 Task: Research Airbnb options in Giannitsá, Greece from 6th December, 2023 to 10th December, 2023 for 1 adult.1  bedroom having 1 bed and 1 bathroom. Property type can be hotel. Amenities needed are: washing machine. Look for 3 properties as per requirement.
Action: Mouse moved to (355, 247)
Screenshot: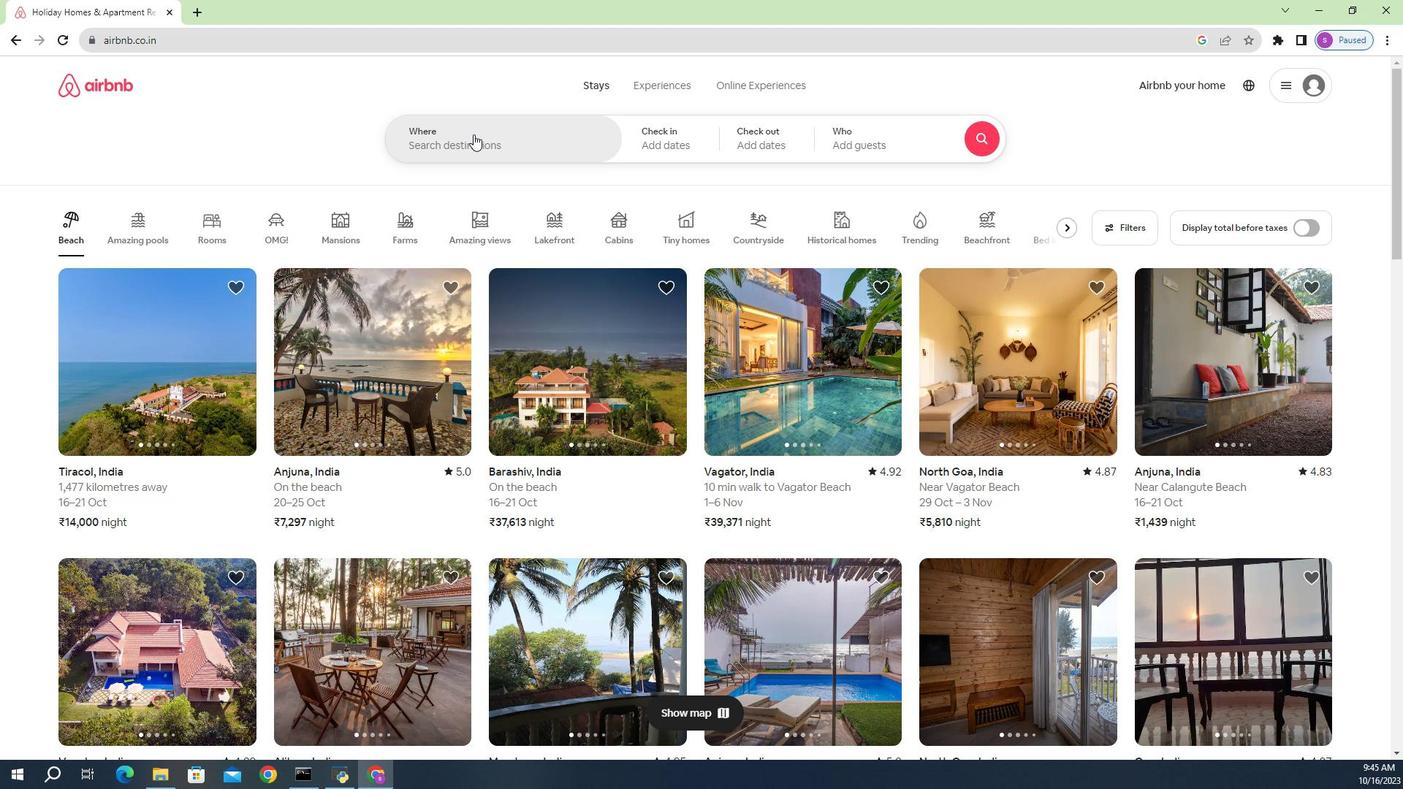 
Action: Mouse pressed left at (355, 247)
Screenshot: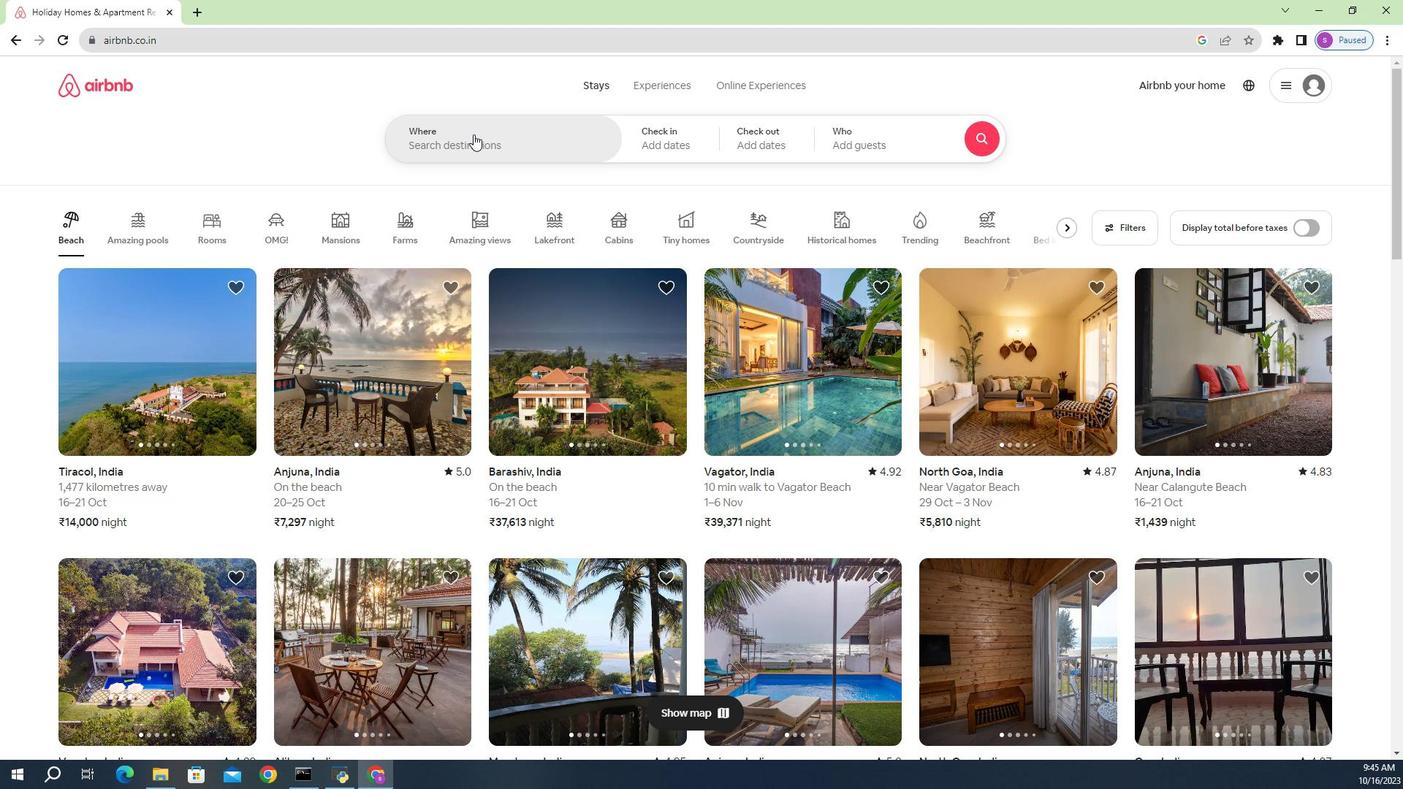 
Action: Mouse moved to (347, 255)
Screenshot: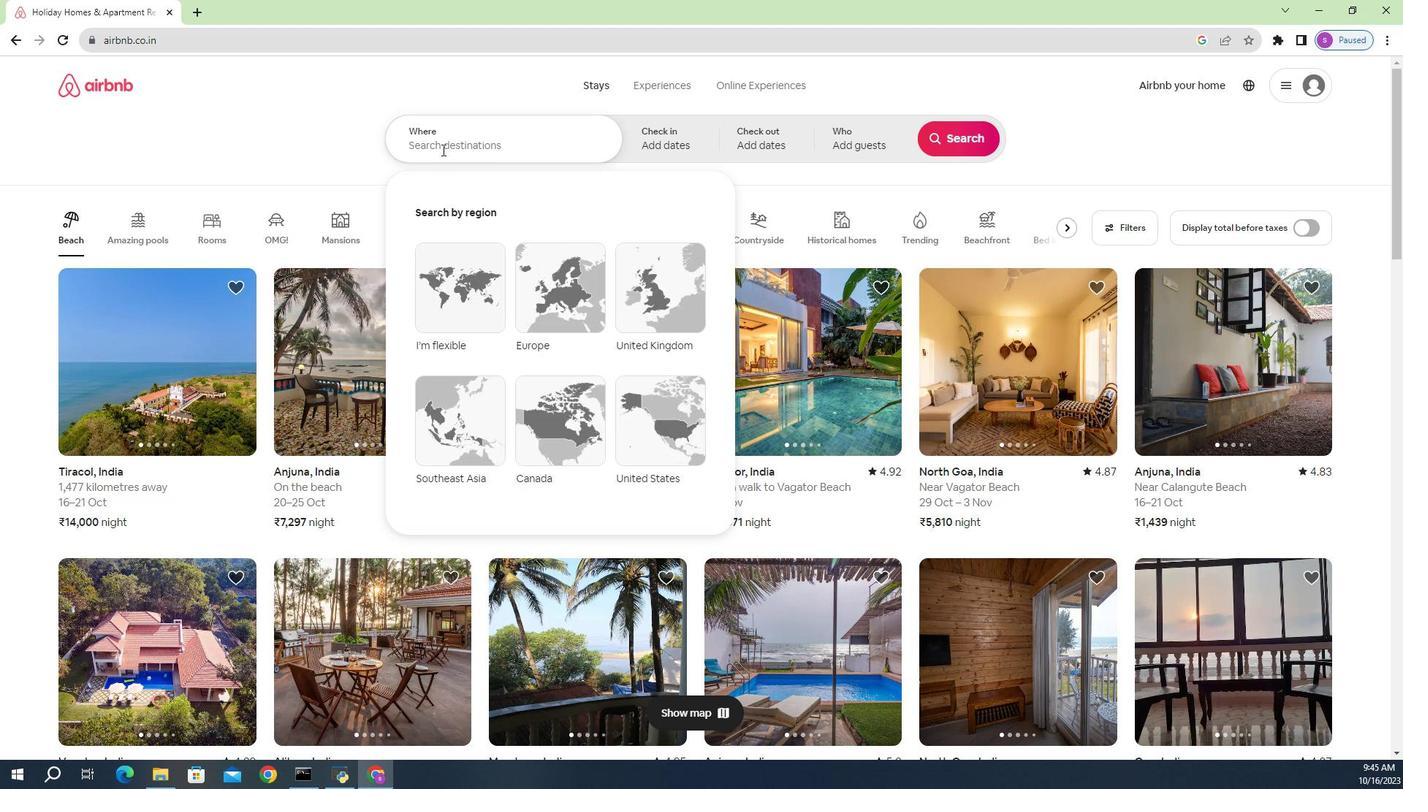 
Action: Mouse pressed left at (347, 255)
Screenshot: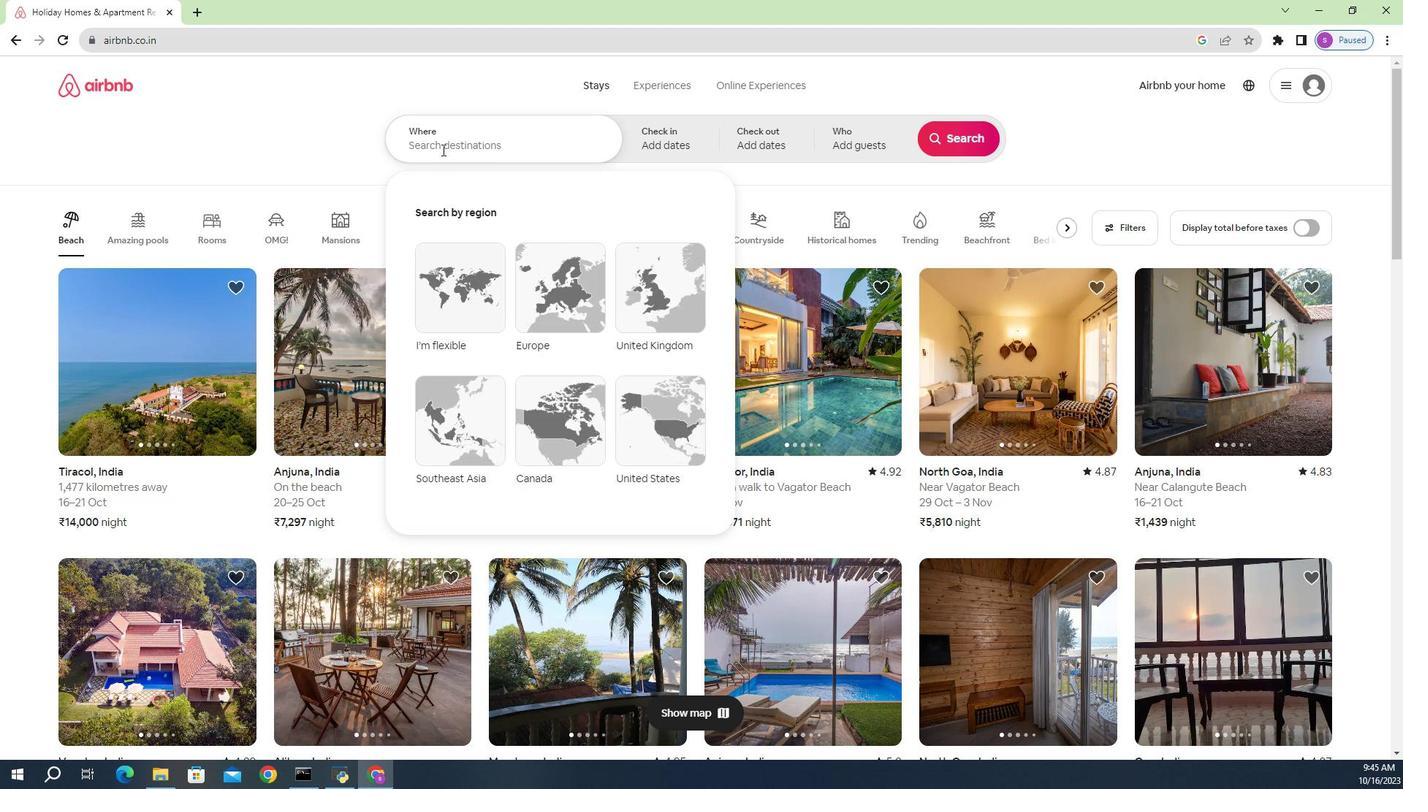 
Action: Key pressed <Key.shift>Giannitsa,<Key.space><Key.shift><Key.shift><Key.shift>Greece<Key.enter>
Screenshot: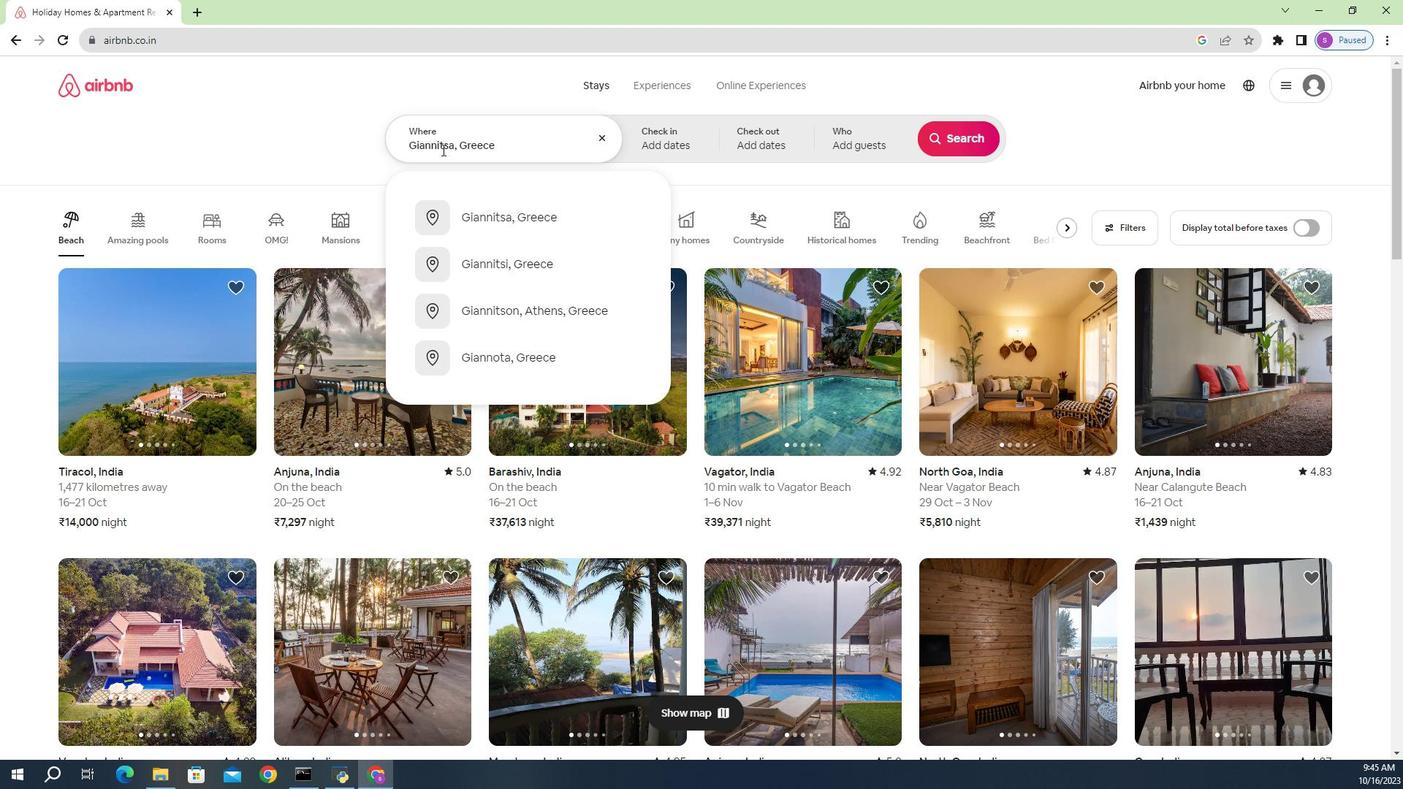 
Action: Mouse moved to (478, 307)
Screenshot: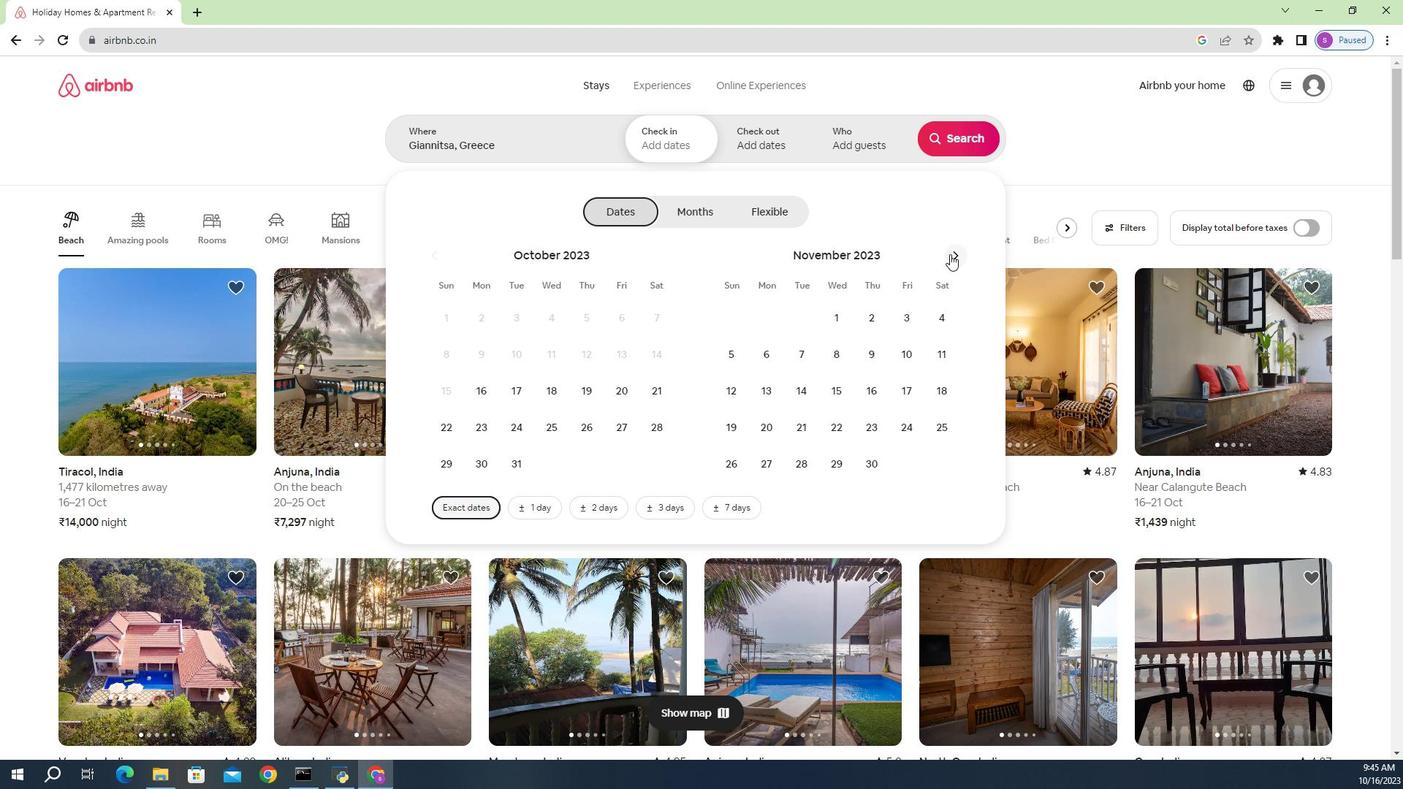 
Action: Mouse pressed left at (478, 307)
Screenshot: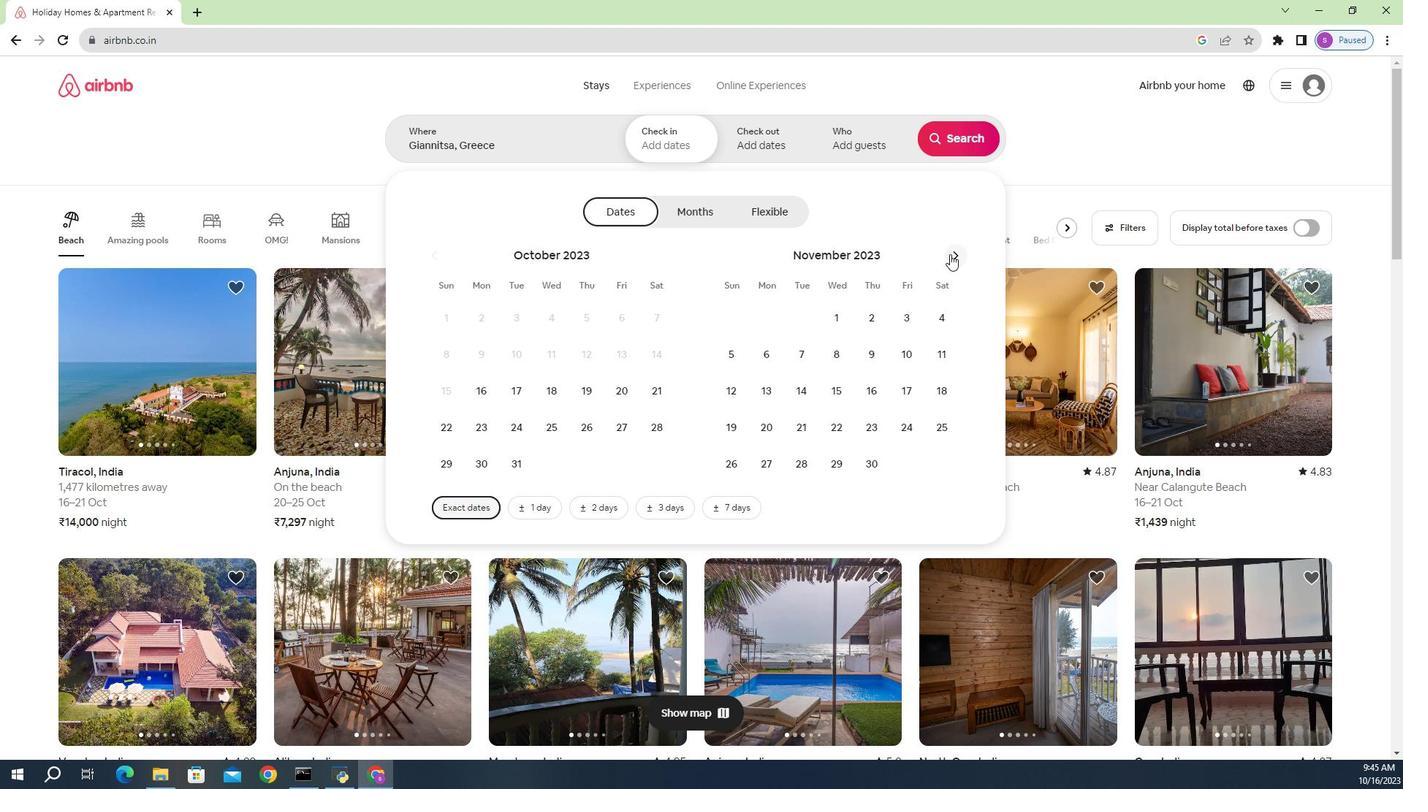 
Action: Mouse moved to (447, 356)
Screenshot: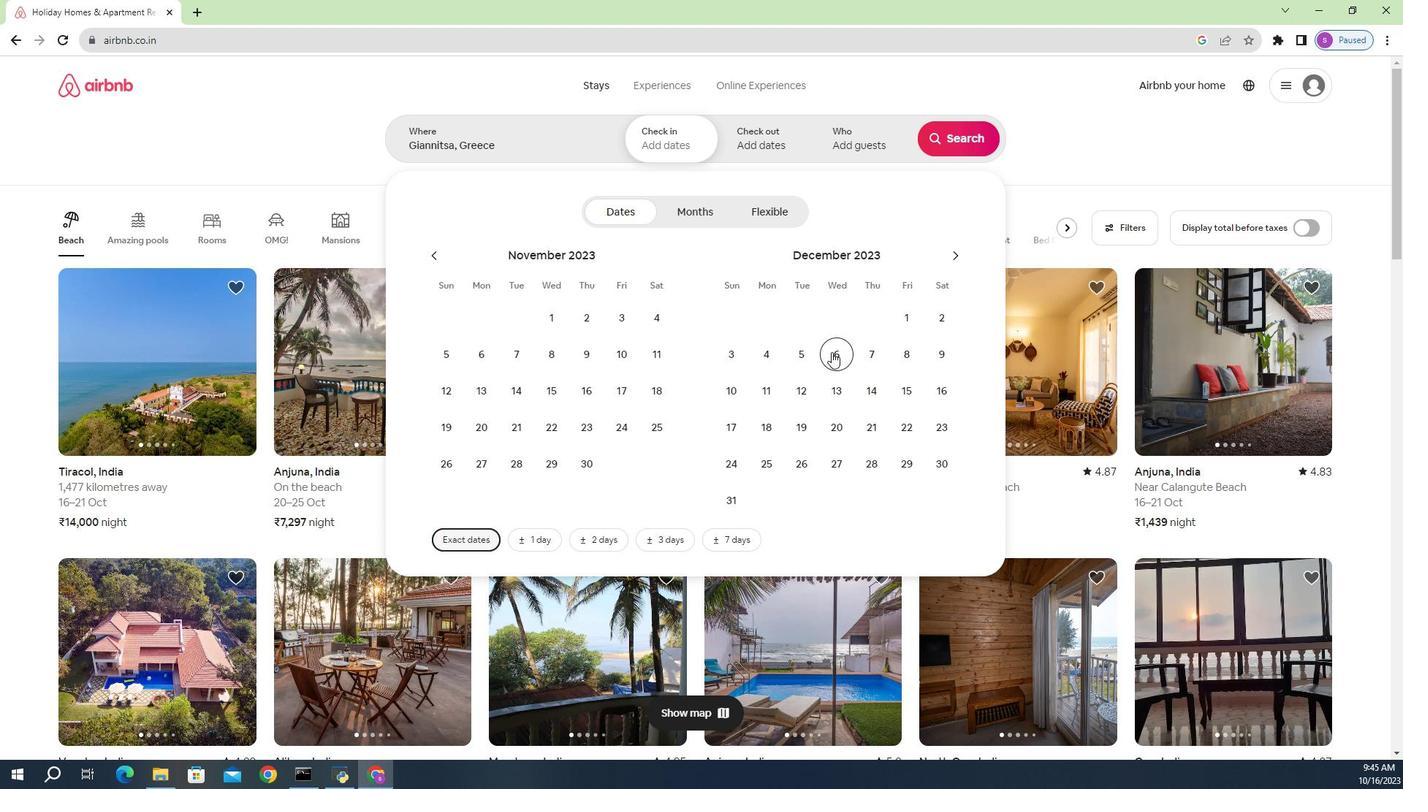 
Action: Mouse pressed left at (447, 356)
Screenshot: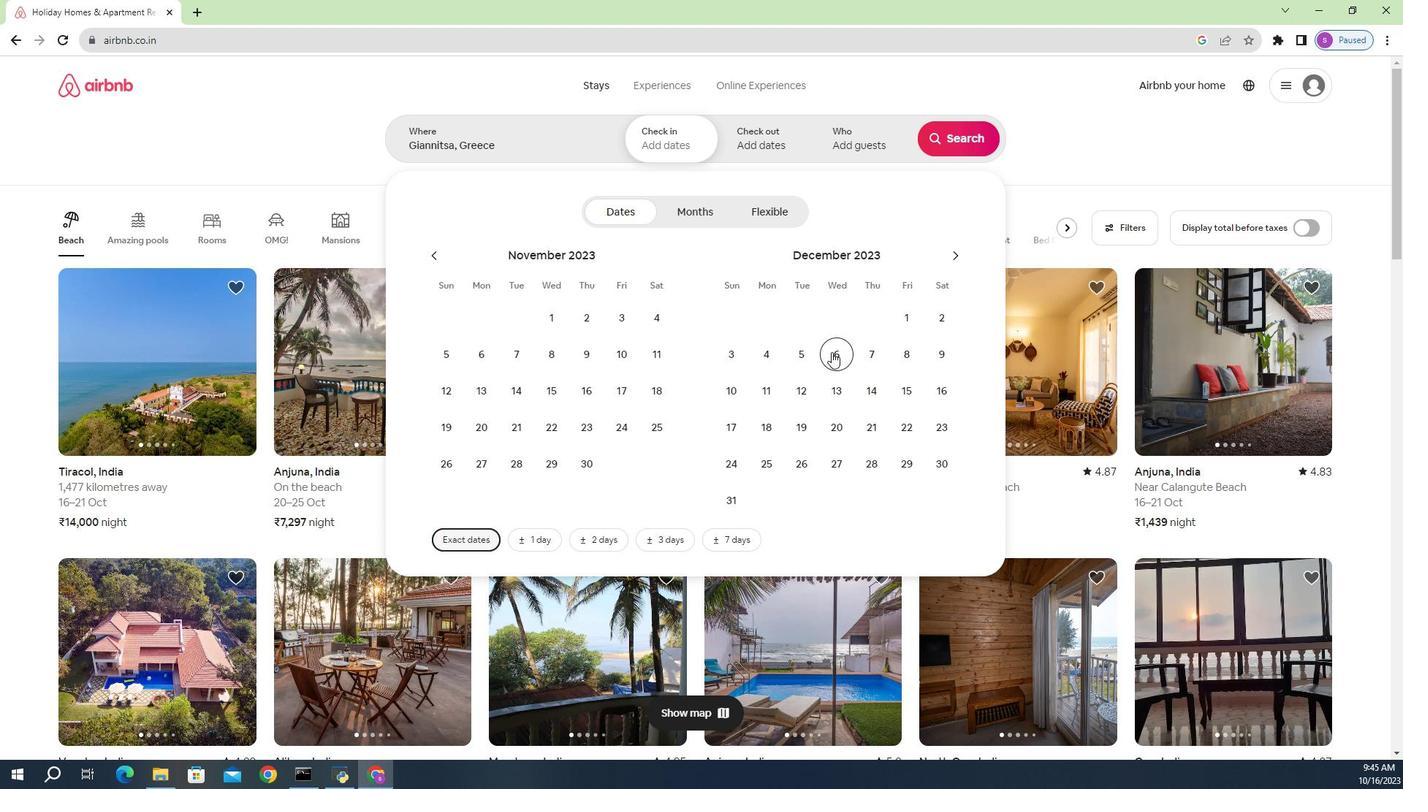 
Action: Mouse moved to (418, 377)
Screenshot: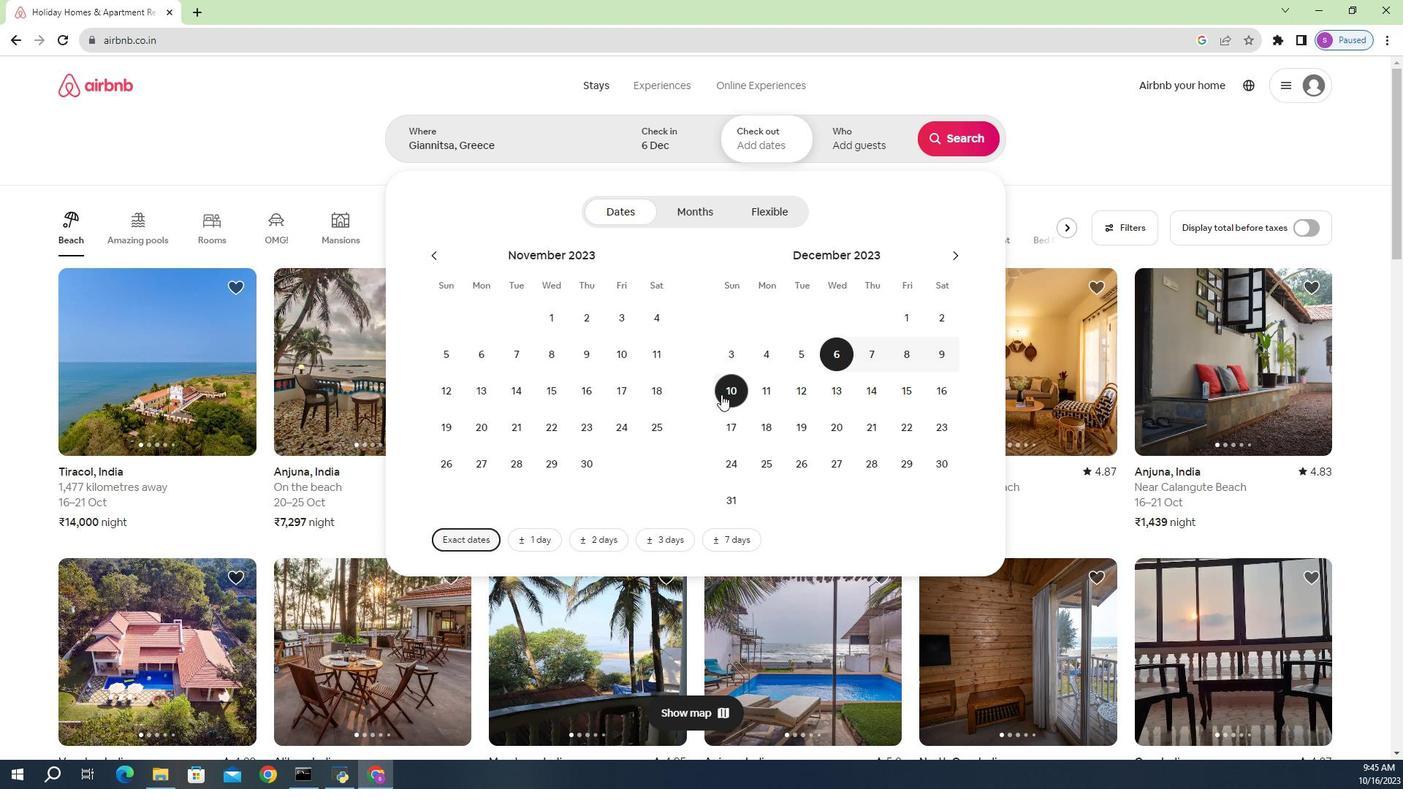 
Action: Mouse pressed left at (418, 377)
Screenshot: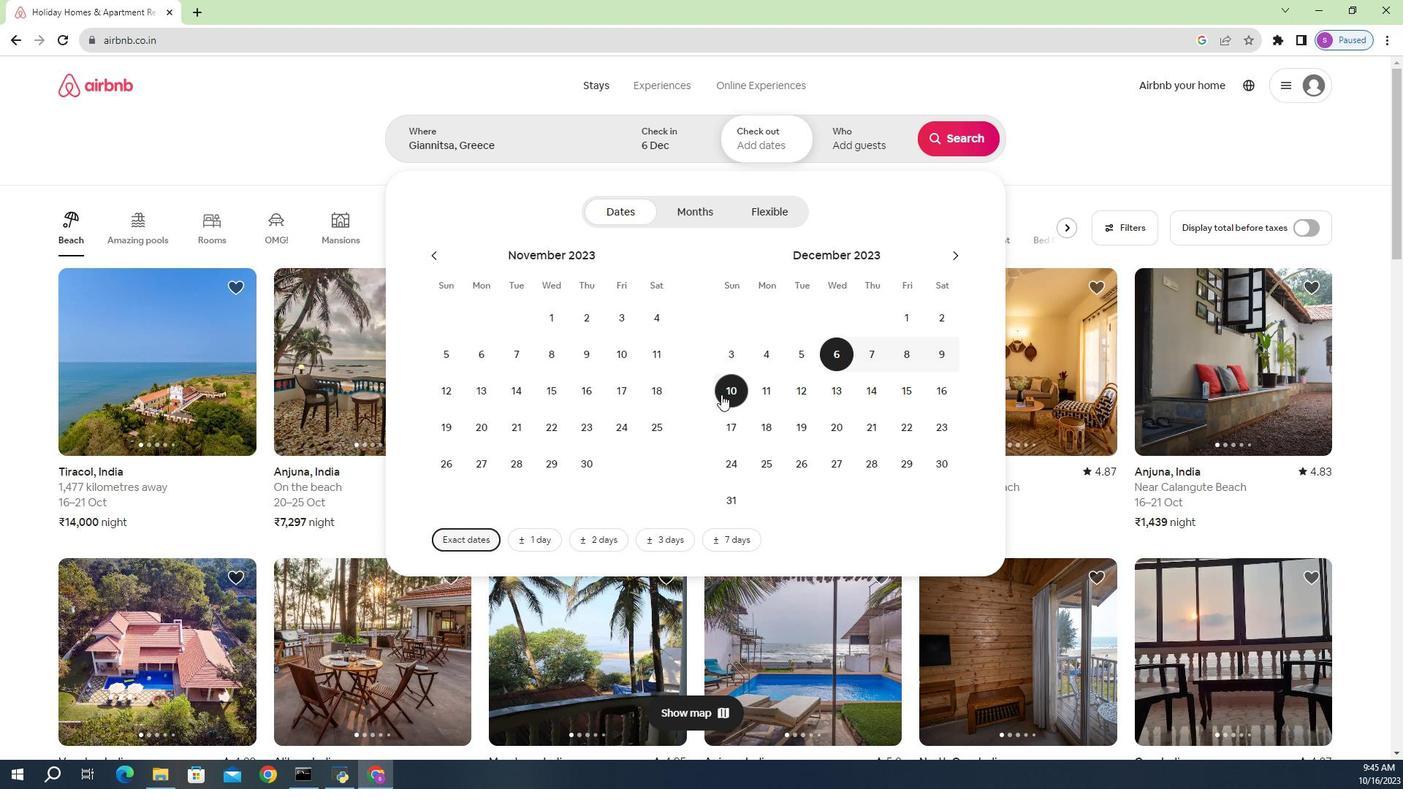 
Action: Mouse moved to (449, 255)
Screenshot: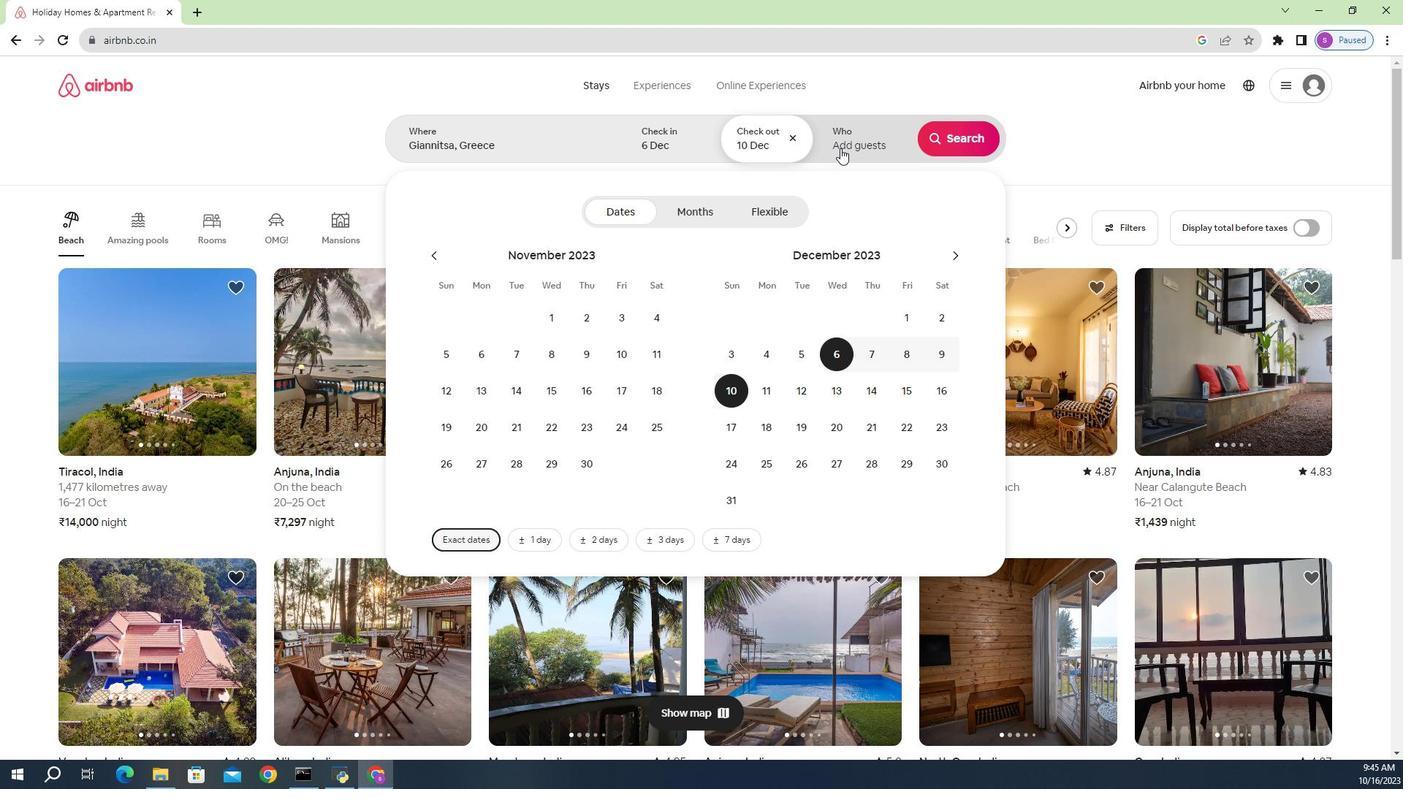 
Action: Mouse pressed left at (449, 255)
Screenshot: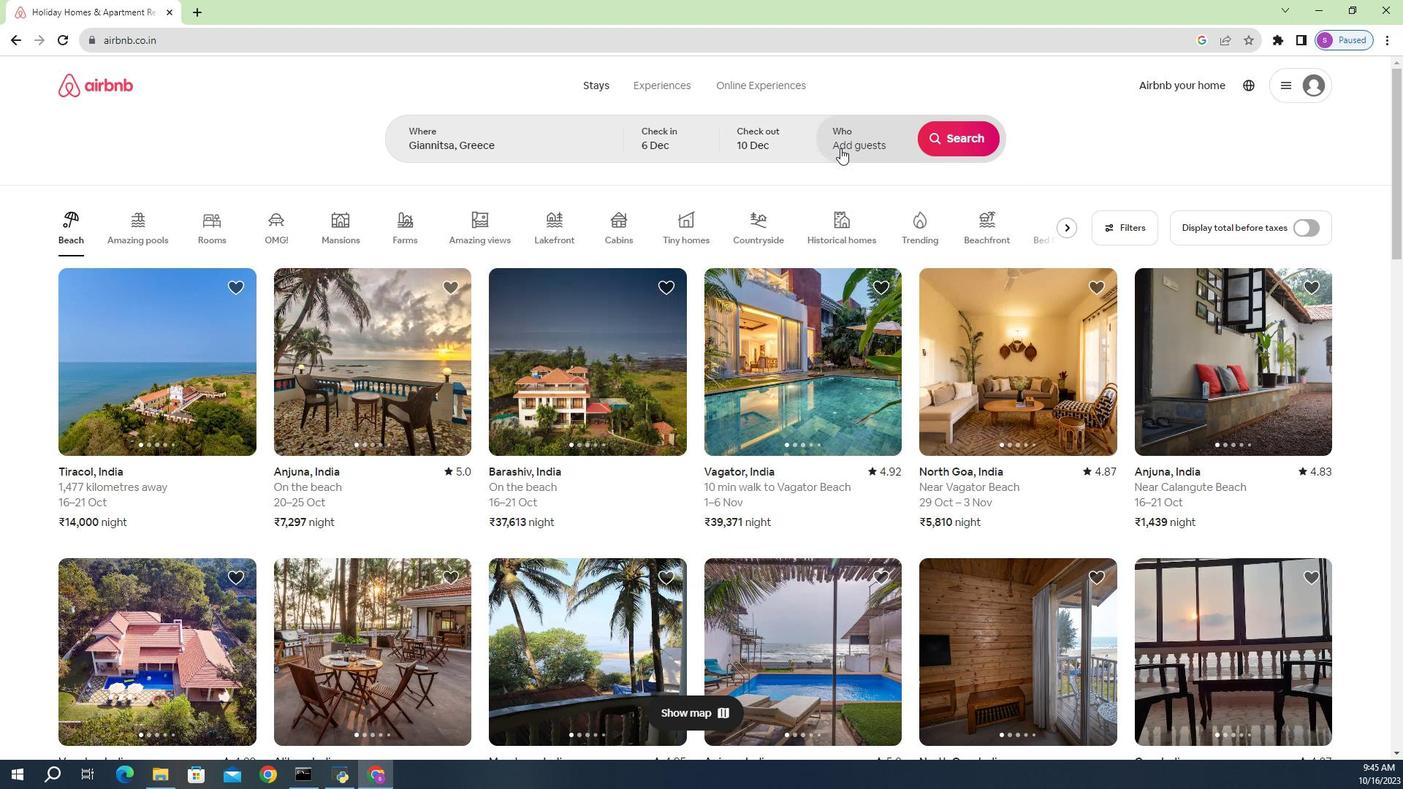
Action: Mouse moved to (481, 284)
Screenshot: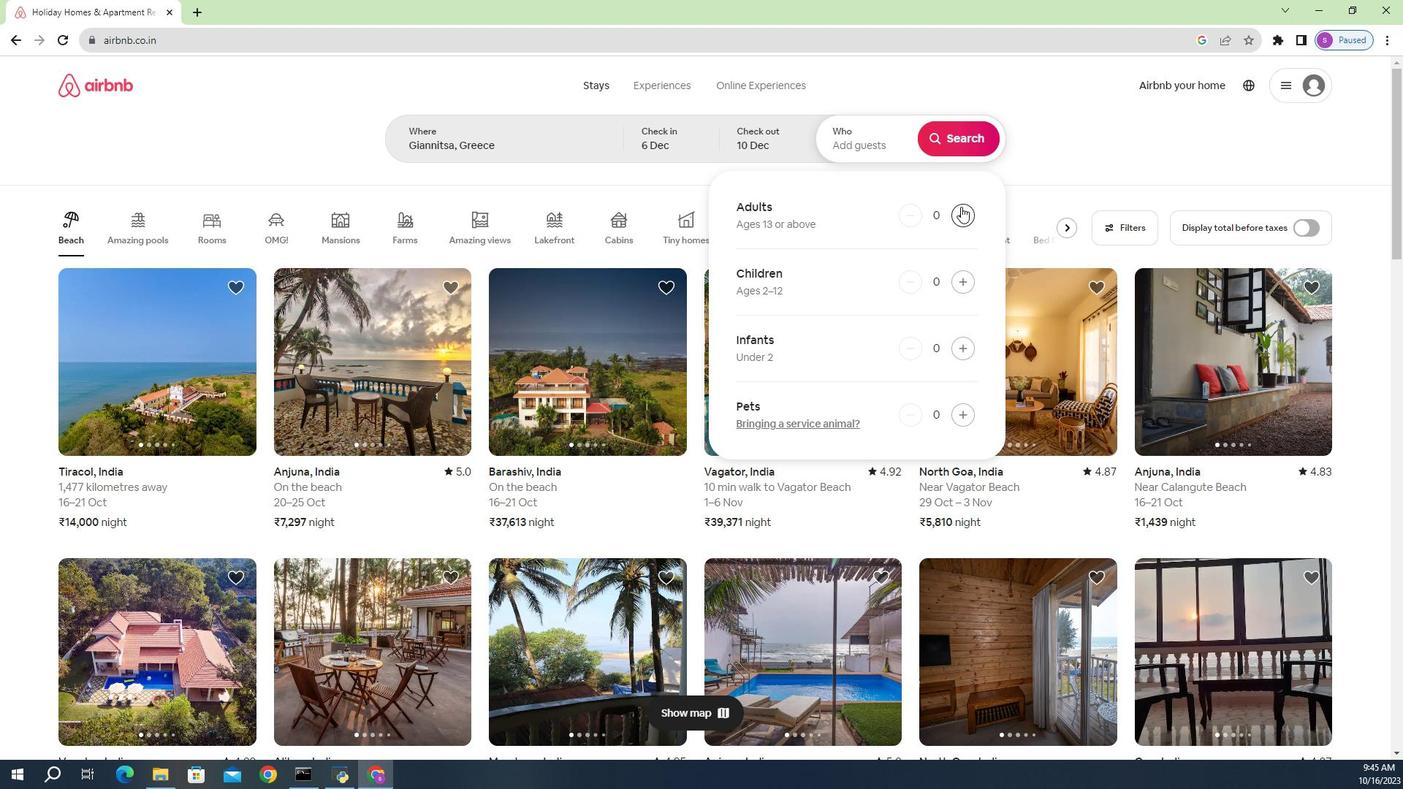
Action: Mouse pressed left at (481, 284)
Screenshot: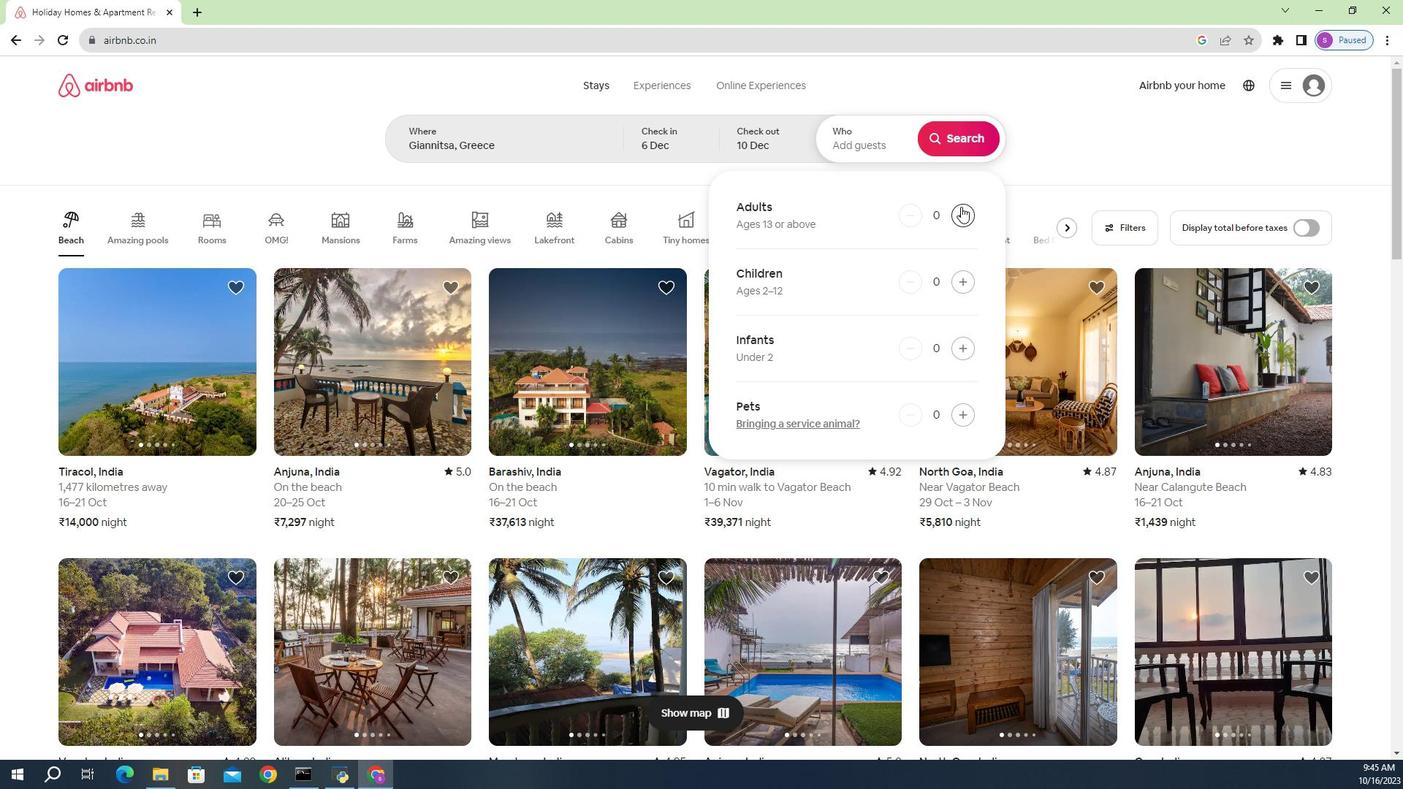 
Action: Mouse moved to (478, 244)
Screenshot: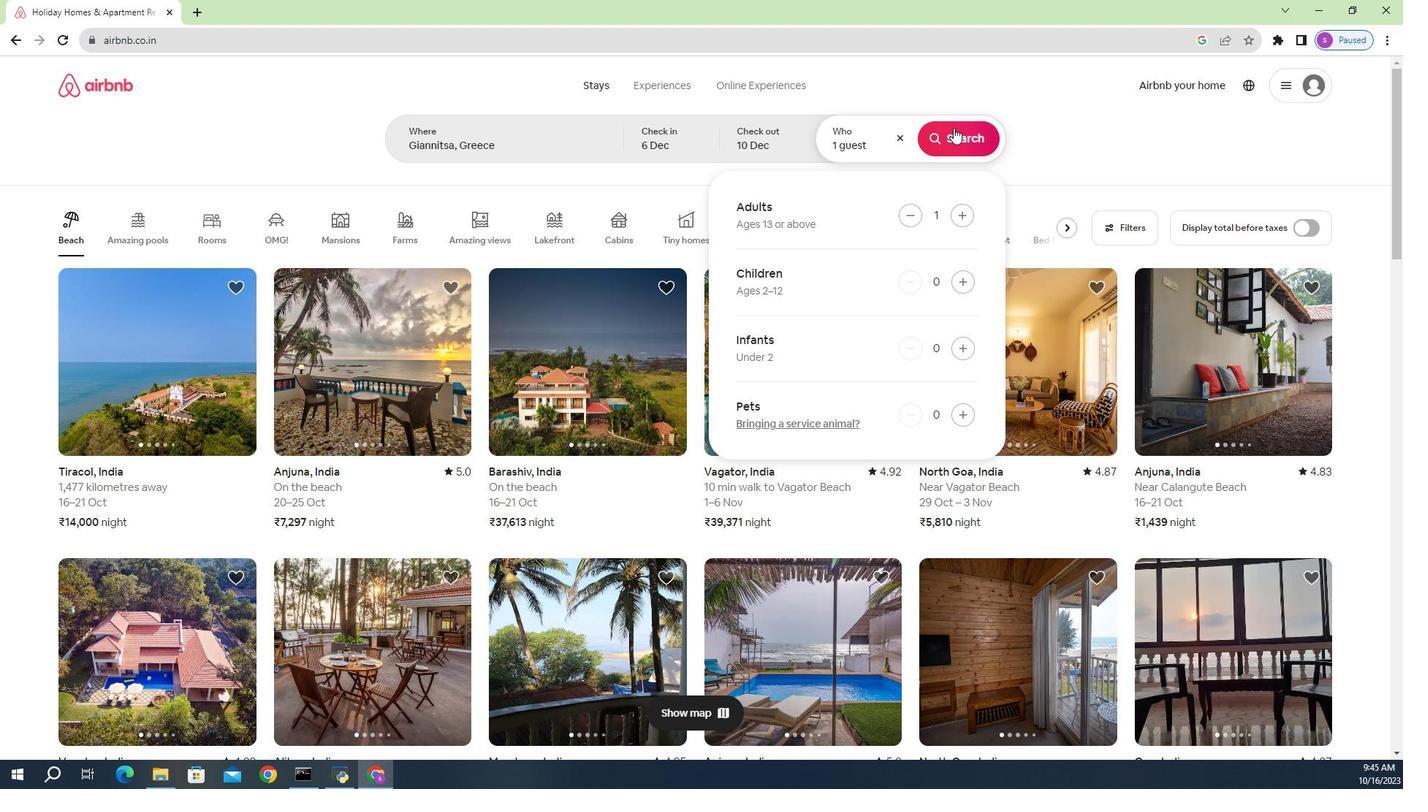 
Action: Mouse pressed left at (478, 244)
Screenshot: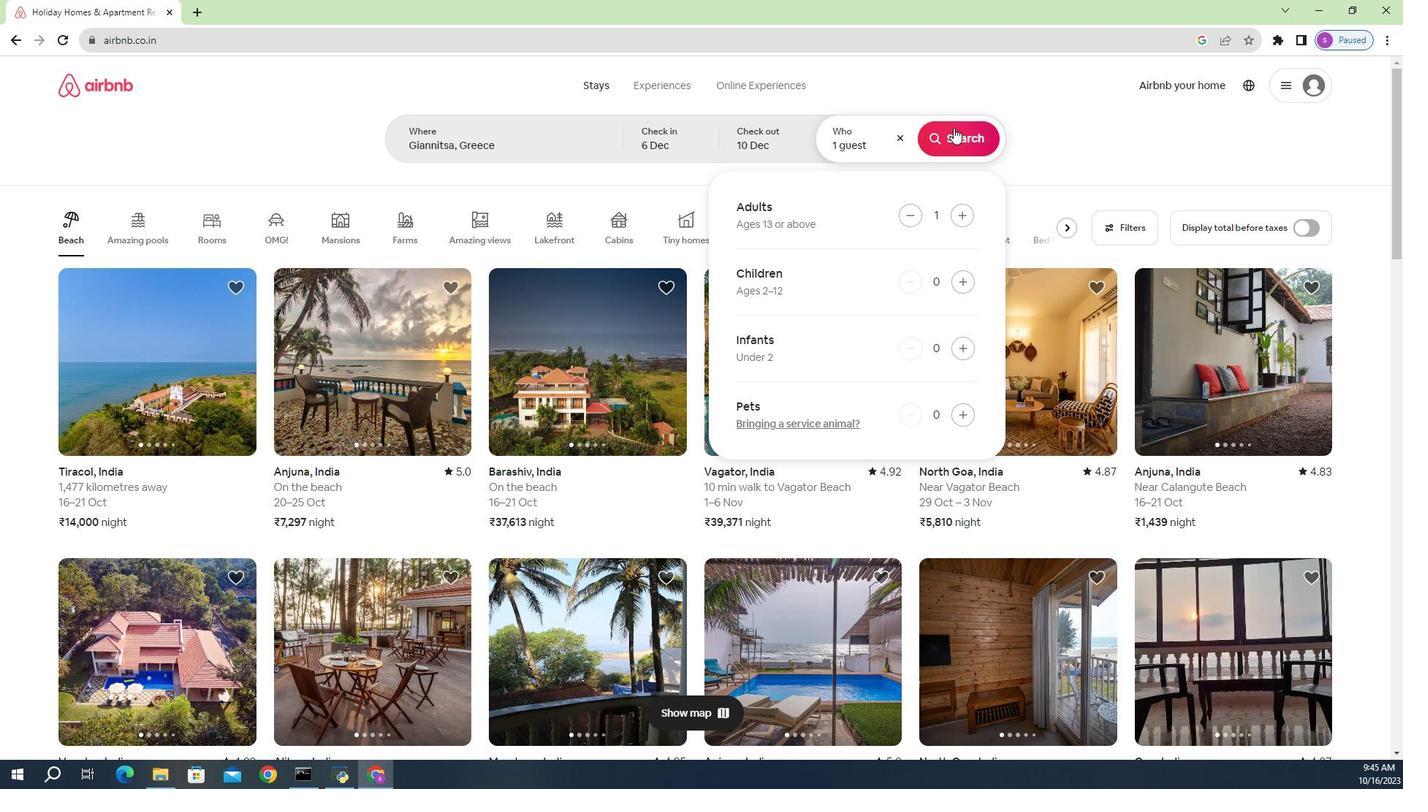 
Action: Mouse moved to (532, 253)
Screenshot: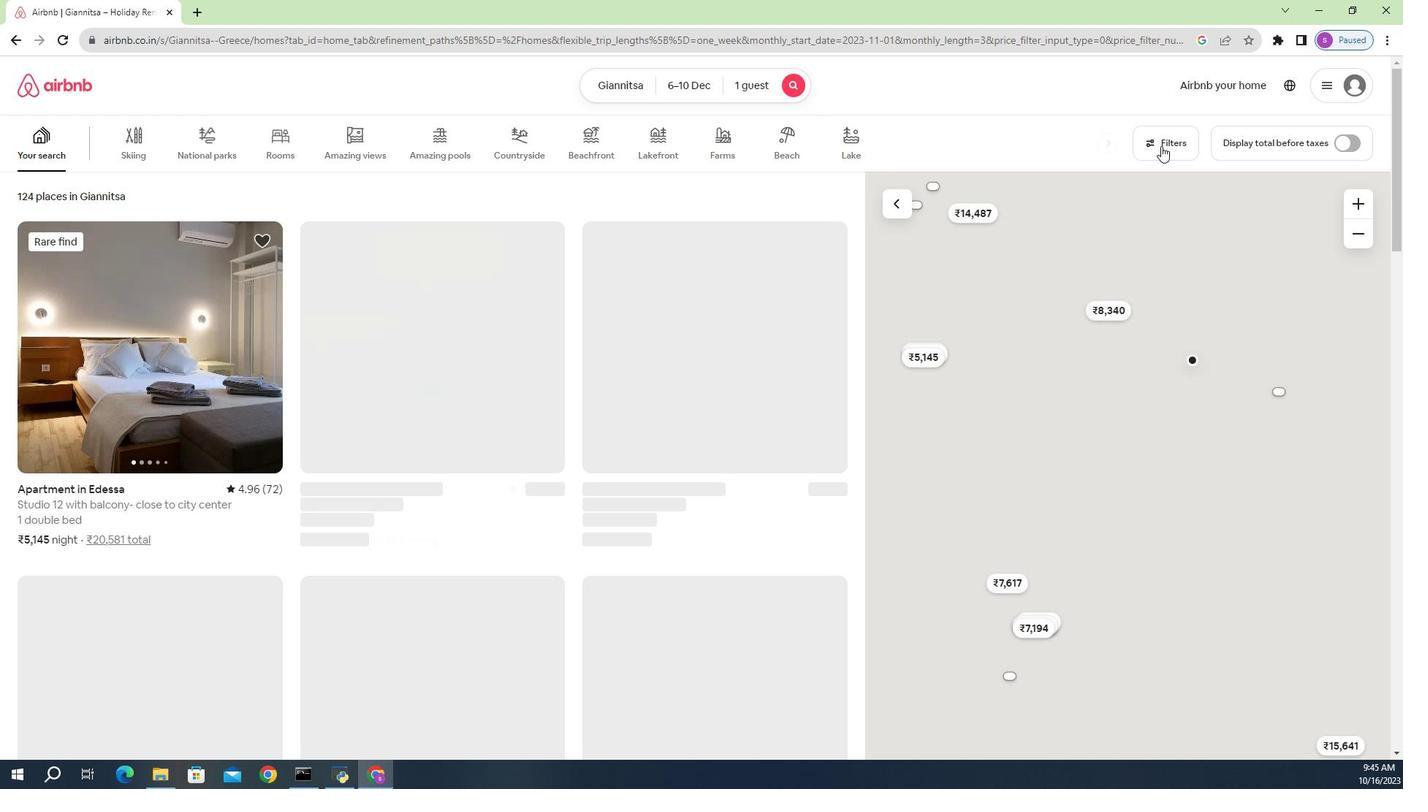 
Action: Mouse pressed left at (532, 253)
Screenshot: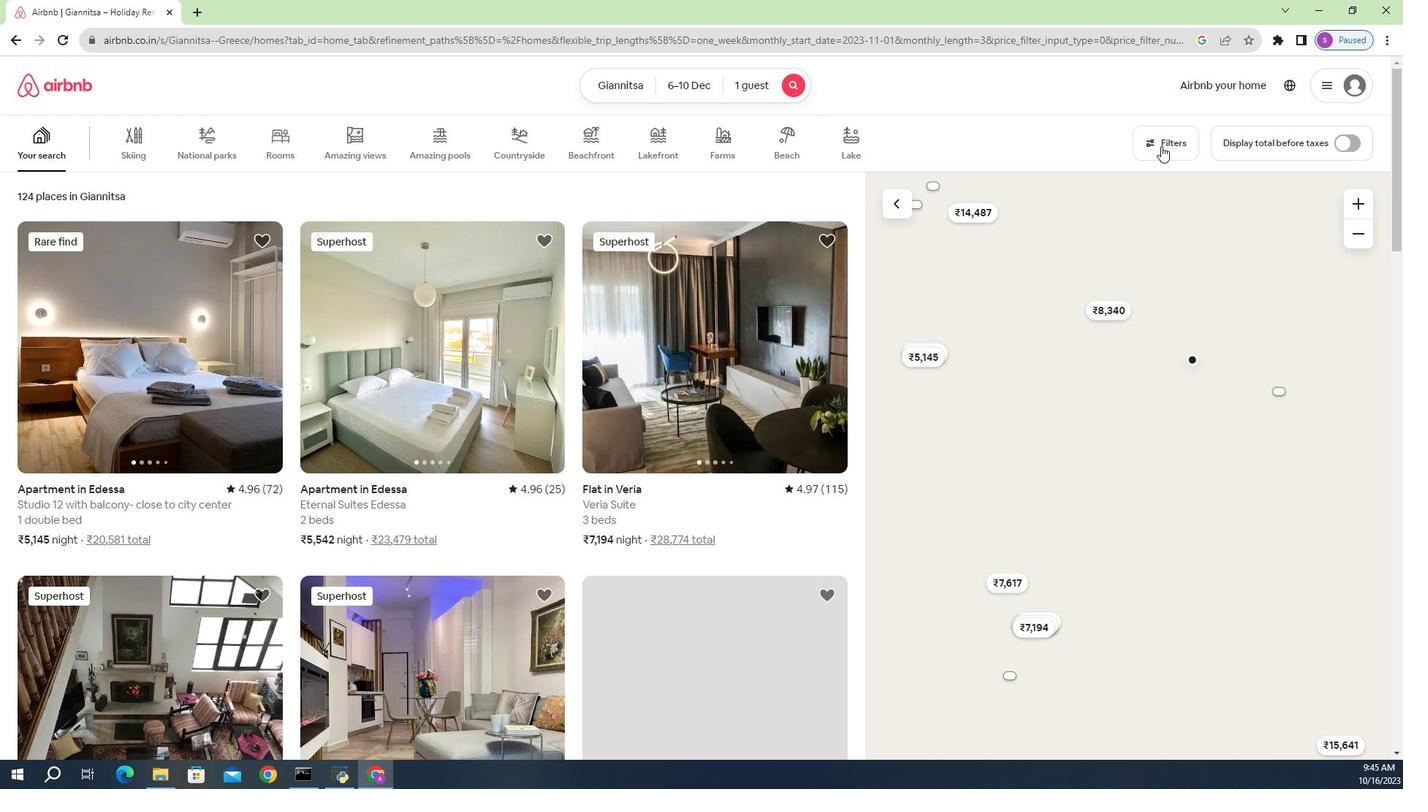 
Action: Mouse moved to (381, 401)
Screenshot: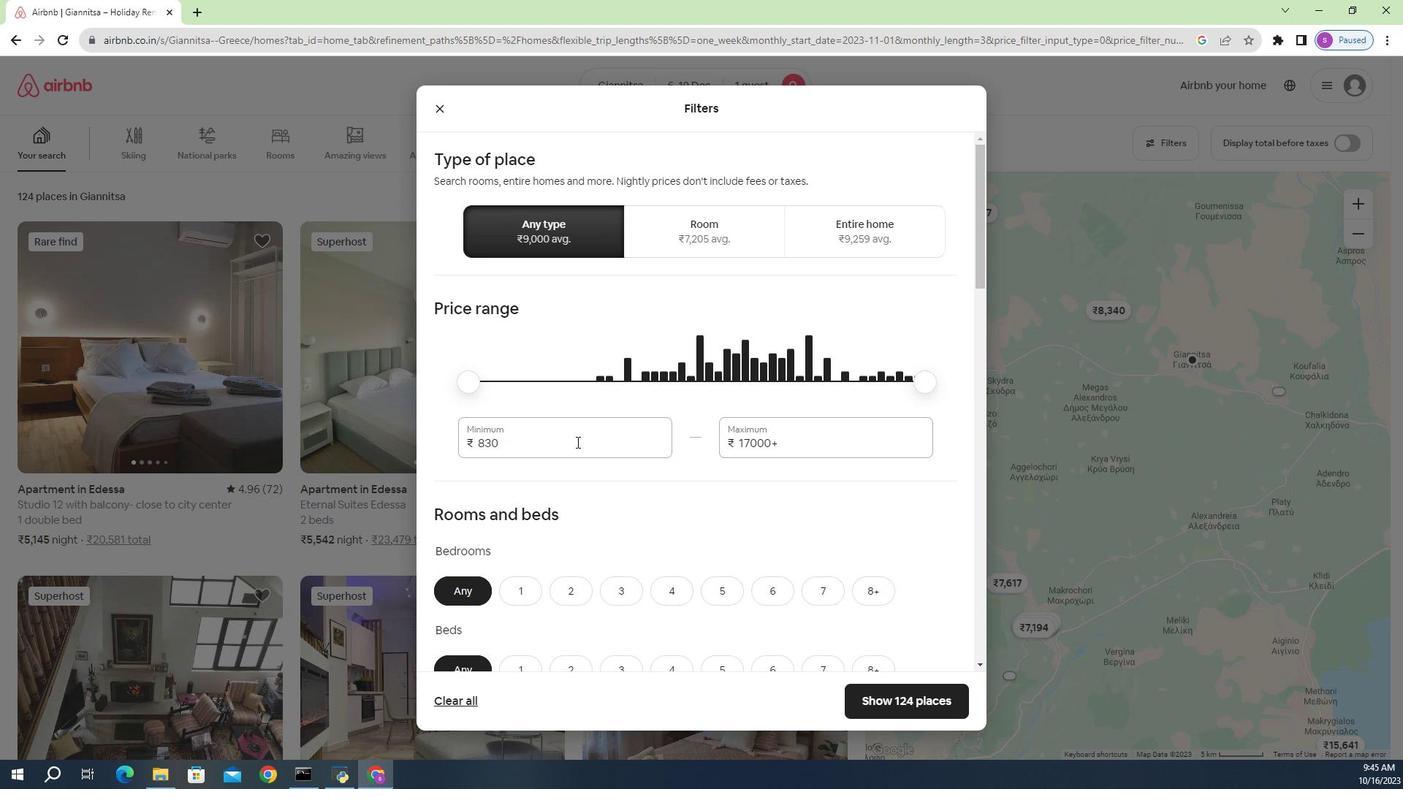 
Action: Mouse scrolled (381, 400) with delta (0, 0)
Screenshot: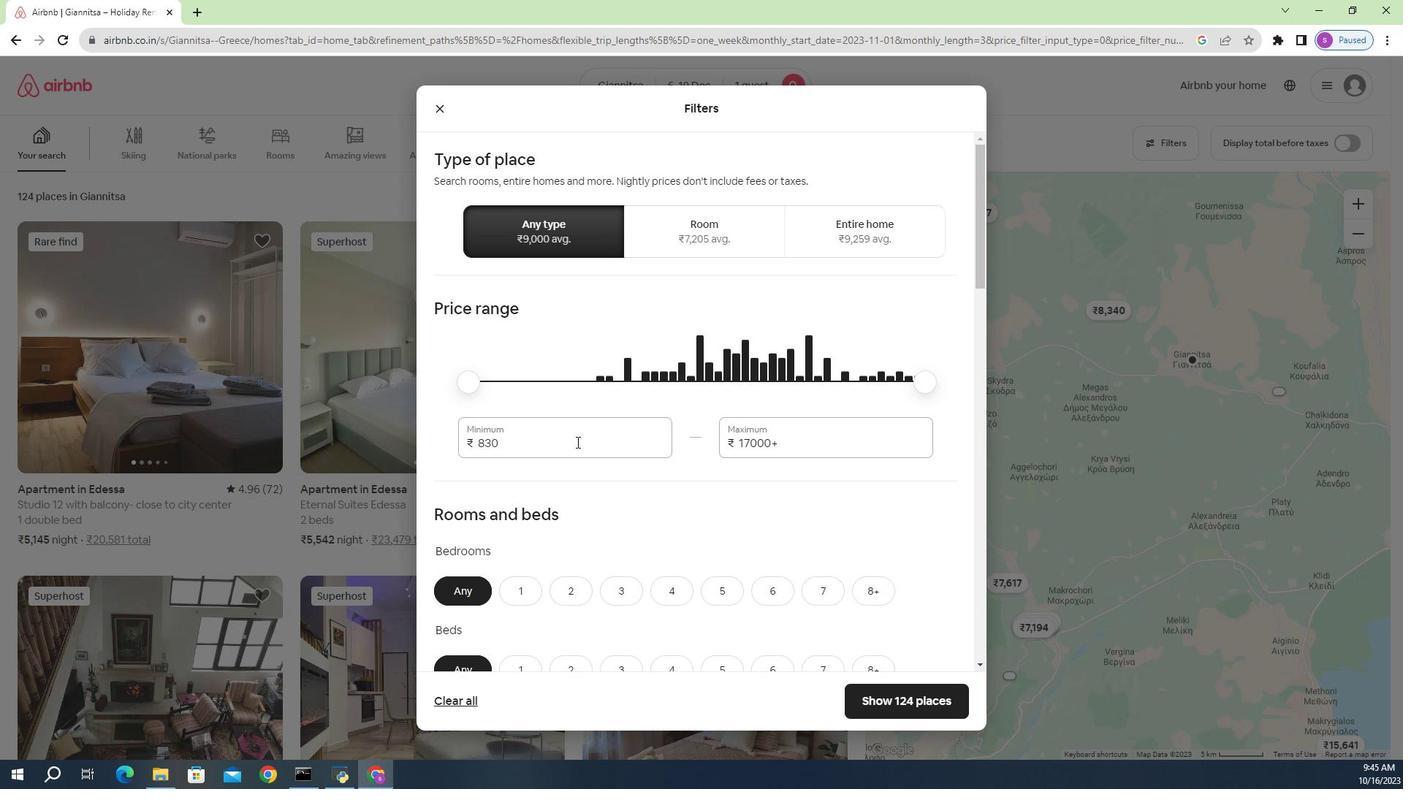 
Action: Mouse scrolled (381, 400) with delta (0, 0)
Screenshot: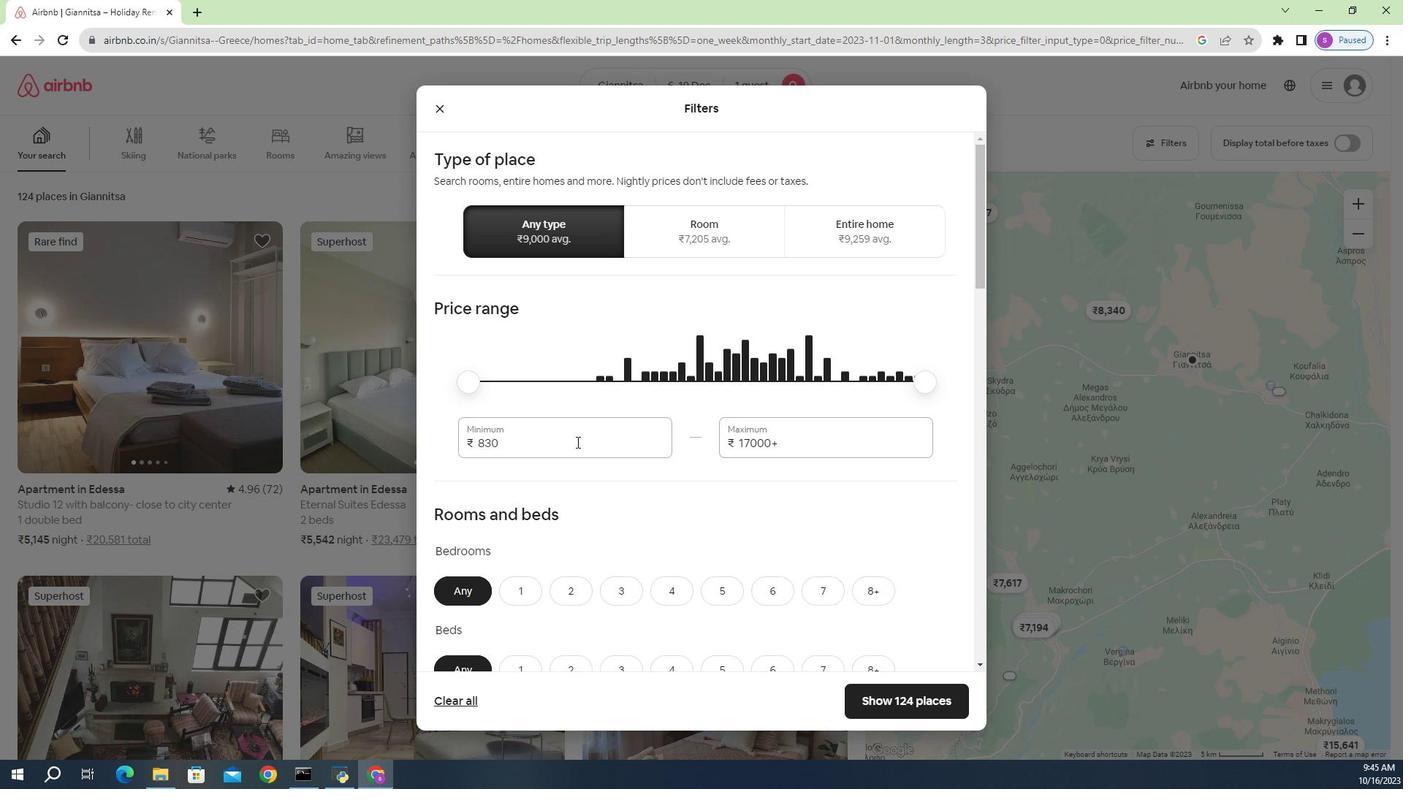 
Action: Mouse moved to (366, 407)
Screenshot: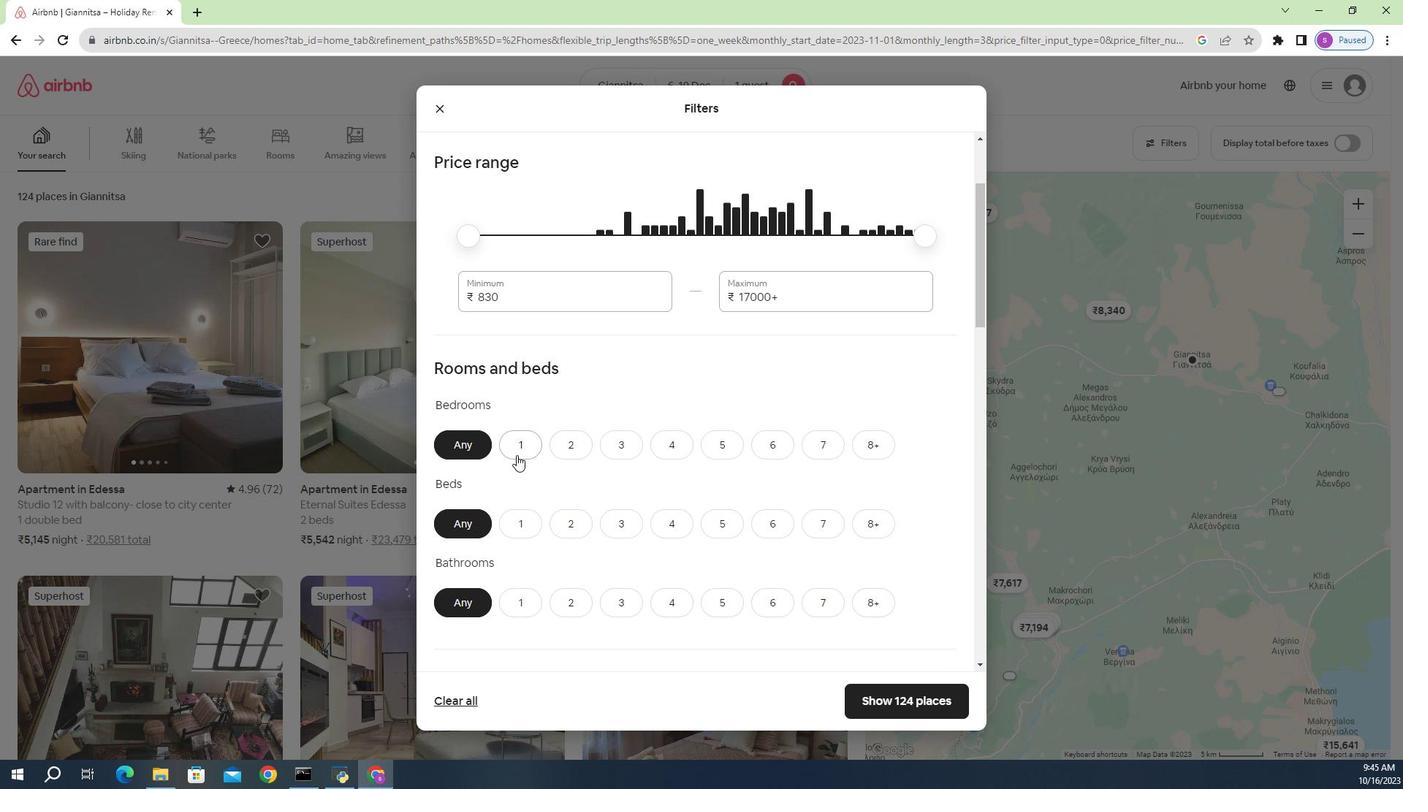 
Action: Mouse pressed left at (366, 407)
Screenshot: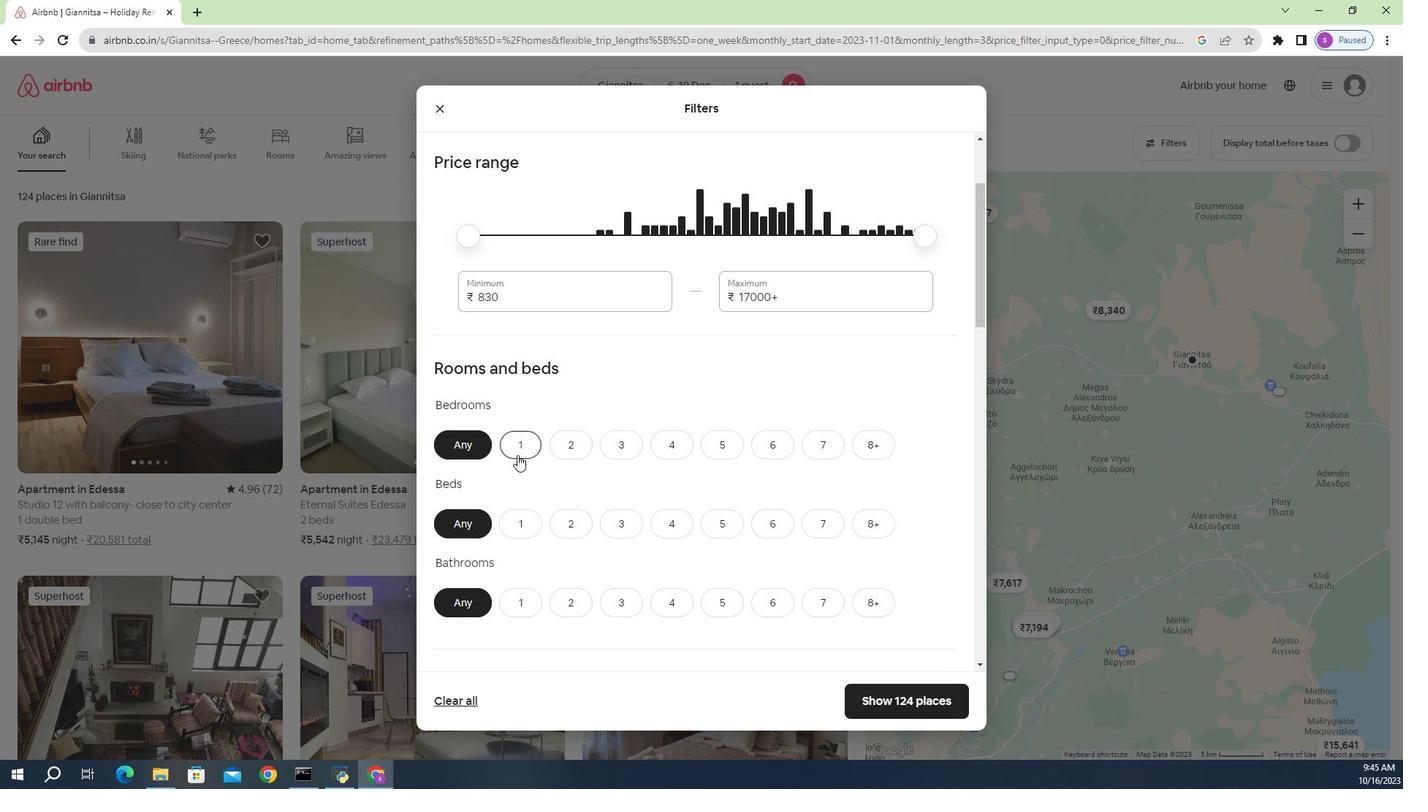 
Action: Mouse moved to (376, 370)
Screenshot: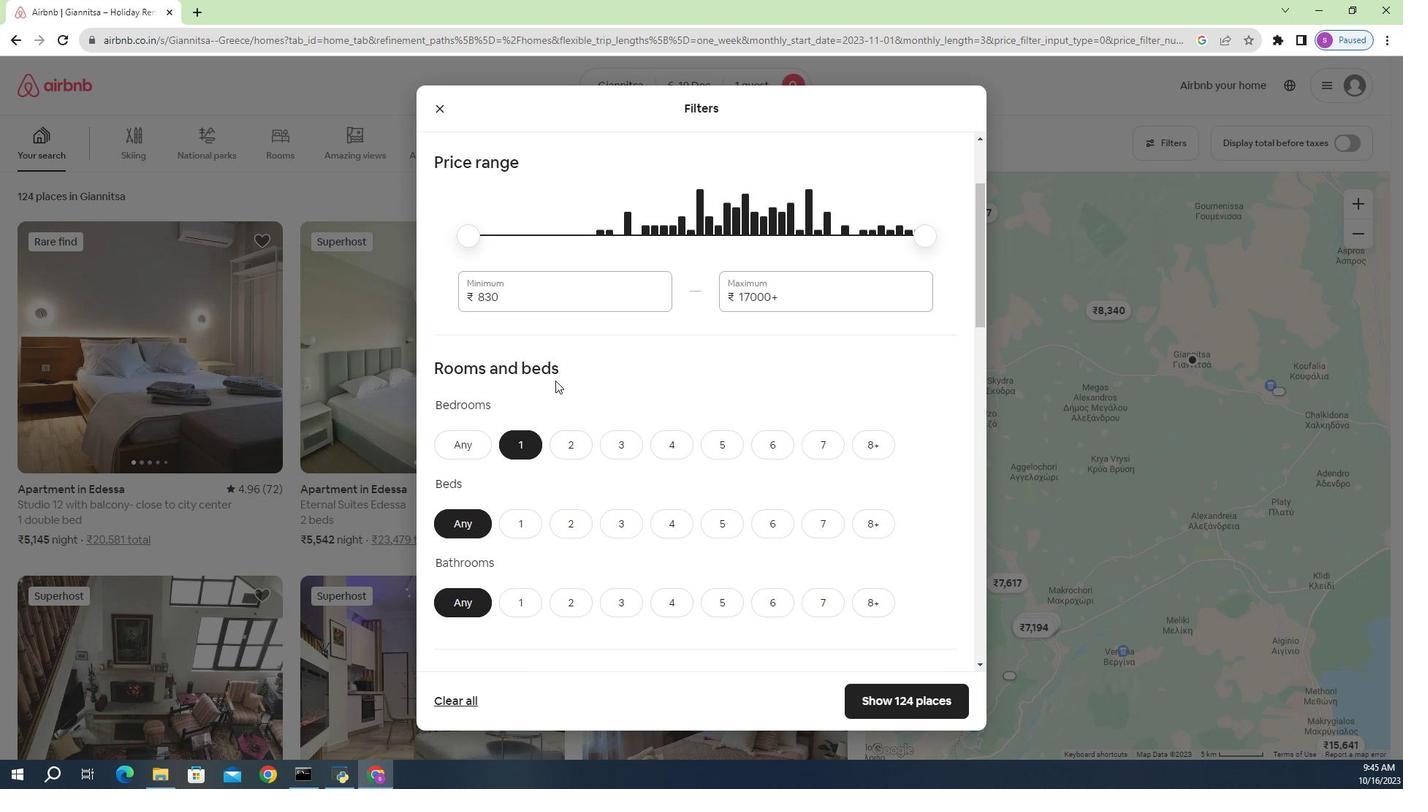 
Action: Mouse scrolled (376, 369) with delta (0, 0)
Screenshot: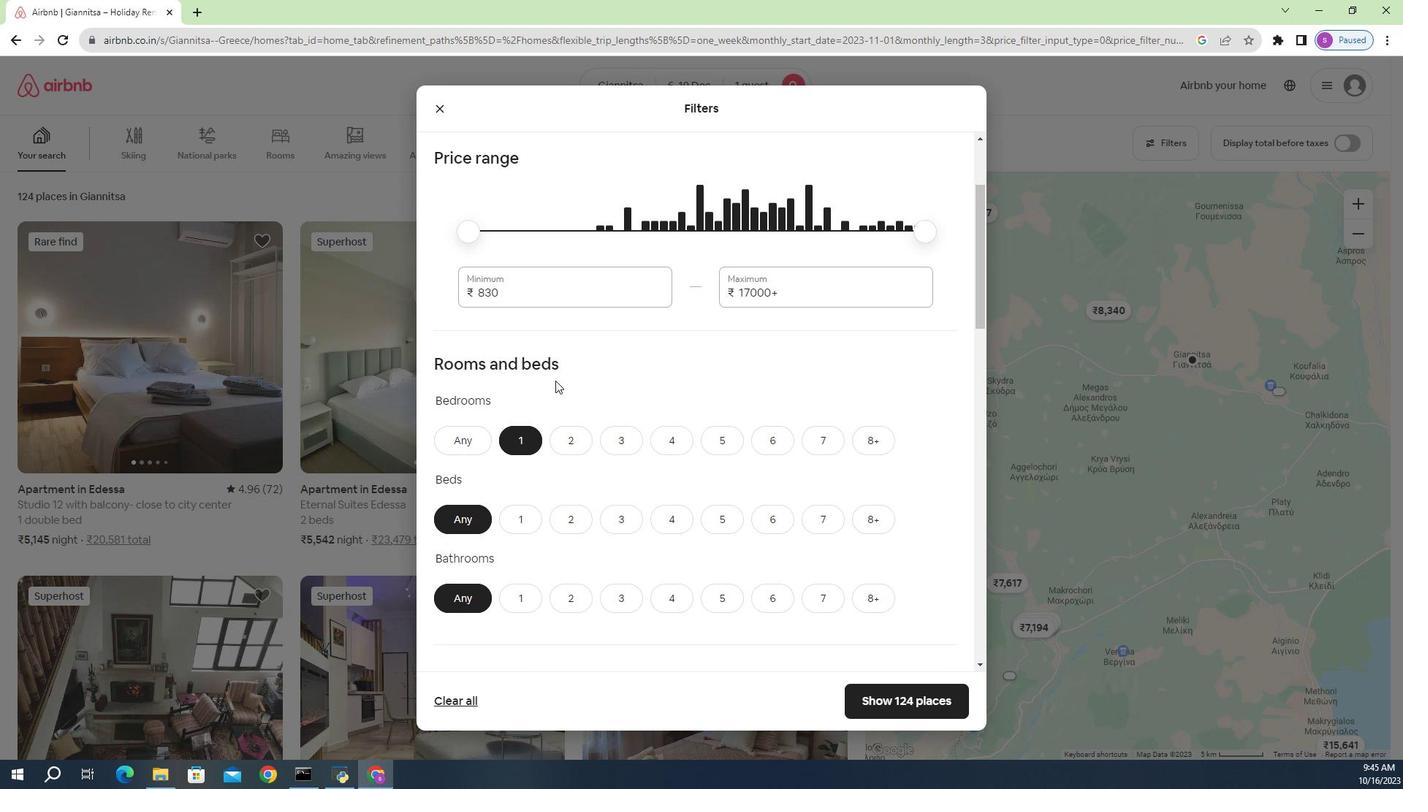 
Action: Mouse moved to (366, 405)
Screenshot: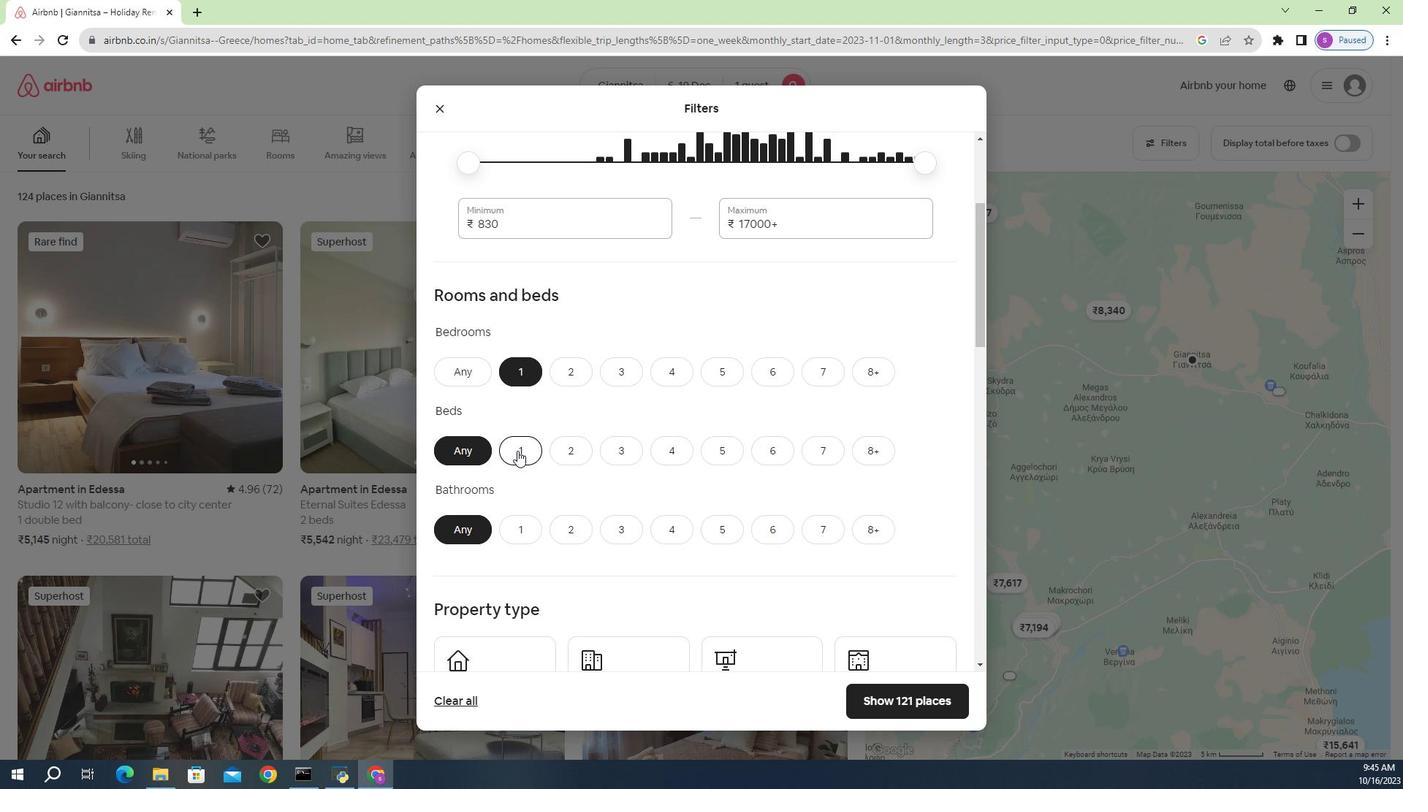 
Action: Mouse pressed left at (366, 405)
Screenshot: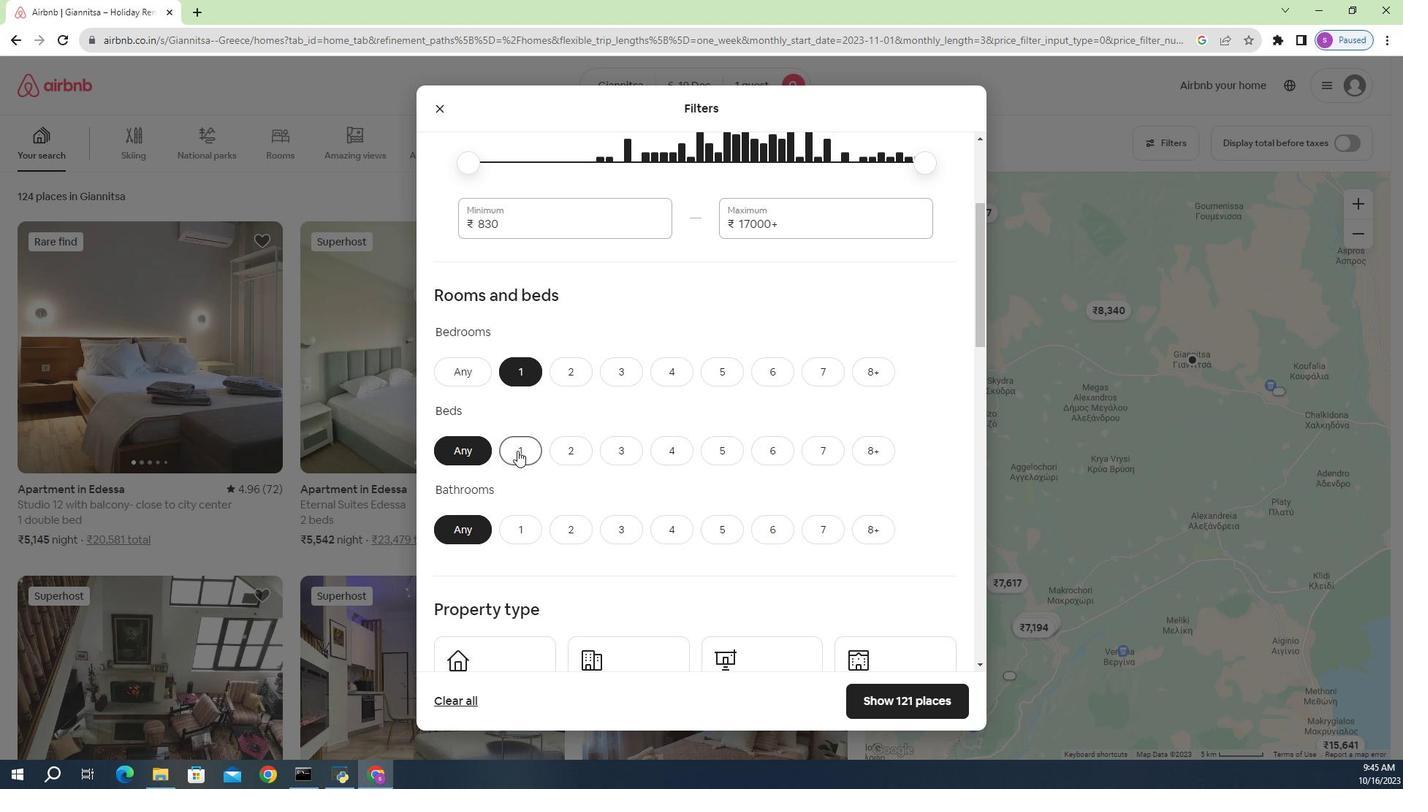 
Action: Mouse moved to (374, 382)
Screenshot: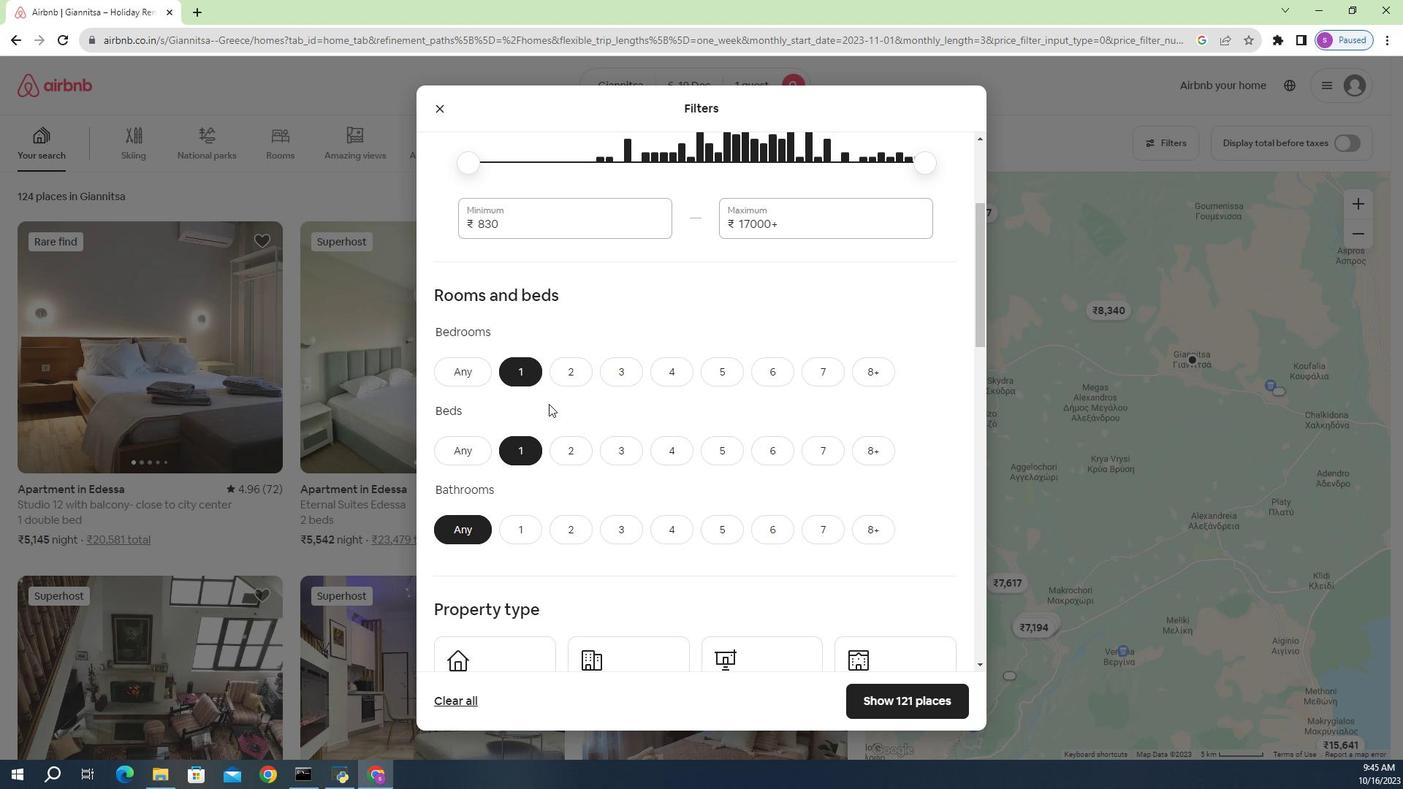 
Action: Mouse scrolled (374, 381) with delta (0, 0)
Screenshot: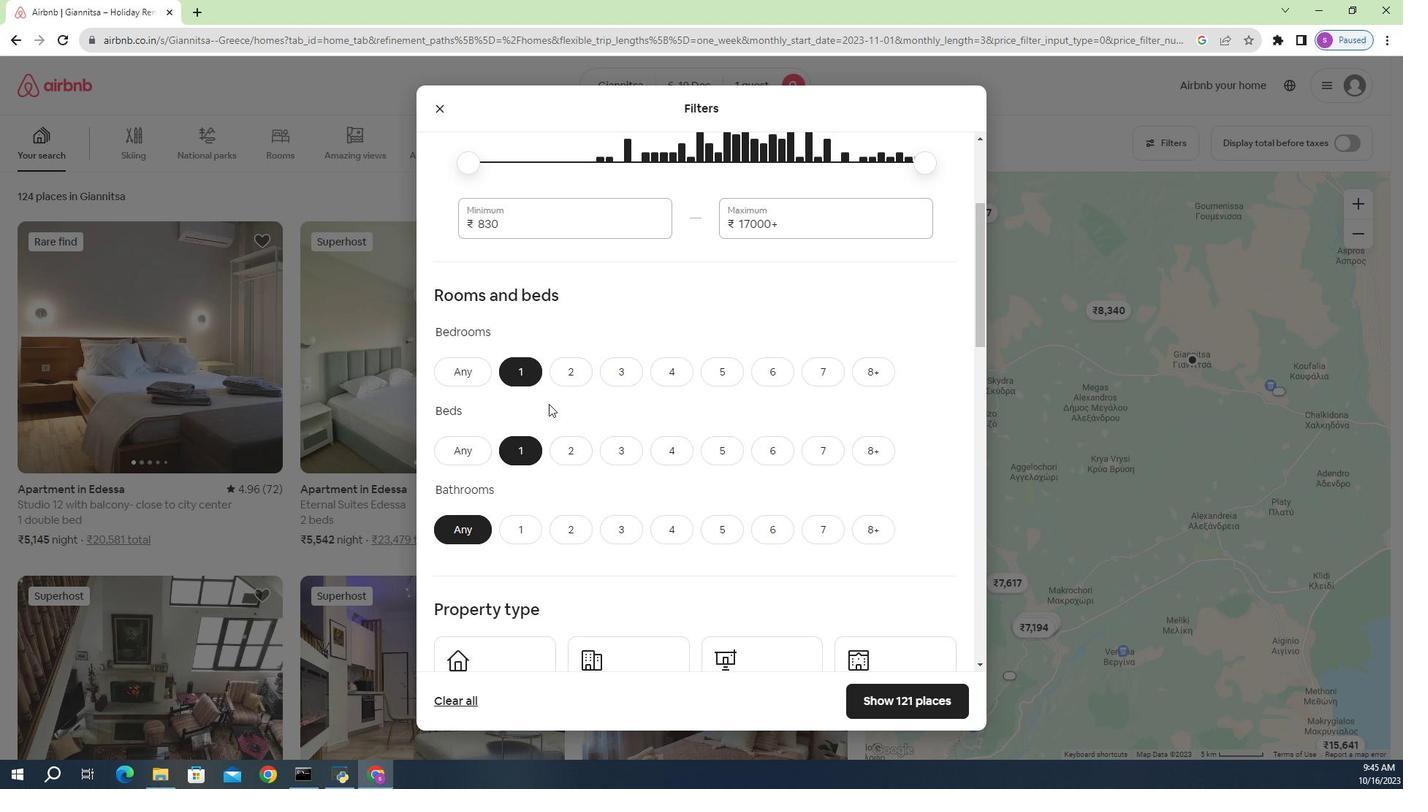 
Action: Mouse moved to (366, 409)
Screenshot: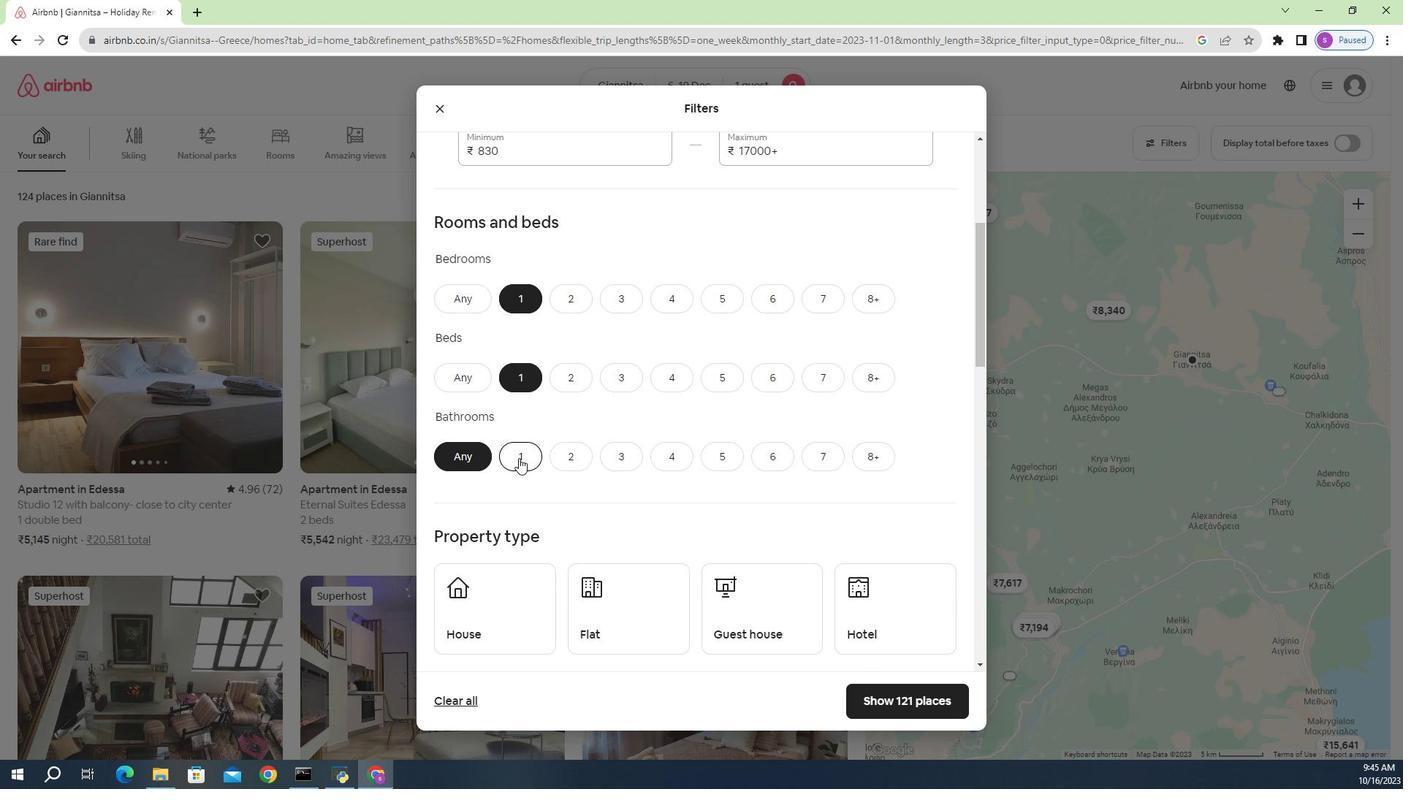 
Action: Mouse pressed left at (366, 409)
Screenshot: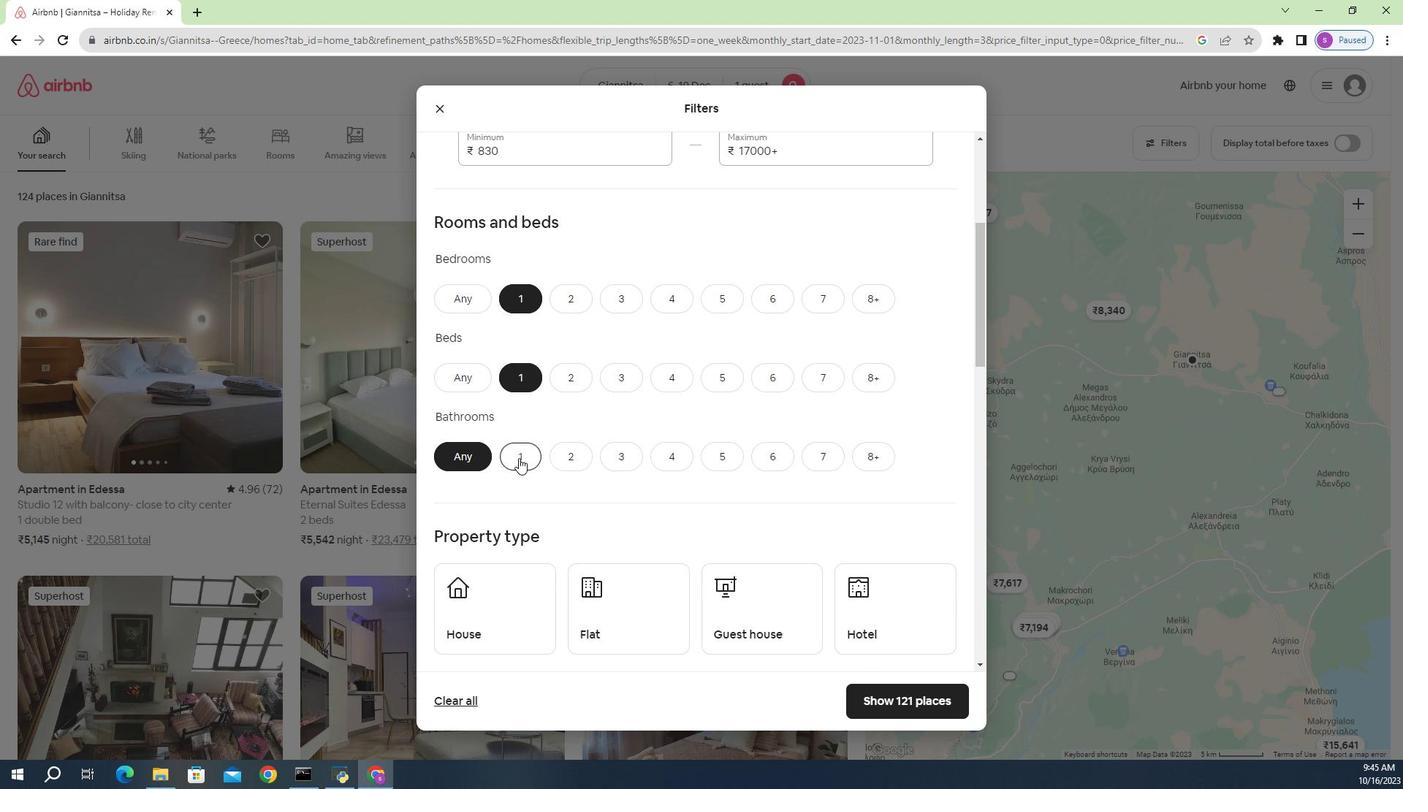 
Action: Mouse moved to (377, 392)
Screenshot: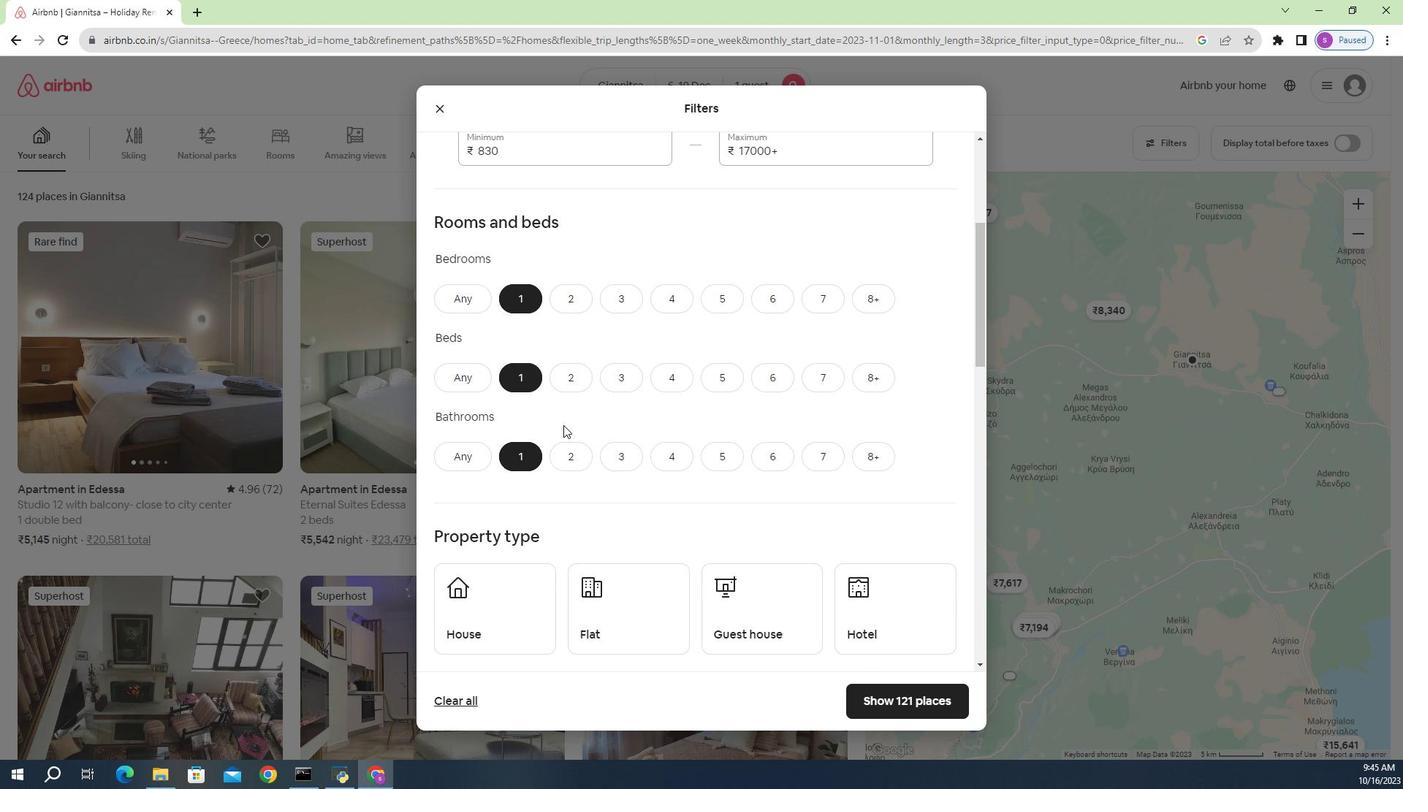 
Action: Mouse scrolled (377, 392) with delta (0, 0)
Screenshot: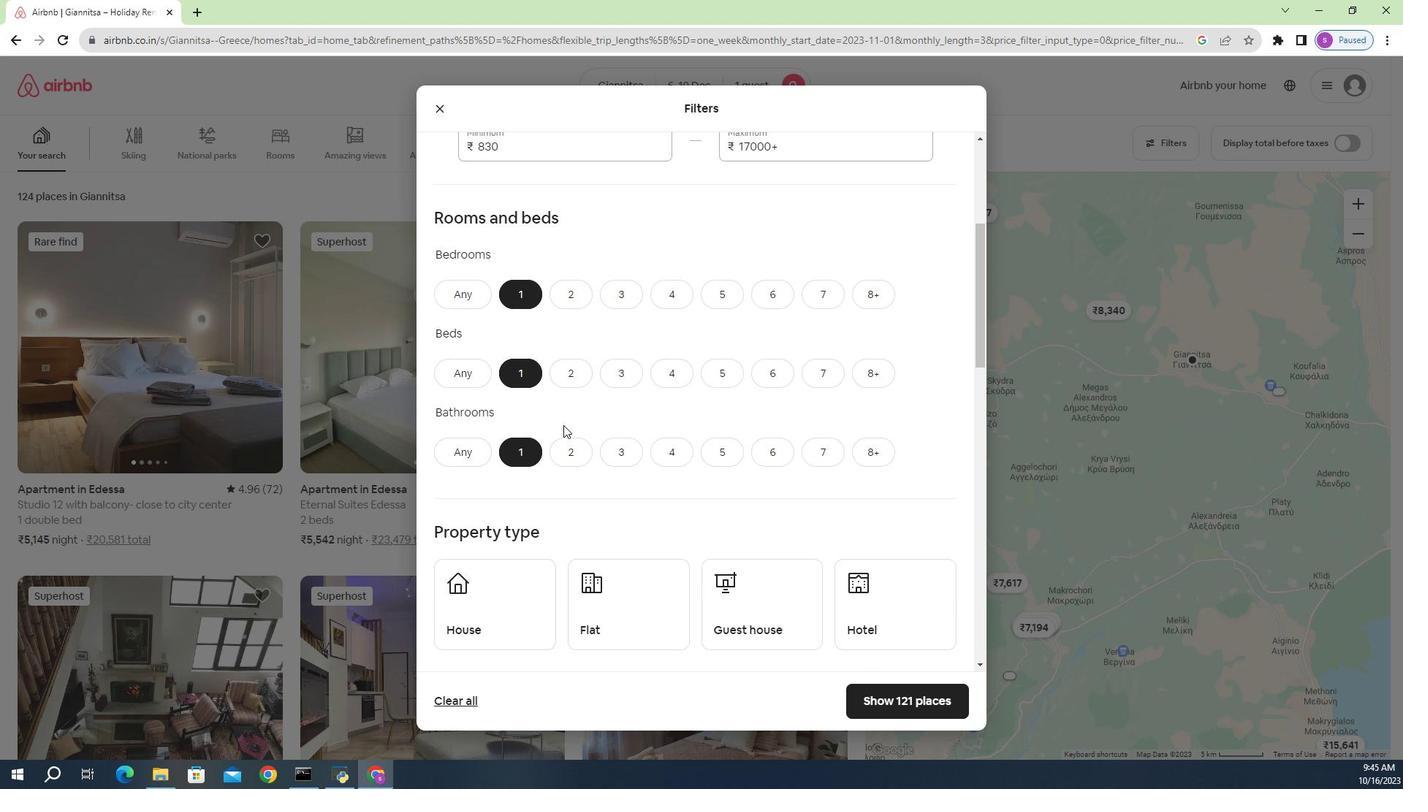 
Action: Mouse scrolled (377, 392) with delta (0, 0)
Screenshot: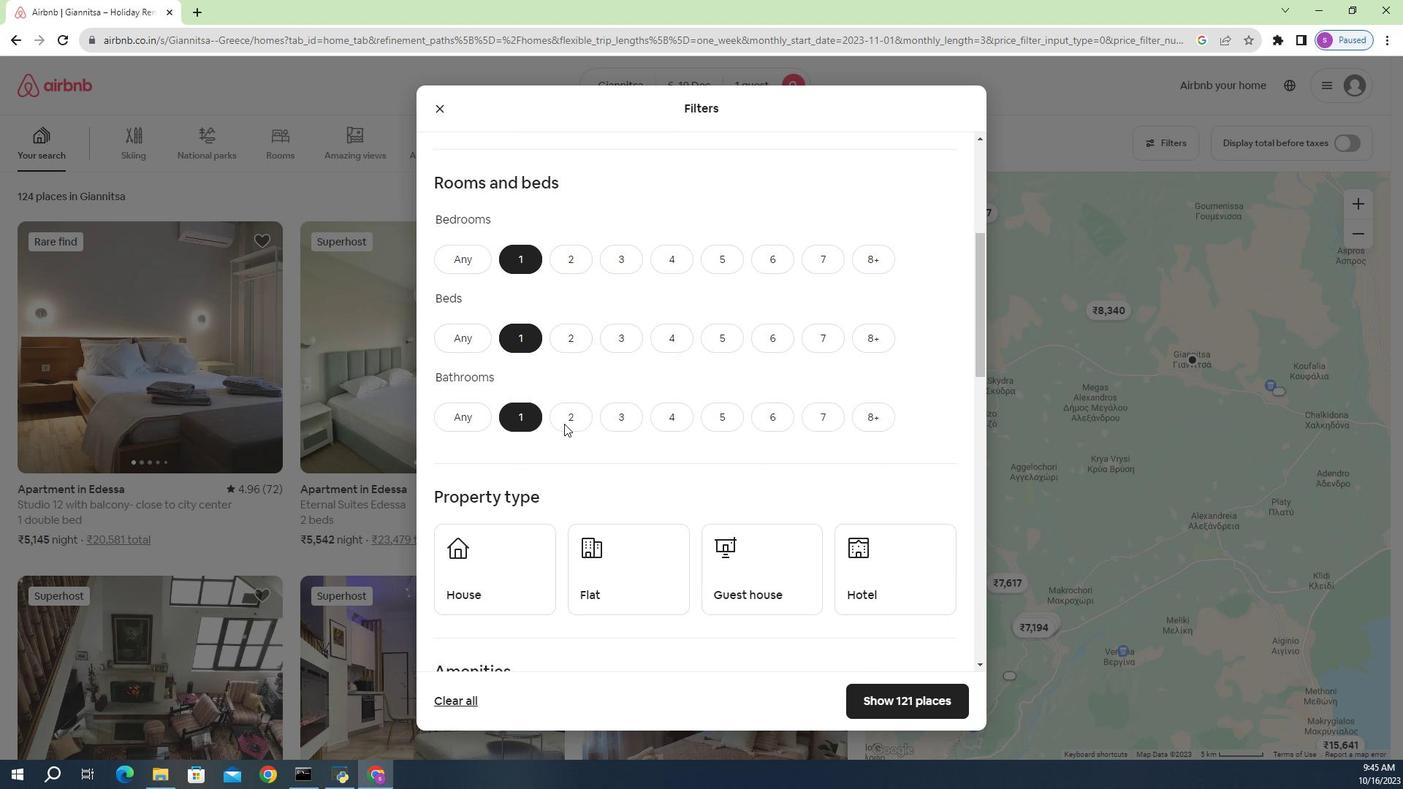 
Action: Mouse moved to (453, 417)
Screenshot: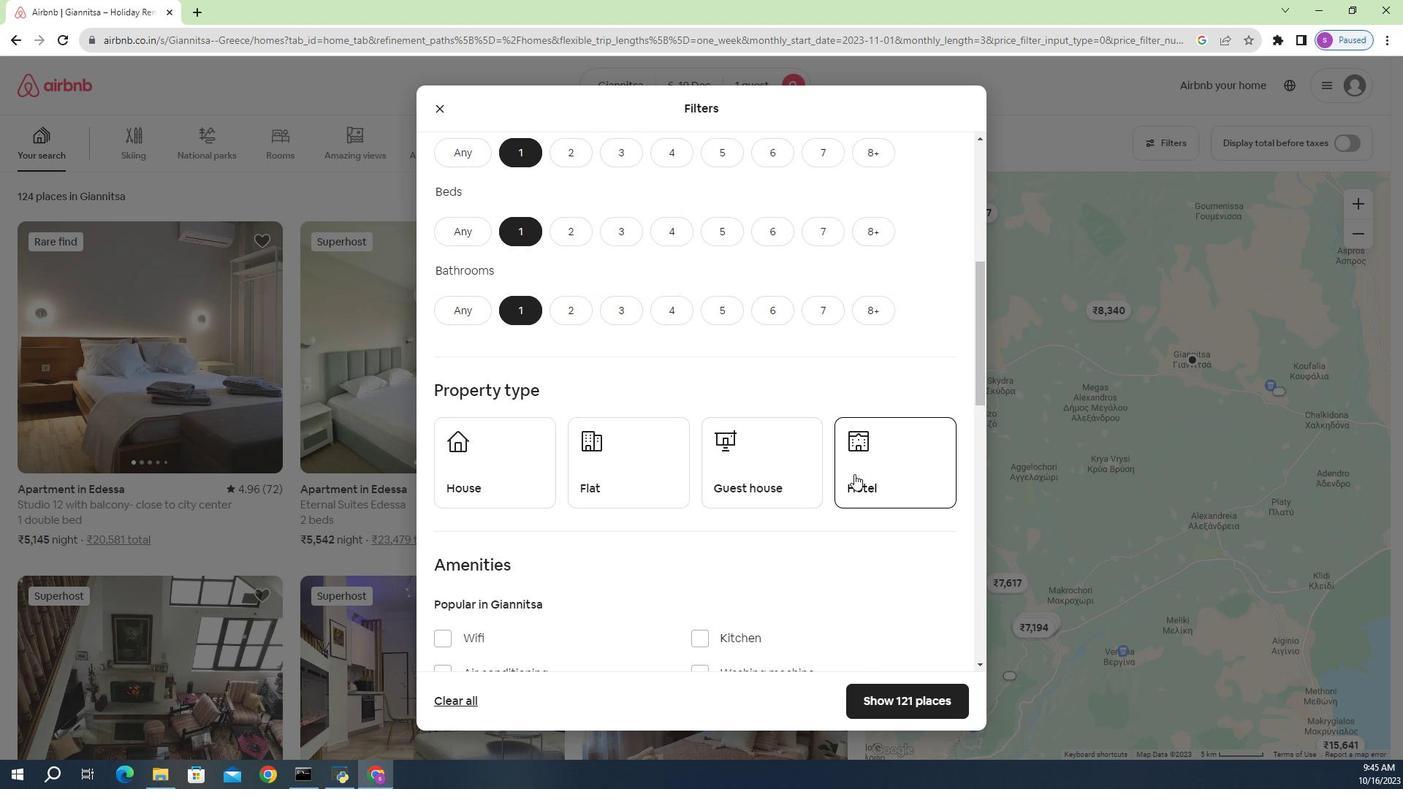 
Action: Mouse pressed left at (453, 417)
Screenshot: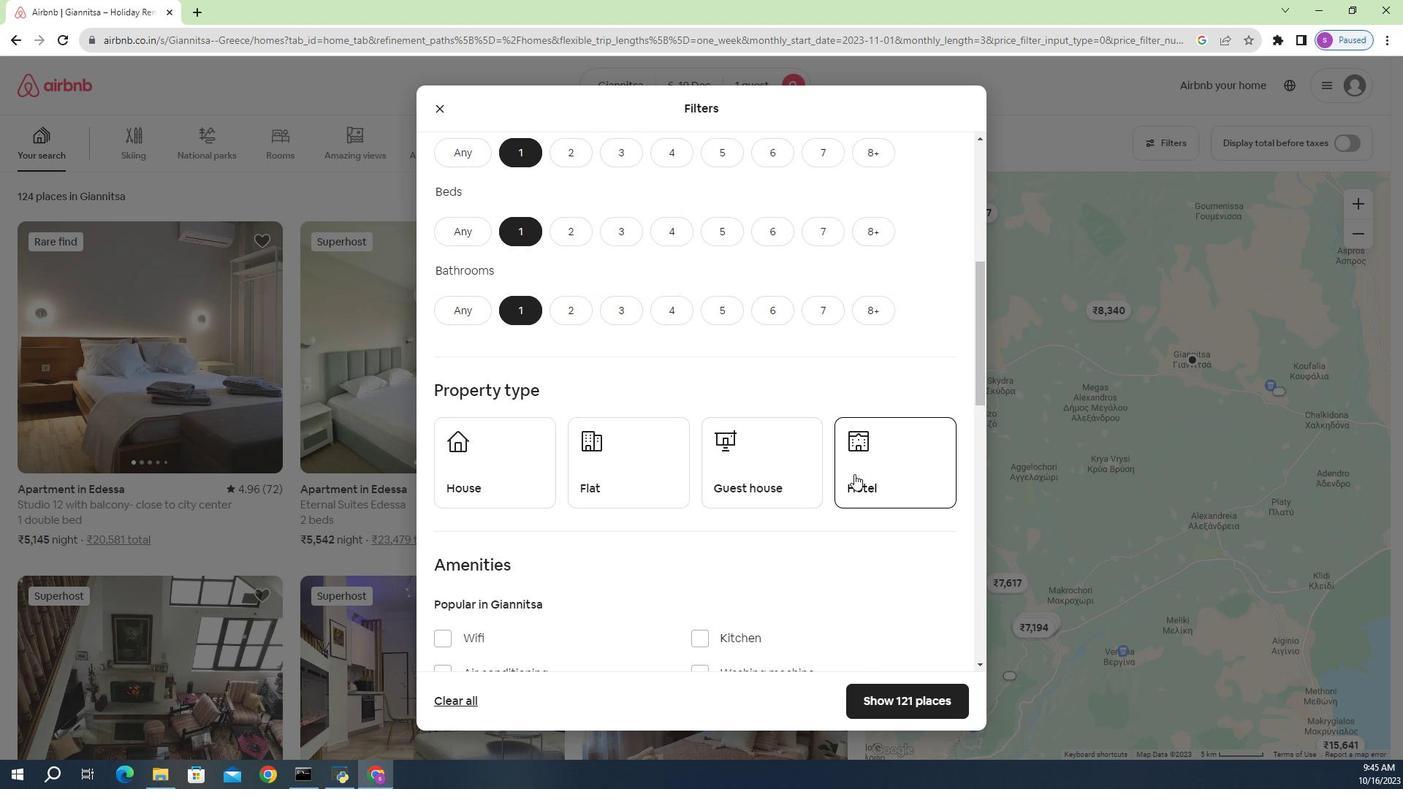
Action: Mouse moved to (387, 421)
Screenshot: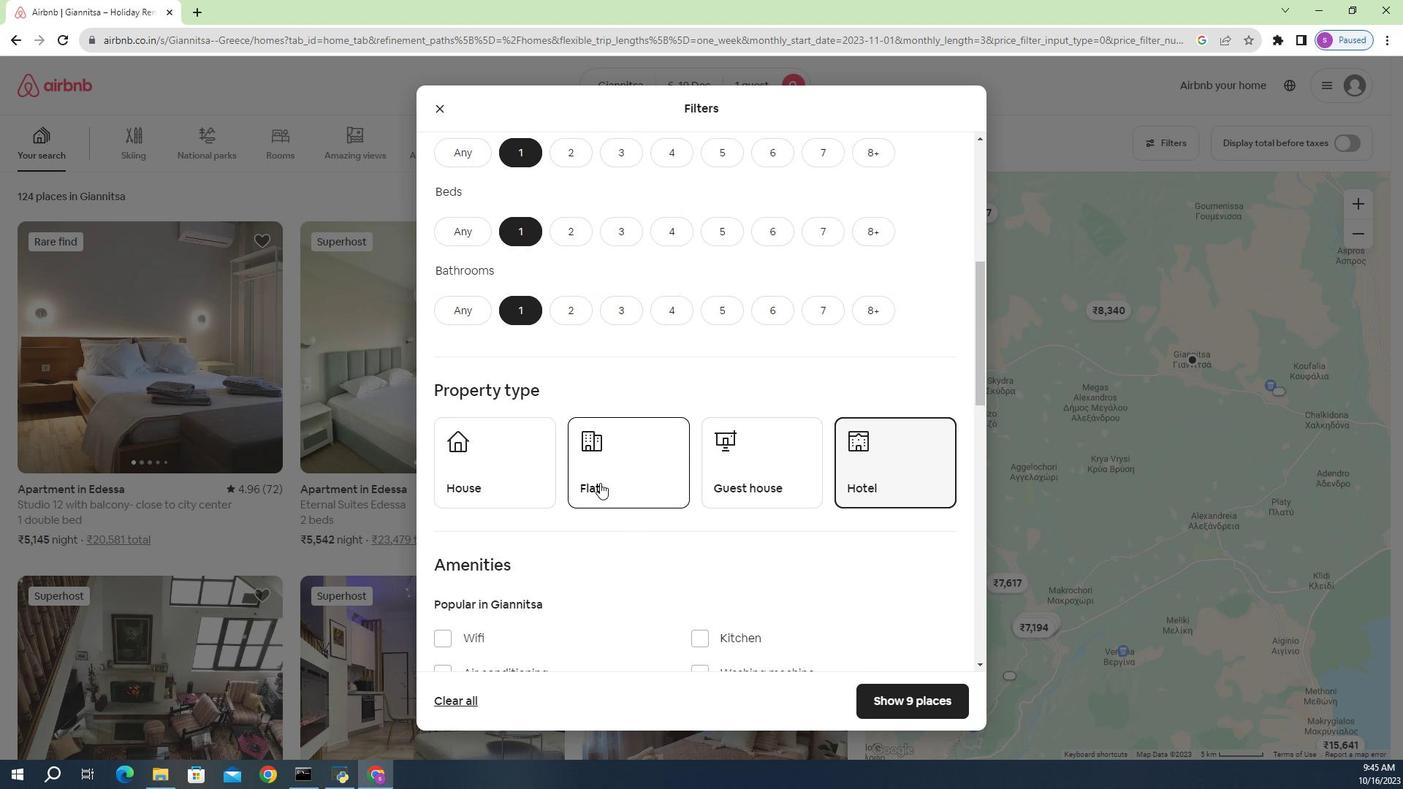 
Action: Mouse scrolled (387, 421) with delta (0, 0)
Screenshot: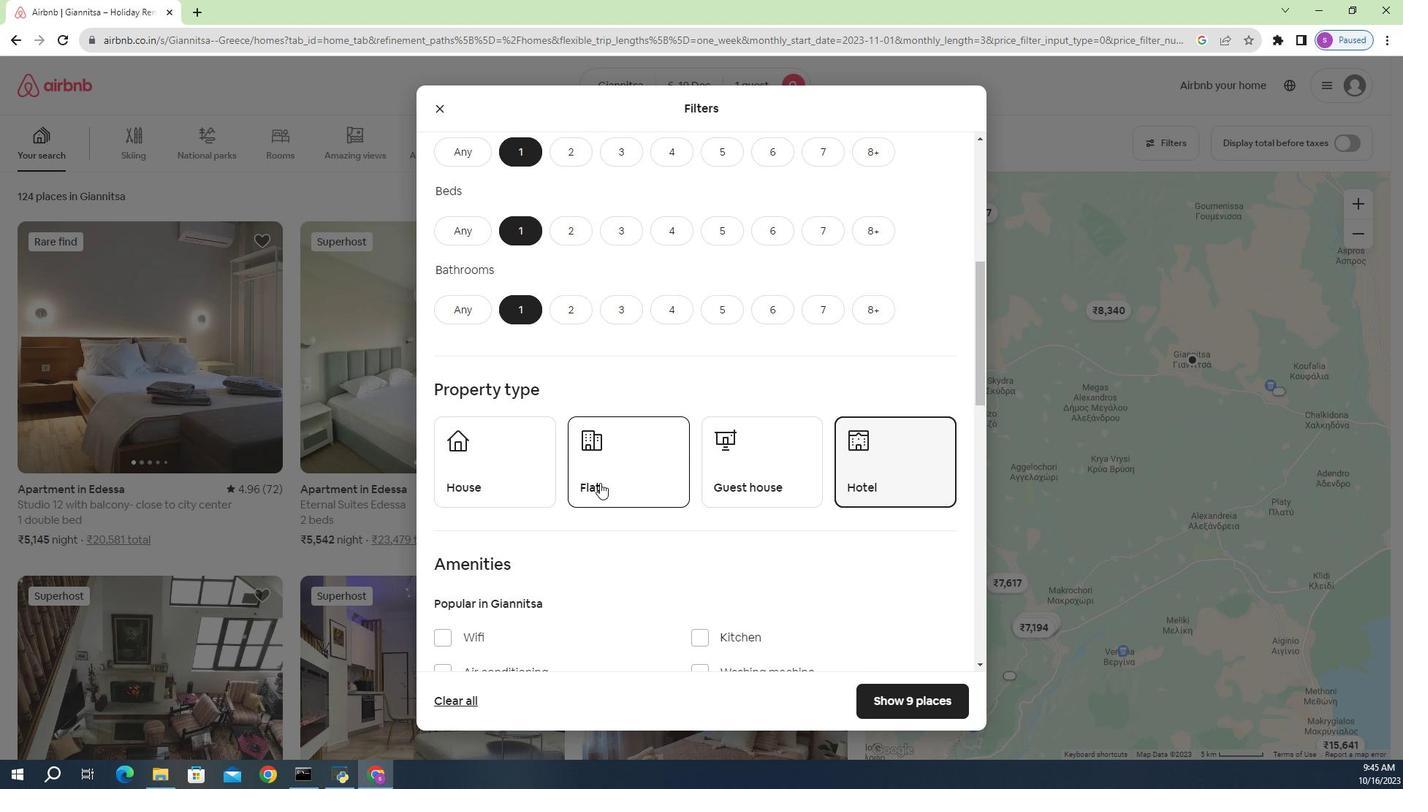 
Action: Mouse moved to (387, 420)
Screenshot: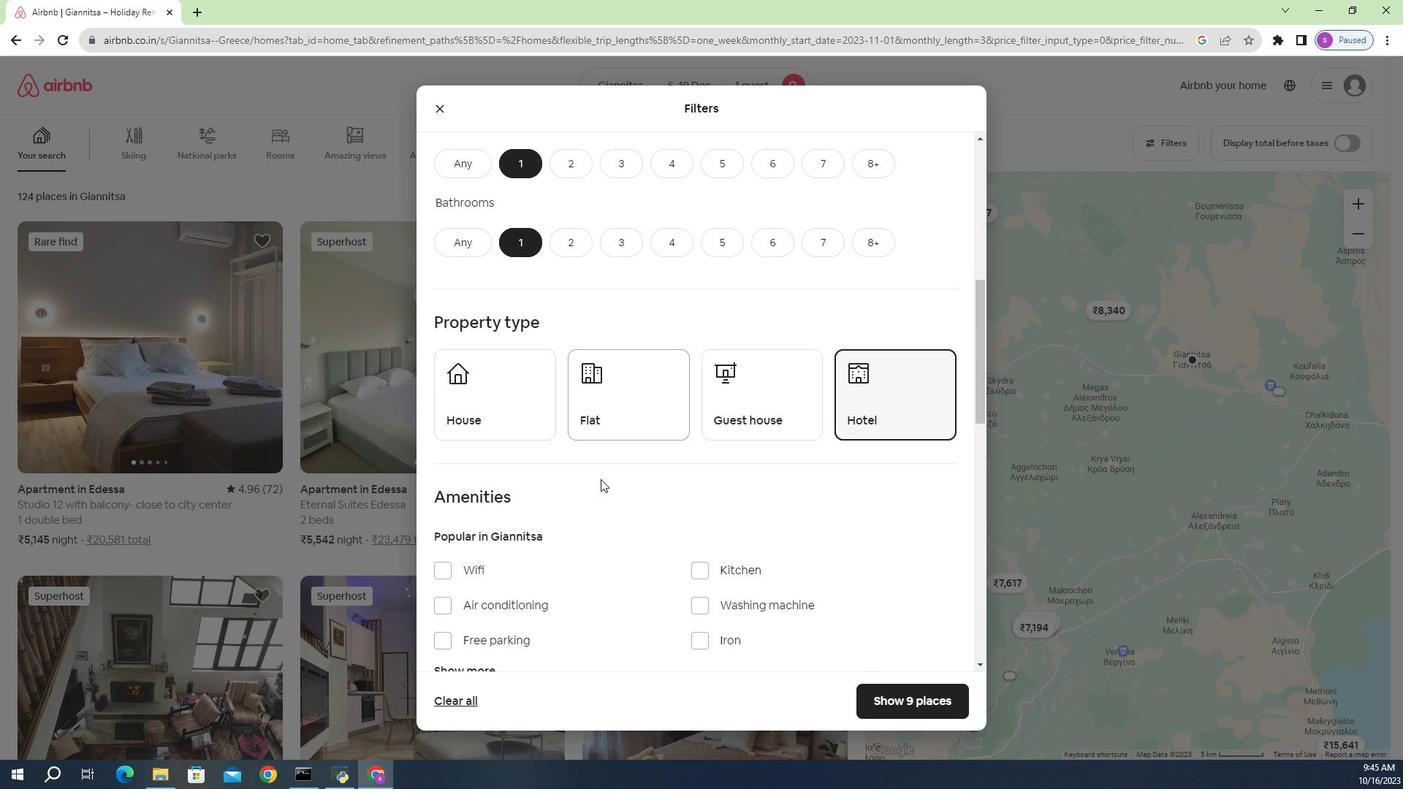 
Action: Mouse scrolled (387, 420) with delta (0, 0)
Screenshot: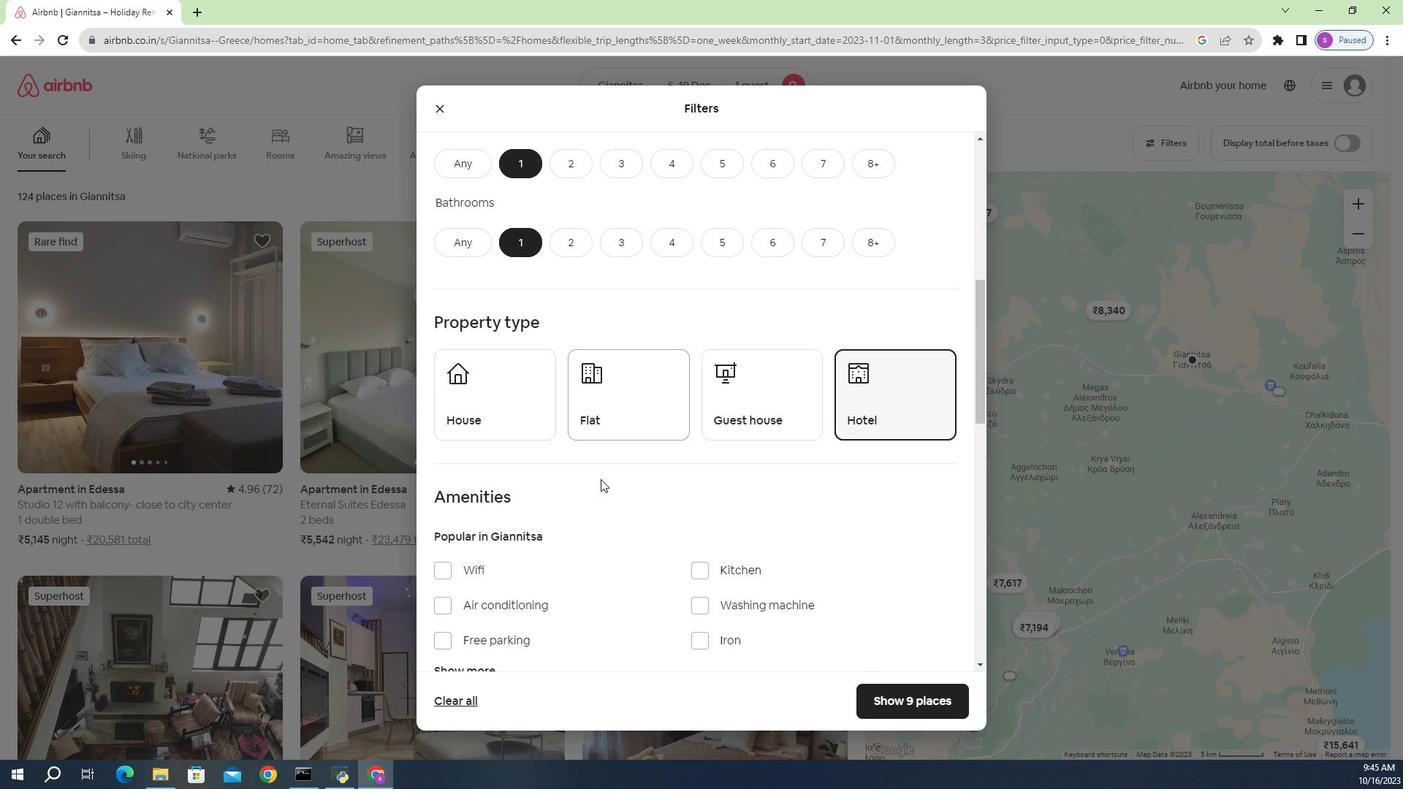
Action: Mouse moved to (413, 444)
Screenshot: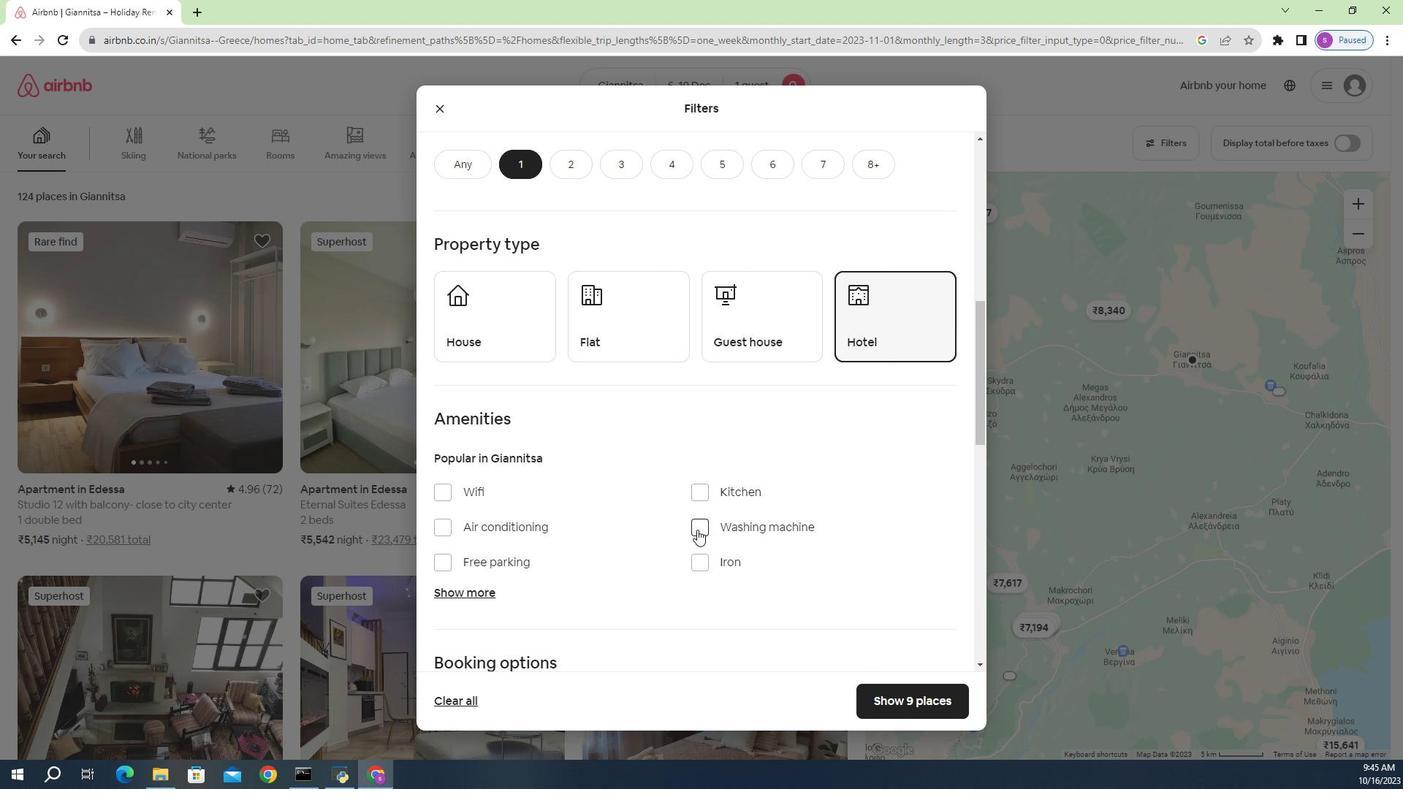
Action: Mouse pressed left at (413, 444)
Screenshot: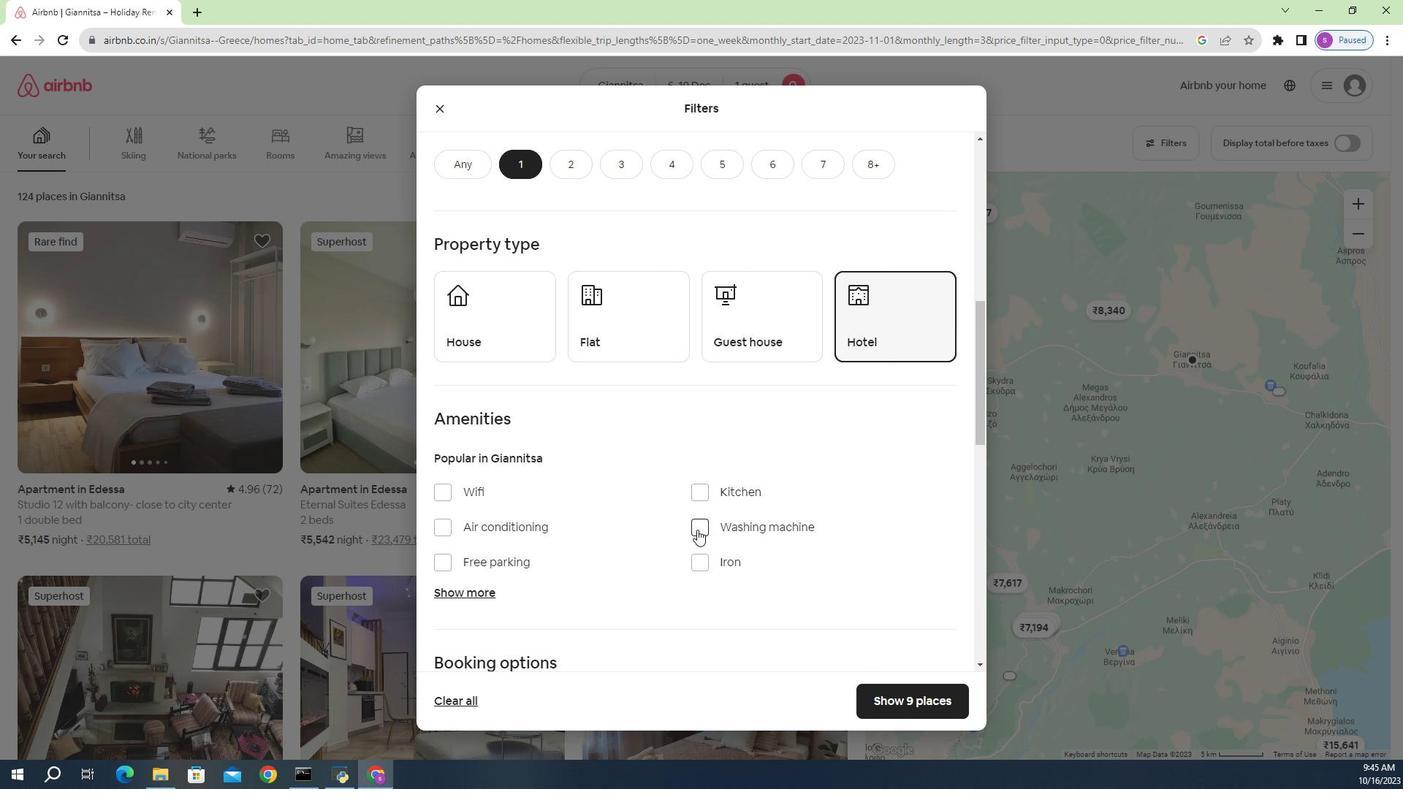
Action: Mouse moved to (391, 410)
Screenshot: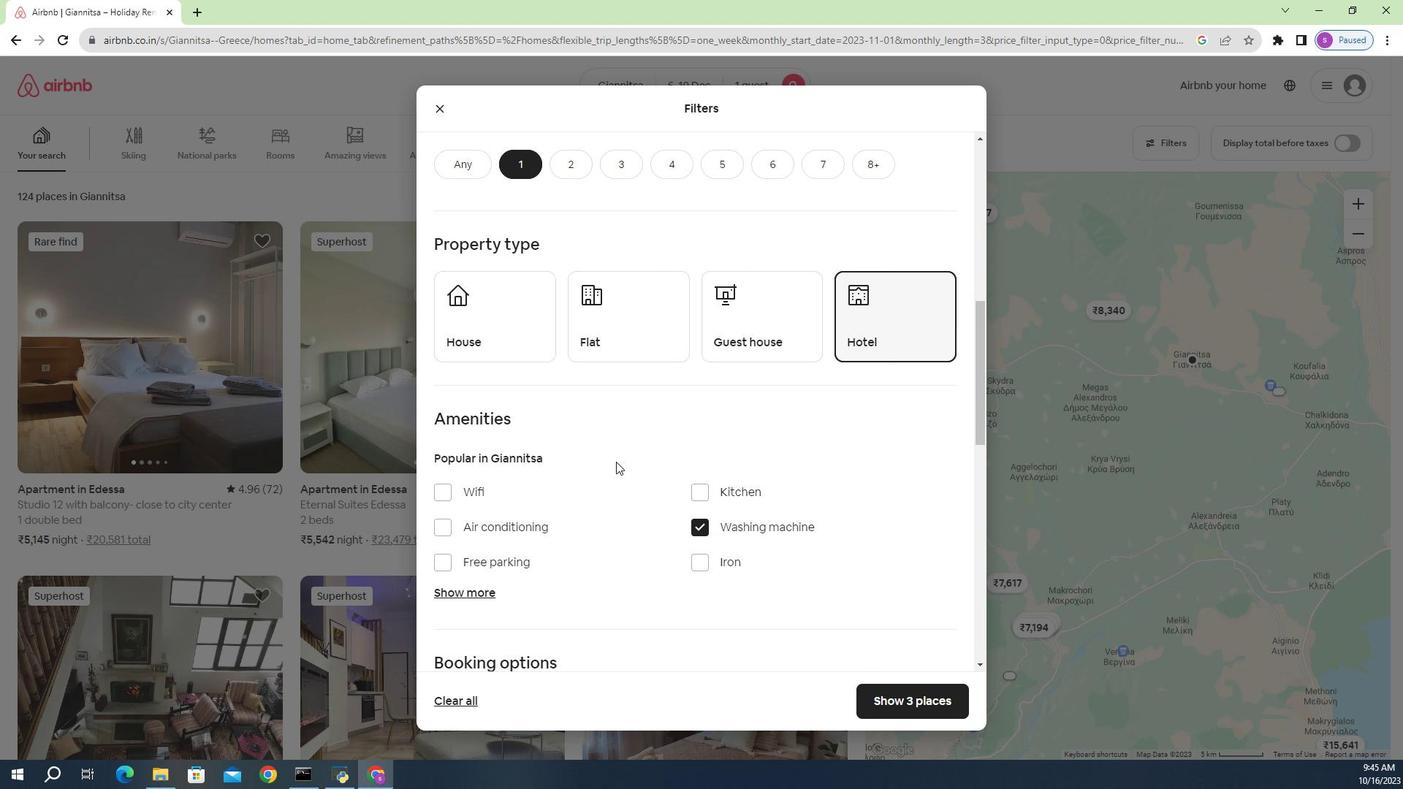 
Action: Mouse scrolled (391, 410) with delta (0, 0)
Screenshot: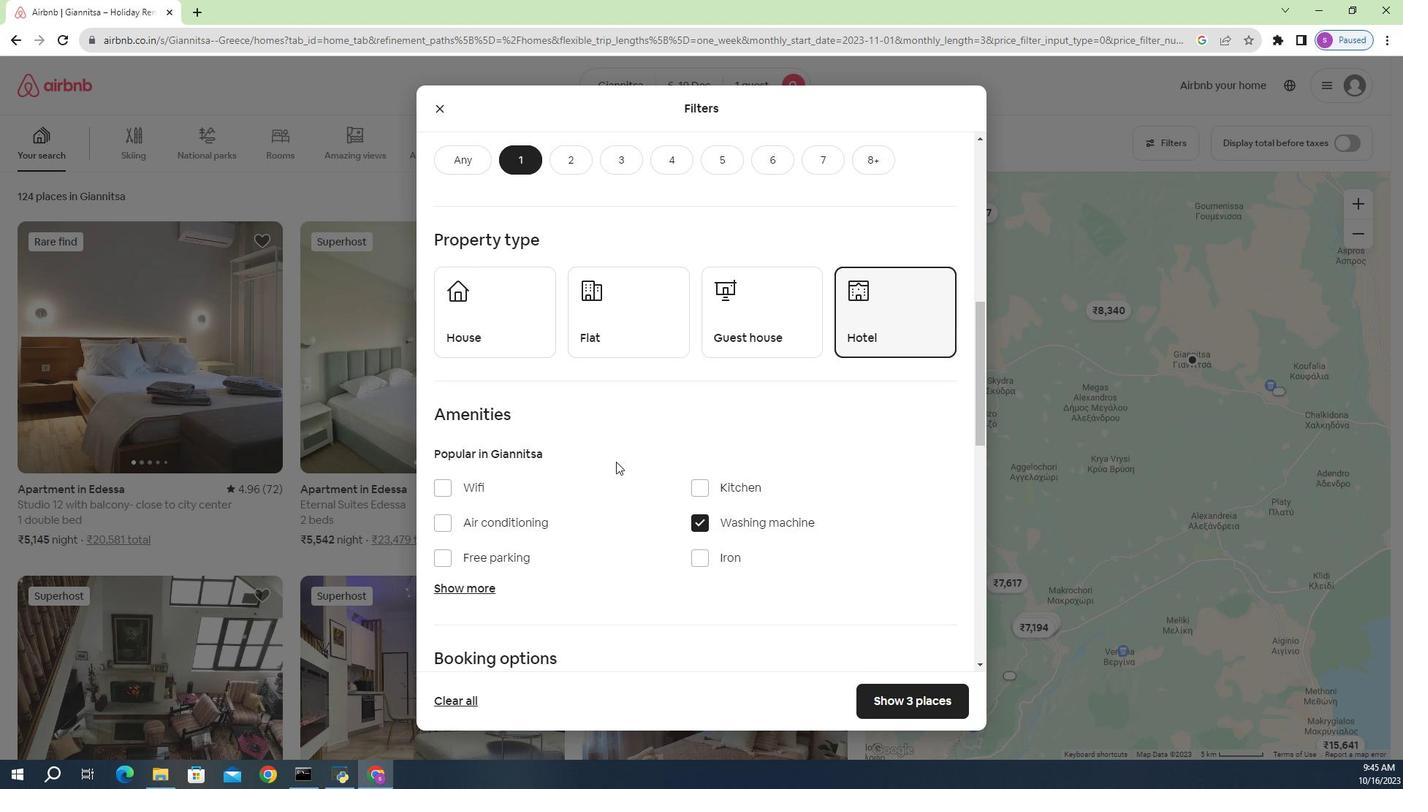 
Action: Mouse scrolled (391, 410) with delta (0, 0)
Screenshot: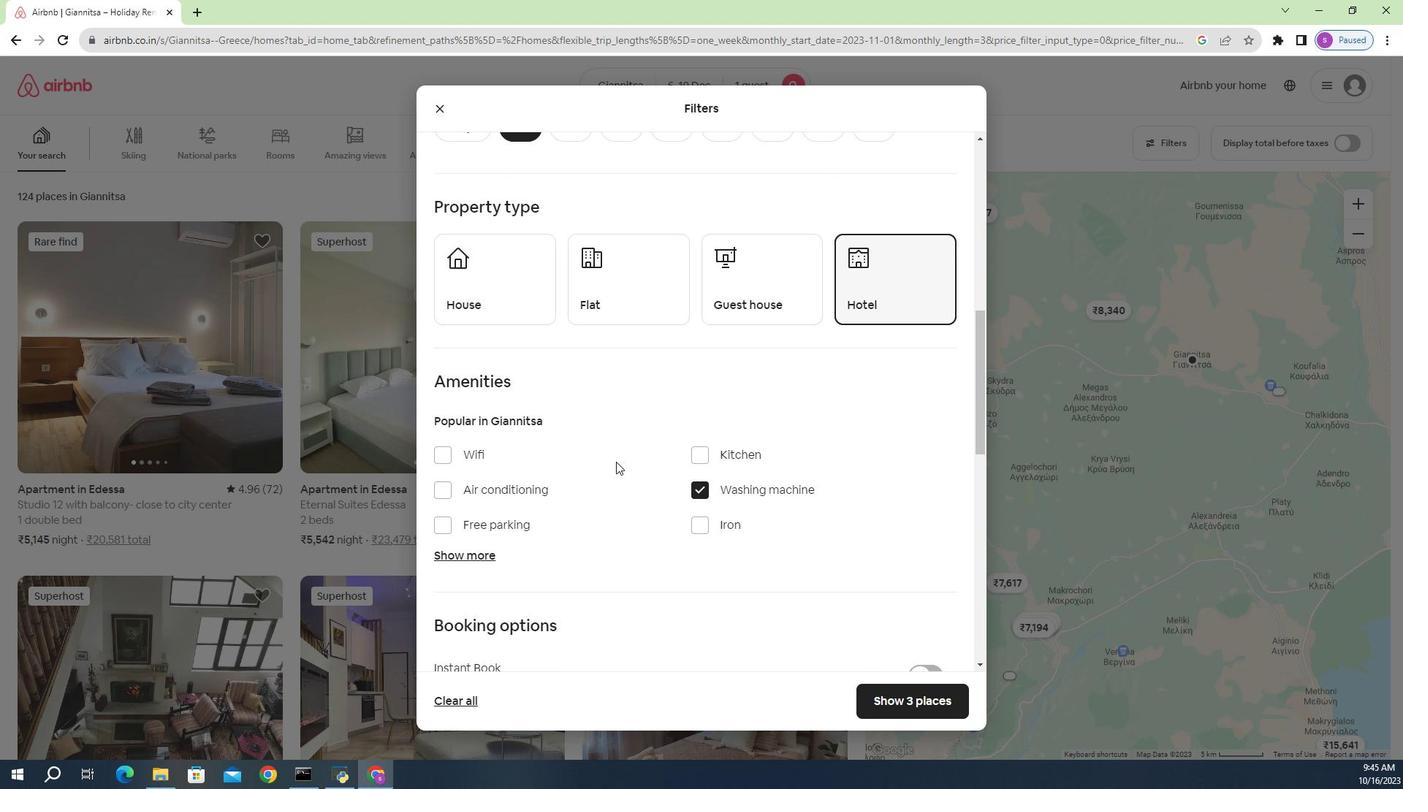
Action: Mouse moved to (395, 406)
Screenshot: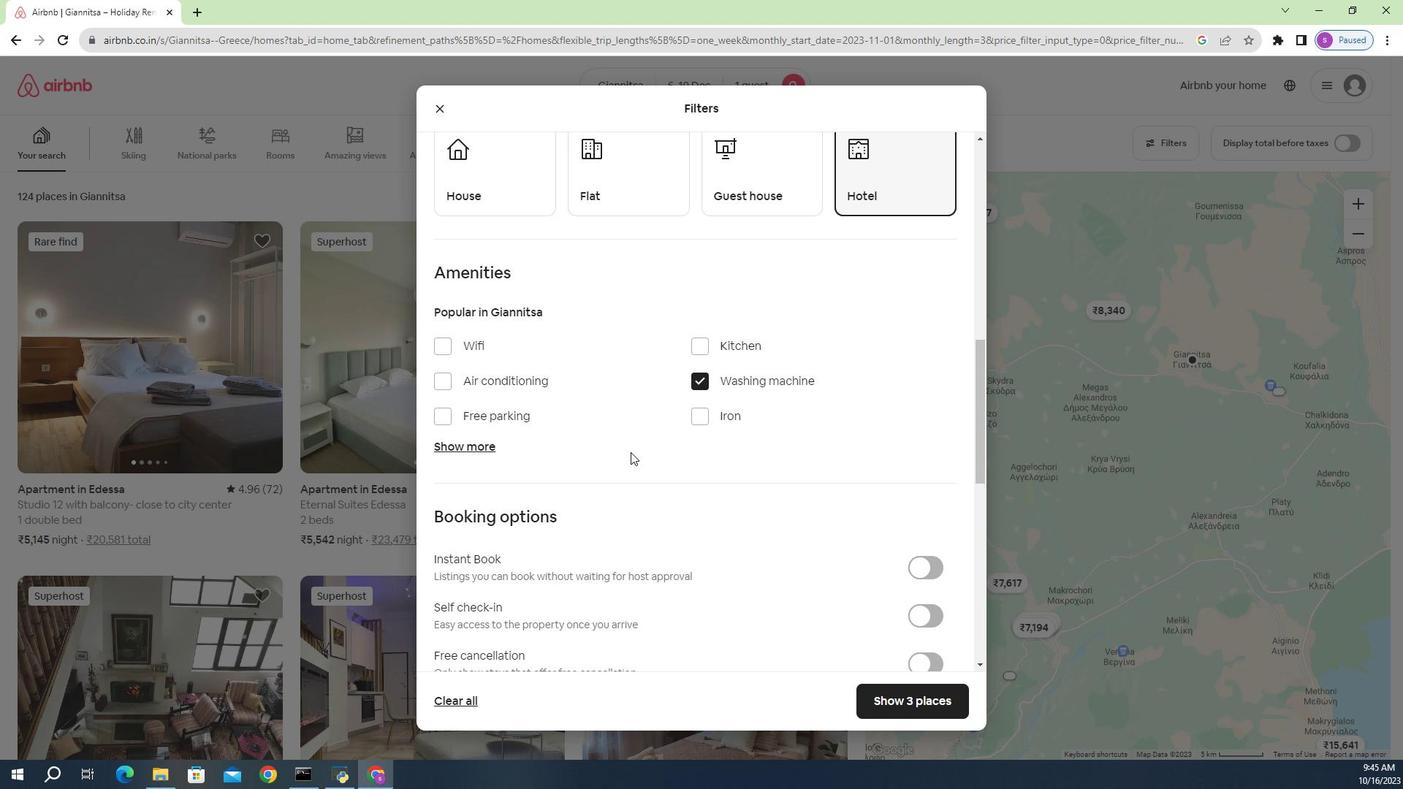 
Action: Mouse scrolled (395, 405) with delta (0, 0)
Screenshot: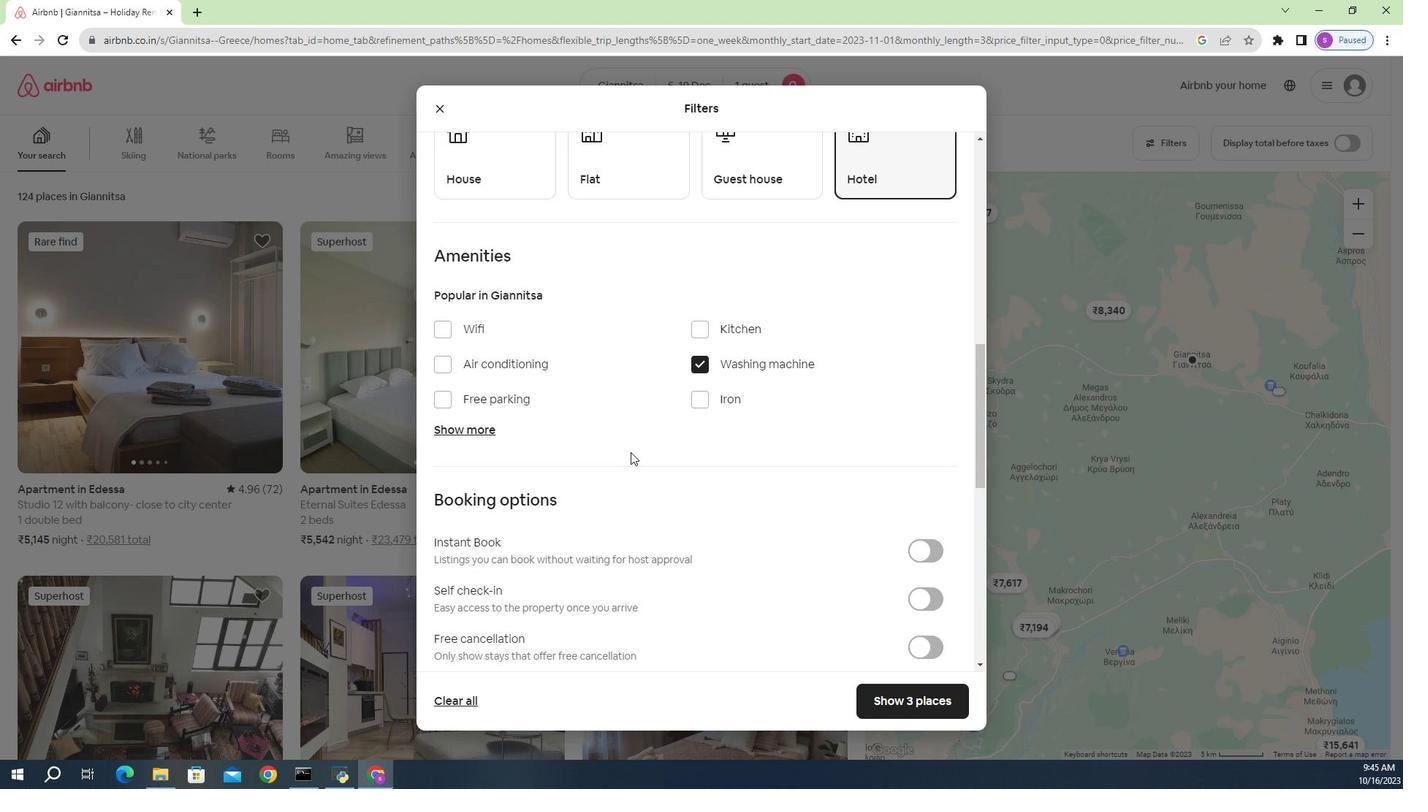
Action: Mouse moved to (474, 528)
Screenshot: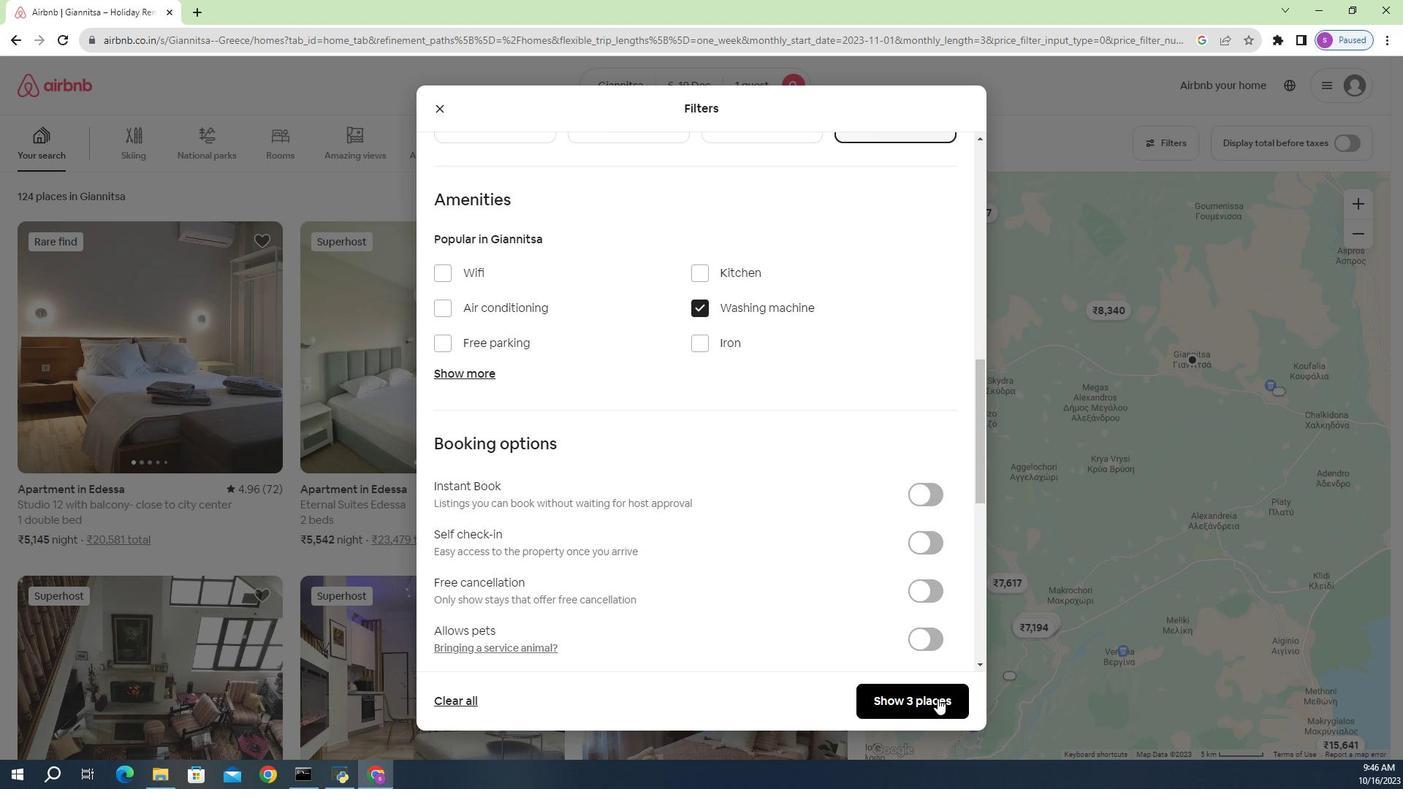 
Action: Mouse pressed left at (474, 528)
Screenshot: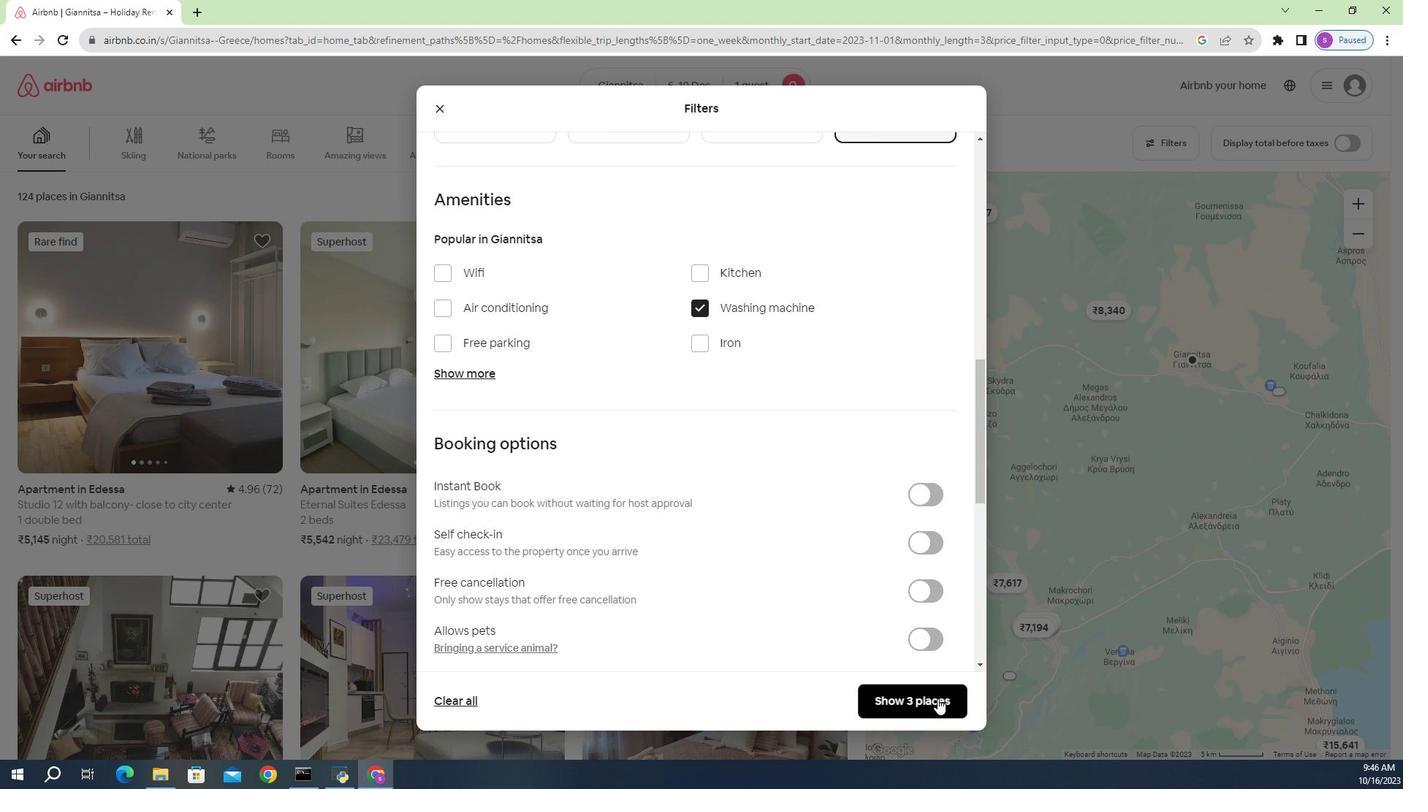 
Action: Mouse moved to (280, 365)
Screenshot: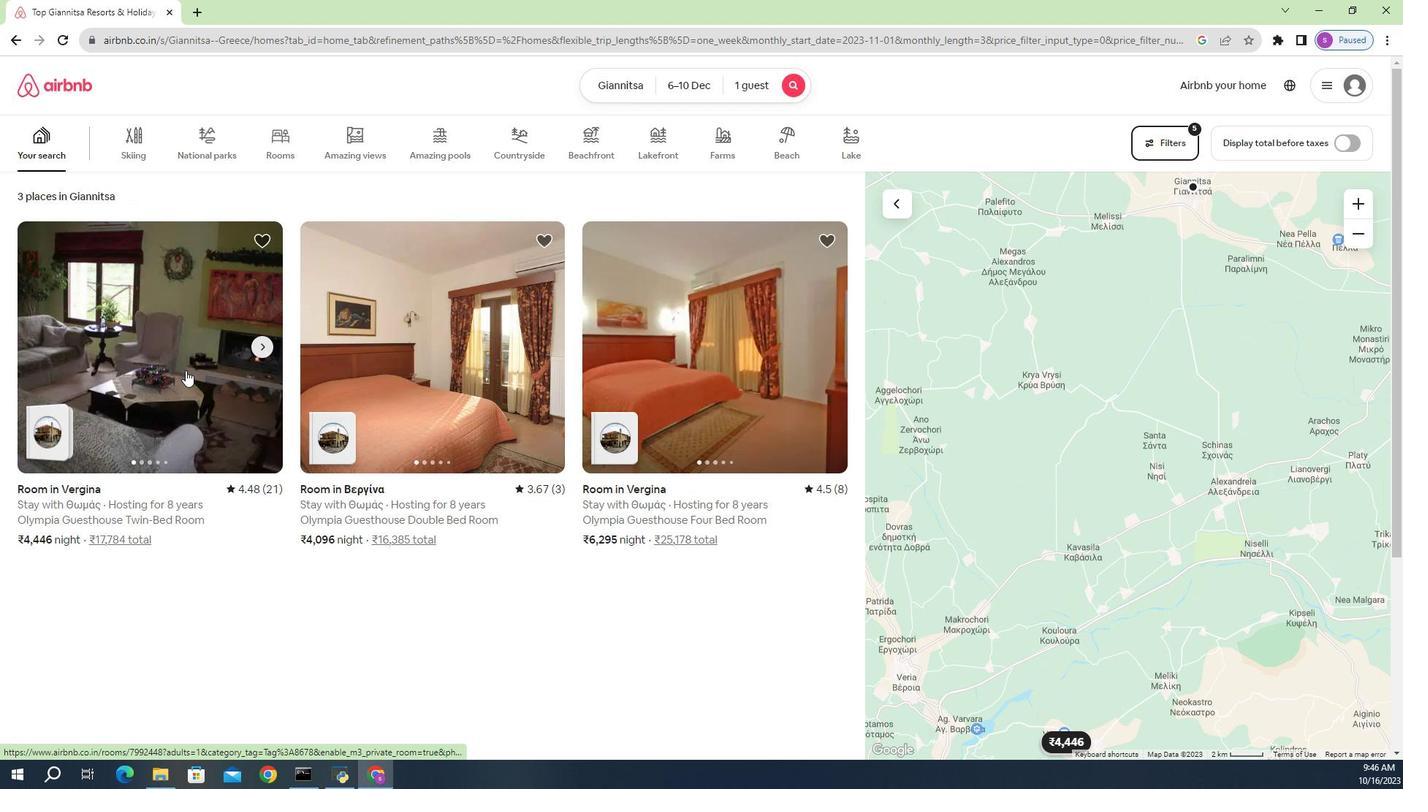 
Action: Mouse pressed left at (280, 365)
Screenshot: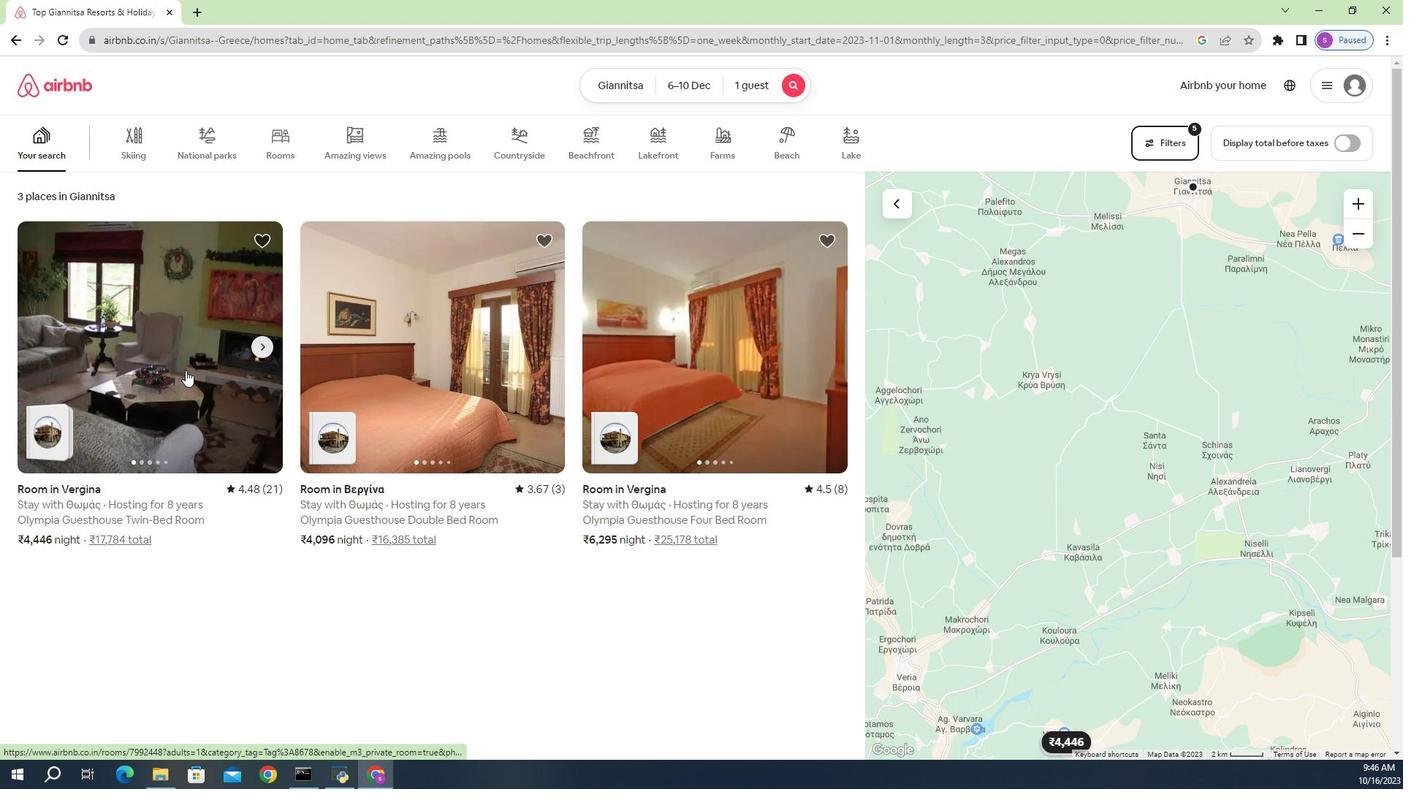 
Action: Mouse moved to (494, 436)
Screenshot: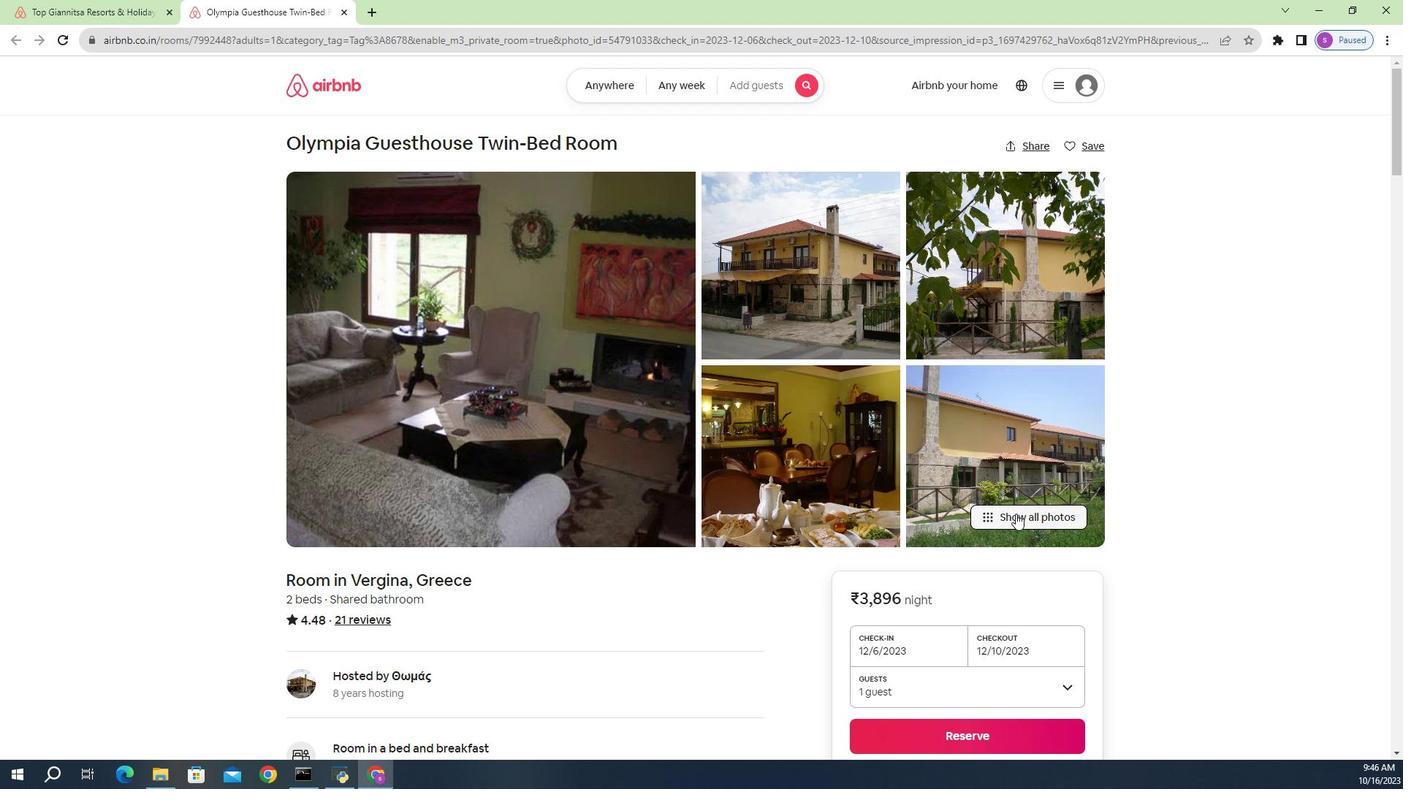
Action: Mouse pressed left at (494, 436)
Screenshot: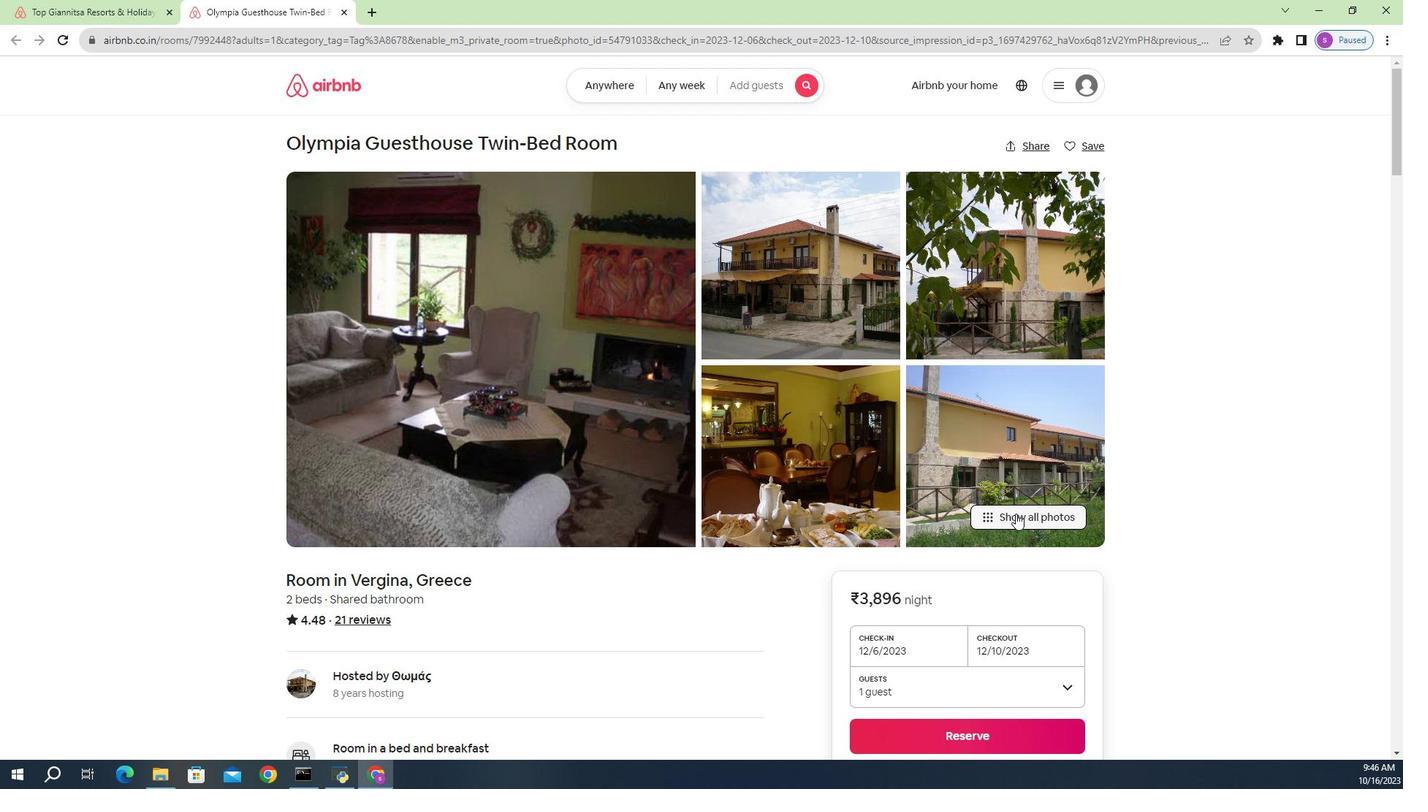 
Action: Mouse moved to (410, 352)
Screenshot: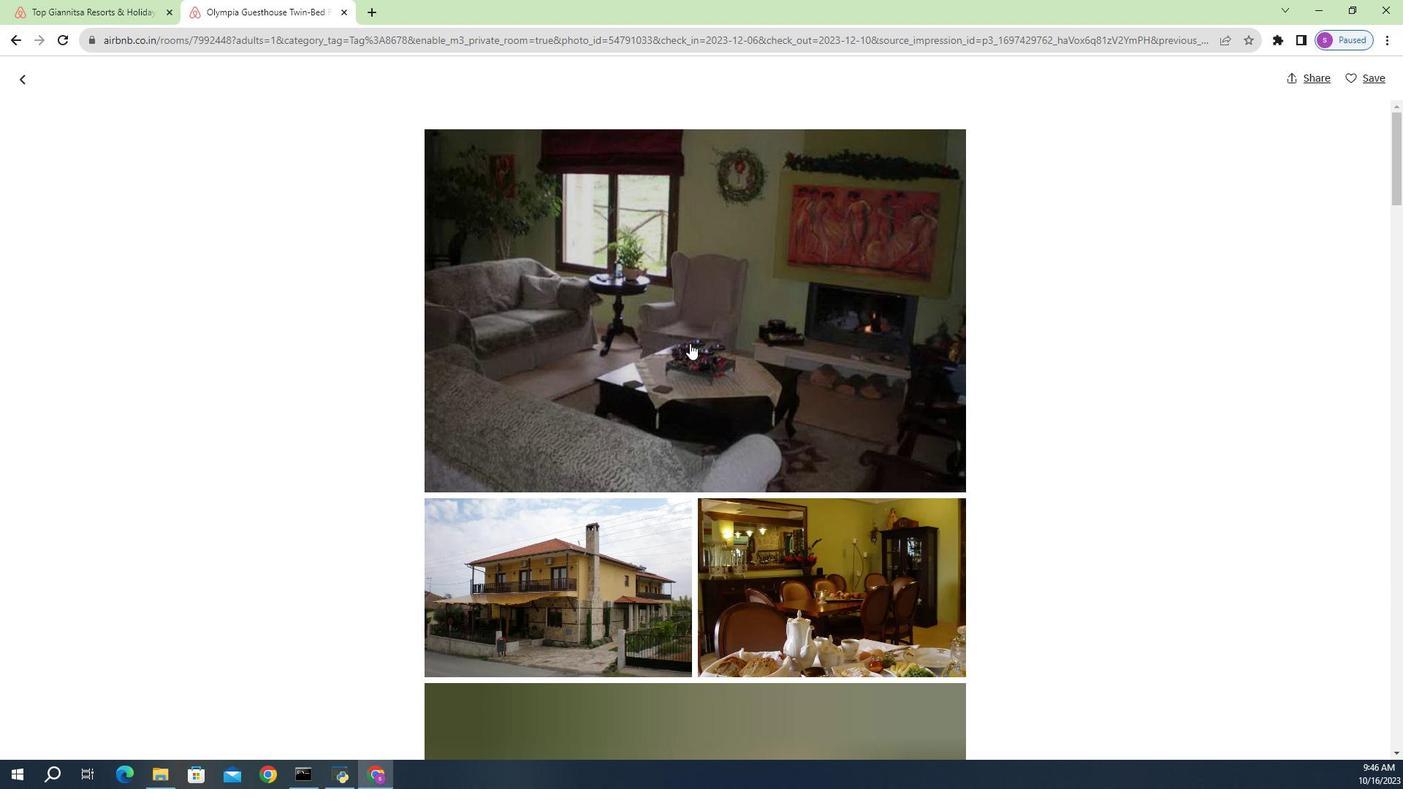 
Action: Mouse scrolled (410, 351) with delta (0, 0)
Screenshot: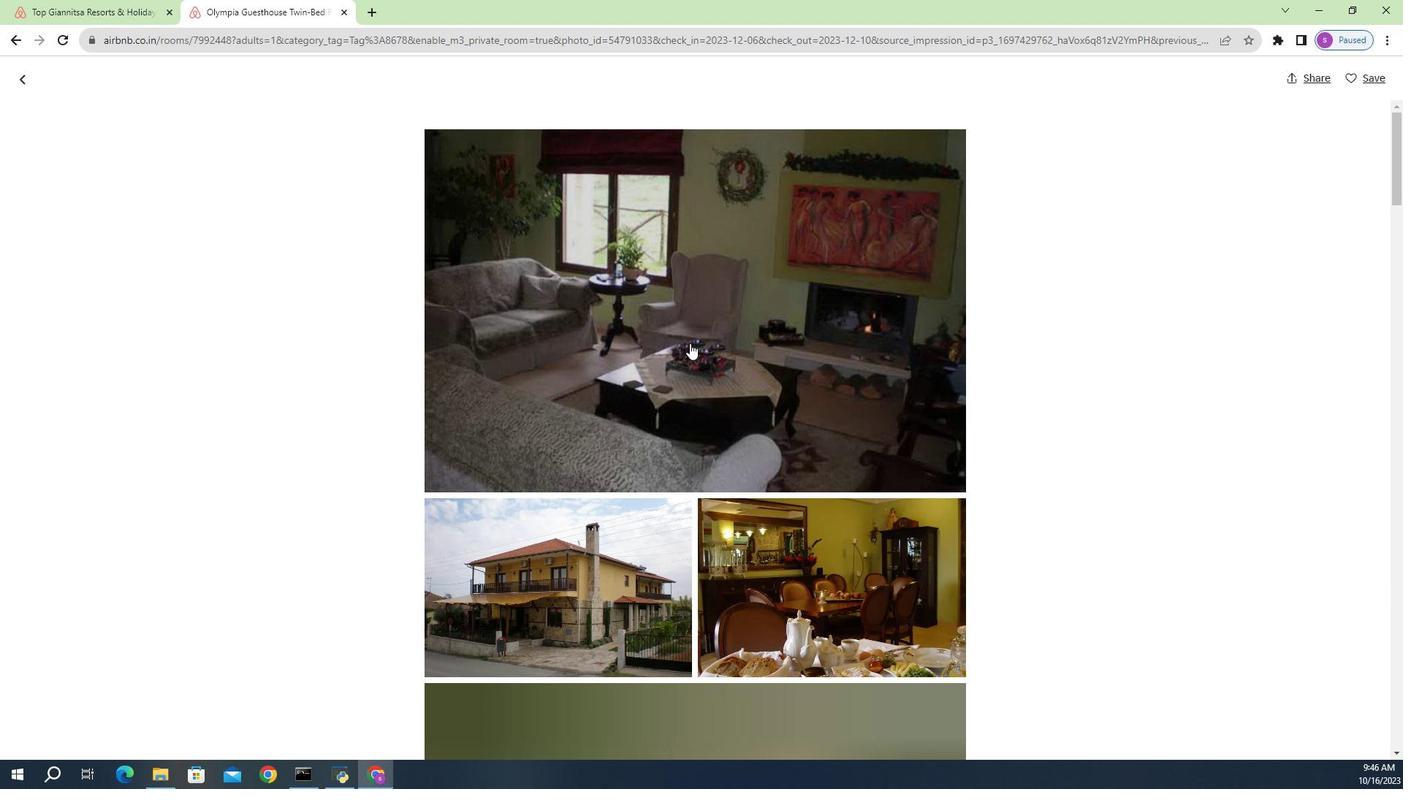 
Action: Mouse scrolled (410, 351) with delta (0, 0)
Screenshot: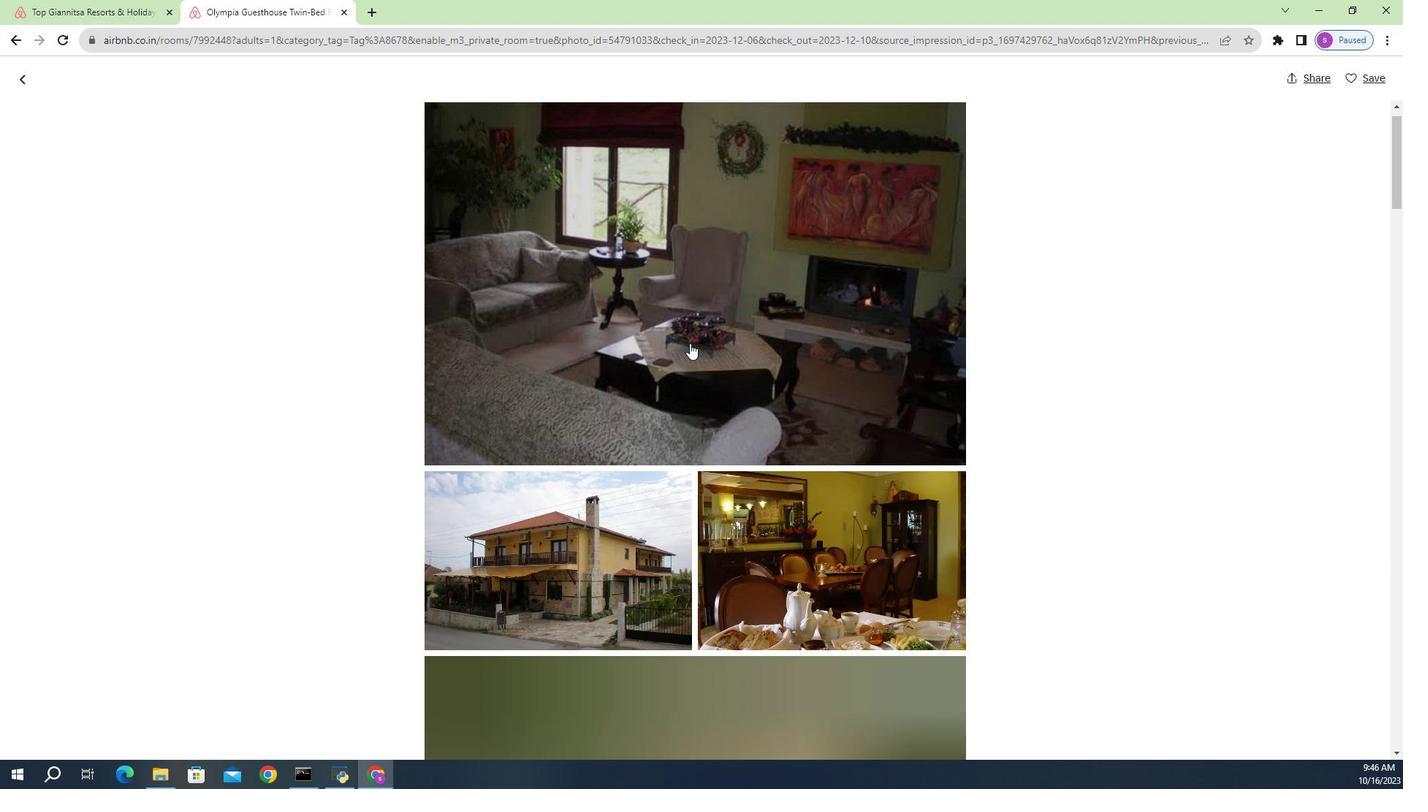 
Action: Mouse scrolled (410, 351) with delta (0, 0)
Screenshot: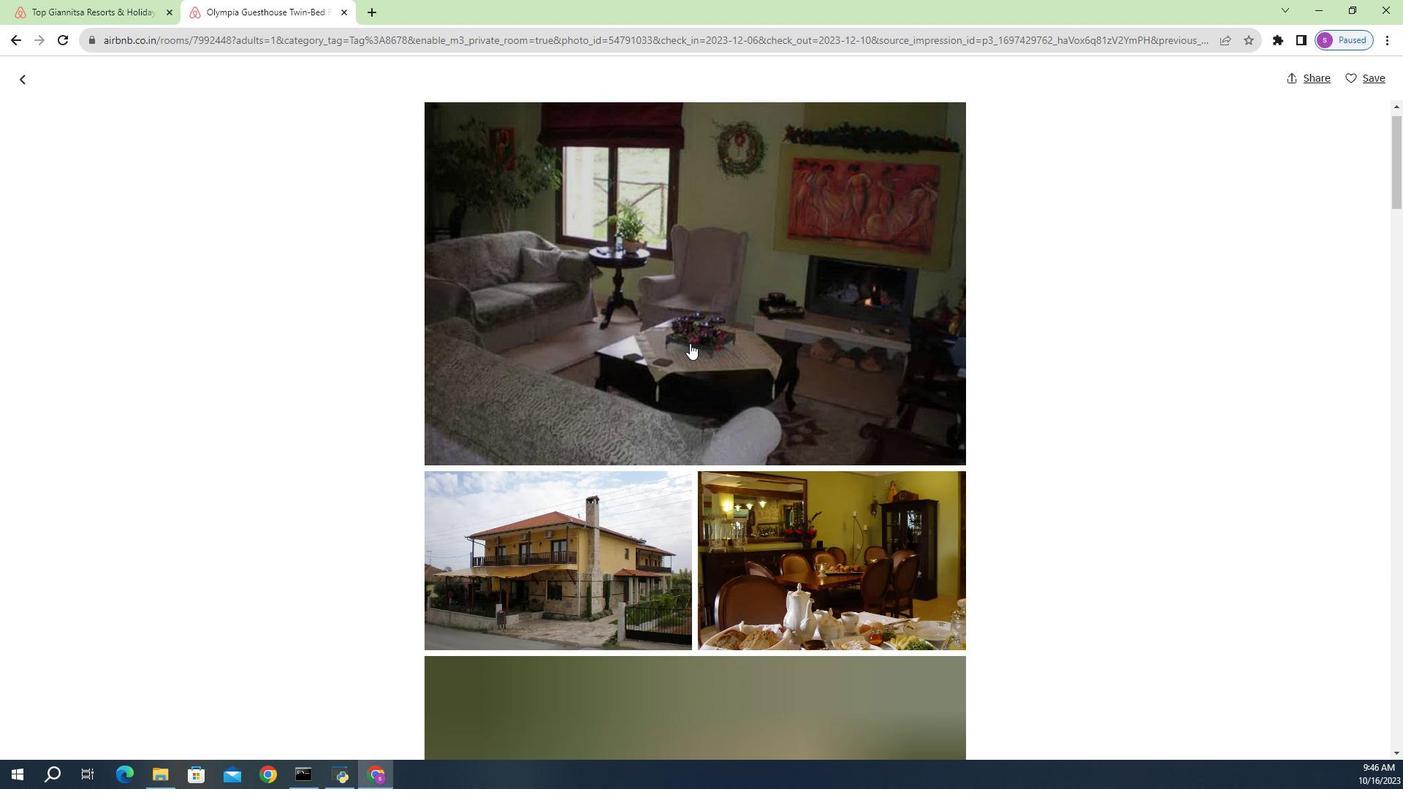 
Action: Mouse scrolled (410, 351) with delta (0, 0)
Screenshot: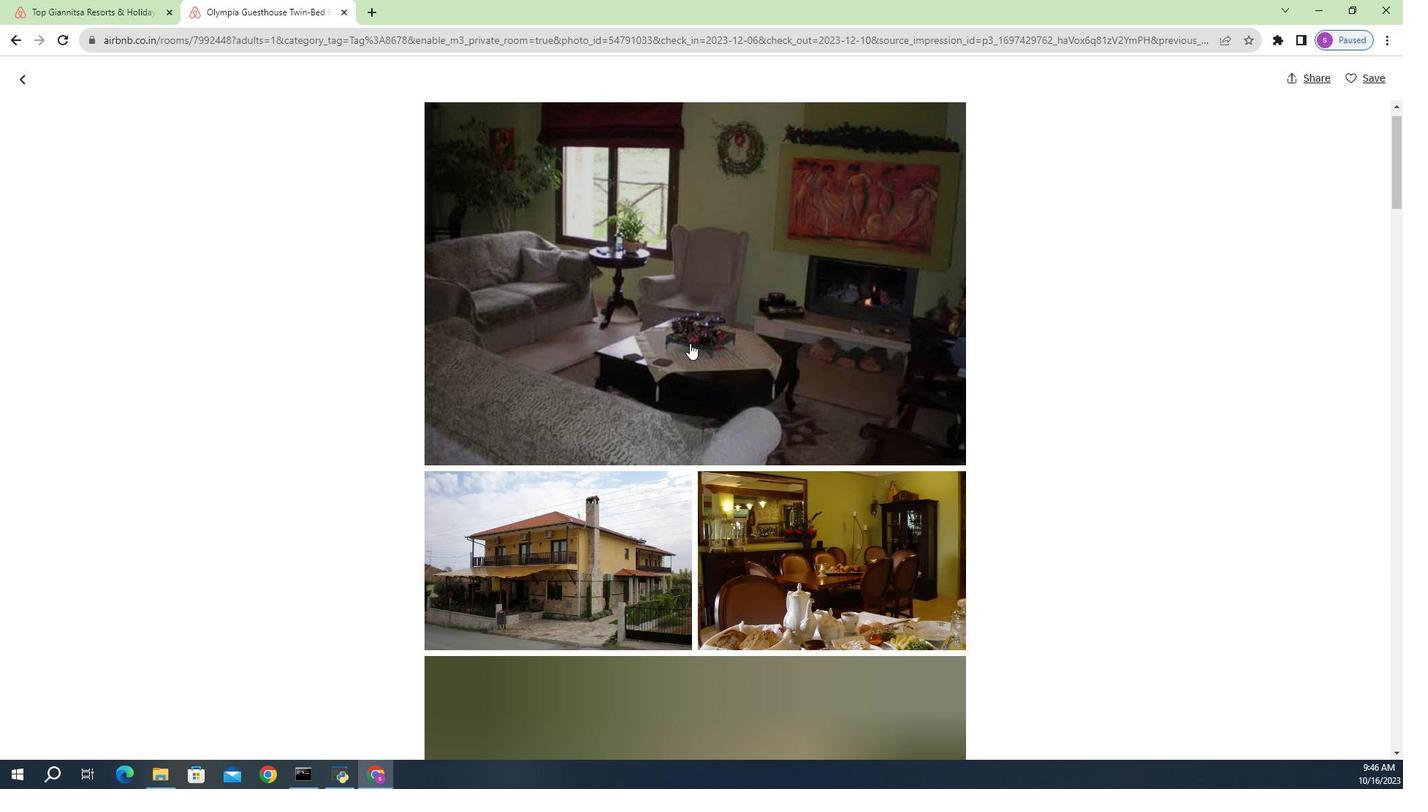 
Action: Mouse moved to (411, 366)
Screenshot: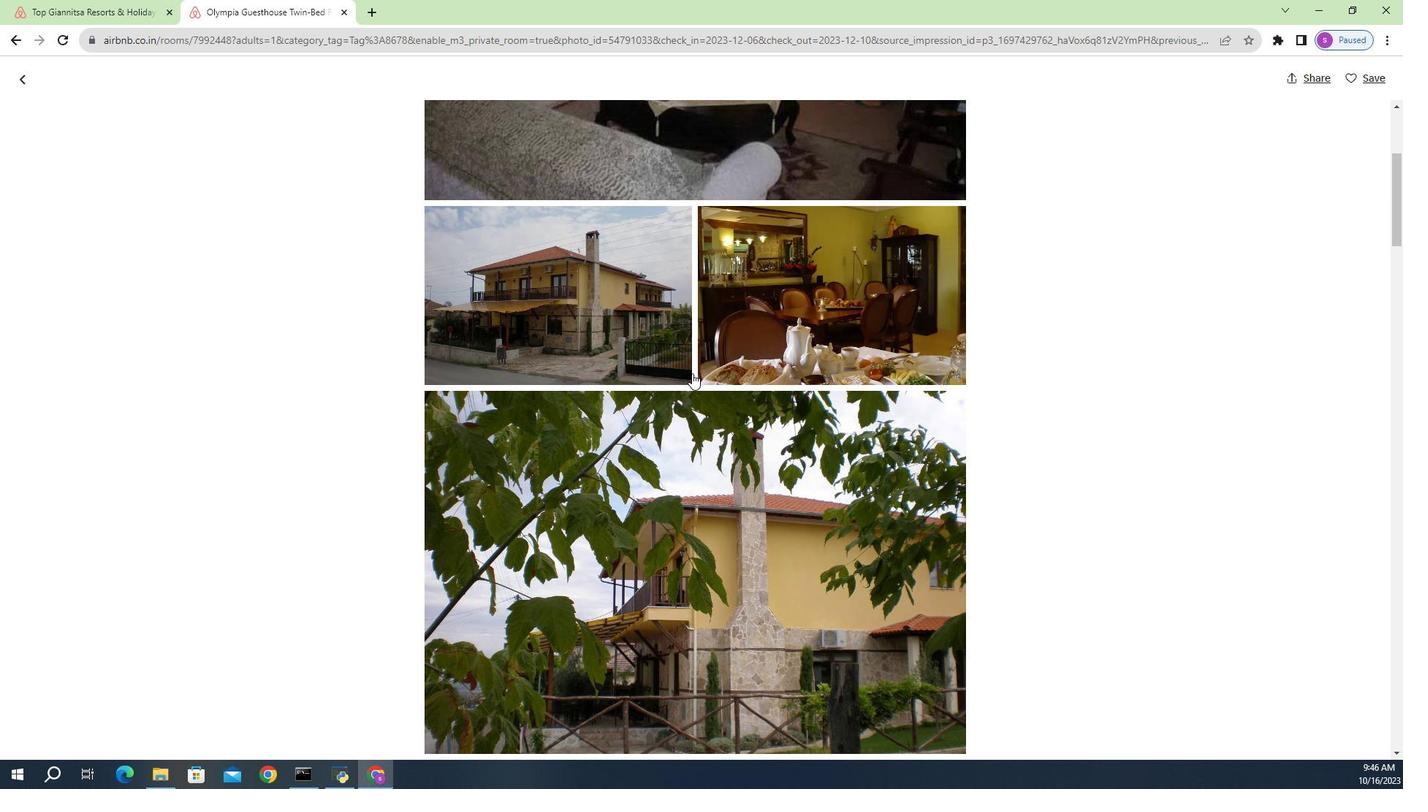 
Action: Mouse scrolled (411, 366) with delta (0, 0)
Screenshot: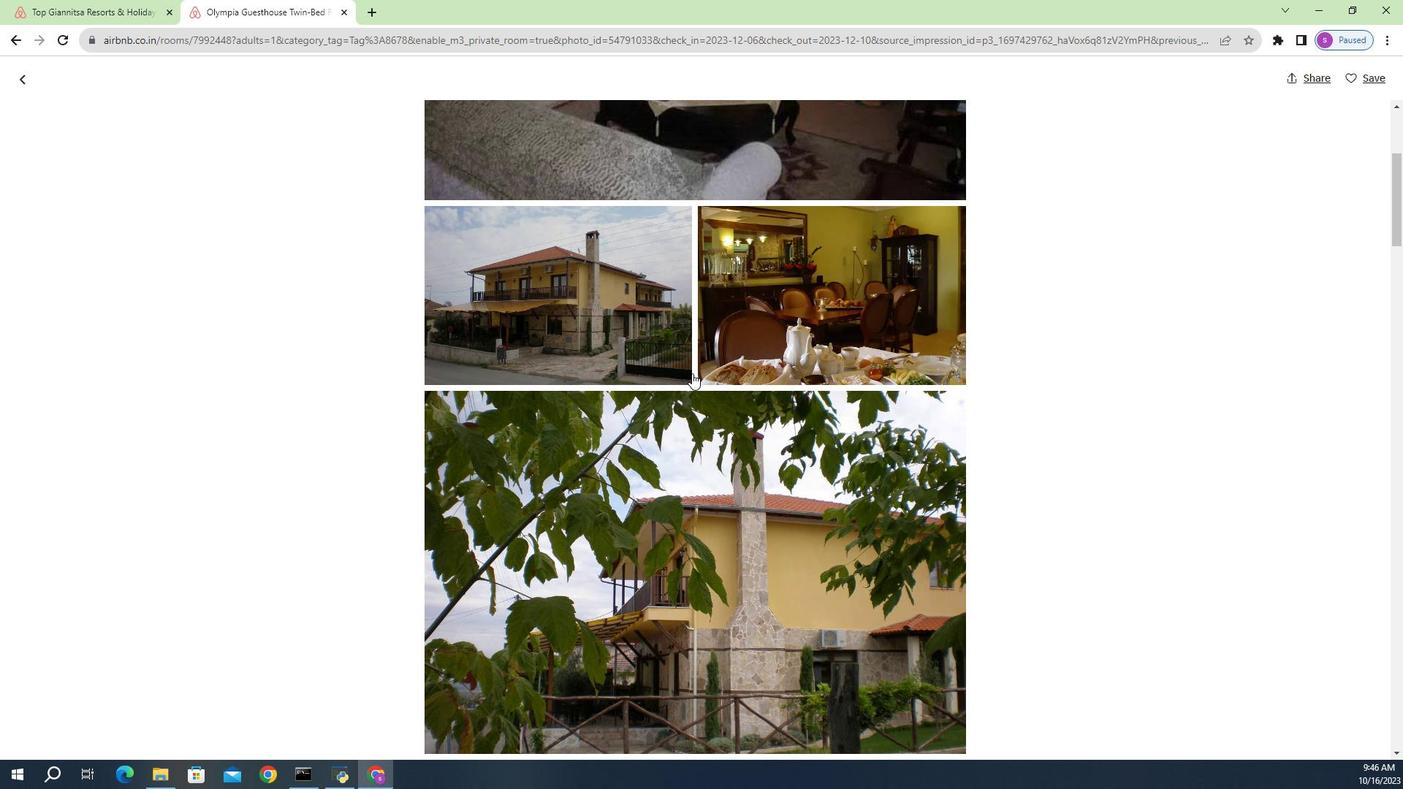 
Action: Mouse scrolled (411, 366) with delta (0, 0)
Screenshot: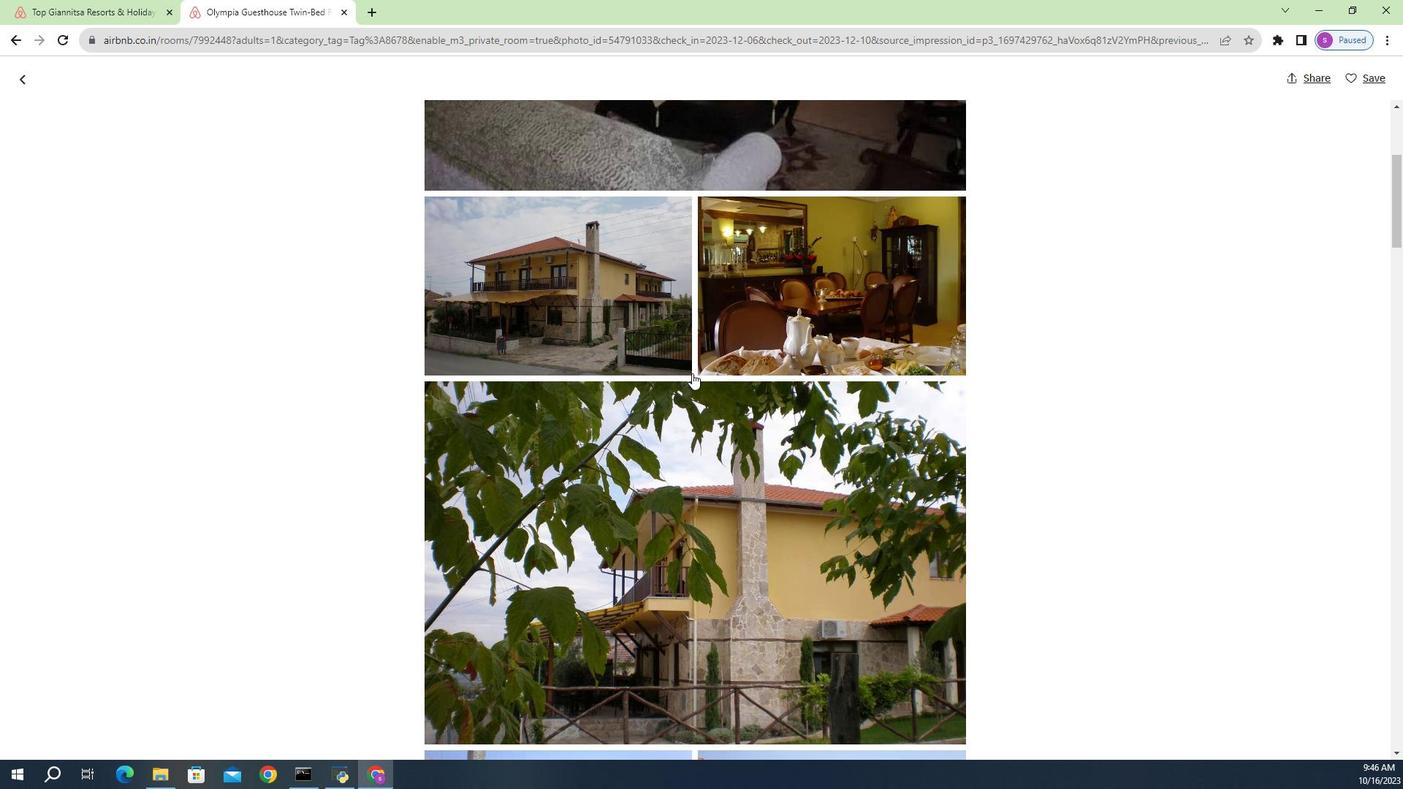 
Action: Mouse scrolled (411, 366) with delta (0, 0)
Screenshot: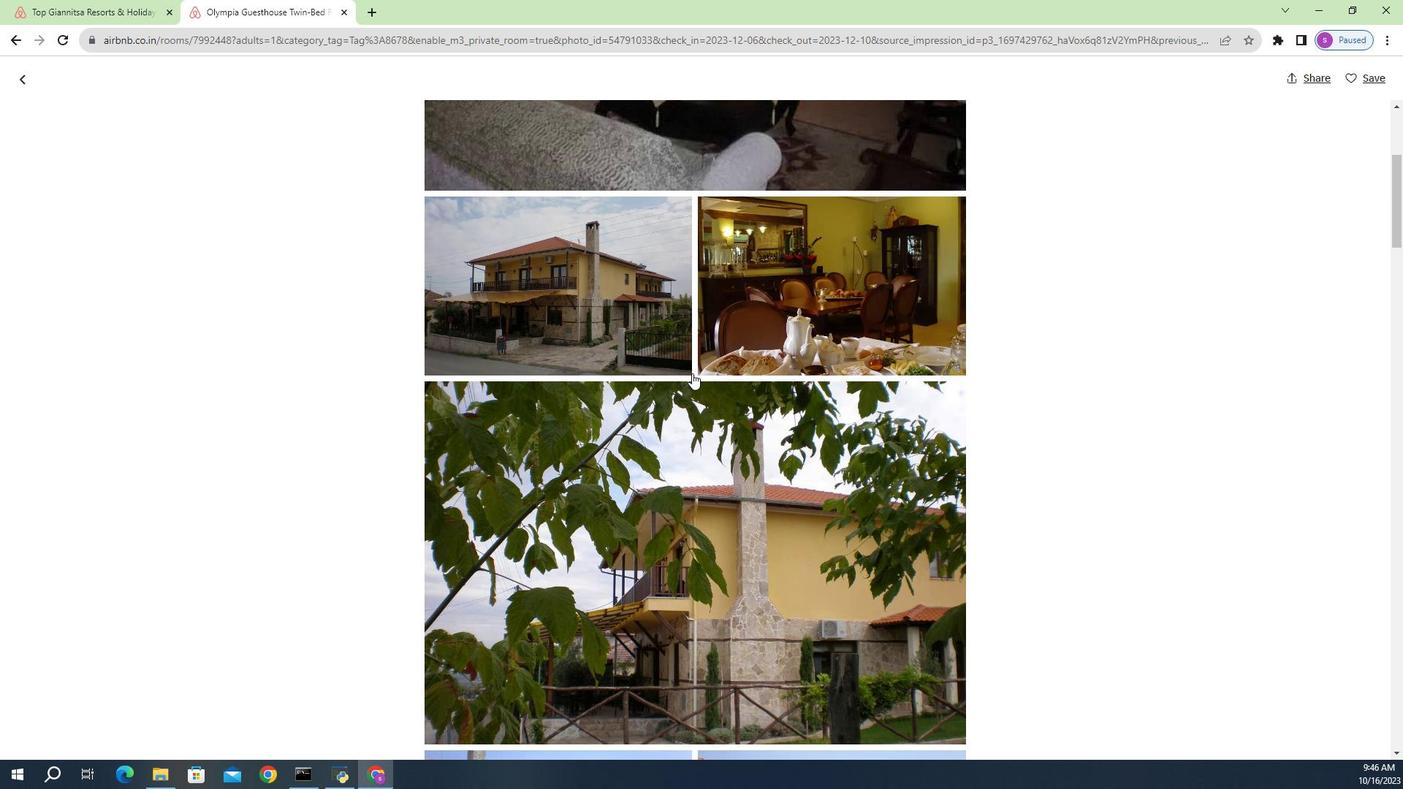 
Action: Mouse scrolled (411, 366) with delta (0, 0)
Screenshot: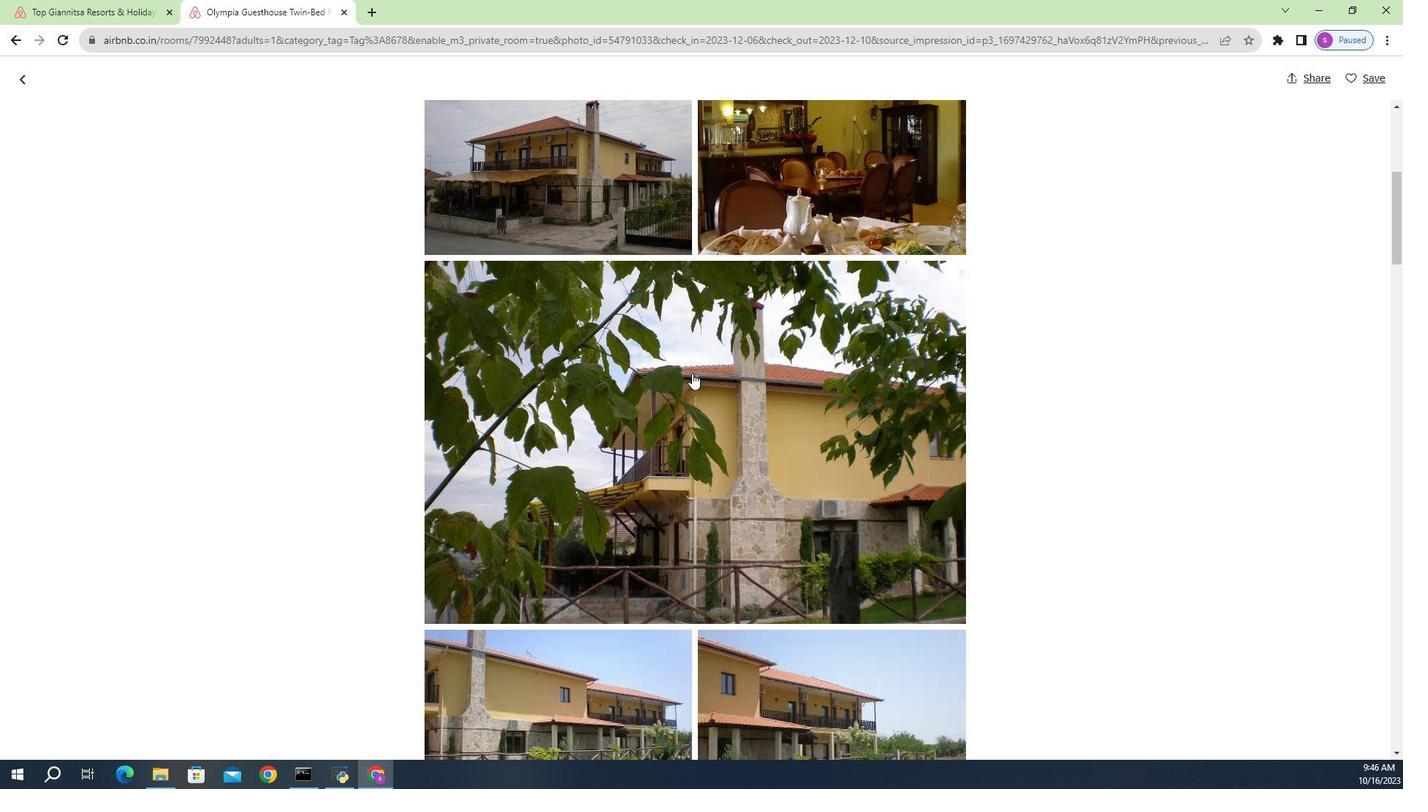 
Action: Mouse moved to (412, 368)
Screenshot: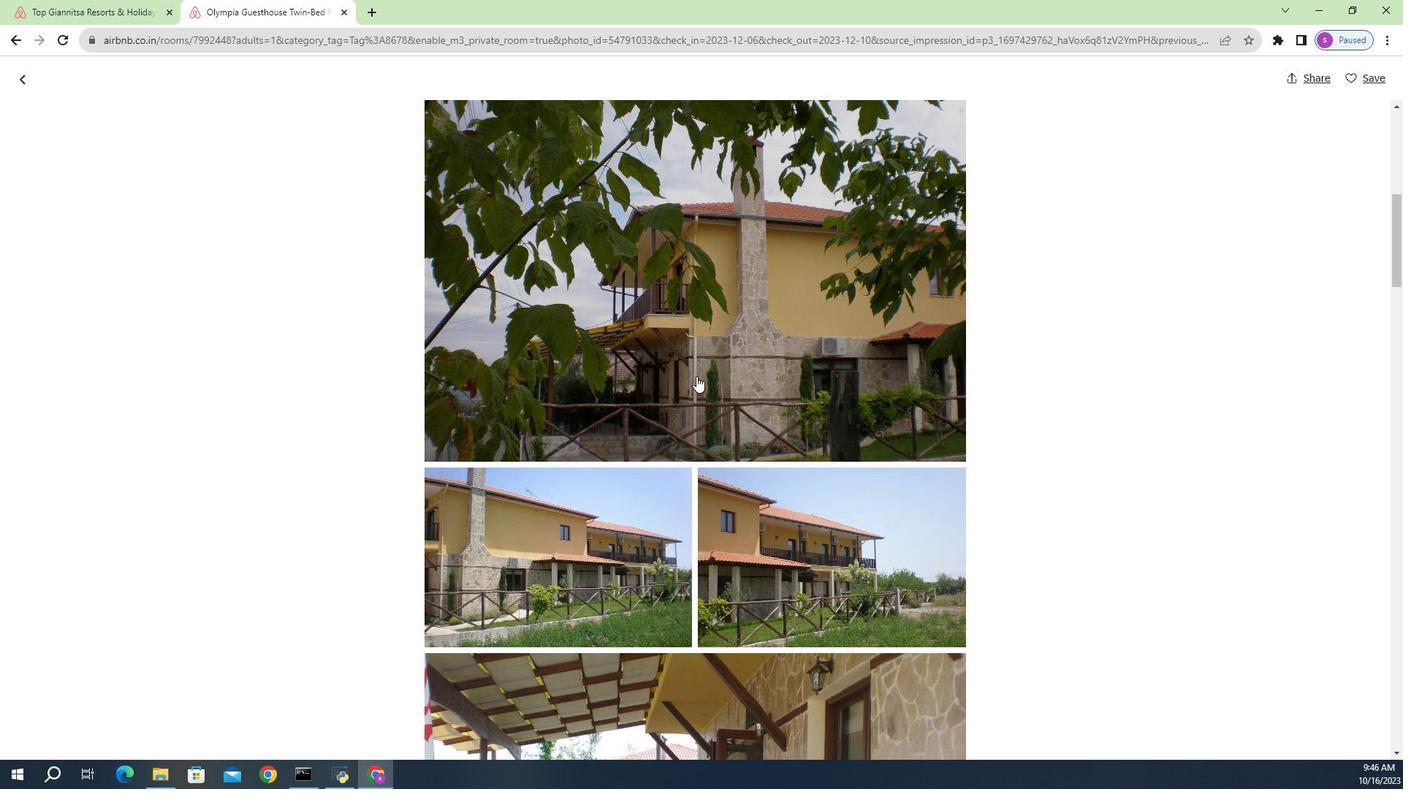 
Action: Mouse scrolled (412, 367) with delta (0, 0)
Screenshot: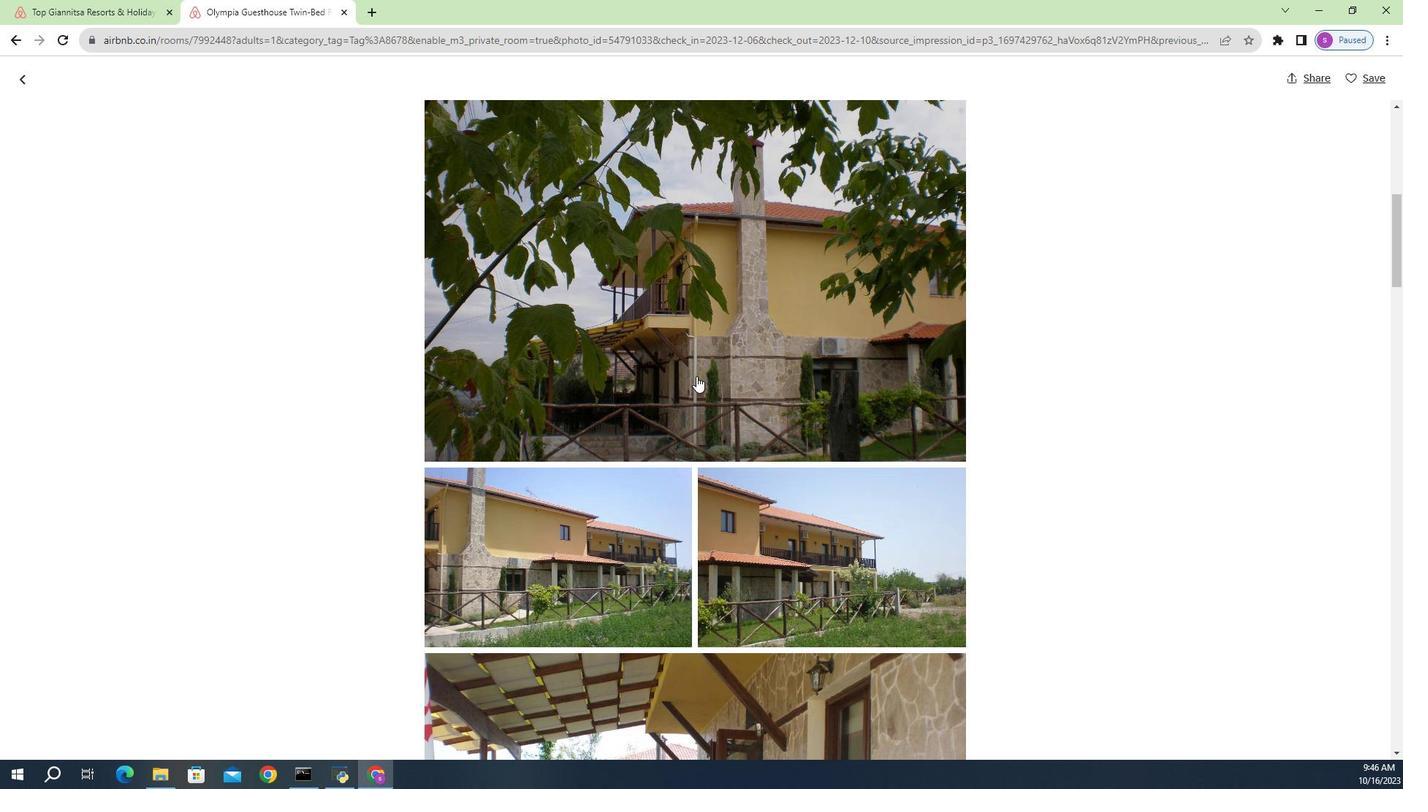 
Action: Mouse scrolled (412, 367) with delta (0, 0)
Screenshot: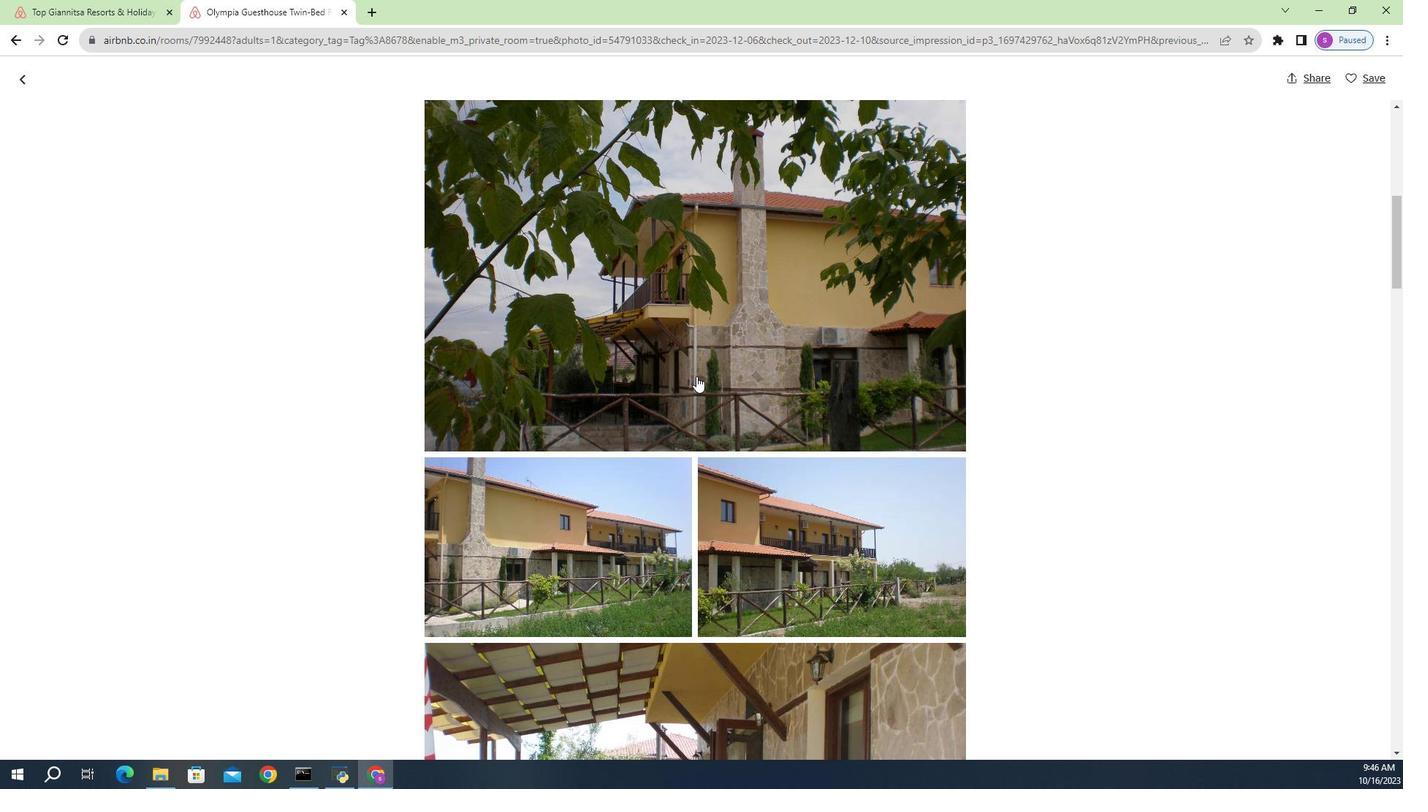 
Action: Mouse moved to (412, 367)
Screenshot: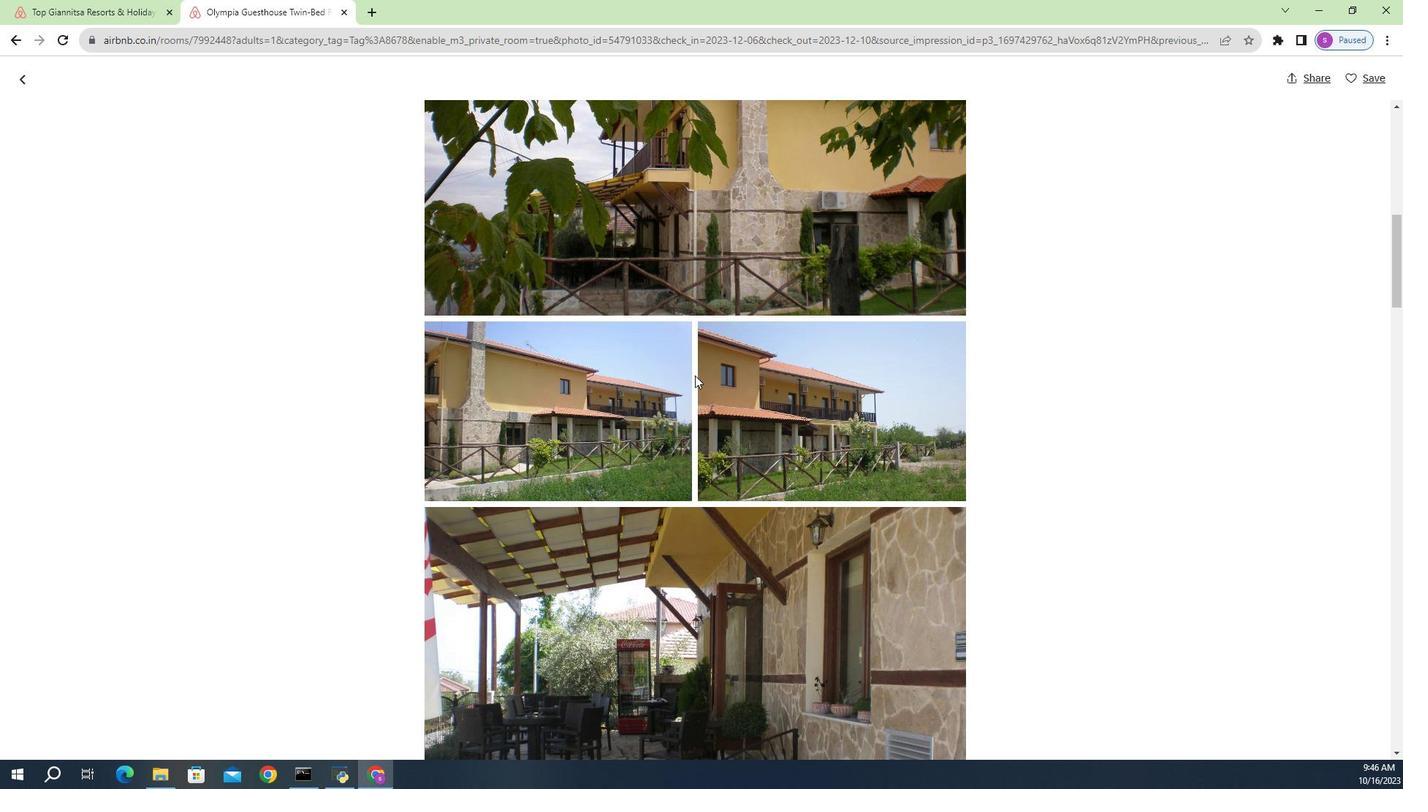 
Action: Mouse scrolled (412, 367) with delta (0, 0)
Screenshot: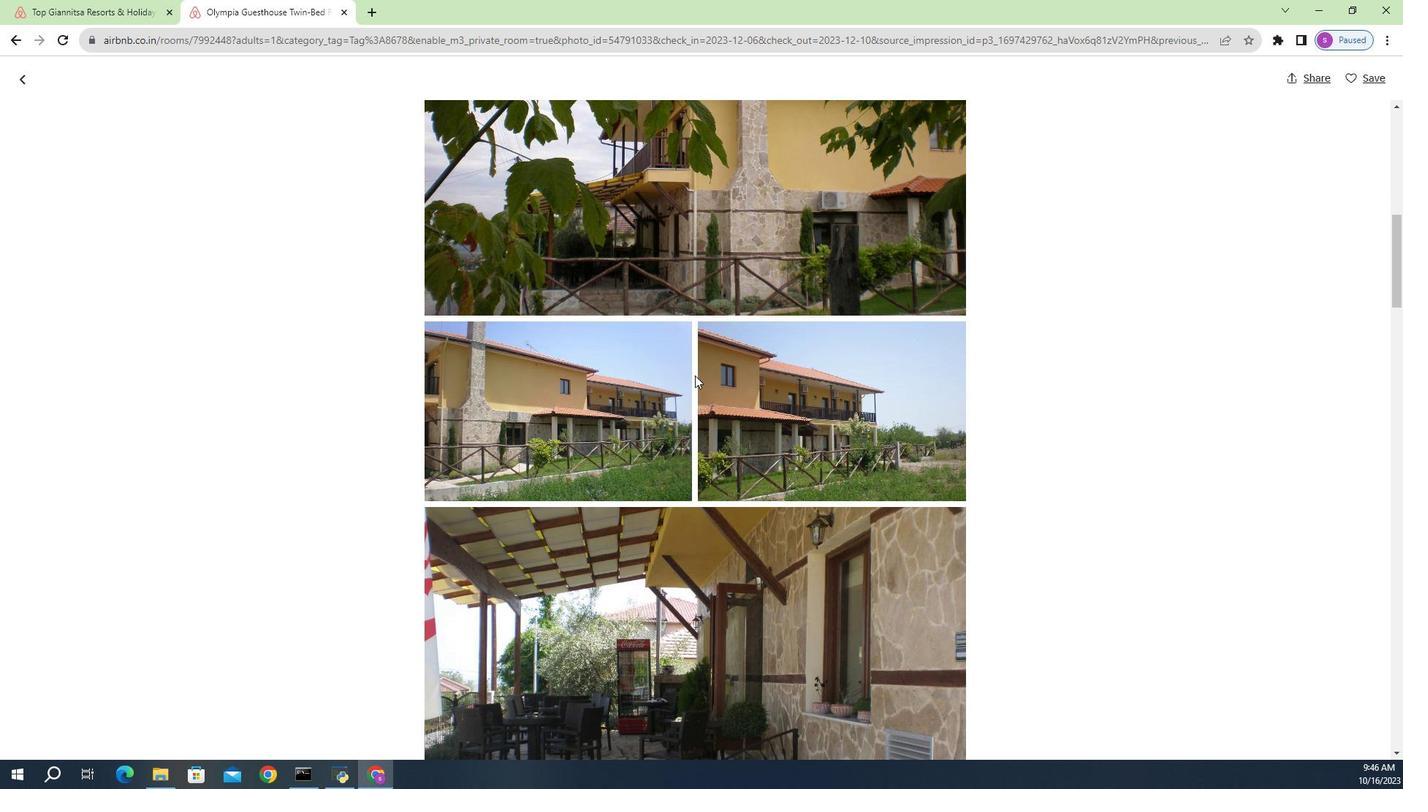 
Action: Mouse scrolled (412, 367) with delta (0, 0)
Screenshot: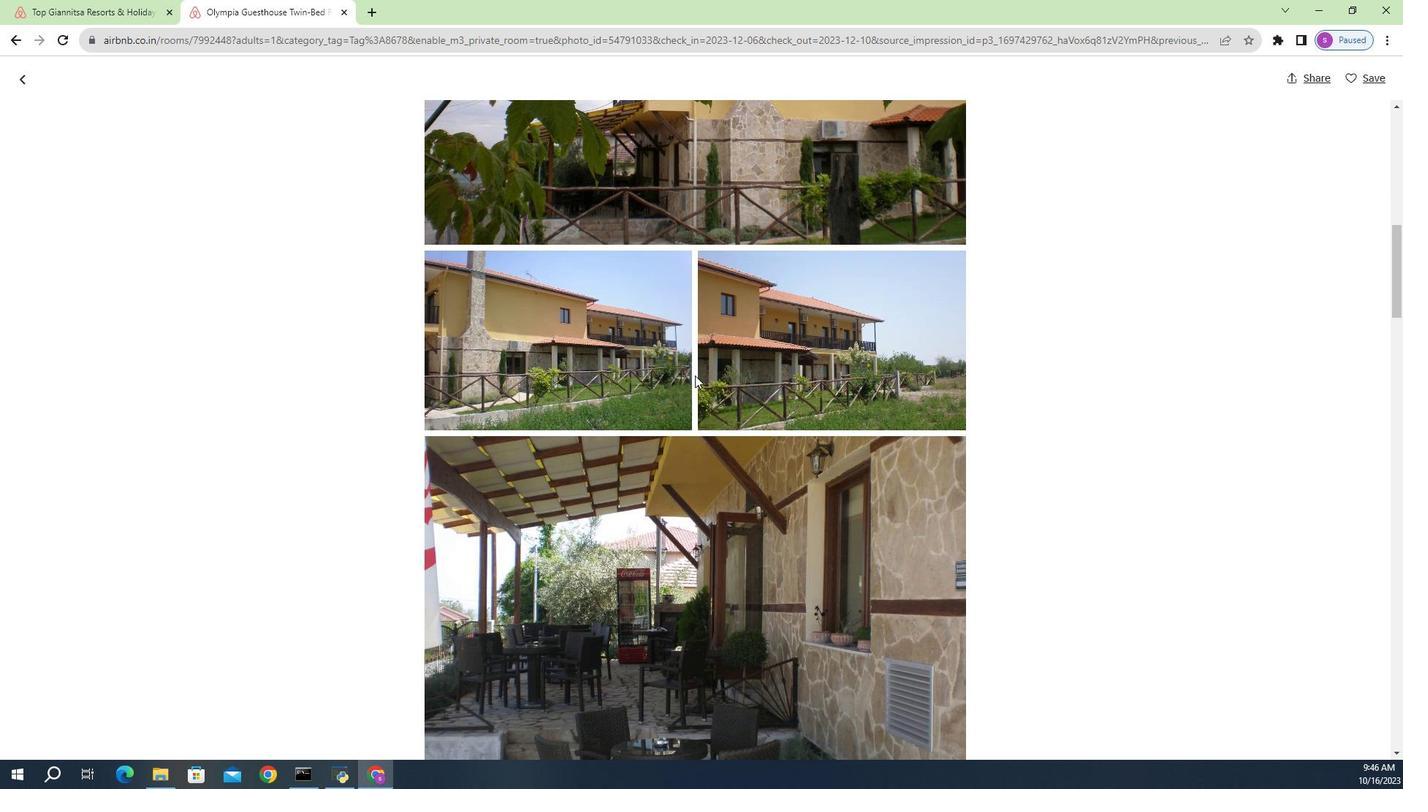 
Action: Mouse scrolled (412, 367) with delta (0, 0)
Screenshot: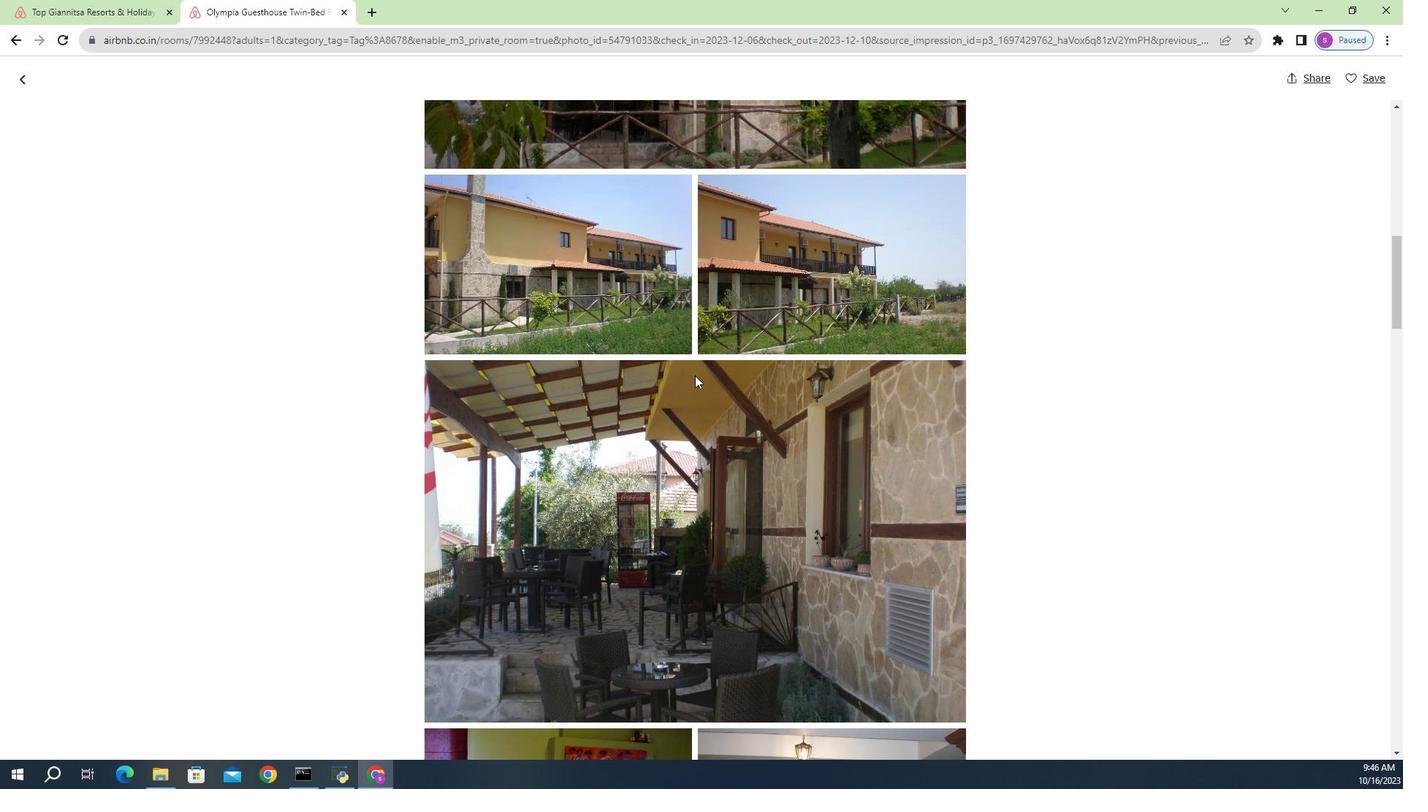 
Action: Mouse moved to (409, 367)
Screenshot: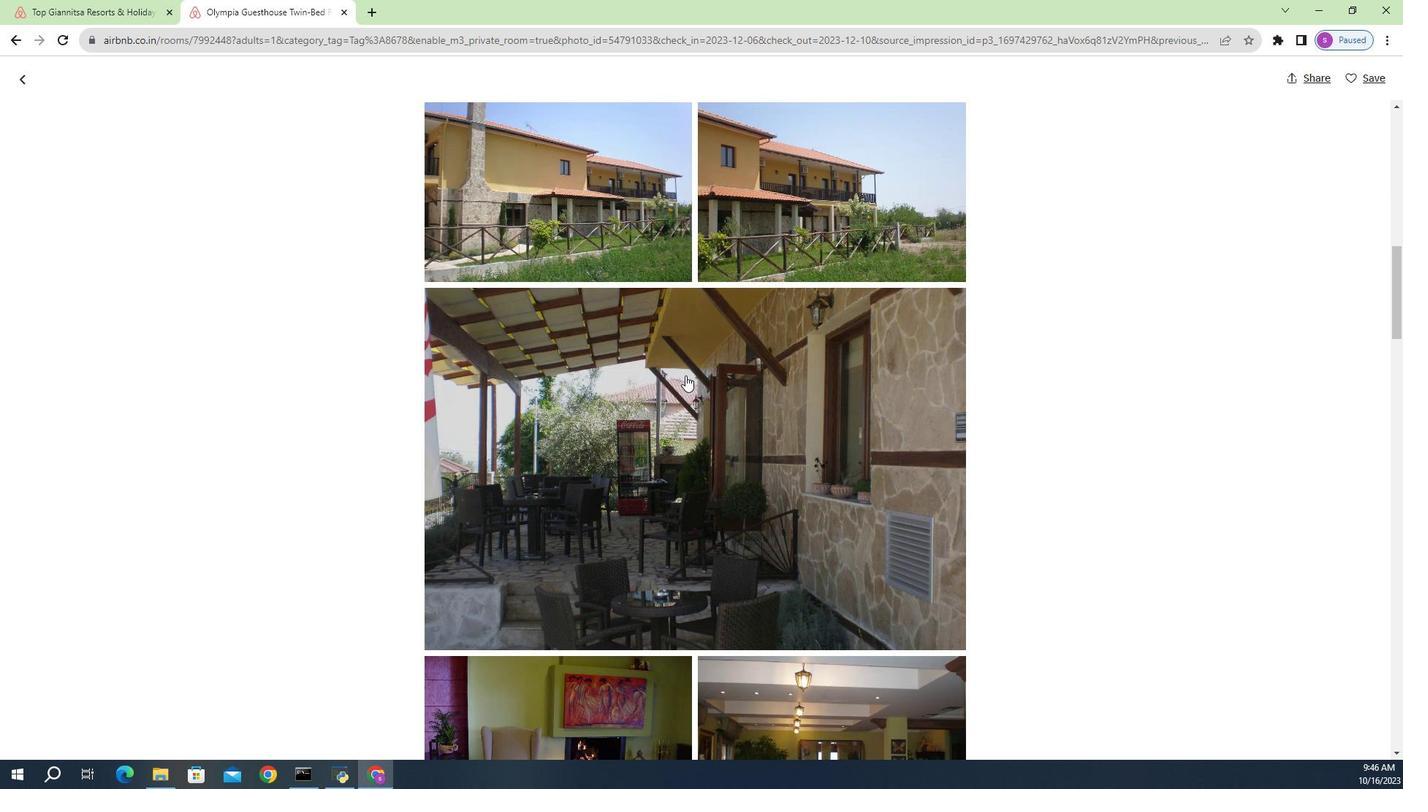 
Action: Mouse scrolled (409, 367) with delta (0, 0)
Screenshot: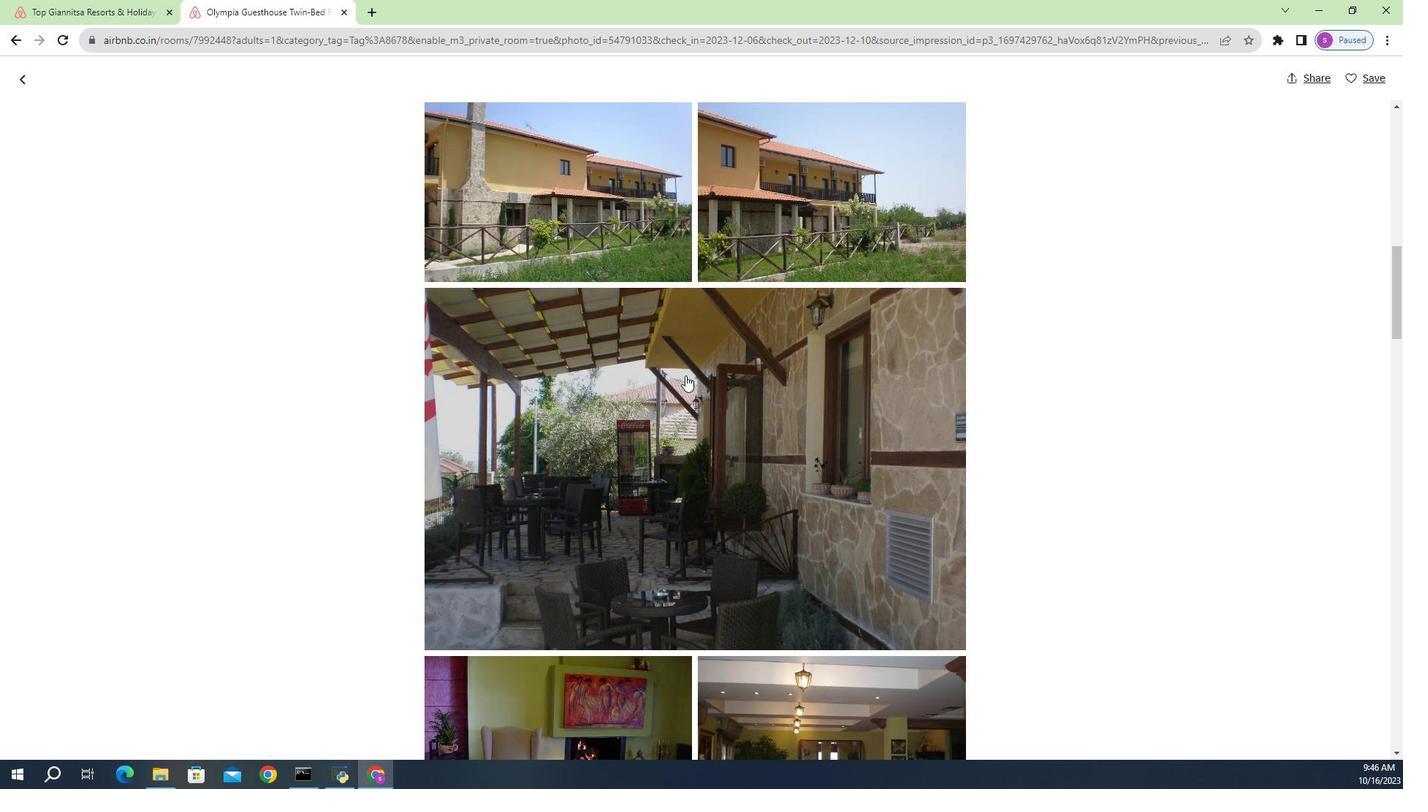 
Action: Mouse scrolled (409, 367) with delta (0, 0)
Screenshot: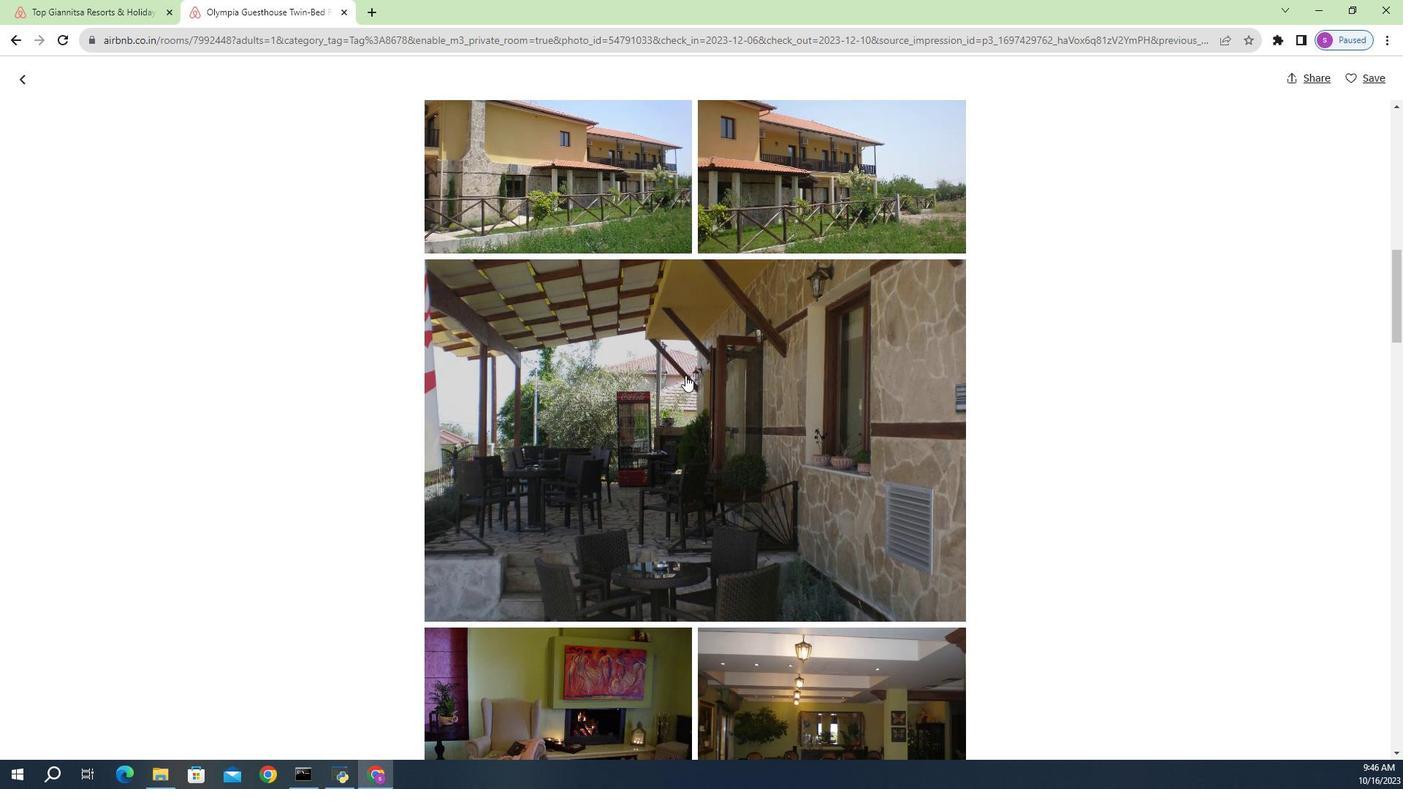 
Action: Mouse scrolled (409, 367) with delta (0, 0)
Screenshot: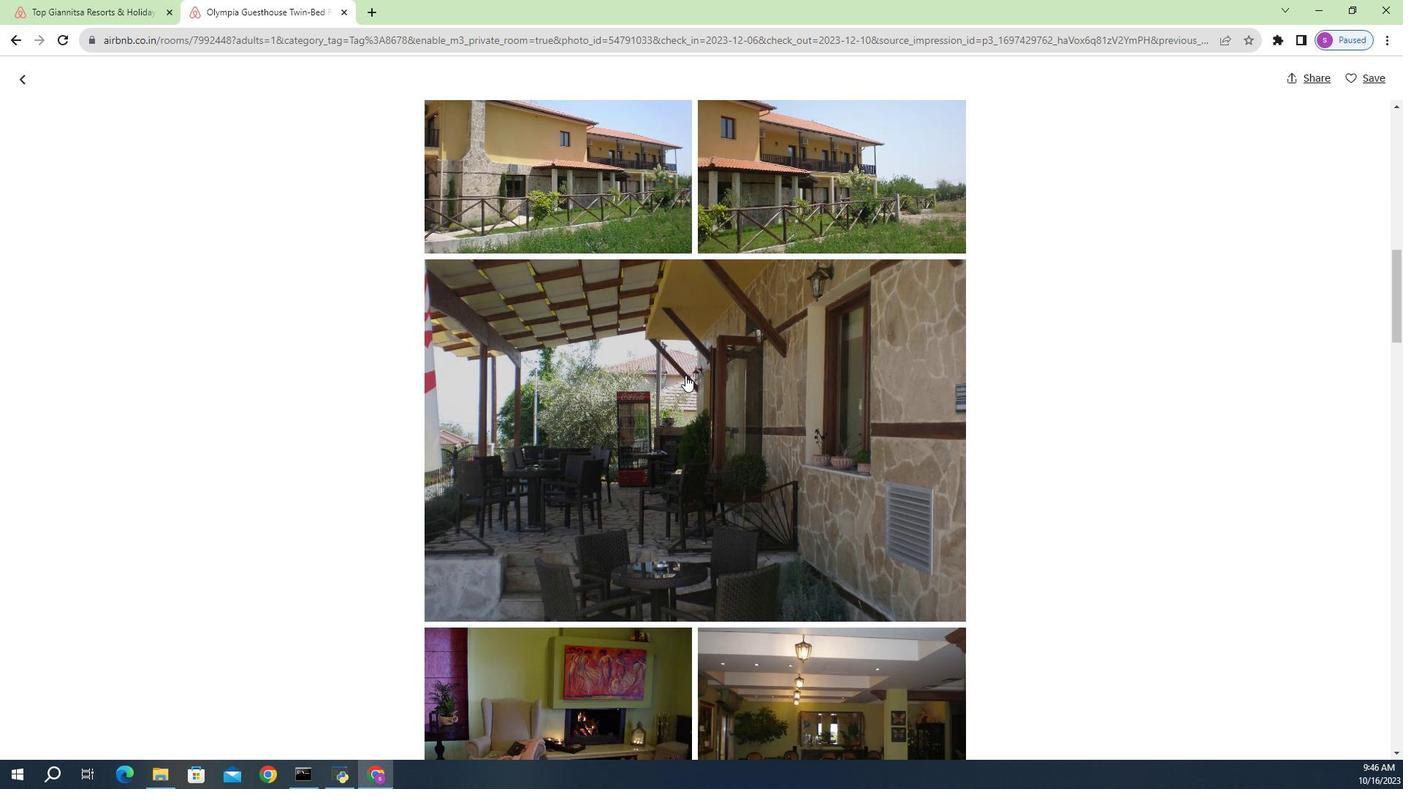
Action: Mouse scrolled (409, 367) with delta (0, 0)
Screenshot: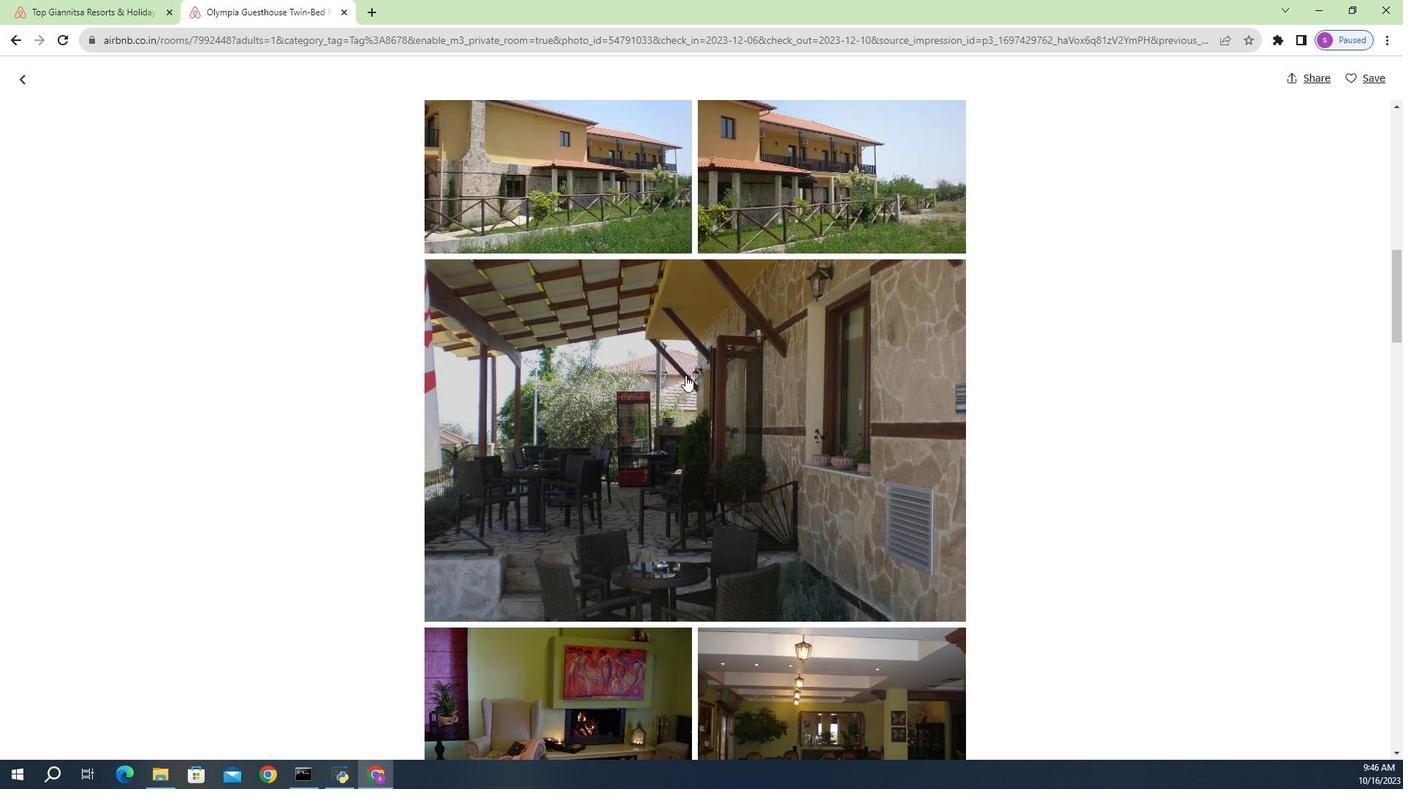 
Action: Mouse scrolled (409, 367) with delta (0, 0)
Screenshot: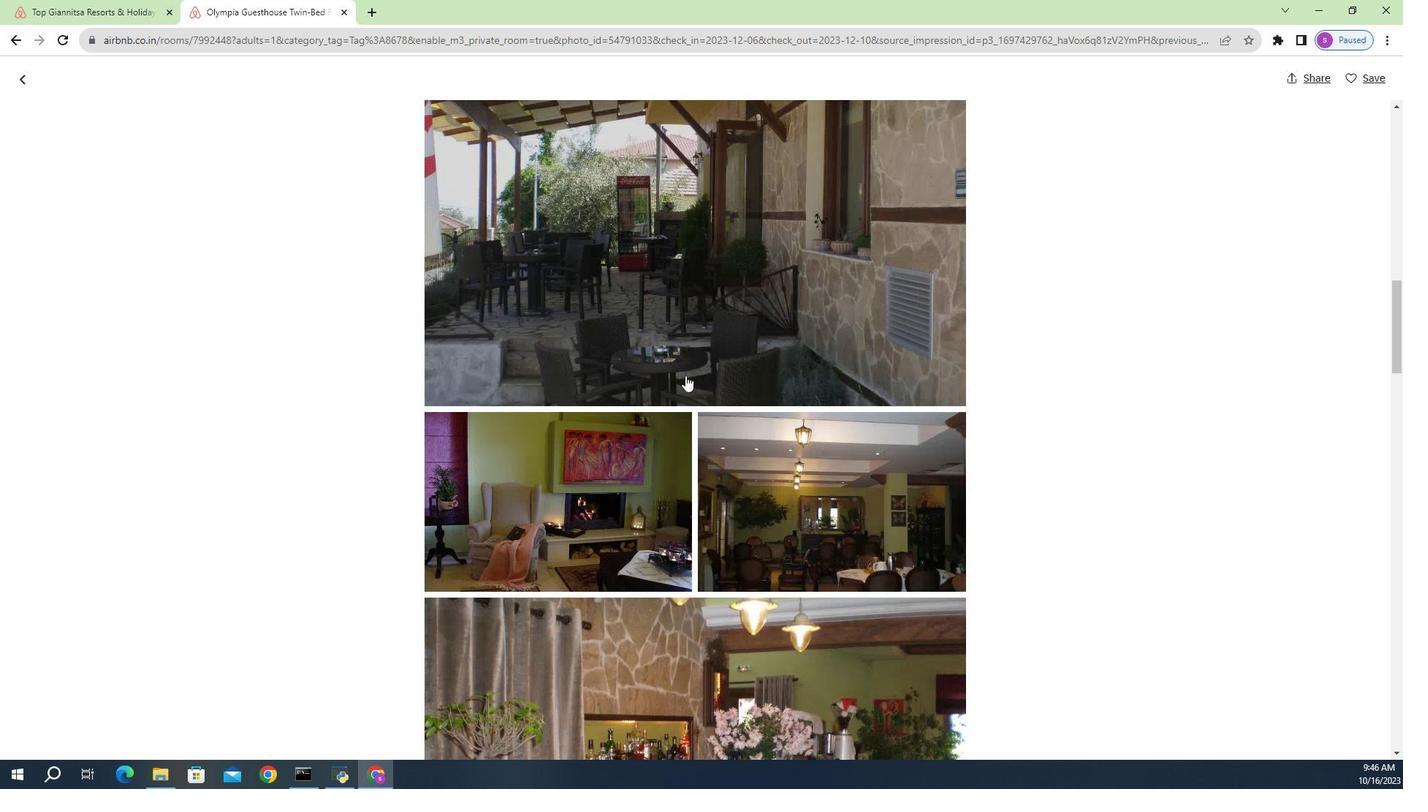 
Action: Mouse moved to (410, 367)
Screenshot: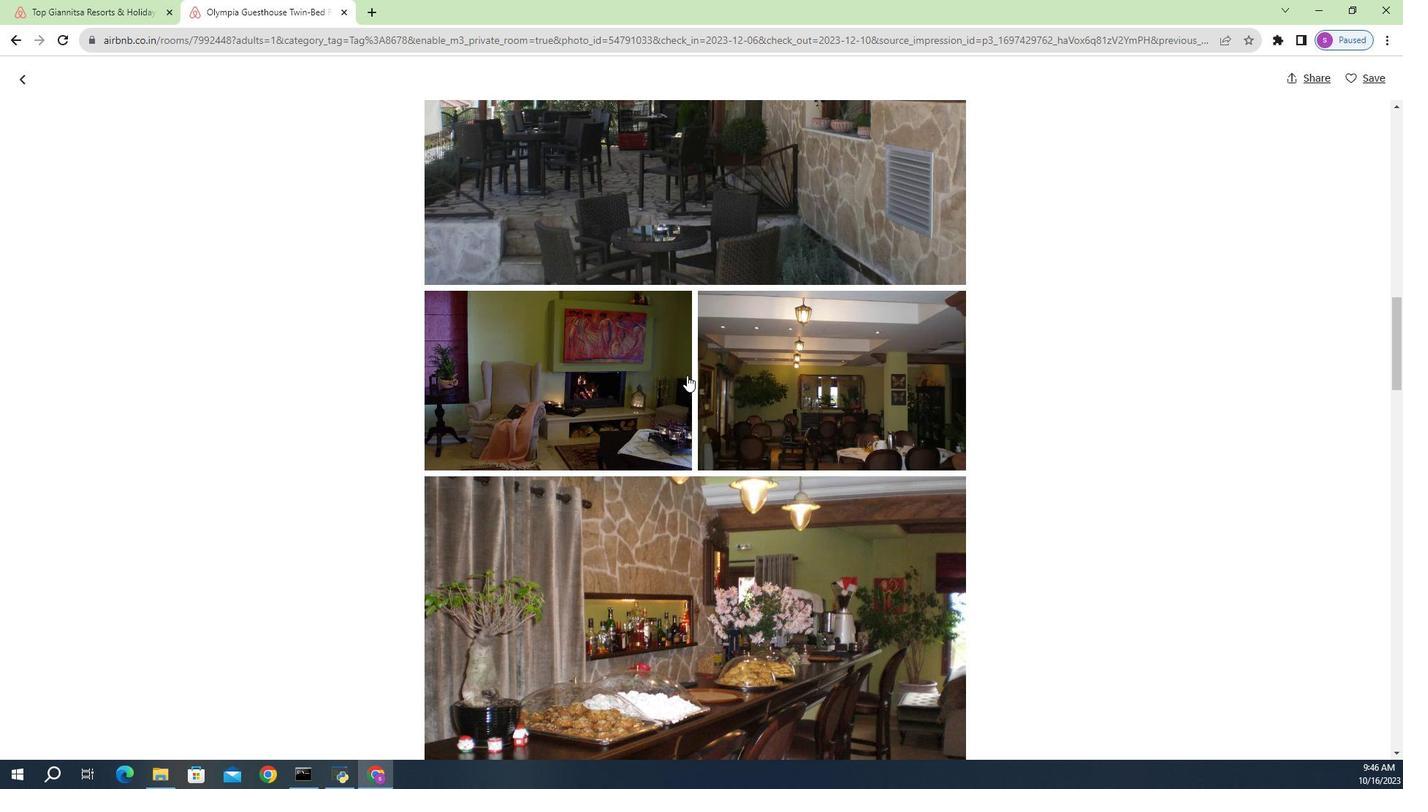 
Action: Mouse scrolled (410, 367) with delta (0, 0)
Screenshot: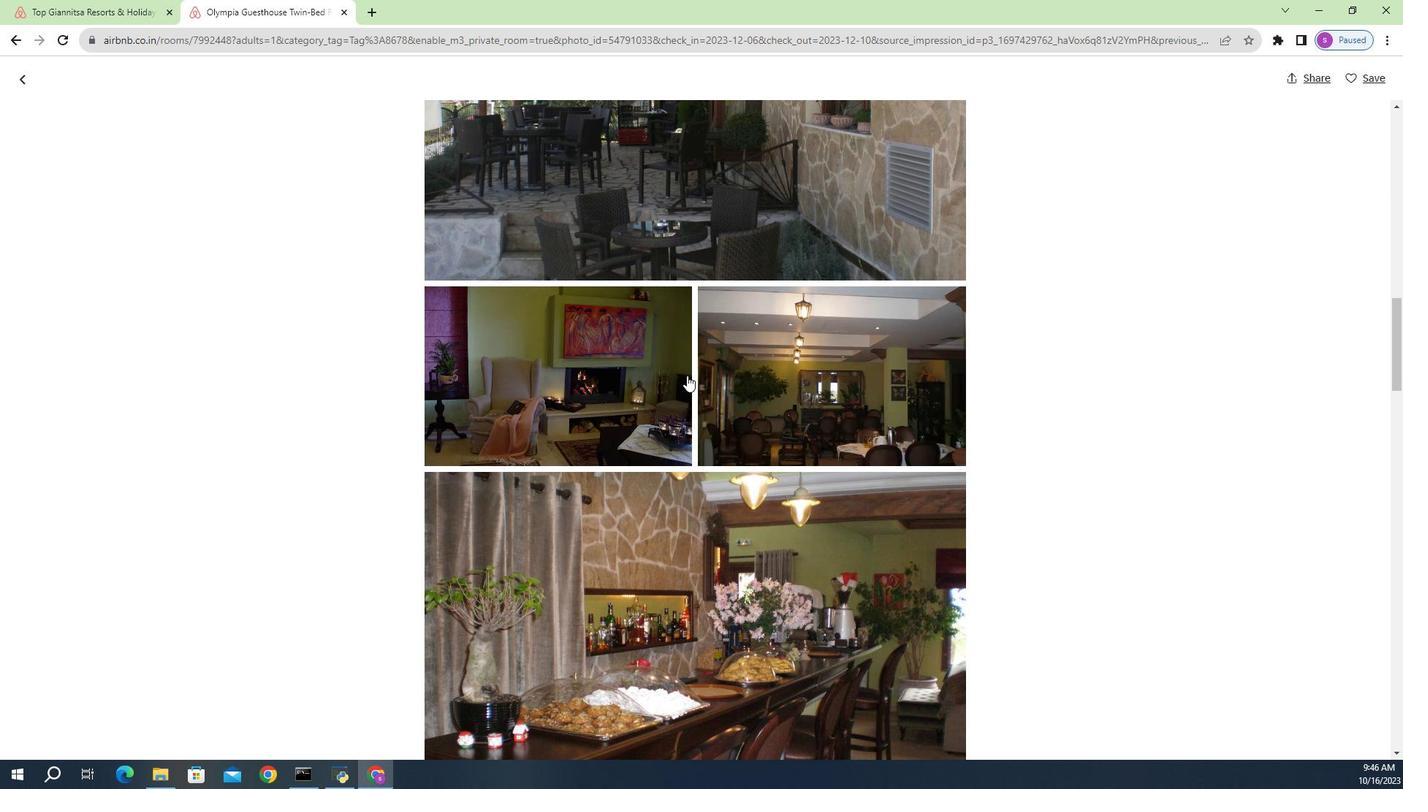 
Action: Mouse scrolled (410, 367) with delta (0, 0)
Screenshot: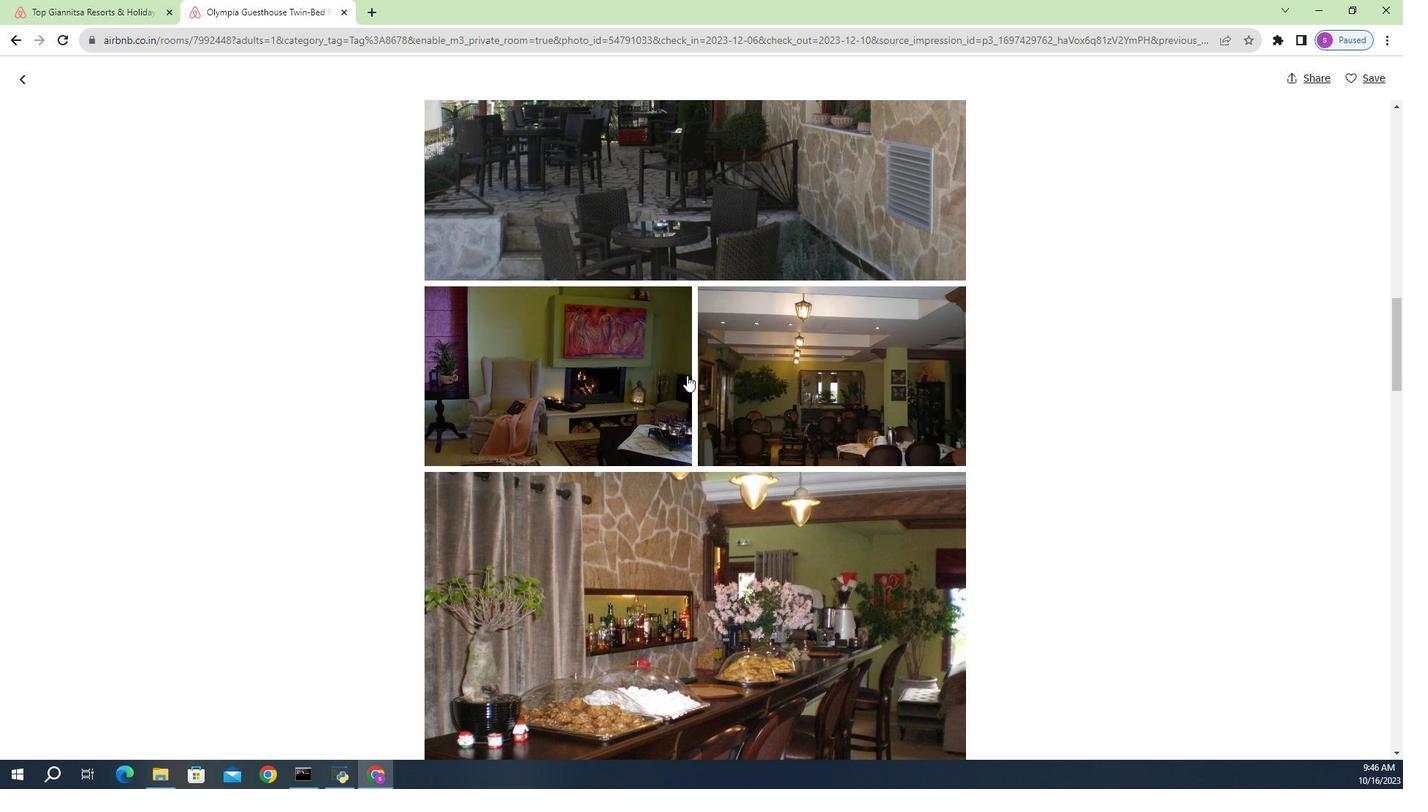 
Action: Mouse scrolled (410, 367) with delta (0, 0)
Screenshot: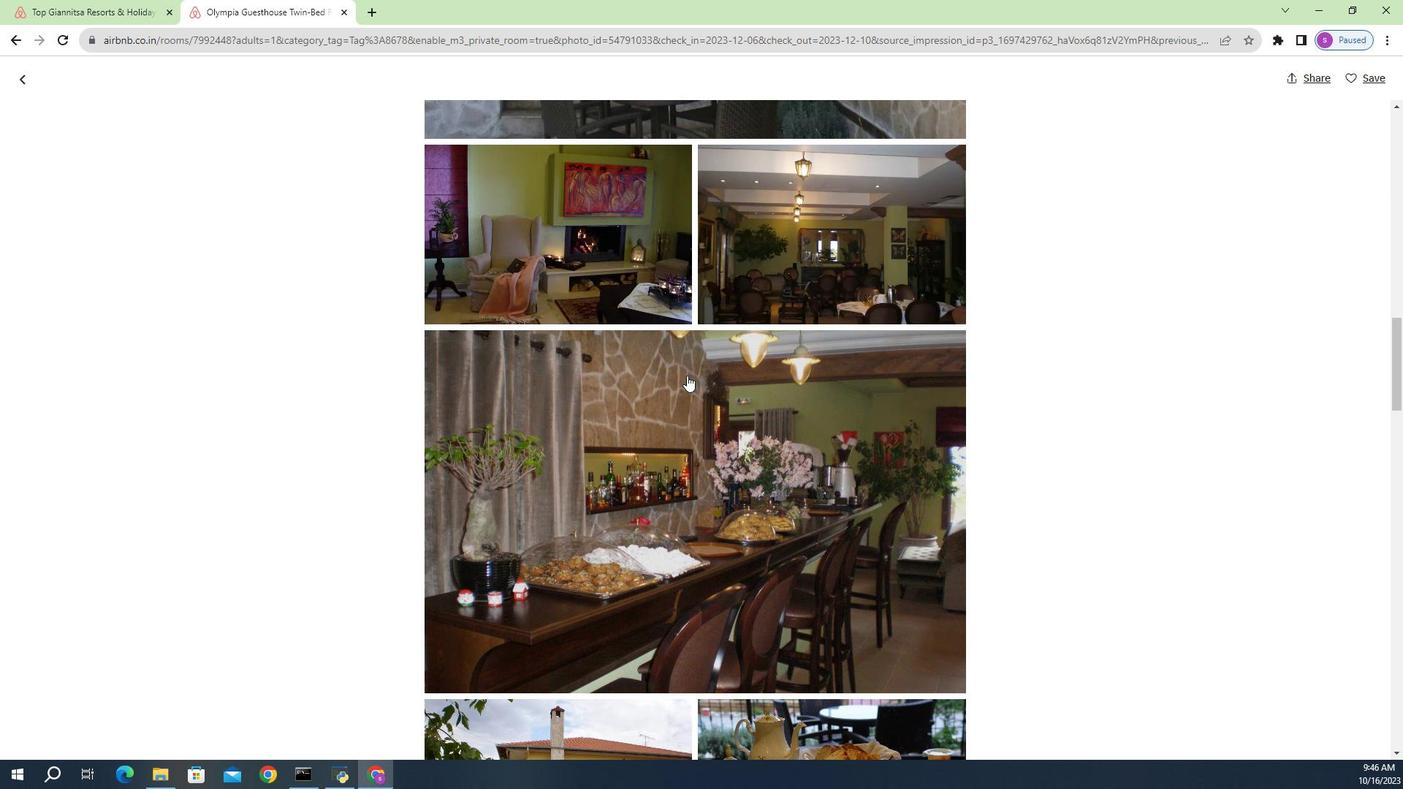 
Action: Mouse scrolled (410, 367) with delta (0, 0)
Screenshot: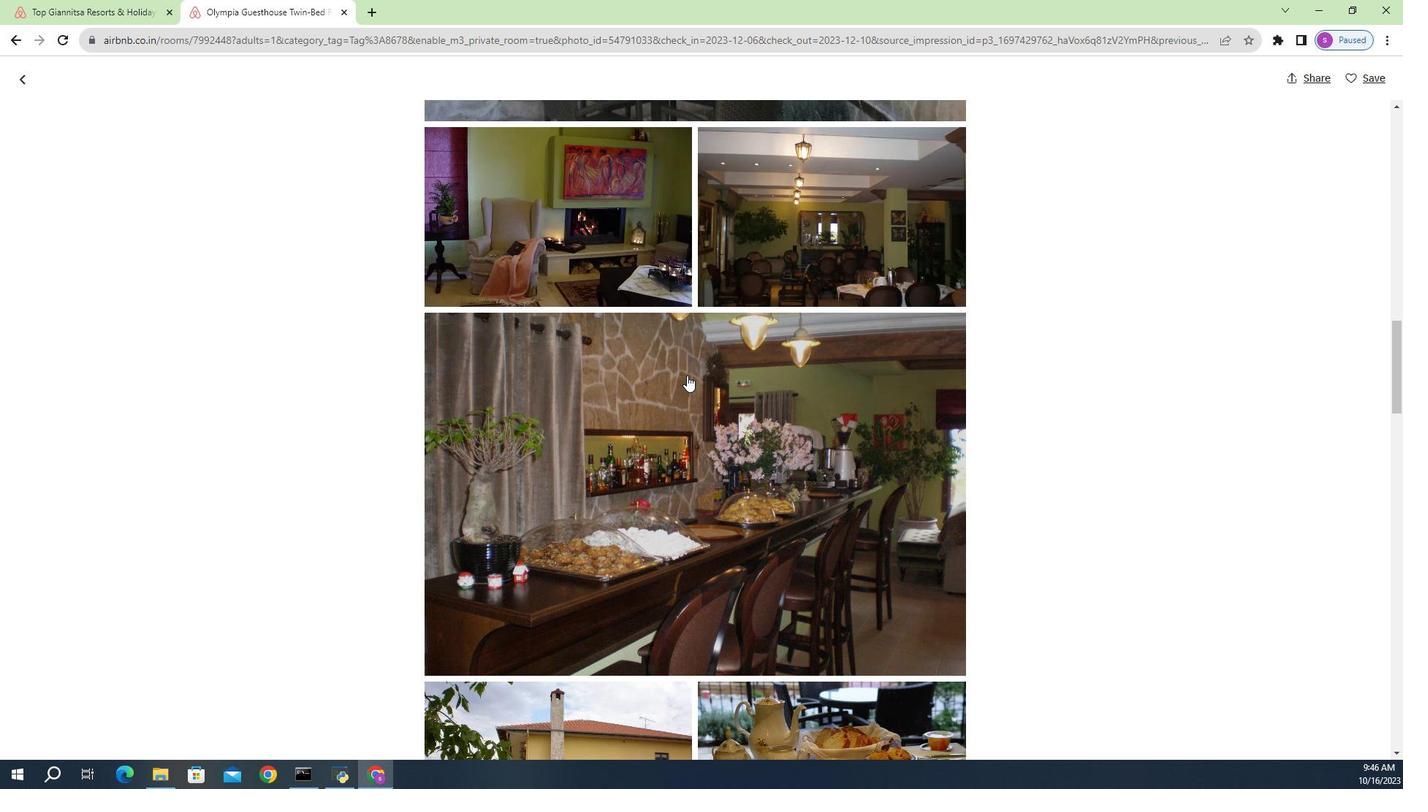 
Action: Mouse scrolled (410, 367) with delta (0, 0)
Screenshot: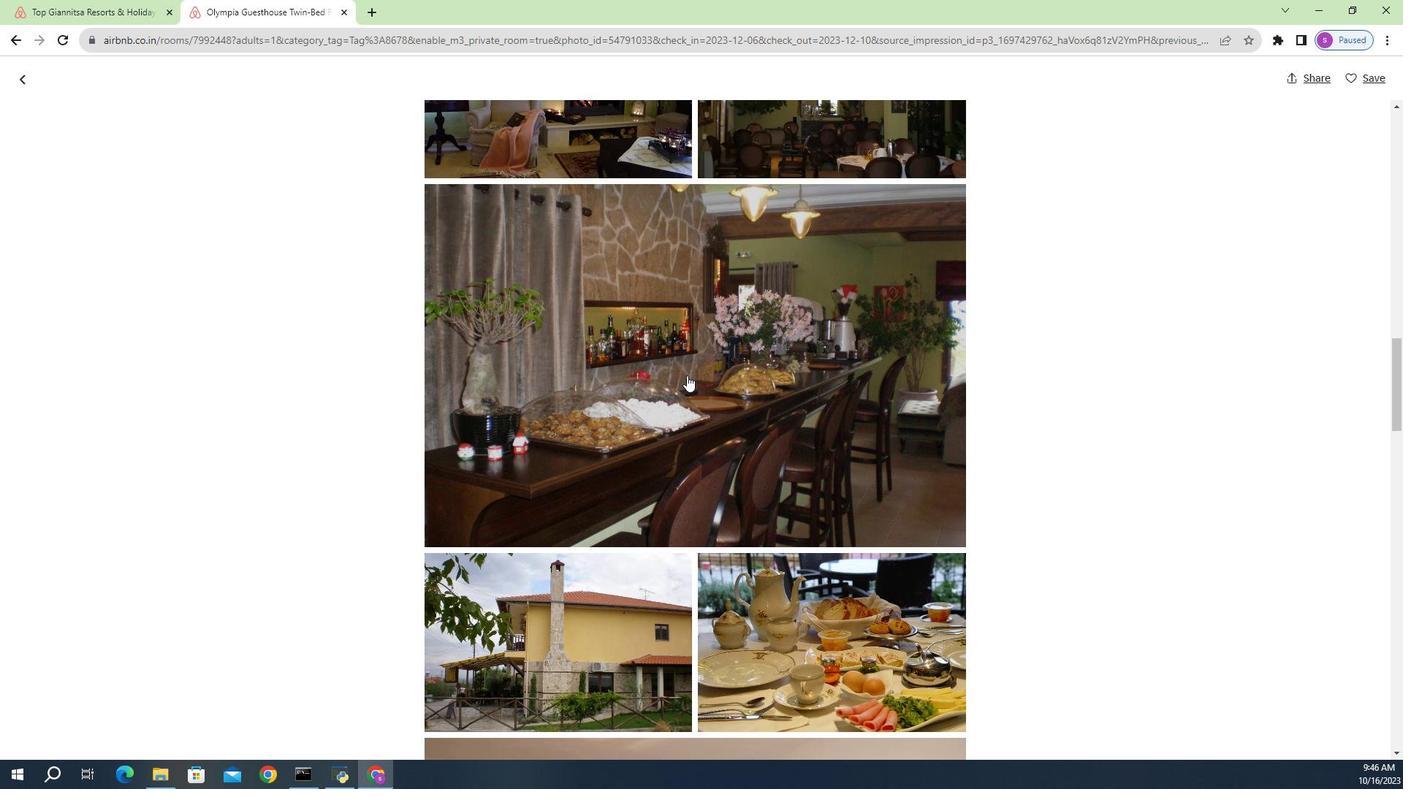 
Action: Mouse scrolled (410, 367) with delta (0, 0)
Screenshot: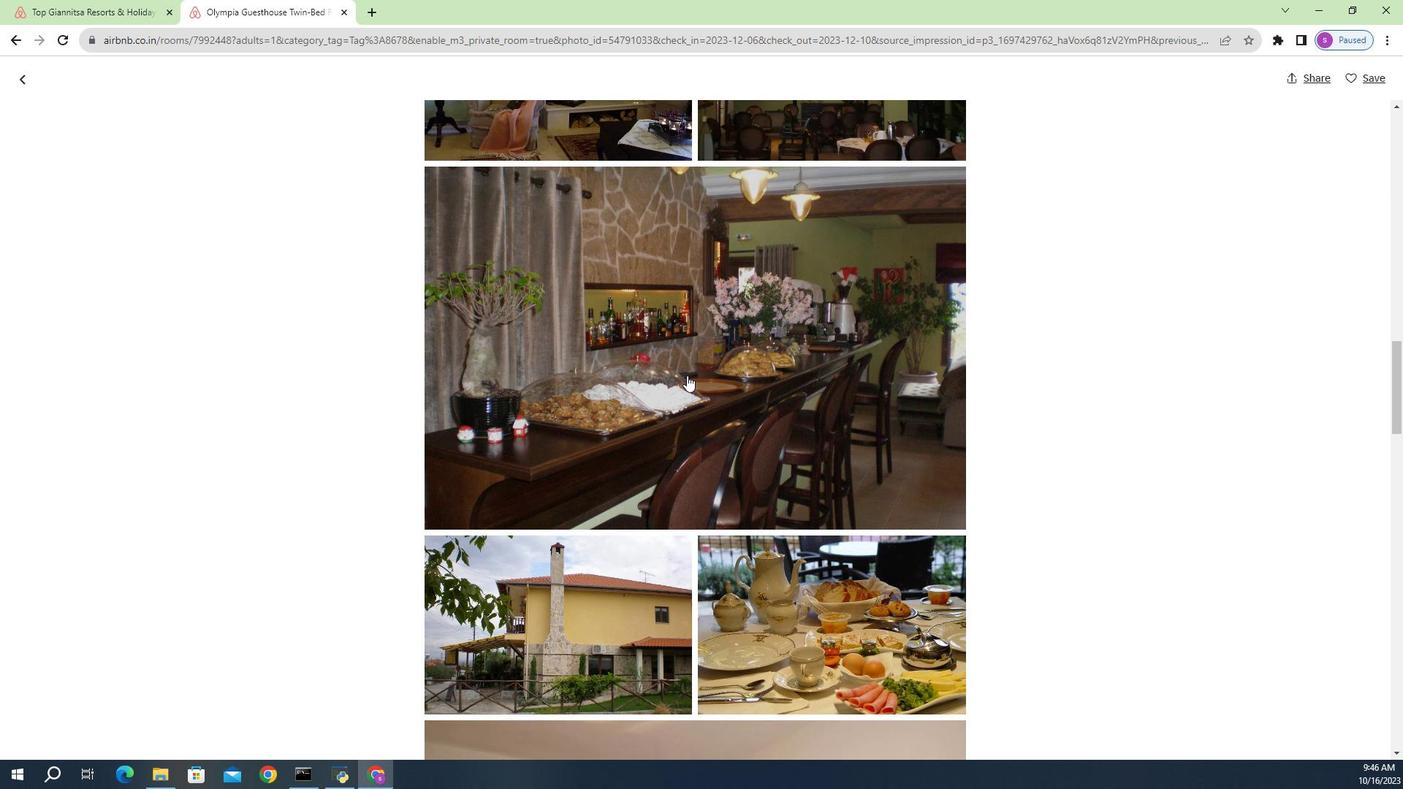 
Action: Mouse scrolled (410, 367) with delta (0, 0)
Screenshot: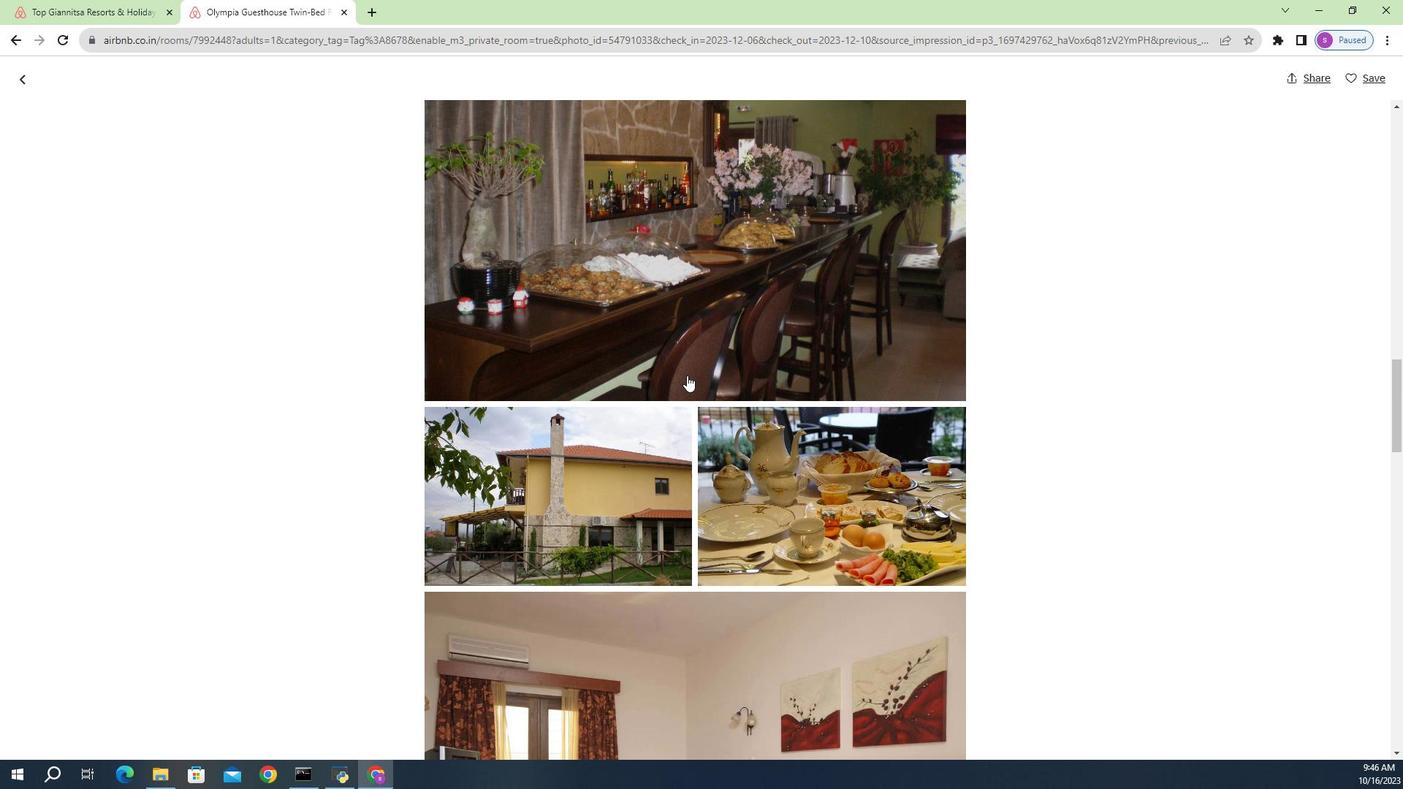 
Action: Mouse scrolled (410, 367) with delta (0, 0)
Screenshot: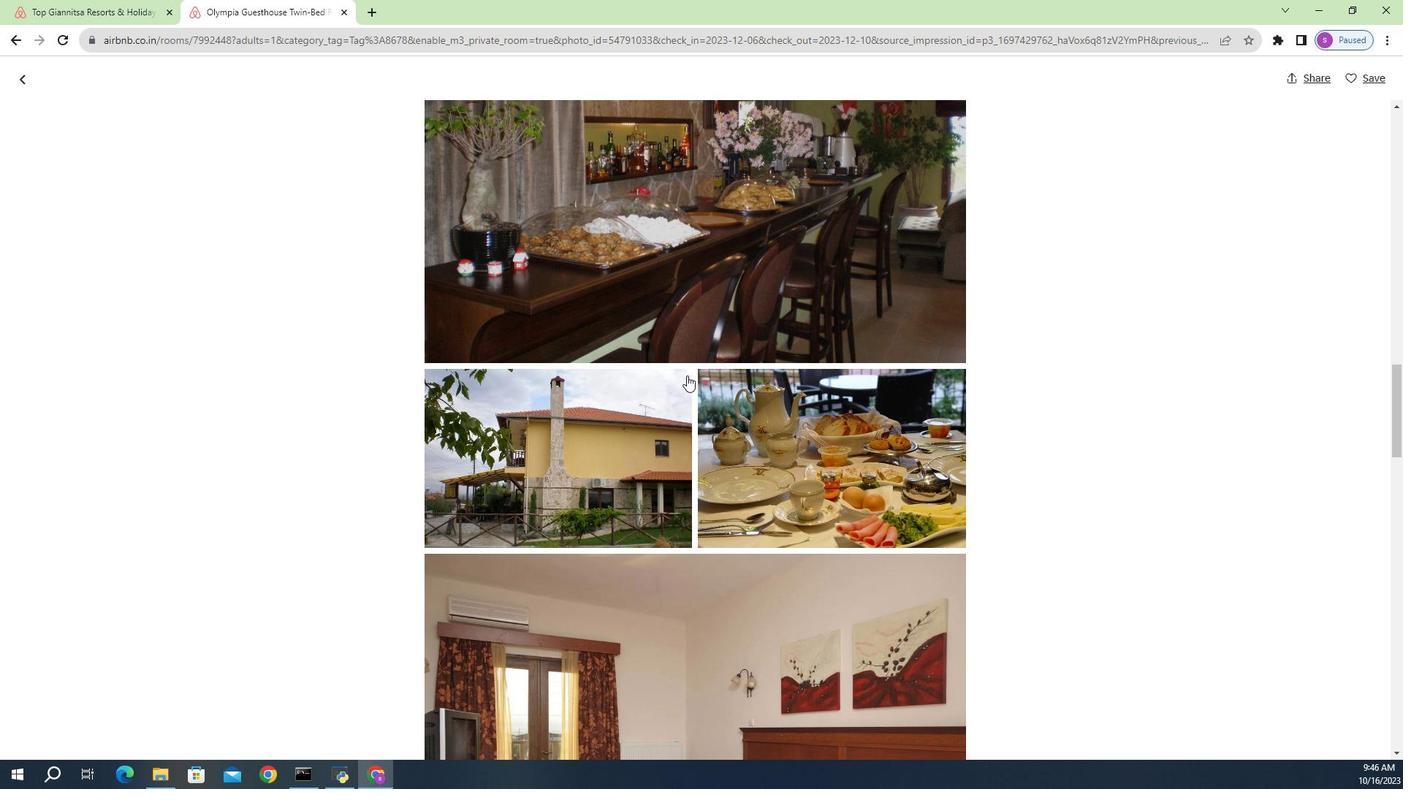 
Action: Mouse scrolled (410, 367) with delta (0, 0)
Screenshot: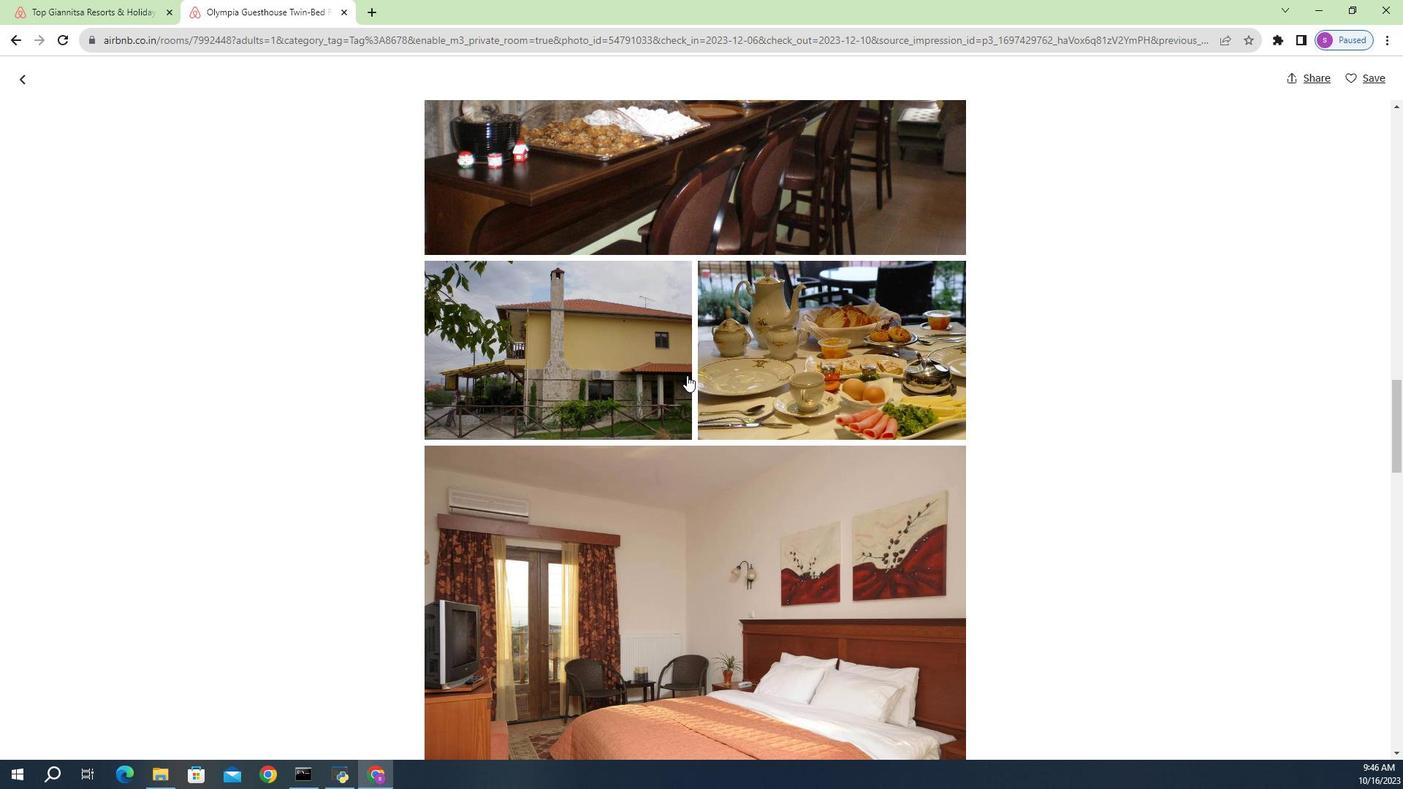 
Action: Mouse scrolled (410, 367) with delta (0, 0)
Screenshot: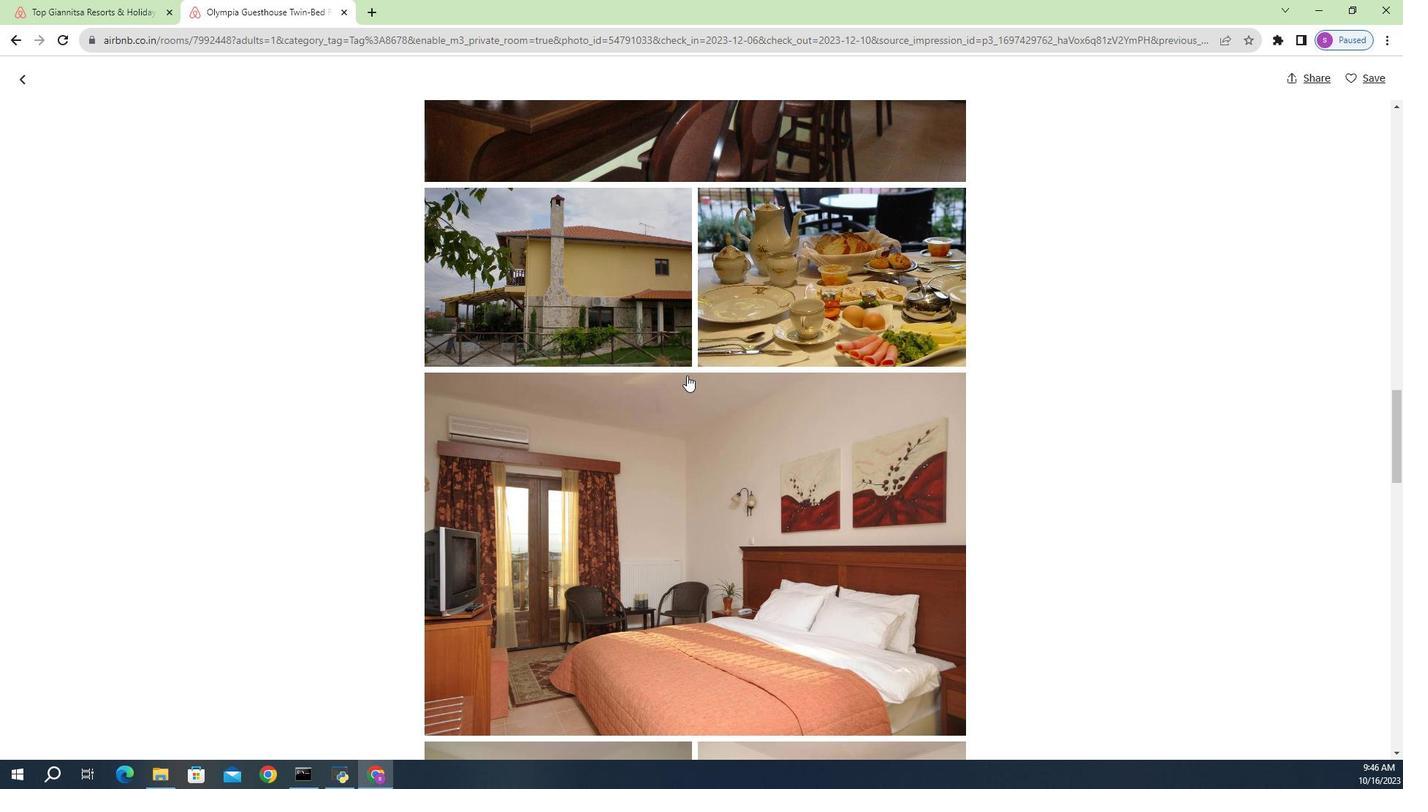 
Action: Mouse scrolled (410, 367) with delta (0, 0)
Screenshot: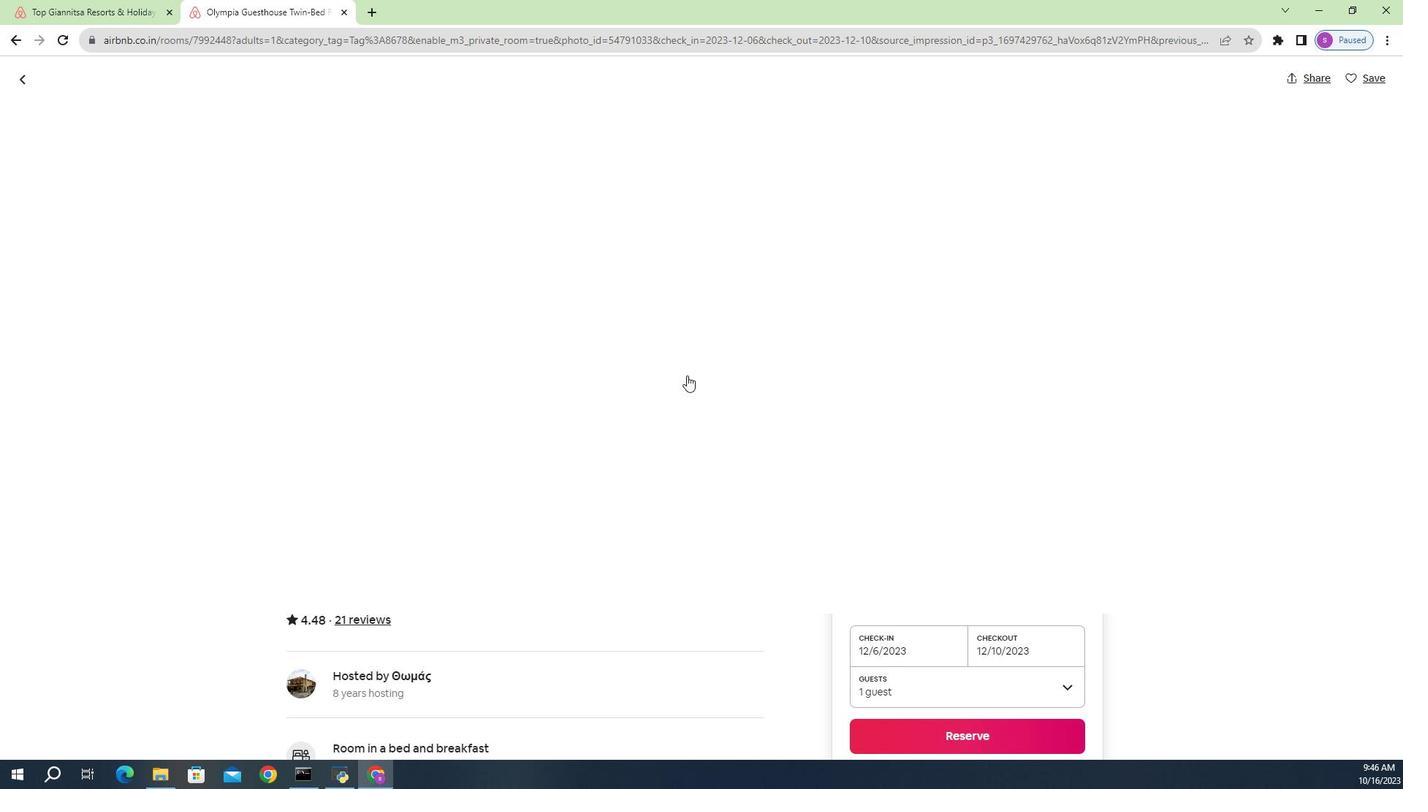 
Action: Mouse scrolled (410, 367) with delta (0, 0)
Screenshot: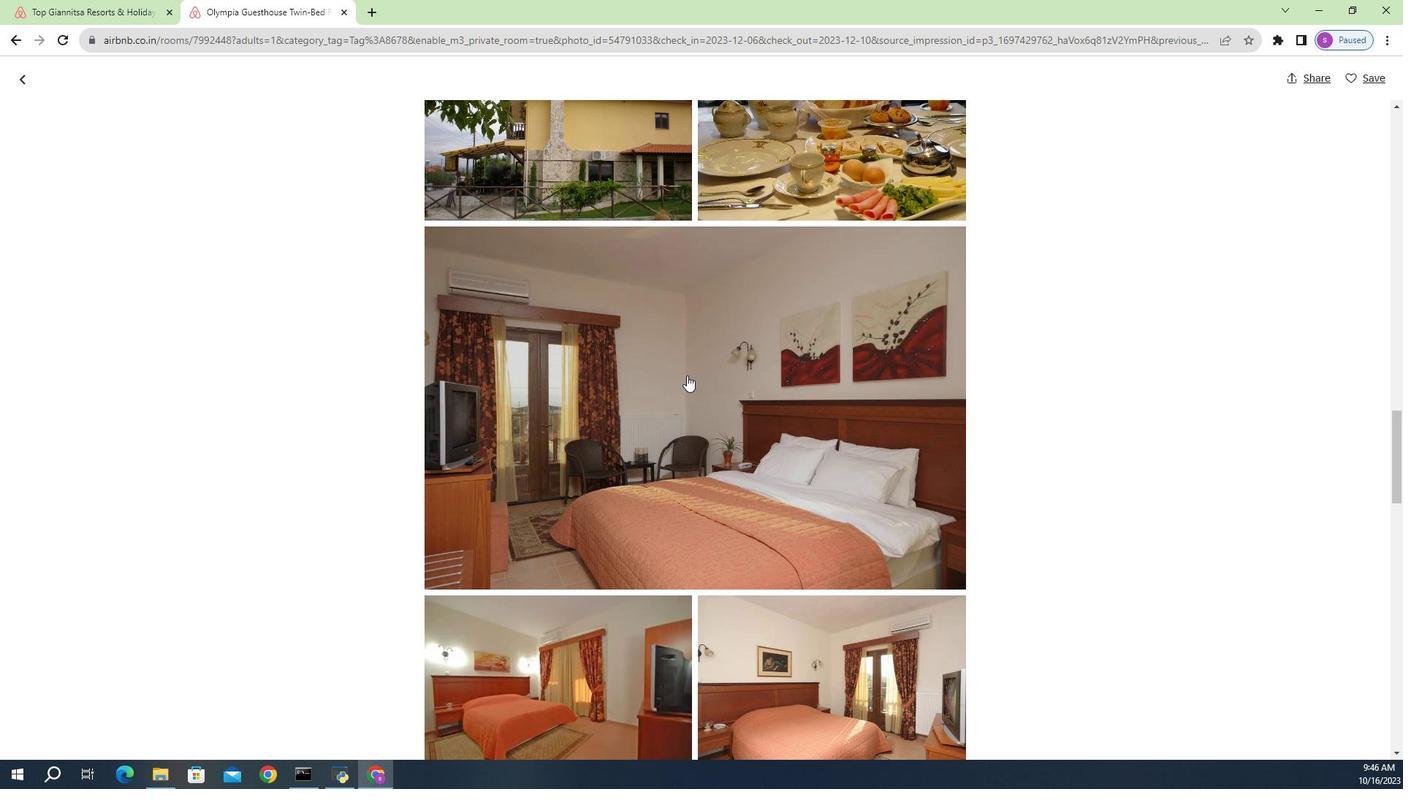 
Action: Mouse scrolled (410, 367) with delta (0, 0)
Screenshot: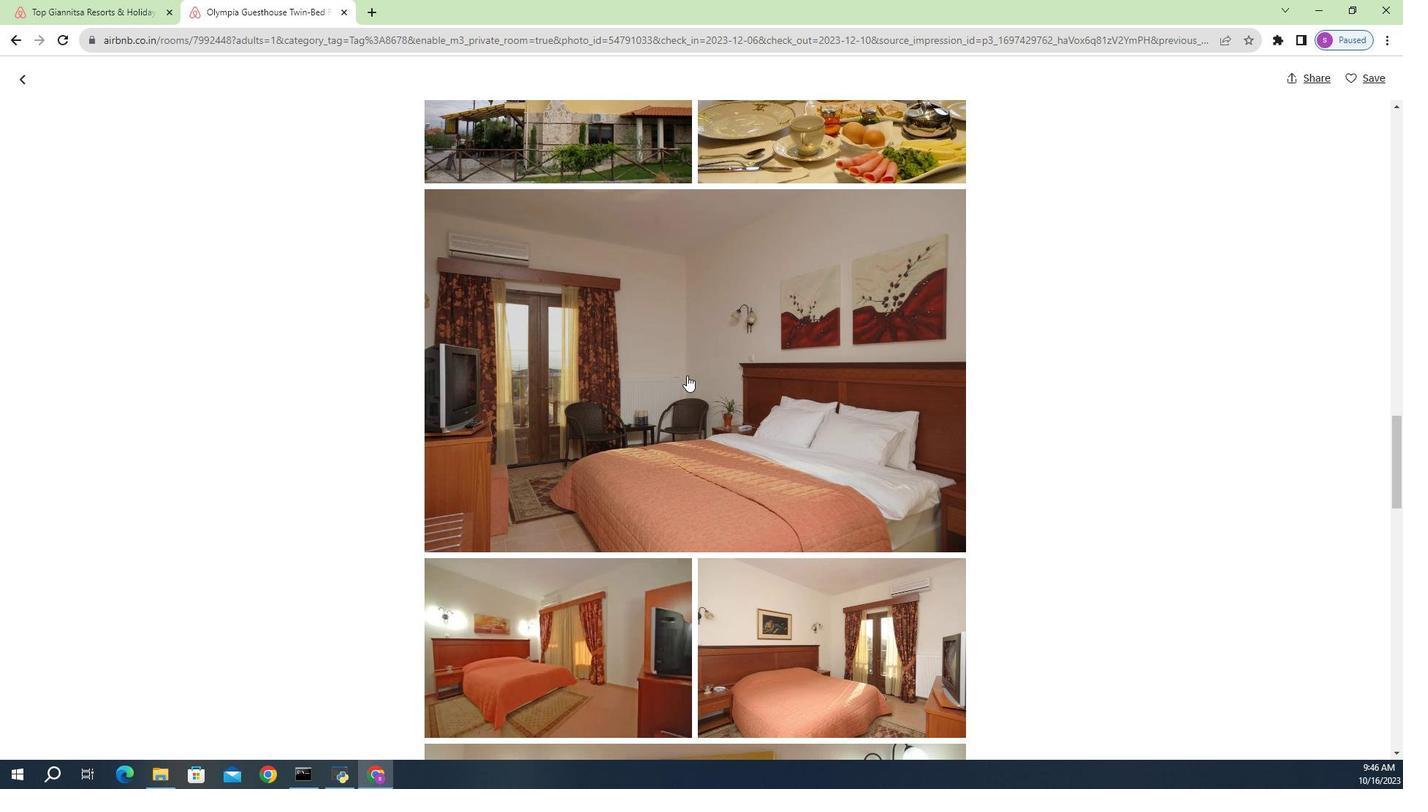 
Action: Mouse scrolled (410, 367) with delta (0, 0)
Screenshot: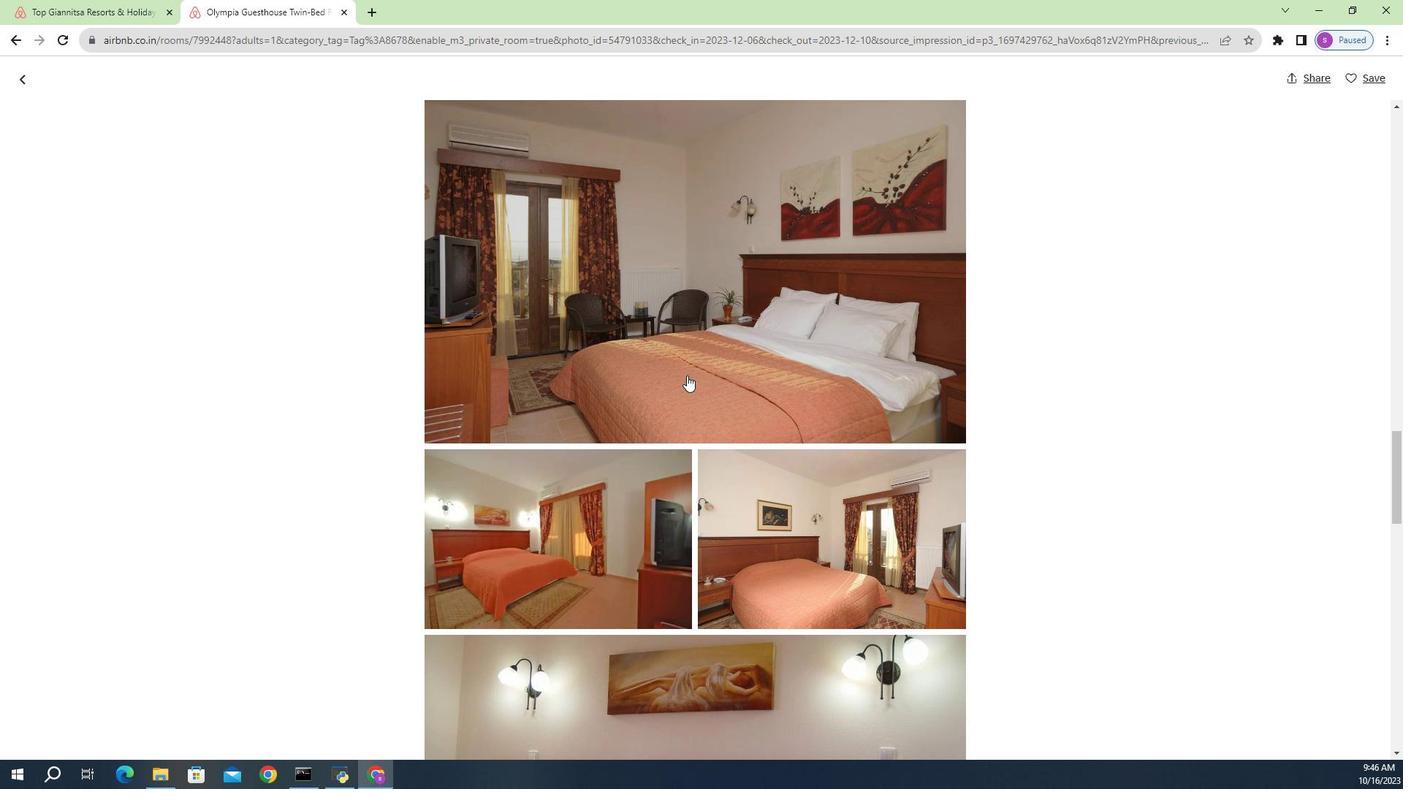 
Action: Mouse scrolled (410, 367) with delta (0, 0)
Screenshot: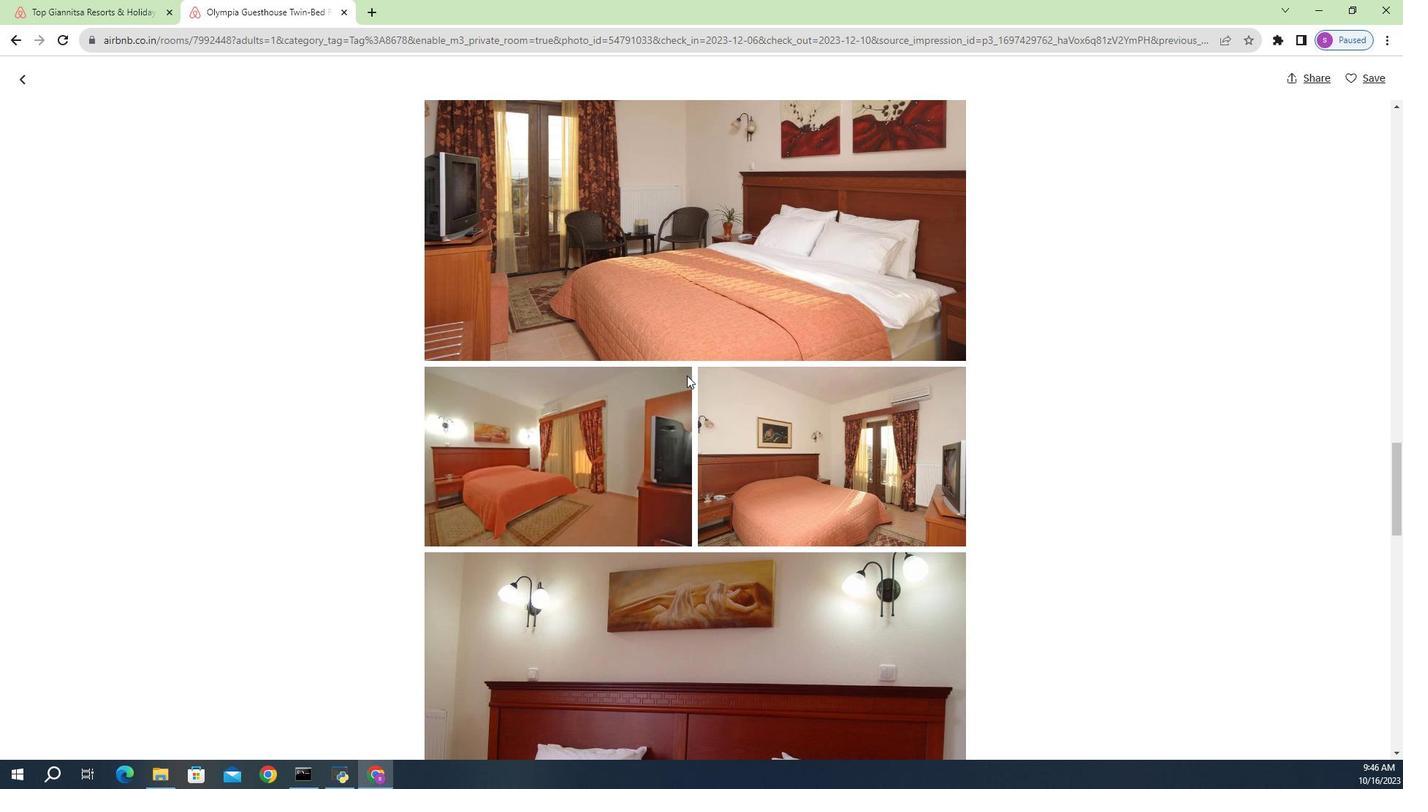 
Action: Mouse scrolled (410, 367) with delta (0, 0)
Screenshot: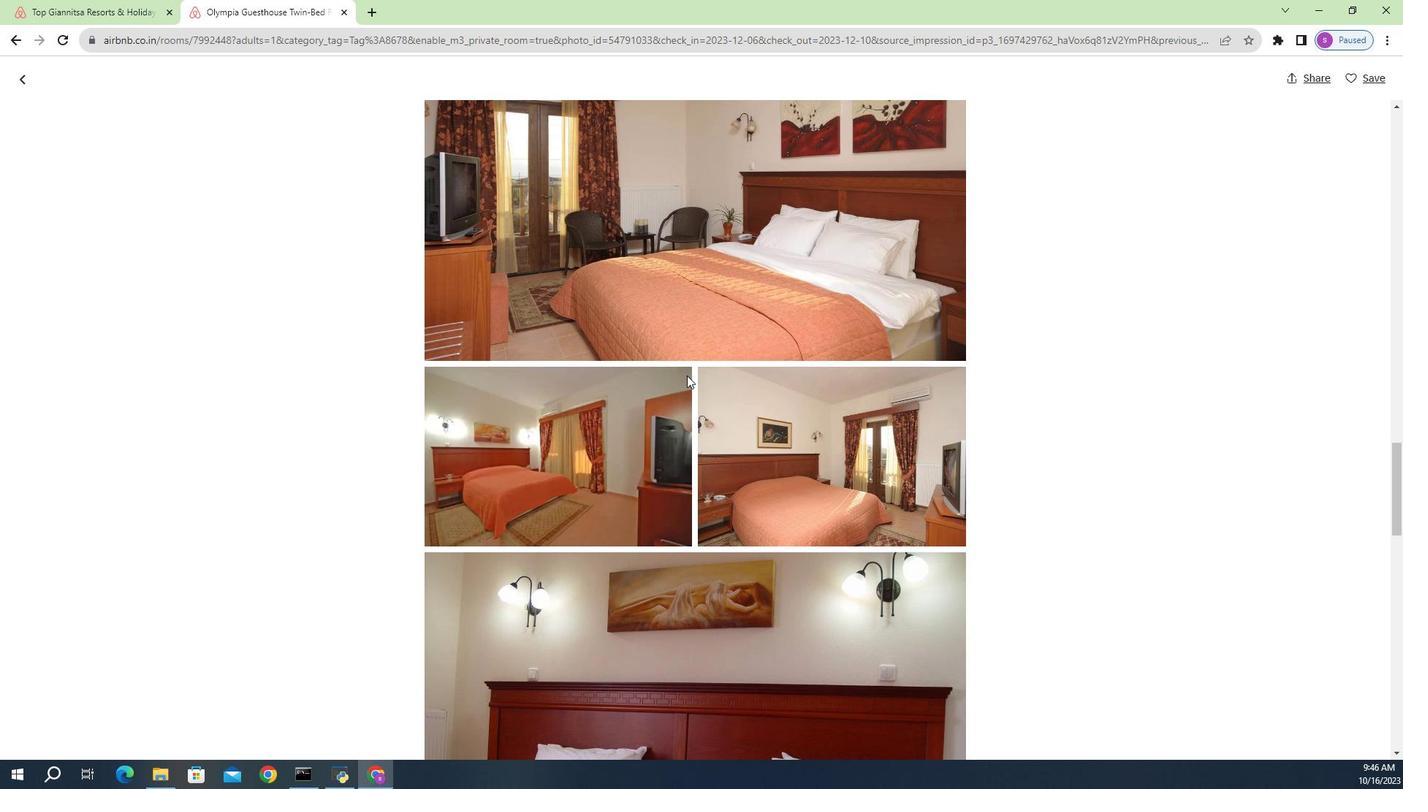 
Action: Mouse moved to (408, 374)
Screenshot: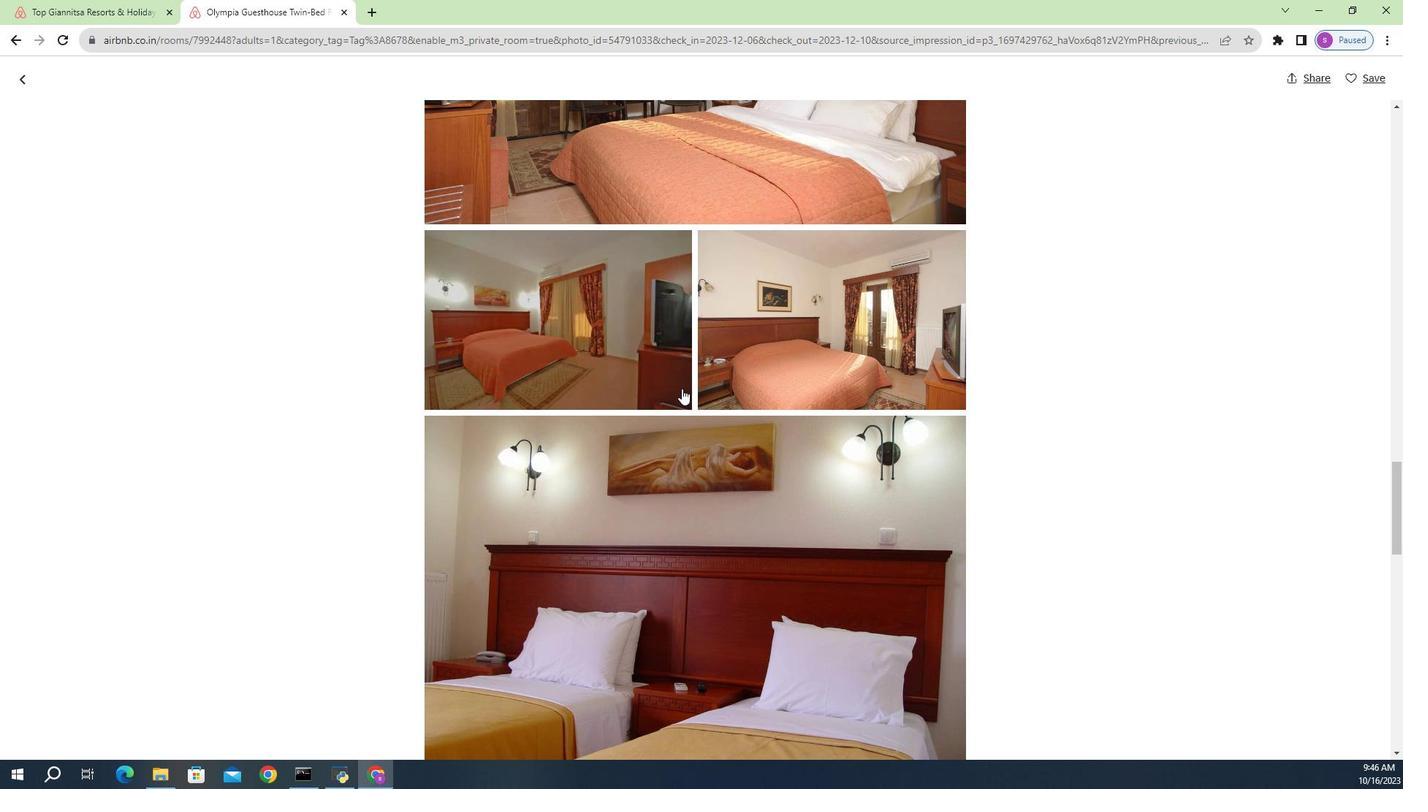 
Action: Mouse scrolled (408, 373) with delta (0, 0)
Screenshot: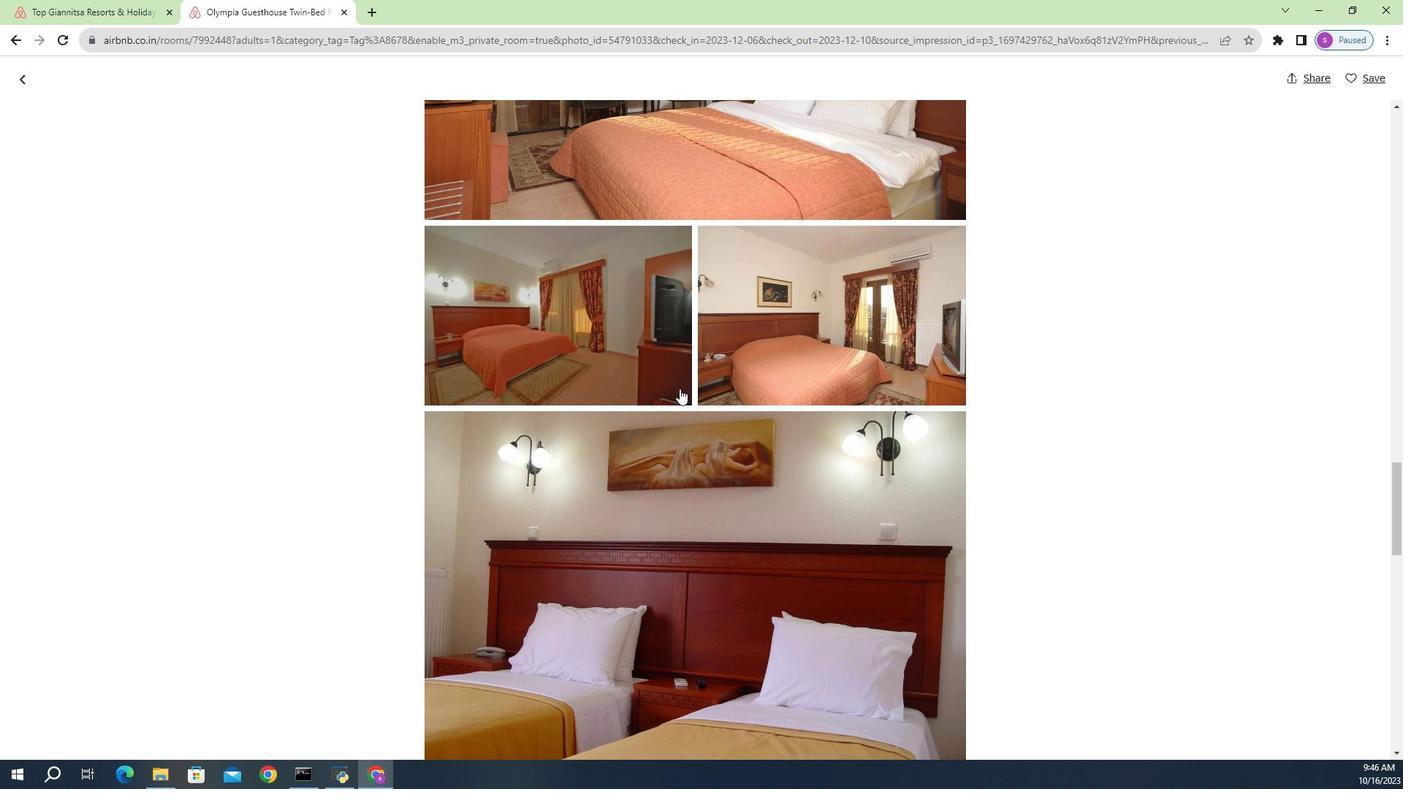 
Action: Mouse moved to (408, 374)
Screenshot: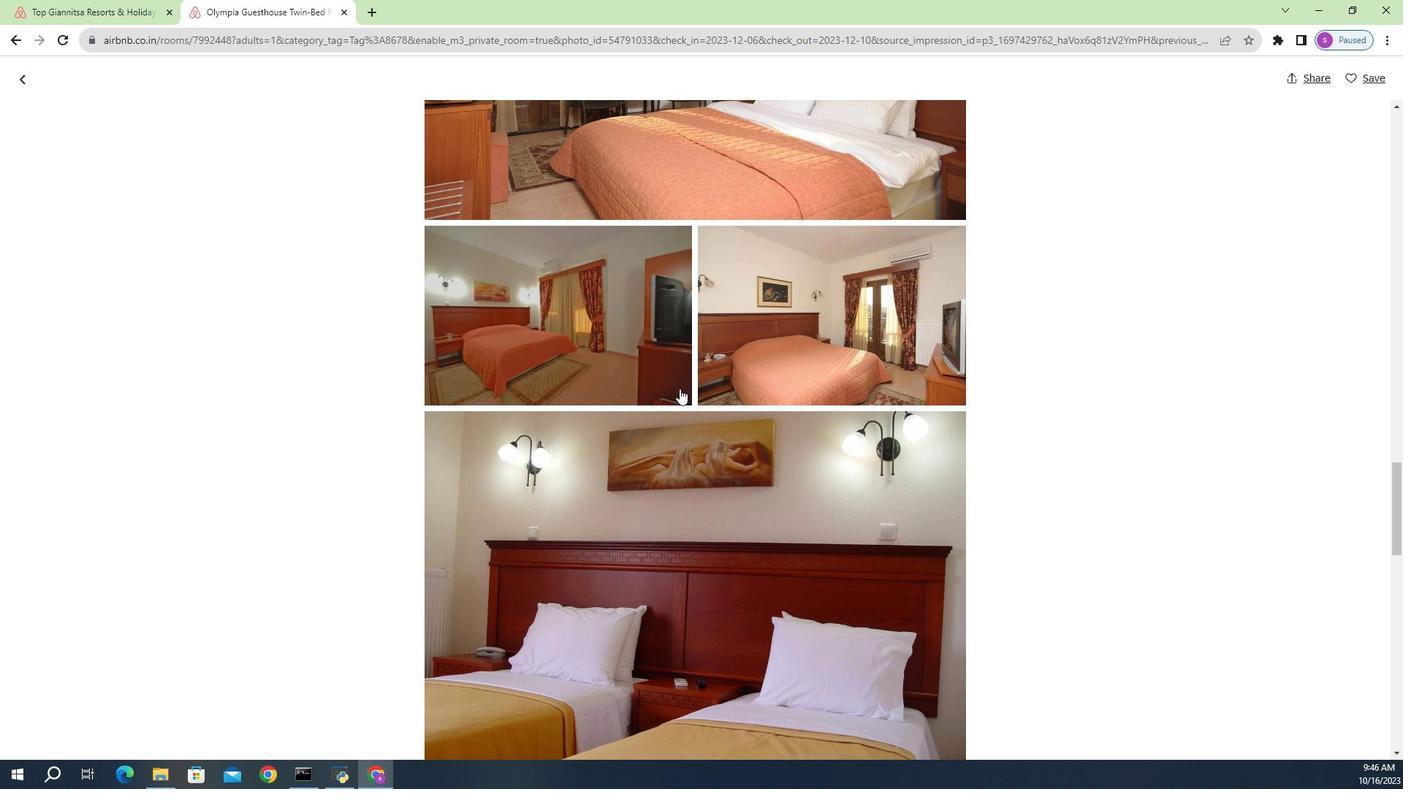 
Action: Mouse scrolled (408, 374) with delta (0, 0)
Screenshot: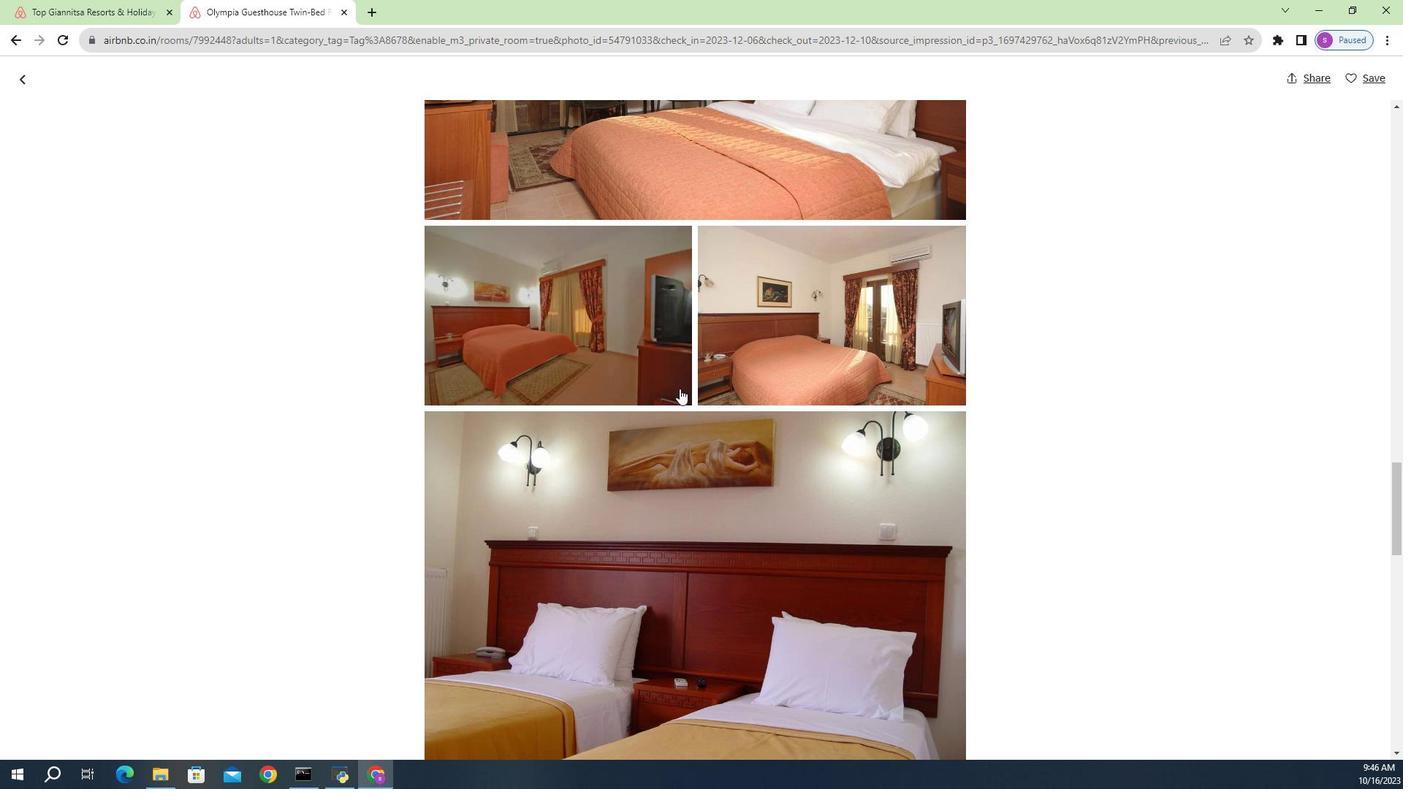 
Action: Mouse moved to (407, 374)
Screenshot: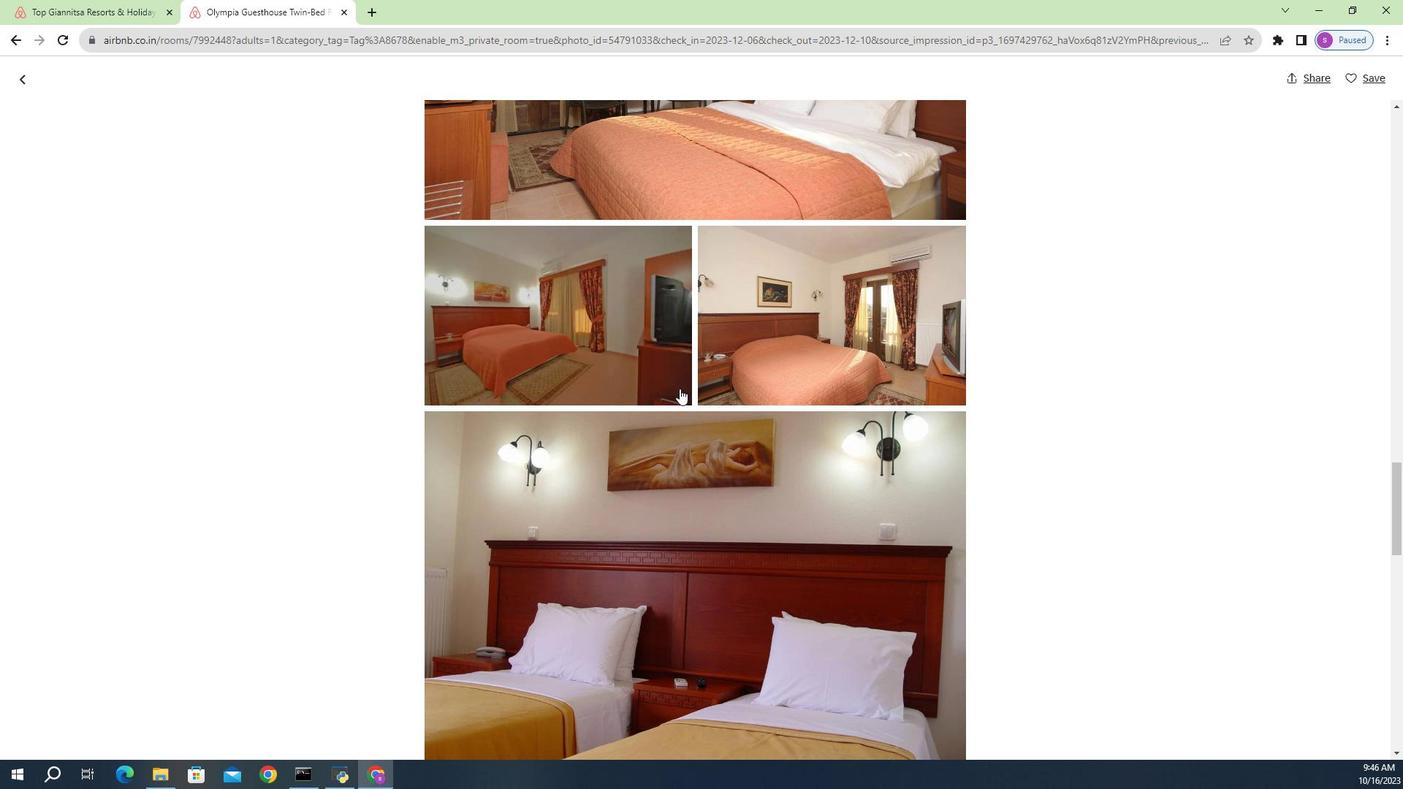
Action: Mouse scrolled (407, 374) with delta (0, 0)
Screenshot: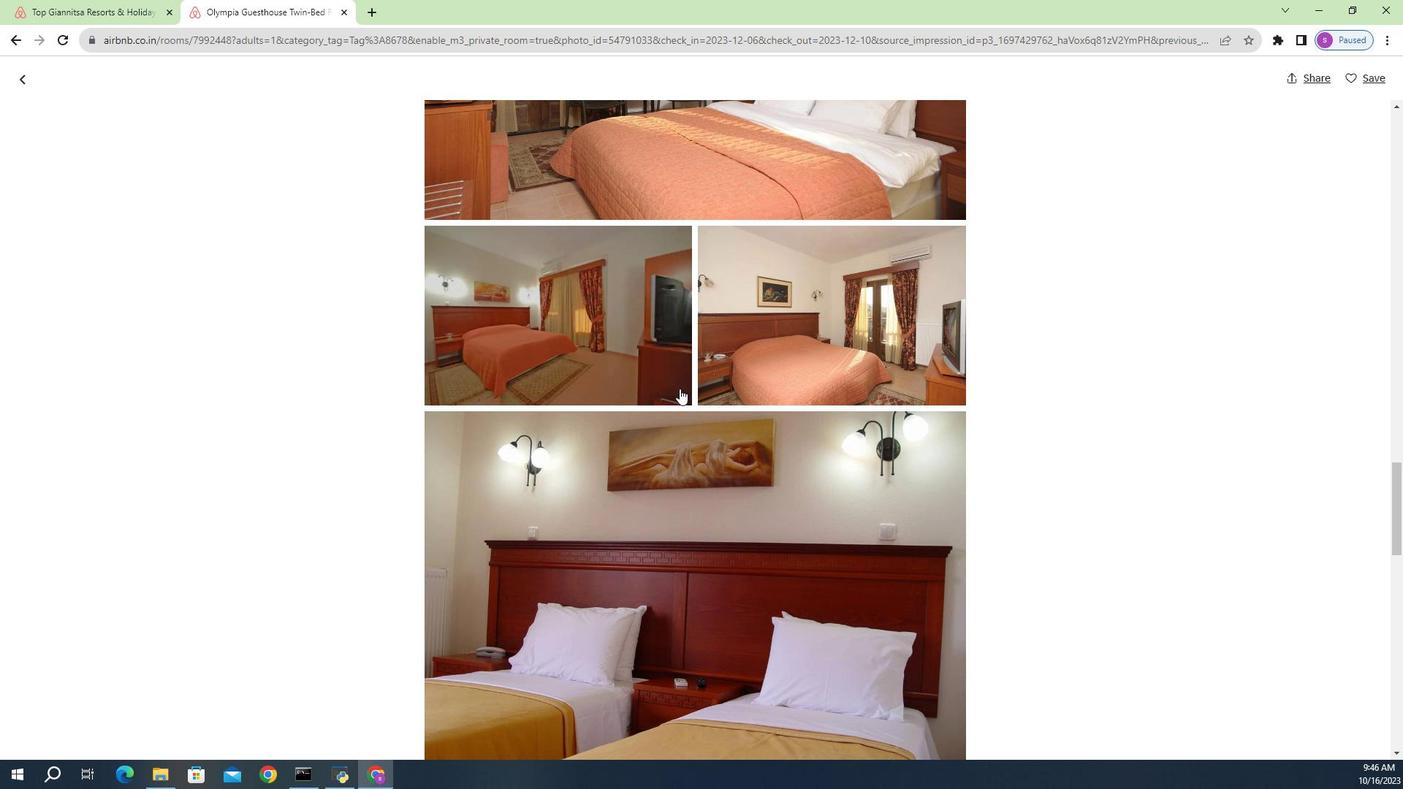 
Action: Mouse moved to (403, 376)
Screenshot: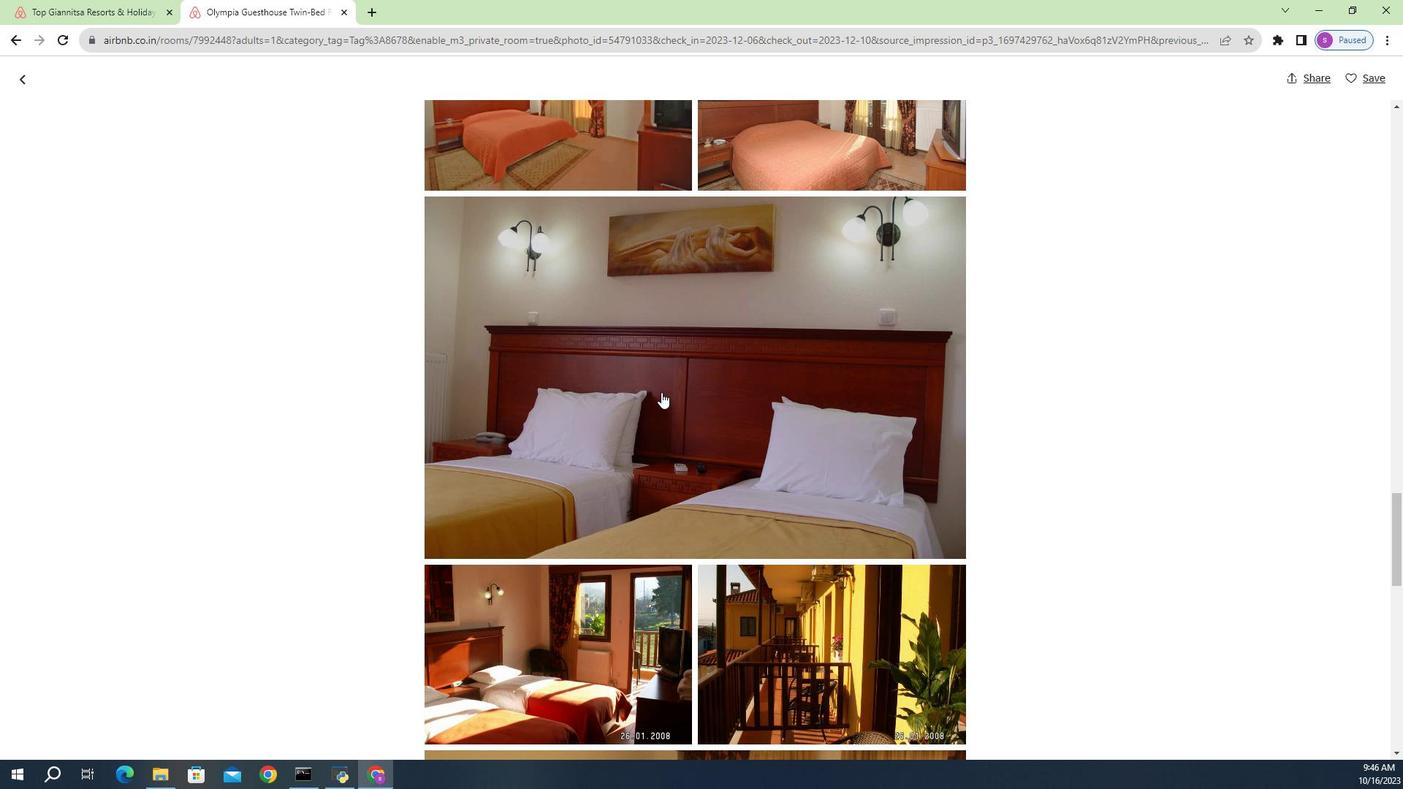 
Action: Mouse scrolled (403, 375) with delta (0, 0)
Screenshot: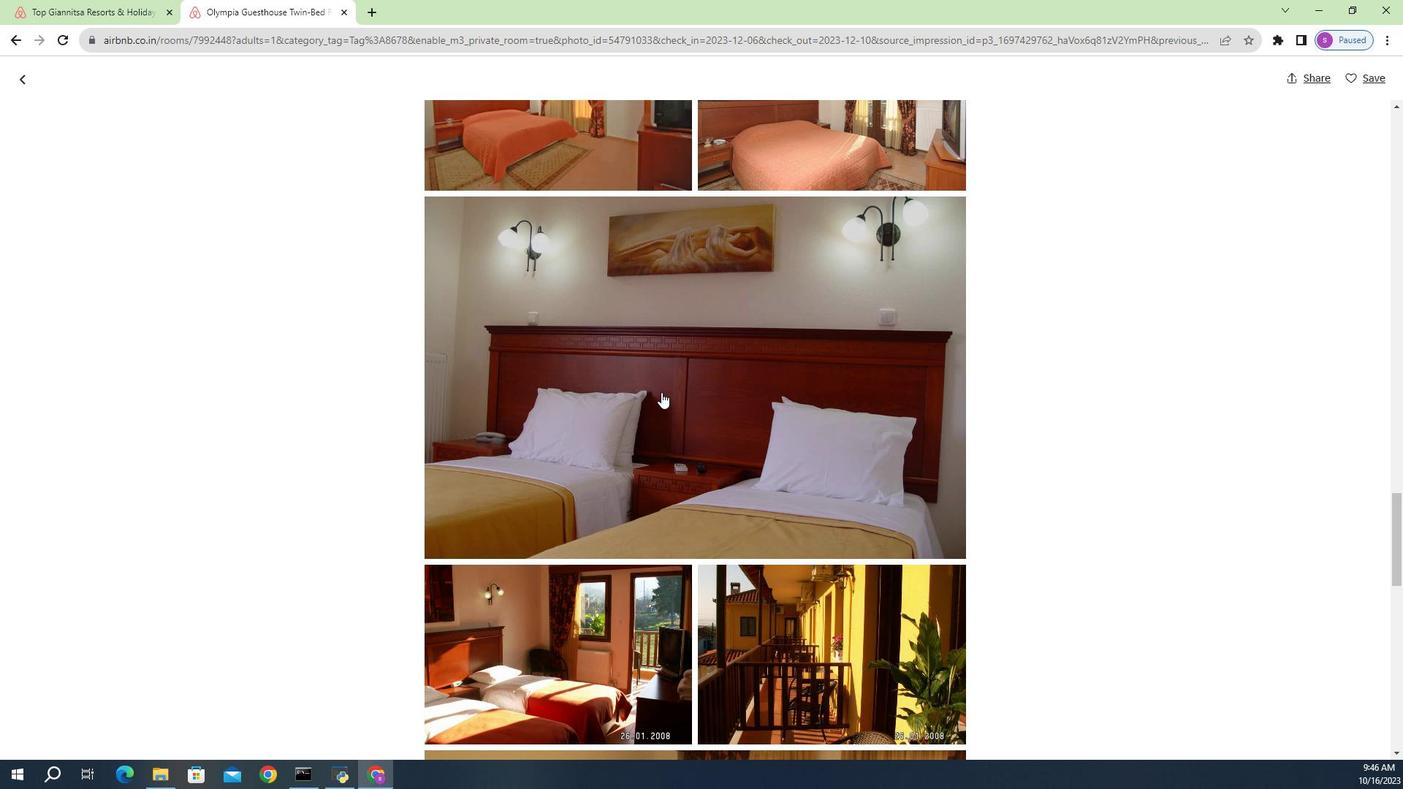 
Action: Mouse moved to (403, 376)
Screenshot: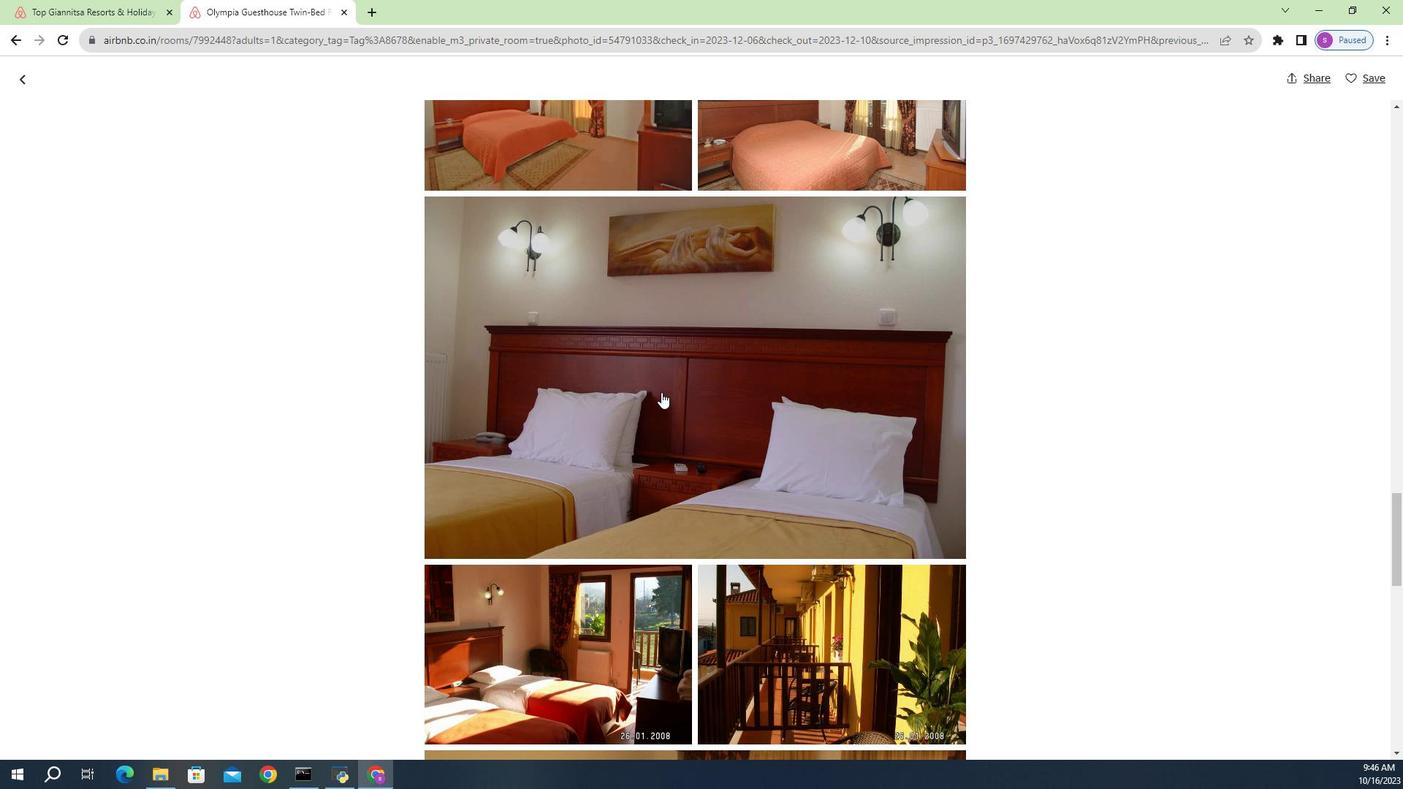 
Action: Mouse scrolled (403, 375) with delta (0, 0)
Screenshot: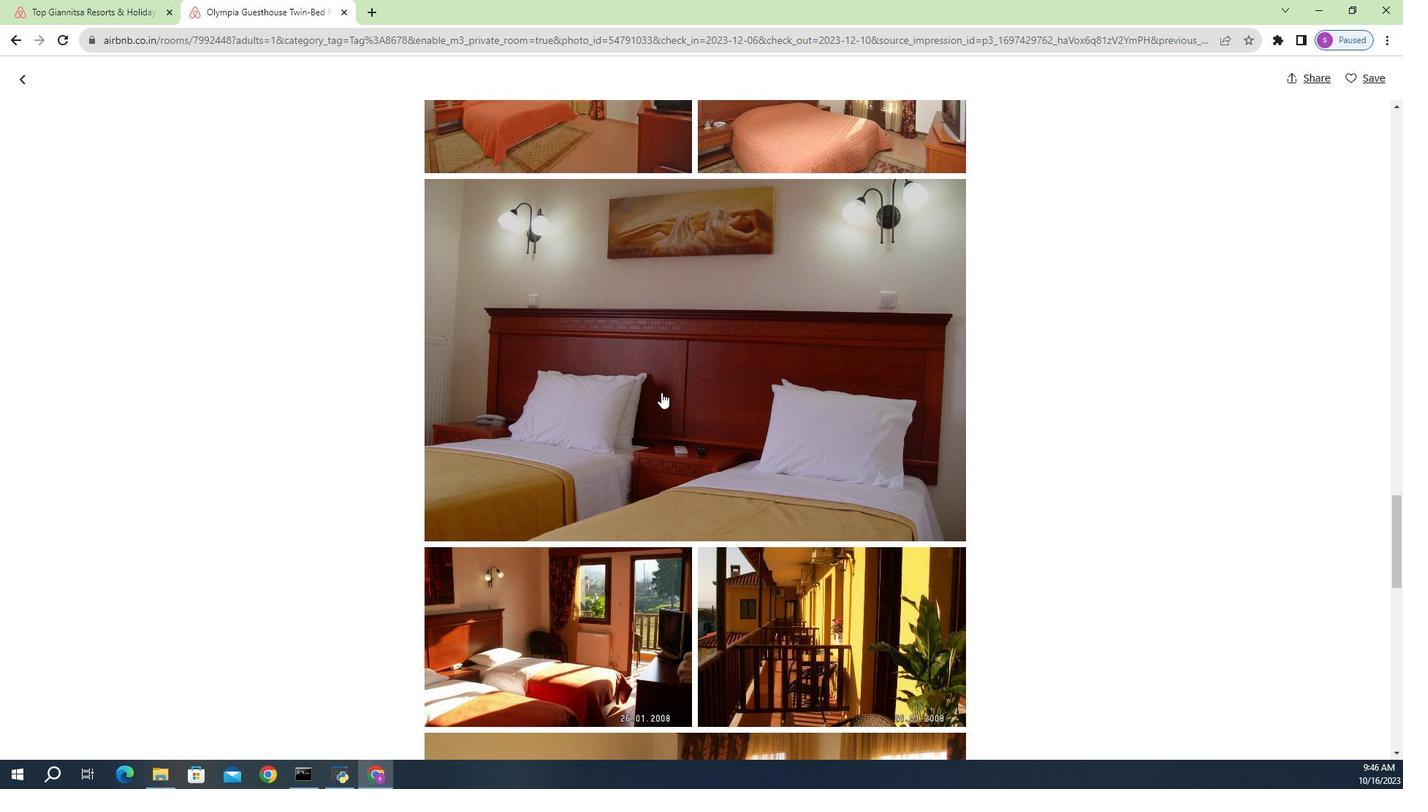 
Action: Mouse moved to (401, 375)
Screenshot: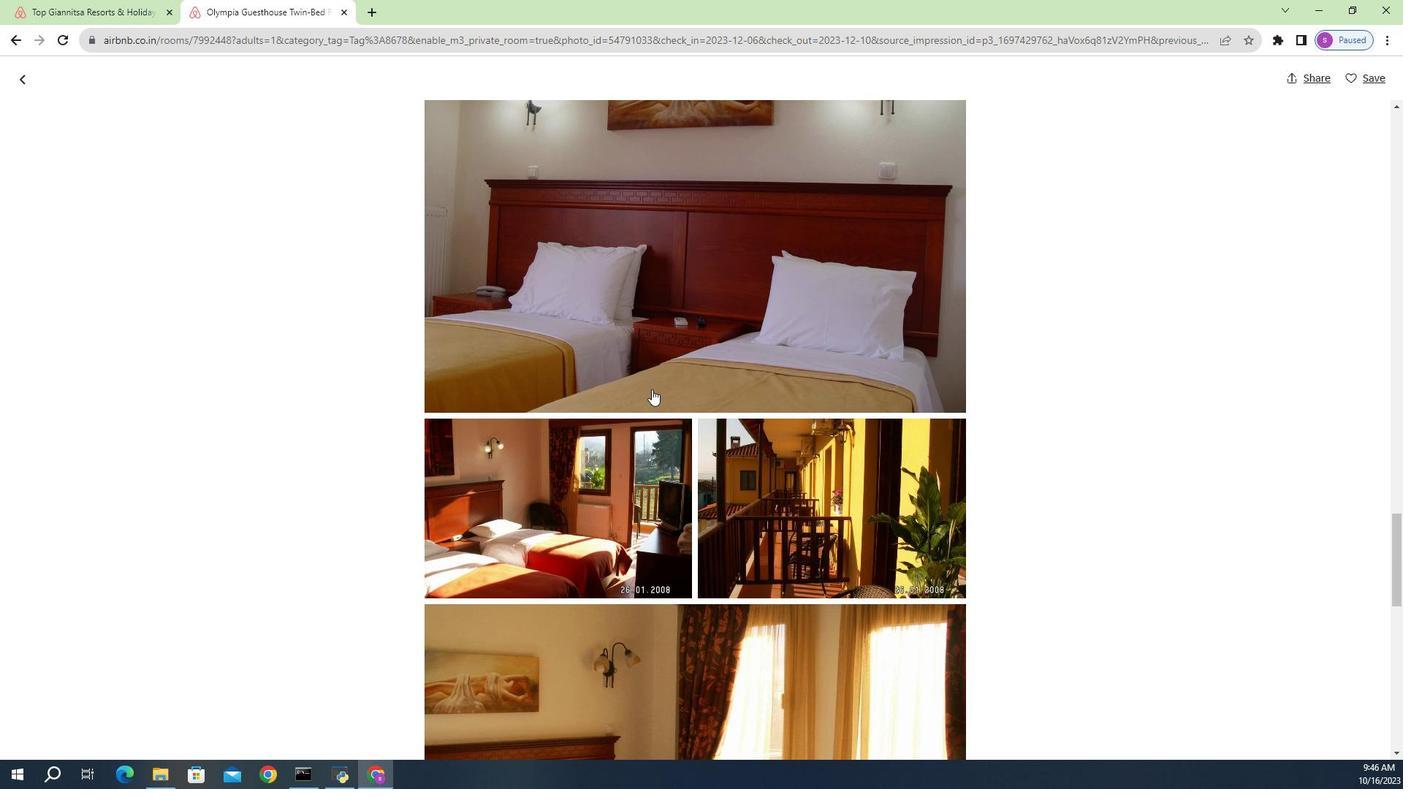 
Action: Mouse scrolled (401, 374) with delta (0, 0)
Screenshot: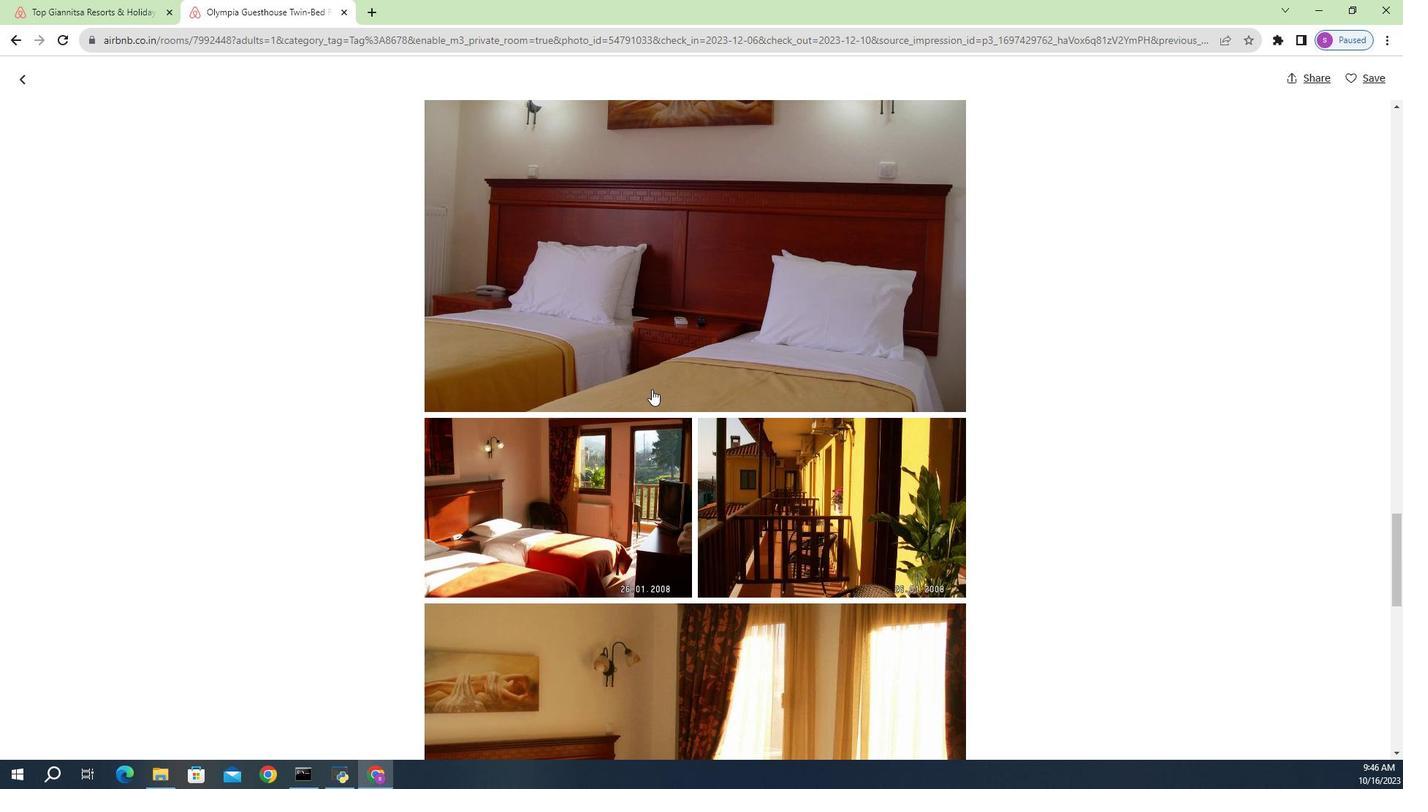 
Action: Mouse moved to (401, 375)
Screenshot: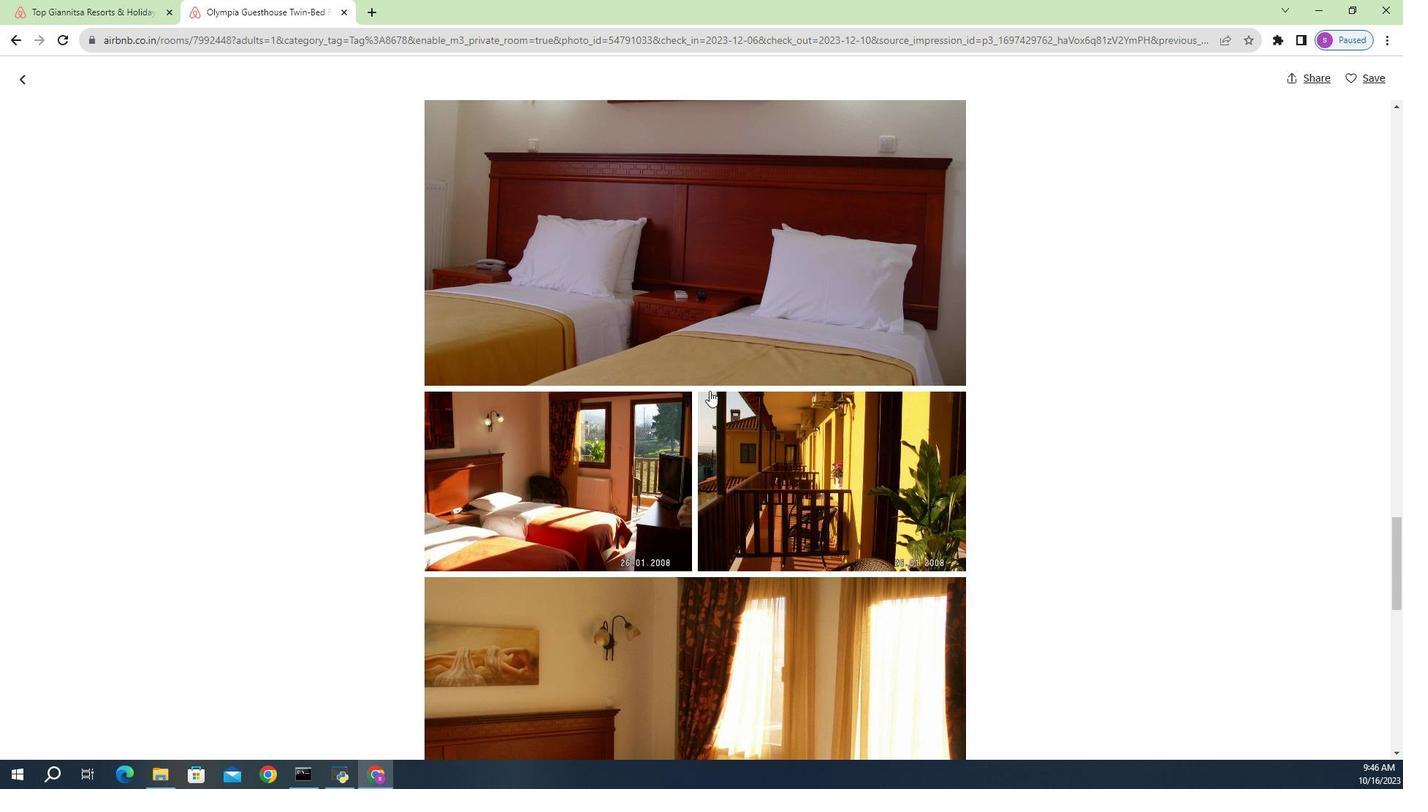 
Action: Mouse scrolled (401, 374) with delta (0, 0)
Screenshot: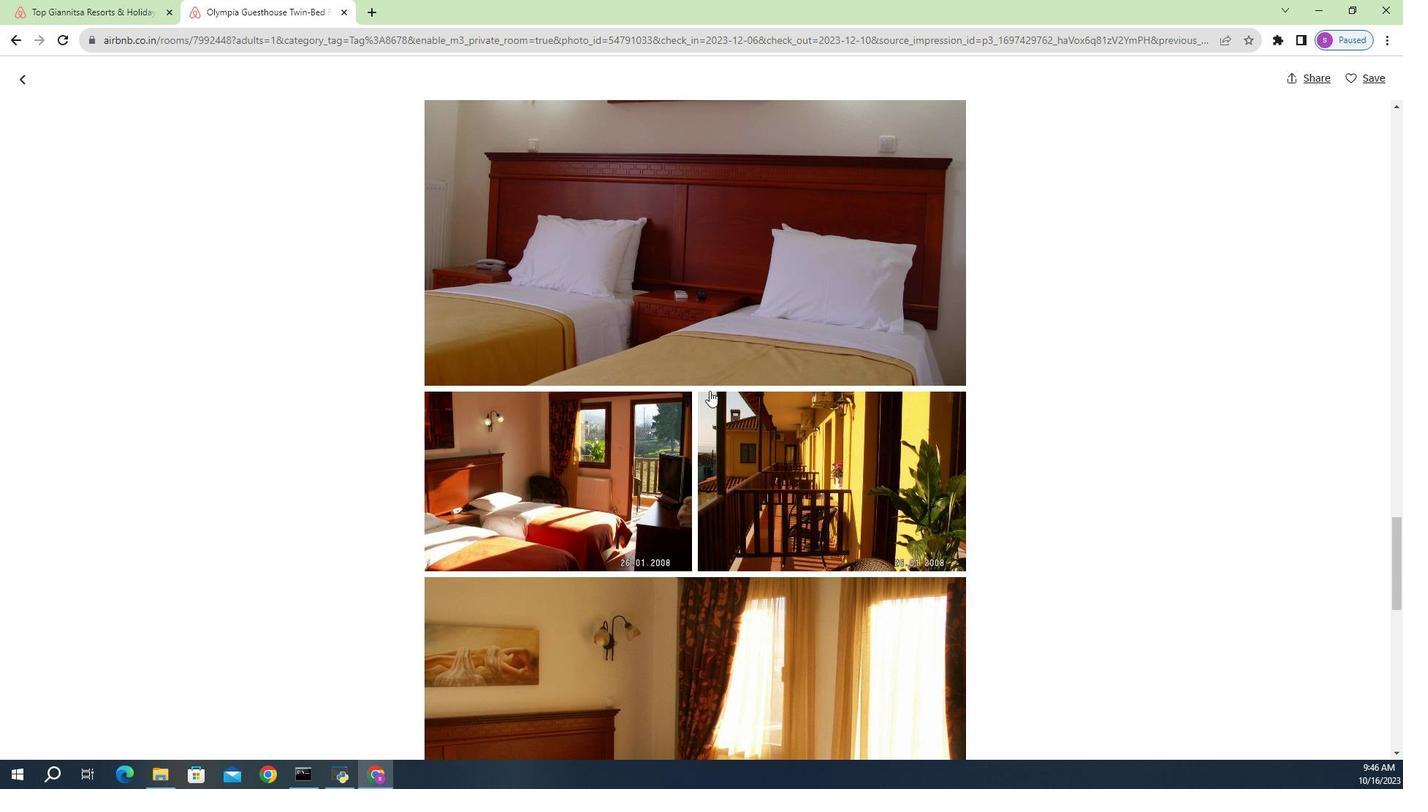
Action: Mouse moved to (402, 375)
Screenshot: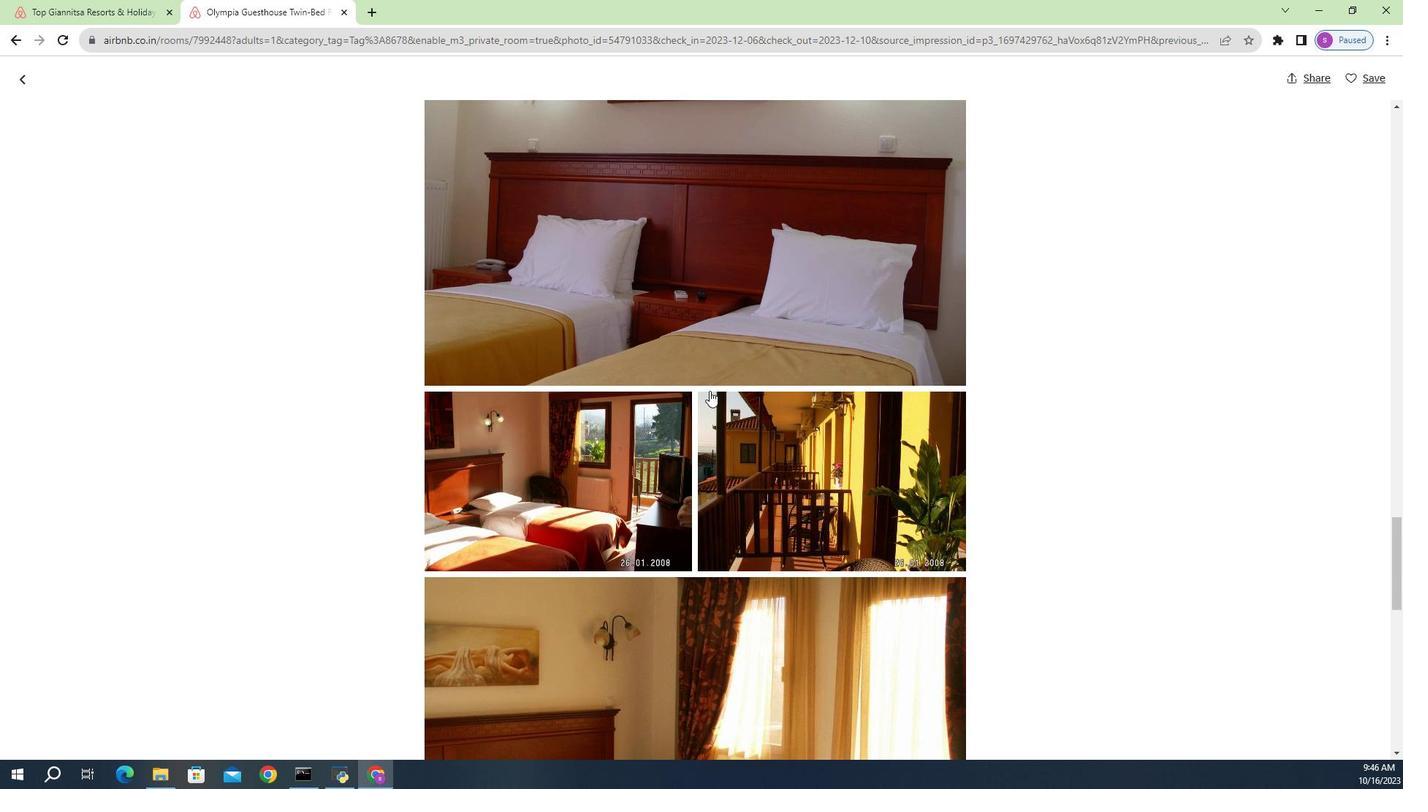 
Action: Mouse scrolled (402, 374) with delta (0, 0)
Screenshot: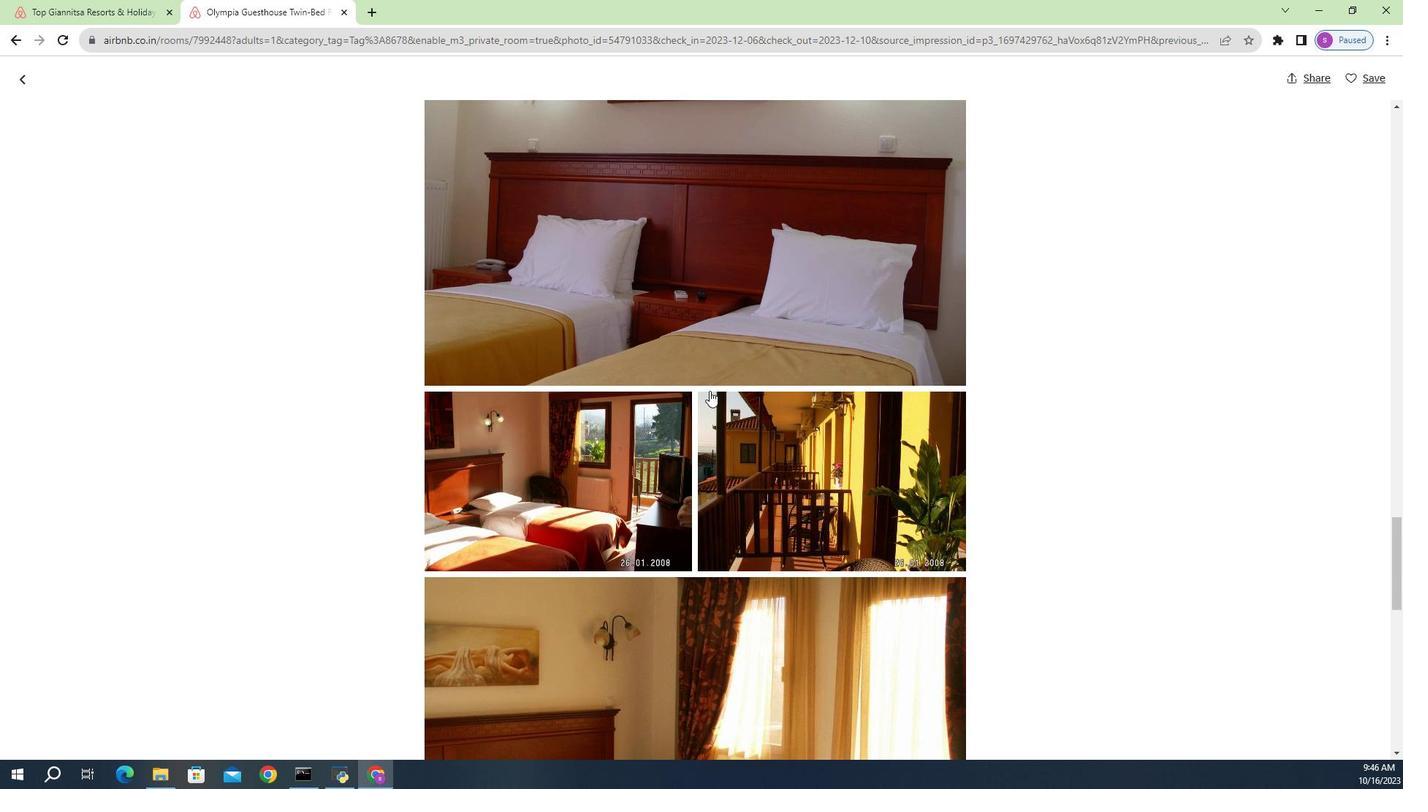 
Action: Mouse moved to (403, 373)
Screenshot: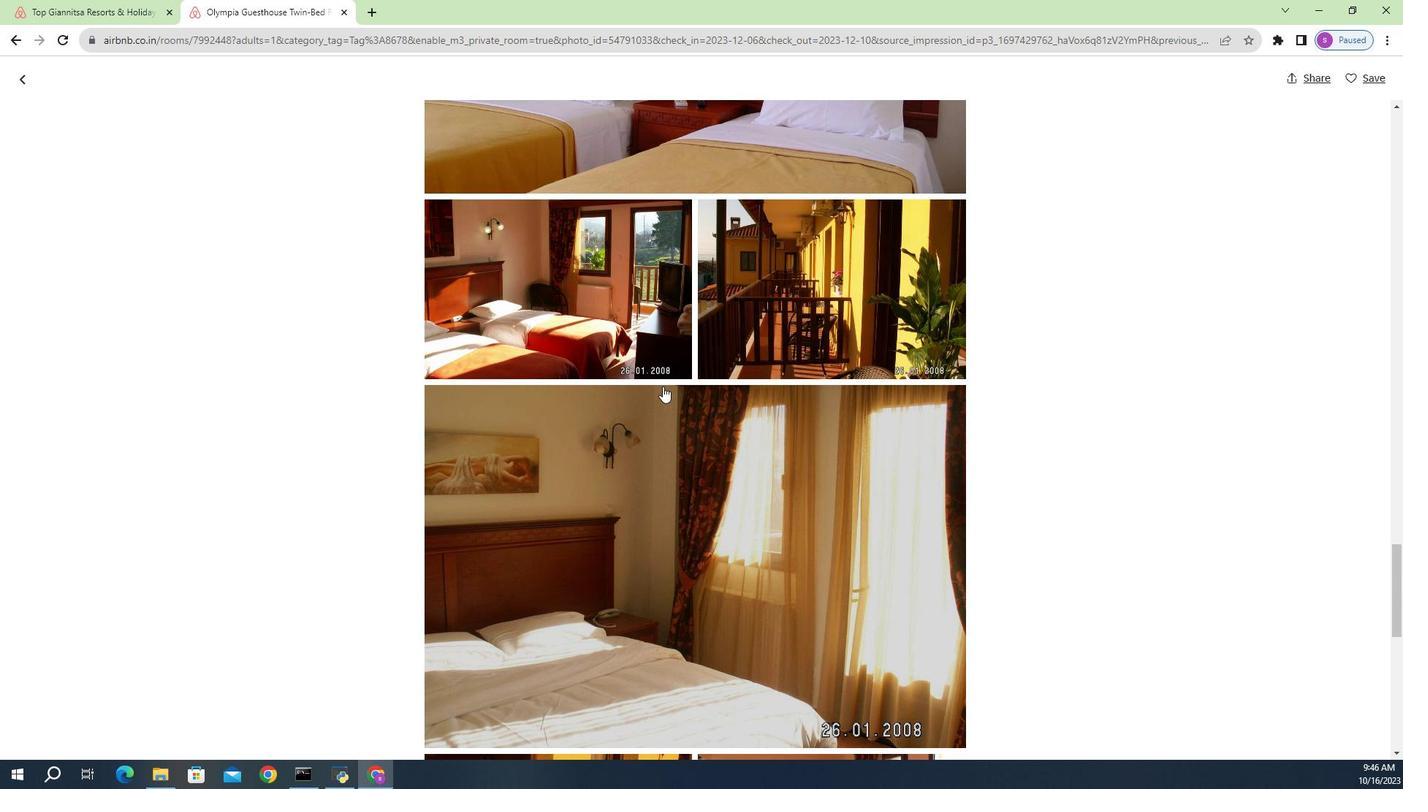 
Action: Mouse scrolled (403, 372) with delta (0, 0)
Screenshot: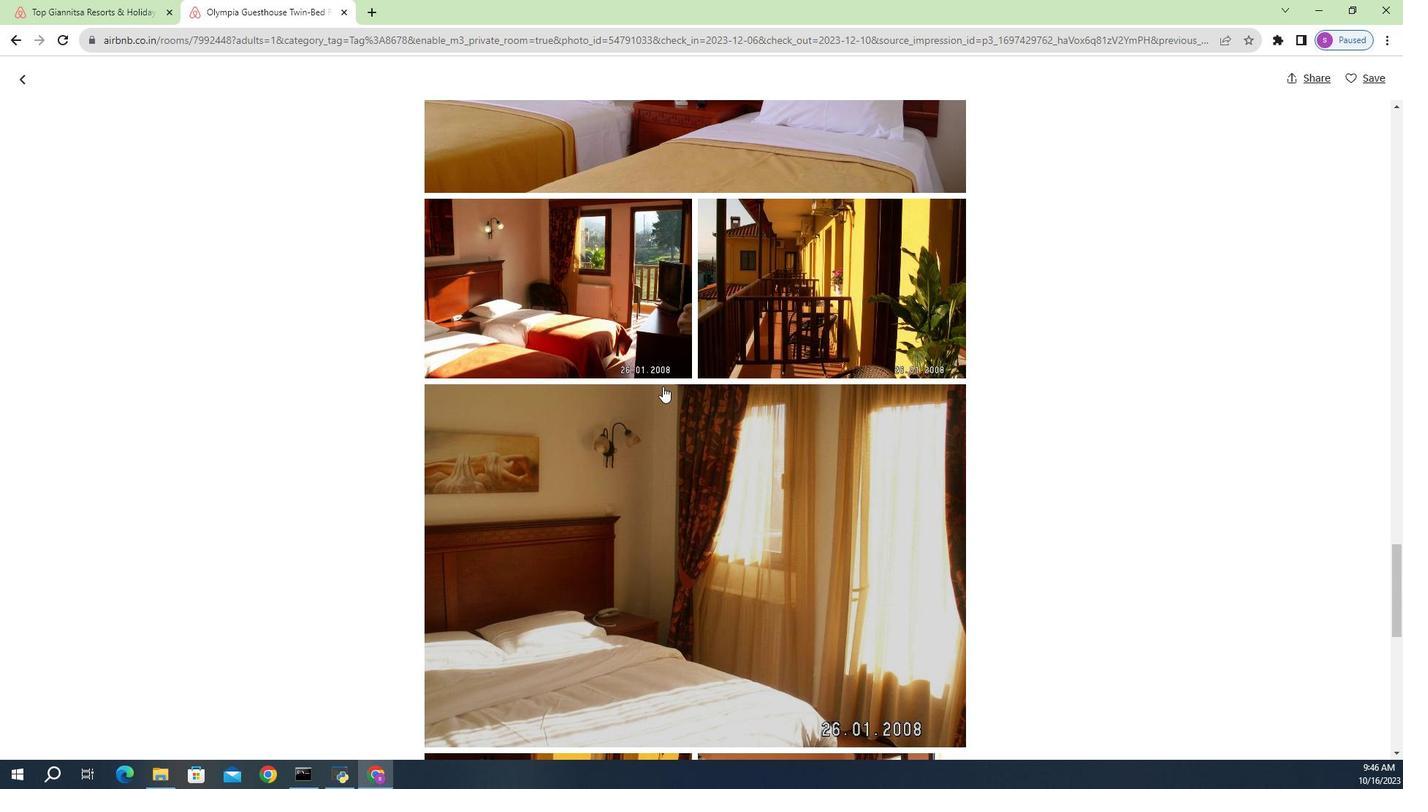 
Action: Mouse scrolled (403, 372) with delta (0, 0)
Screenshot: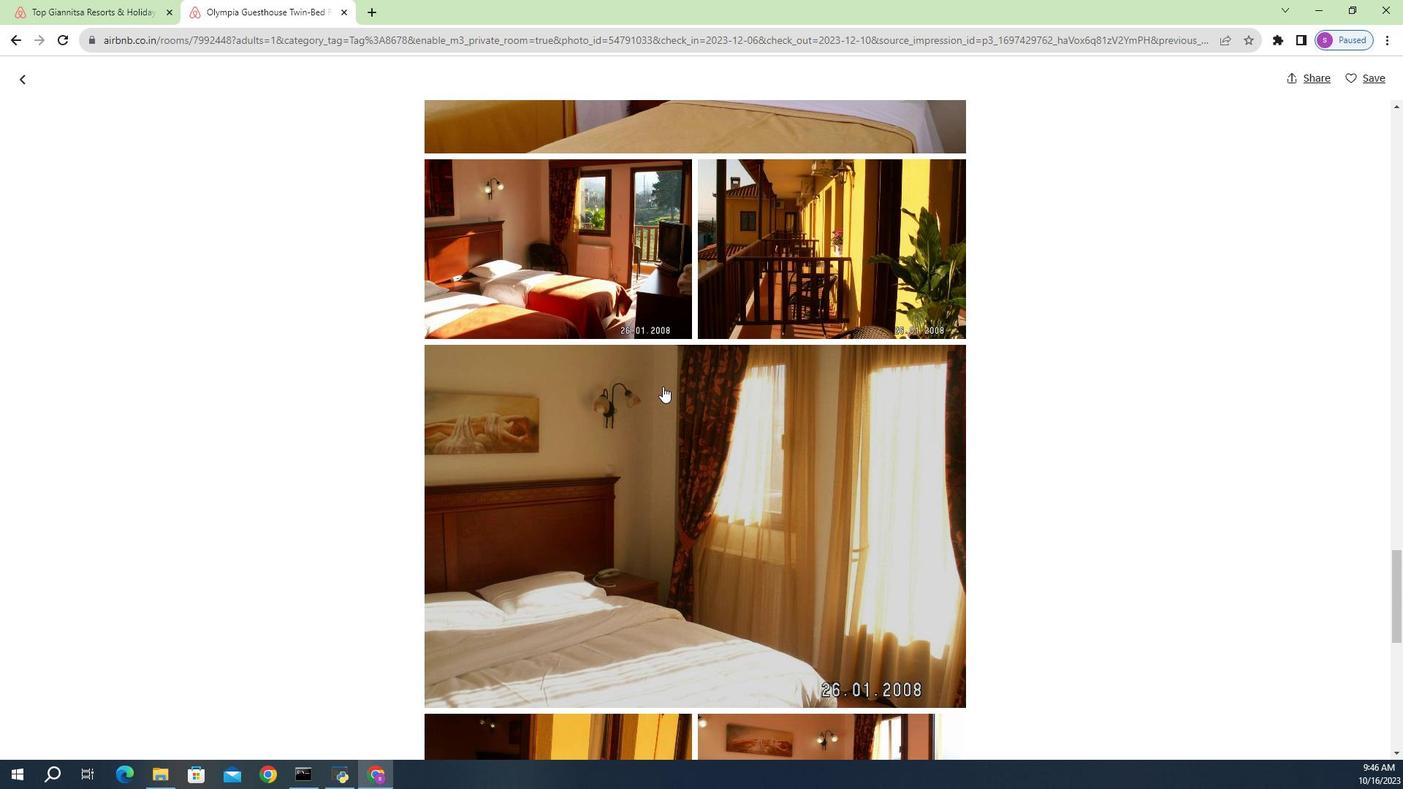 
Action: Mouse moved to (404, 373)
Screenshot: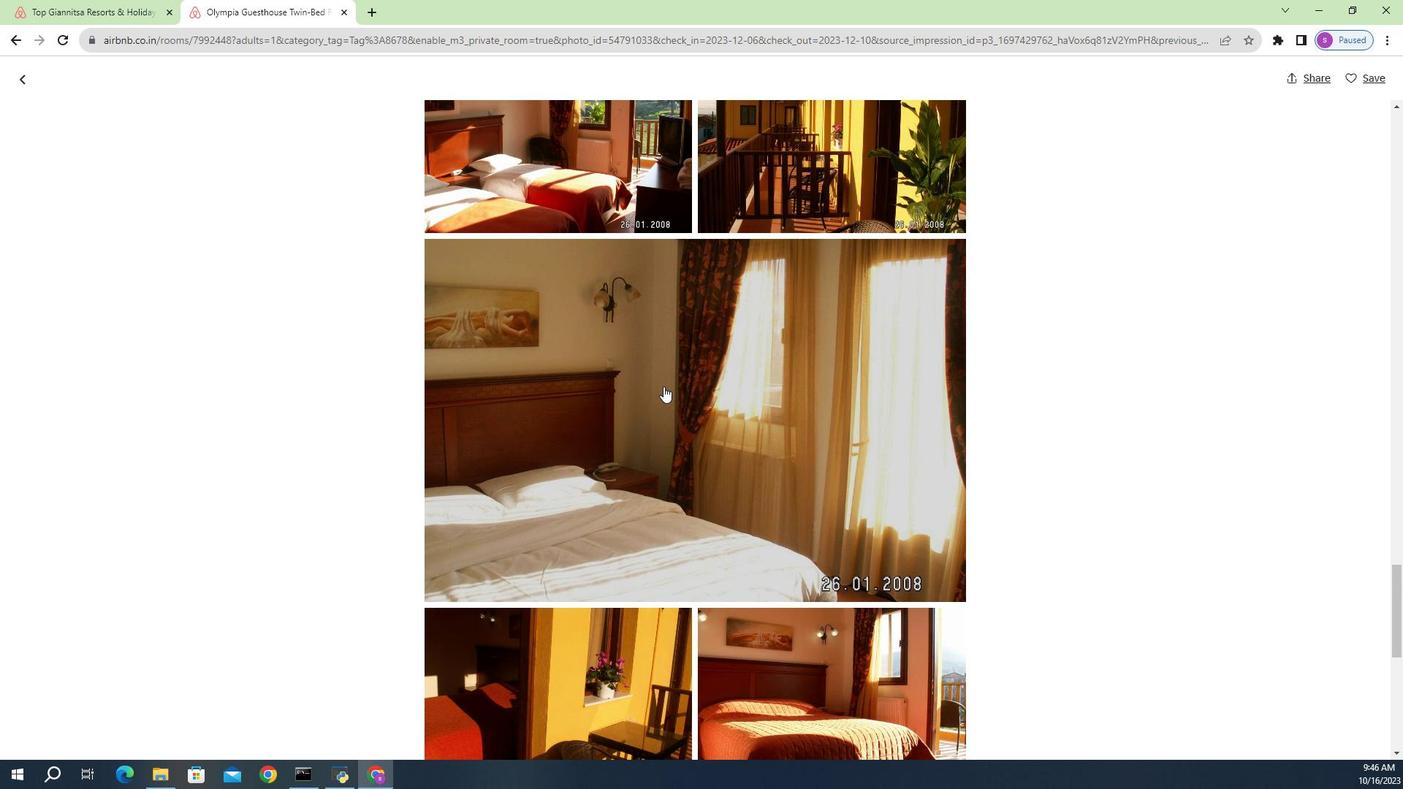 
Action: Mouse scrolled (404, 372) with delta (0, 0)
Screenshot: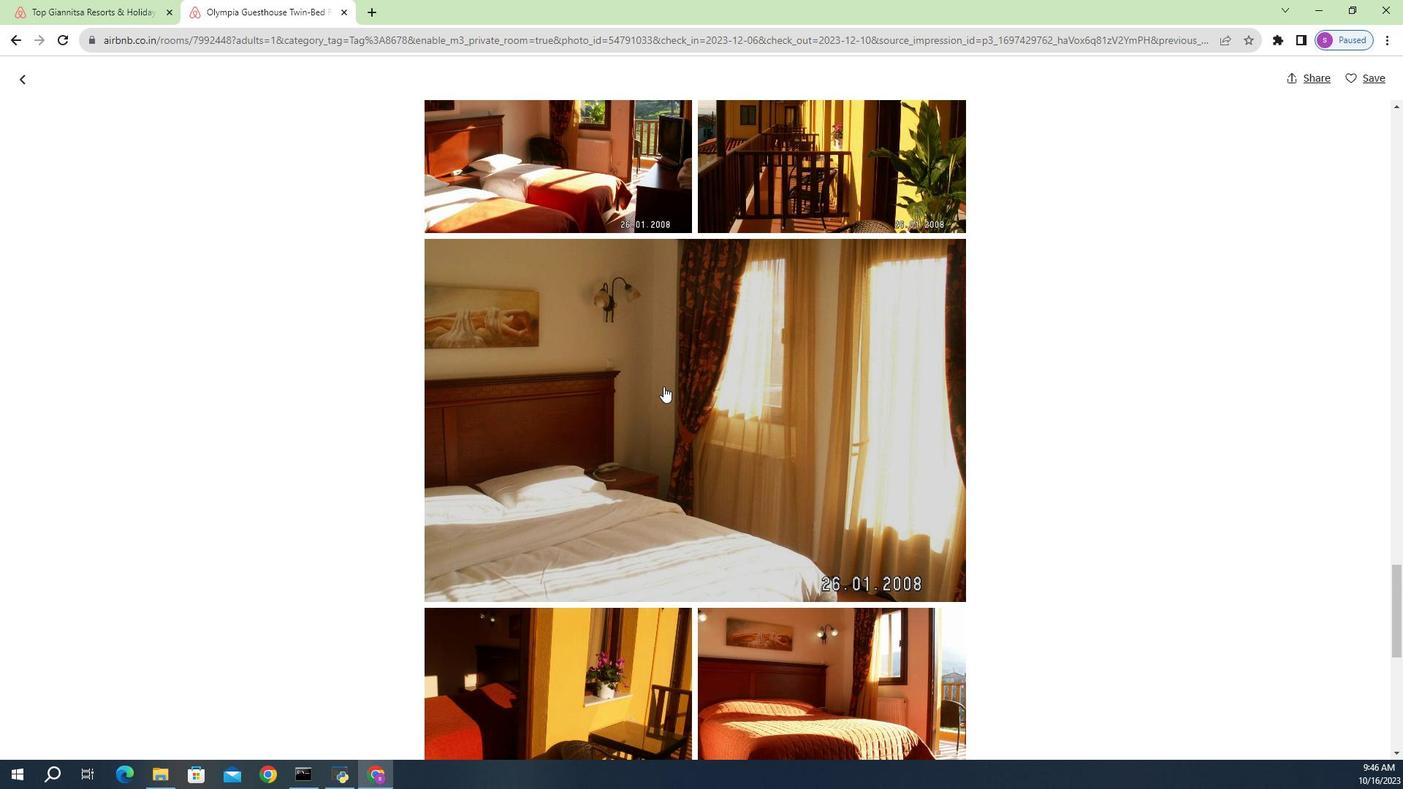 
Action: Mouse scrolled (404, 372) with delta (0, 0)
Screenshot: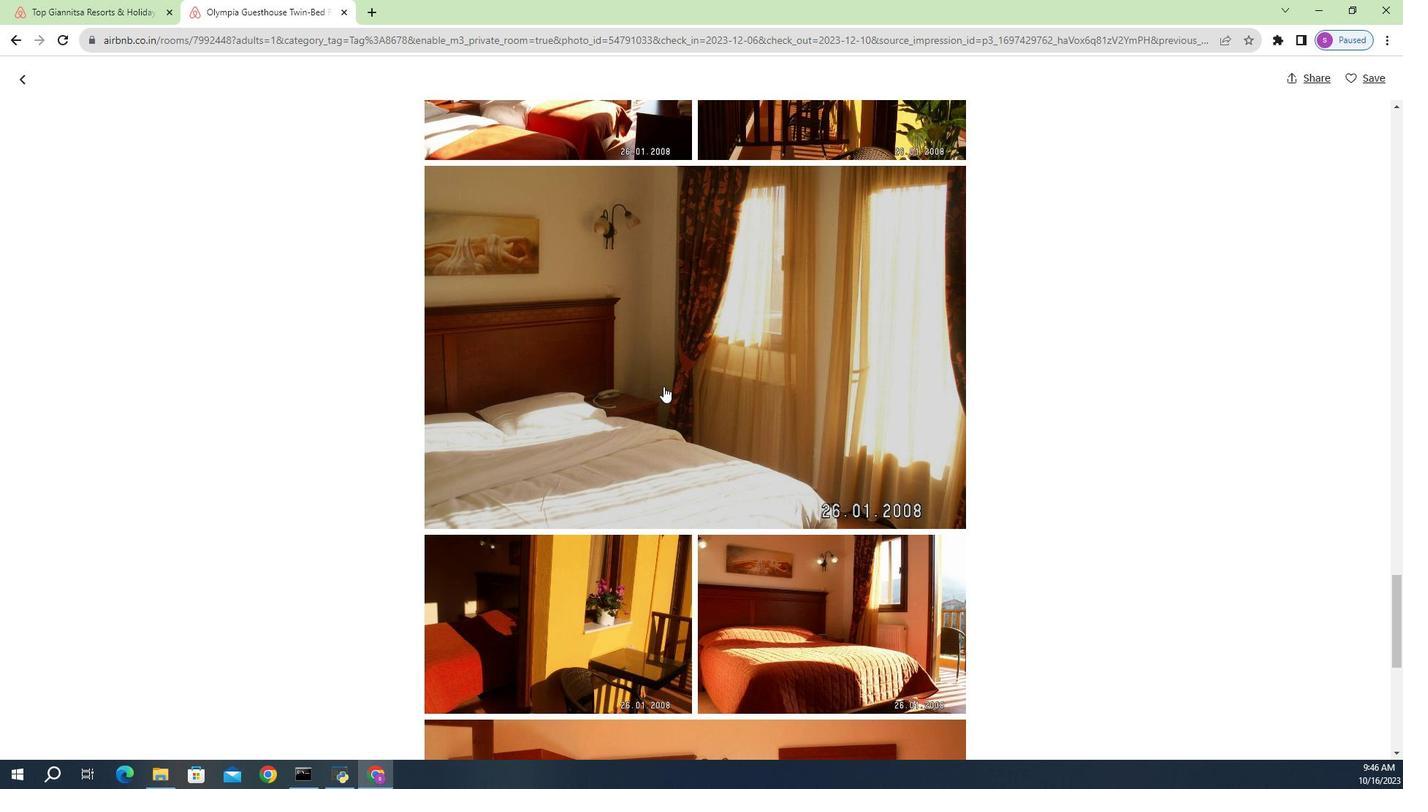 
Action: Mouse scrolled (404, 372) with delta (0, 0)
Screenshot: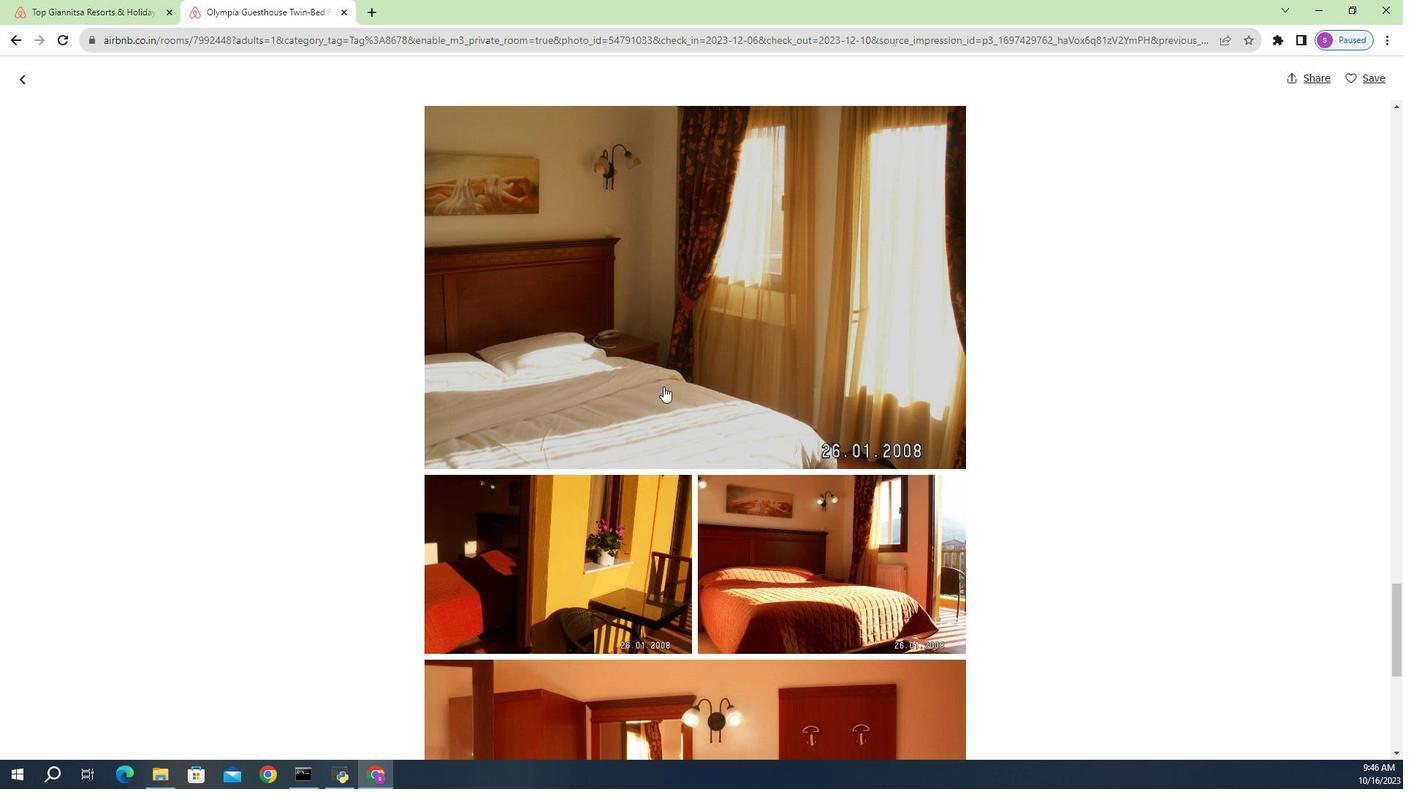 
Action: Mouse moved to (403, 374)
Screenshot: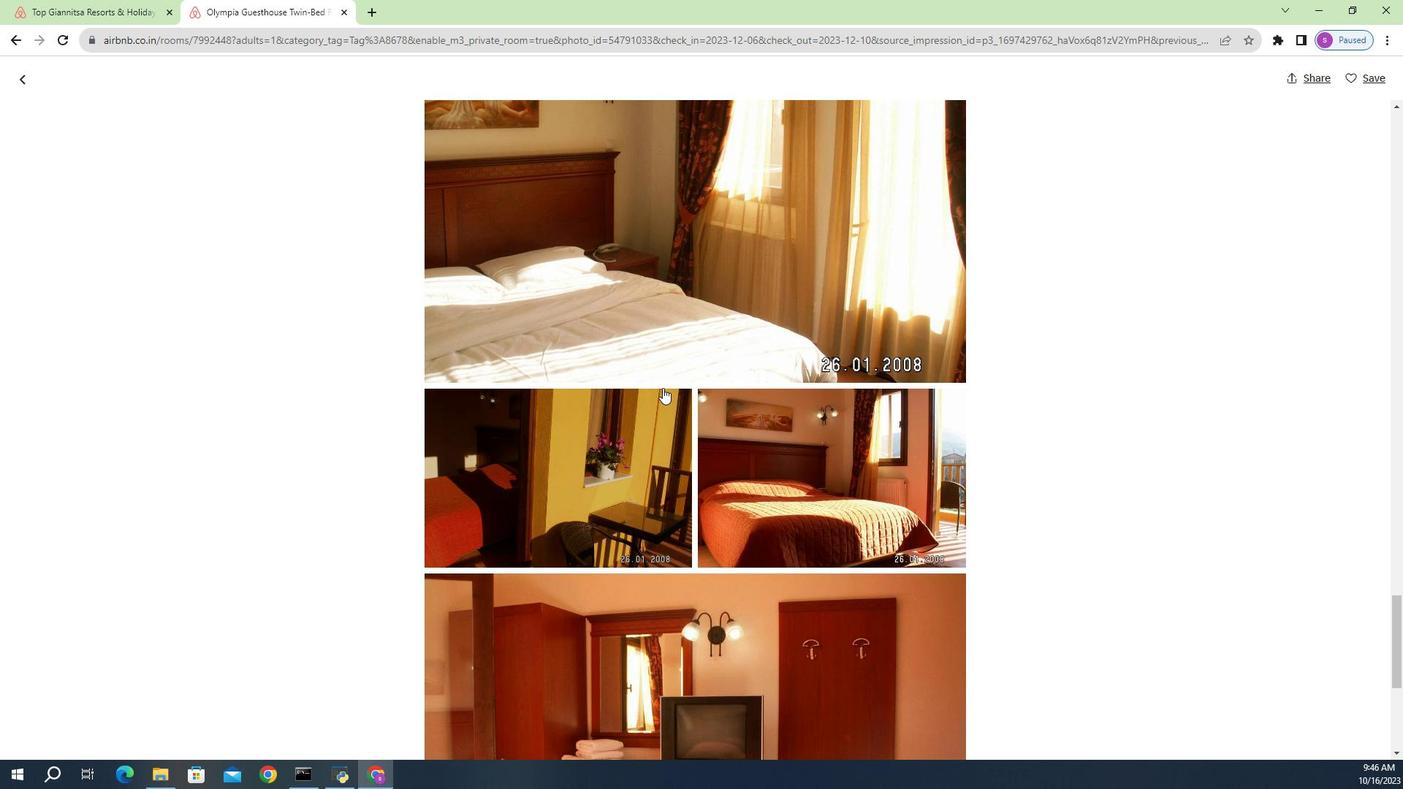 
Action: Mouse scrolled (403, 373) with delta (0, 0)
Screenshot: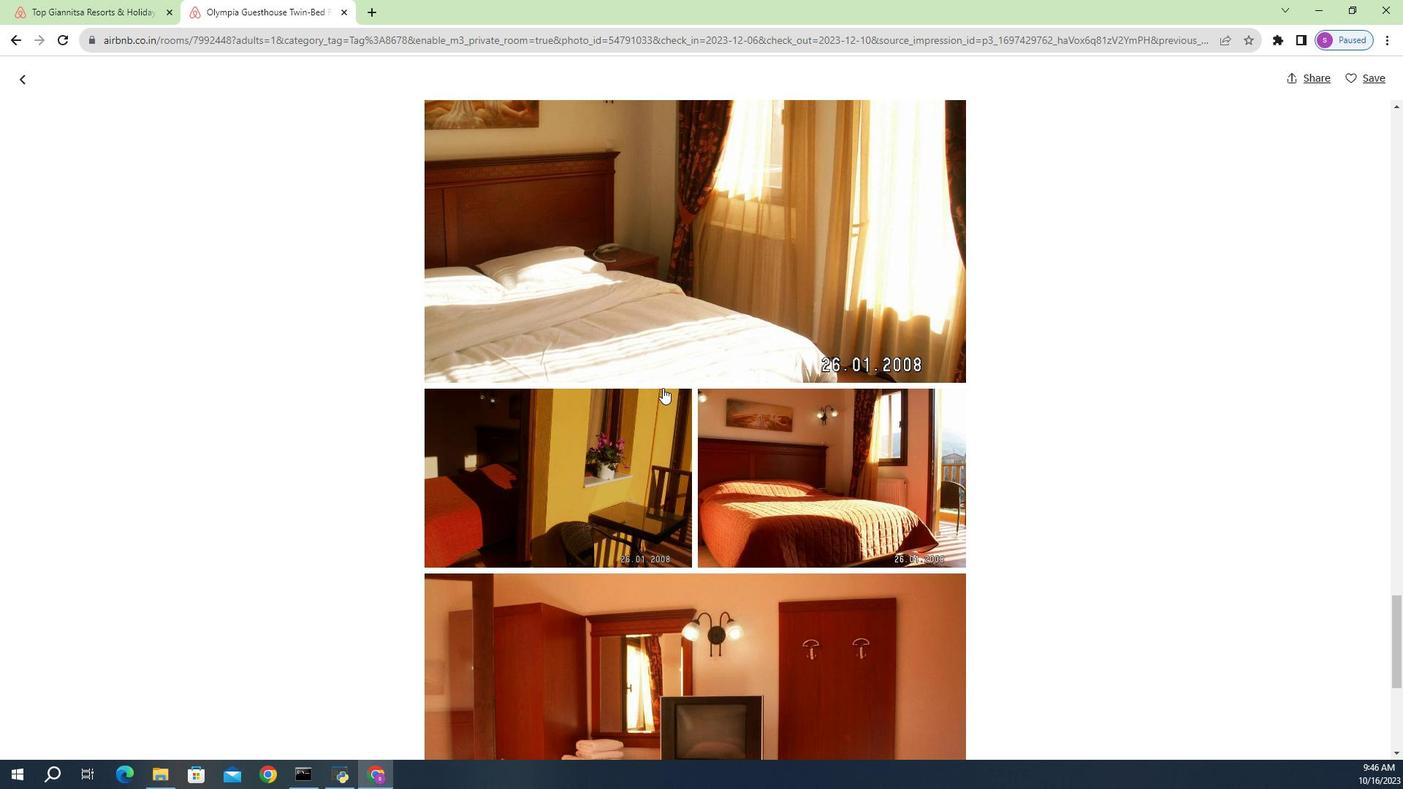 
Action: Mouse scrolled (403, 373) with delta (0, 0)
Screenshot: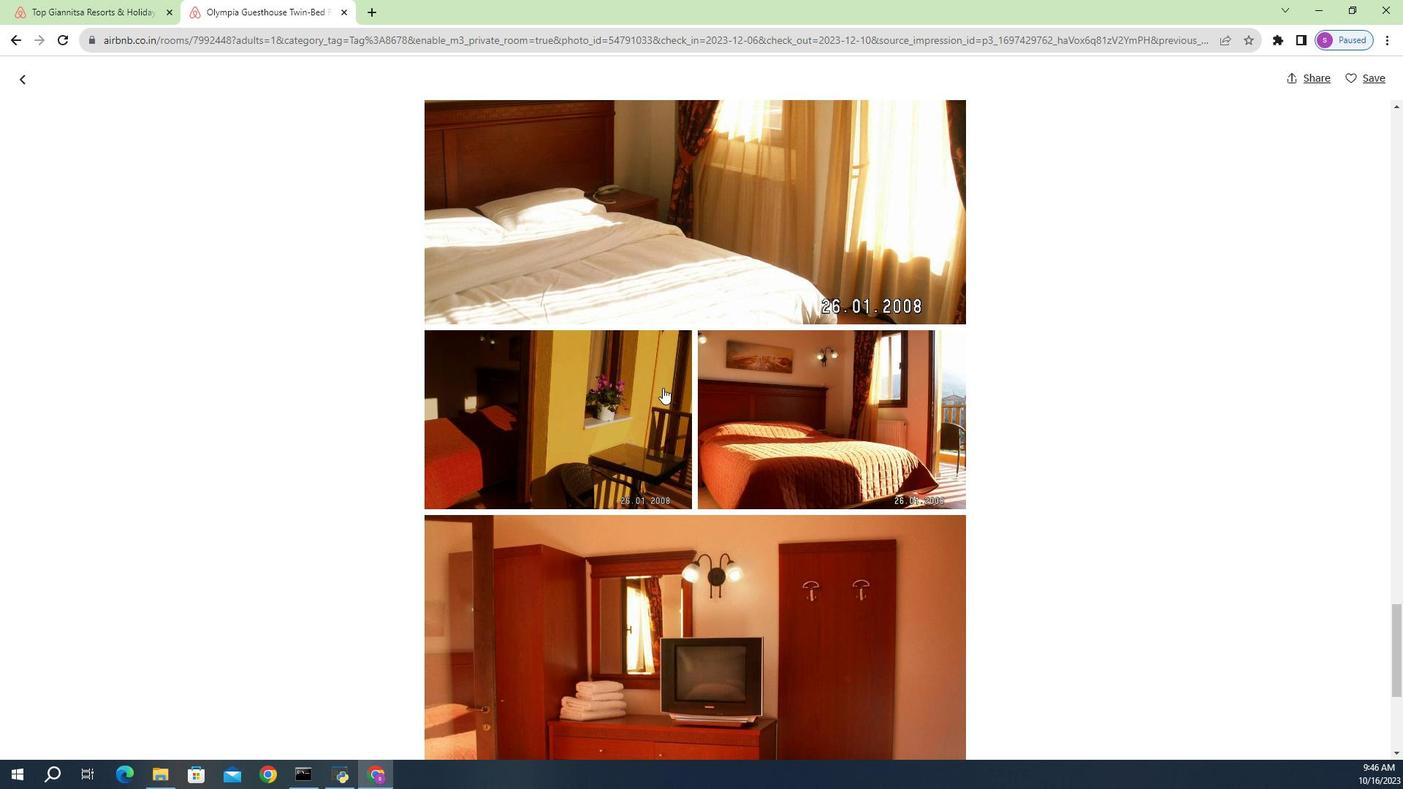 
Action: Mouse scrolled (403, 373) with delta (0, 0)
Screenshot: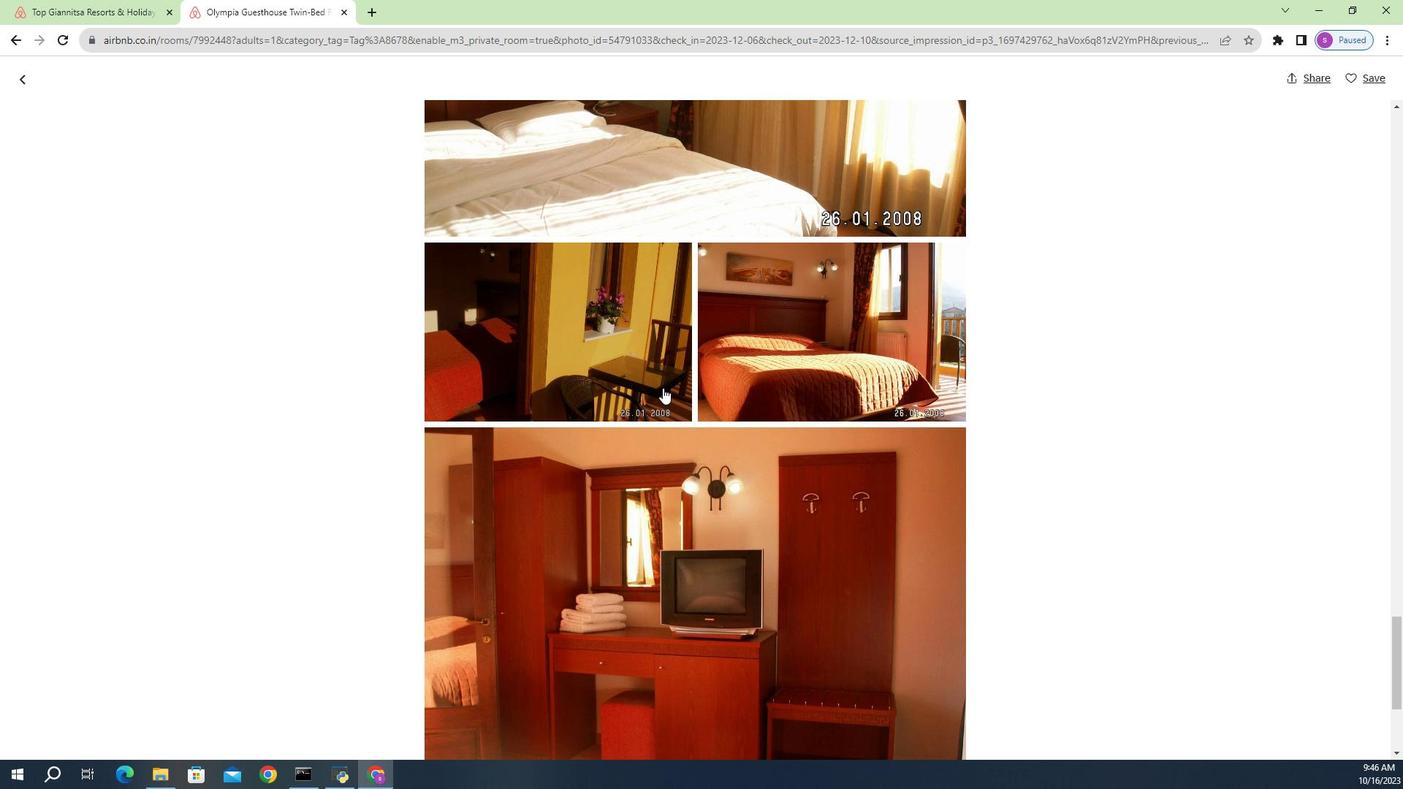 
Action: Mouse scrolled (403, 373) with delta (0, 0)
Screenshot: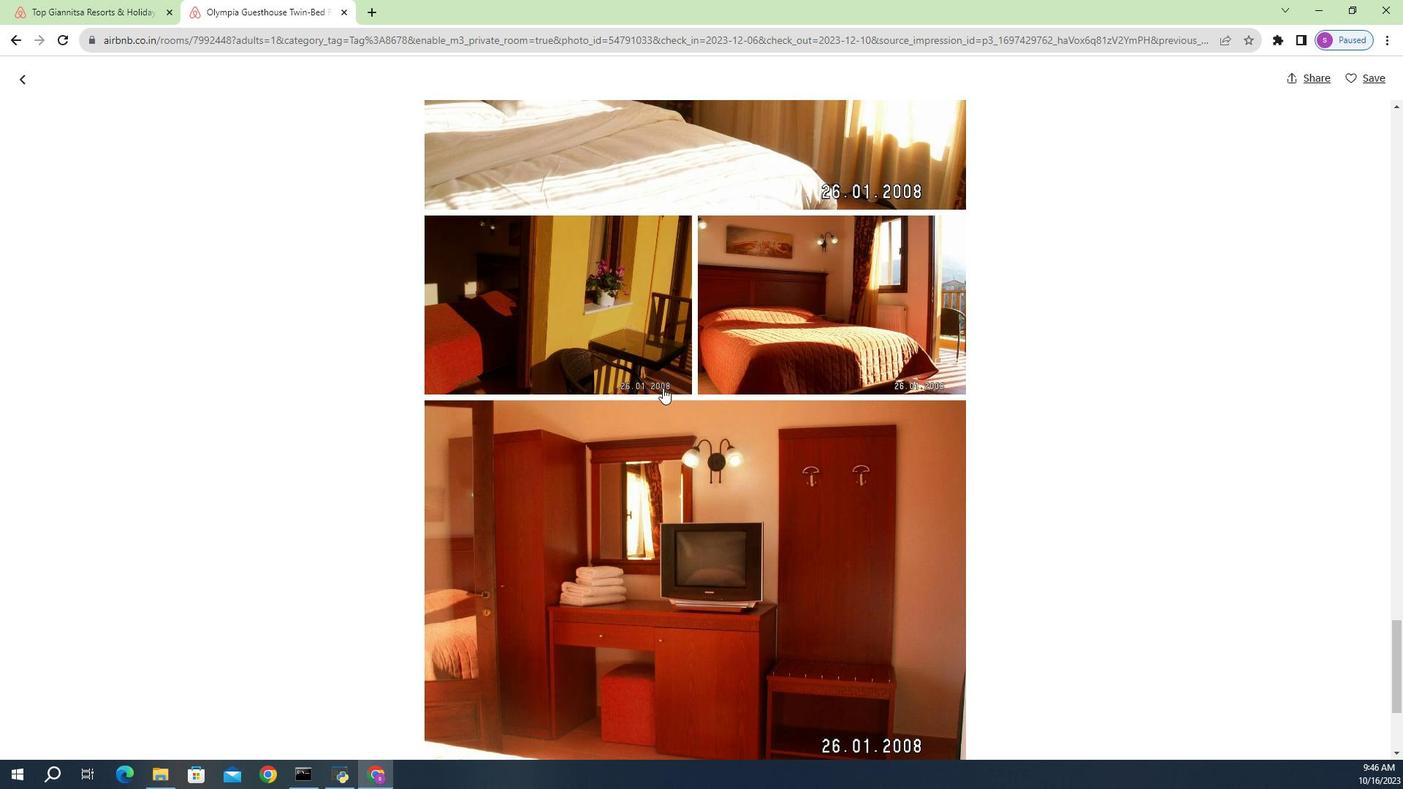 
Action: Mouse scrolled (403, 373) with delta (0, 0)
Screenshot: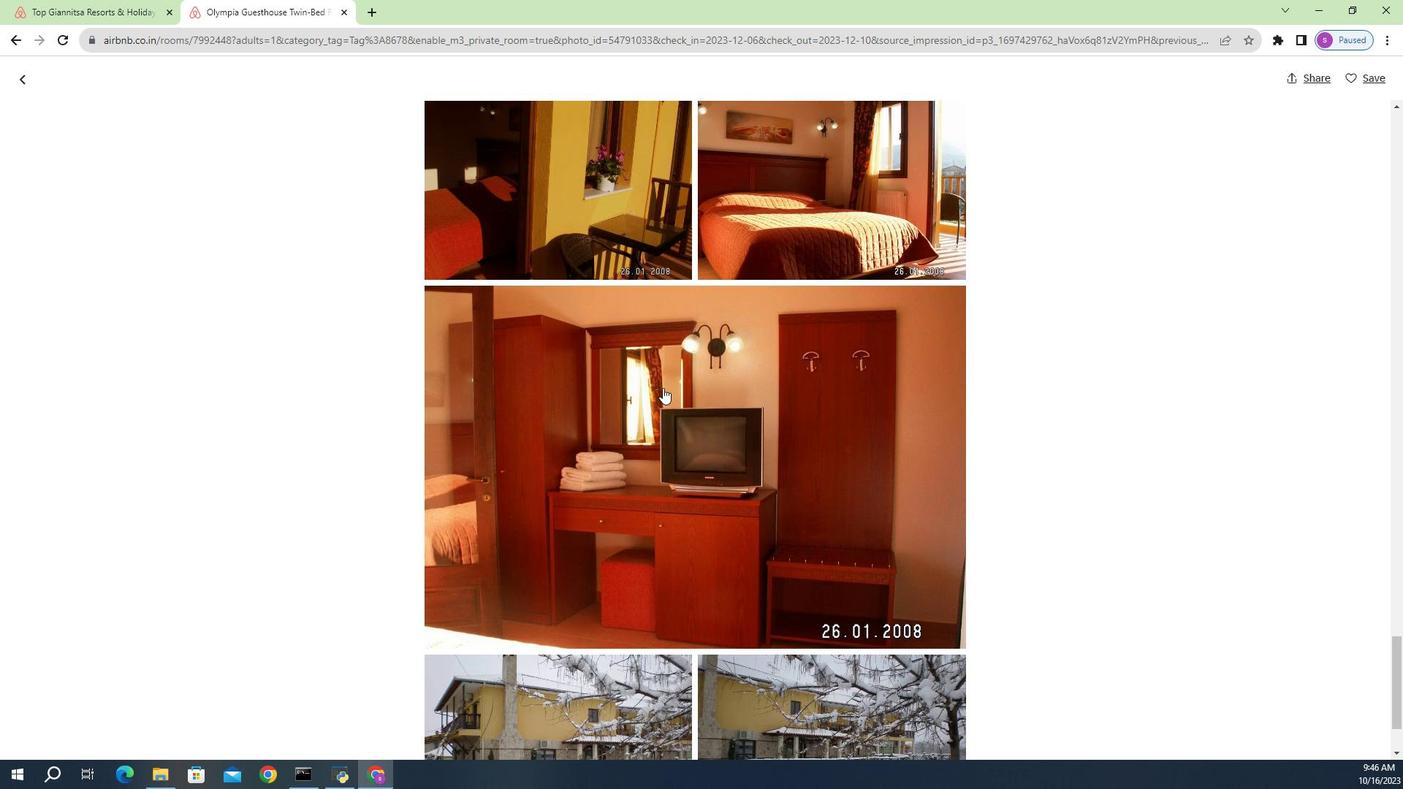 
Action: Mouse scrolled (403, 373) with delta (0, 0)
Screenshot: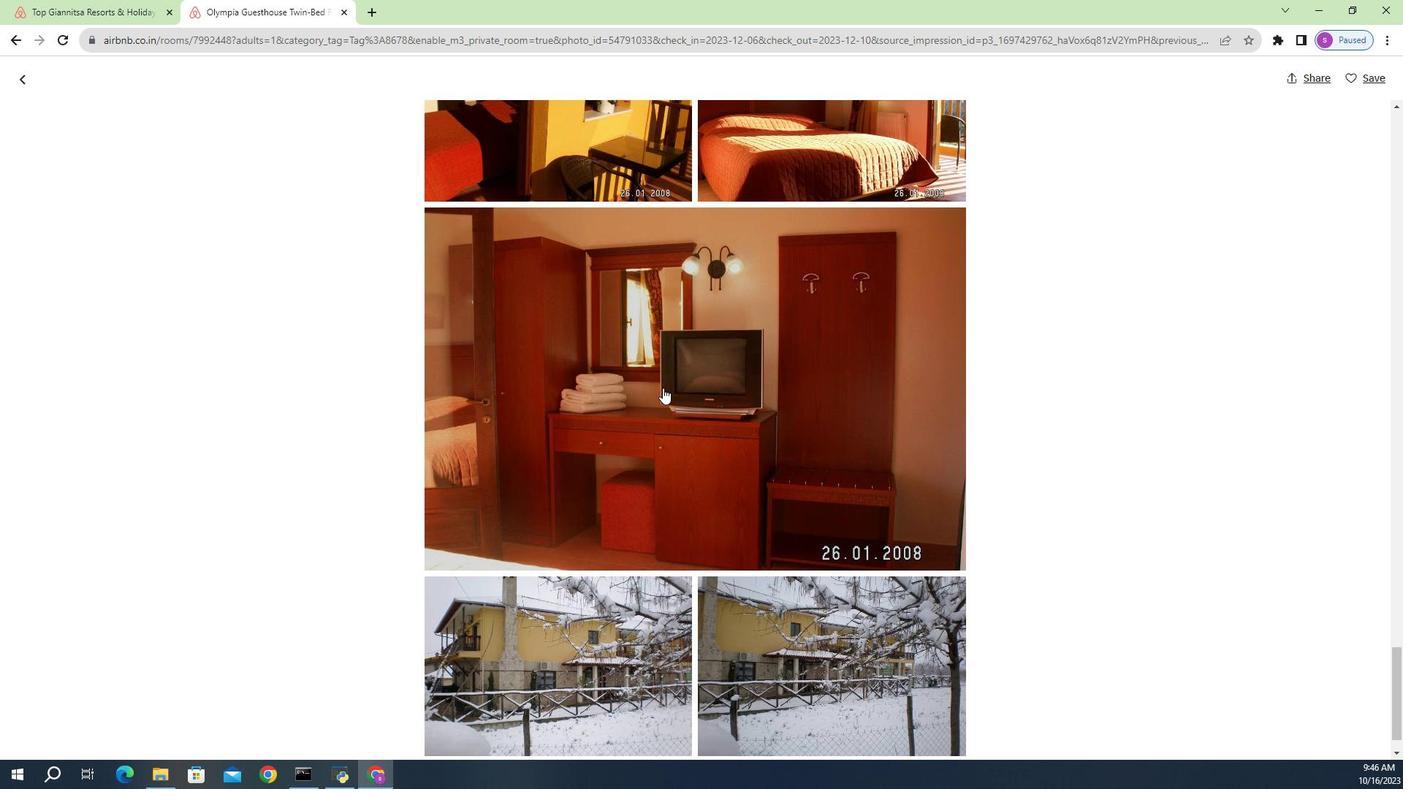 
Action: Mouse scrolled (403, 373) with delta (0, 0)
Screenshot: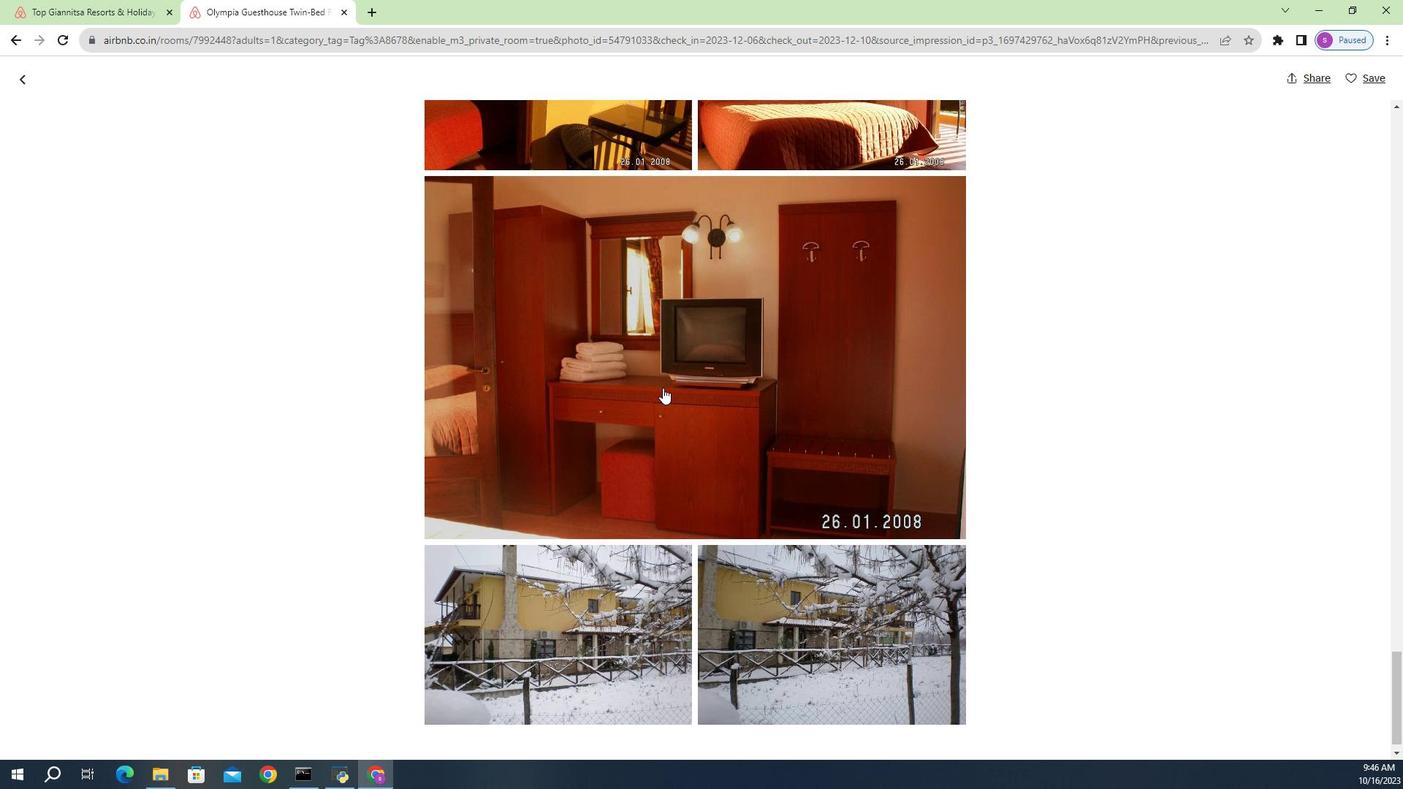 
Action: Mouse scrolled (403, 373) with delta (0, 0)
Screenshot: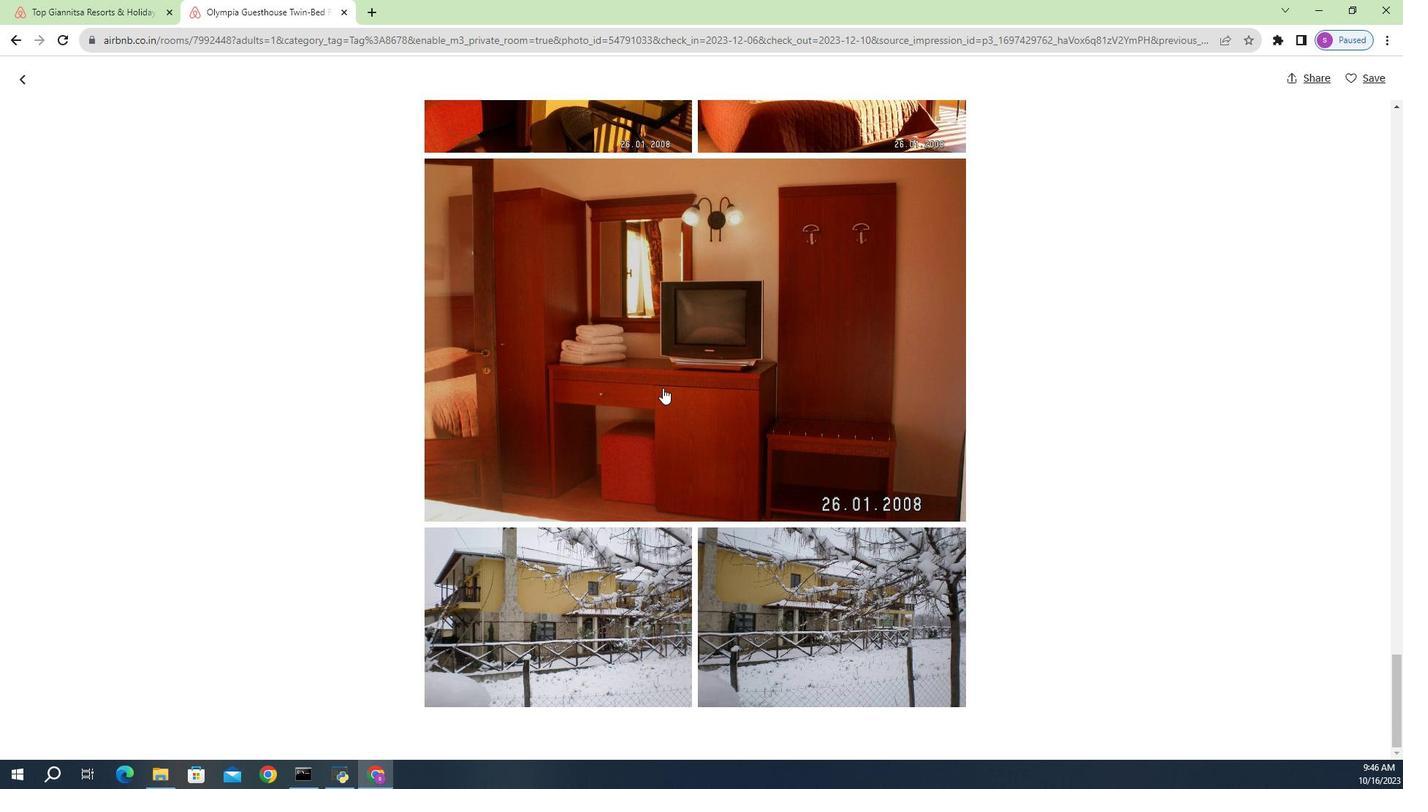 
Action: Mouse scrolled (403, 373) with delta (0, 0)
Screenshot: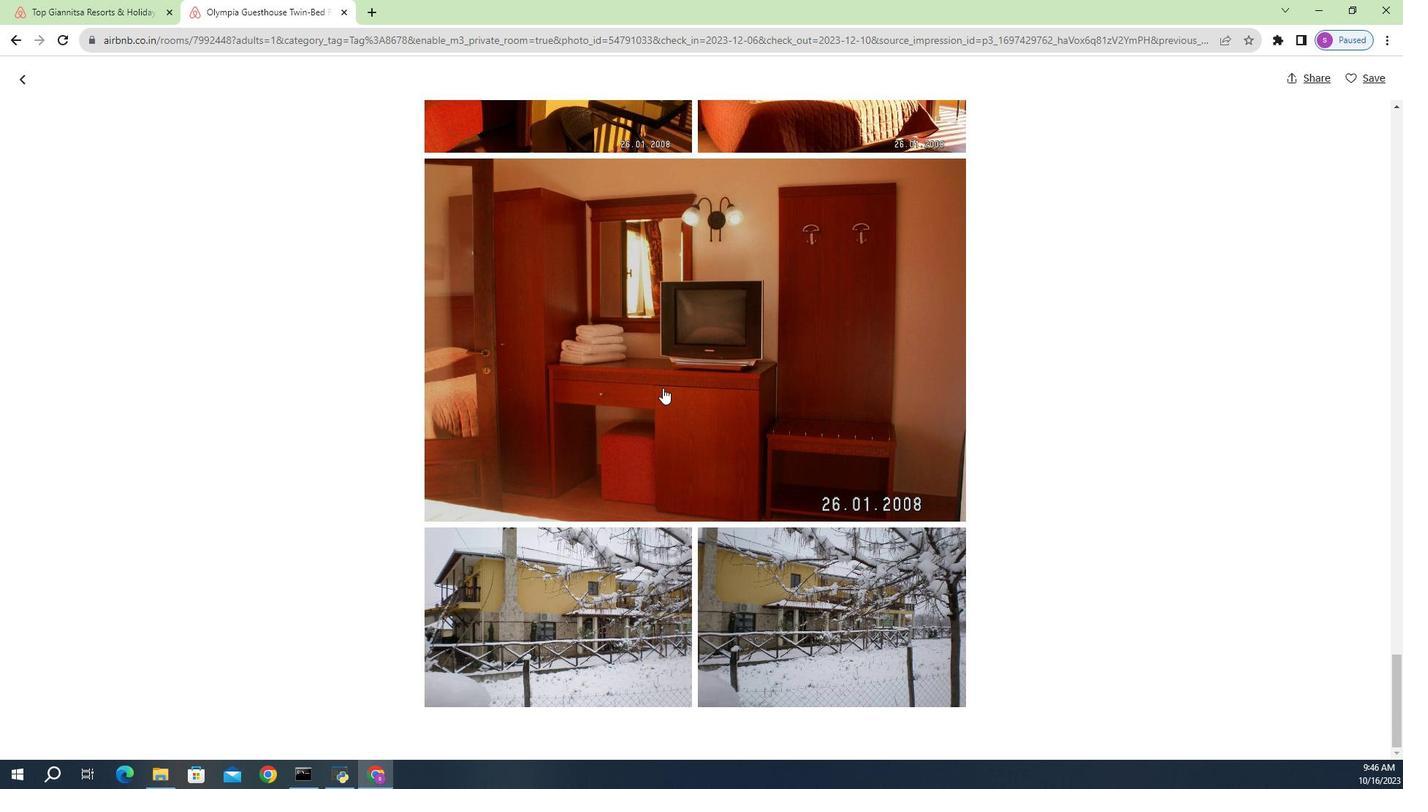 
Action: Mouse moved to (237, 220)
Screenshot: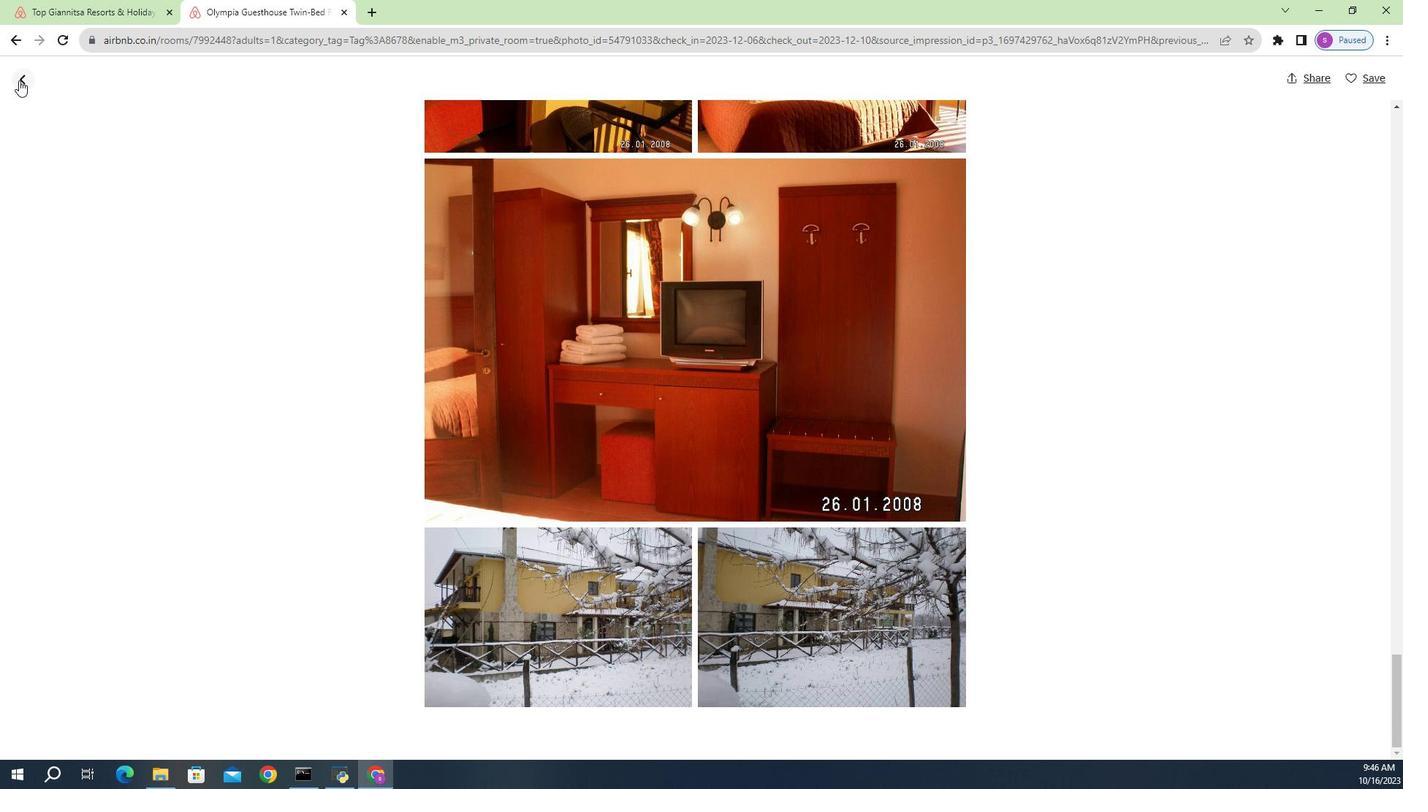 
Action: Mouse pressed left at (237, 220)
Screenshot: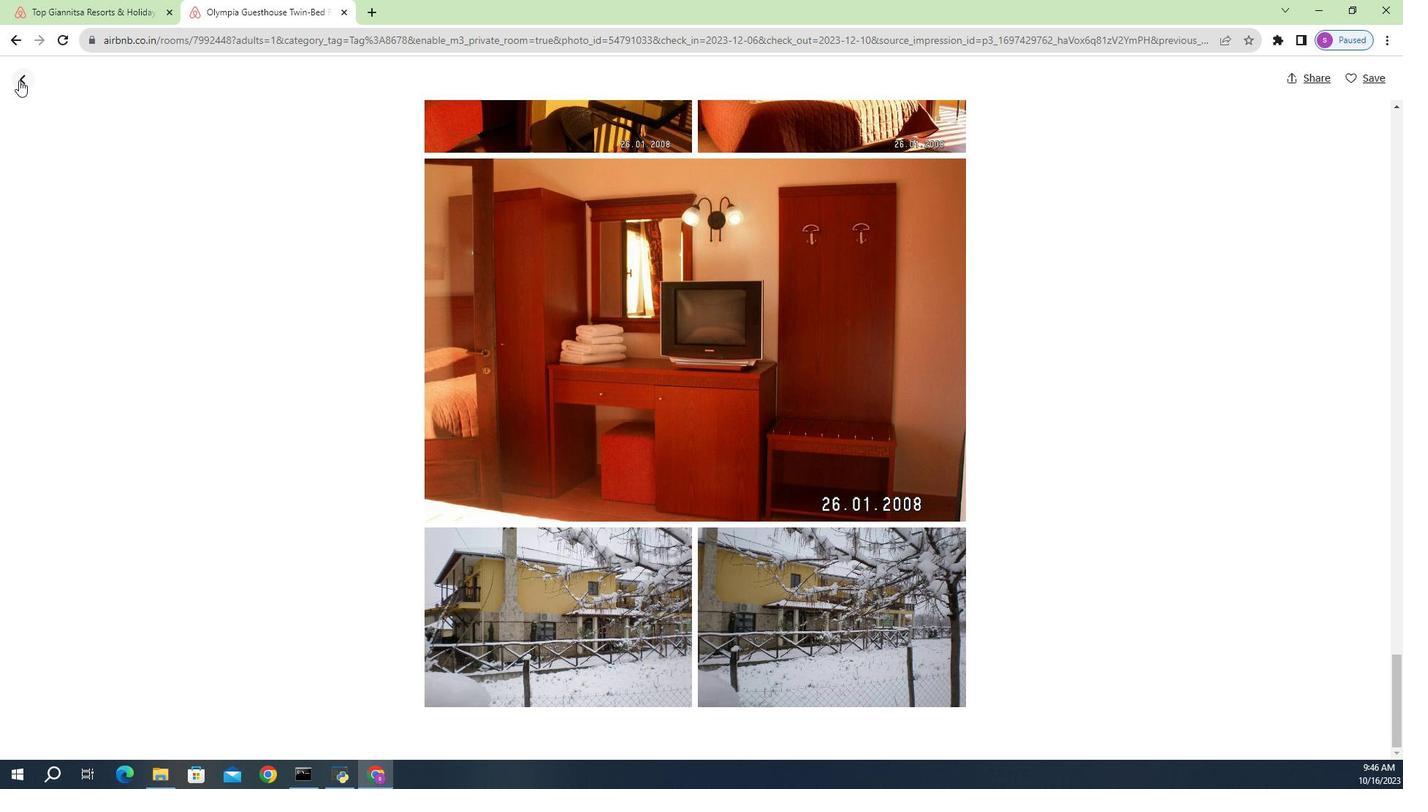 
Action: Mouse moved to (434, 372)
Screenshot: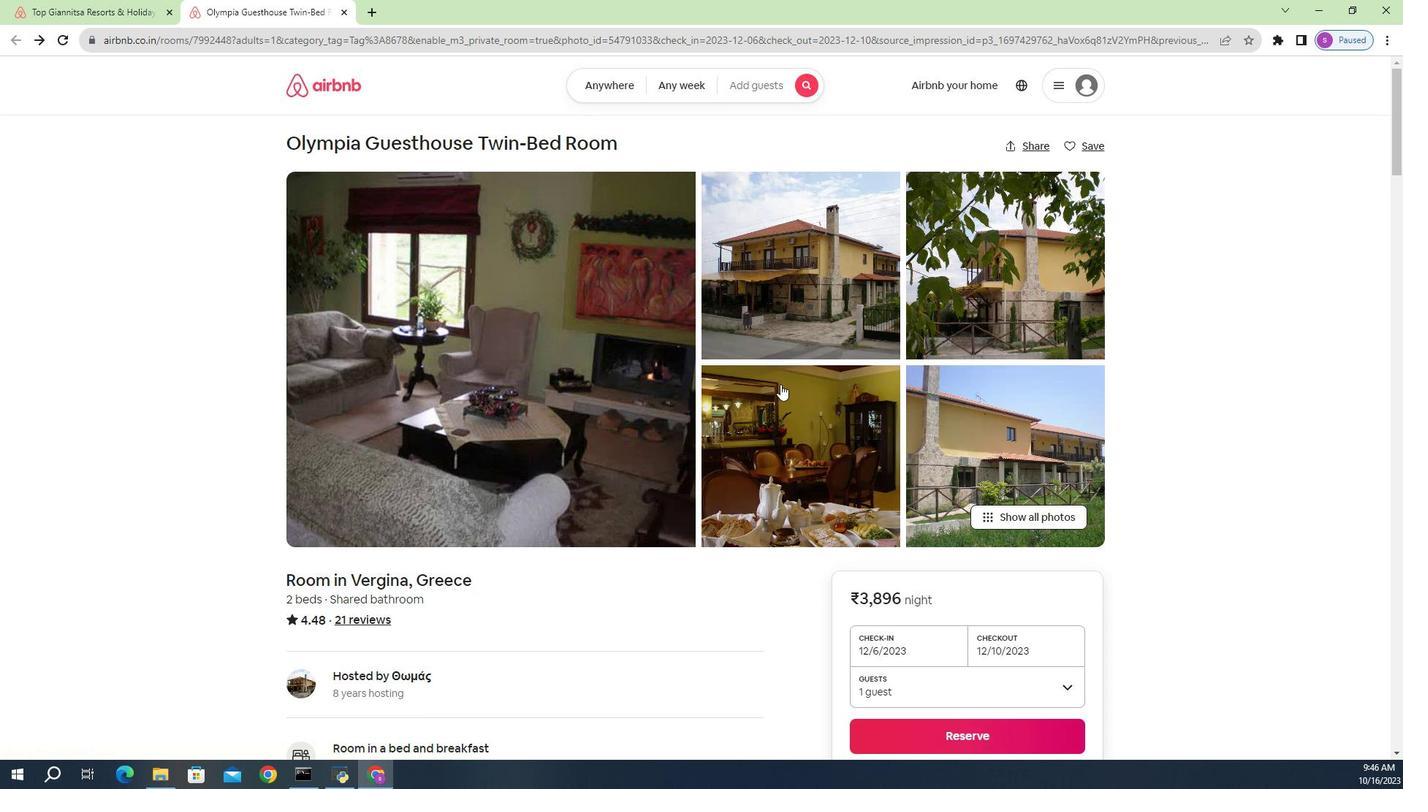 
Action: Mouse scrolled (434, 372) with delta (0, 0)
Screenshot: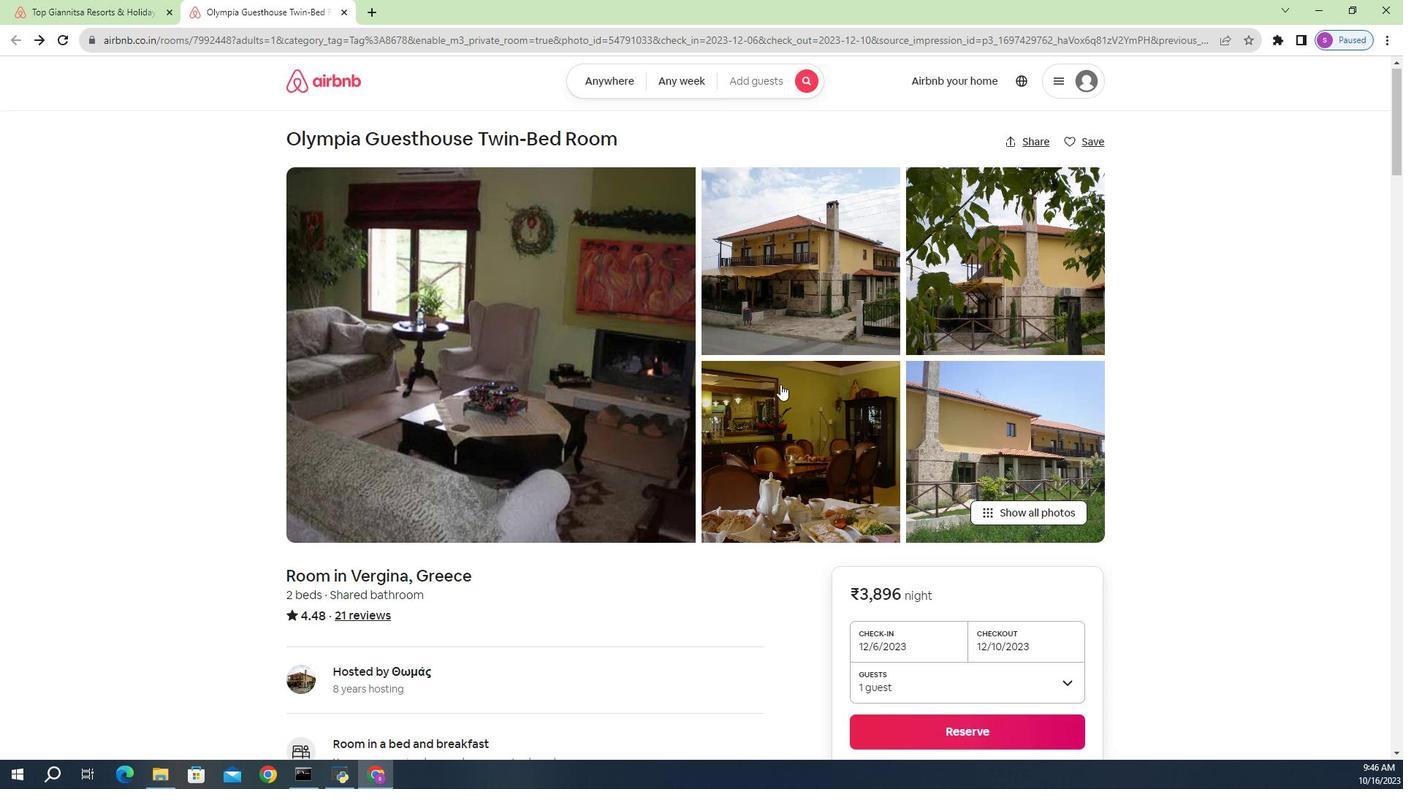 
Action: Mouse scrolled (434, 372) with delta (0, 0)
Screenshot: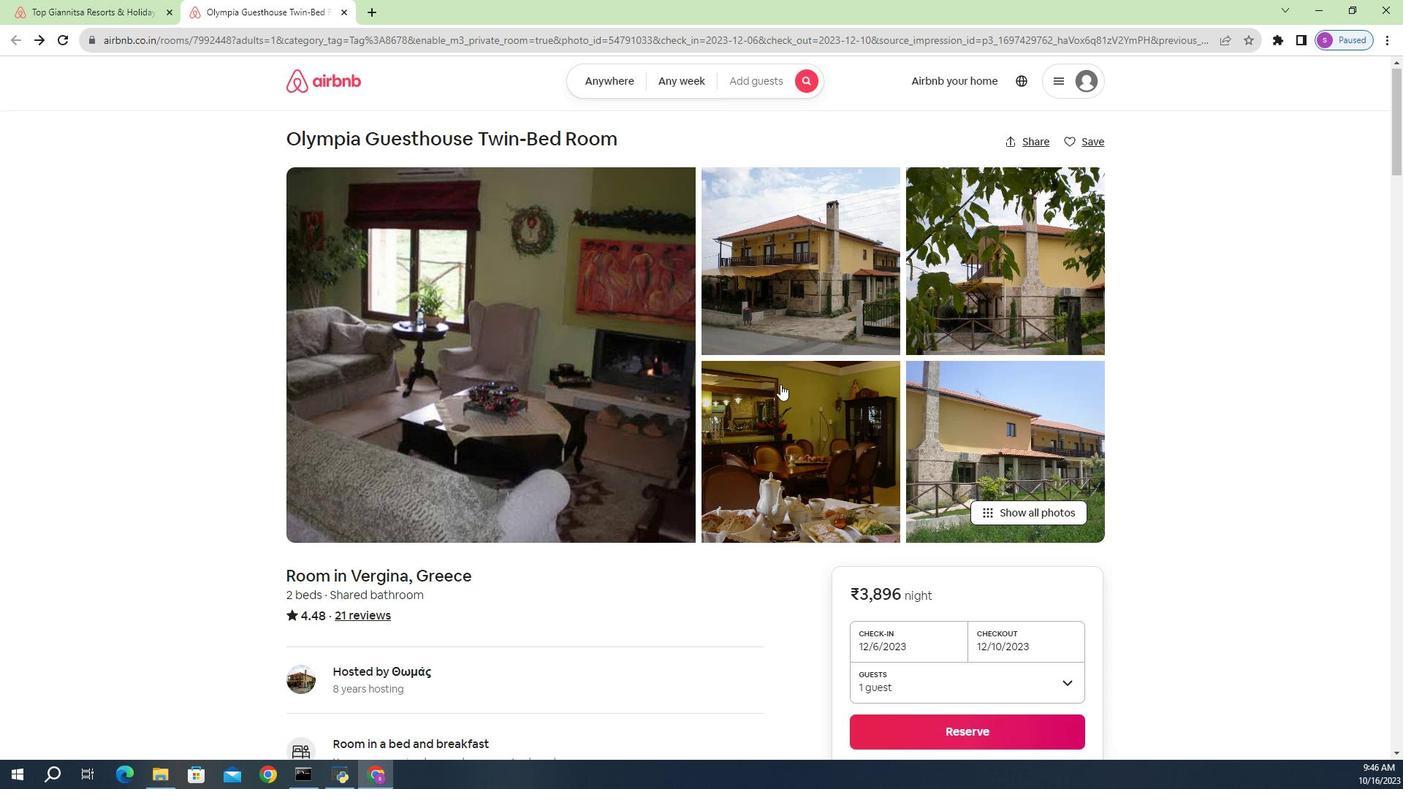 
Action: Mouse scrolled (434, 372) with delta (0, 0)
Screenshot: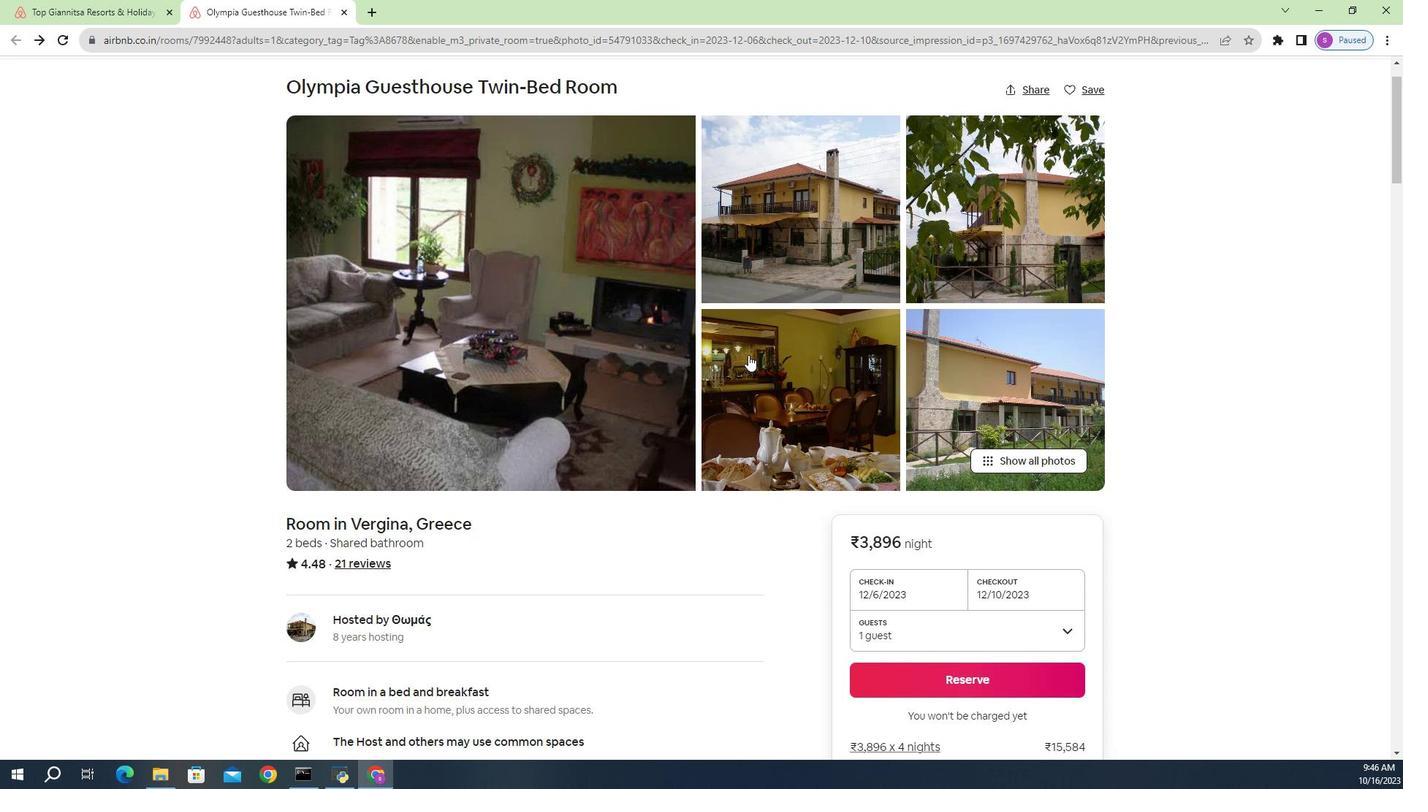 
Action: Mouse moved to (422, 356)
Screenshot: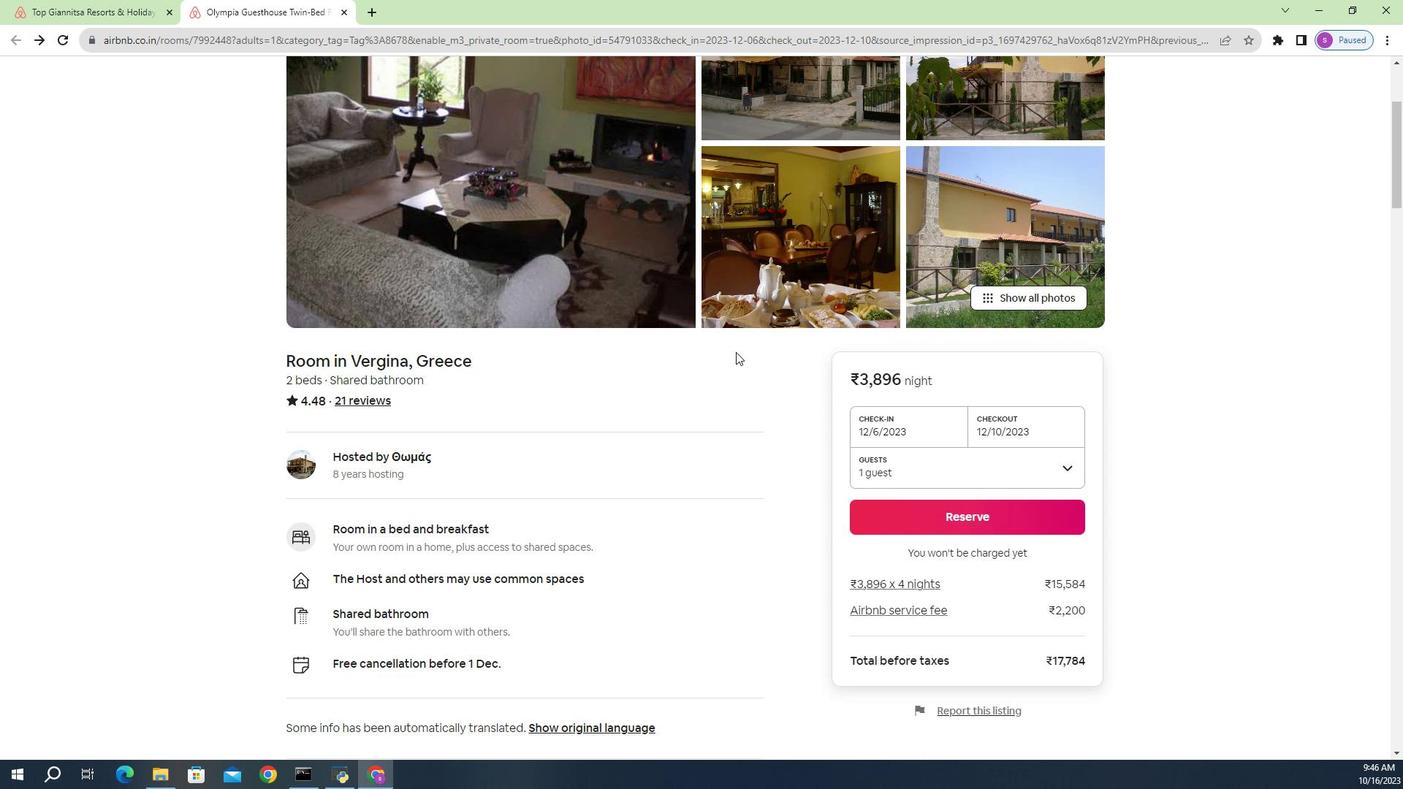 
Action: Mouse scrolled (422, 356) with delta (0, 0)
Screenshot: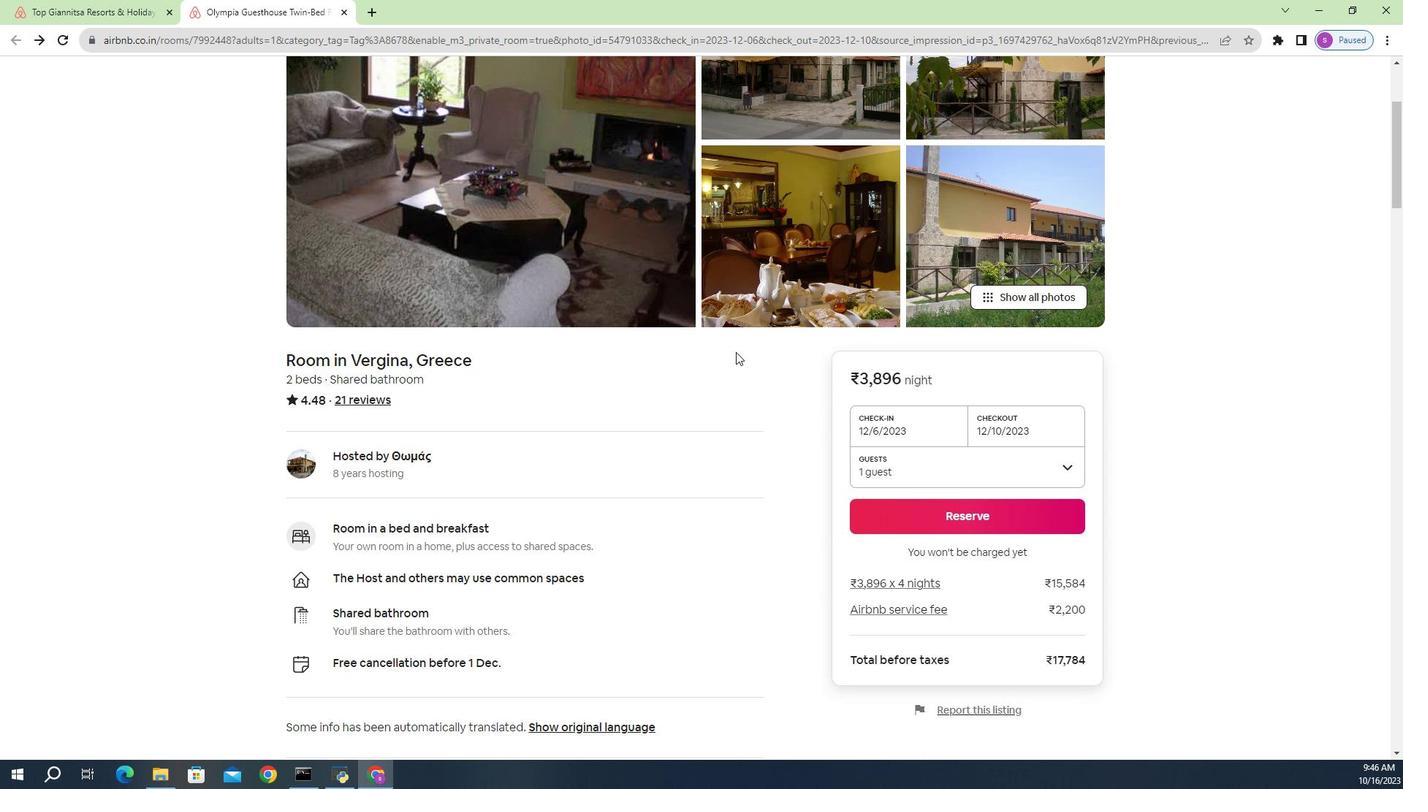 
Action: Mouse scrolled (422, 356) with delta (0, 0)
Screenshot: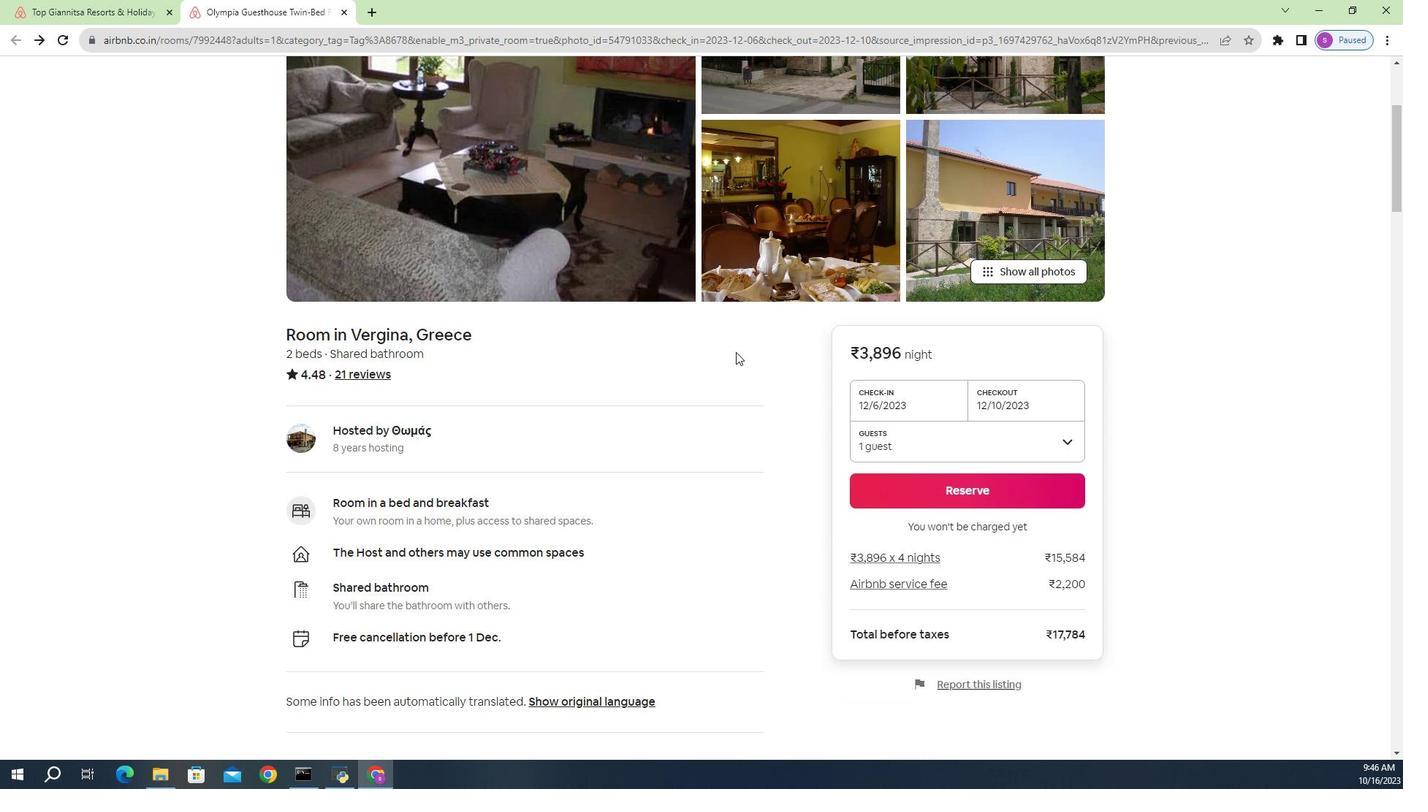 
Action: Mouse scrolled (422, 356) with delta (0, 0)
Screenshot: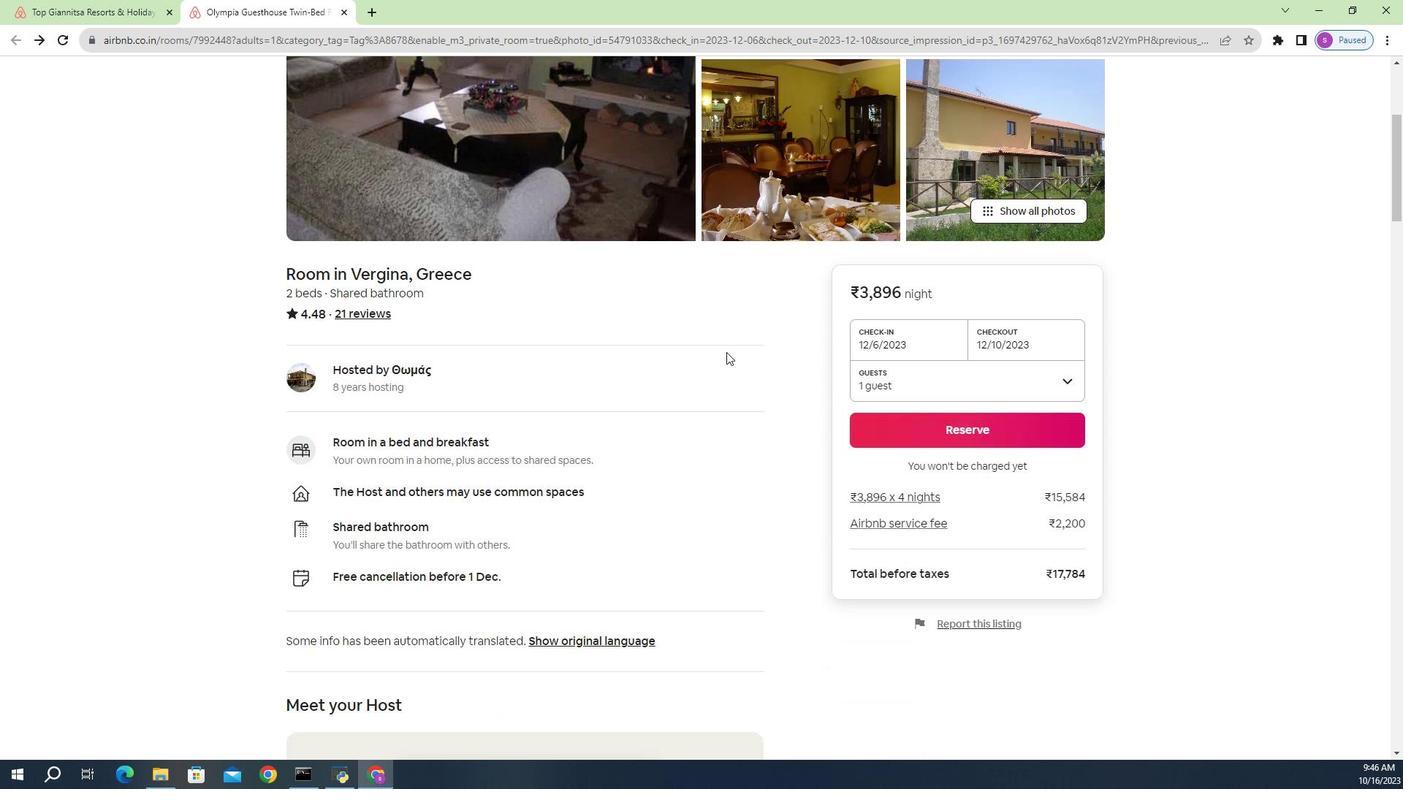 
Action: Mouse moved to (419, 356)
Screenshot: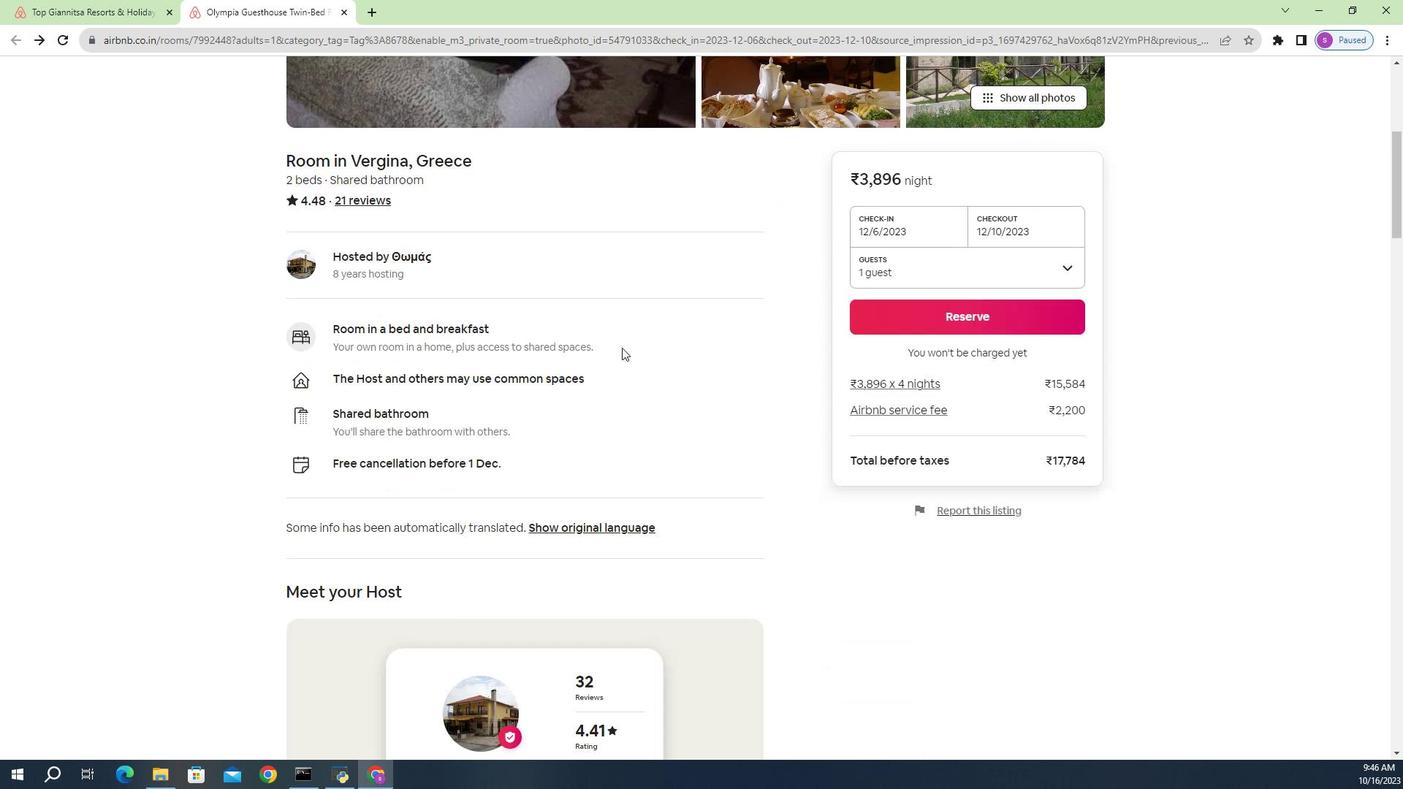 
Action: Mouse scrolled (419, 356) with delta (0, 0)
Screenshot: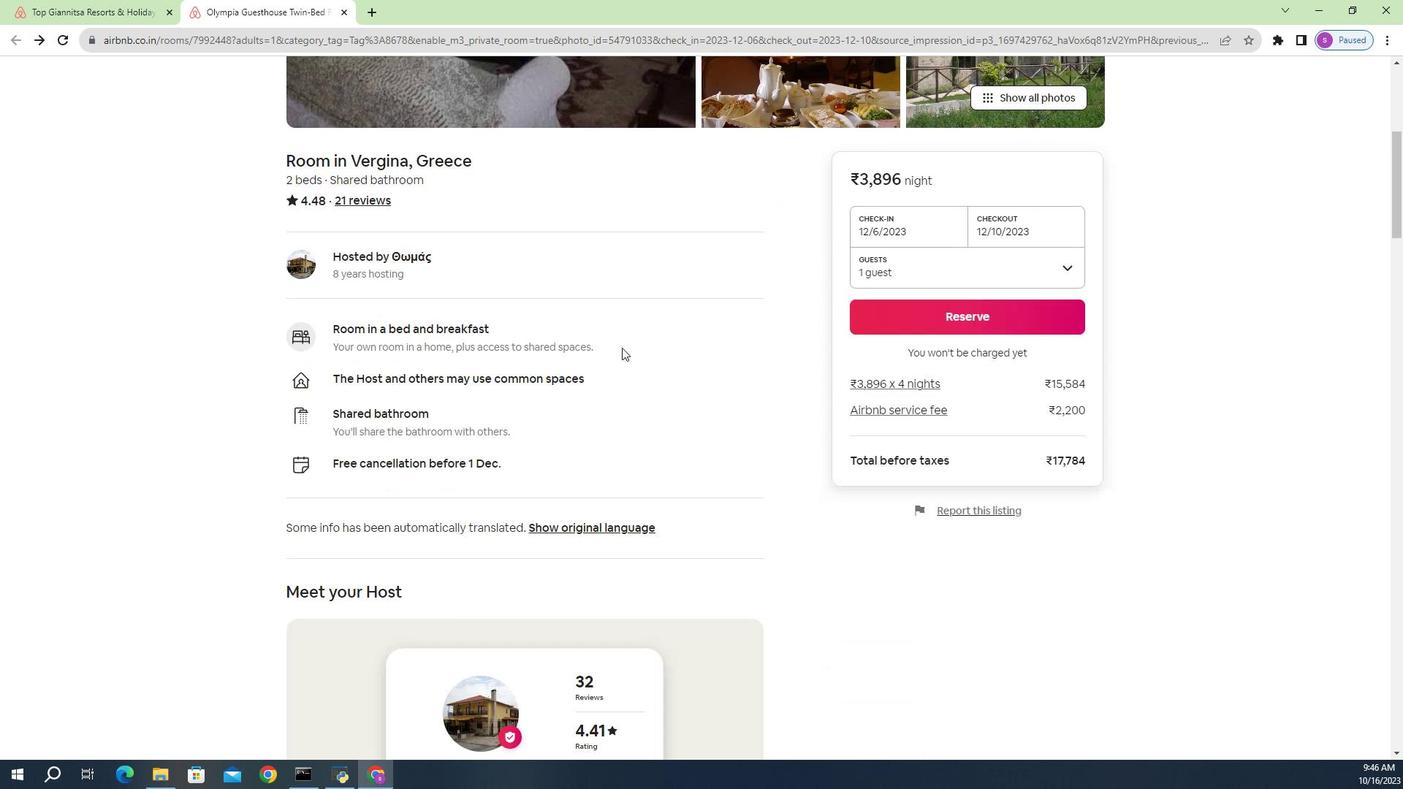 
Action: Mouse moved to (376, 350)
Screenshot: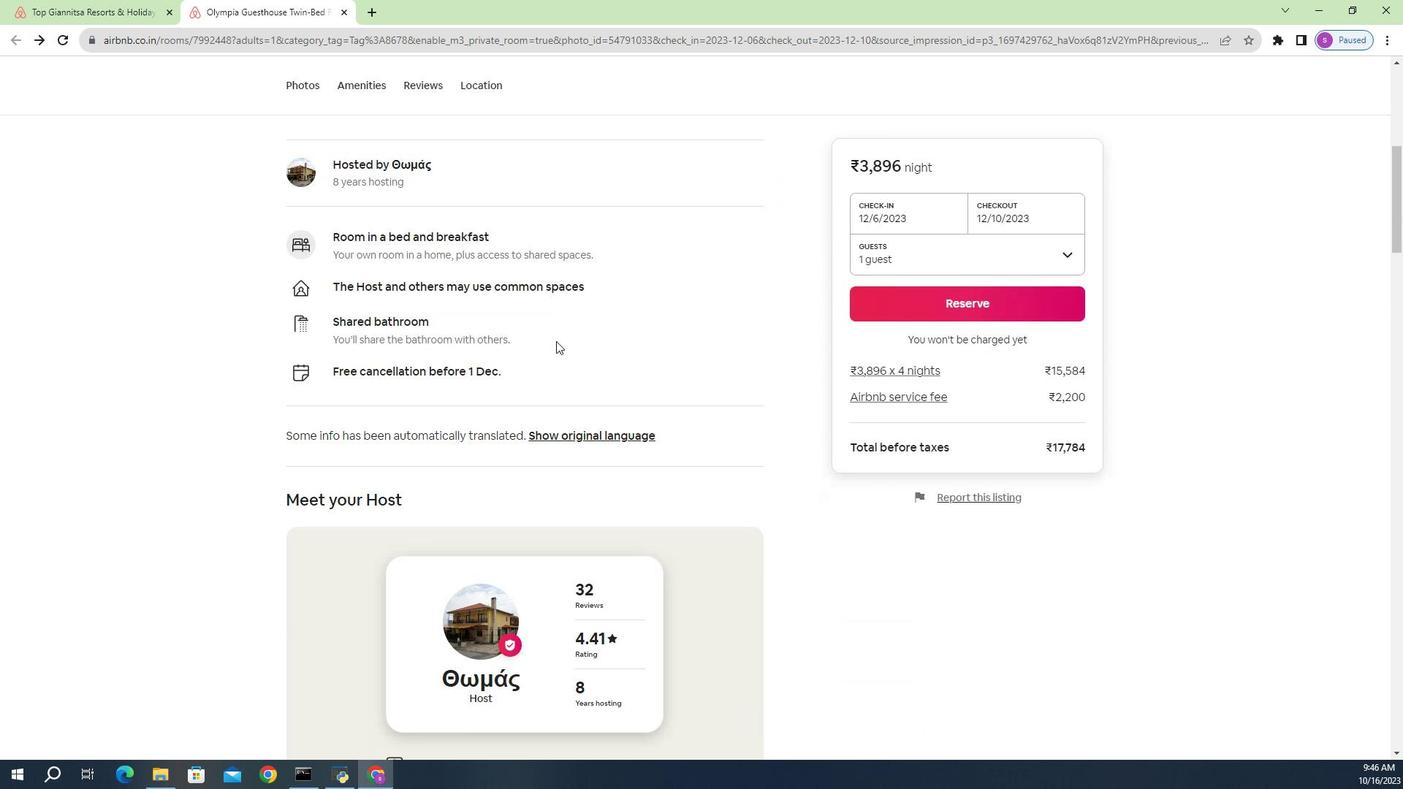 
Action: Mouse scrolled (376, 350) with delta (0, 0)
Screenshot: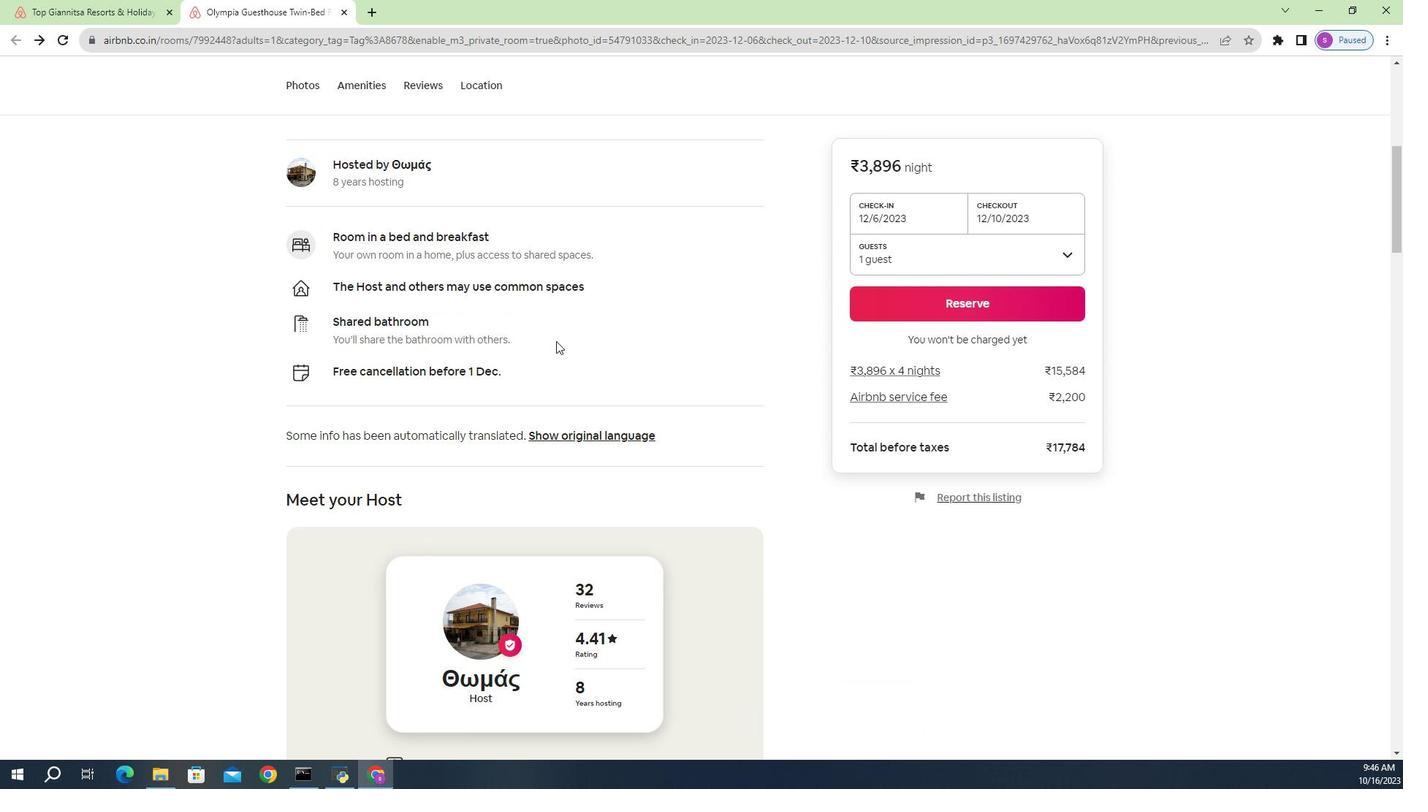 
Action: Mouse scrolled (376, 350) with delta (0, 0)
Screenshot: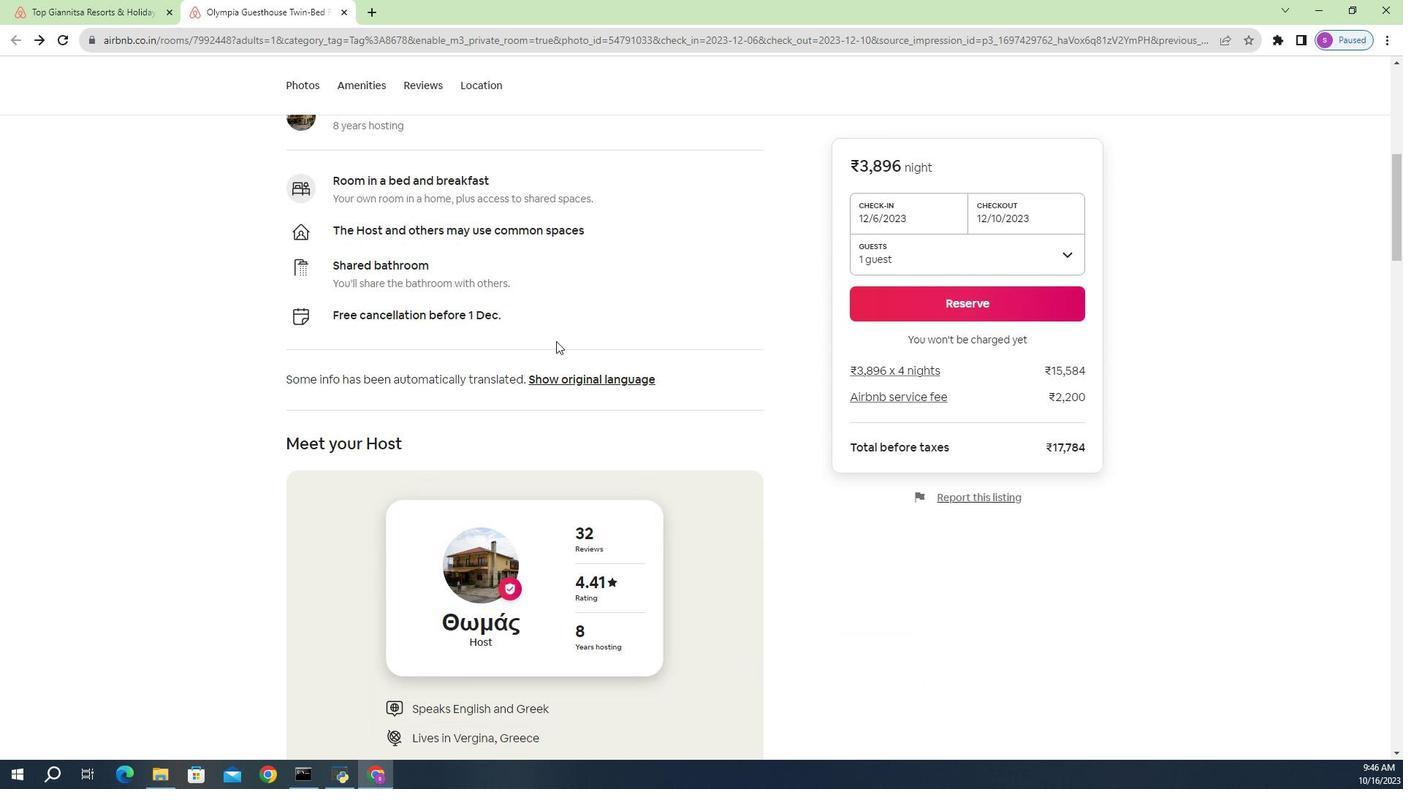 
Action: Mouse scrolled (376, 350) with delta (0, 0)
Screenshot: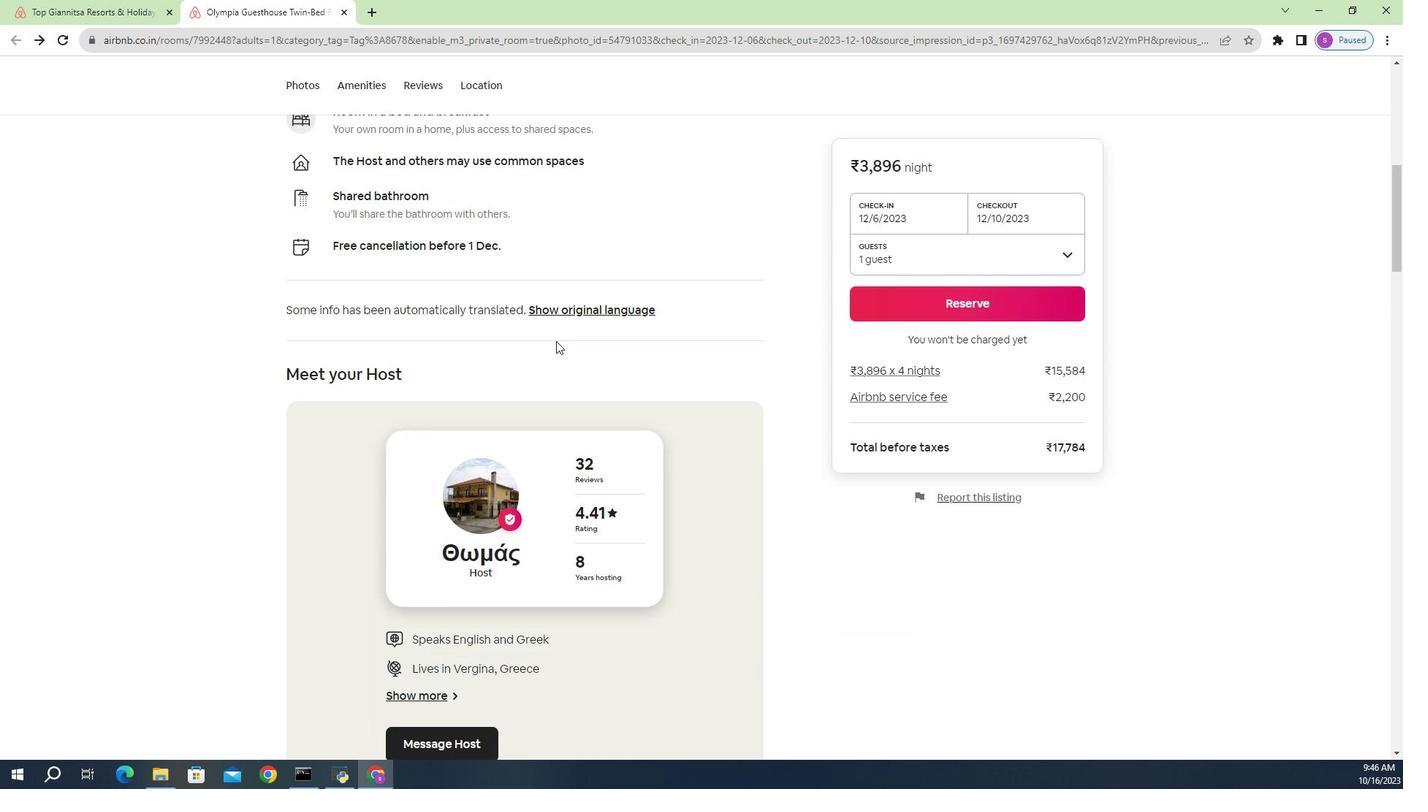 
Action: Mouse scrolled (376, 350) with delta (0, 0)
Screenshot: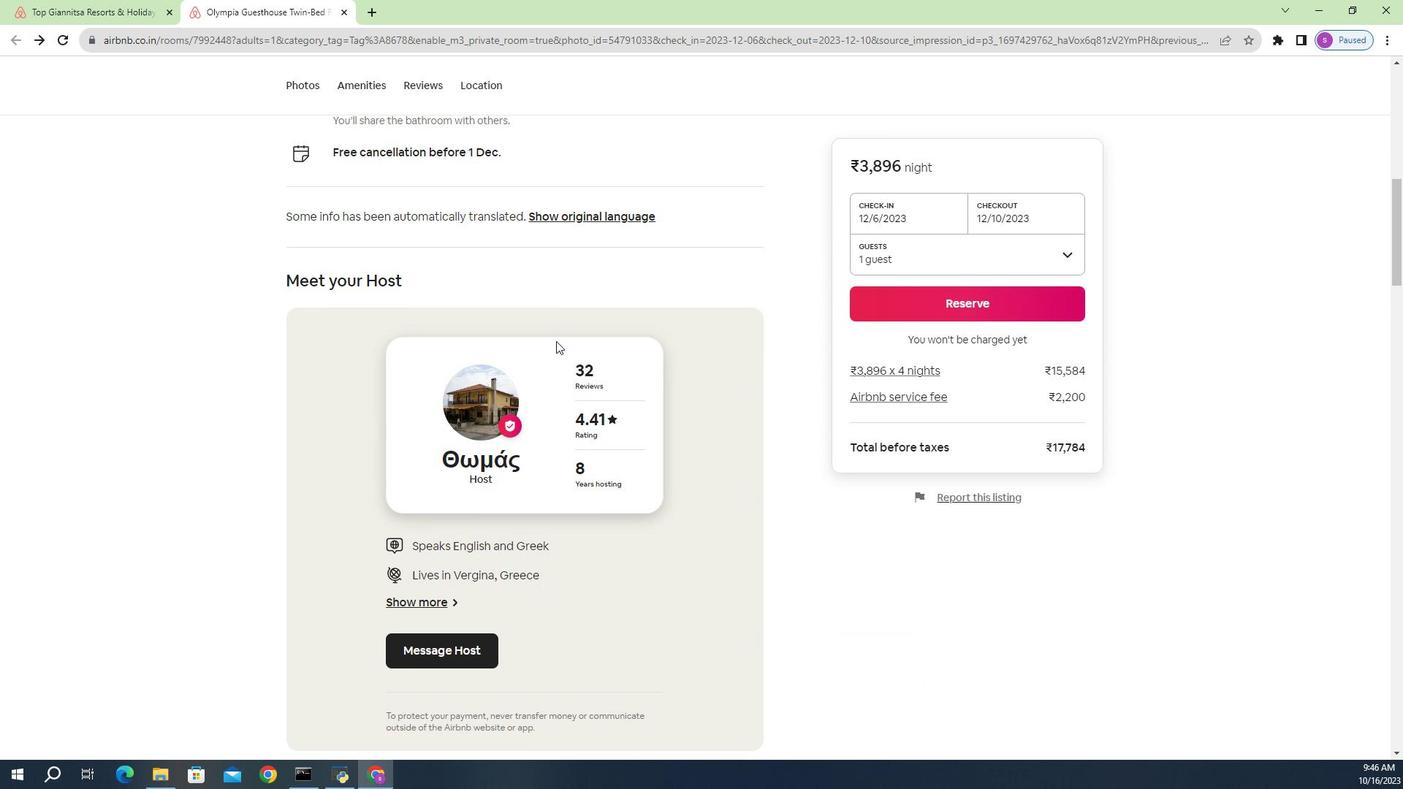 
Action: Mouse scrolled (376, 350) with delta (0, 0)
Screenshot: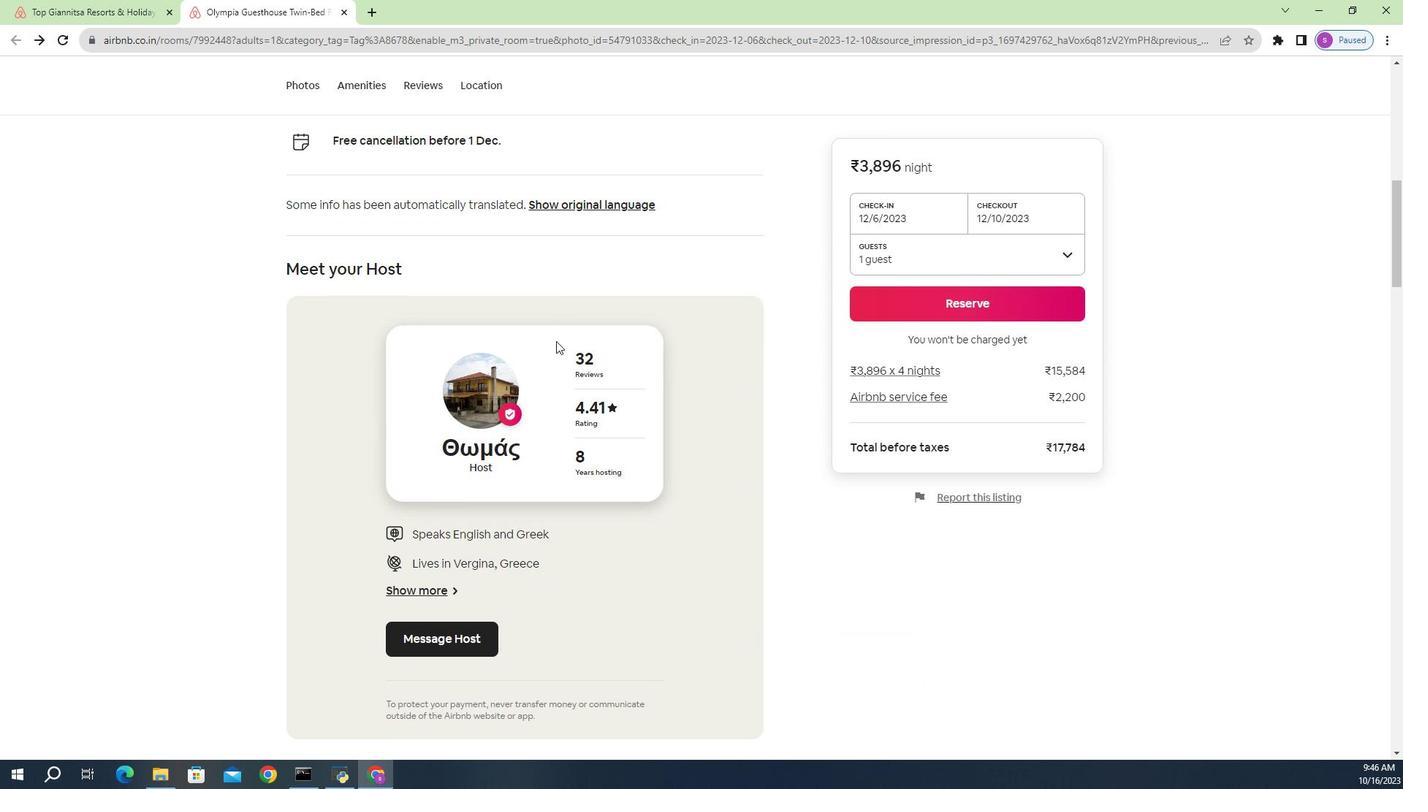 
Action: Mouse scrolled (376, 350) with delta (0, 0)
Screenshot: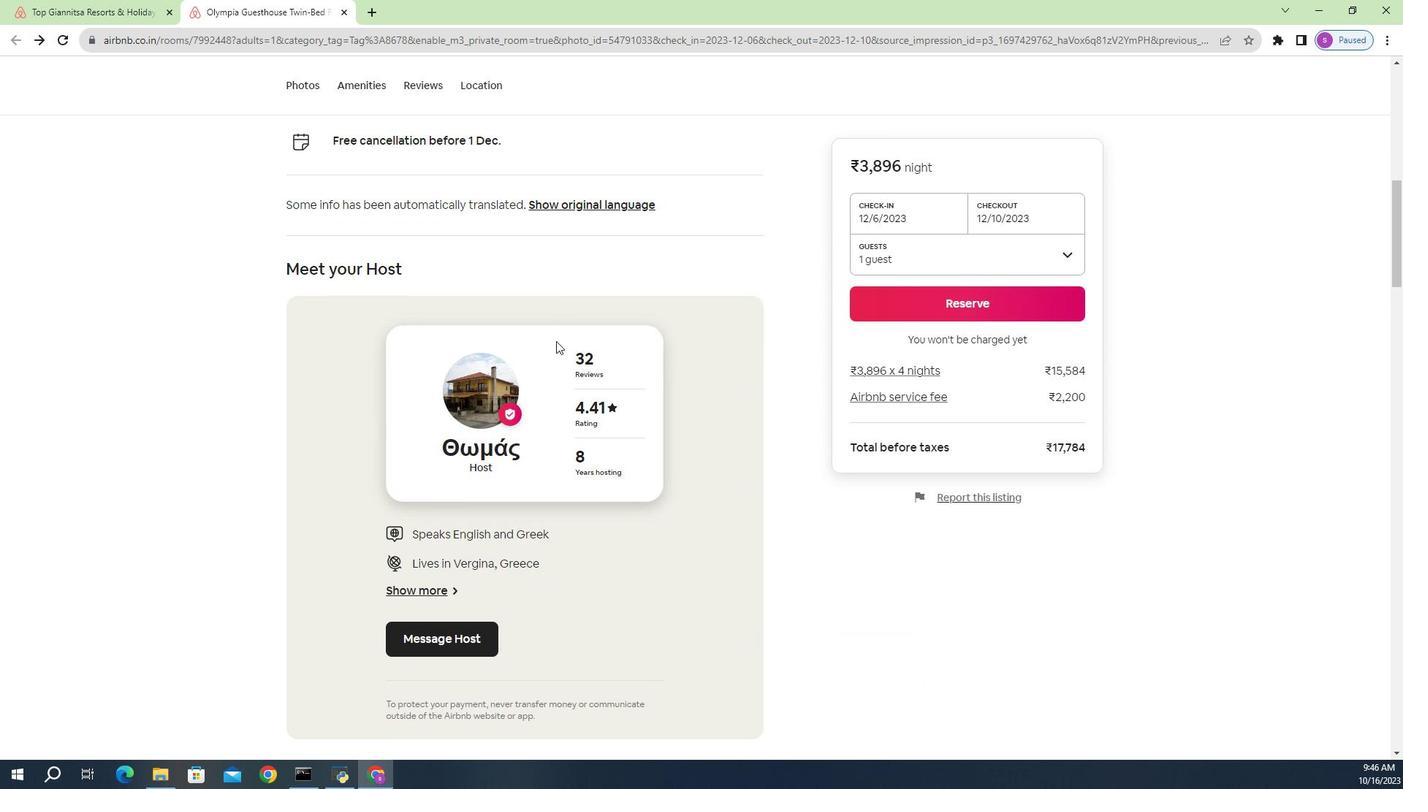 
Action: Mouse scrolled (376, 350) with delta (0, 0)
Screenshot: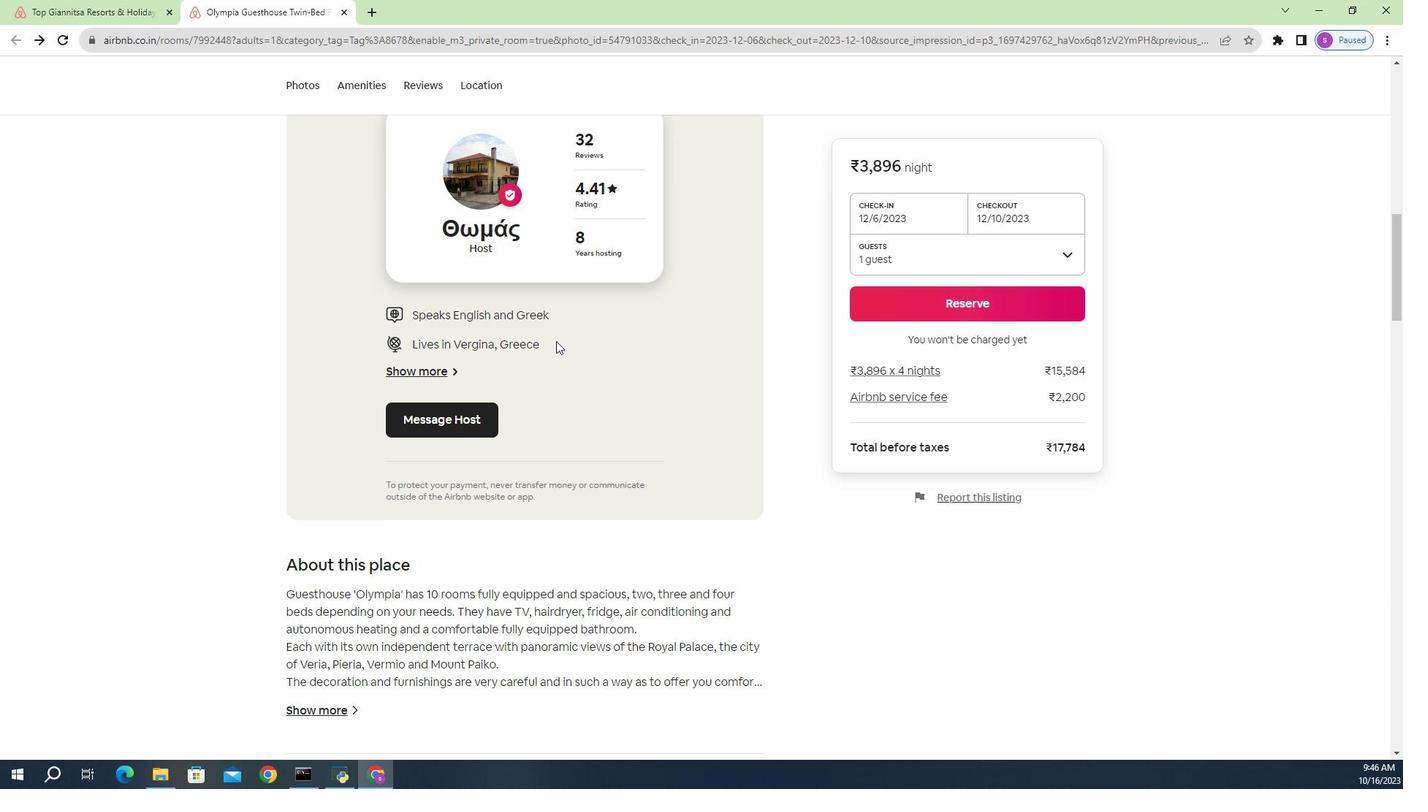 
Action: Mouse scrolled (376, 350) with delta (0, 0)
Screenshot: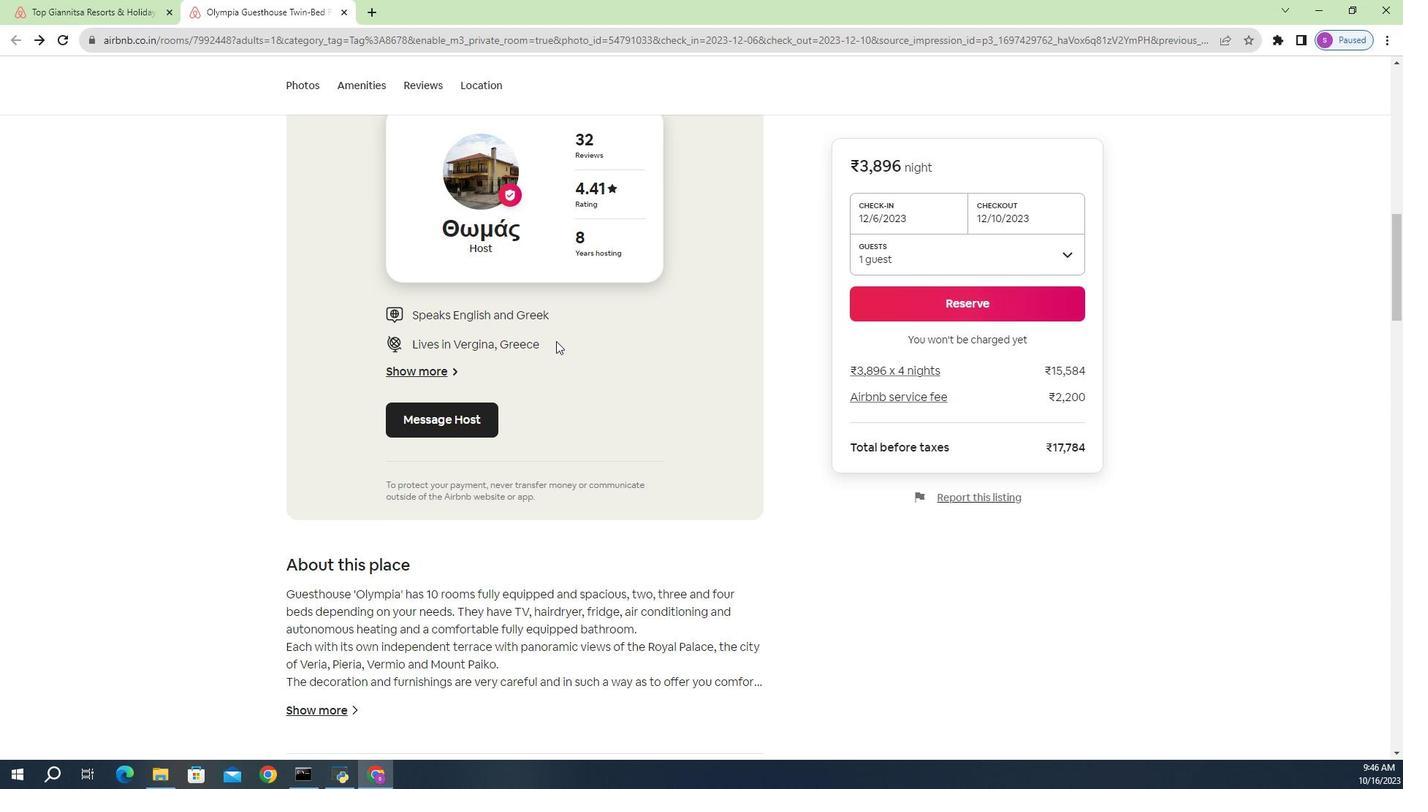 
Action: Mouse scrolled (376, 350) with delta (0, 0)
Screenshot: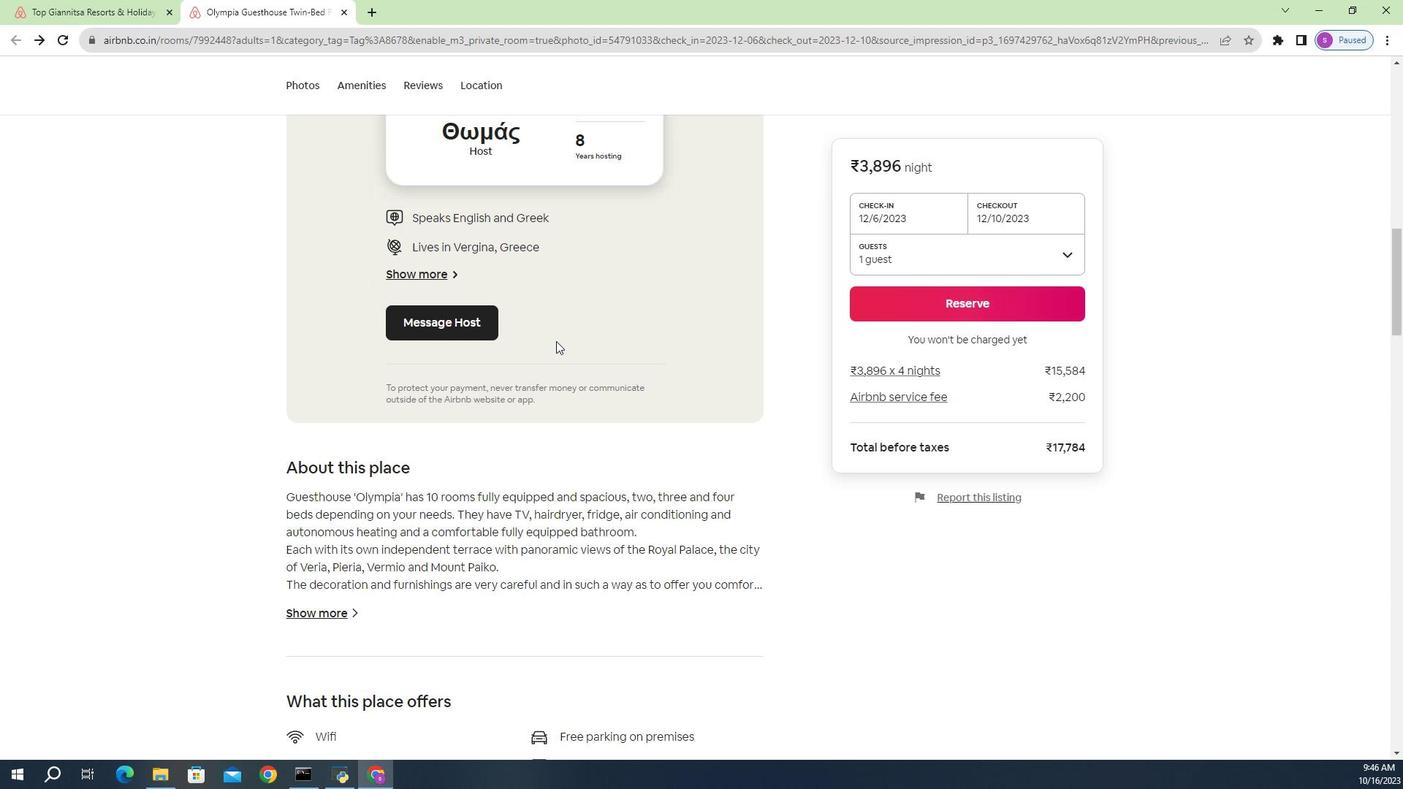 
Action: Mouse scrolled (376, 350) with delta (0, 0)
Screenshot: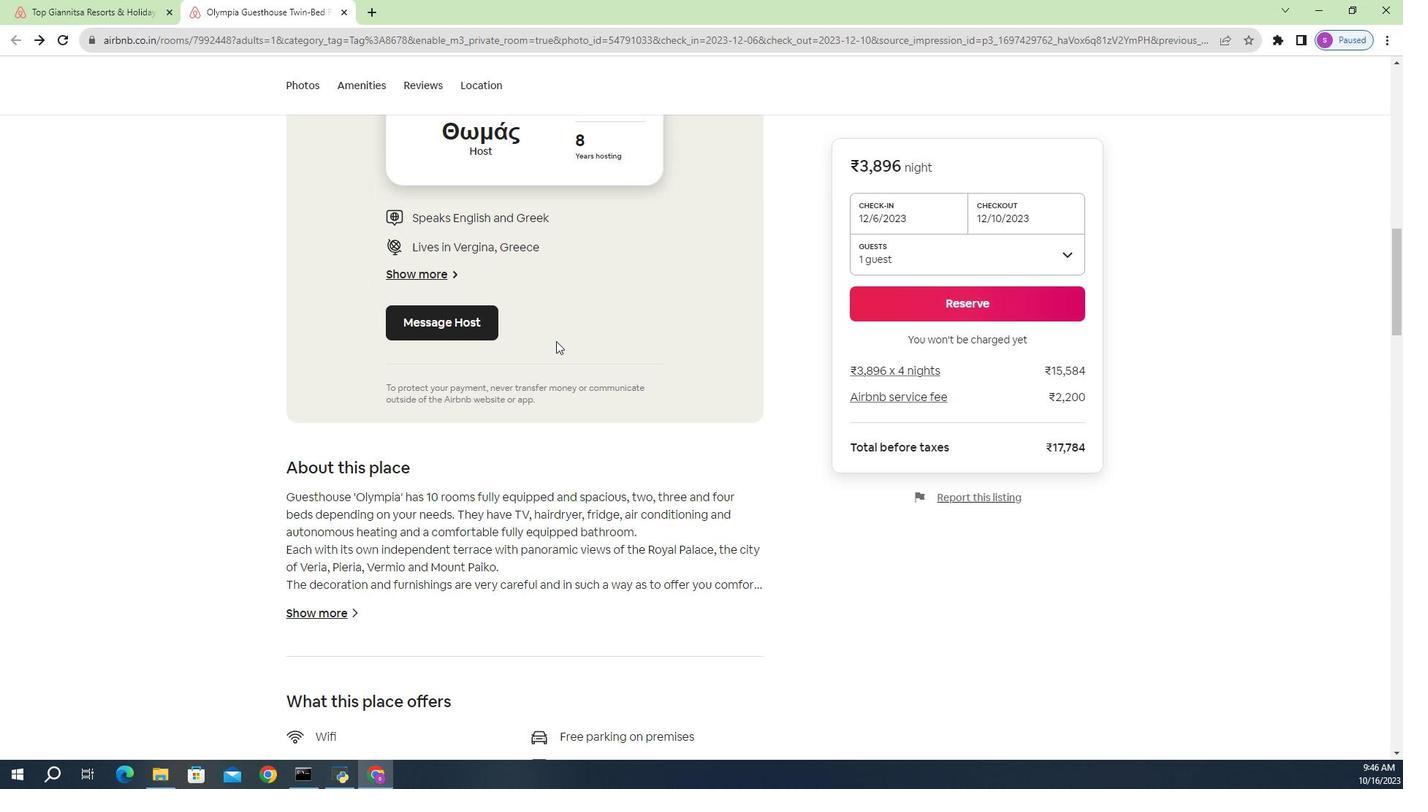 
Action: Mouse moved to (315, 395)
Screenshot: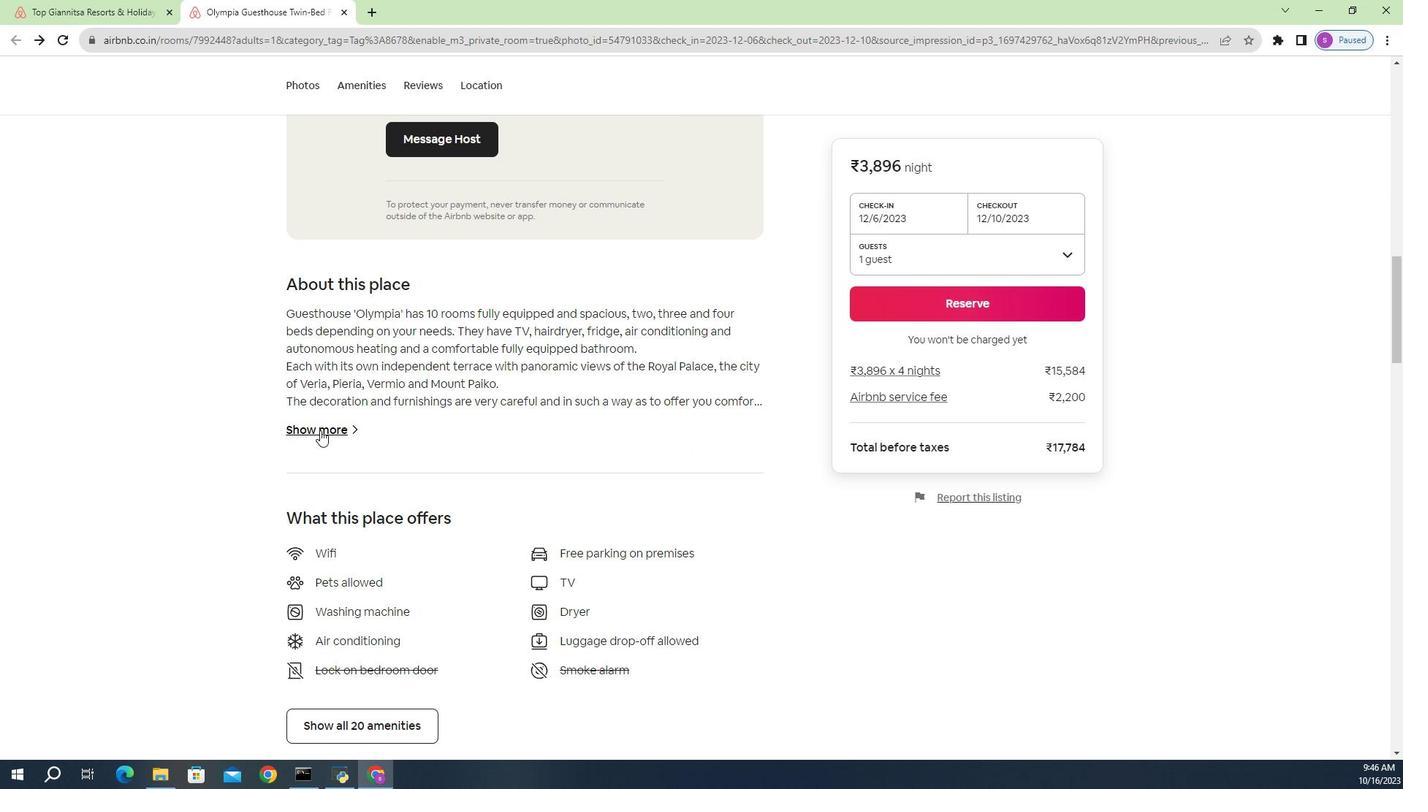 
Action: Mouse pressed left at (315, 395)
Screenshot: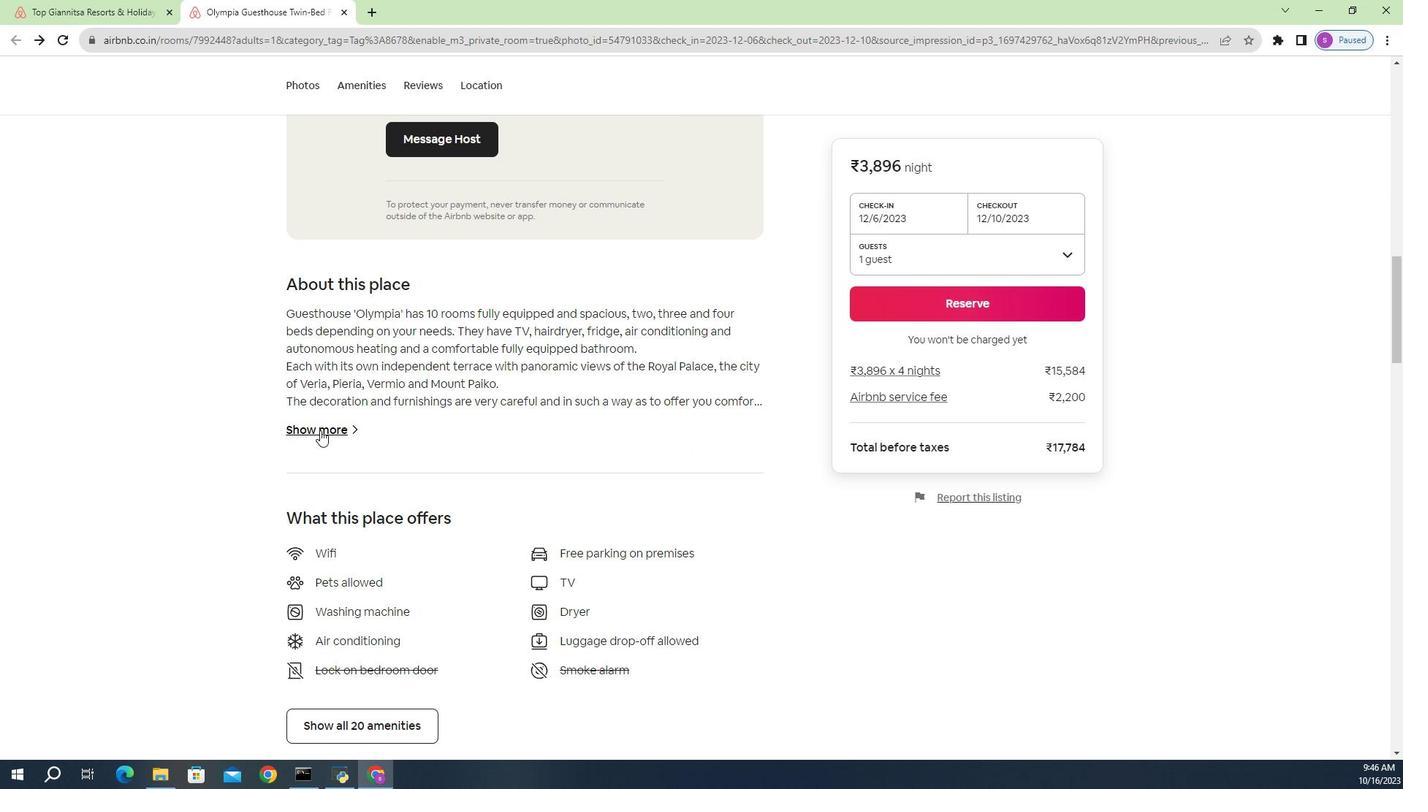 
Action: Mouse moved to (345, 317)
Screenshot: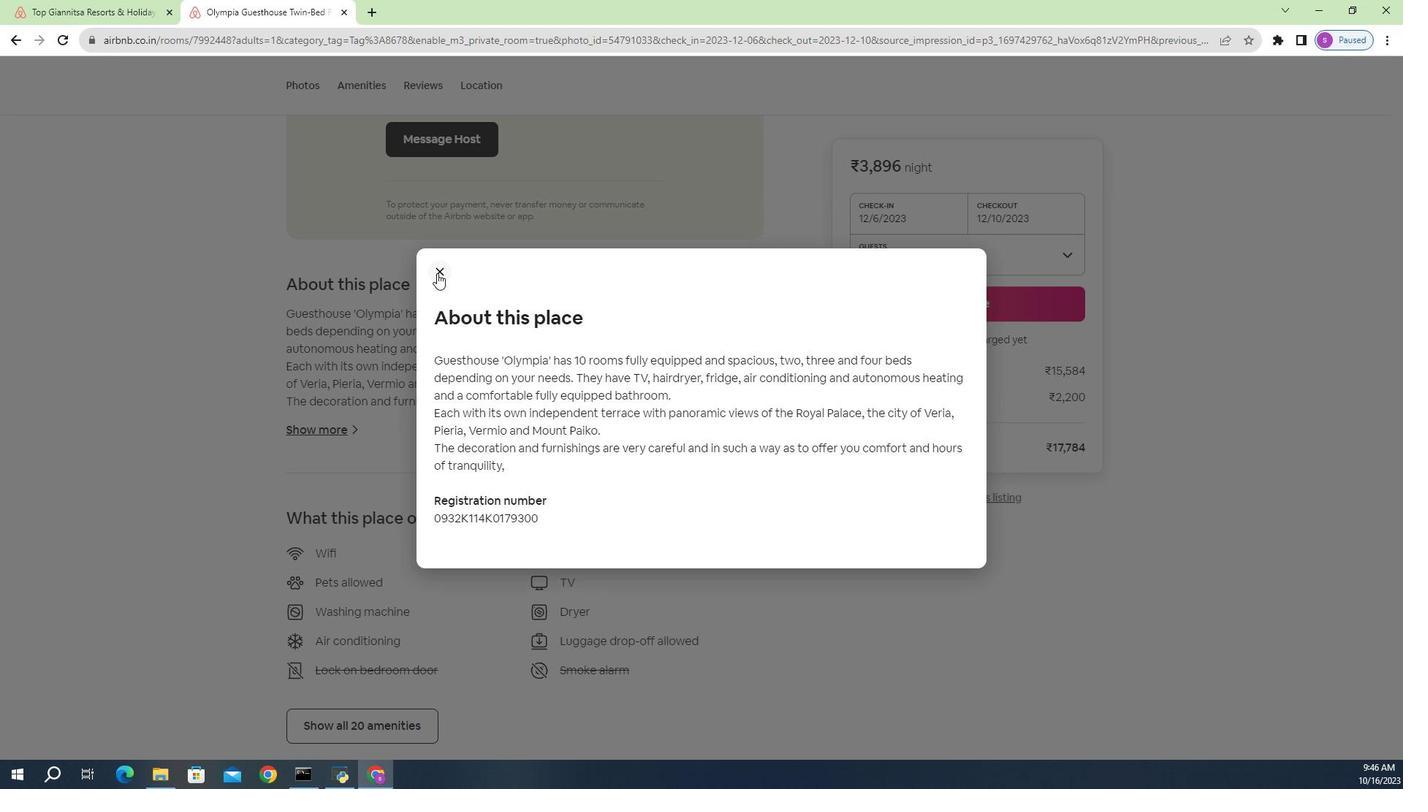 
Action: Mouse pressed left at (345, 317)
Screenshot: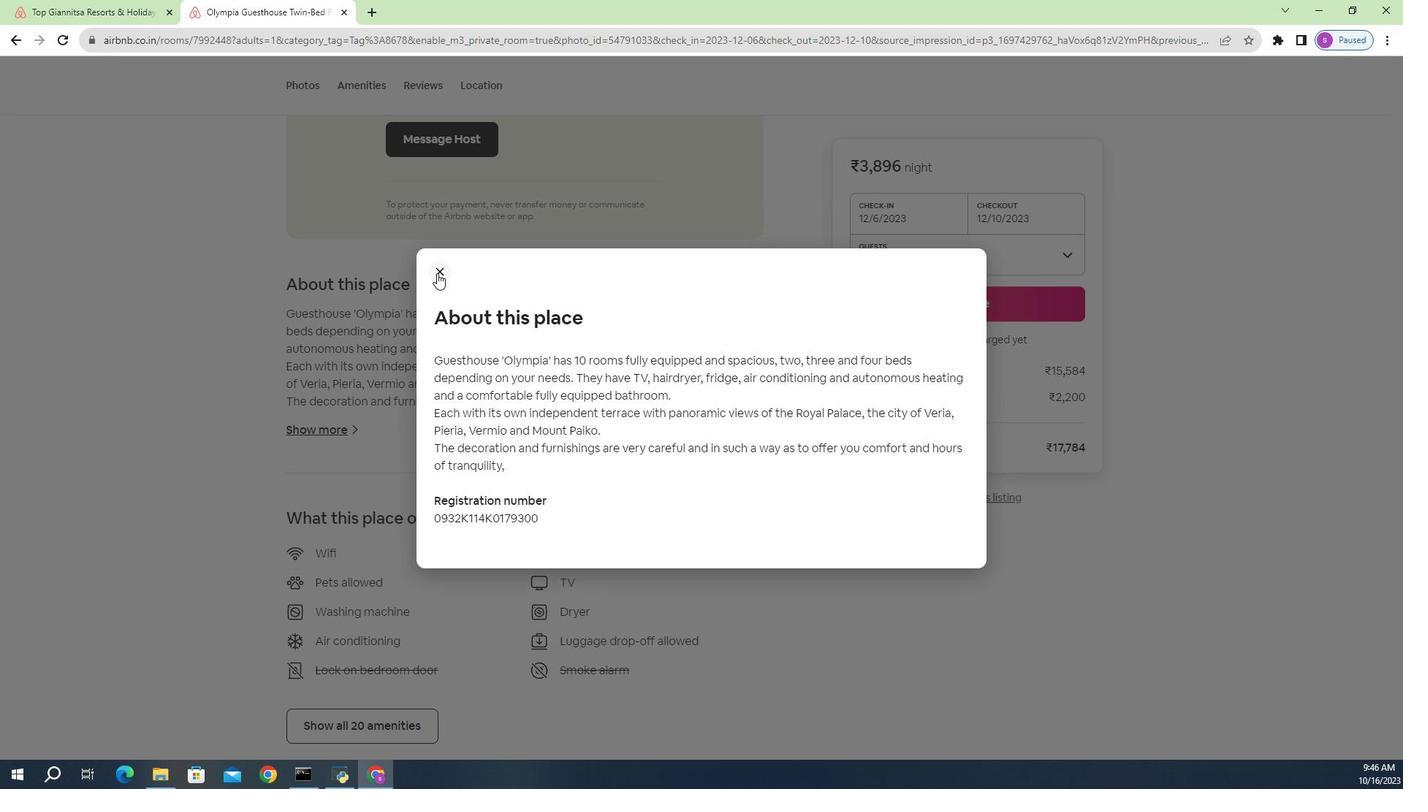 
Action: Mouse moved to (350, 396)
Screenshot: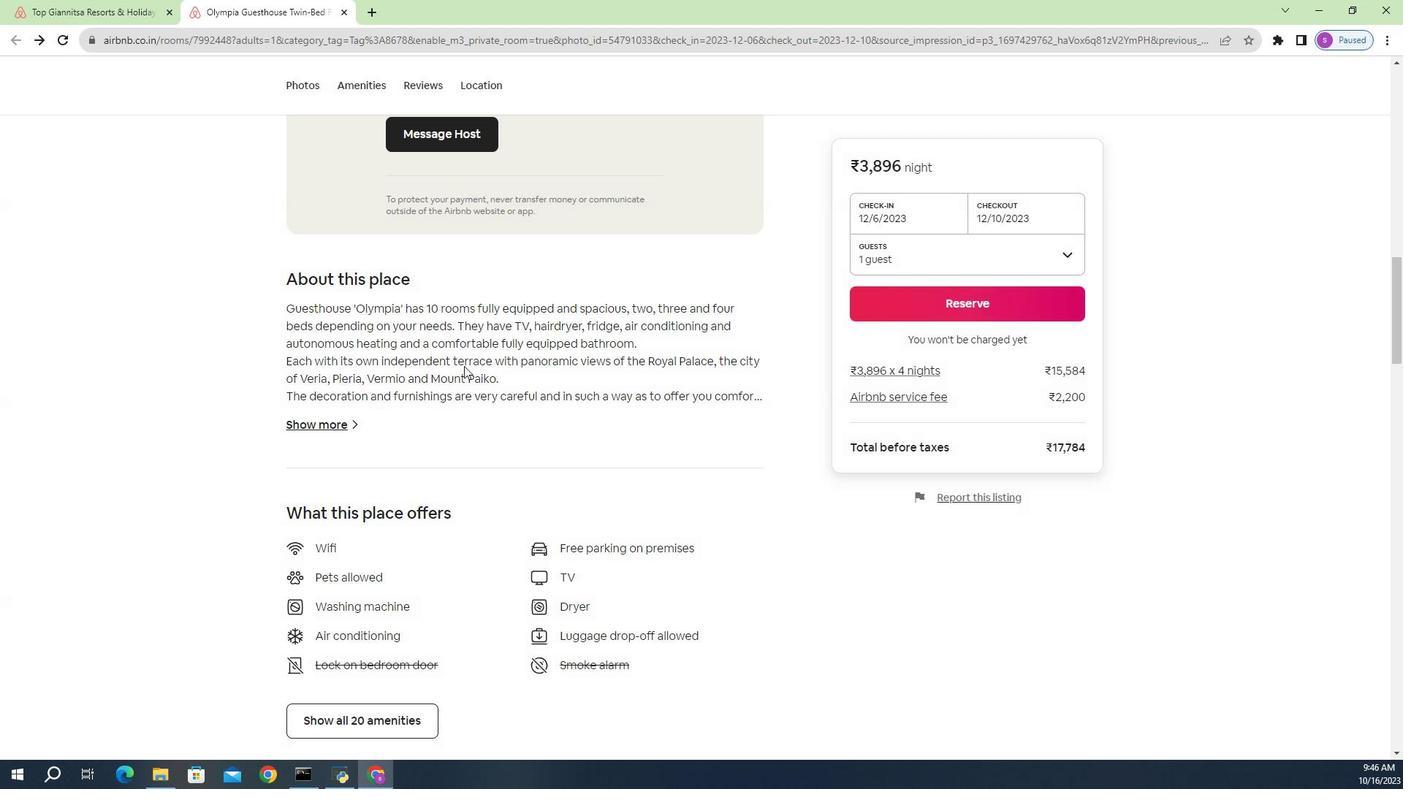 
Action: Mouse scrolled (350, 396) with delta (0, 0)
Screenshot: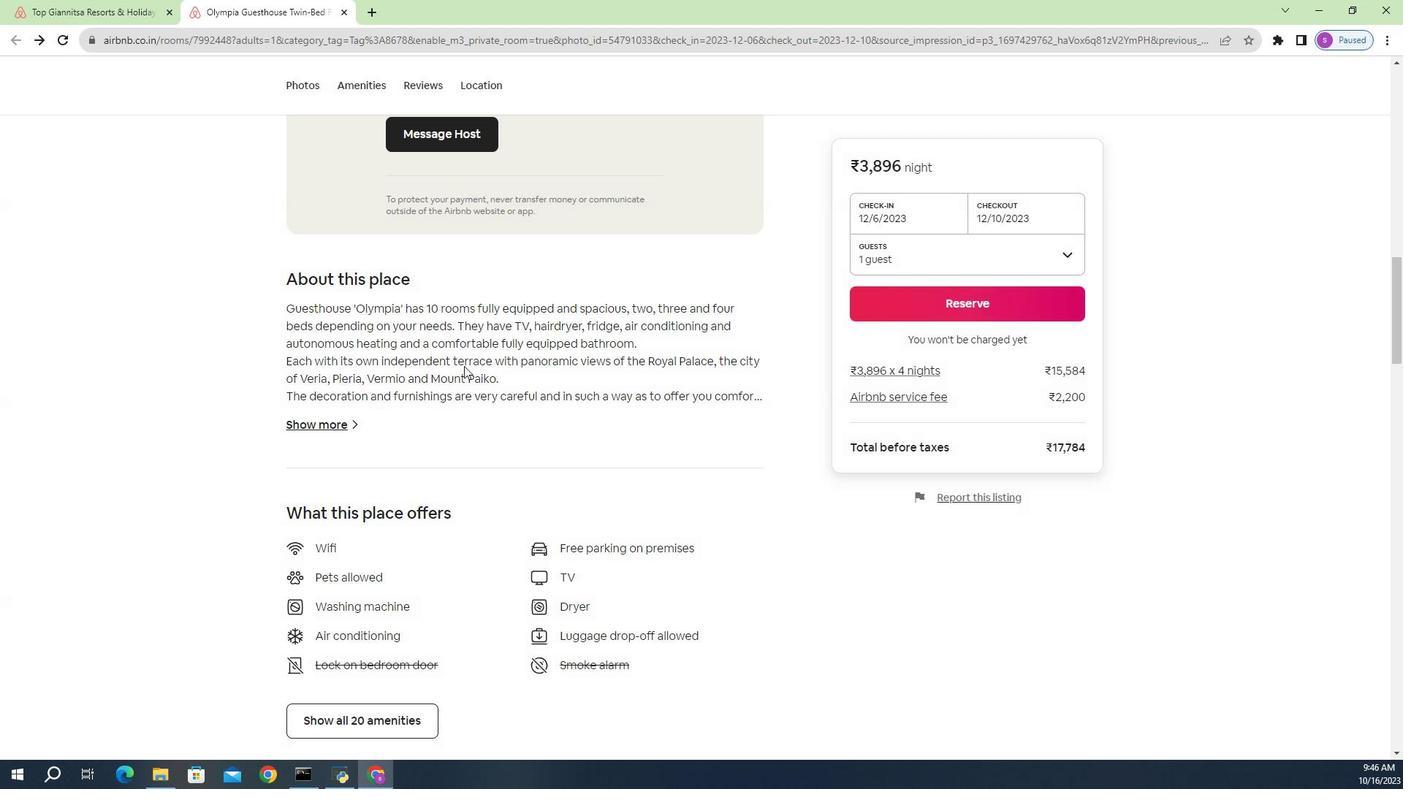 
Action: Mouse moved to (351, 386)
Screenshot: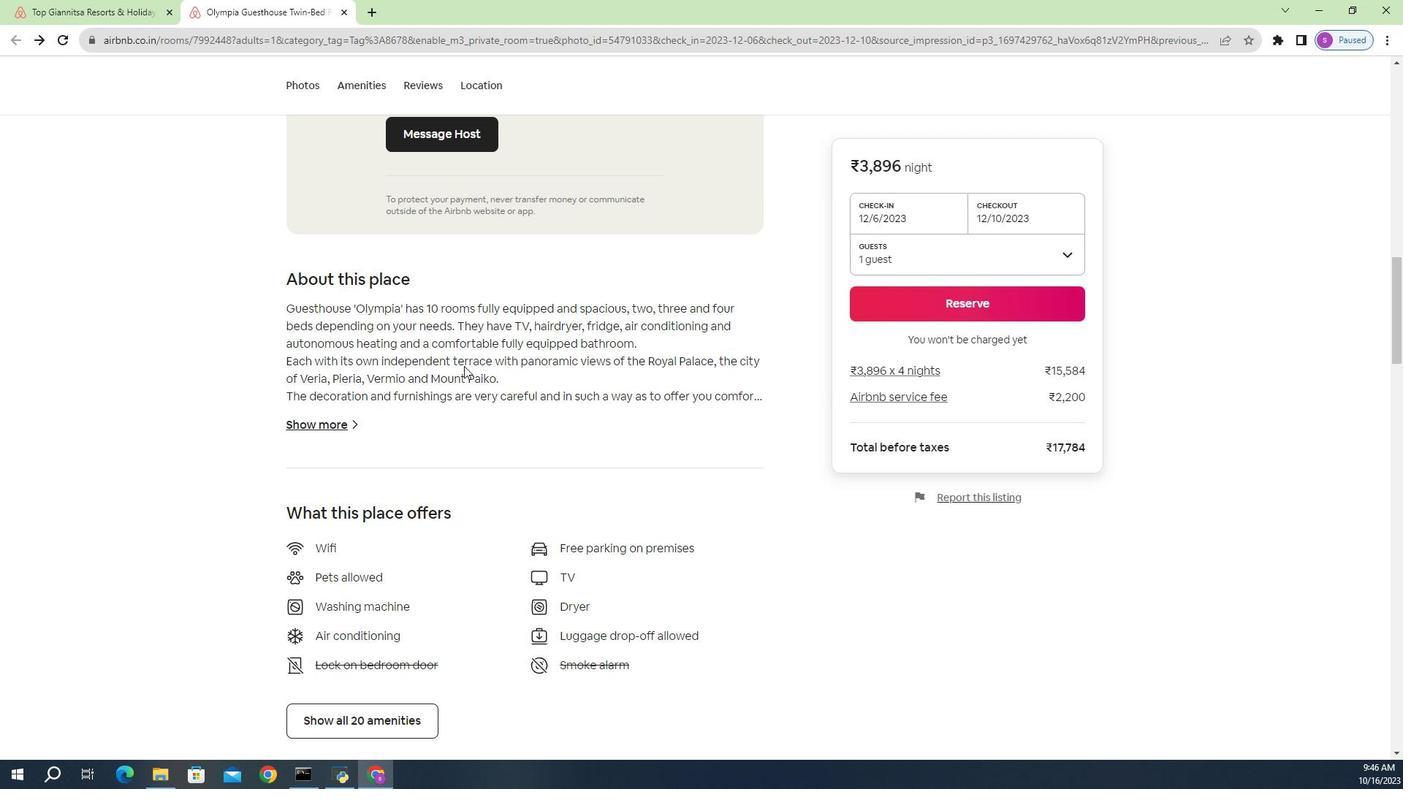 
Action: Mouse scrolled (351, 386) with delta (0, 0)
Screenshot: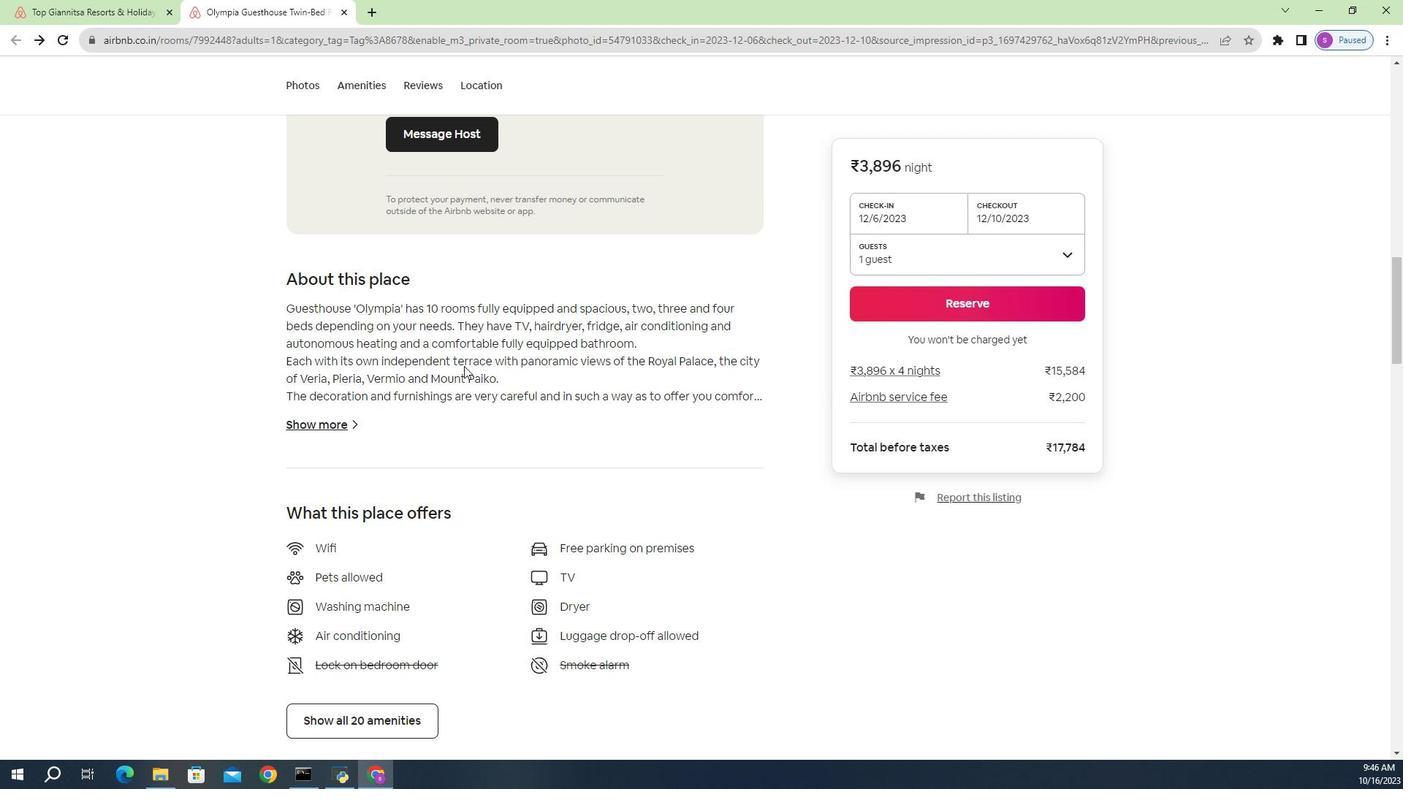 
Action: Mouse moved to (352, 374)
Screenshot: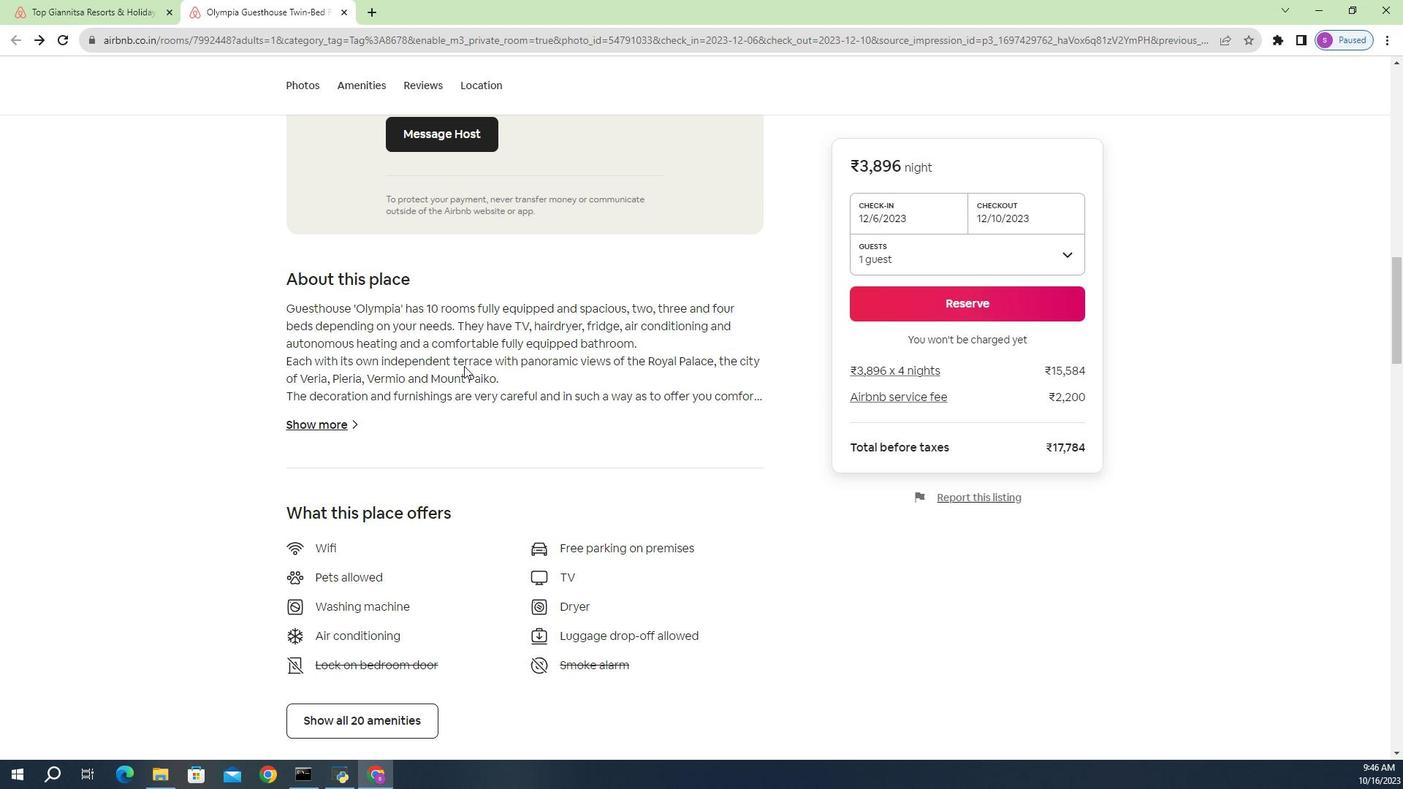 
Action: Mouse scrolled (352, 373) with delta (0, 0)
Screenshot: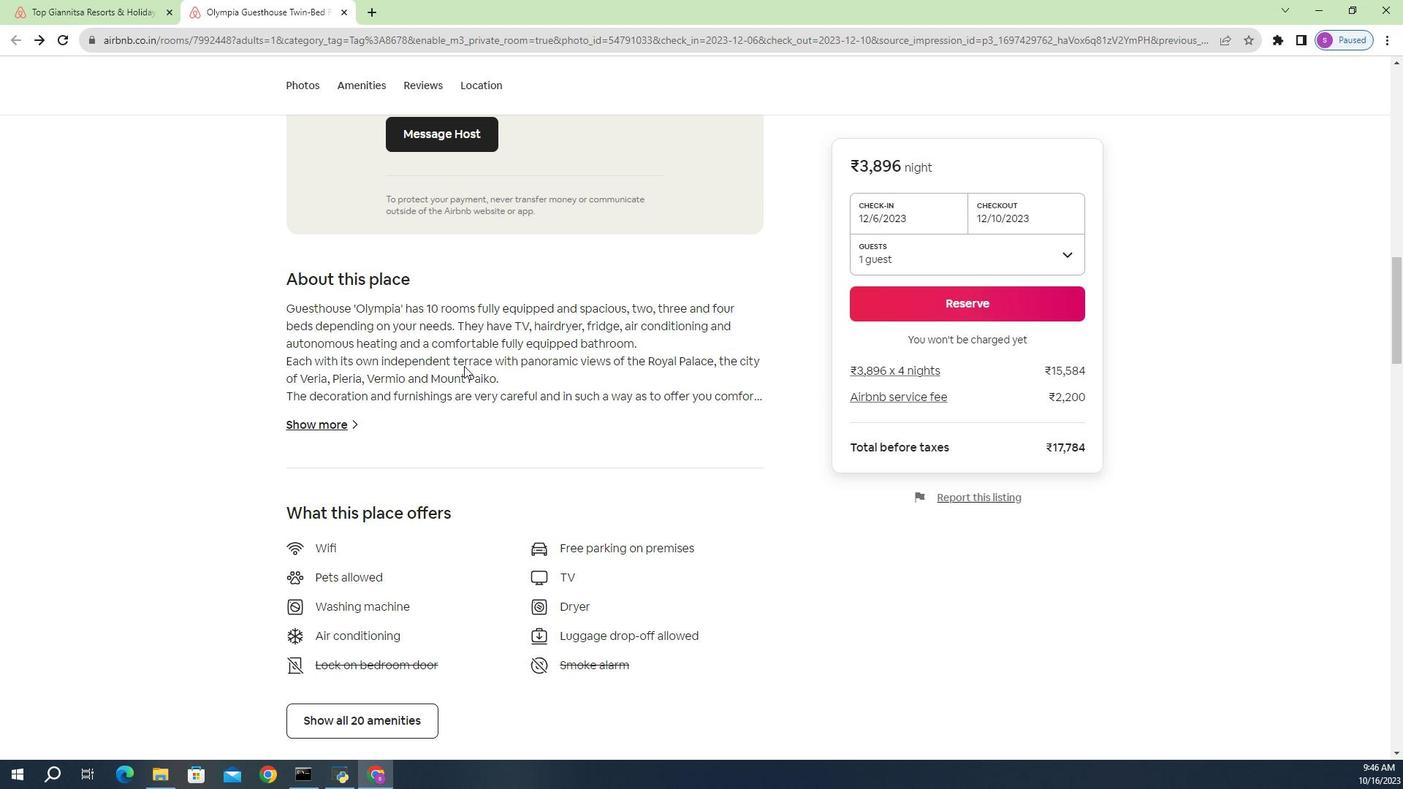 
Action: Mouse moved to (352, 363)
Screenshot: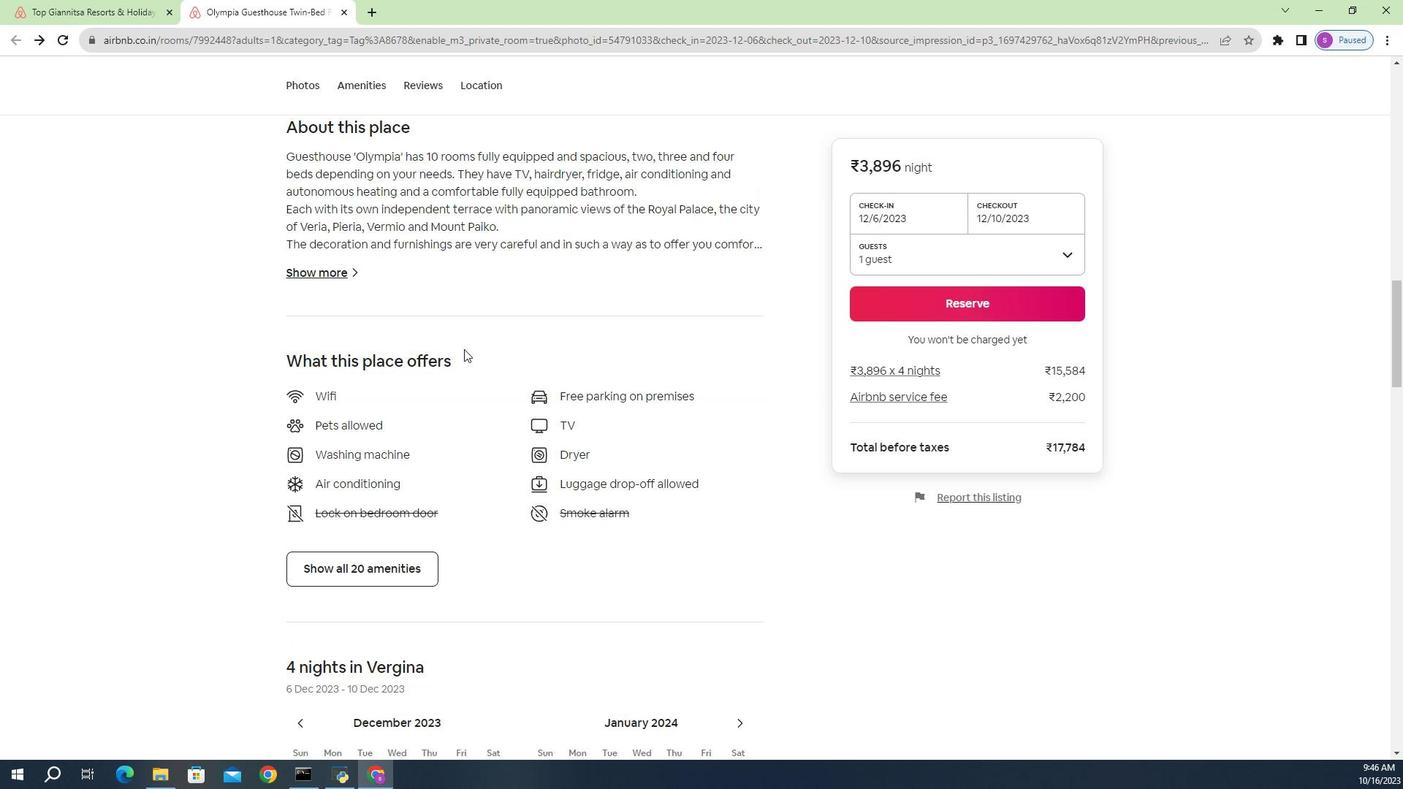 
Action: Mouse scrolled (352, 362) with delta (0, 0)
Screenshot: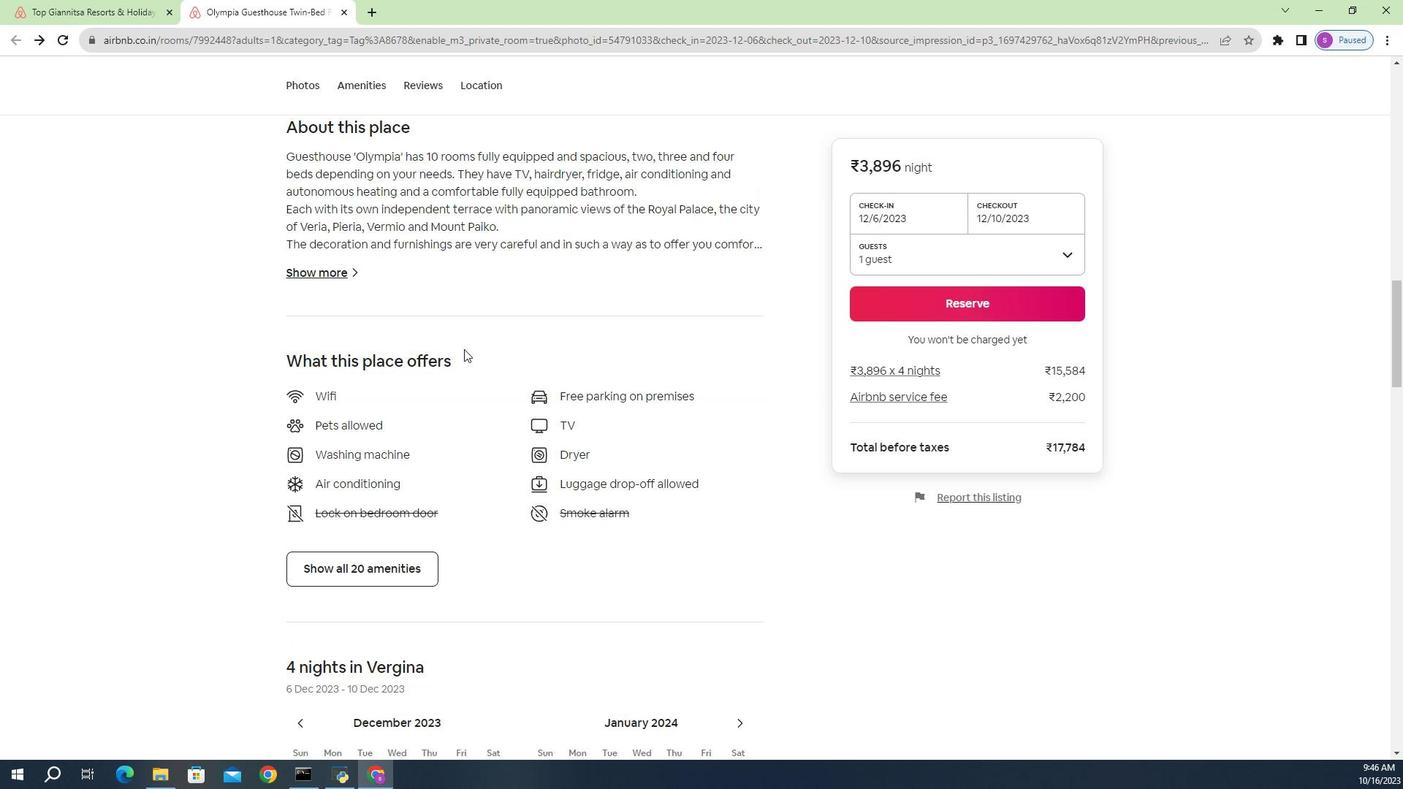 
Action: Mouse moved to (352, 357)
Screenshot: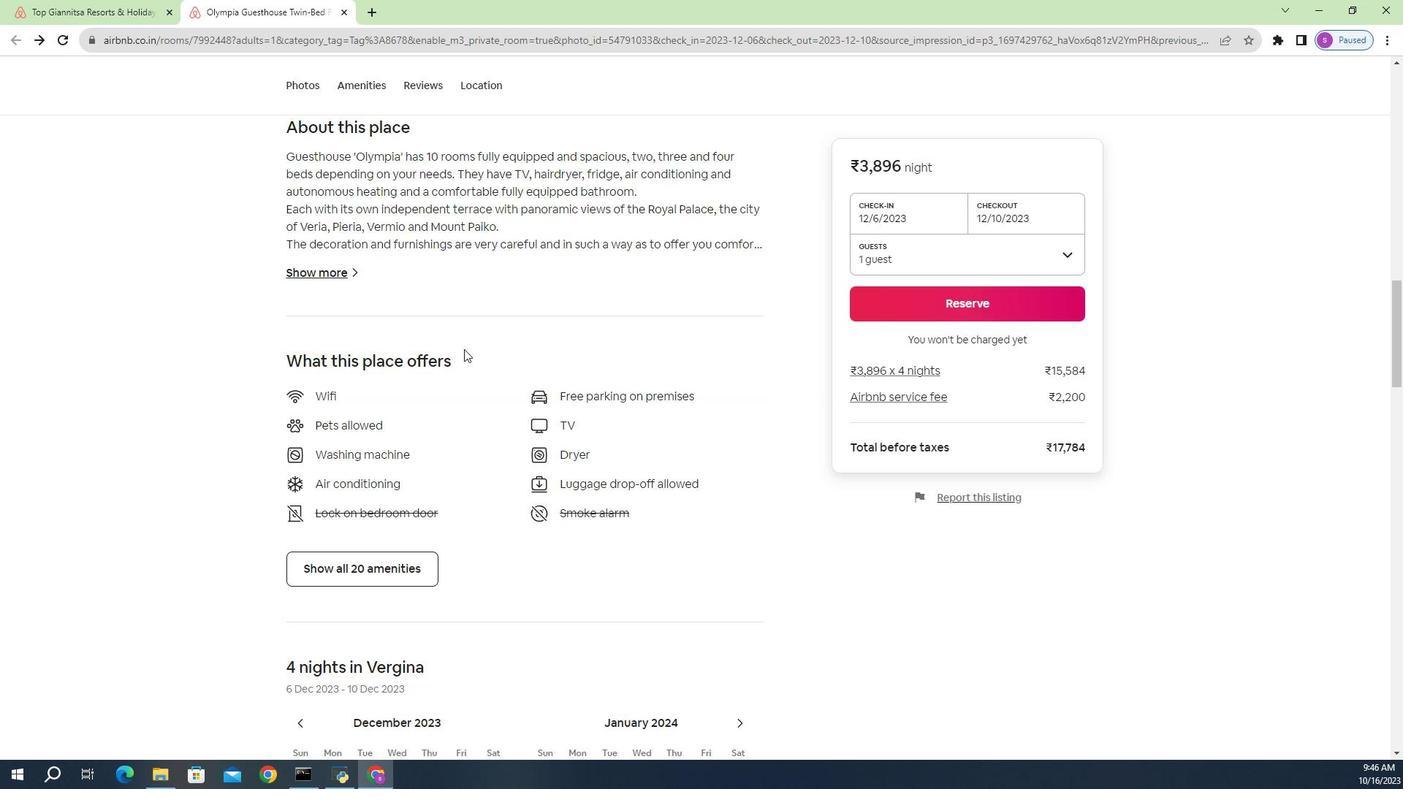 
Action: Mouse scrolled (352, 357) with delta (0, 0)
Screenshot: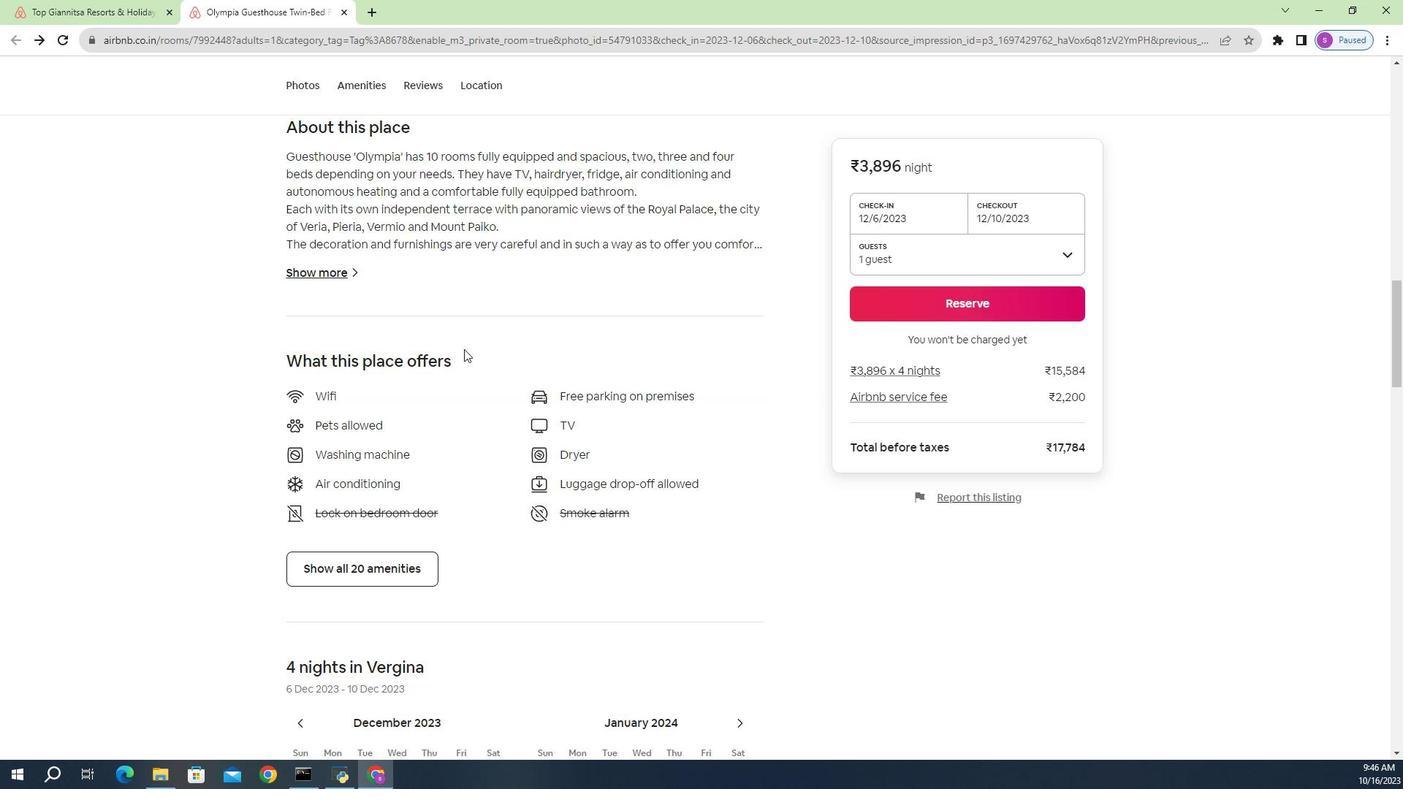 
Action: Mouse moved to (330, 359)
Screenshot: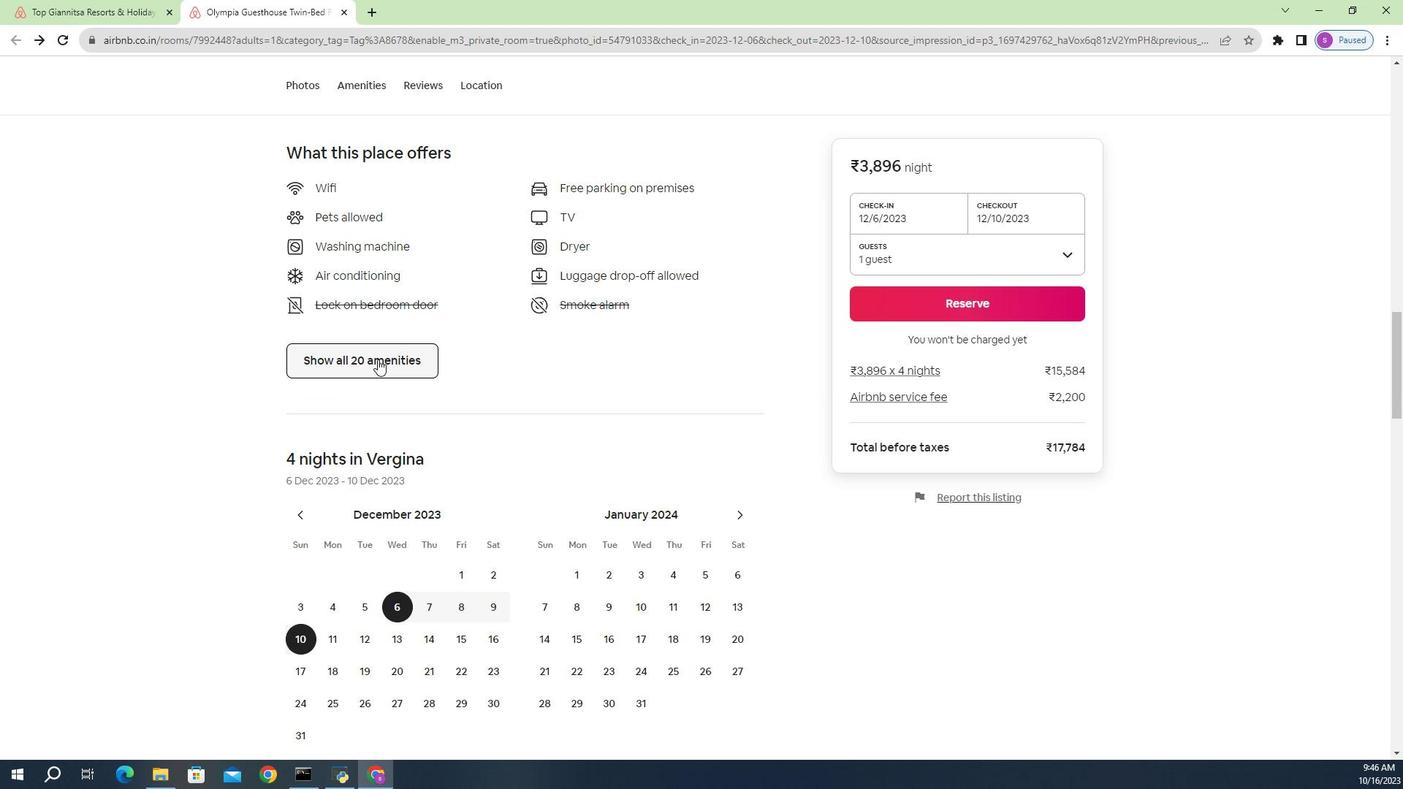 
Action: Mouse pressed left at (330, 359)
Screenshot: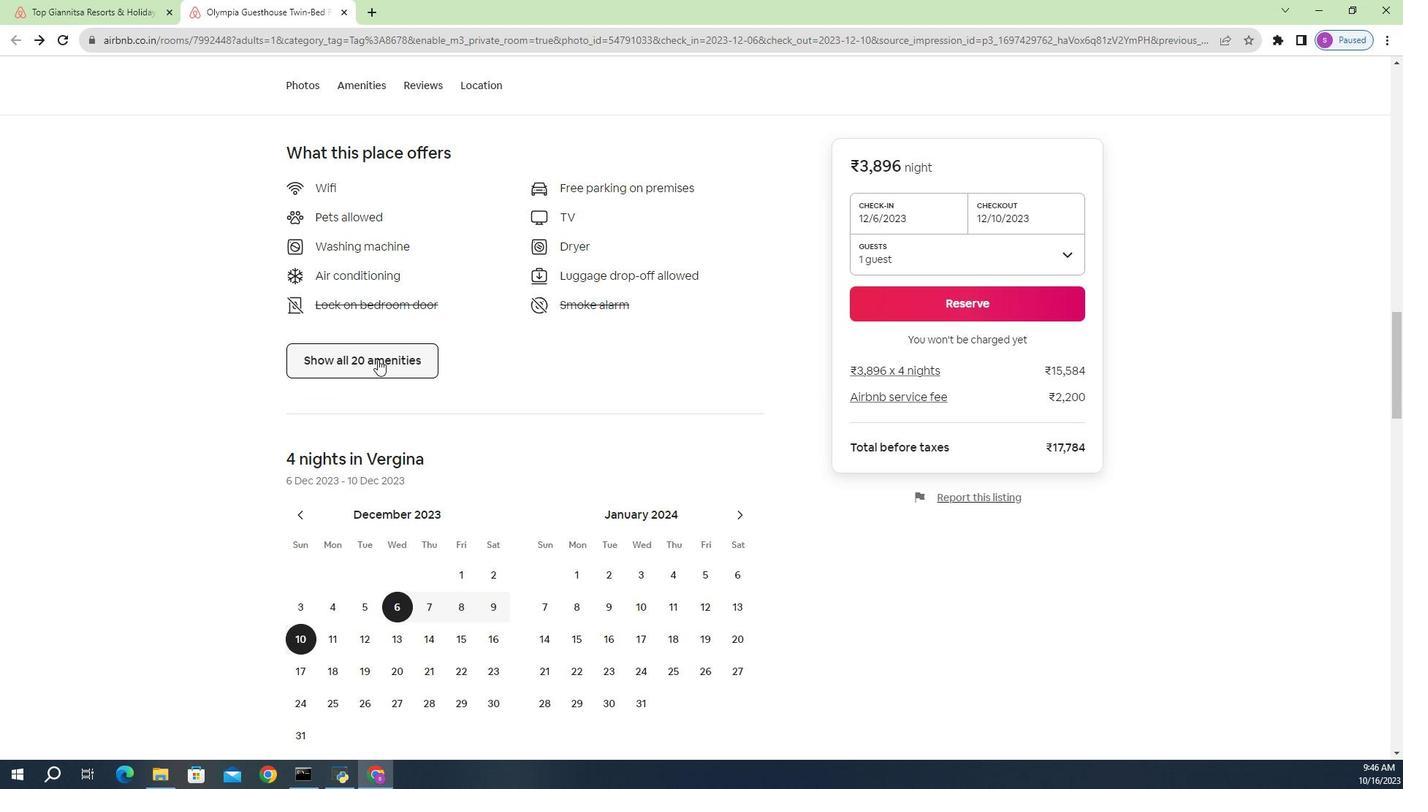 
Action: Mouse moved to (434, 345)
Screenshot: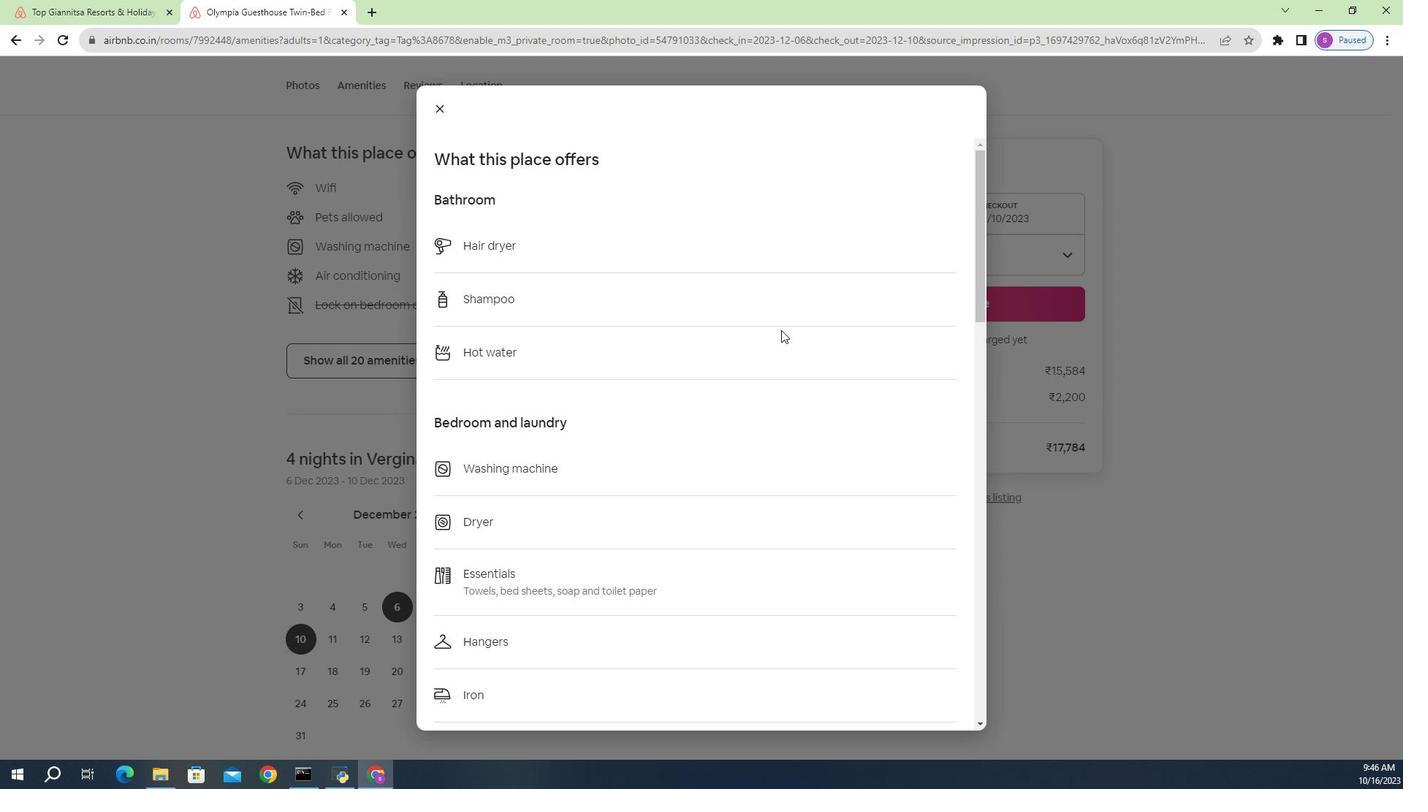 
Action: Mouse scrolled (434, 345) with delta (0, 0)
Screenshot: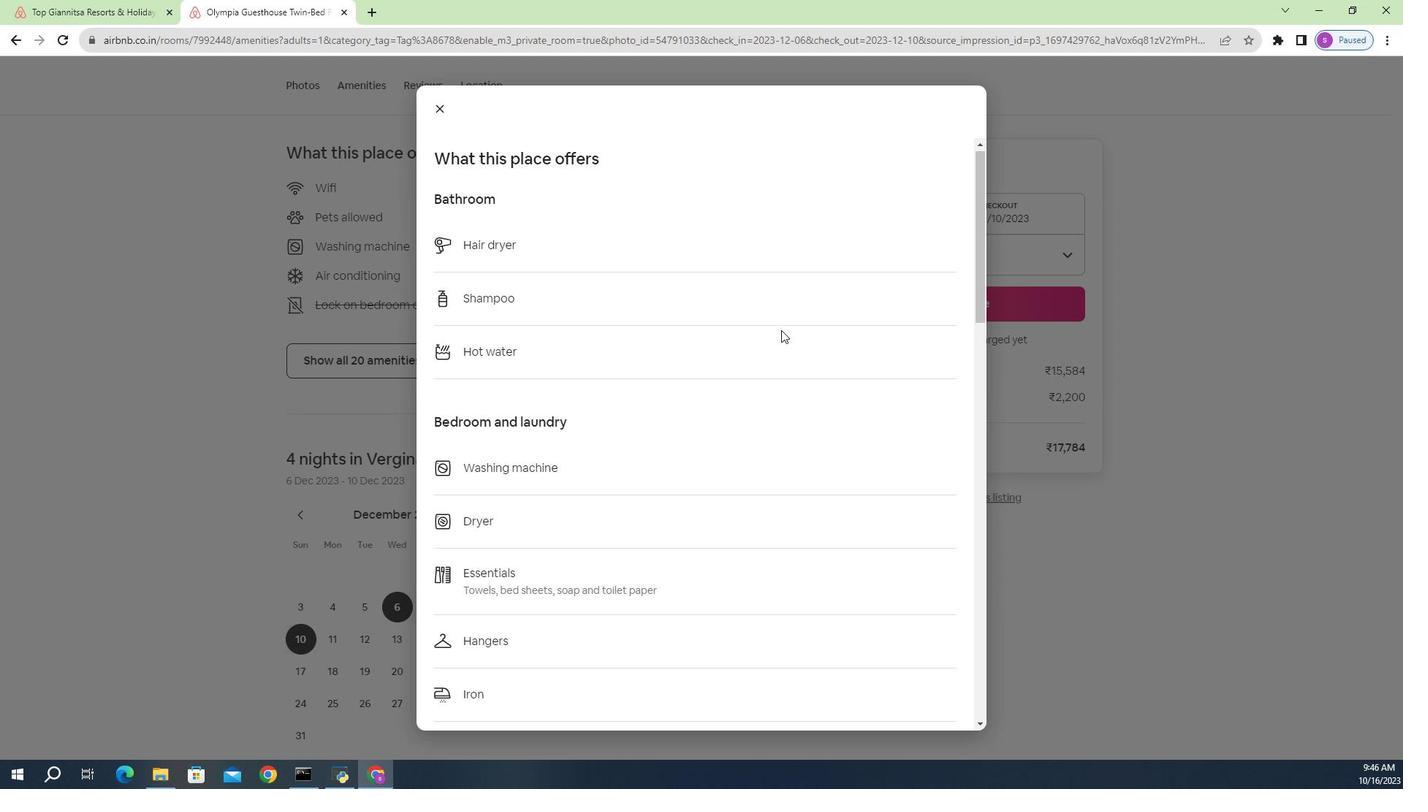 
Action: Mouse scrolled (434, 345) with delta (0, 0)
Screenshot: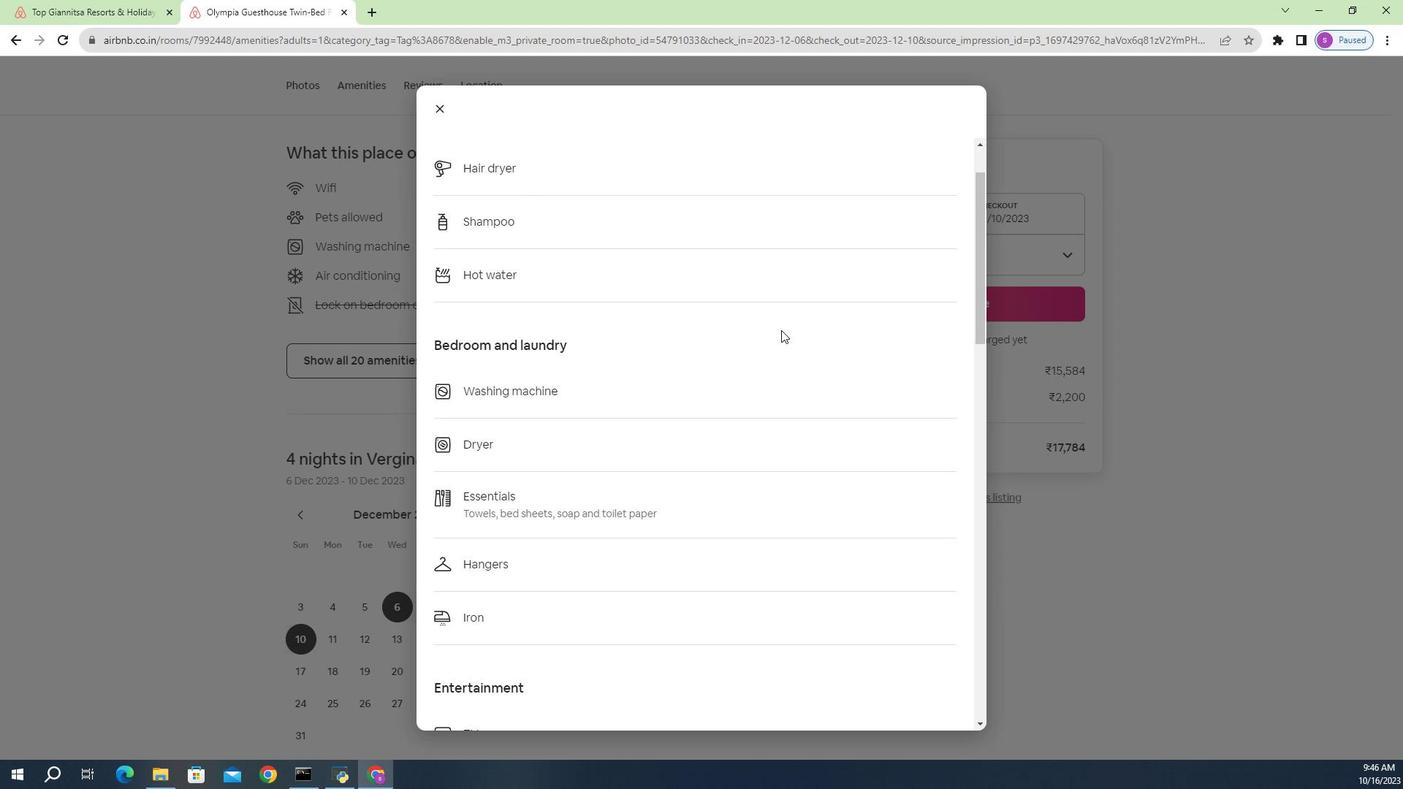 
Action: Mouse scrolled (434, 345) with delta (0, 0)
Screenshot: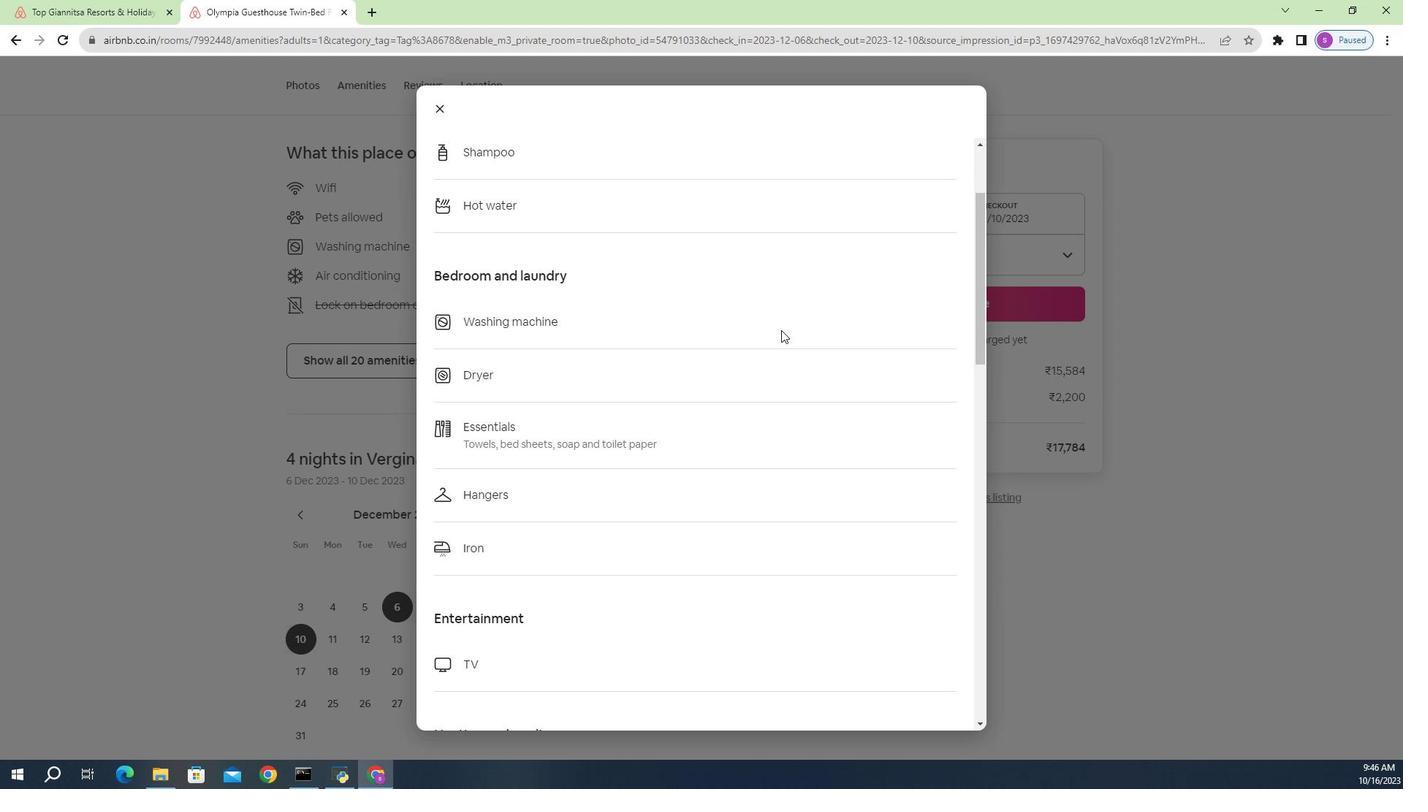 
Action: Mouse scrolled (434, 345) with delta (0, 0)
Screenshot: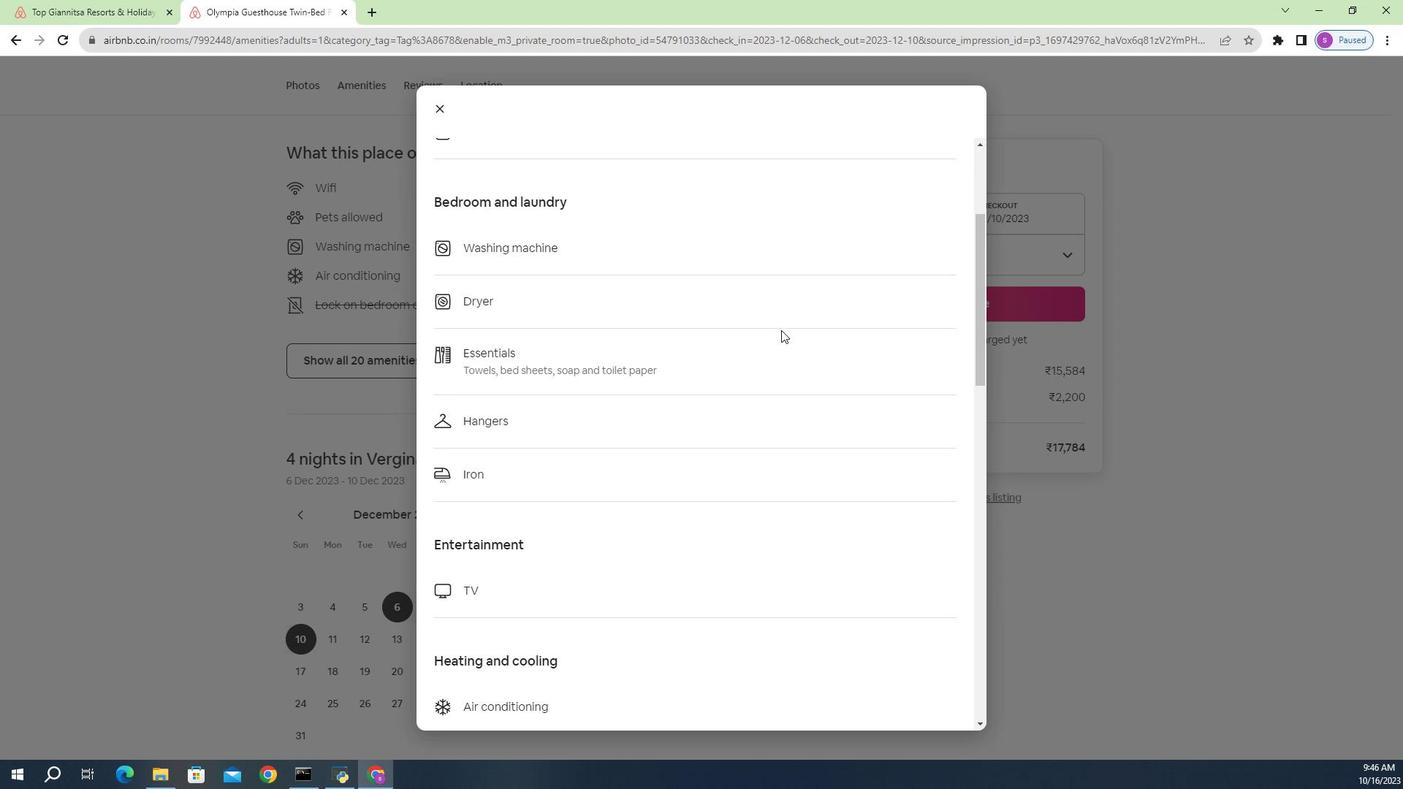 
Action: Mouse scrolled (434, 345) with delta (0, 0)
Screenshot: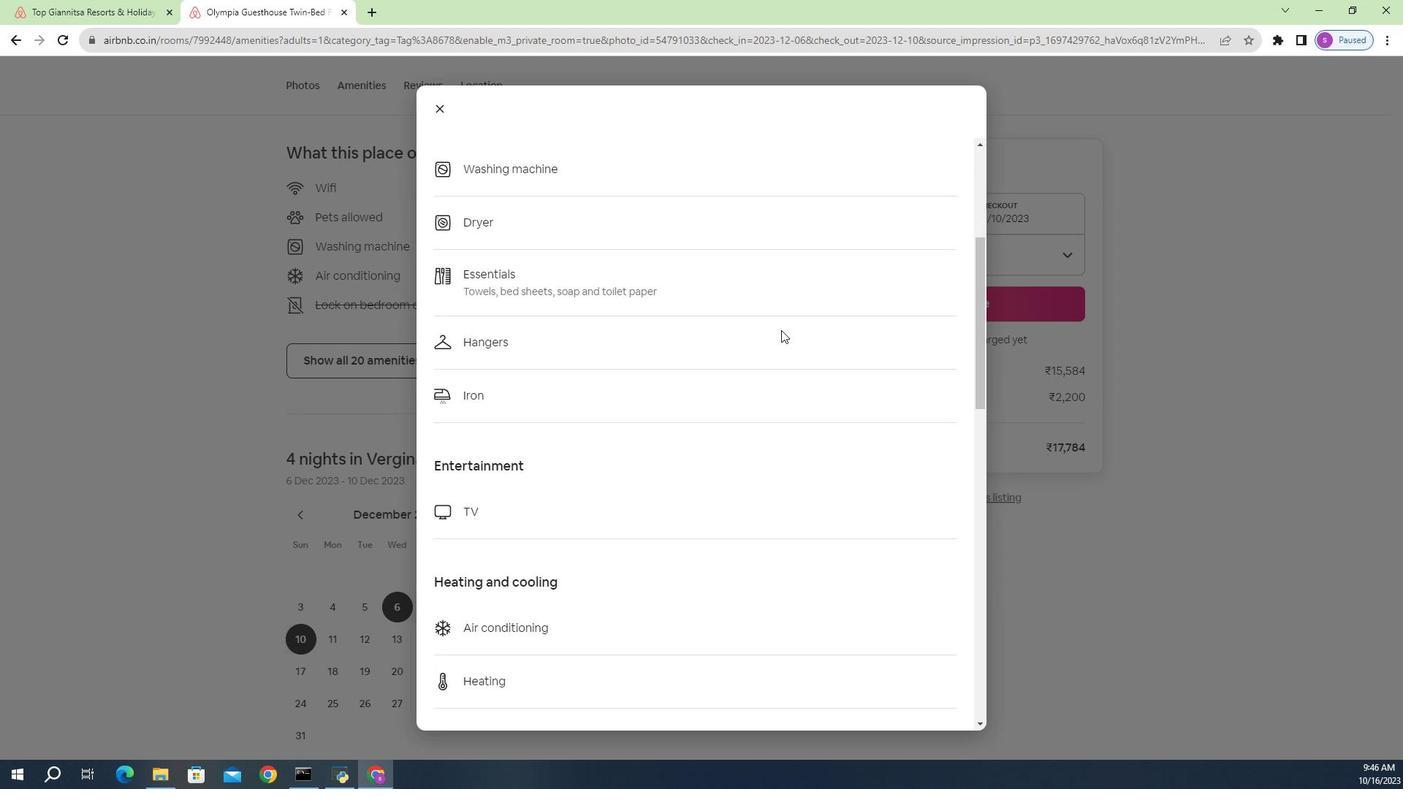 
Action: Mouse scrolled (434, 345) with delta (0, 0)
Screenshot: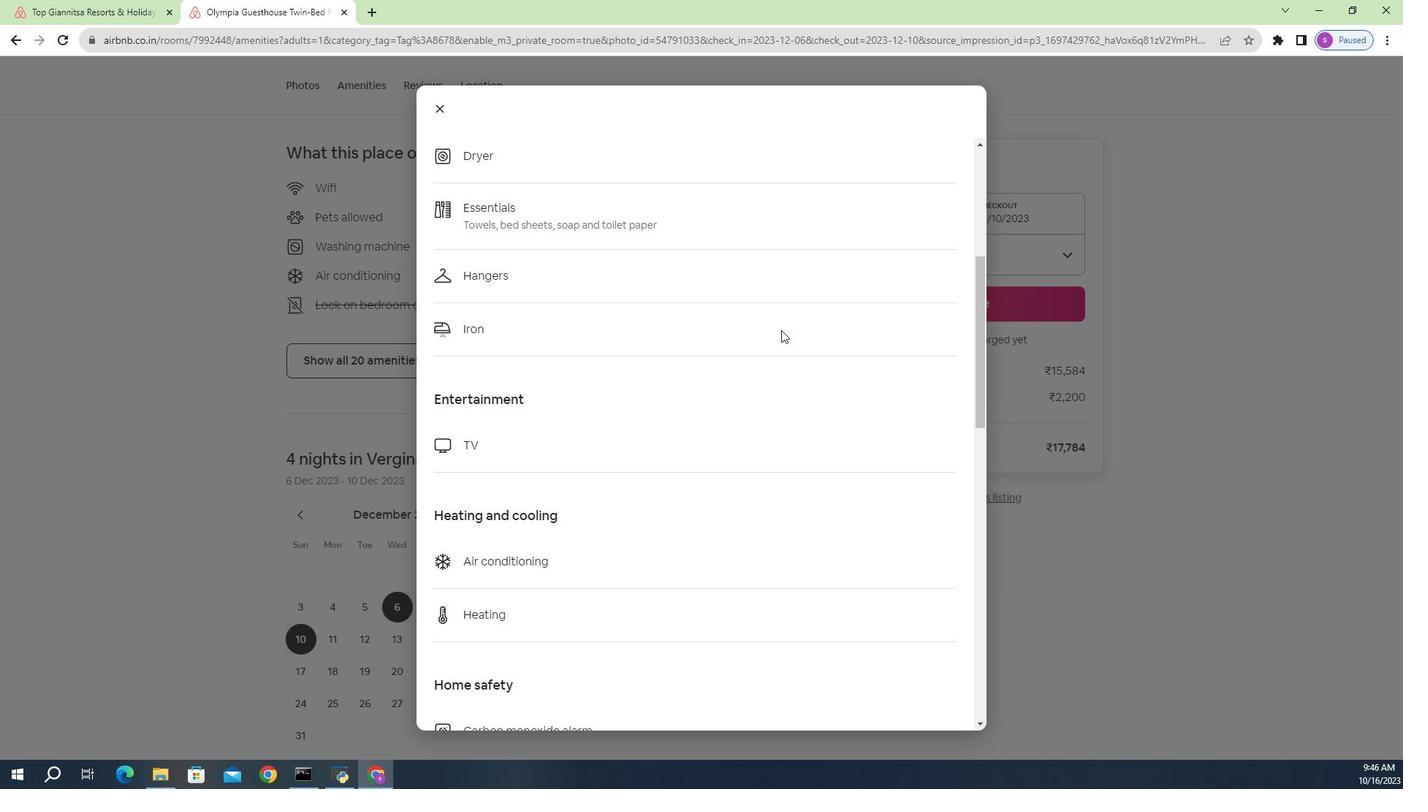
Action: Mouse scrolled (434, 345) with delta (0, 0)
Screenshot: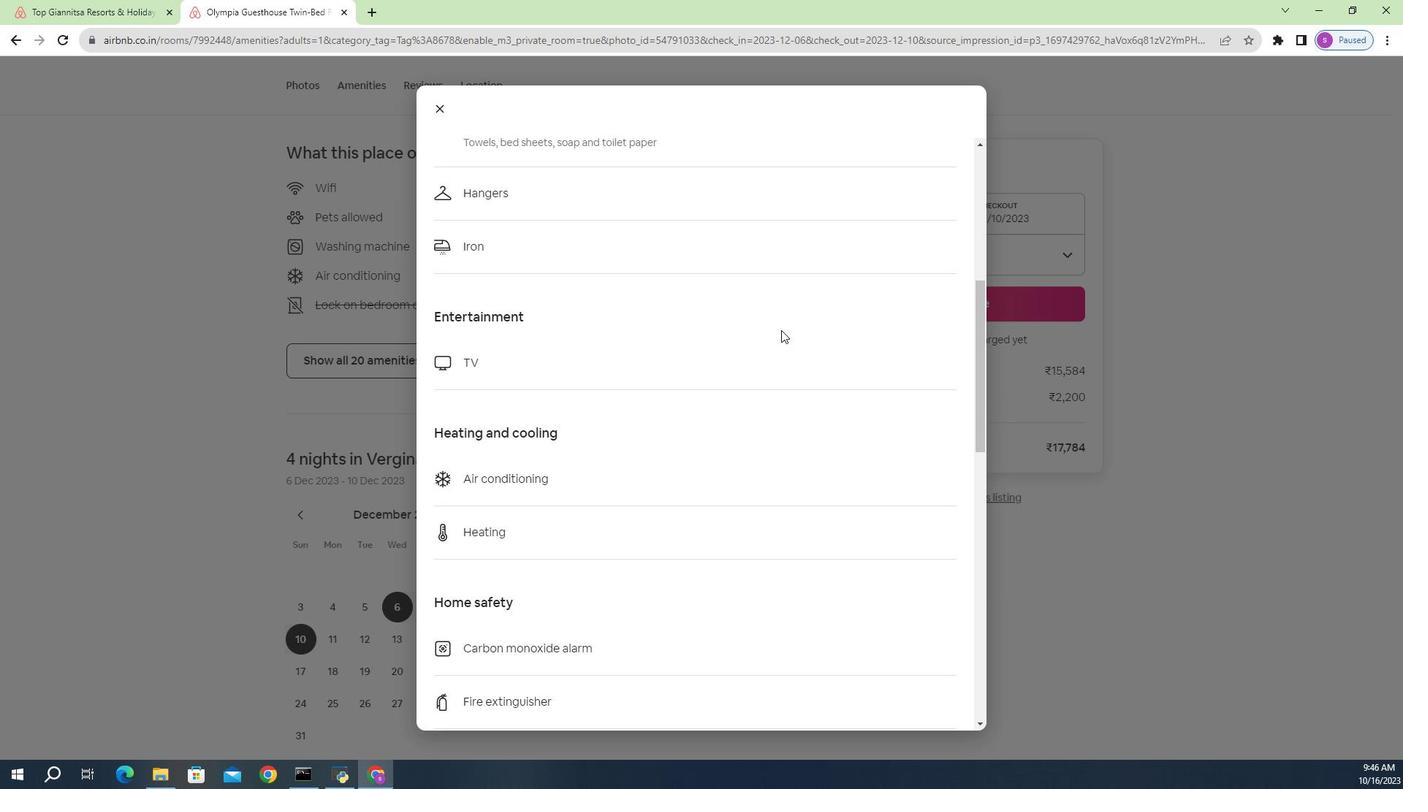 
Action: Mouse scrolled (434, 345) with delta (0, 0)
Screenshot: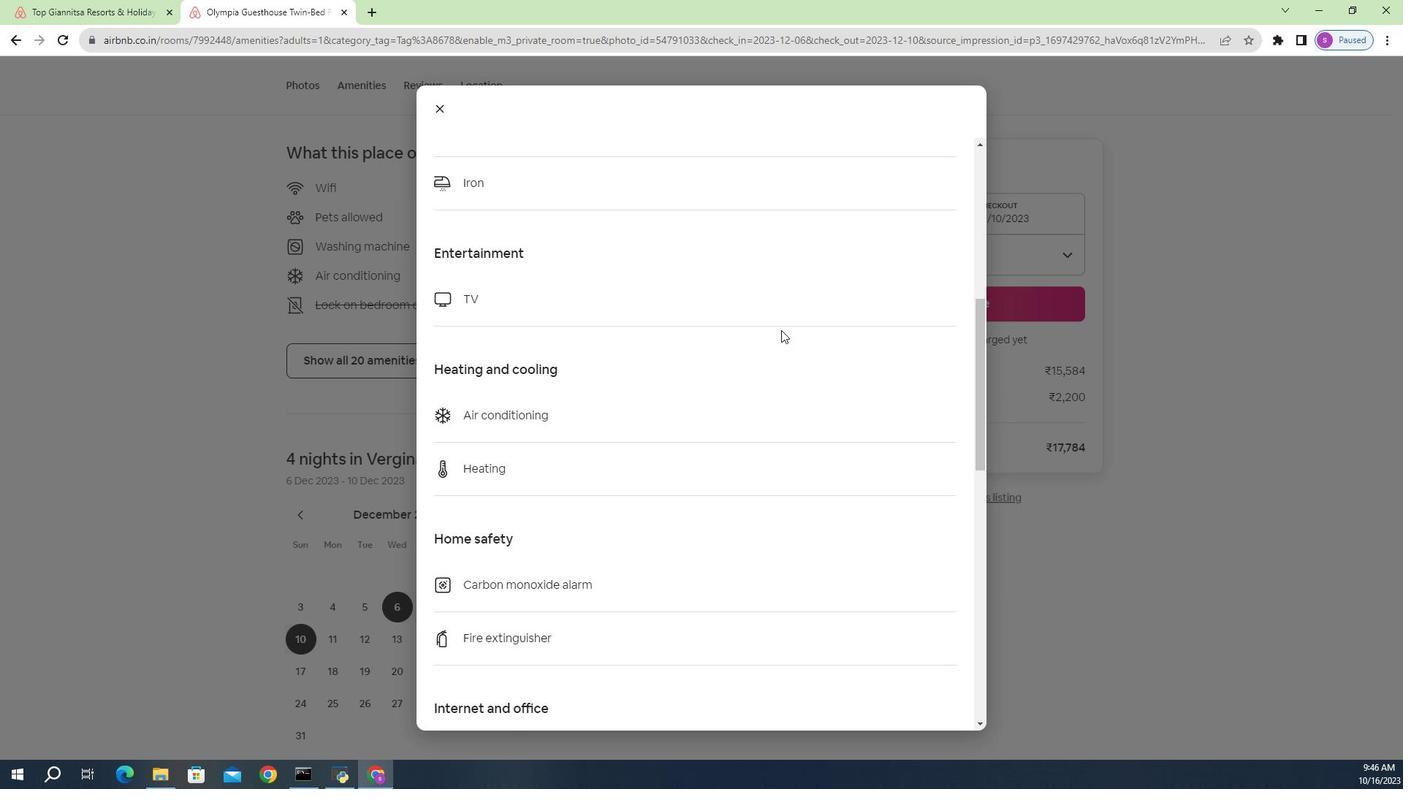
Action: Mouse scrolled (434, 345) with delta (0, 0)
Screenshot: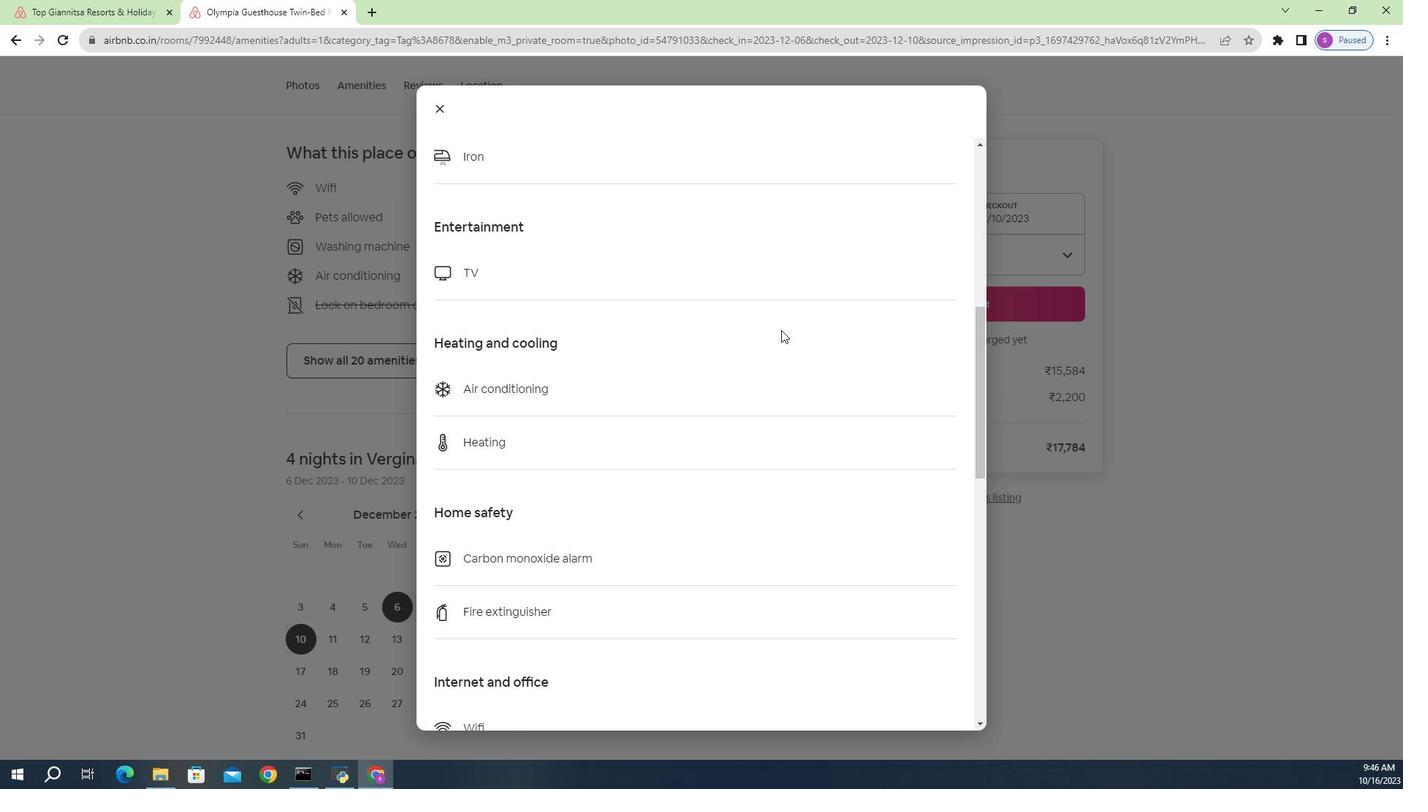 
Action: Mouse scrolled (434, 345) with delta (0, 0)
Screenshot: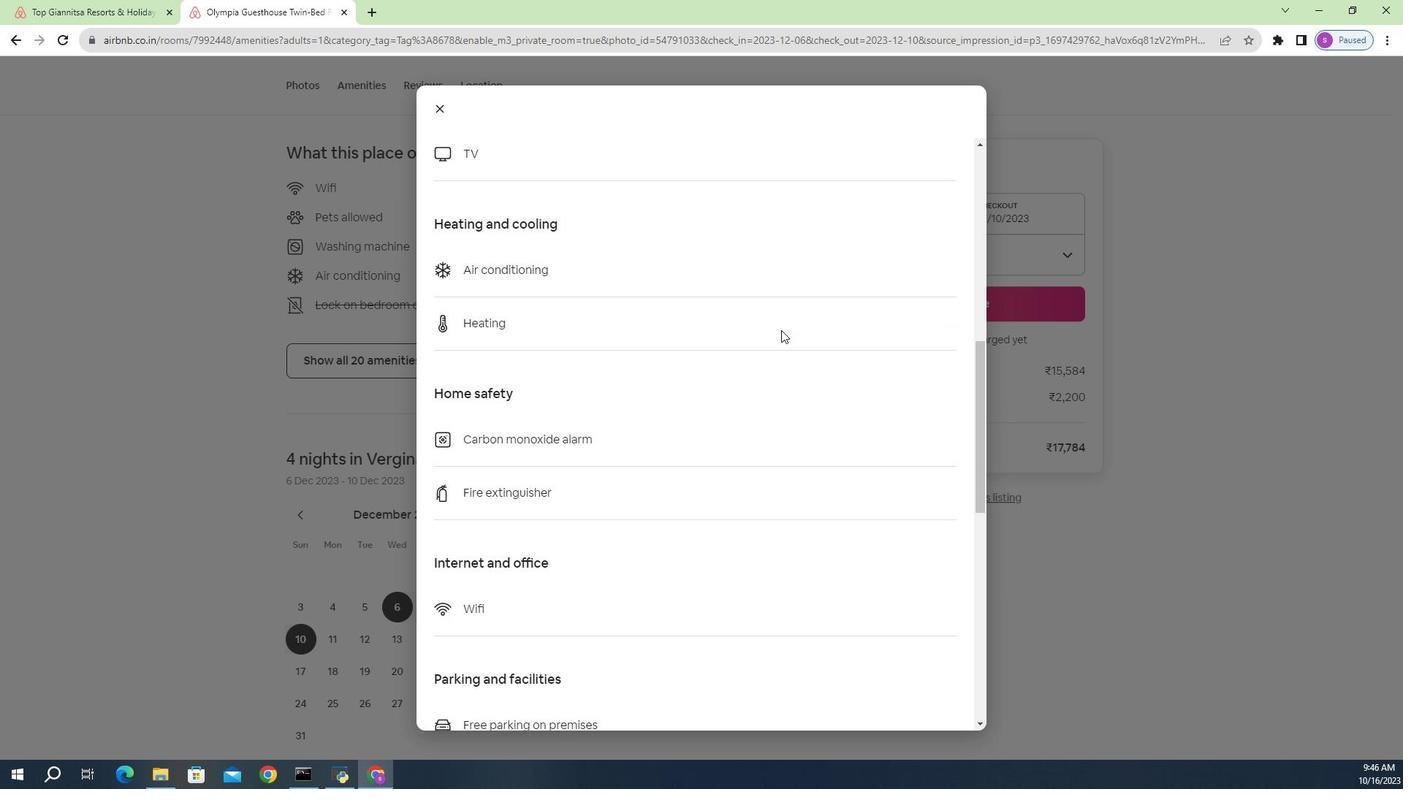 
Action: Mouse scrolled (434, 345) with delta (0, 0)
Screenshot: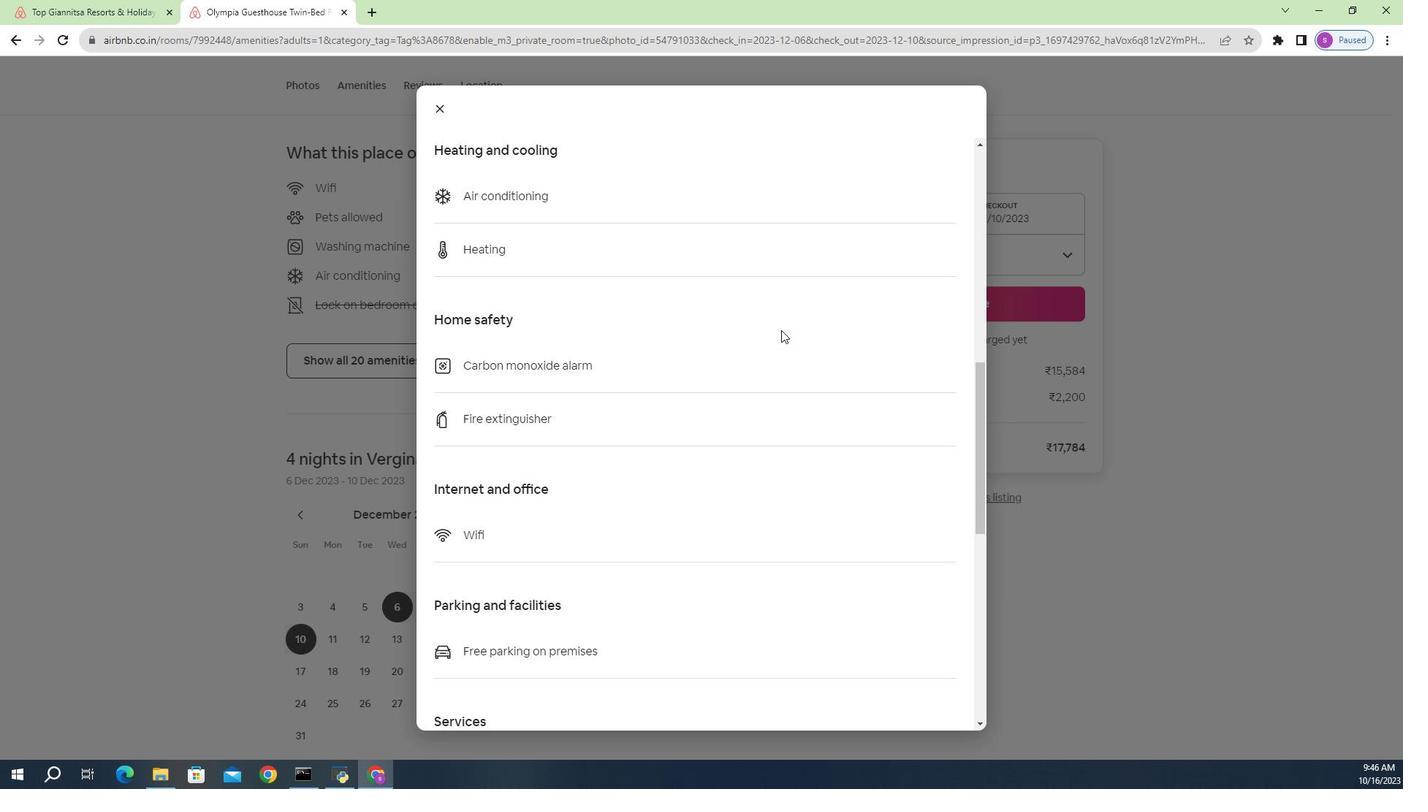
Action: Mouse scrolled (434, 345) with delta (0, 0)
Screenshot: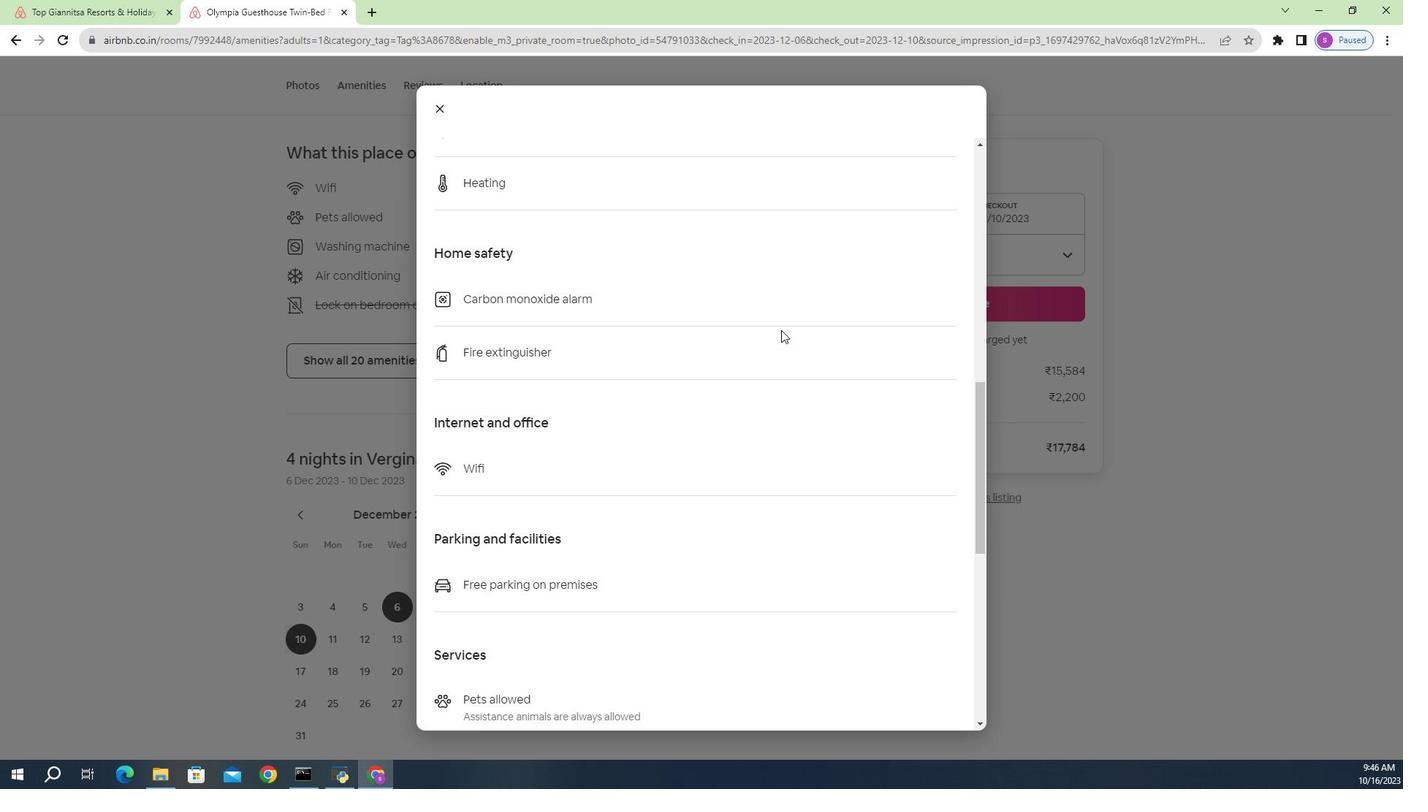 
Action: Mouse scrolled (434, 345) with delta (0, 0)
Screenshot: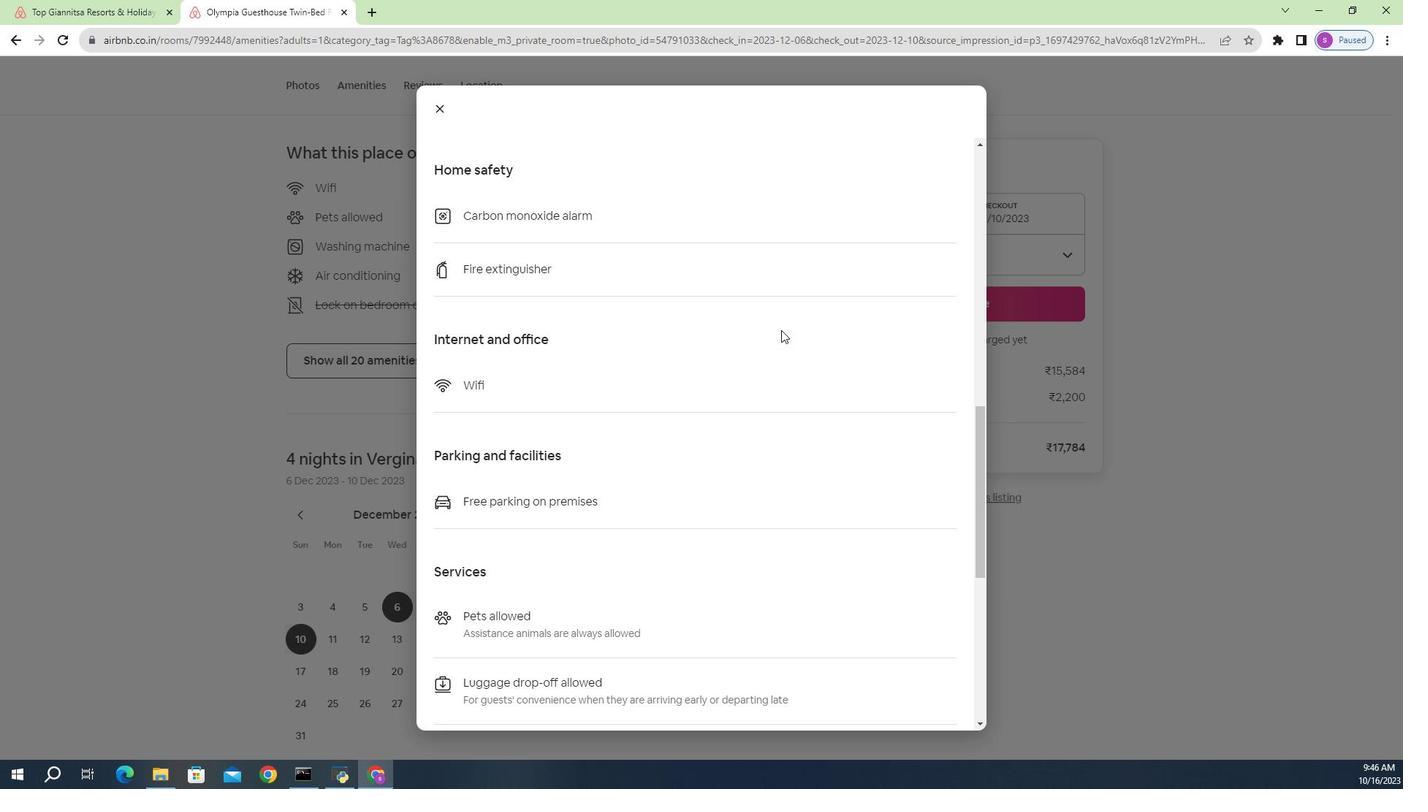
Action: Mouse scrolled (434, 345) with delta (0, 0)
Screenshot: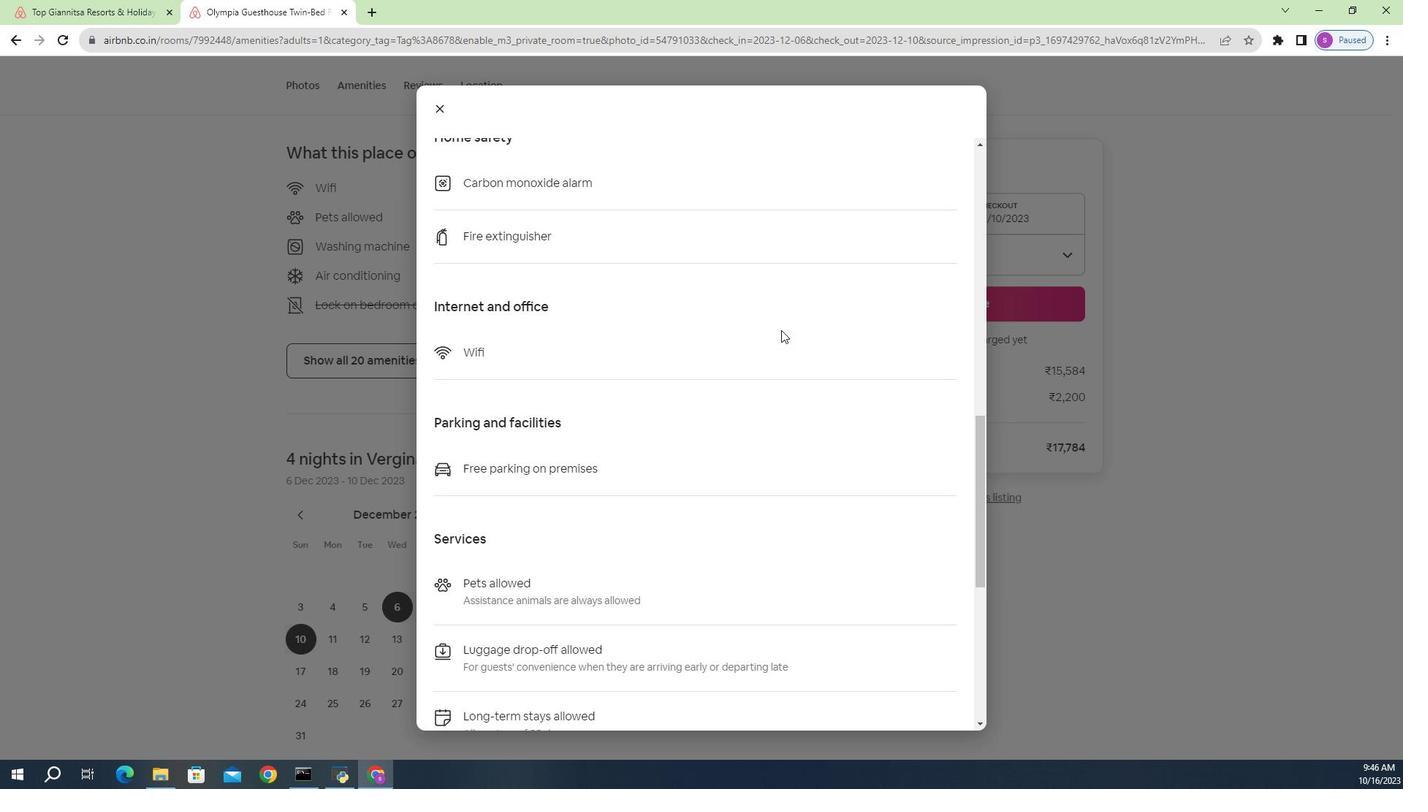 
Action: Mouse scrolled (434, 345) with delta (0, 0)
Screenshot: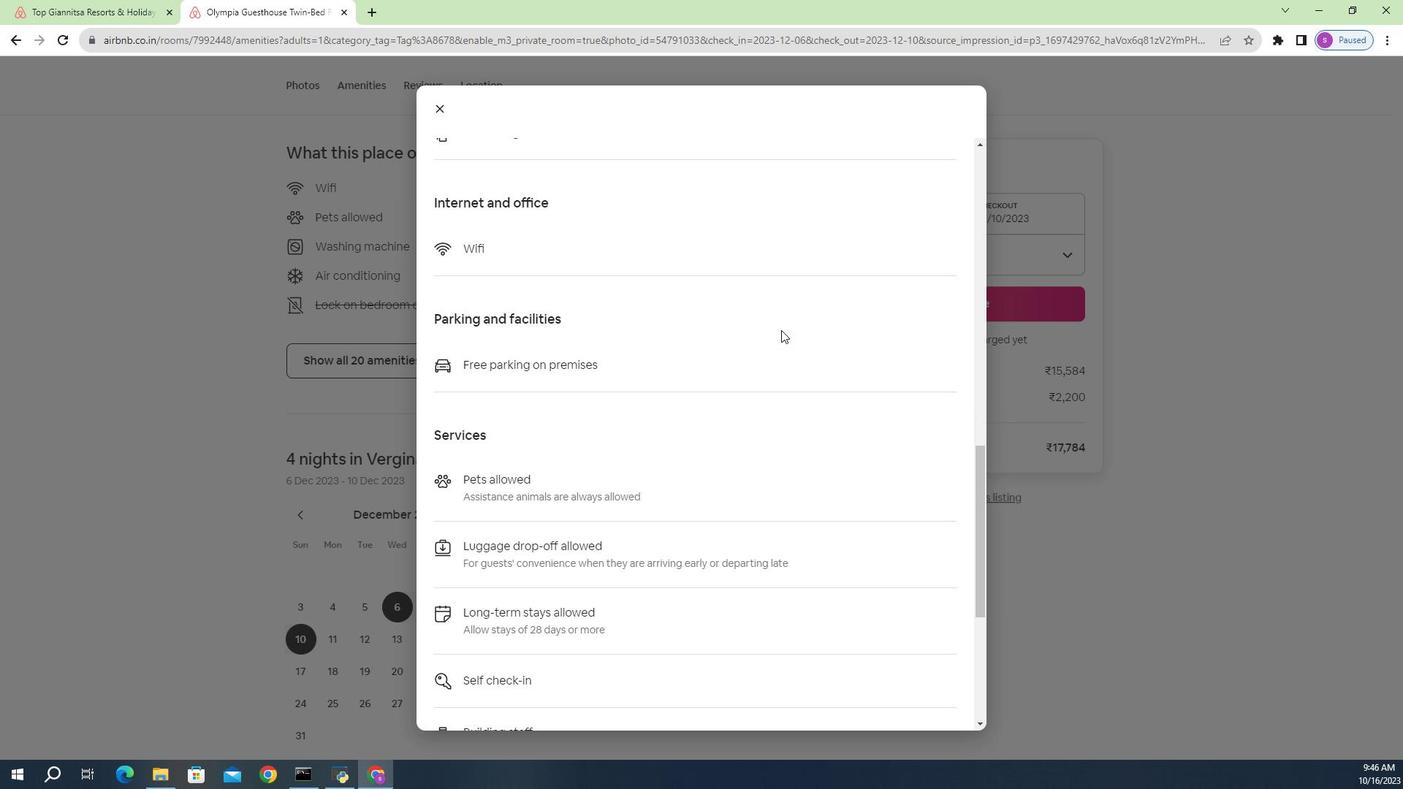 
Action: Mouse scrolled (434, 345) with delta (0, 0)
Screenshot: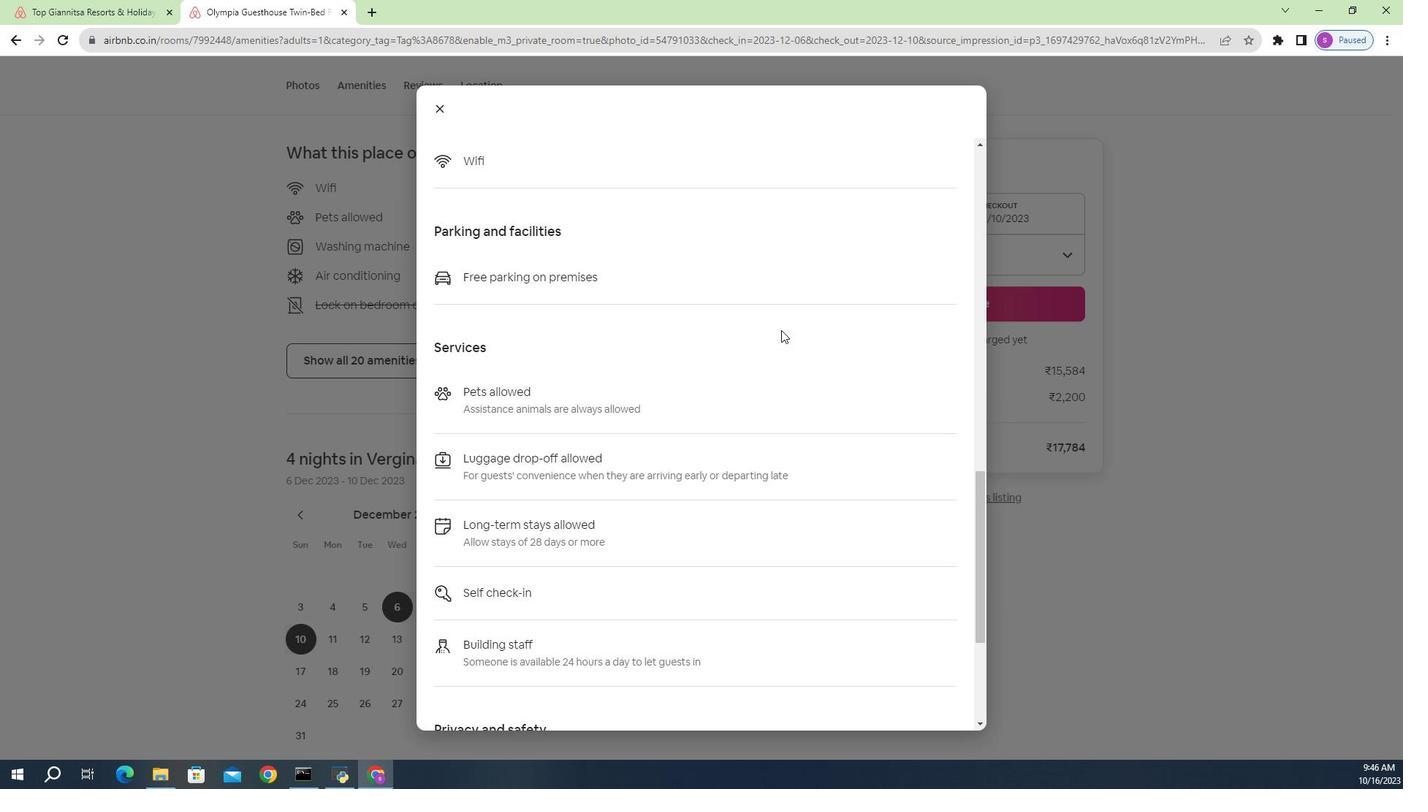 
Action: Mouse scrolled (434, 345) with delta (0, 0)
Screenshot: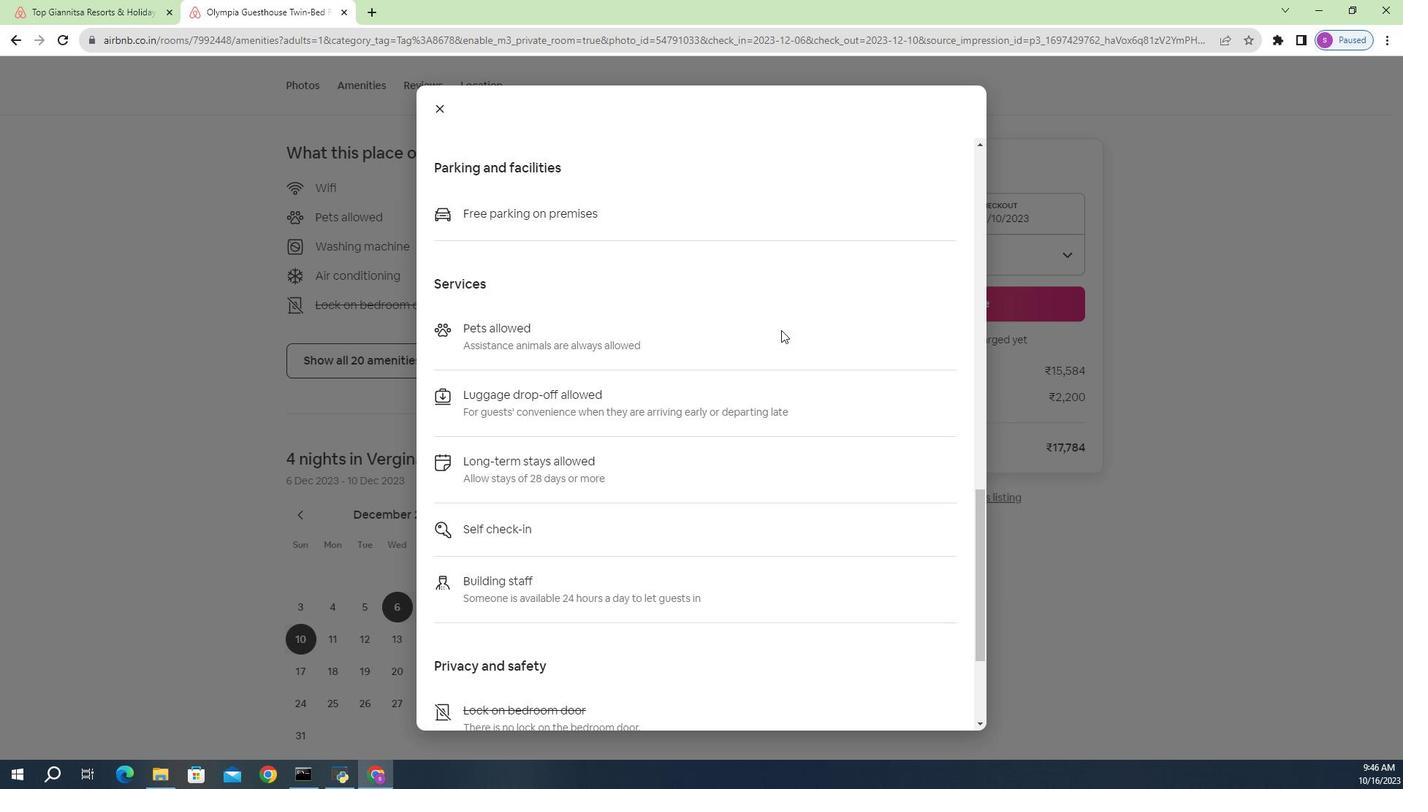 
Action: Mouse scrolled (434, 345) with delta (0, 0)
Screenshot: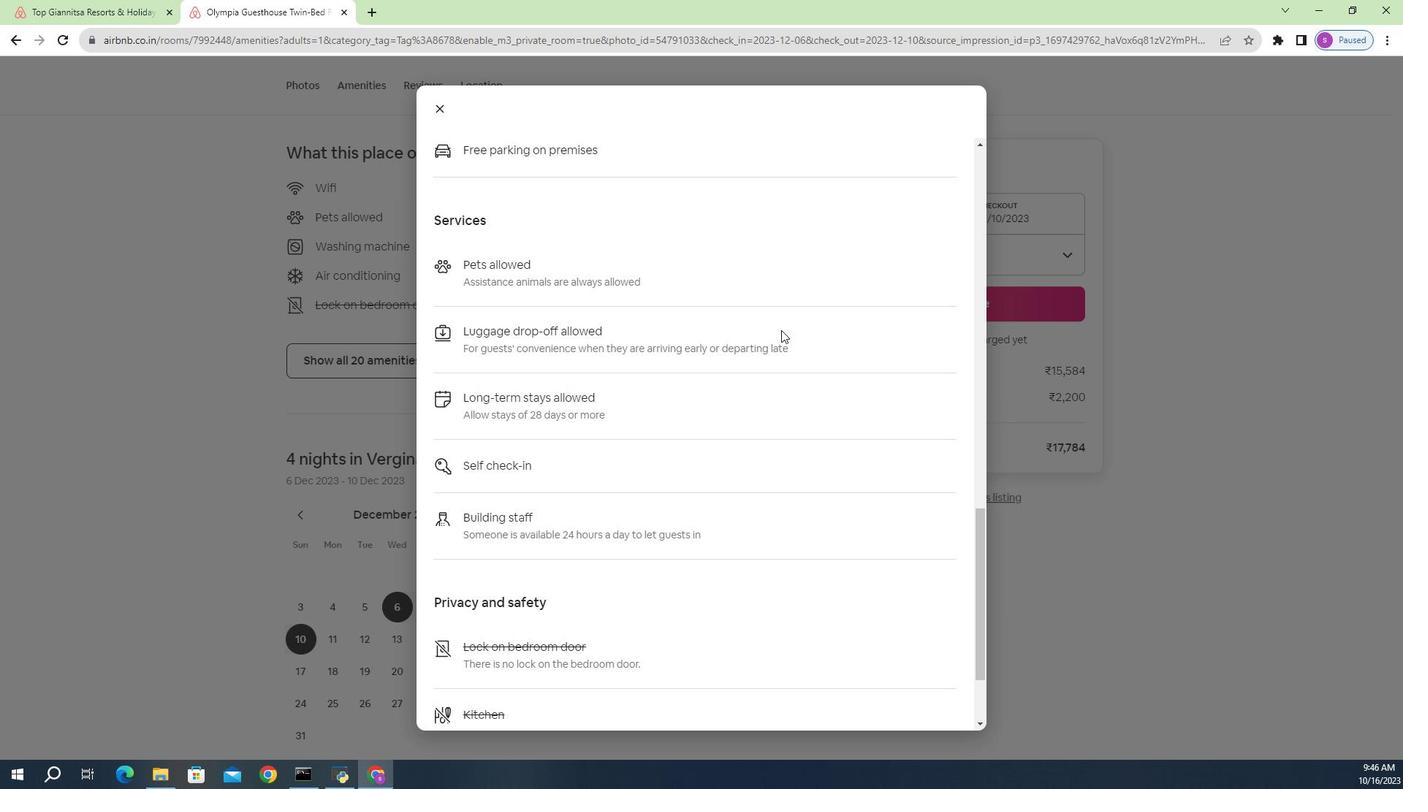 
Action: Mouse scrolled (434, 345) with delta (0, 0)
Screenshot: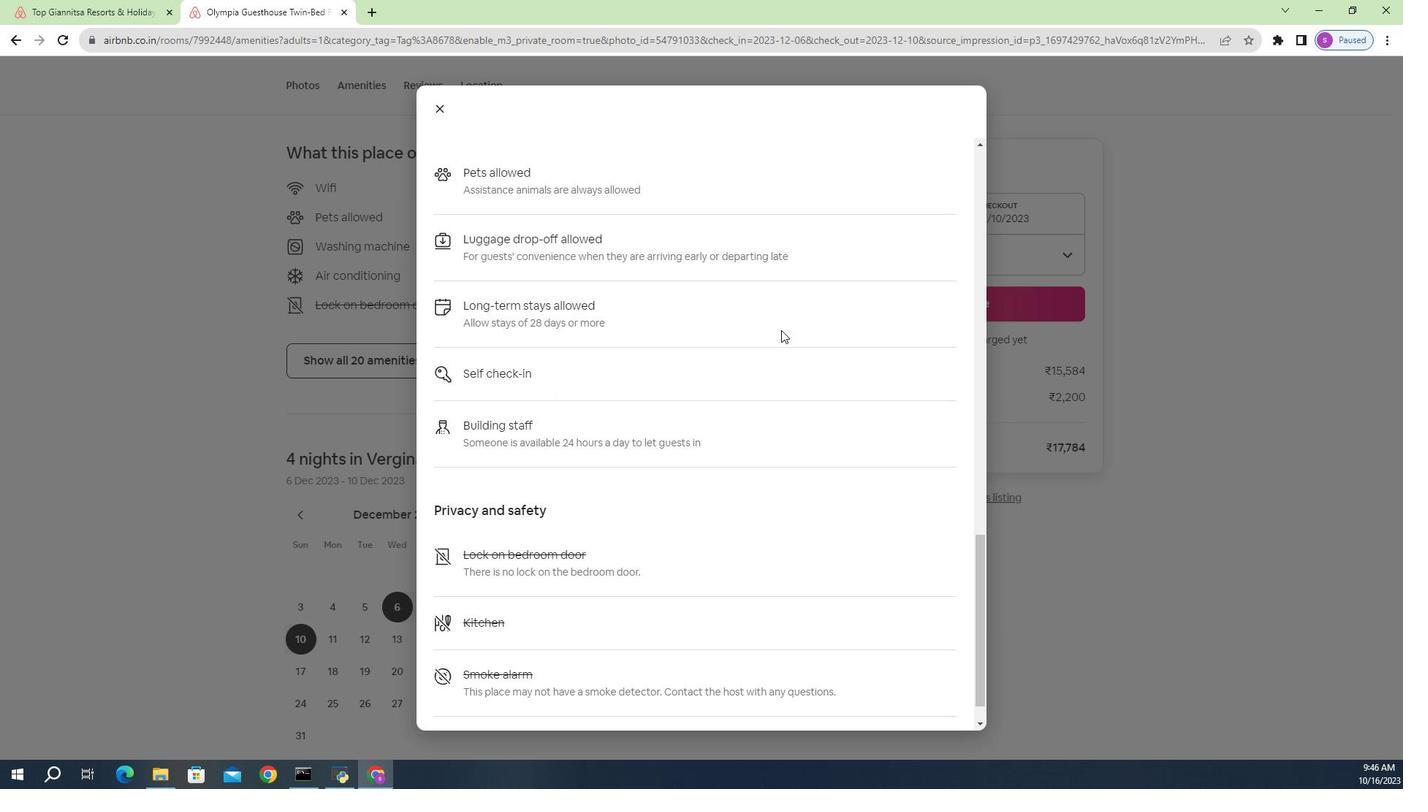 
Action: Mouse scrolled (434, 345) with delta (0, 0)
Screenshot: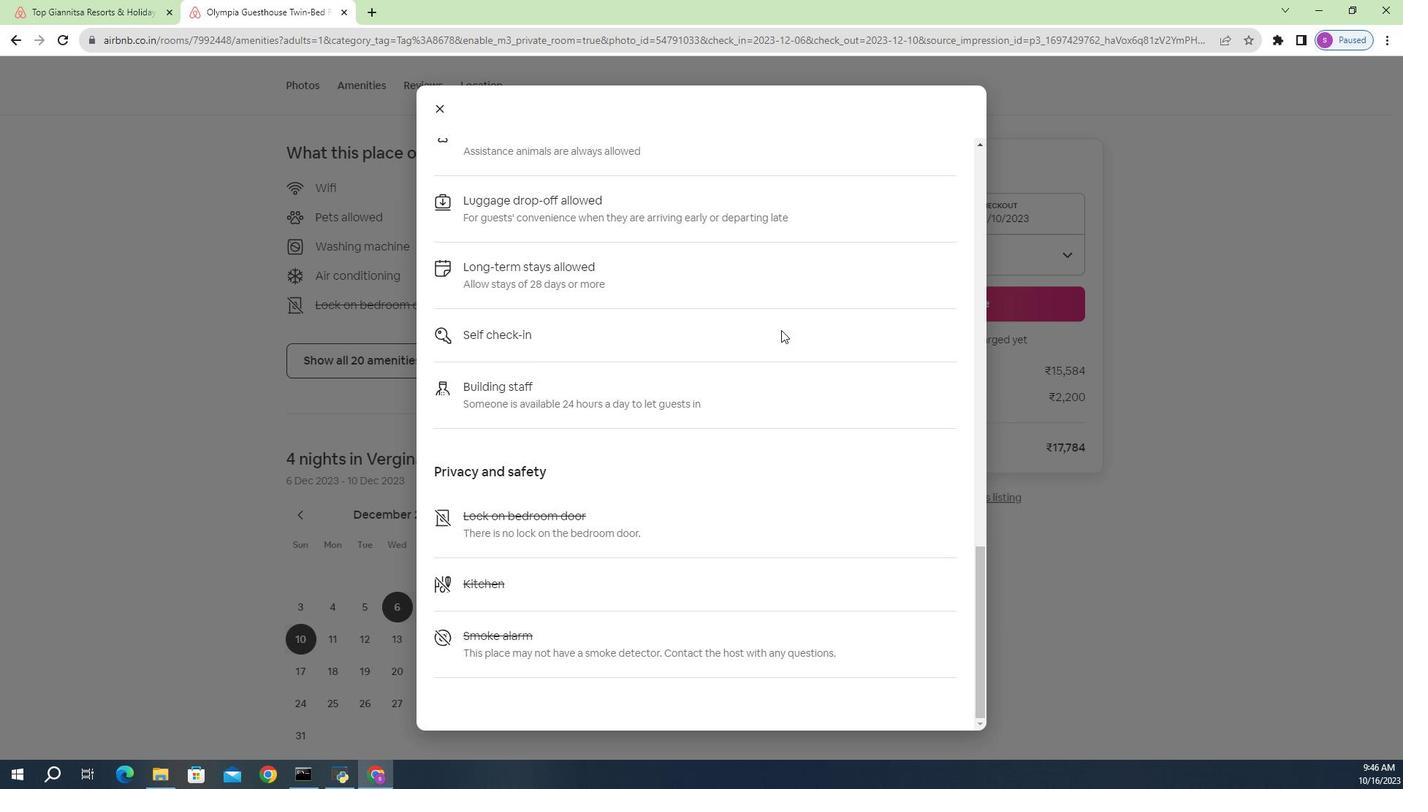 
Action: Mouse scrolled (434, 345) with delta (0, 0)
Screenshot: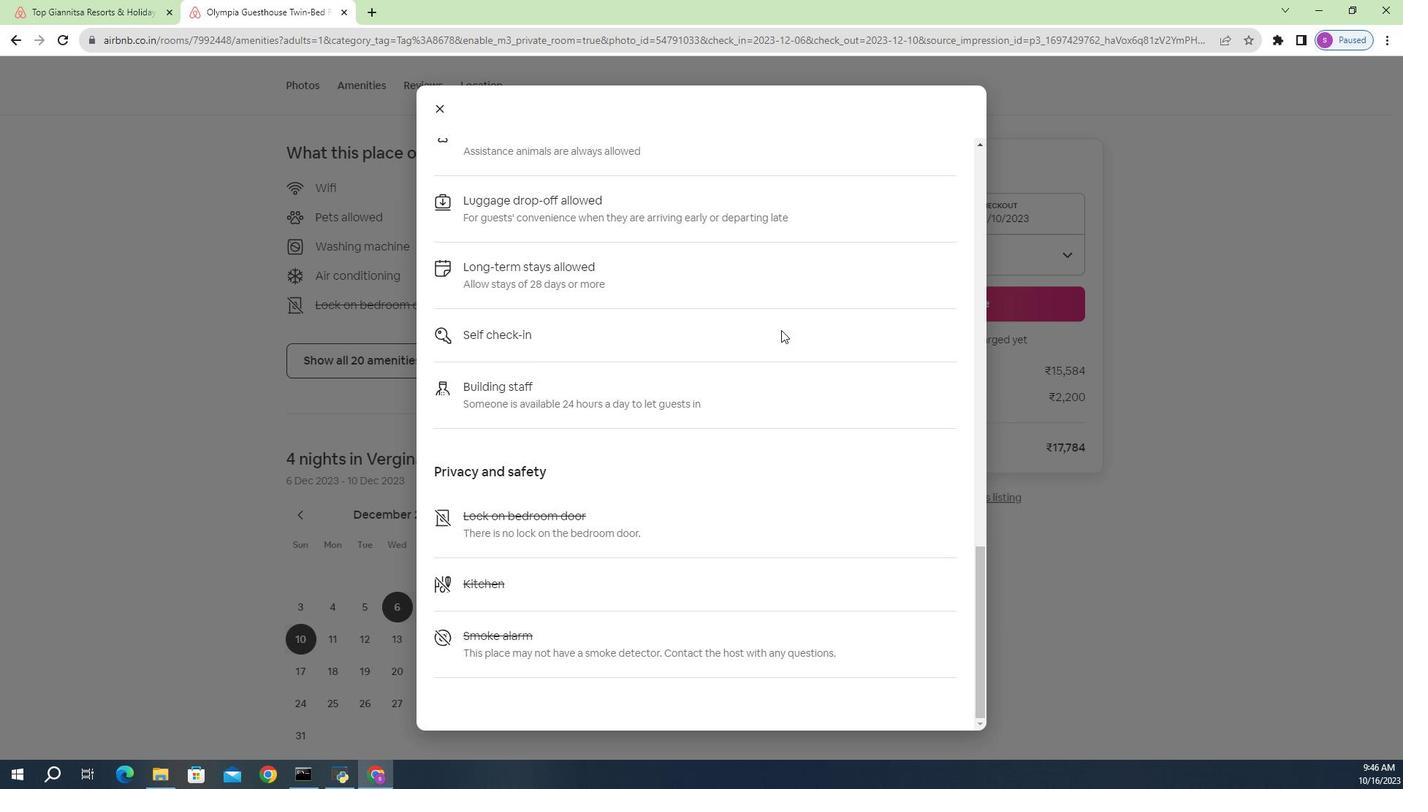 
Action: Mouse scrolled (434, 345) with delta (0, 0)
Screenshot: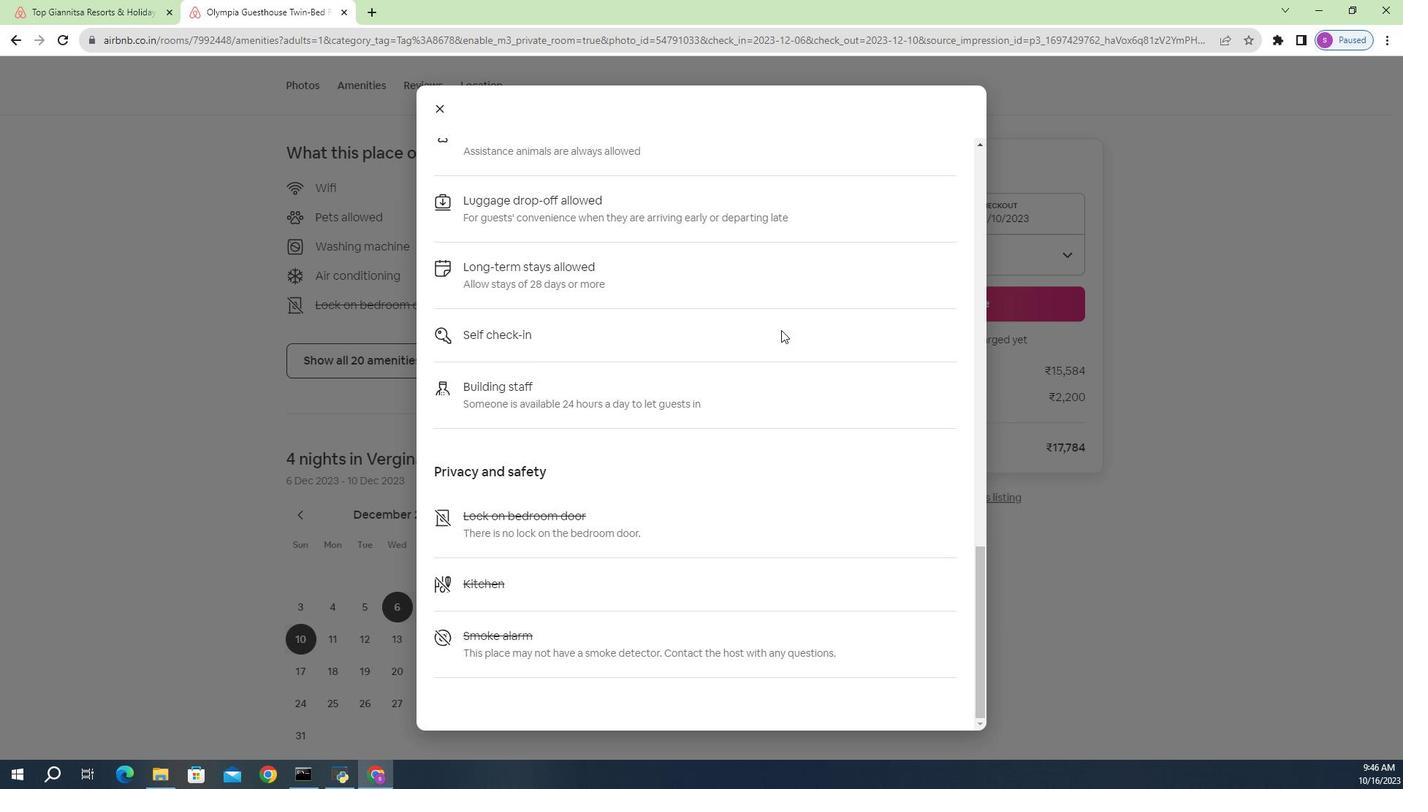 
Action: Mouse moved to (346, 235)
Screenshot: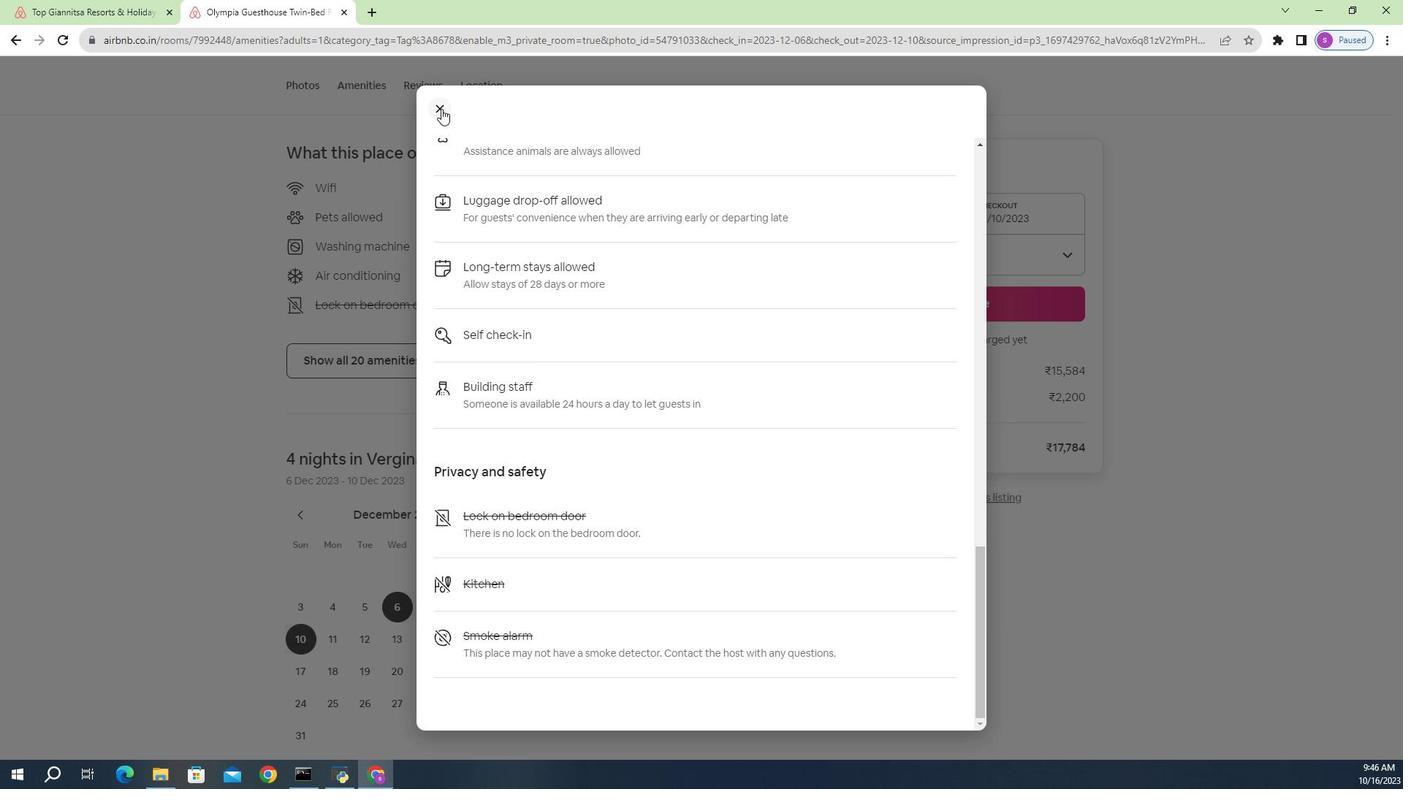 
Action: Mouse pressed left at (346, 235)
Screenshot: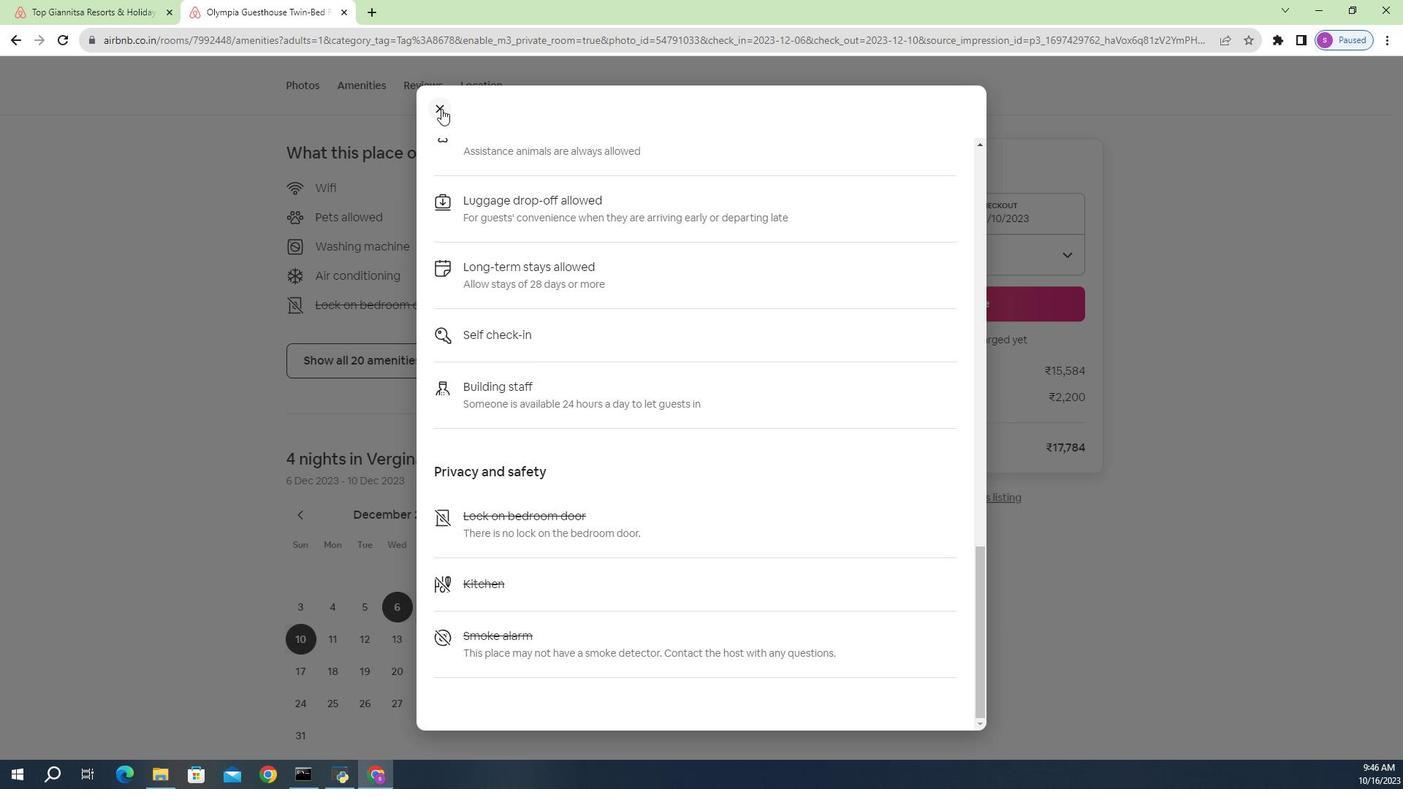 
Action: Mouse moved to (384, 350)
Screenshot: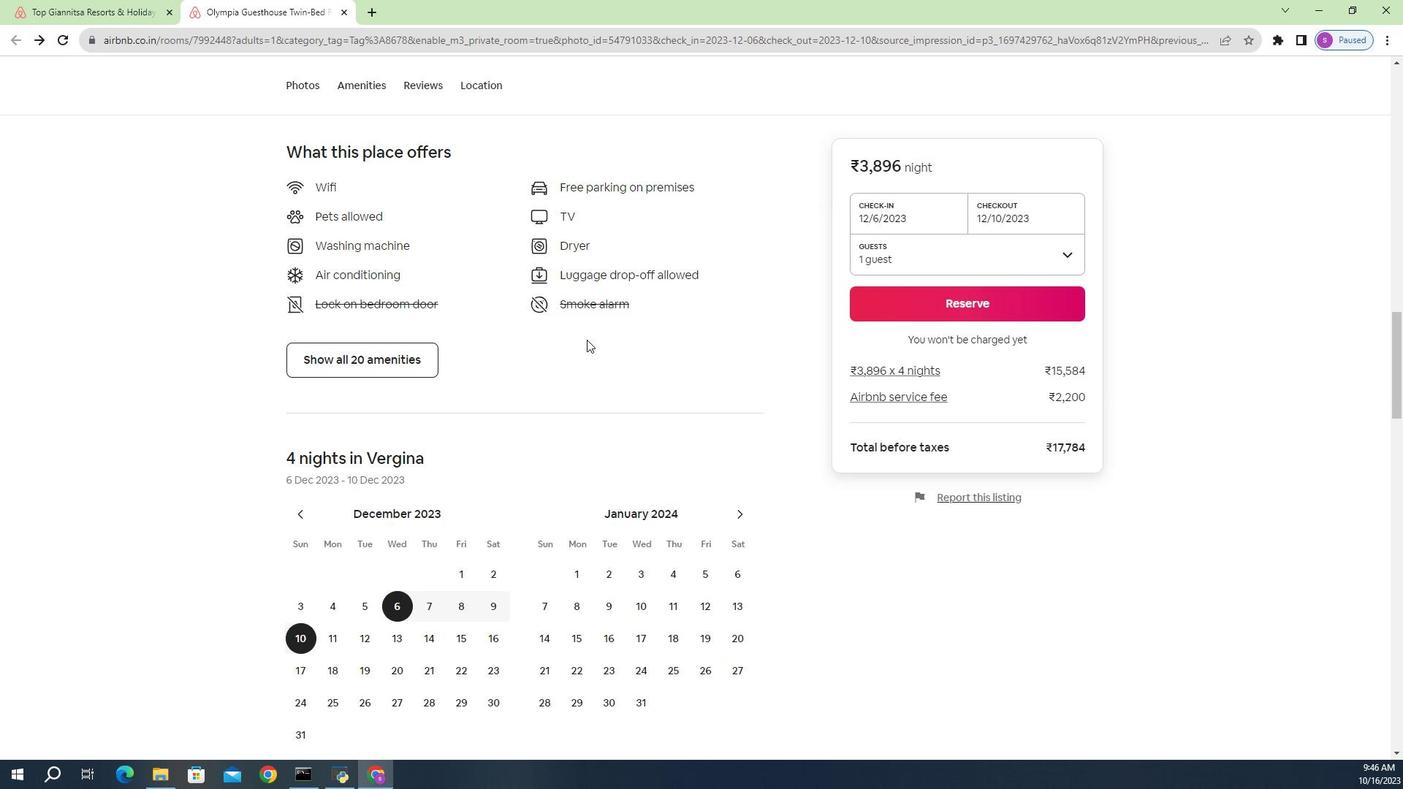 
Action: Mouse scrolled (384, 350) with delta (0, 0)
Screenshot: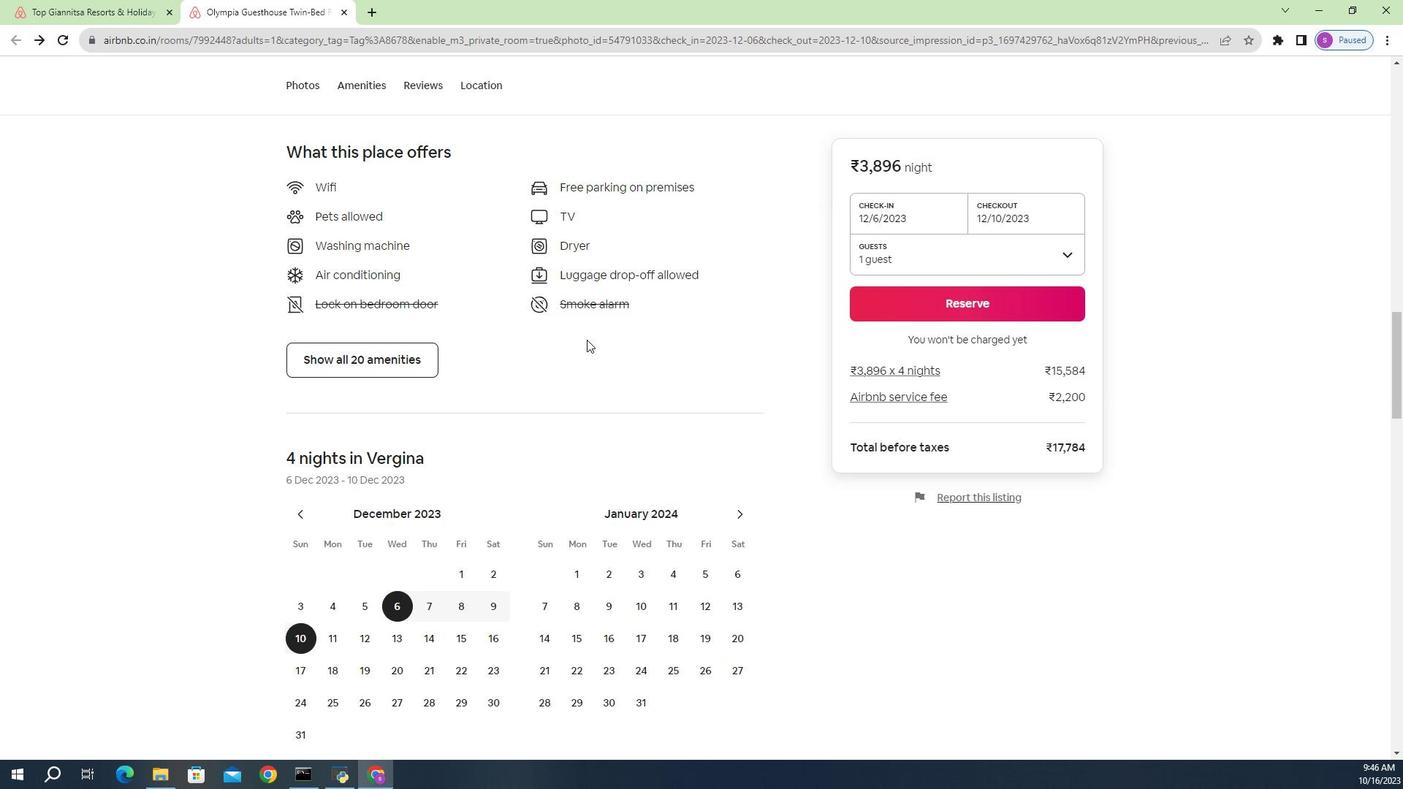 
Action: Mouse moved to (384, 350)
Screenshot: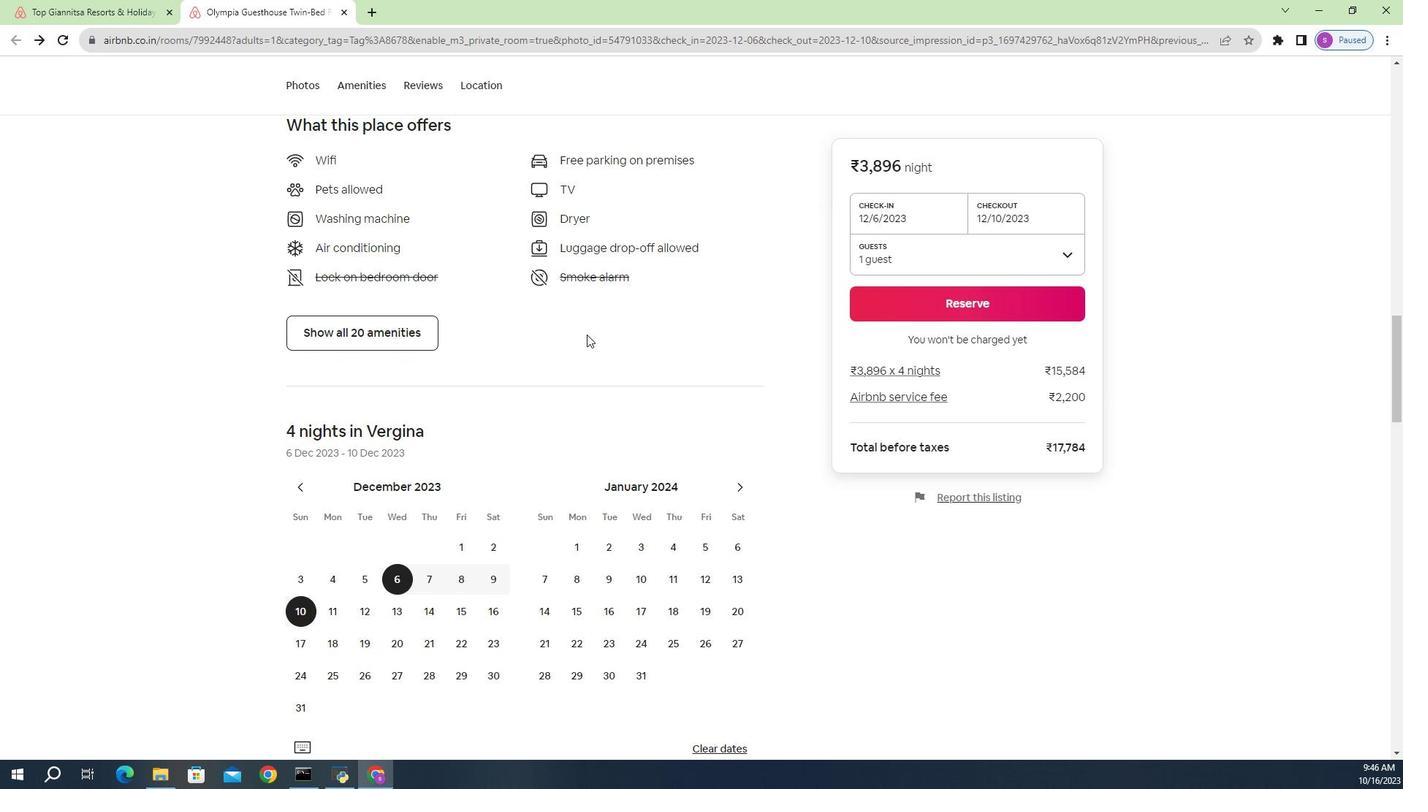 
Action: Mouse scrolled (384, 350) with delta (0, 0)
Screenshot: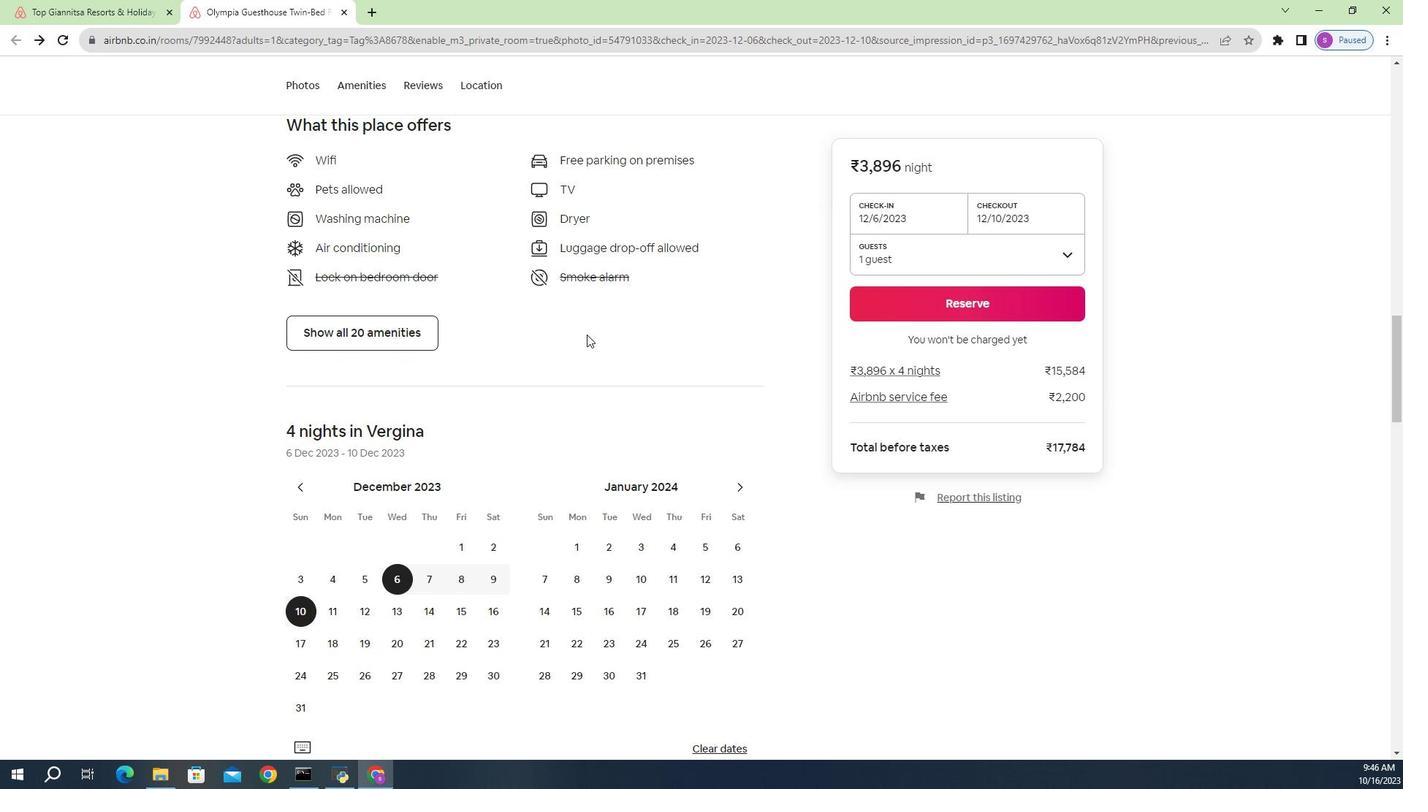 
Action: Mouse moved to (384, 347)
Screenshot: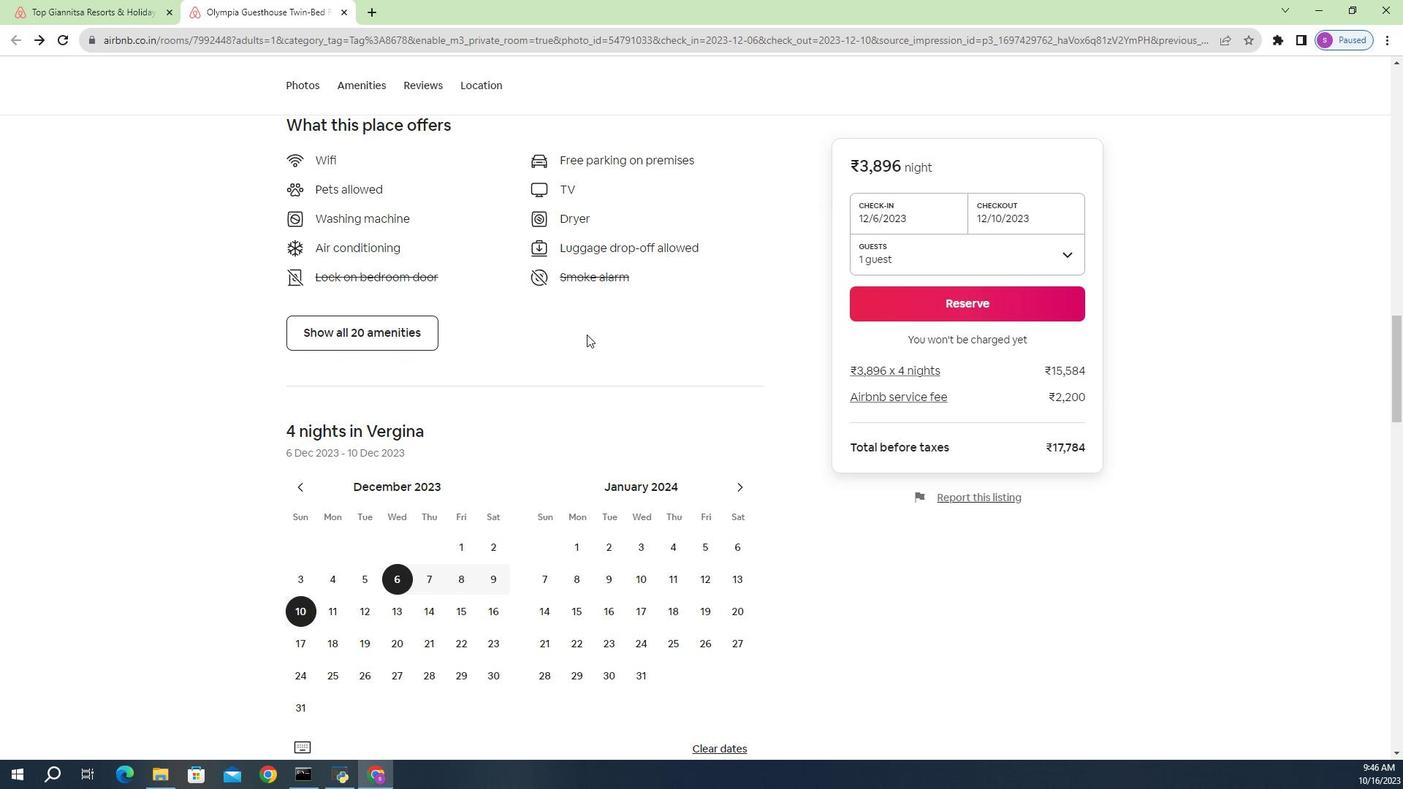 
Action: Mouse scrolled (384, 347) with delta (0, 0)
Screenshot: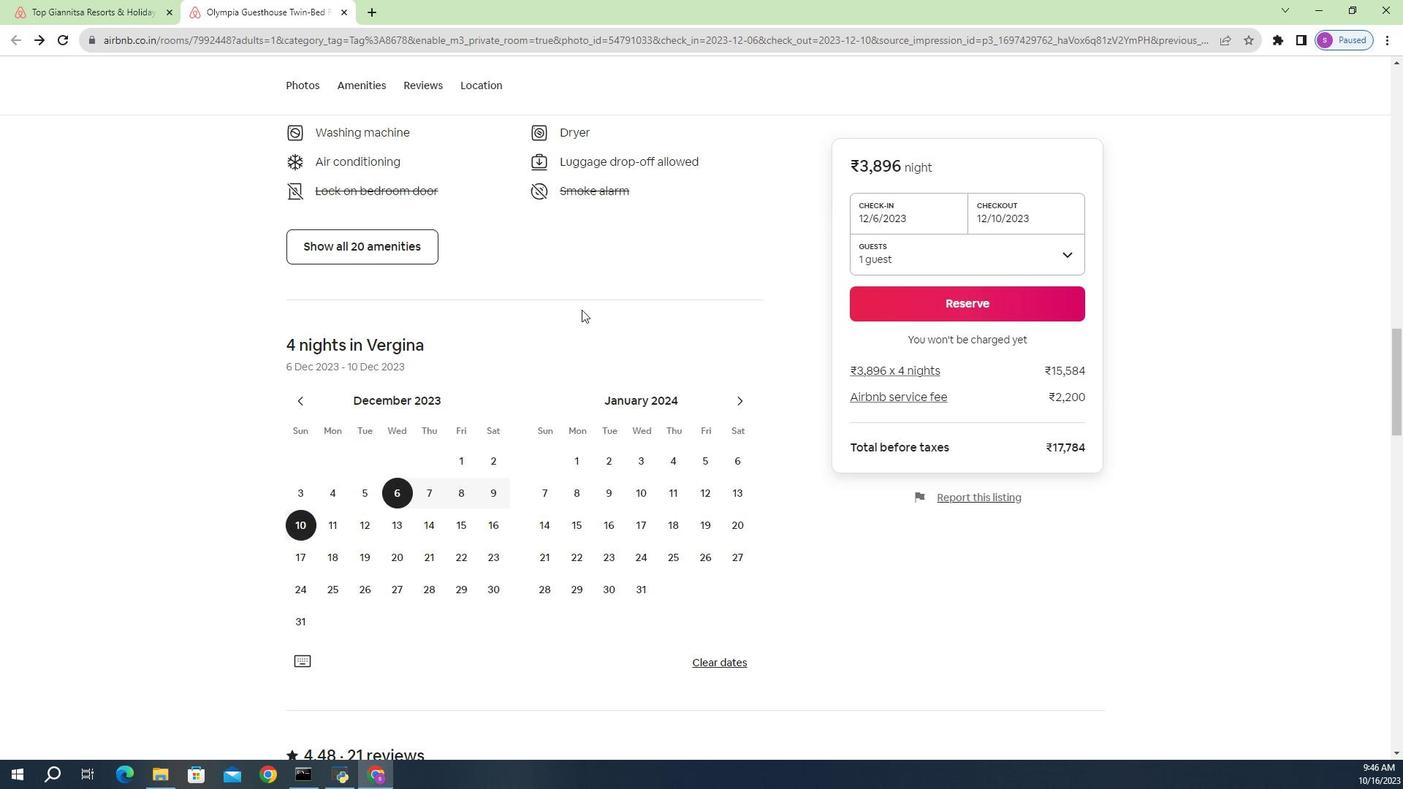 
Action: Mouse moved to (383, 339)
Screenshot: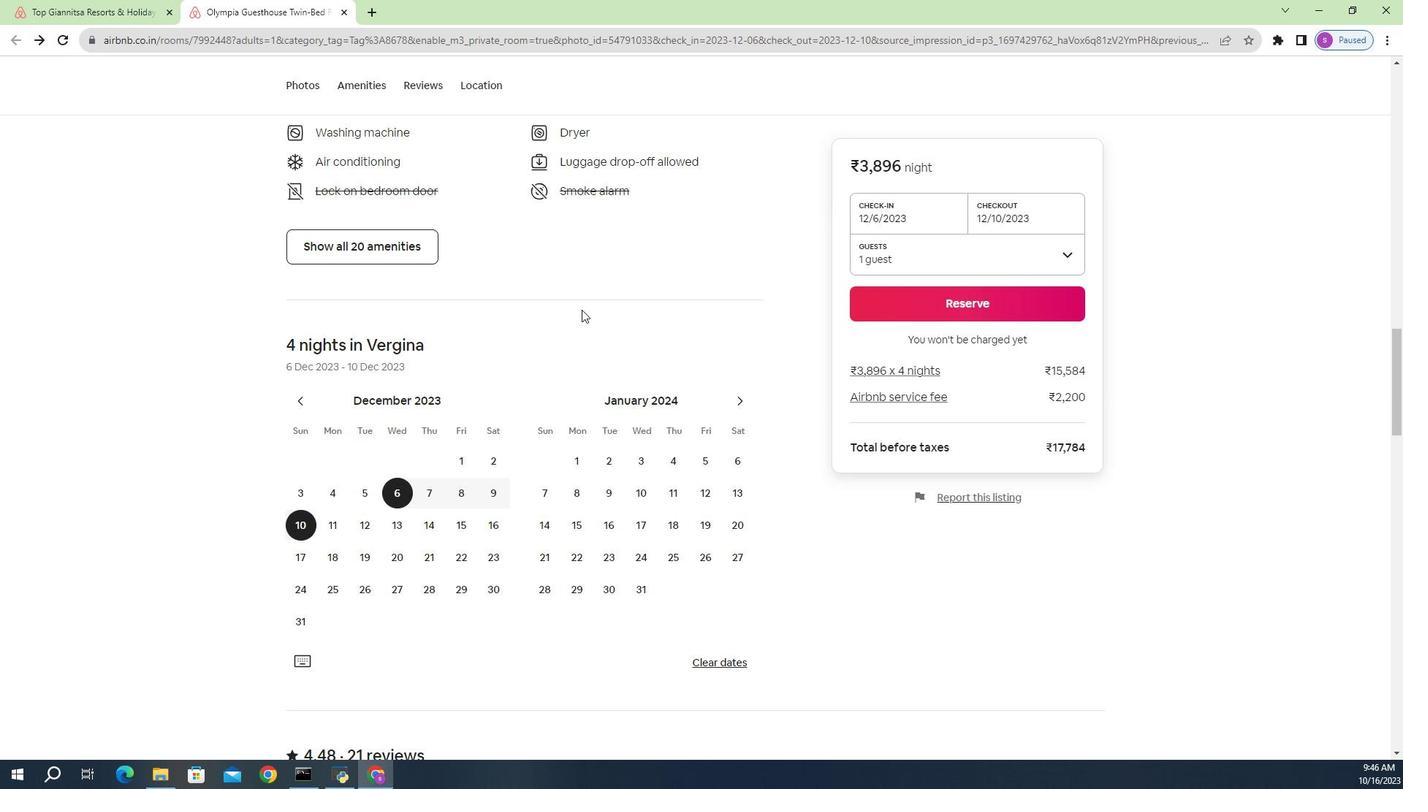 
Action: Mouse scrolled (383, 339) with delta (0, 0)
Screenshot: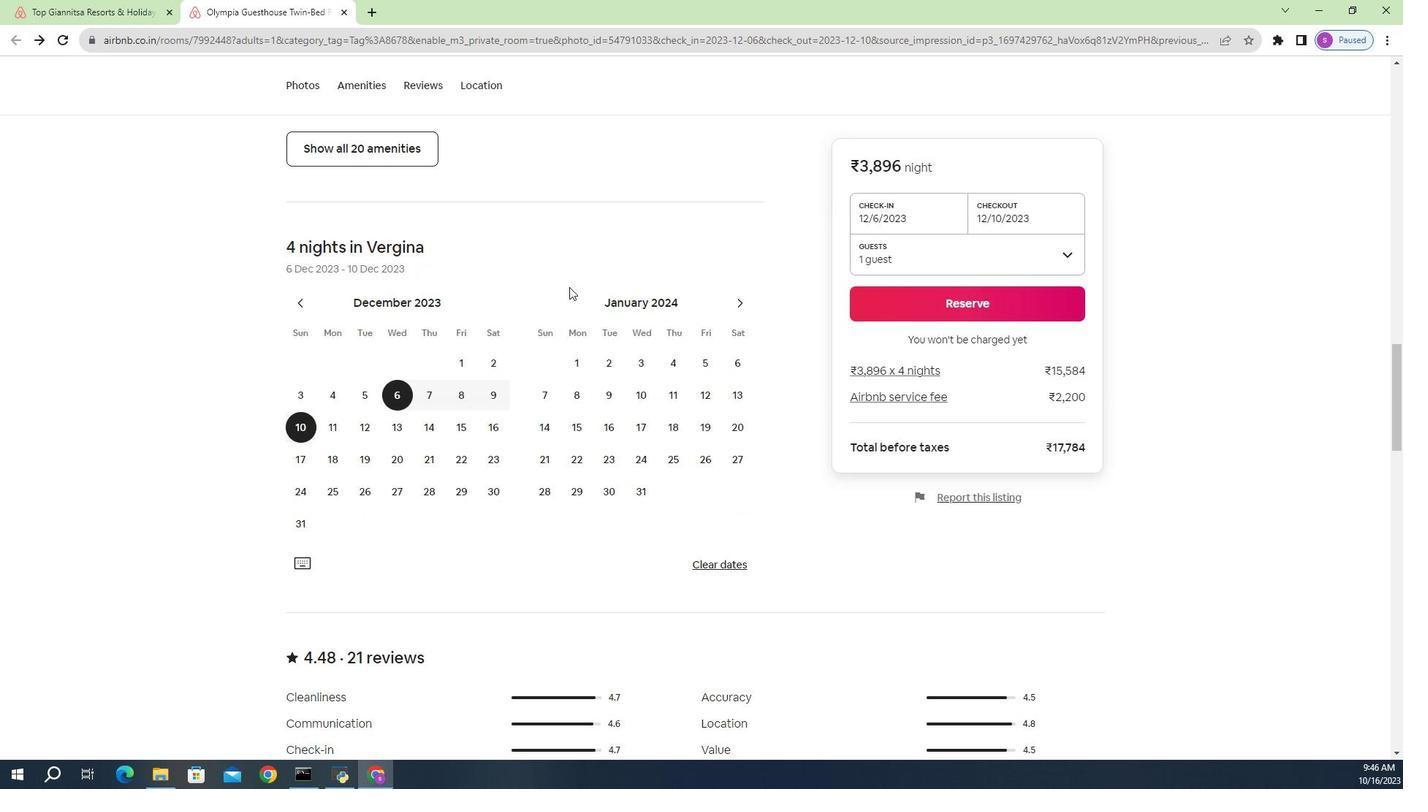 
Action: Mouse moved to (380, 326)
Screenshot: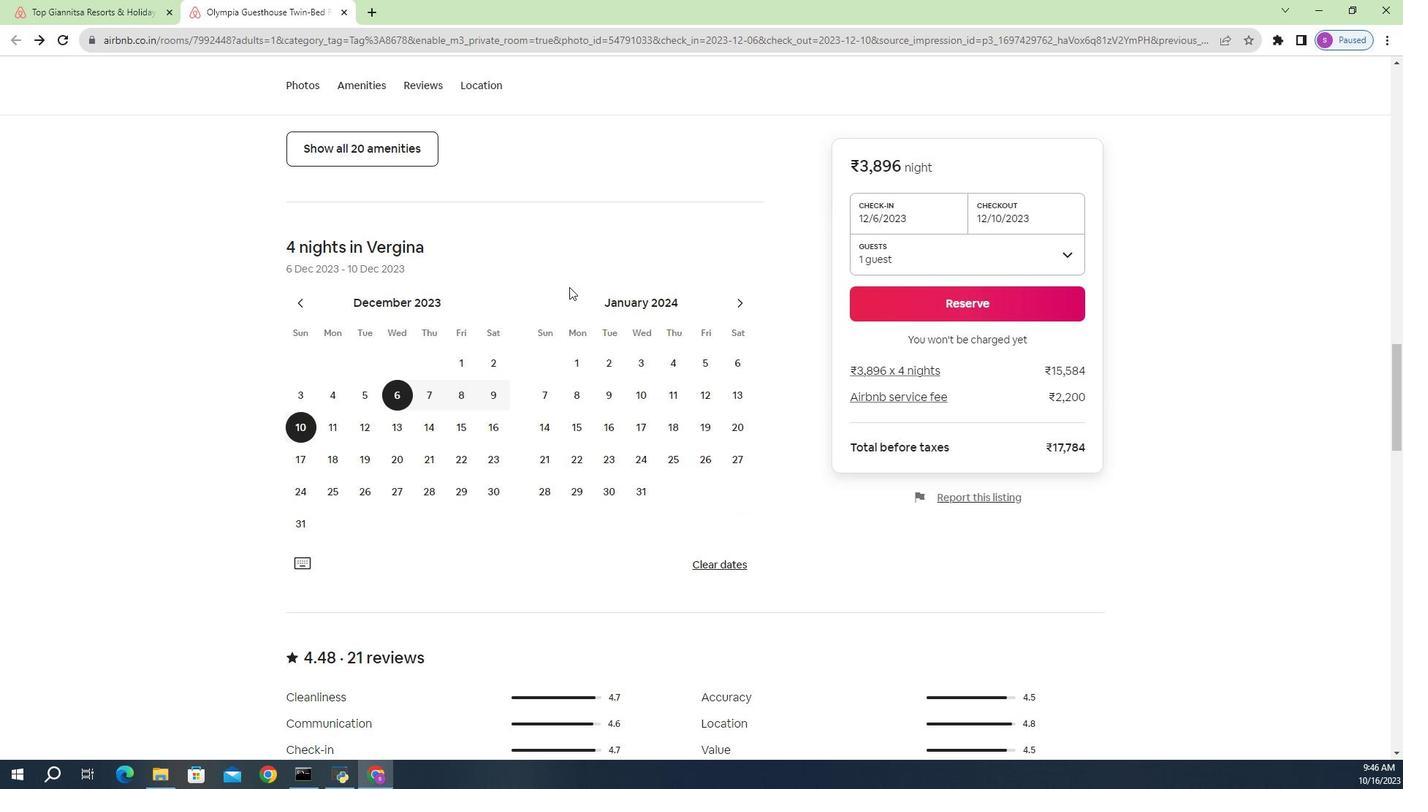 
Action: Mouse scrolled (380, 326) with delta (0, 0)
Screenshot: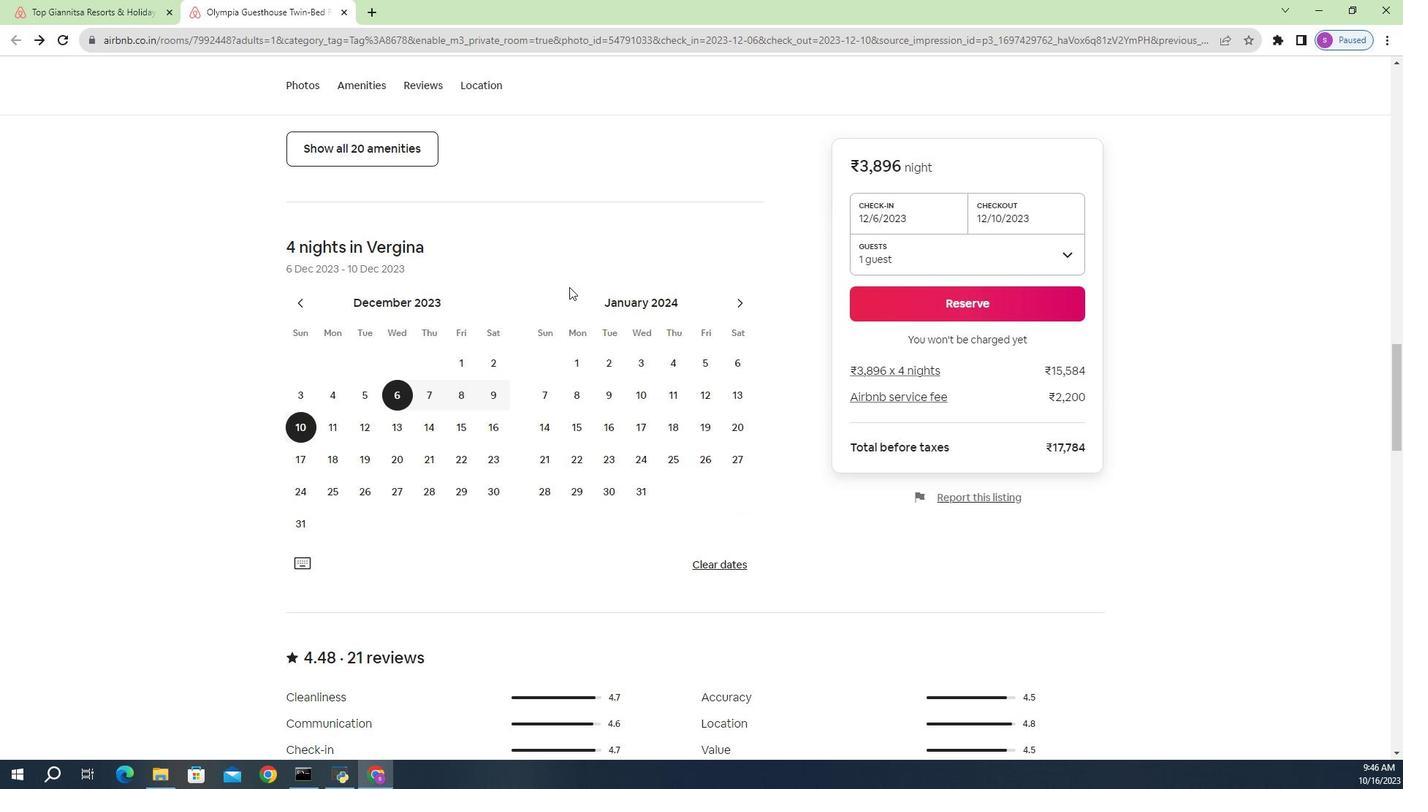 
Action: Mouse moved to (375, 314)
Screenshot: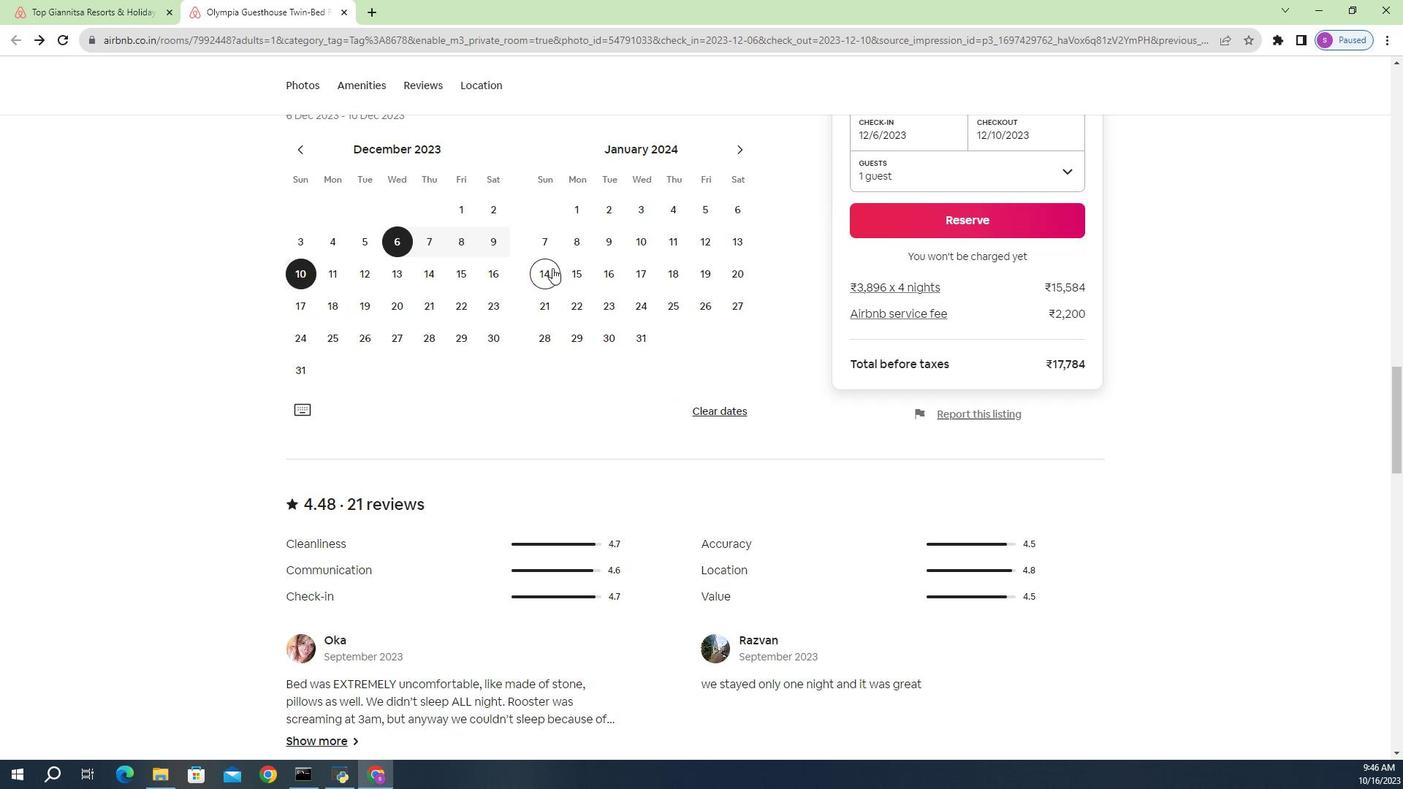 
Action: Mouse scrolled (375, 314) with delta (0, 0)
Screenshot: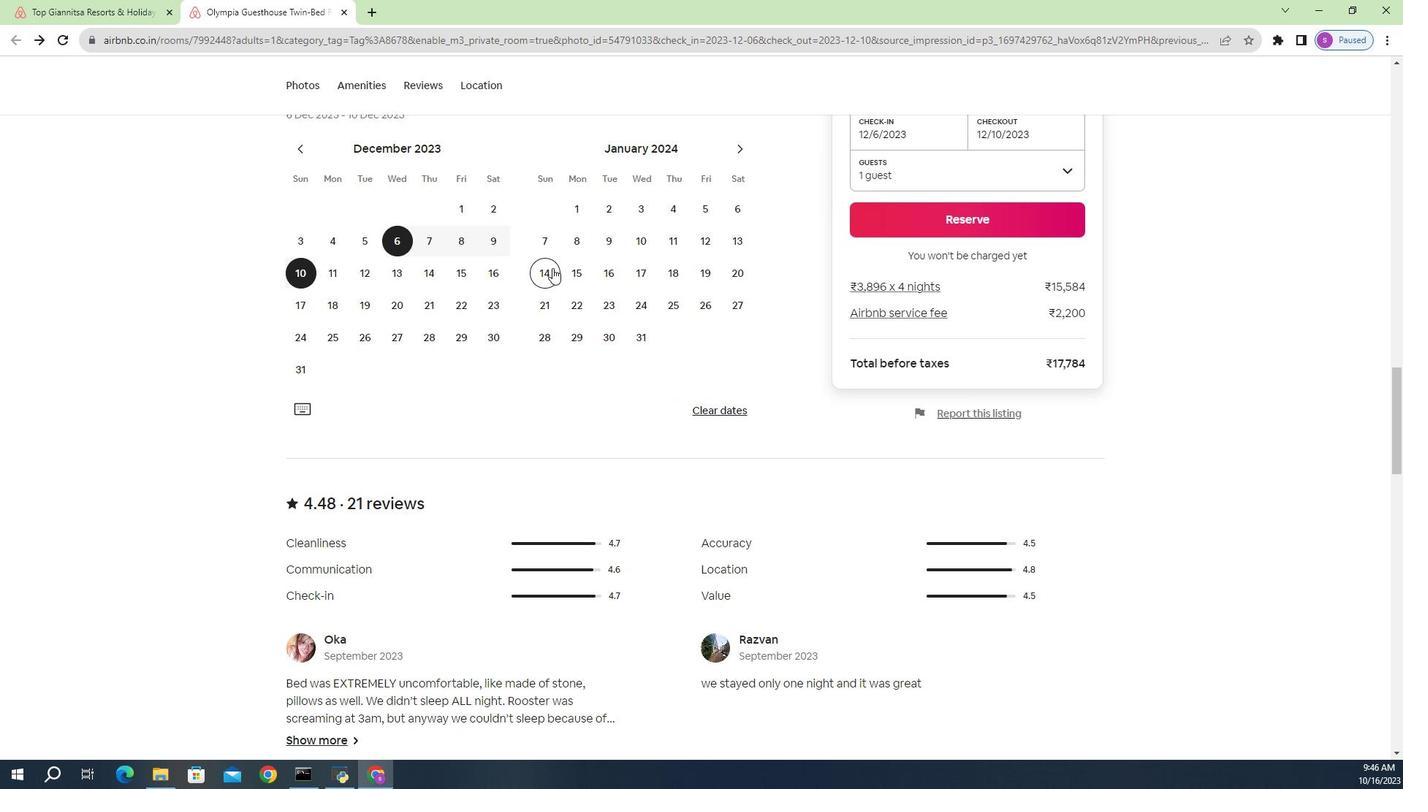 
Action: Mouse scrolled (375, 314) with delta (0, 0)
Screenshot: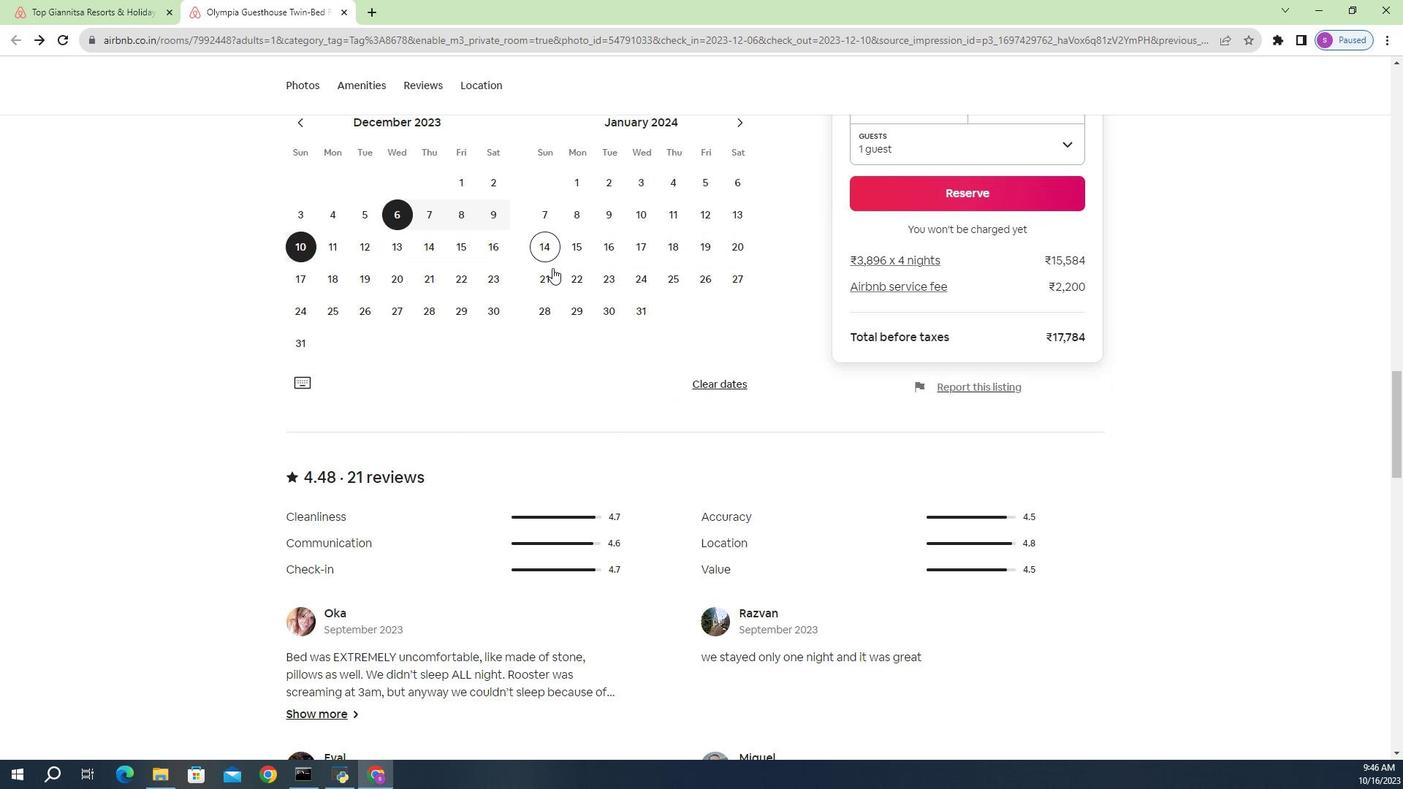 
Action: Mouse scrolled (375, 314) with delta (0, 0)
Screenshot: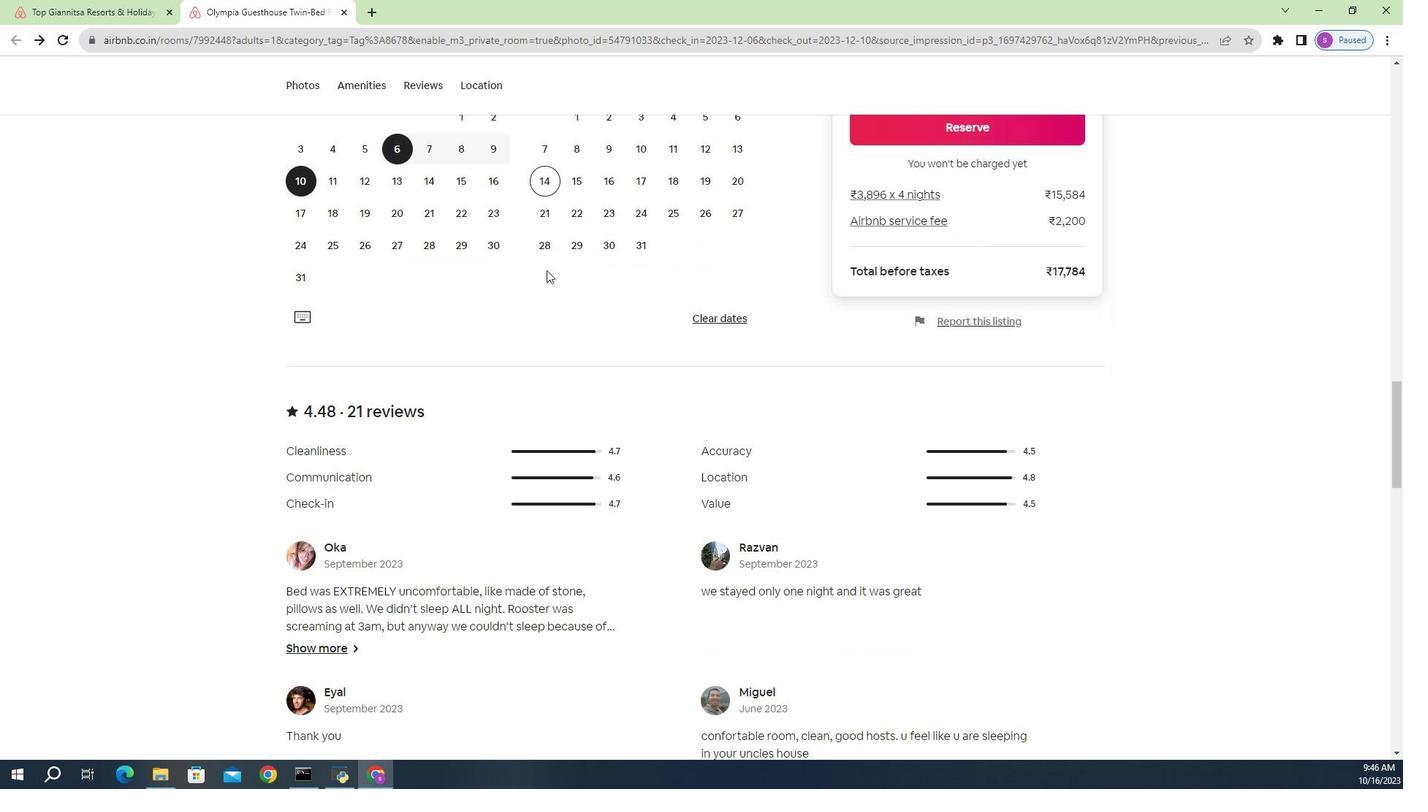 
Action: Mouse moved to (355, 339)
Screenshot: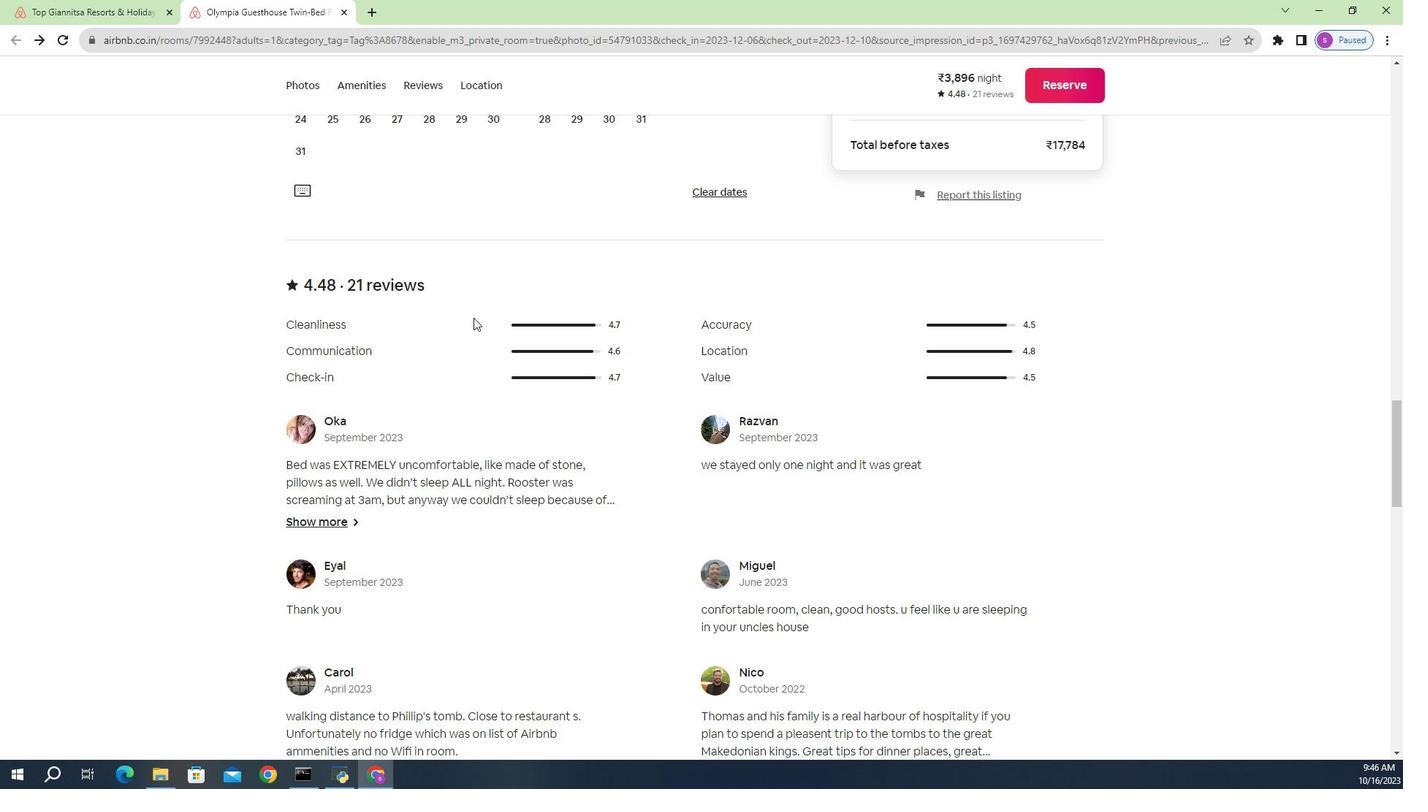 
Action: Mouse scrolled (355, 339) with delta (0, 0)
Screenshot: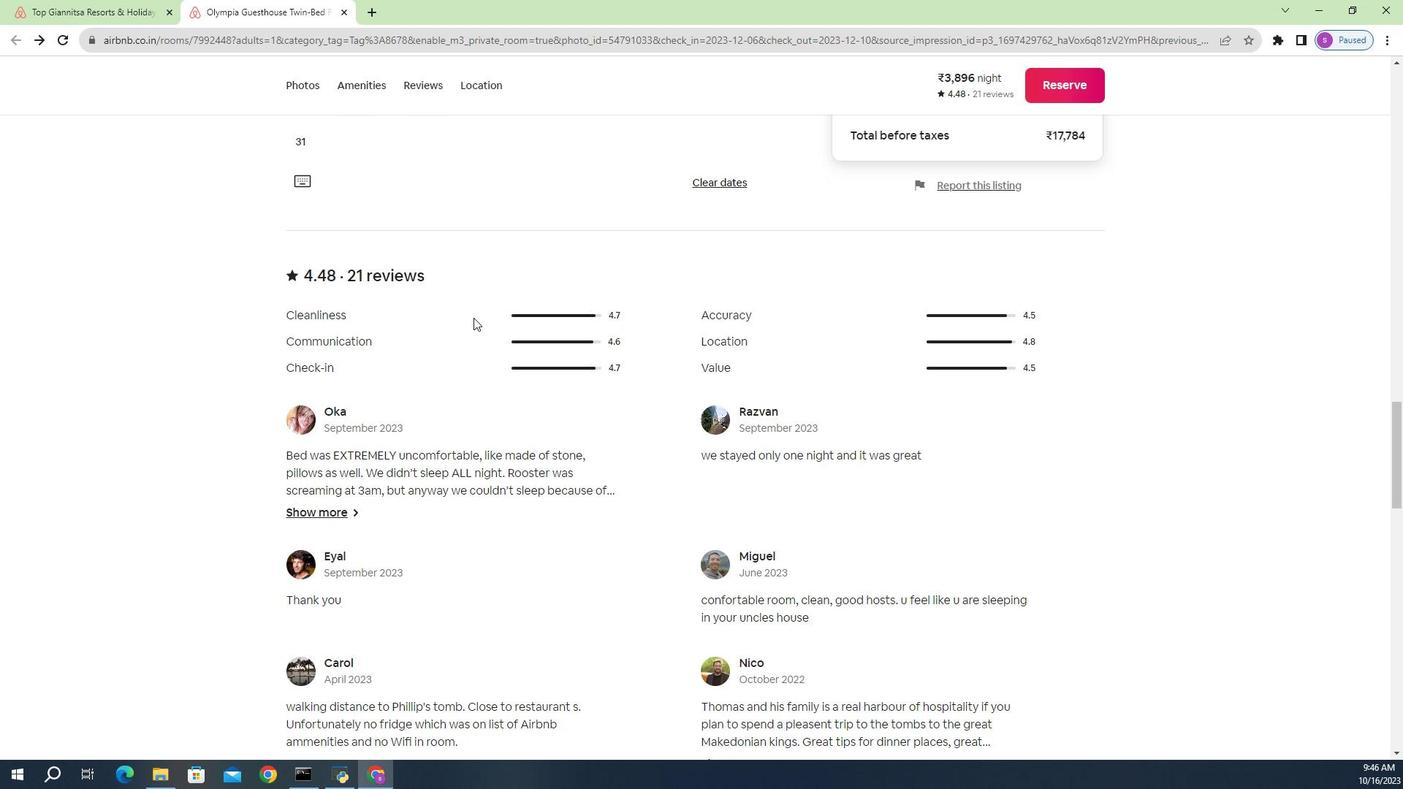 
Action: Mouse scrolled (355, 339) with delta (0, 0)
Screenshot: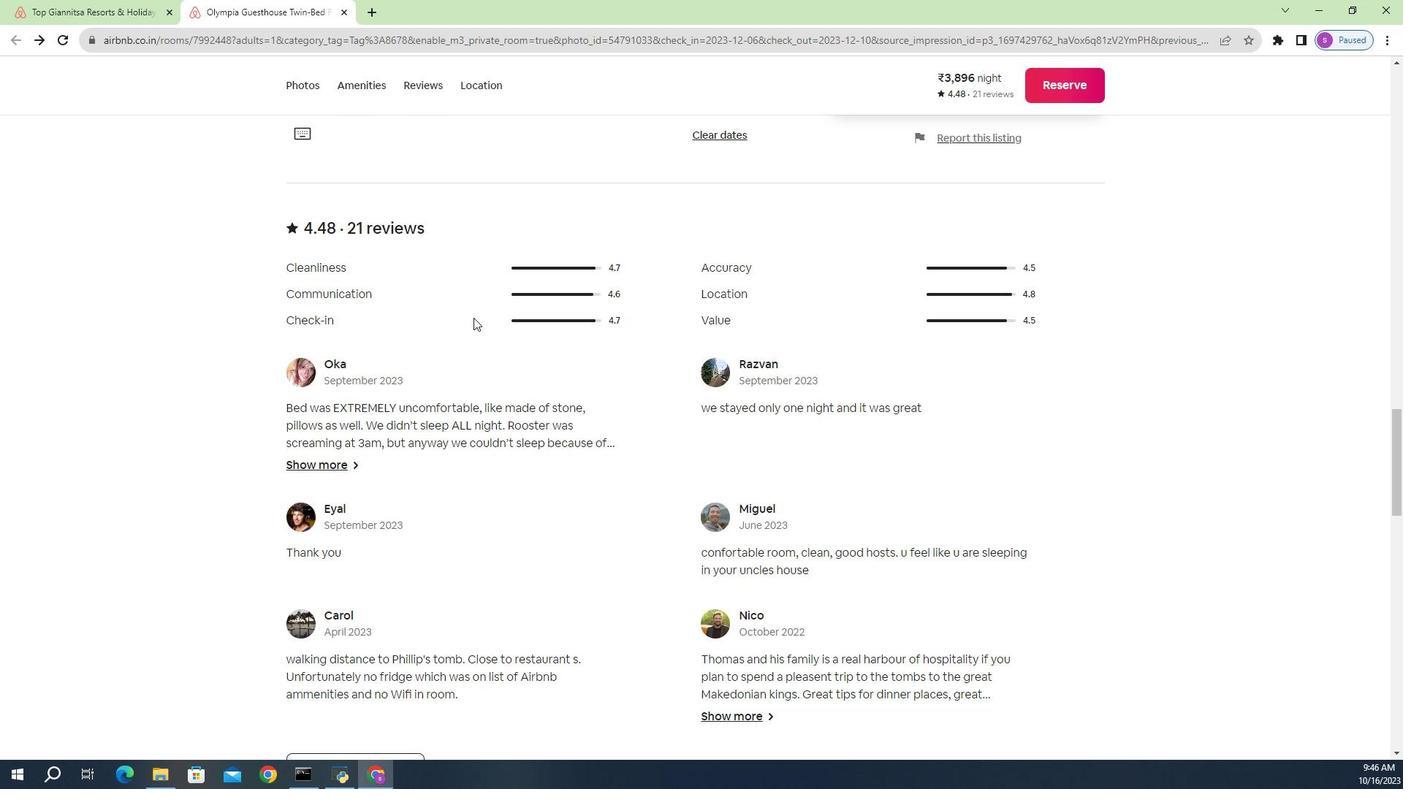 
Action: Mouse moved to (355, 337)
Screenshot: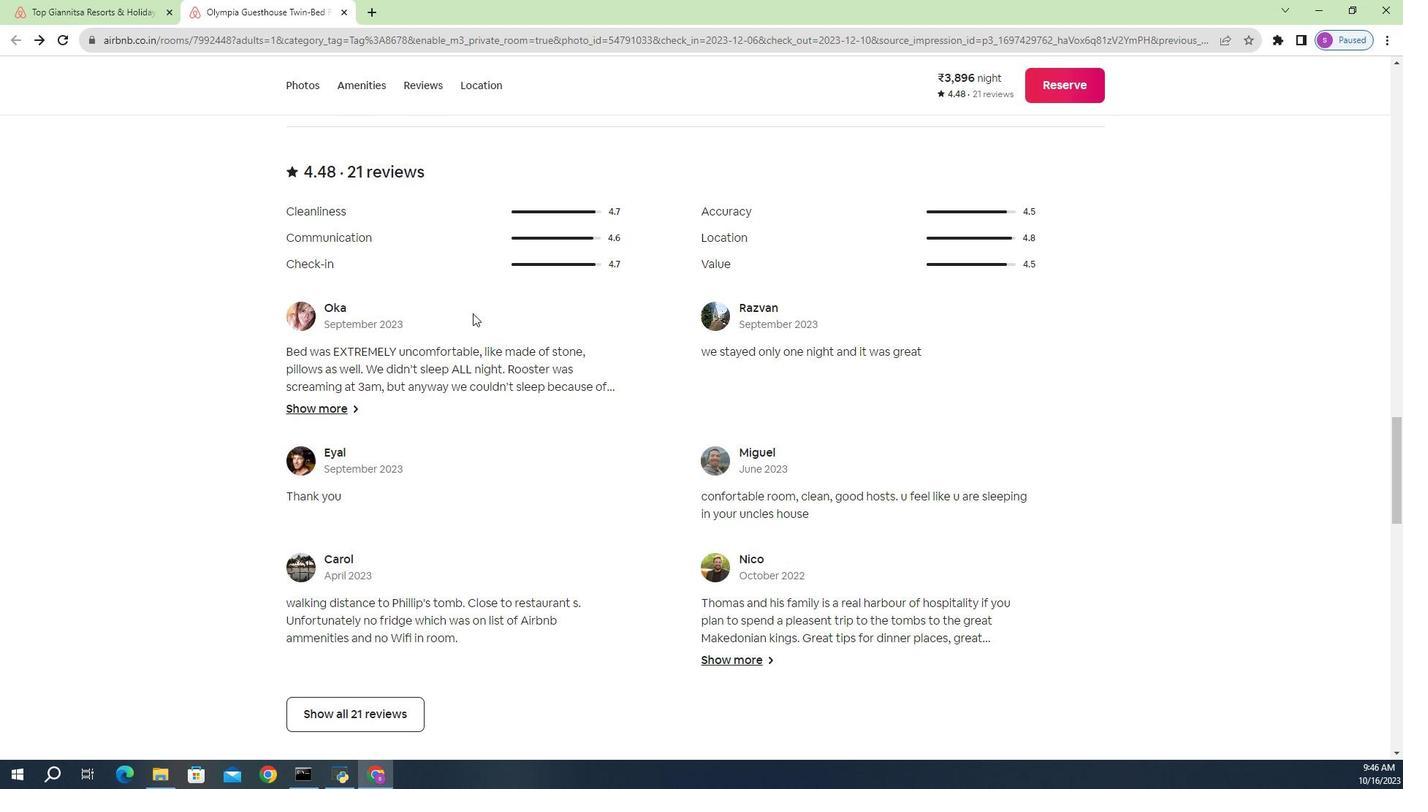 
Action: Mouse scrolled (355, 337) with delta (0, 0)
Screenshot: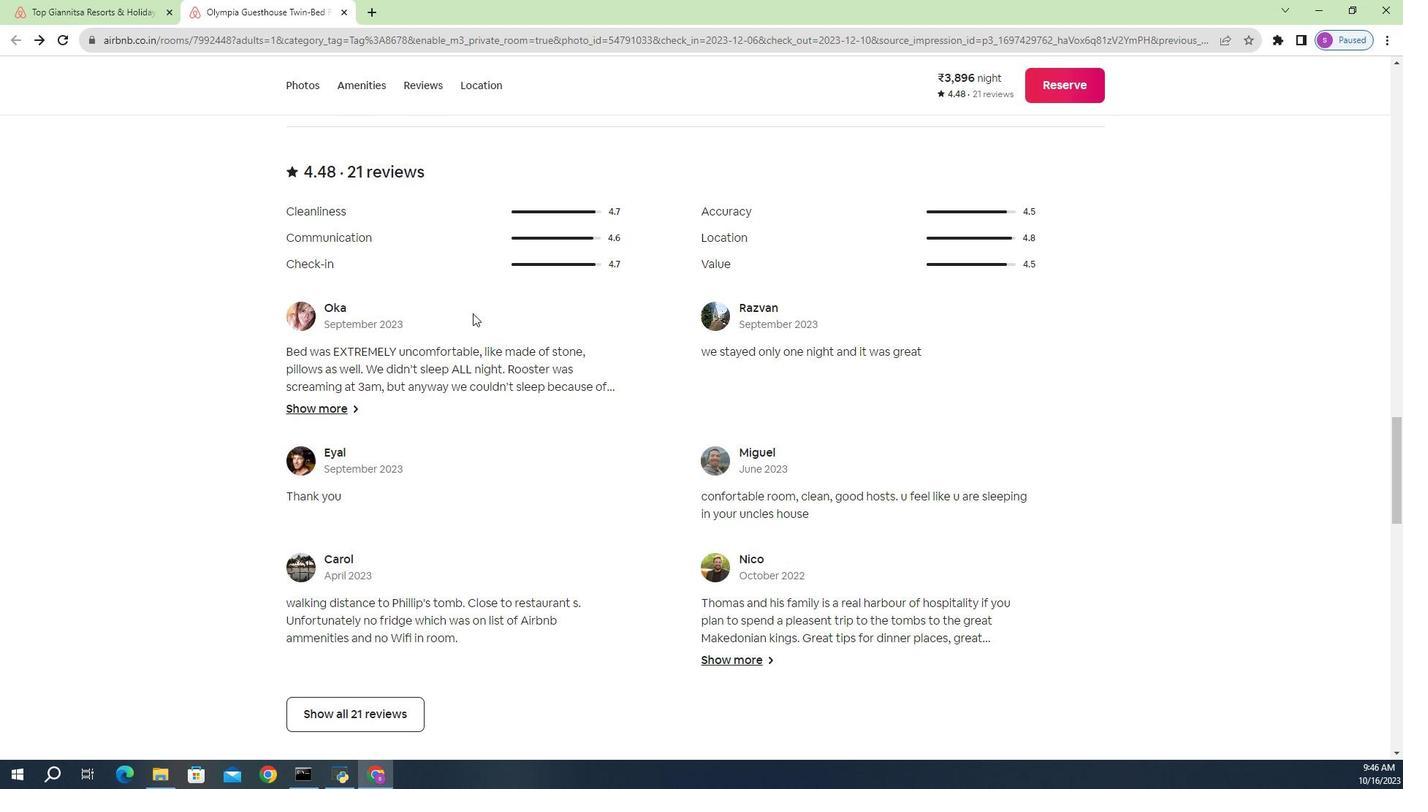 
Action: Mouse moved to (356, 372)
Screenshot: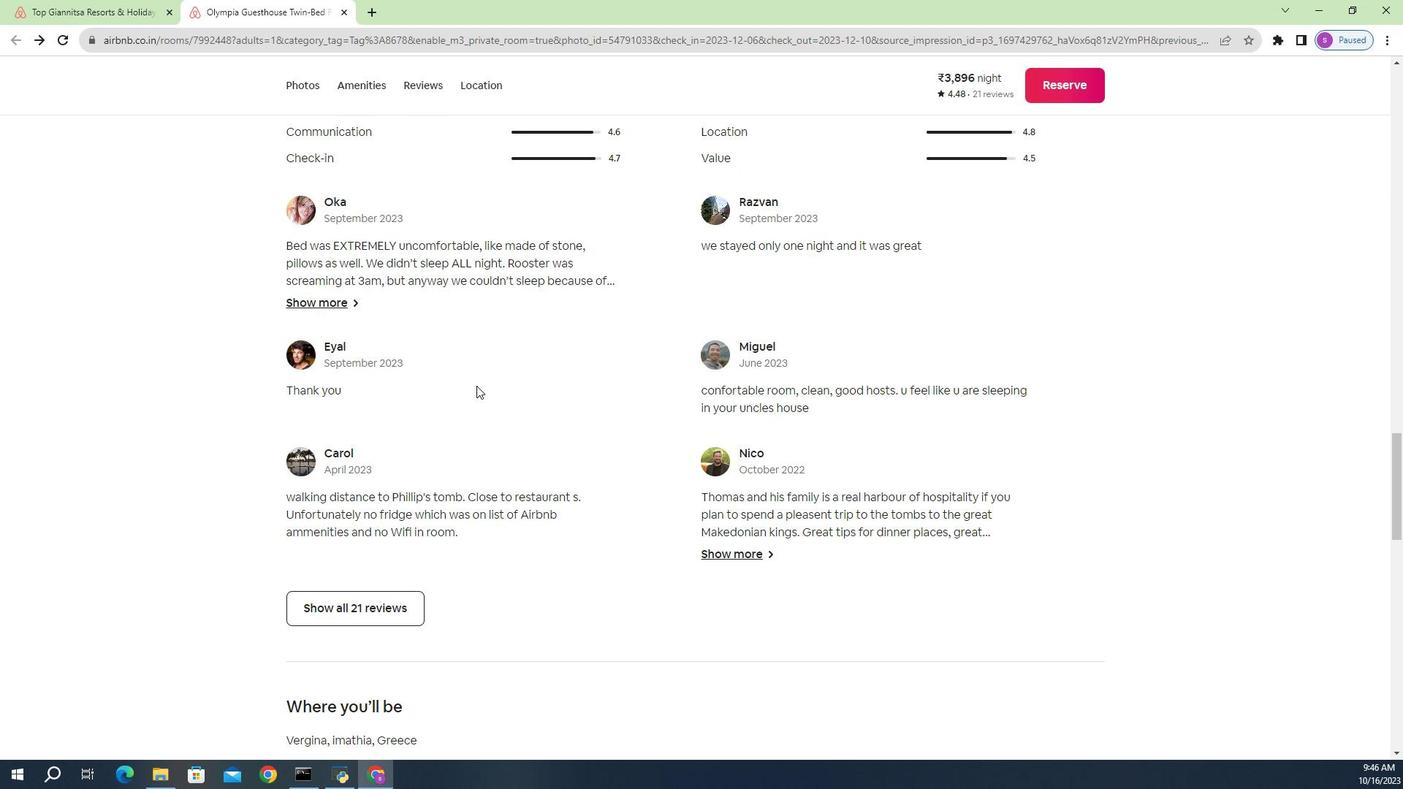 
Action: Mouse scrolled (356, 372) with delta (0, 0)
Screenshot: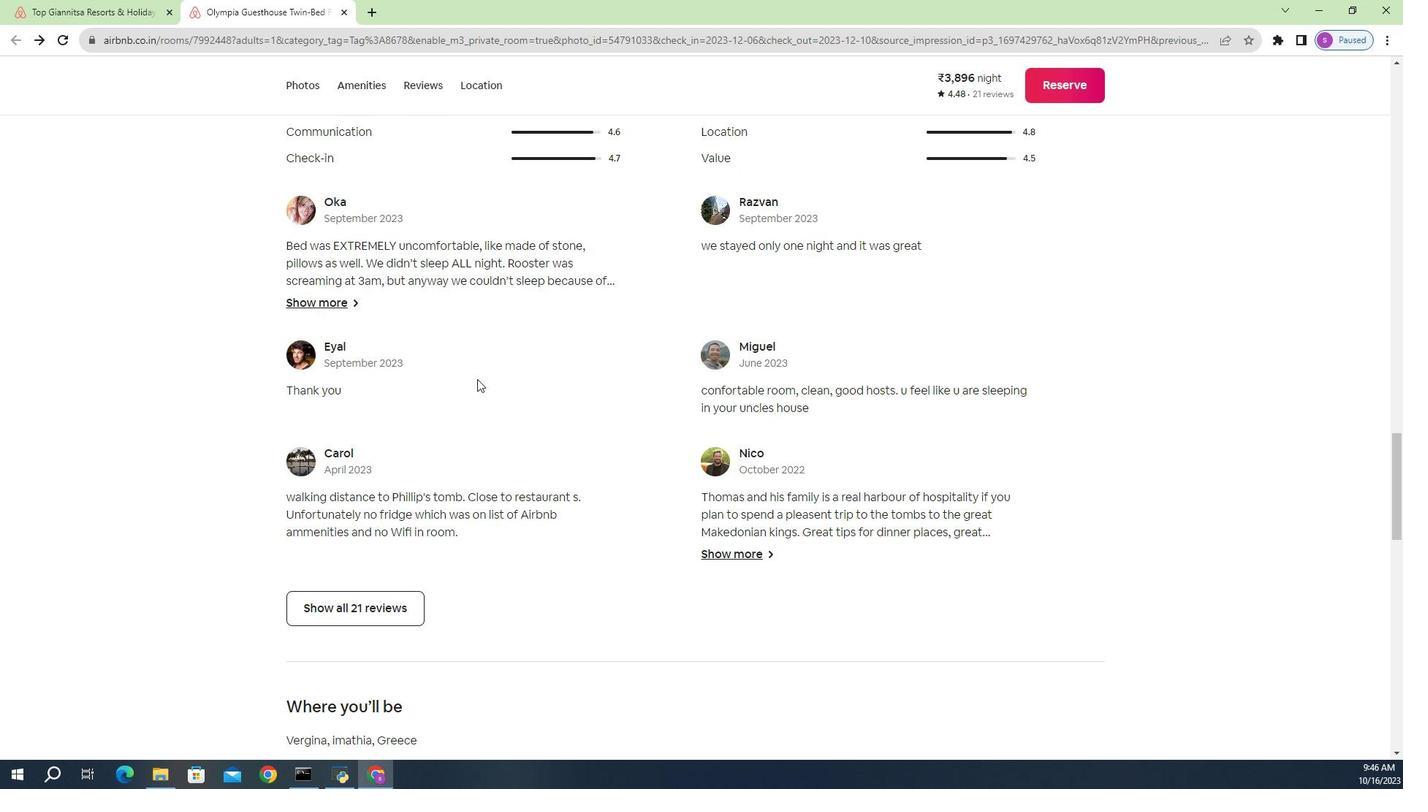 
Action: Mouse scrolled (356, 372) with delta (0, 0)
Screenshot: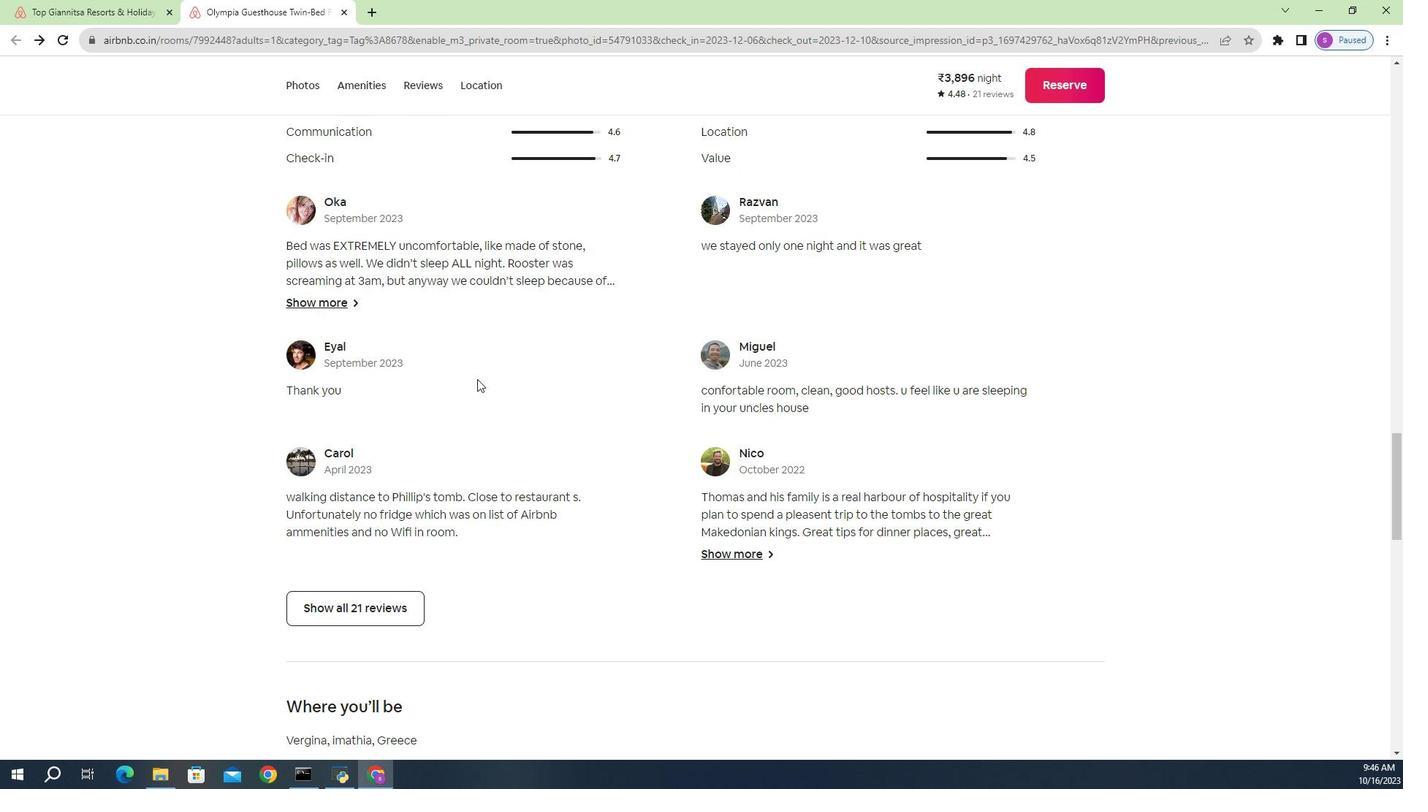 
Action: Mouse moved to (356, 368)
Screenshot: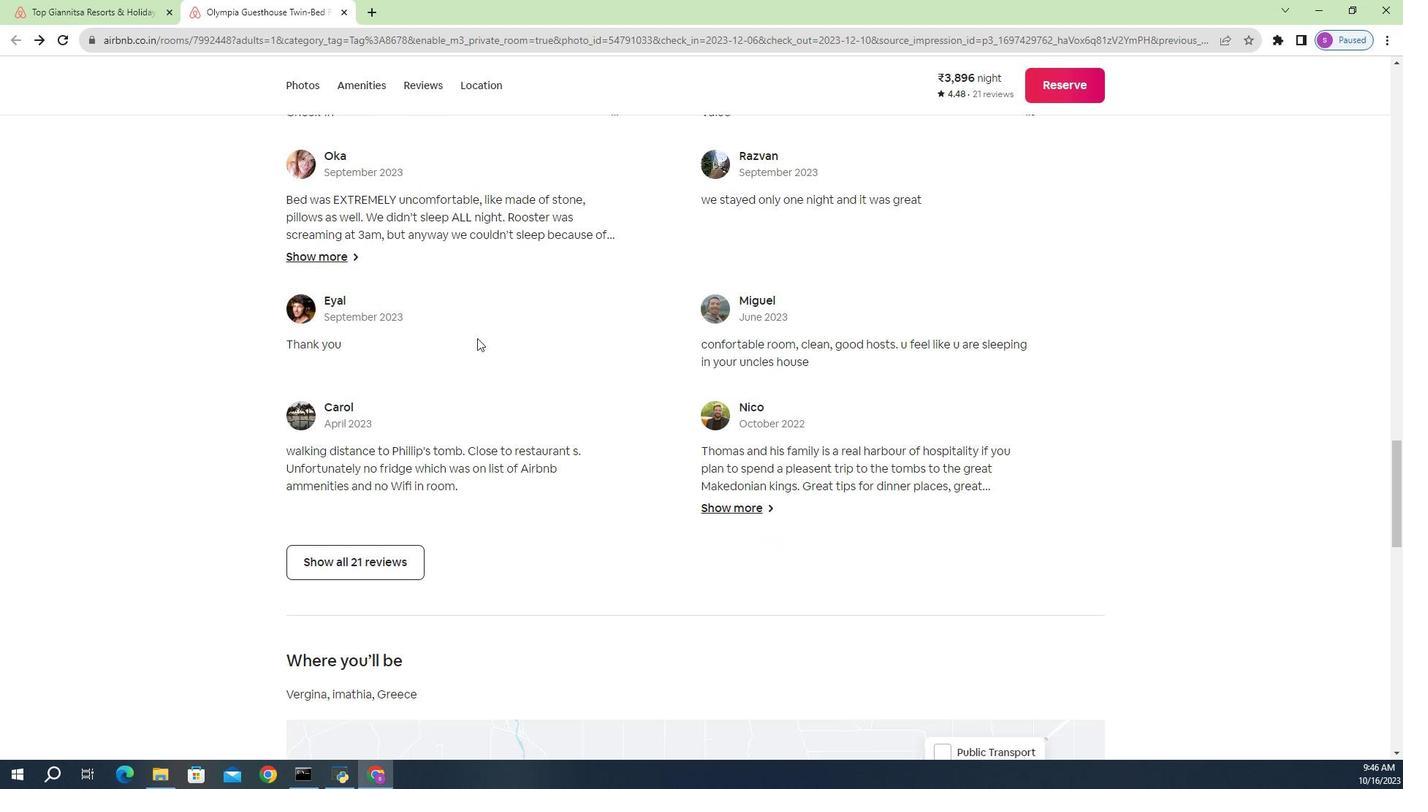 
Action: Mouse scrolled (356, 368) with delta (0, 0)
Screenshot: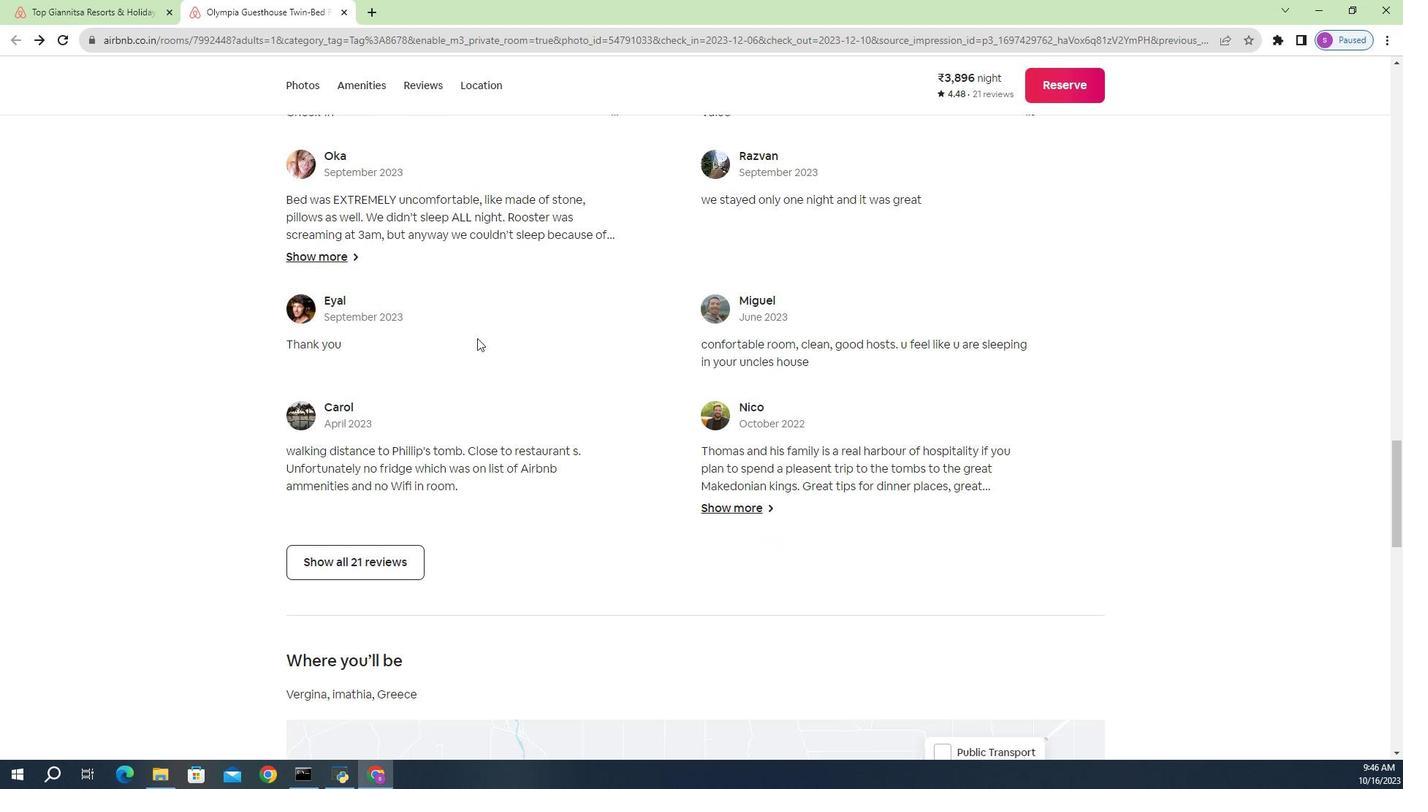 
Action: Mouse moved to (328, 375)
Screenshot: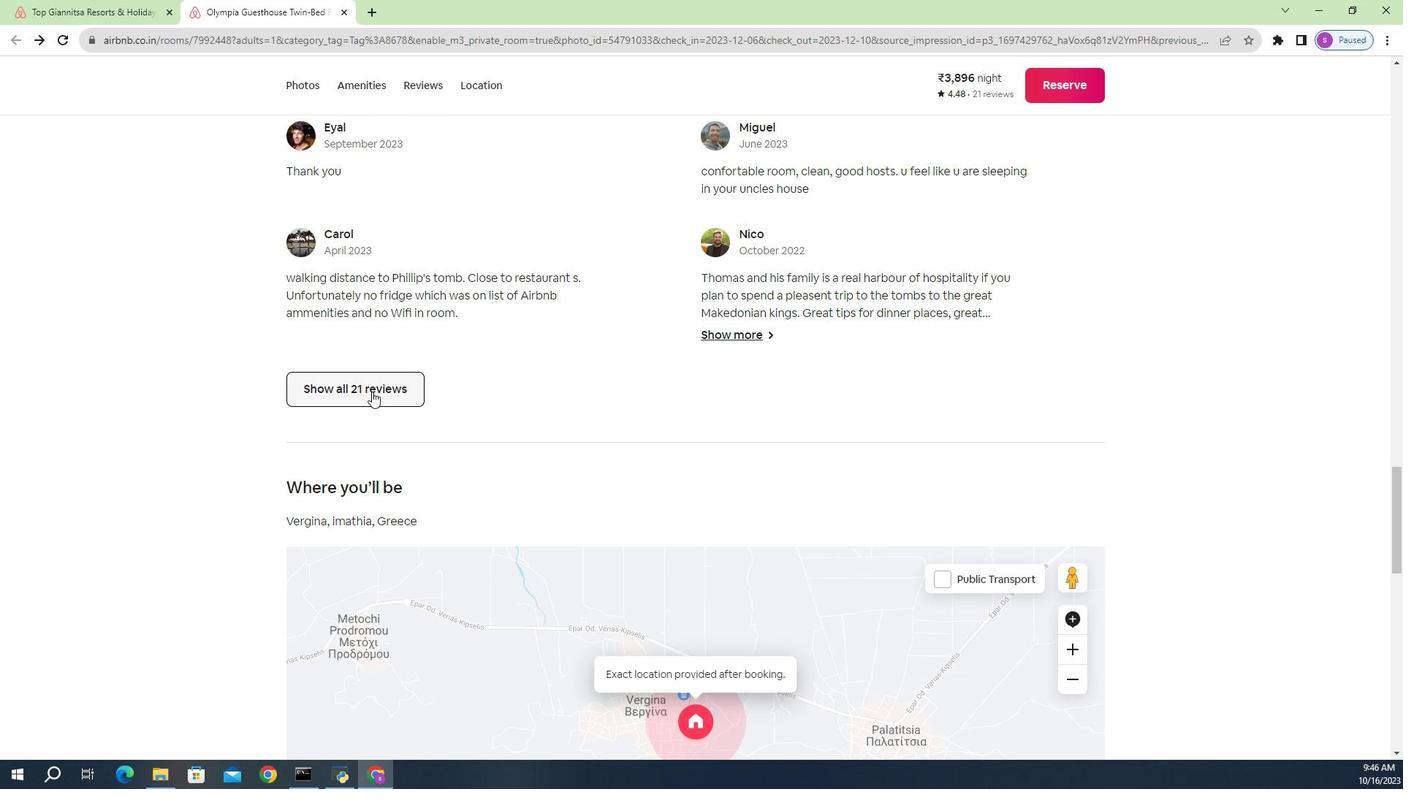 
Action: Mouse pressed left at (328, 375)
Screenshot: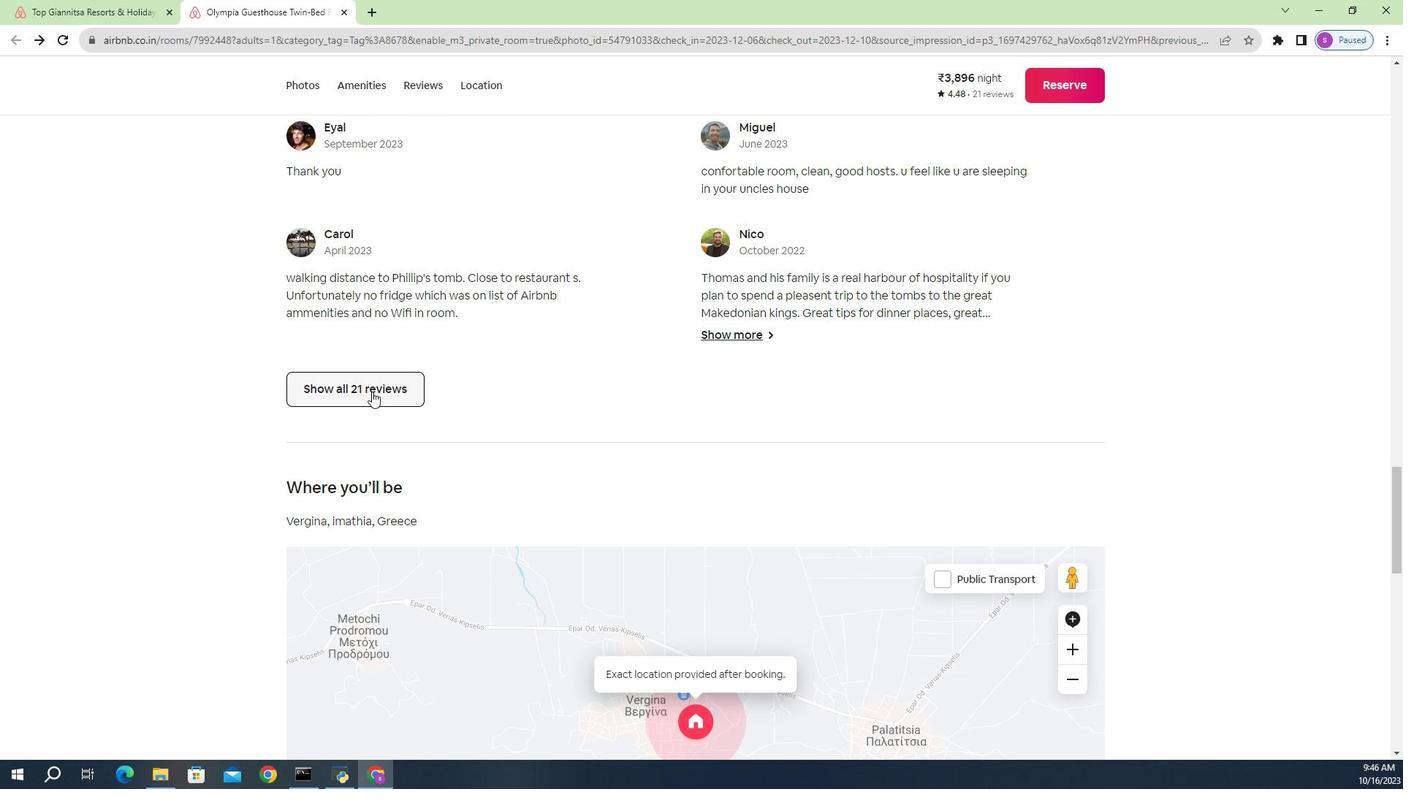 
Action: Mouse moved to (407, 380)
Screenshot: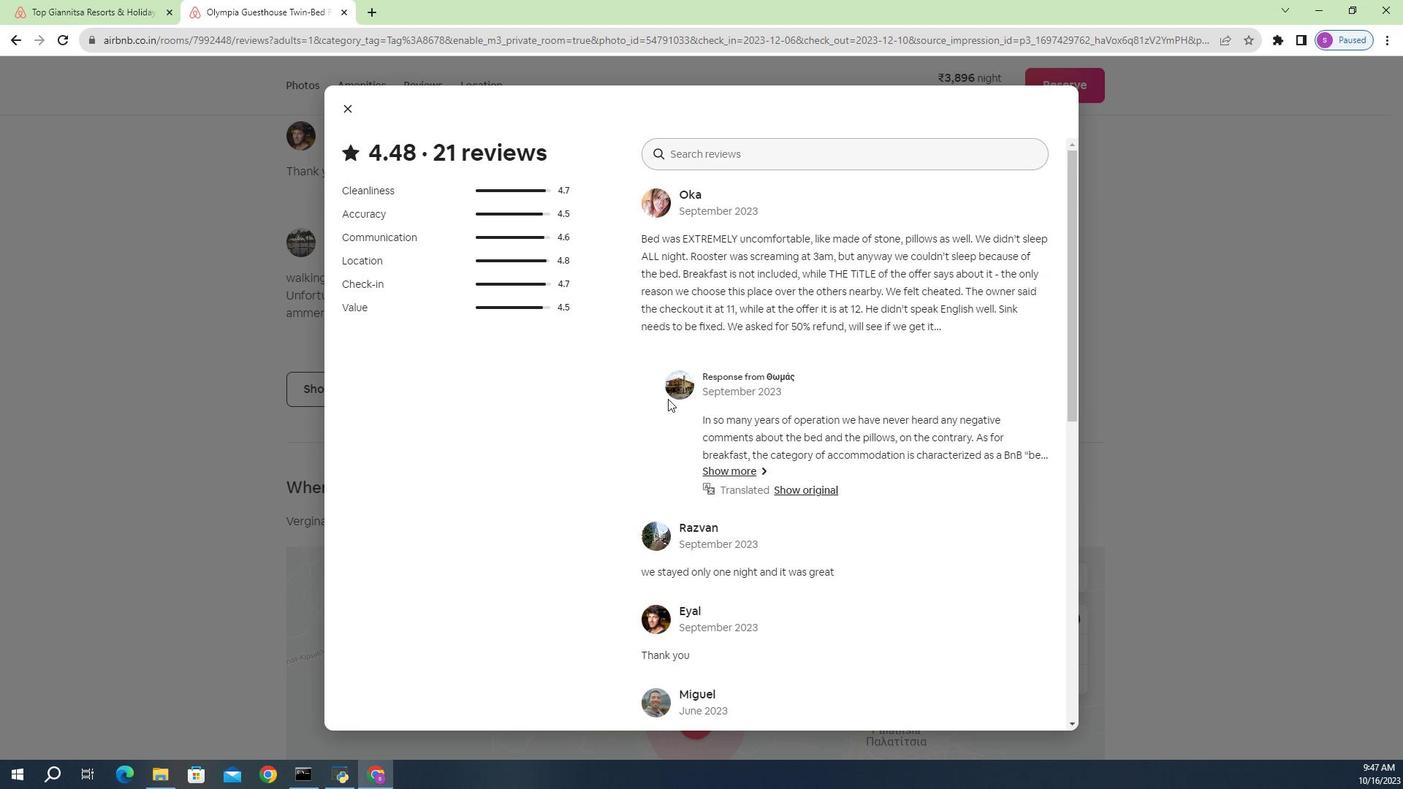 
Action: Mouse scrolled (407, 380) with delta (0, 0)
Screenshot: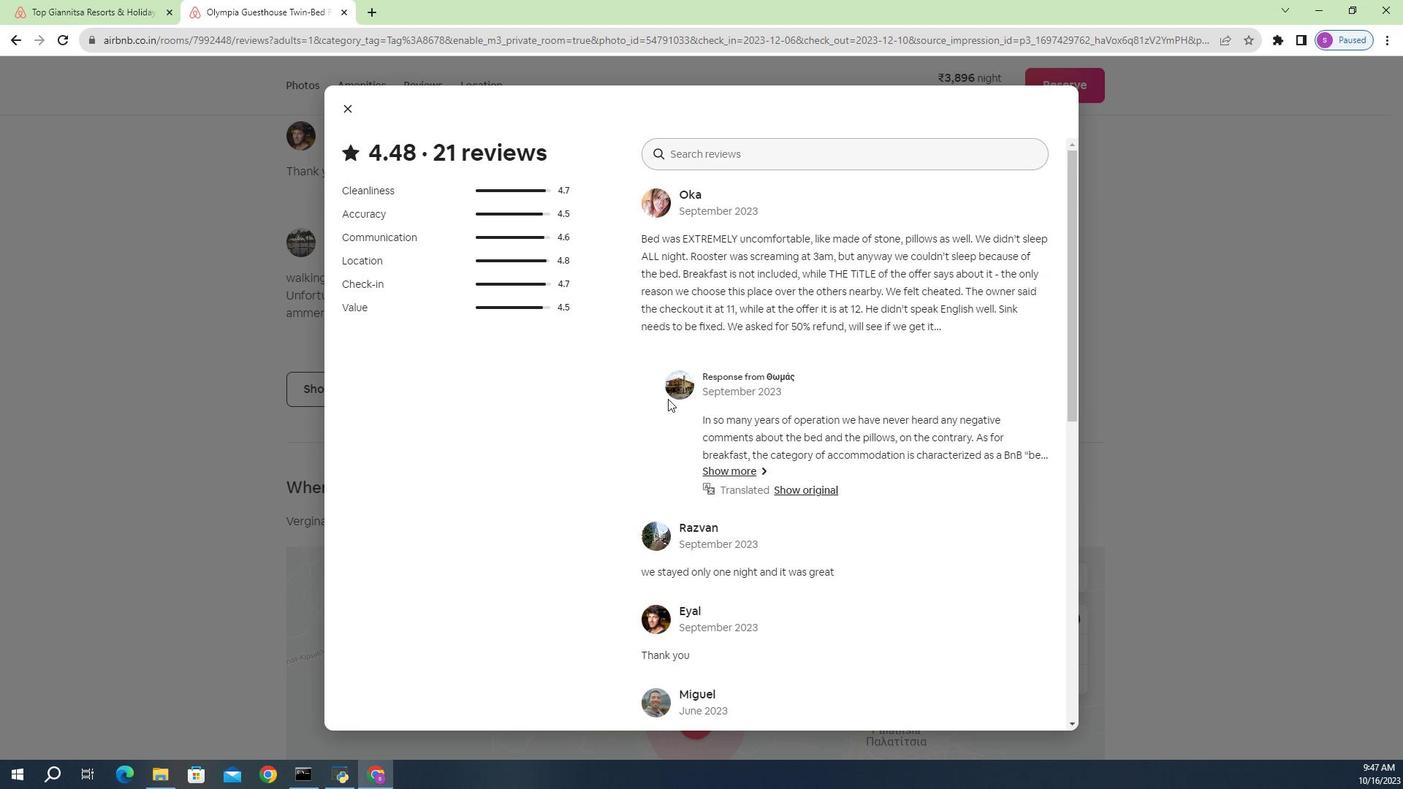 
Action: Mouse moved to (405, 379)
Screenshot: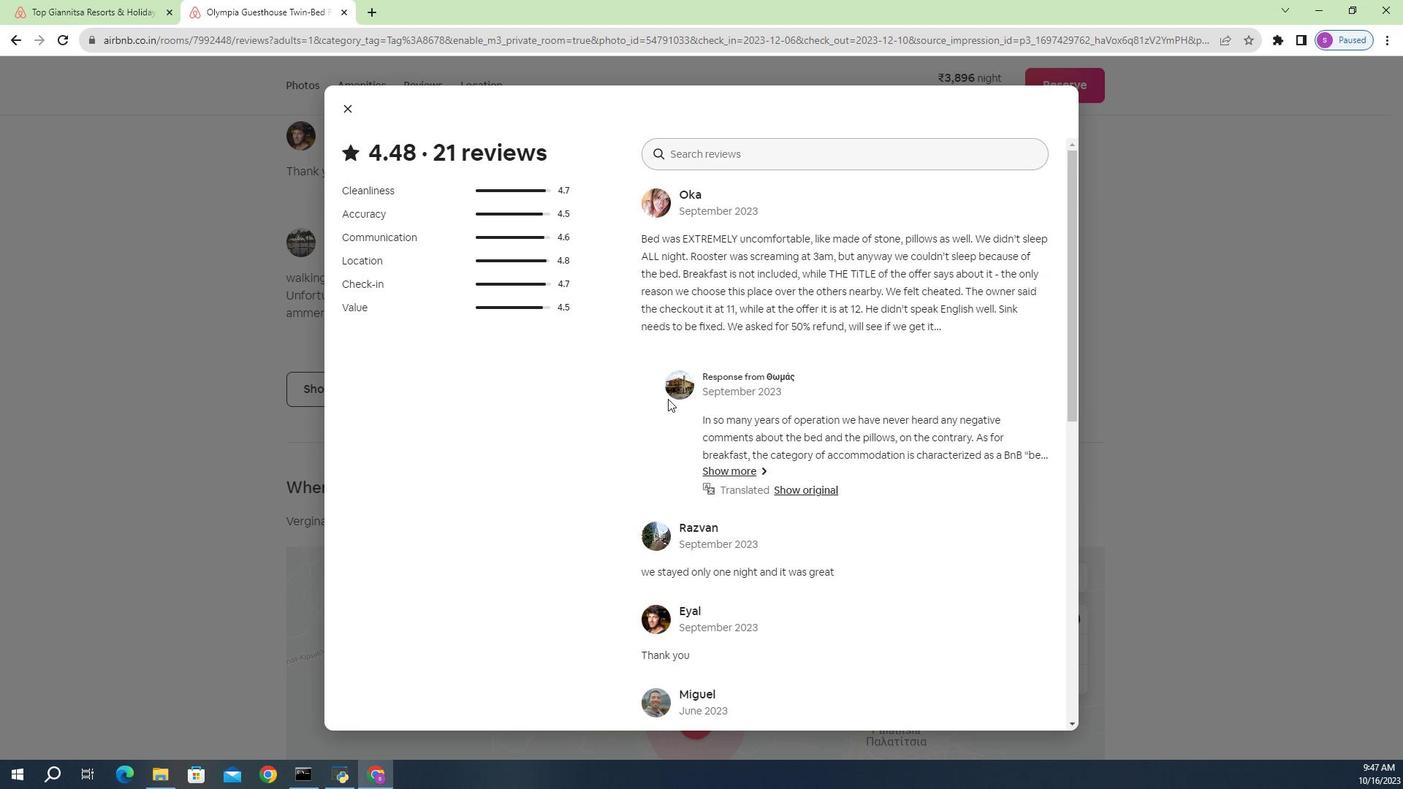 
Action: Mouse scrolled (405, 379) with delta (0, 0)
Screenshot: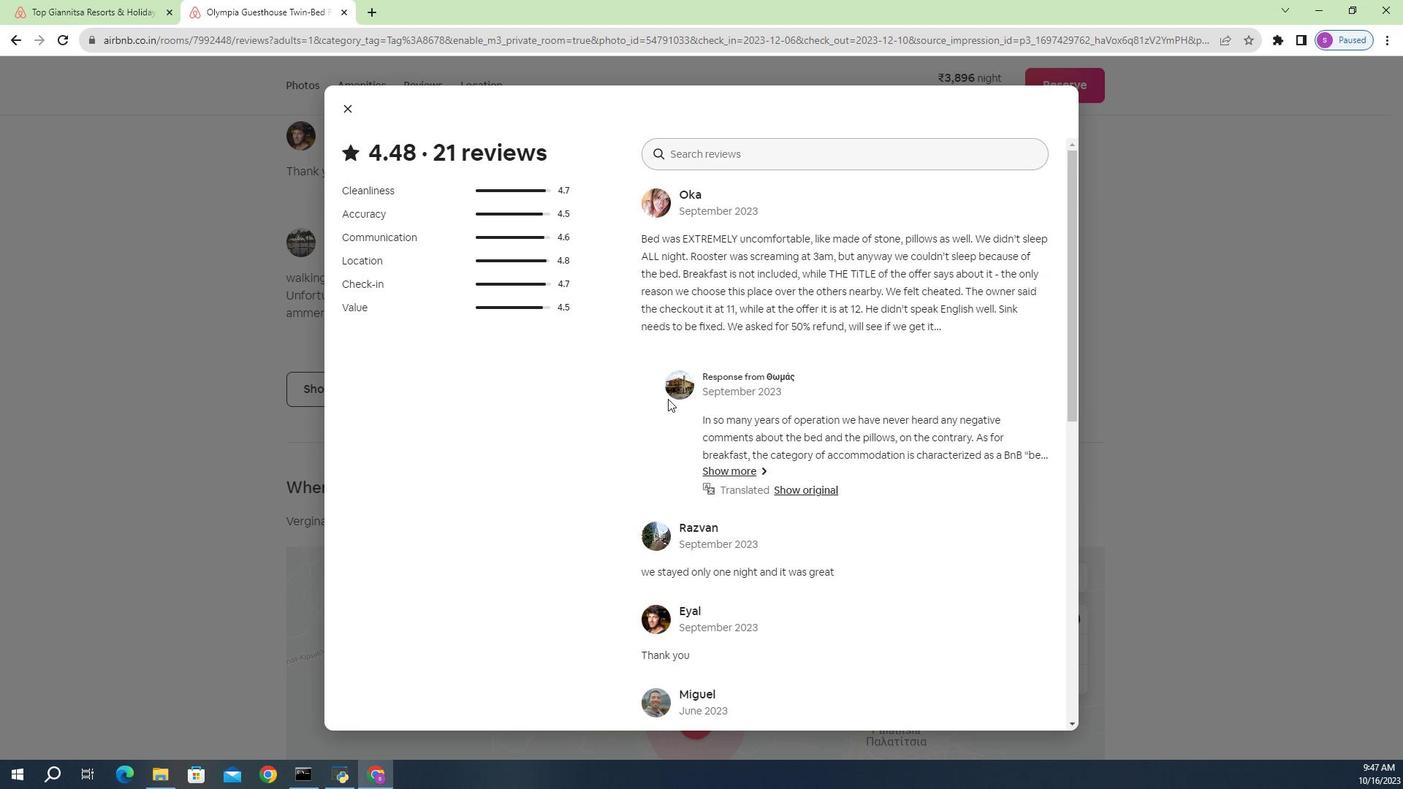 
Action: Mouse moved to (405, 379)
Screenshot: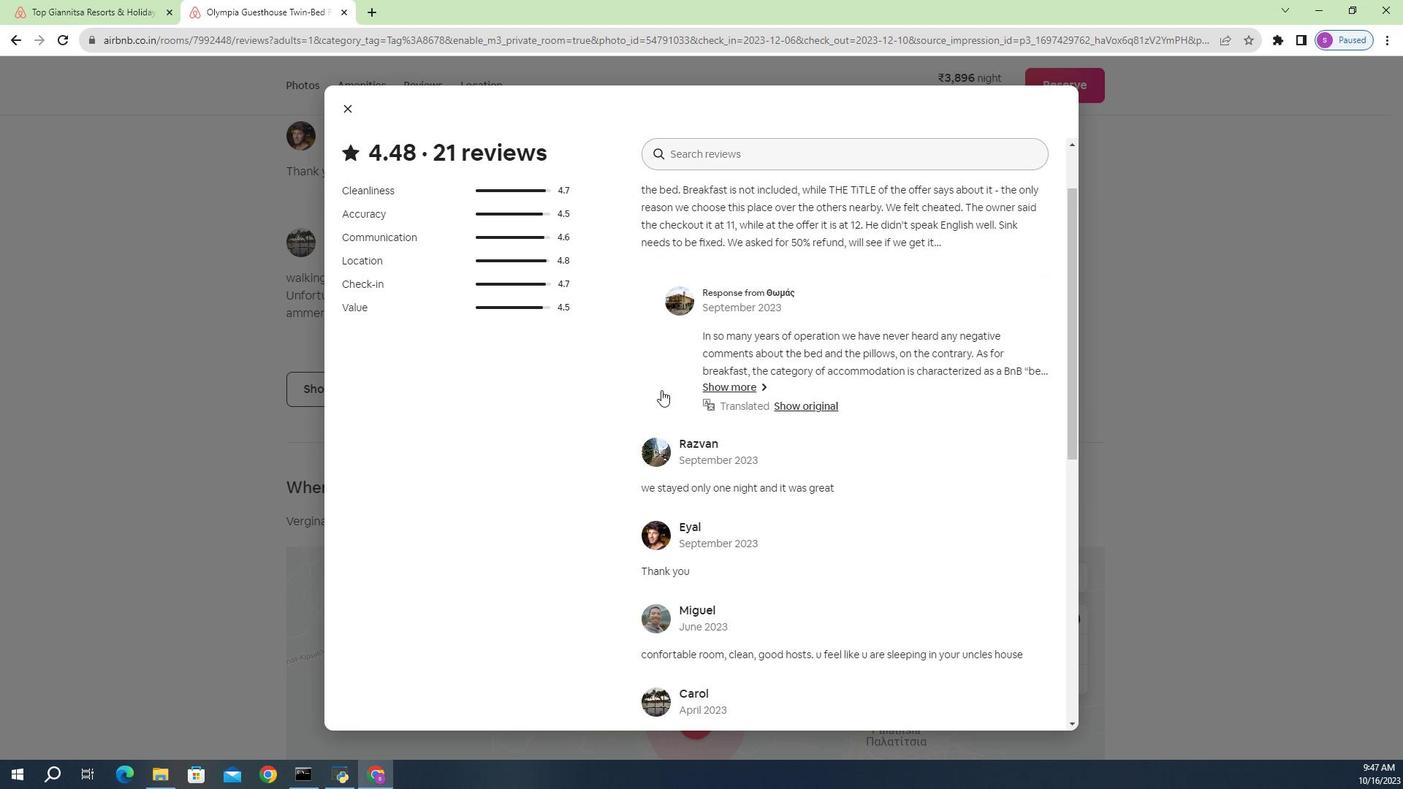 
Action: Mouse scrolled (405, 378) with delta (0, 0)
Screenshot: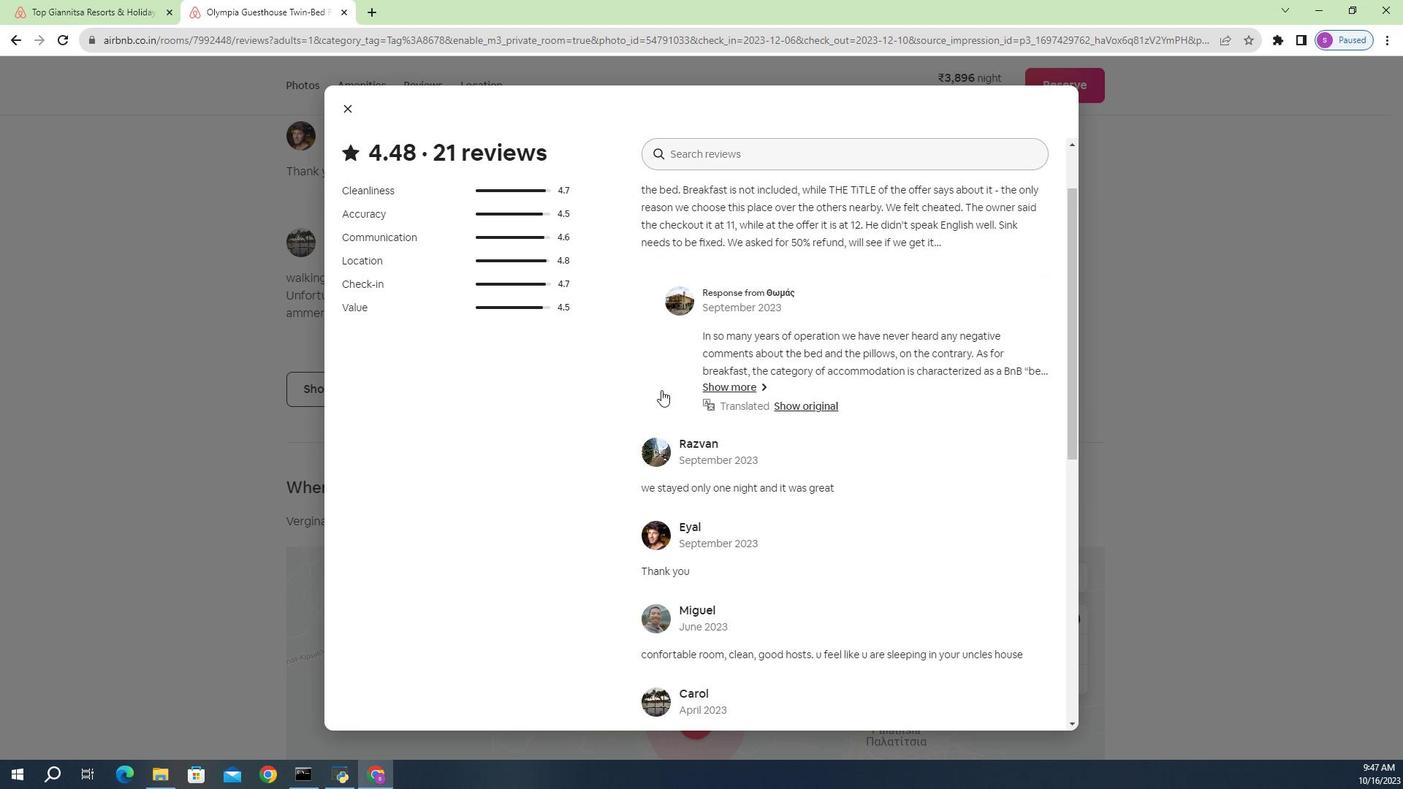 
Action: Mouse moved to (397, 373)
Screenshot: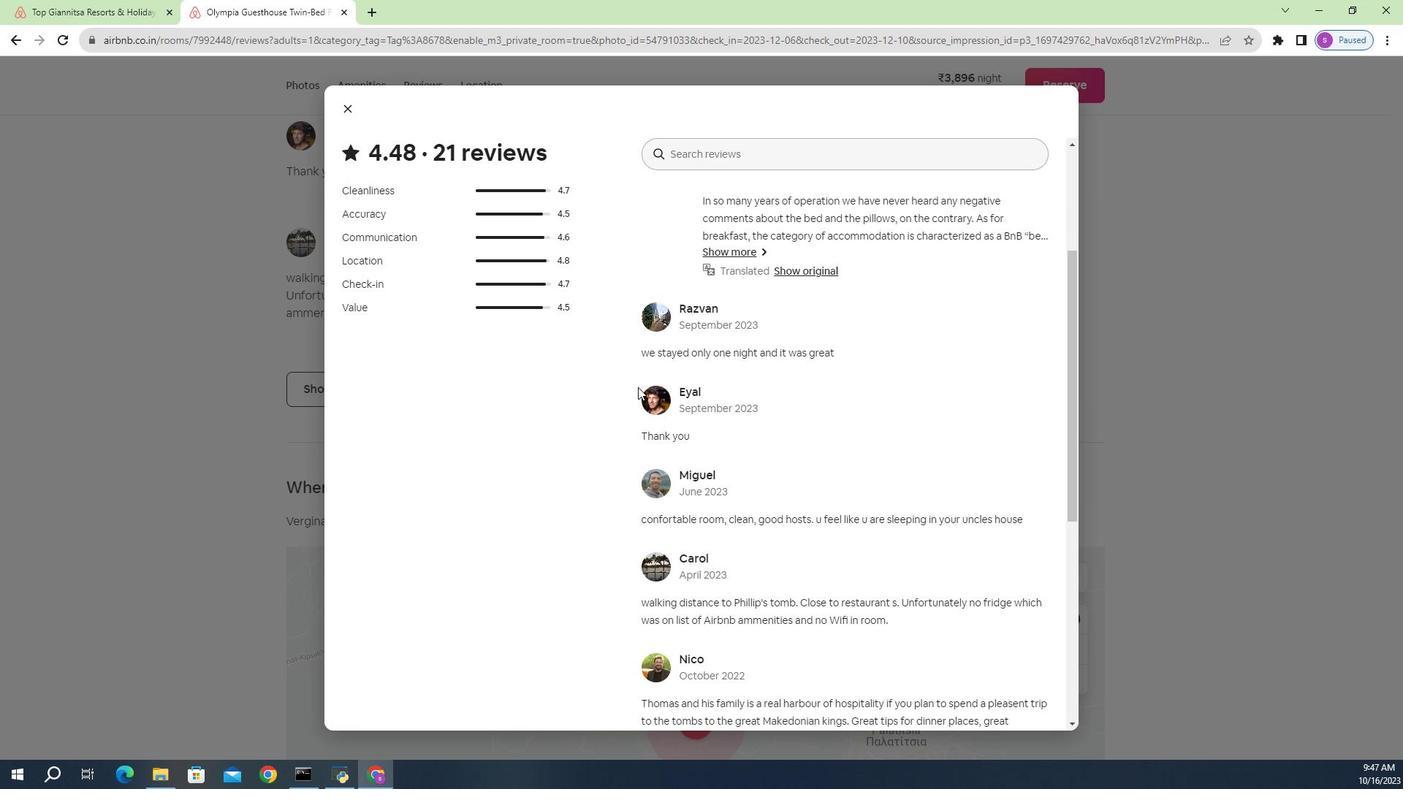 
Action: Mouse scrolled (397, 373) with delta (0, 0)
Screenshot: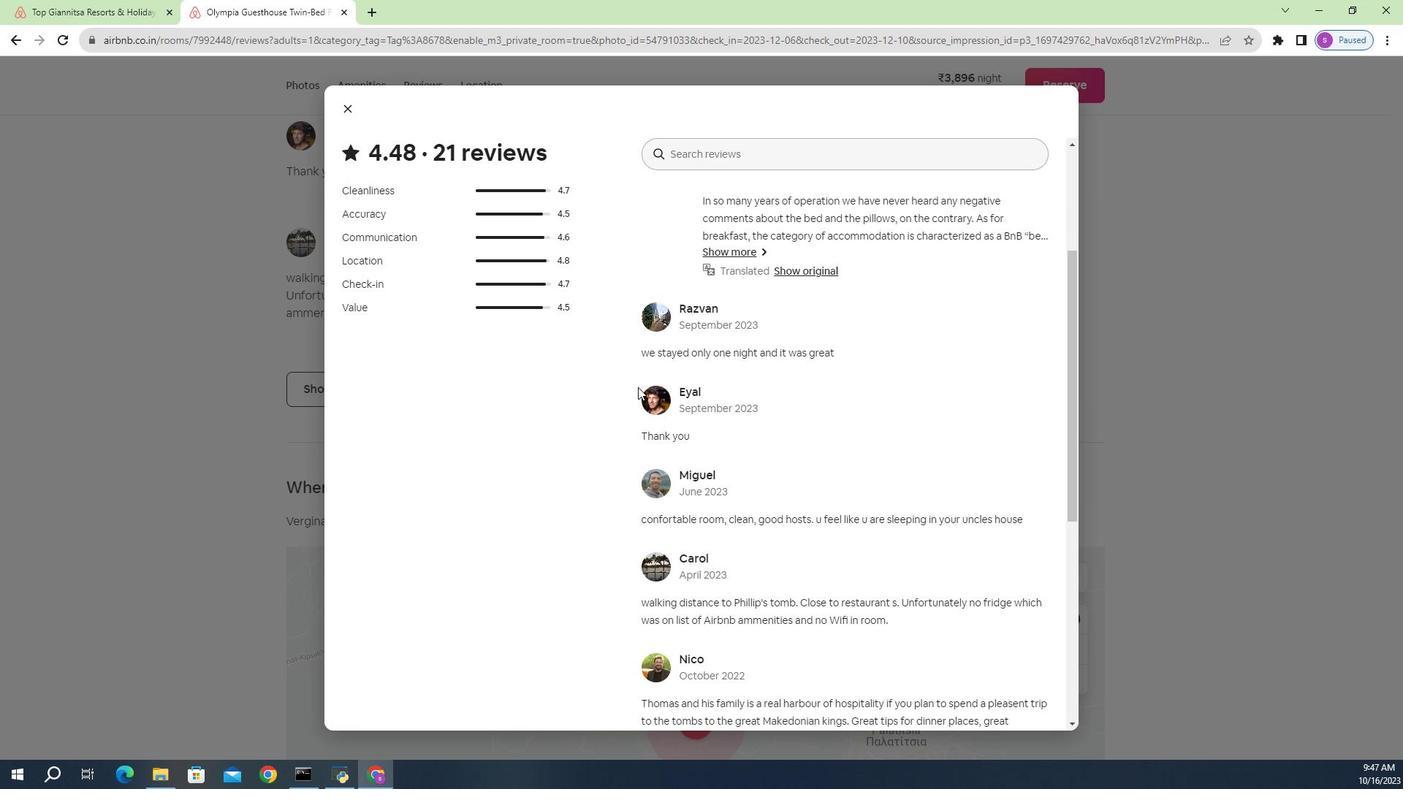 
Action: Mouse scrolled (397, 373) with delta (0, 0)
Screenshot: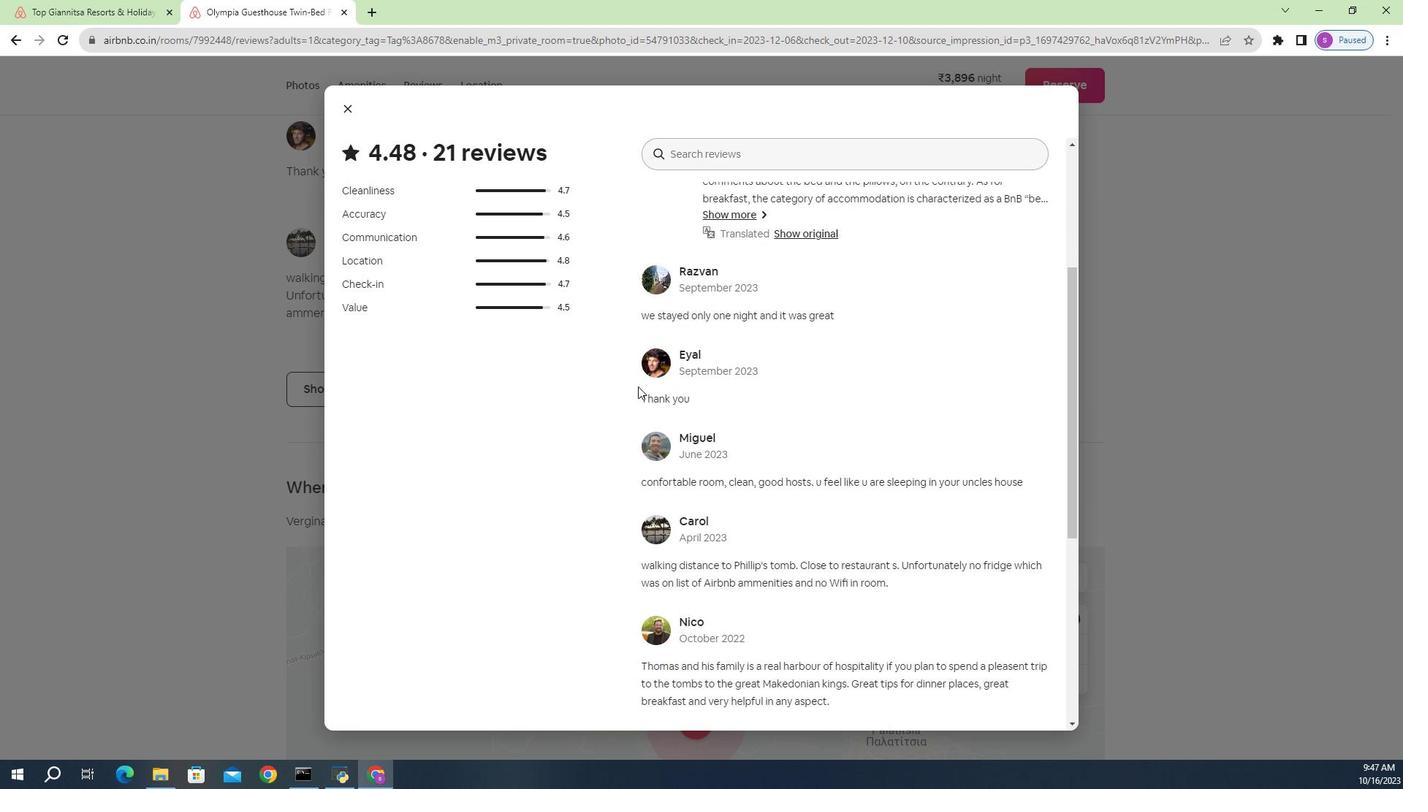 
Action: Mouse moved to (397, 372)
Screenshot: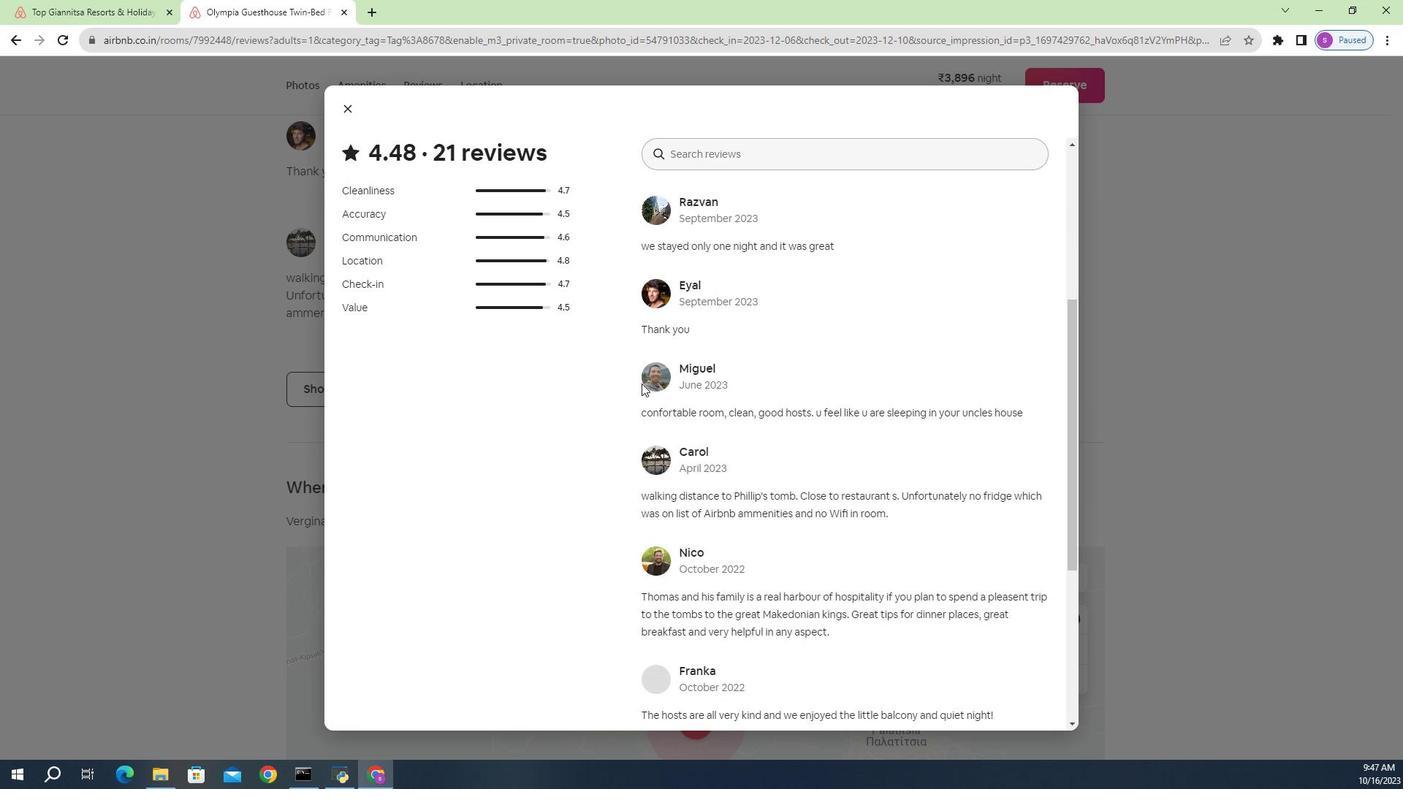 
Action: Mouse scrolled (397, 372) with delta (0, 0)
Screenshot: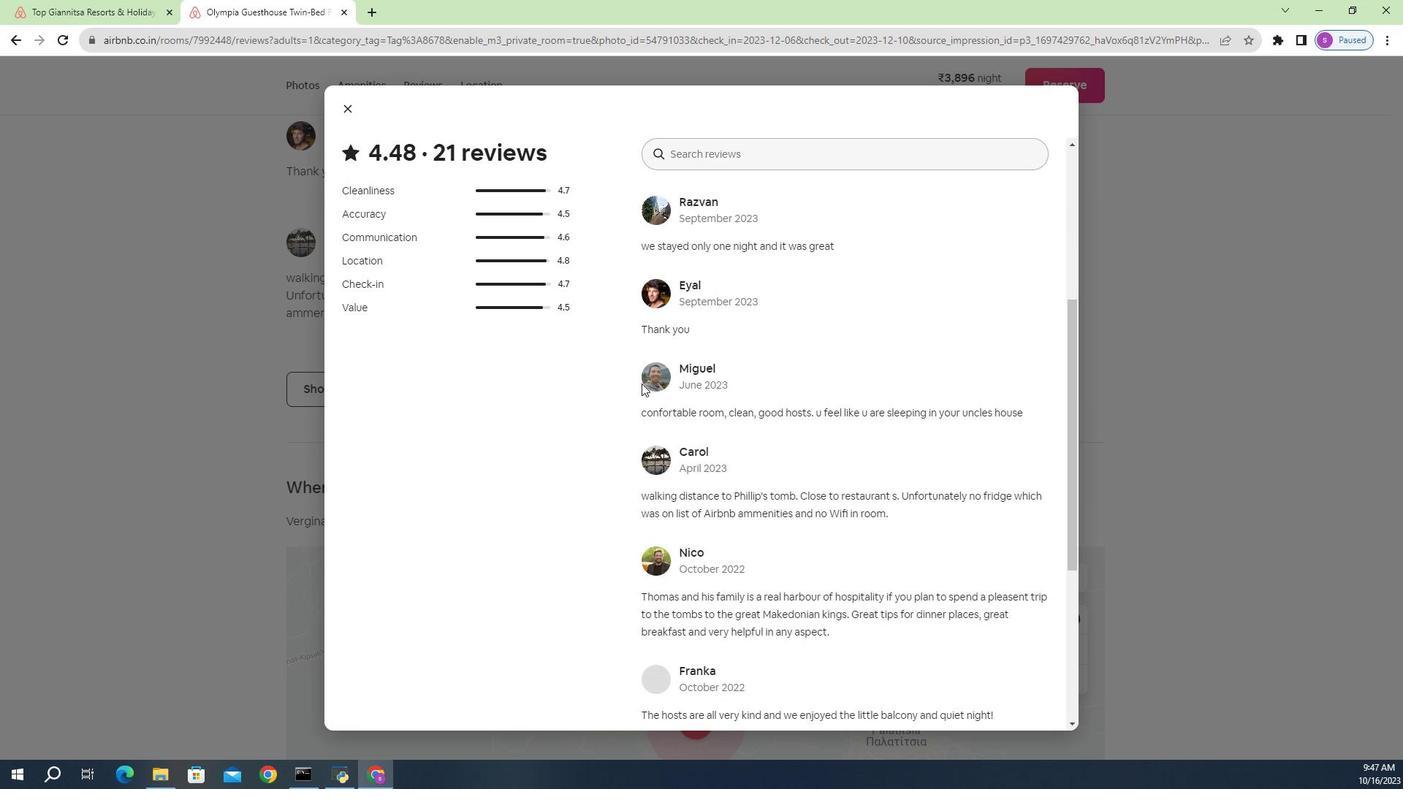 
Action: Mouse moved to (402, 375)
Screenshot: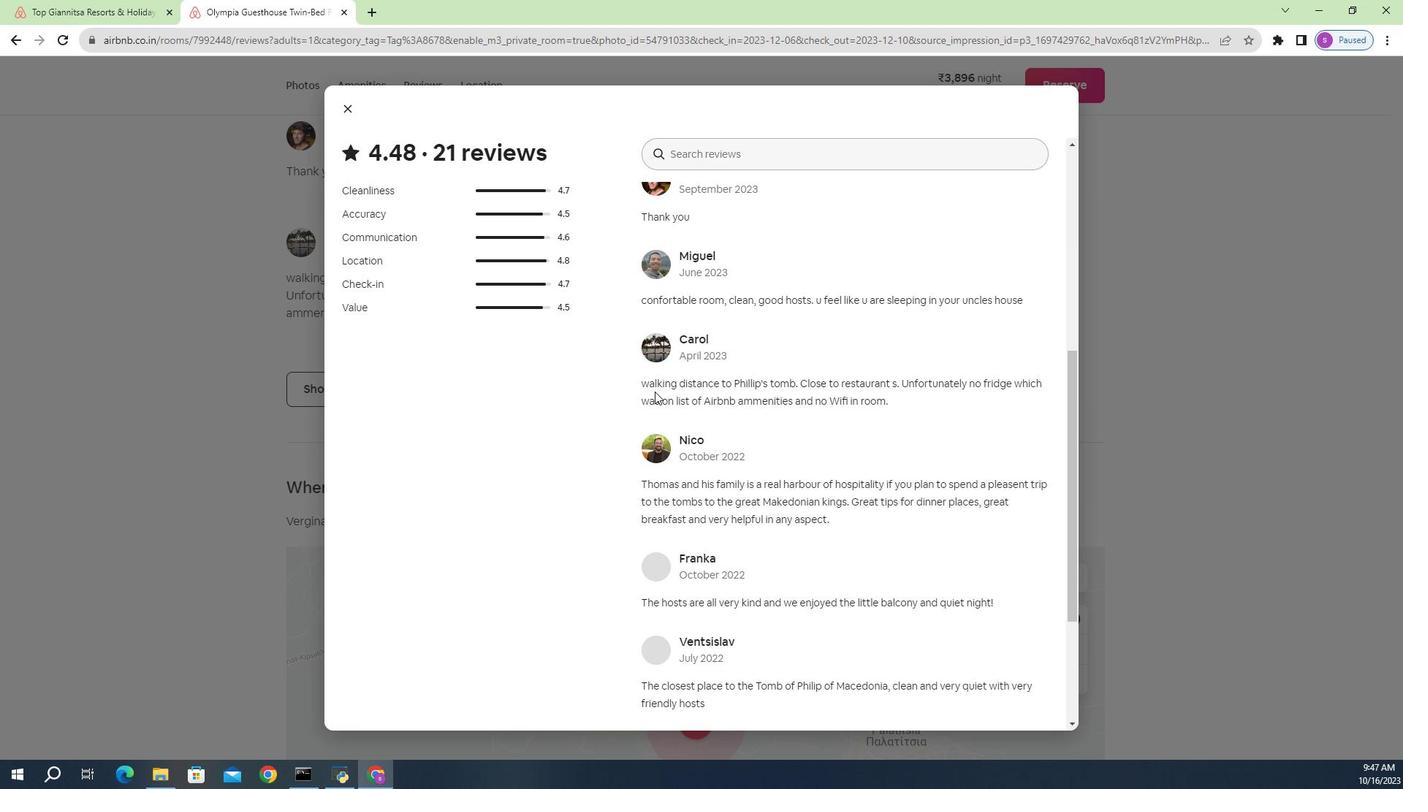 
Action: Mouse scrolled (402, 375) with delta (0, 0)
Screenshot: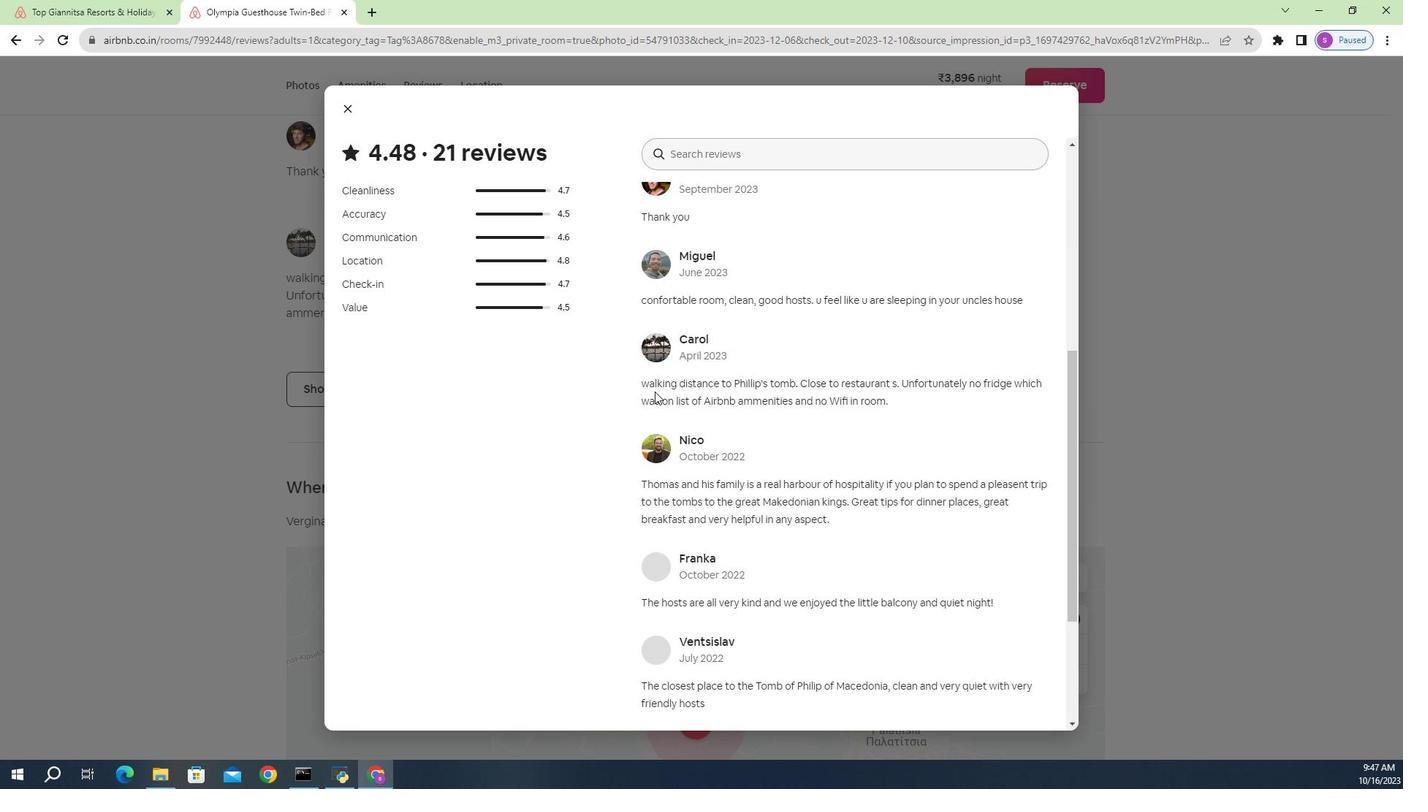 
Action: Mouse scrolled (402, 375) with delta (0, 0)
Screenshot: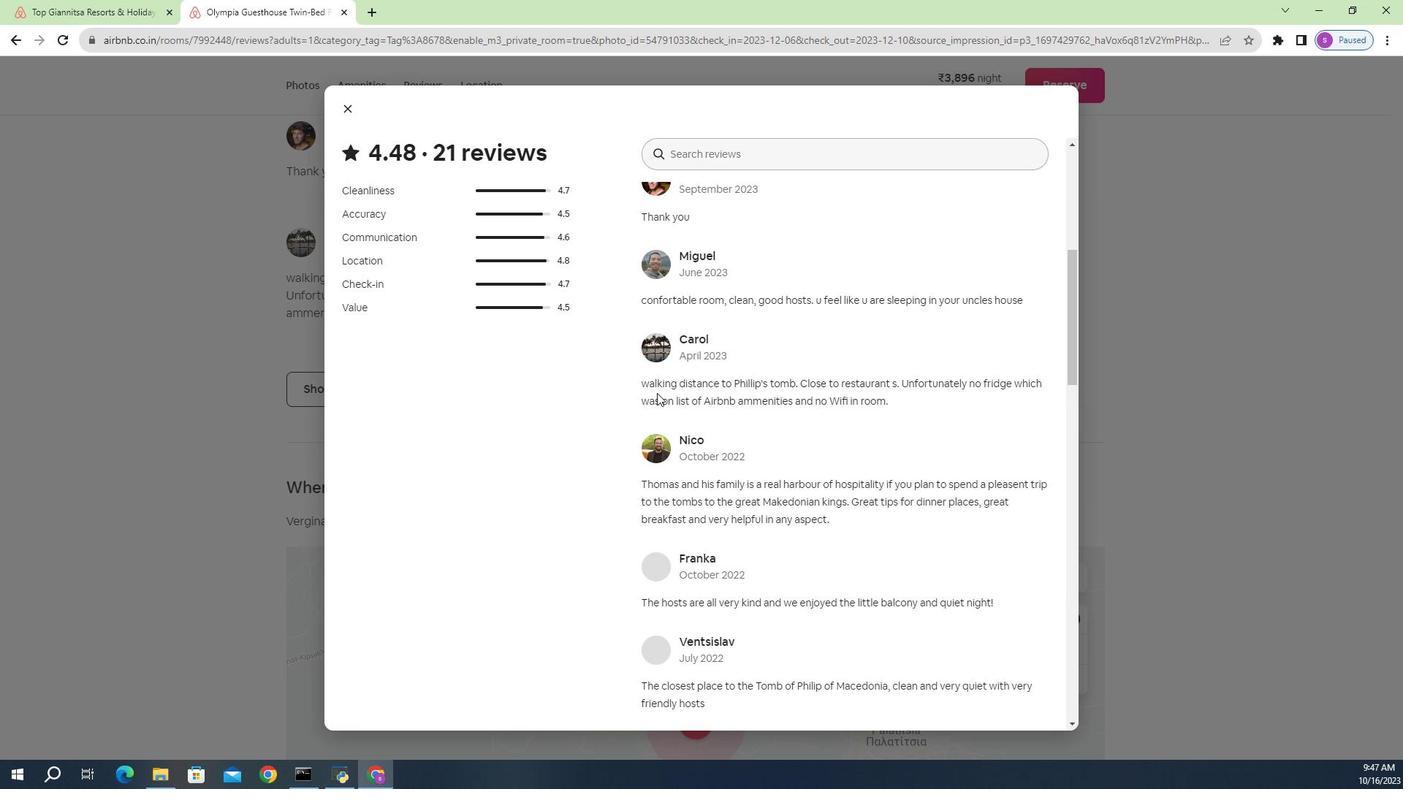 
Action: Mouse moved to (400, 407)
Screenshot: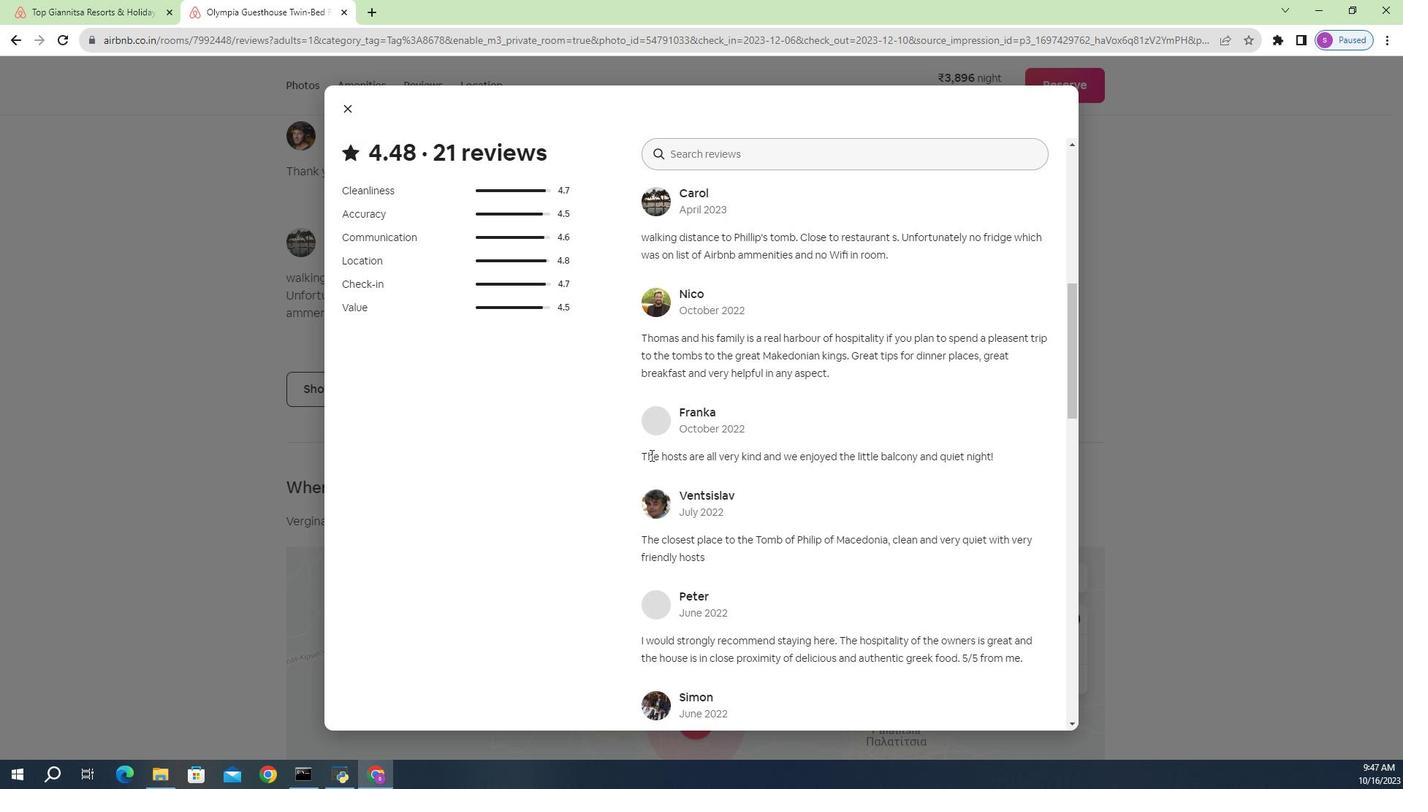 
Action: Mouse scrolled (400, 407) with delta (0, 0)
Screenshot: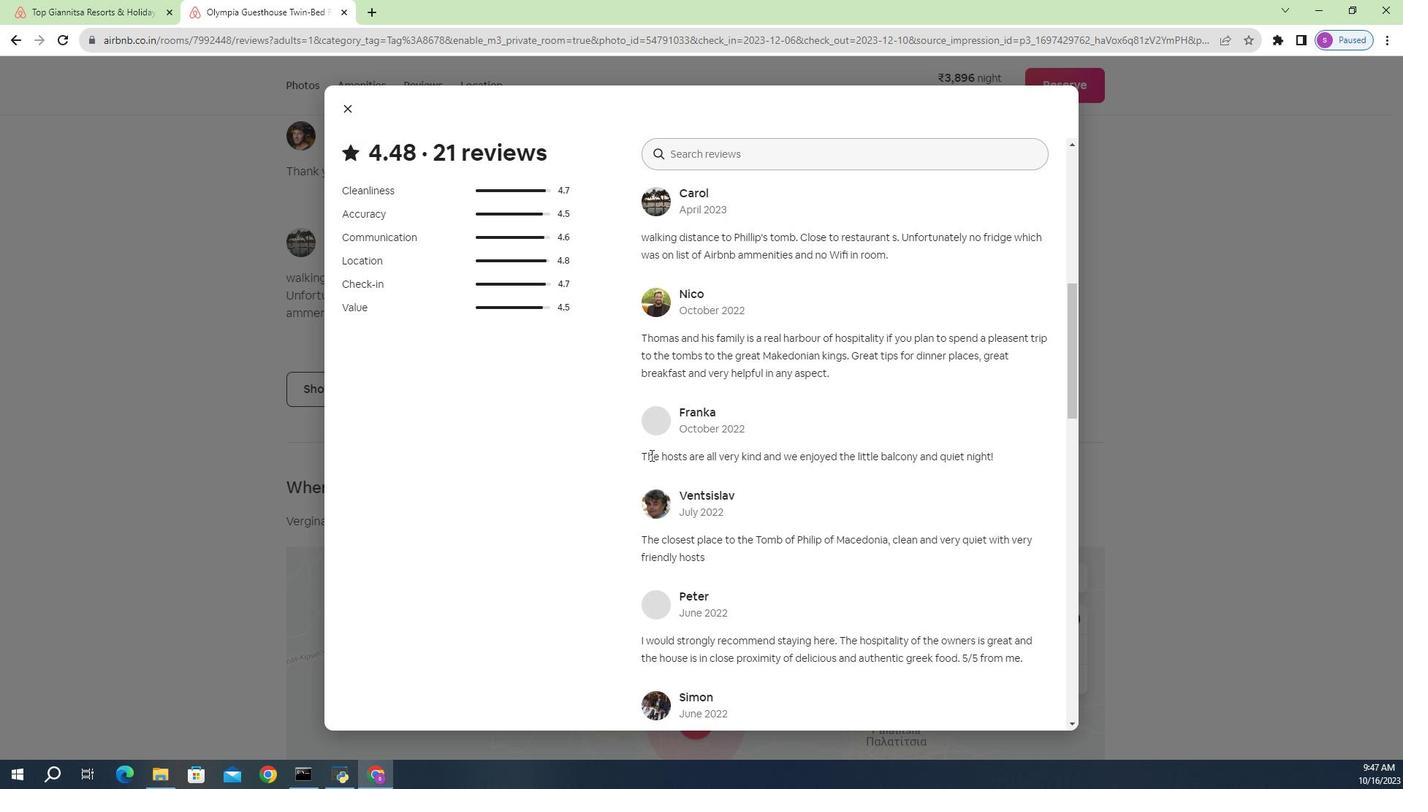 
Action: Mouse scrolled (400, 407) with delta (0, 0)
Screenshot: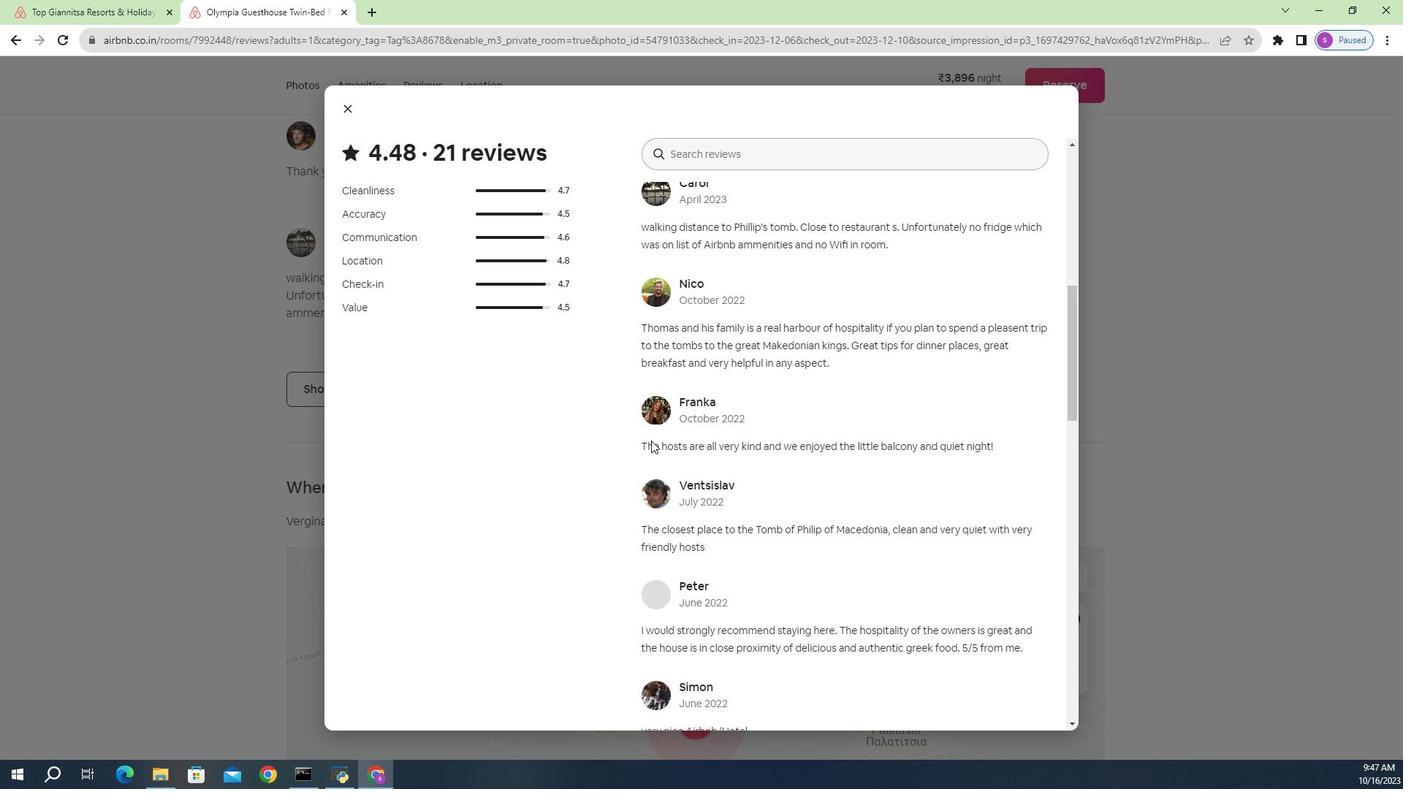 
Action: Mouse moved to (400, 402)
Screenshot: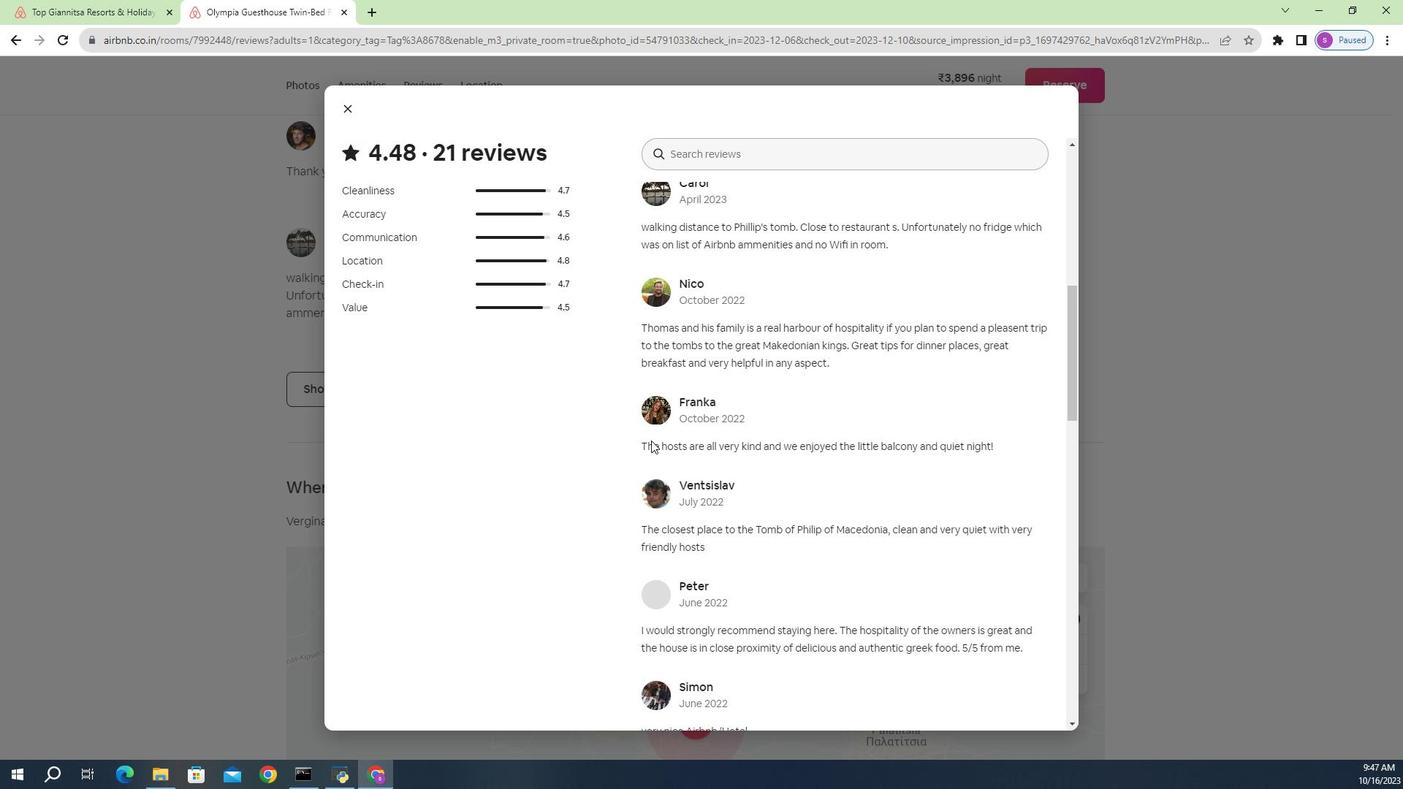
Action: Mouse scrolled (400, 401) with delta (0, 0)
Screenshot: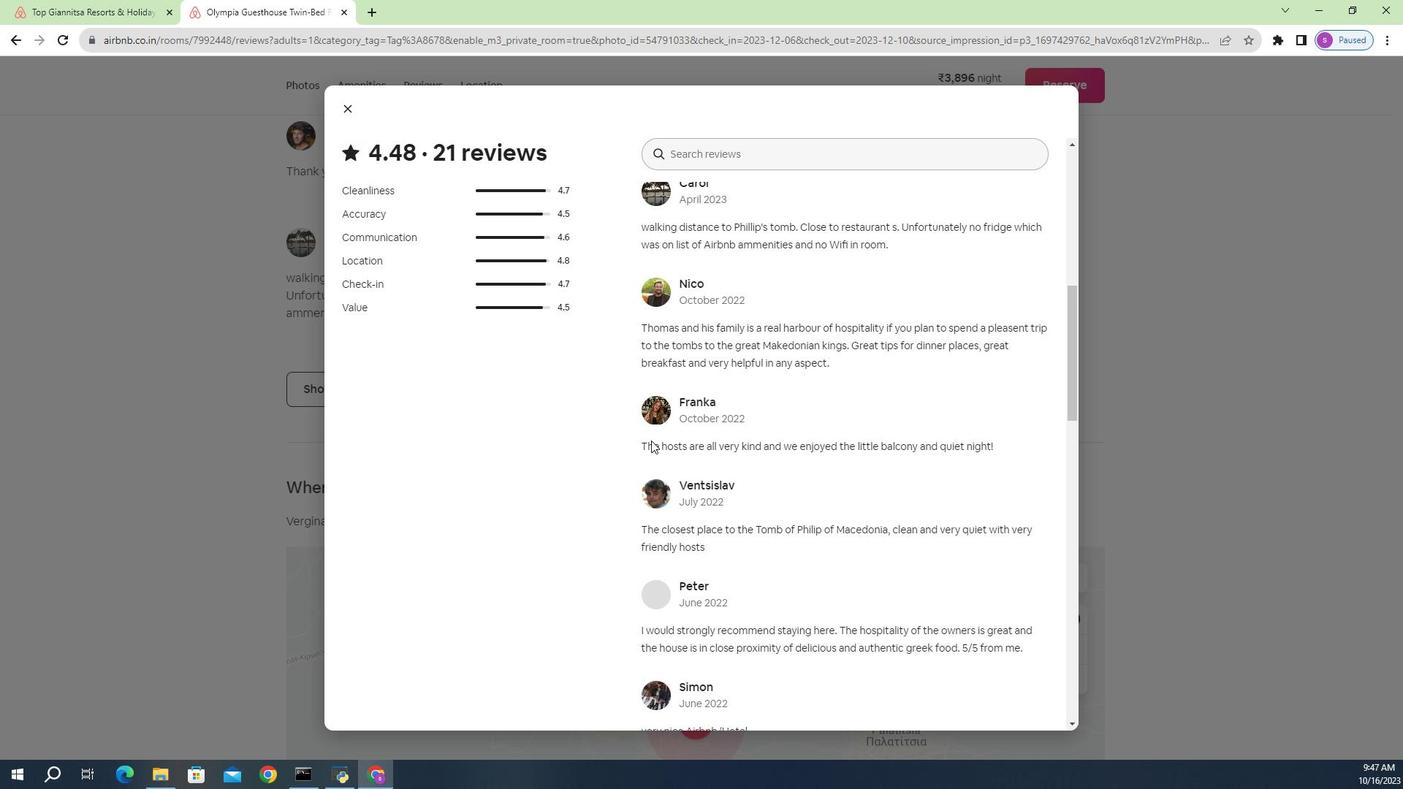 
Action: Mouse moved to (321, 233)
Screenshot: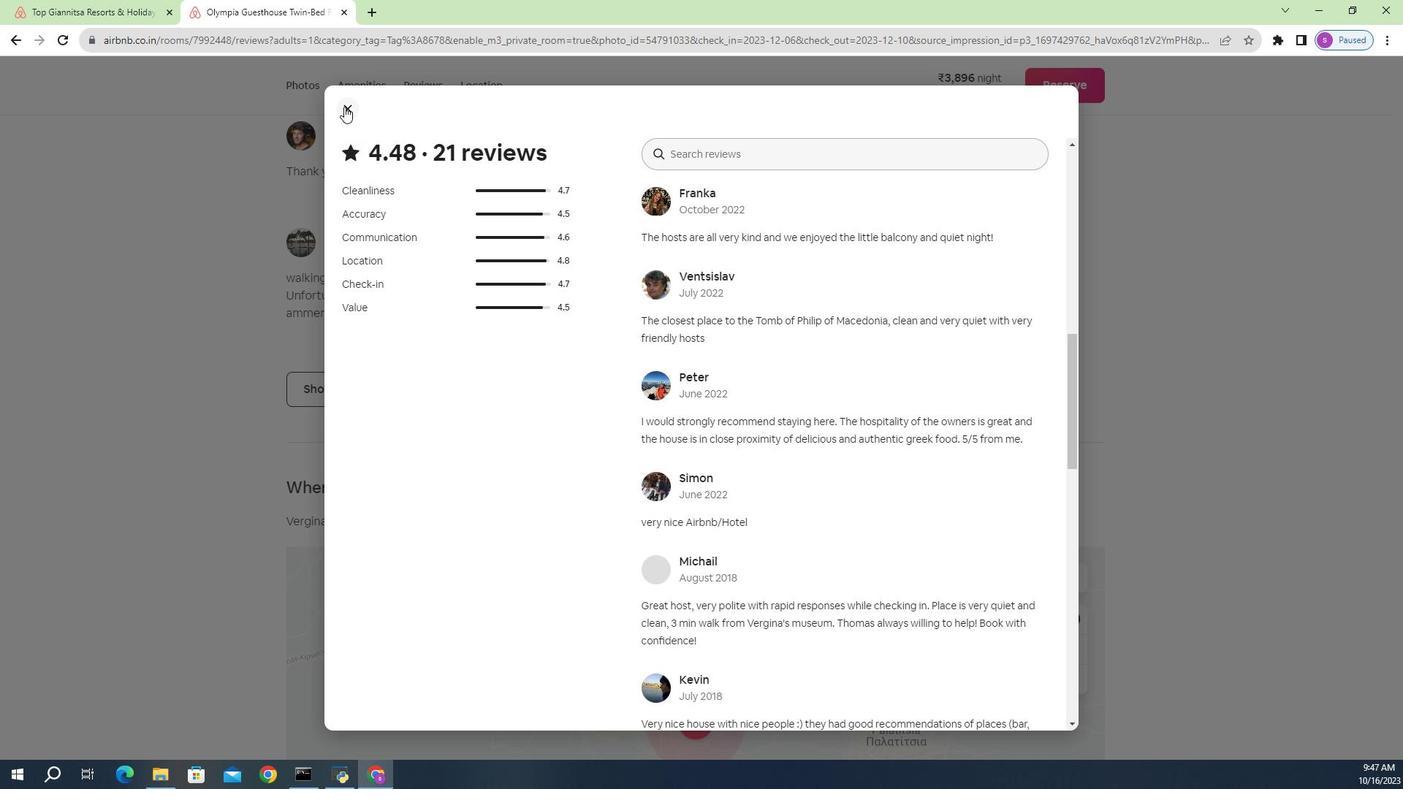 
Action: Mouse pressed left at (321, 233)
Screenshot: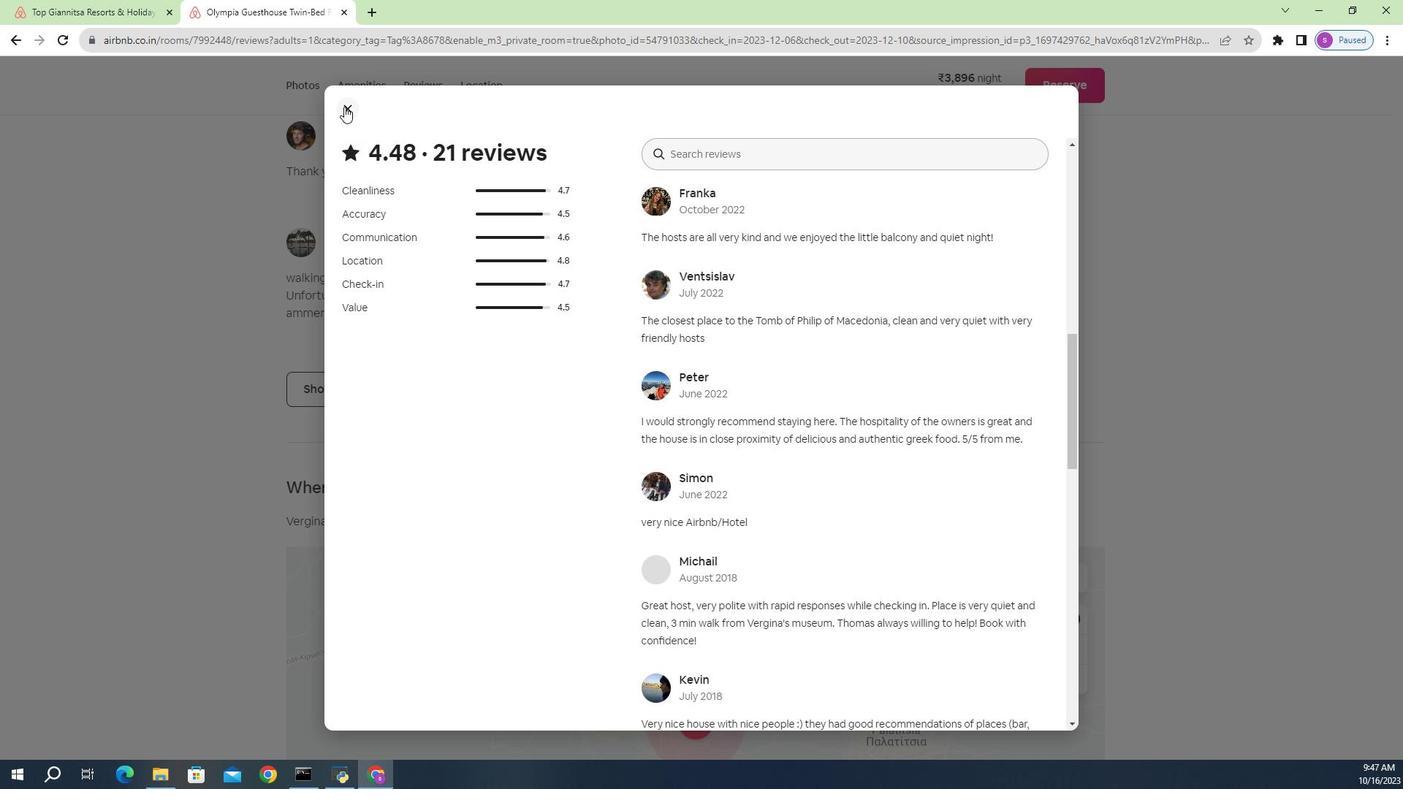 
Action: Mouse moved to (353, 341)
Screenshot: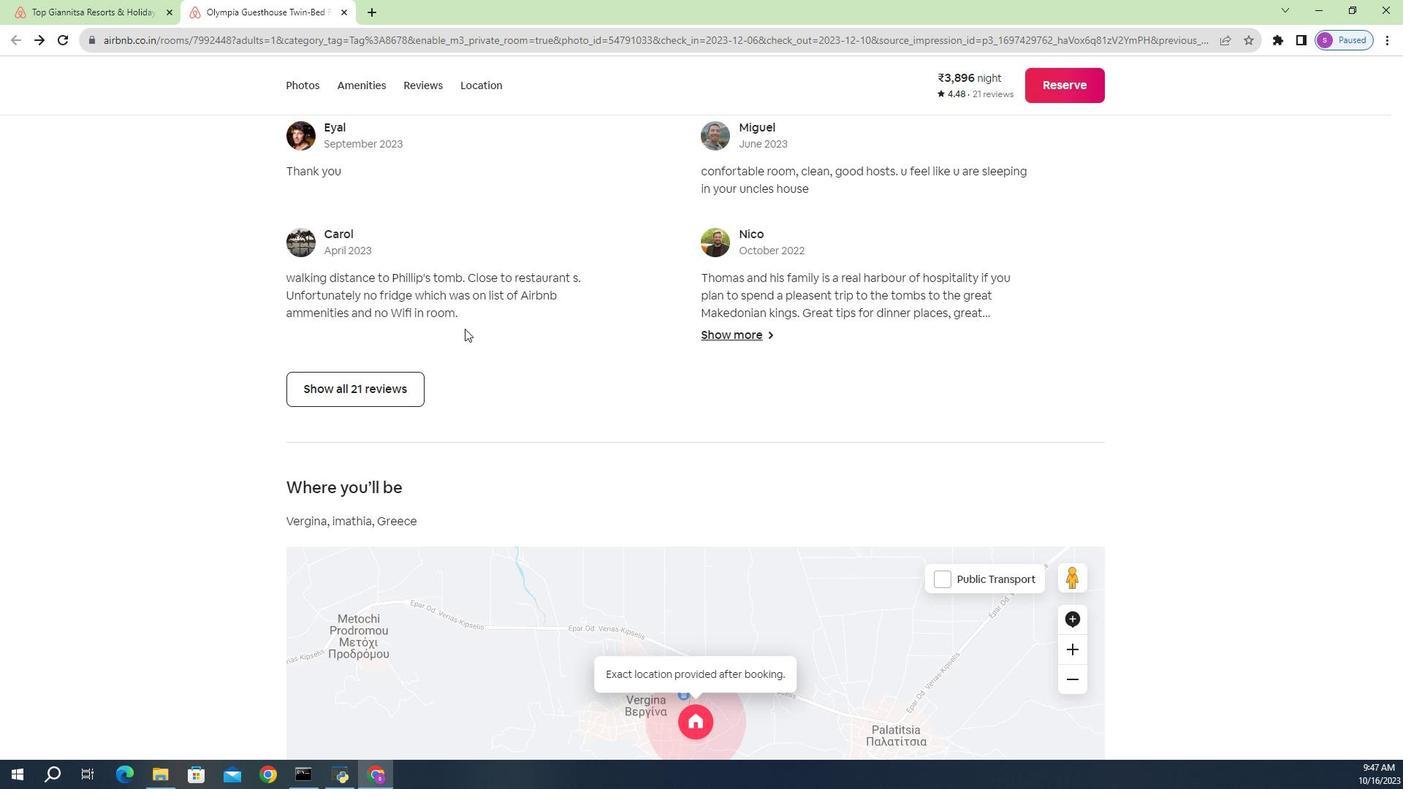 
Action: Mouse scrolled (353, 341) with delta (0, 0)
Screenshot: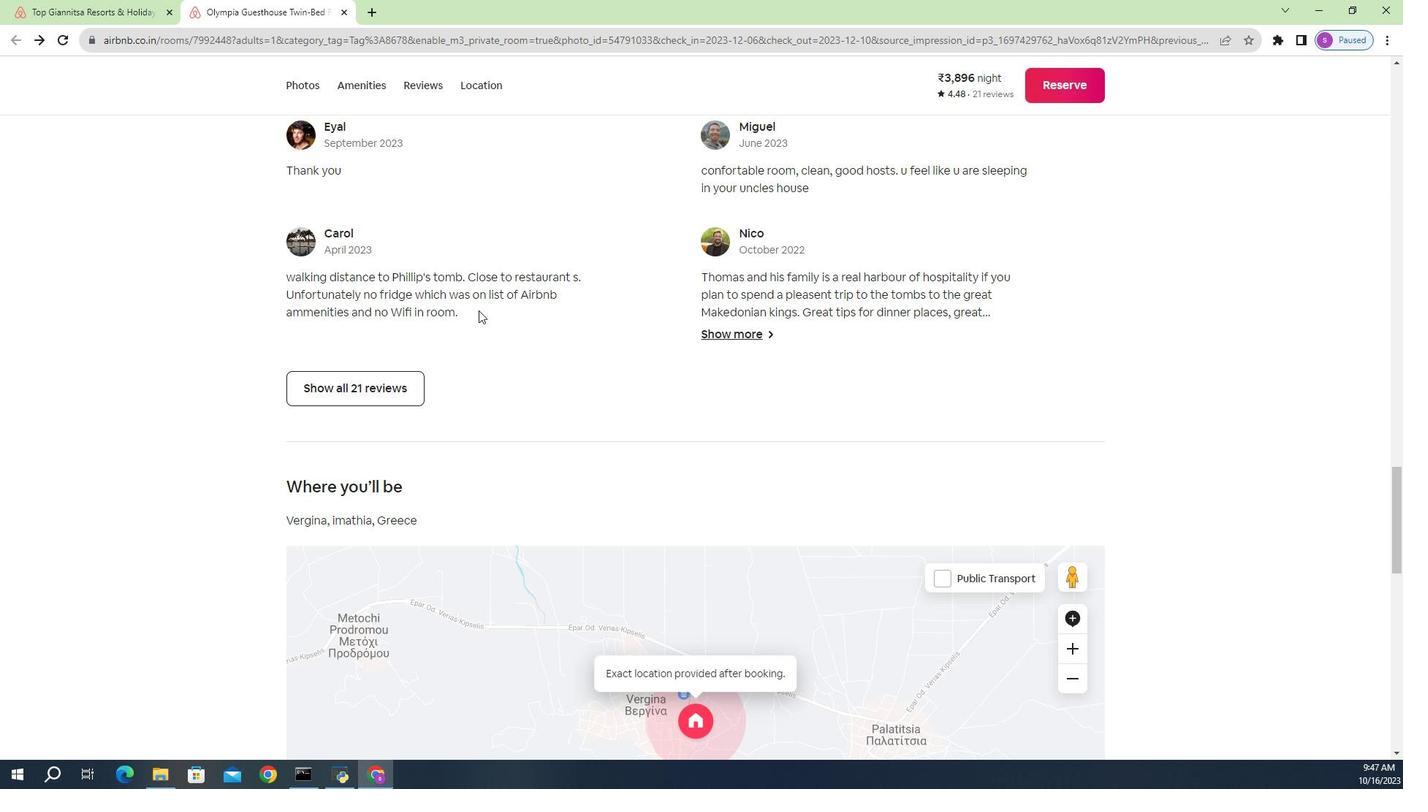 
Action: Mouse scrolled (353, 341) with delta (0, 0)
Screenshot: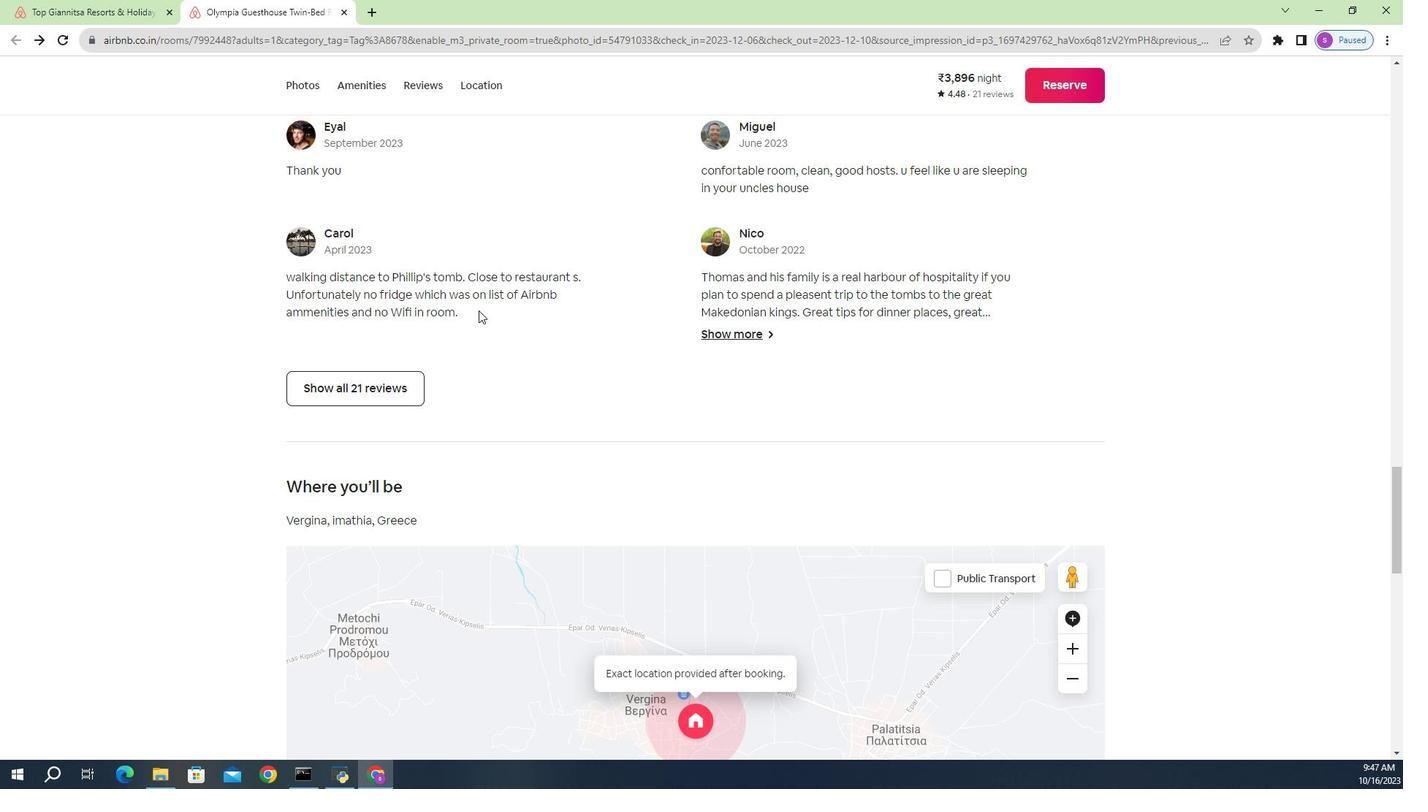 
Action: Mouse moved to (354, 339)
Screenshot: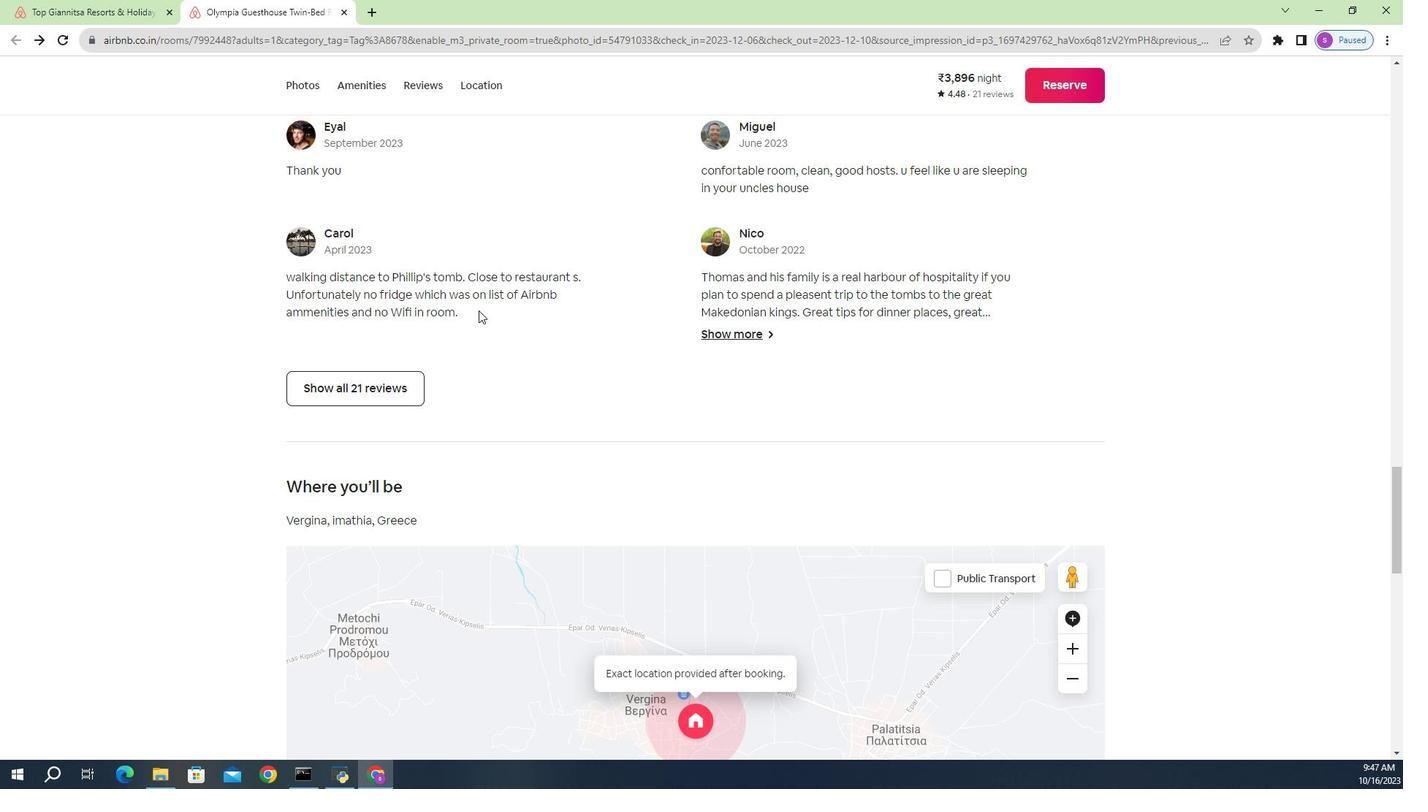 
Action: Mouse scrolled (354, 339) with delta (0, 0)
Screenshot: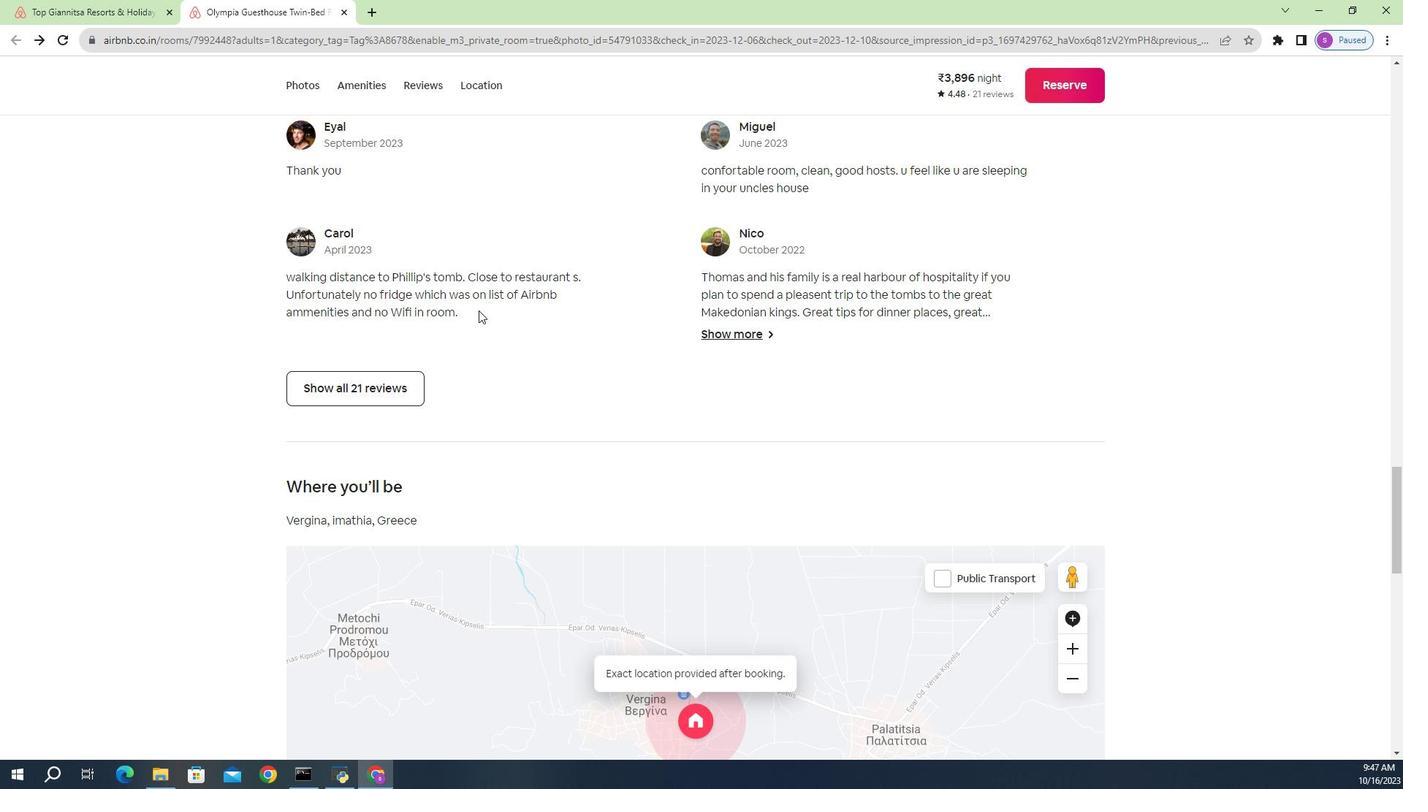 
Action: Mouse moved to (357, 332)
Screenshot: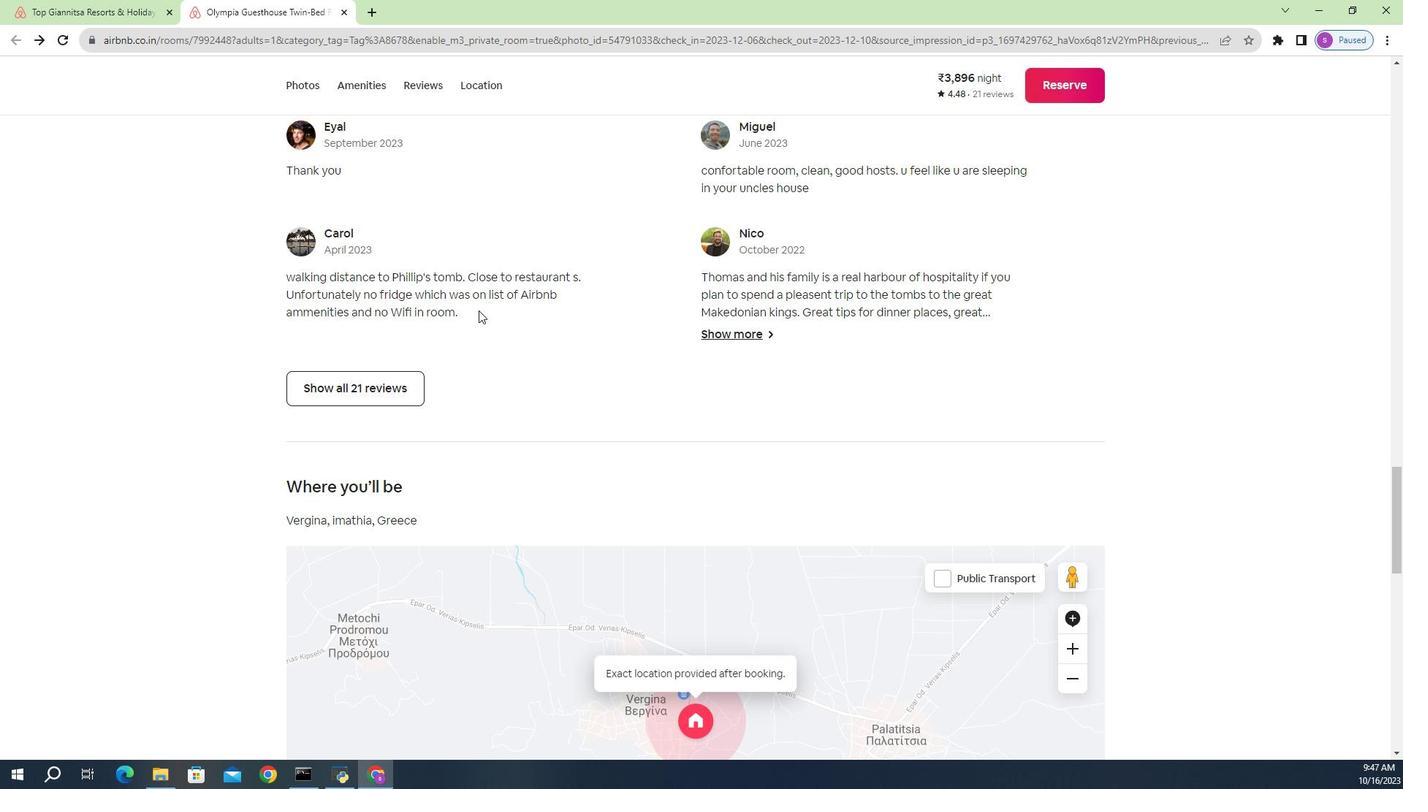 
Action: Mouse scrolled (357, 332) with delta (0, 0)
Screenshot: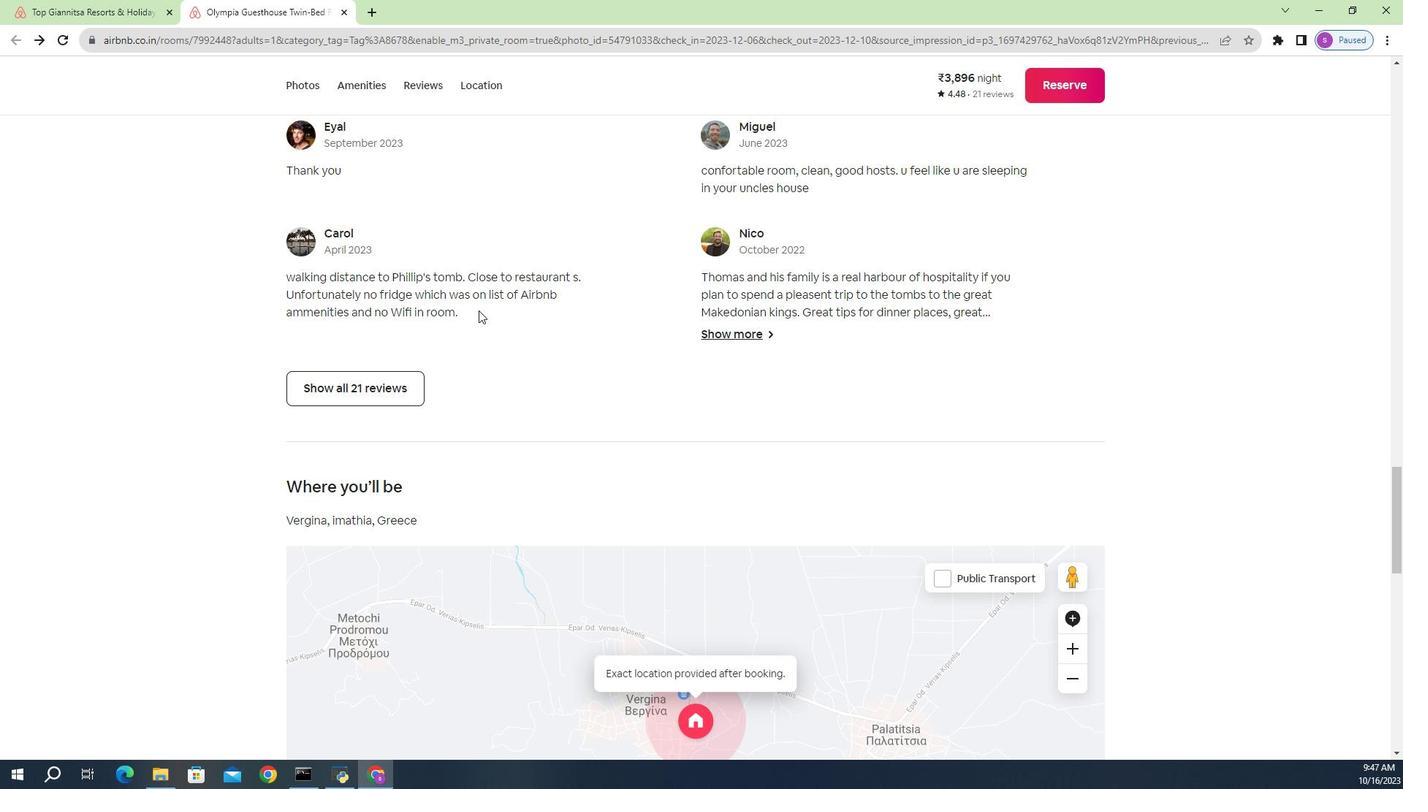 
Action: Mouse moved to (382, 295)
Screenshot: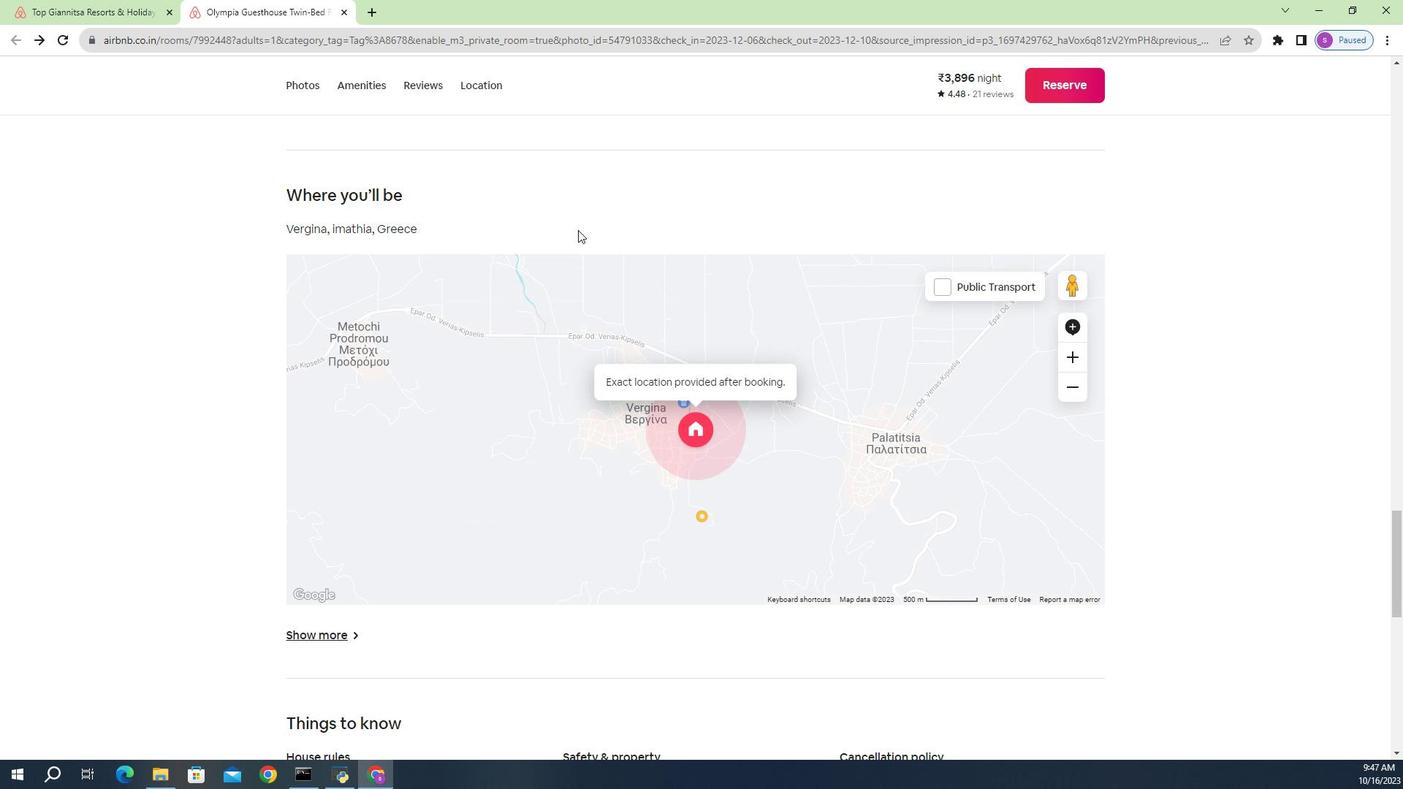 
Action: Mouse scrolled (382, 295) with delta (0, 0)
Screenshot: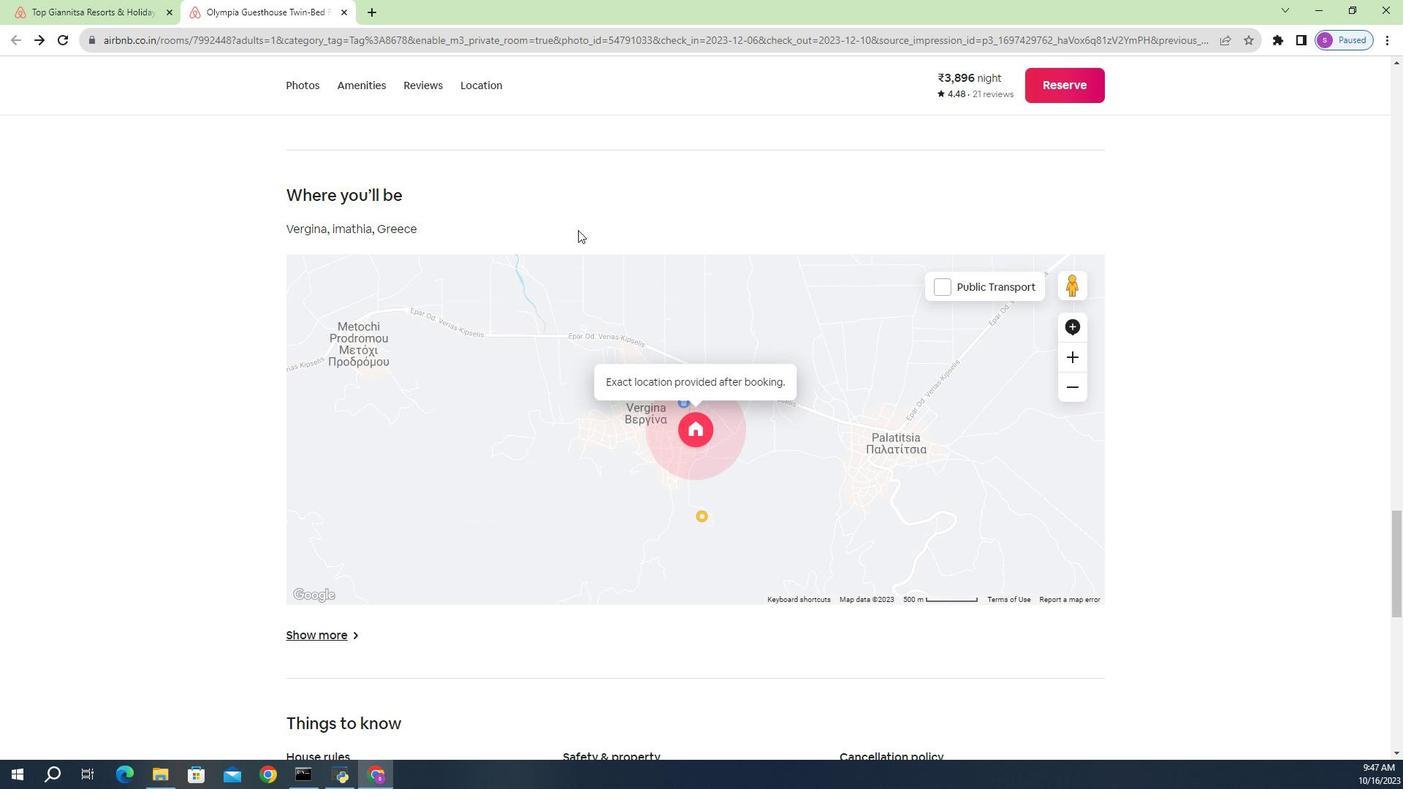 
Action: Mouse scrolled (382, 295) with delta (0, 0)
Screenshot: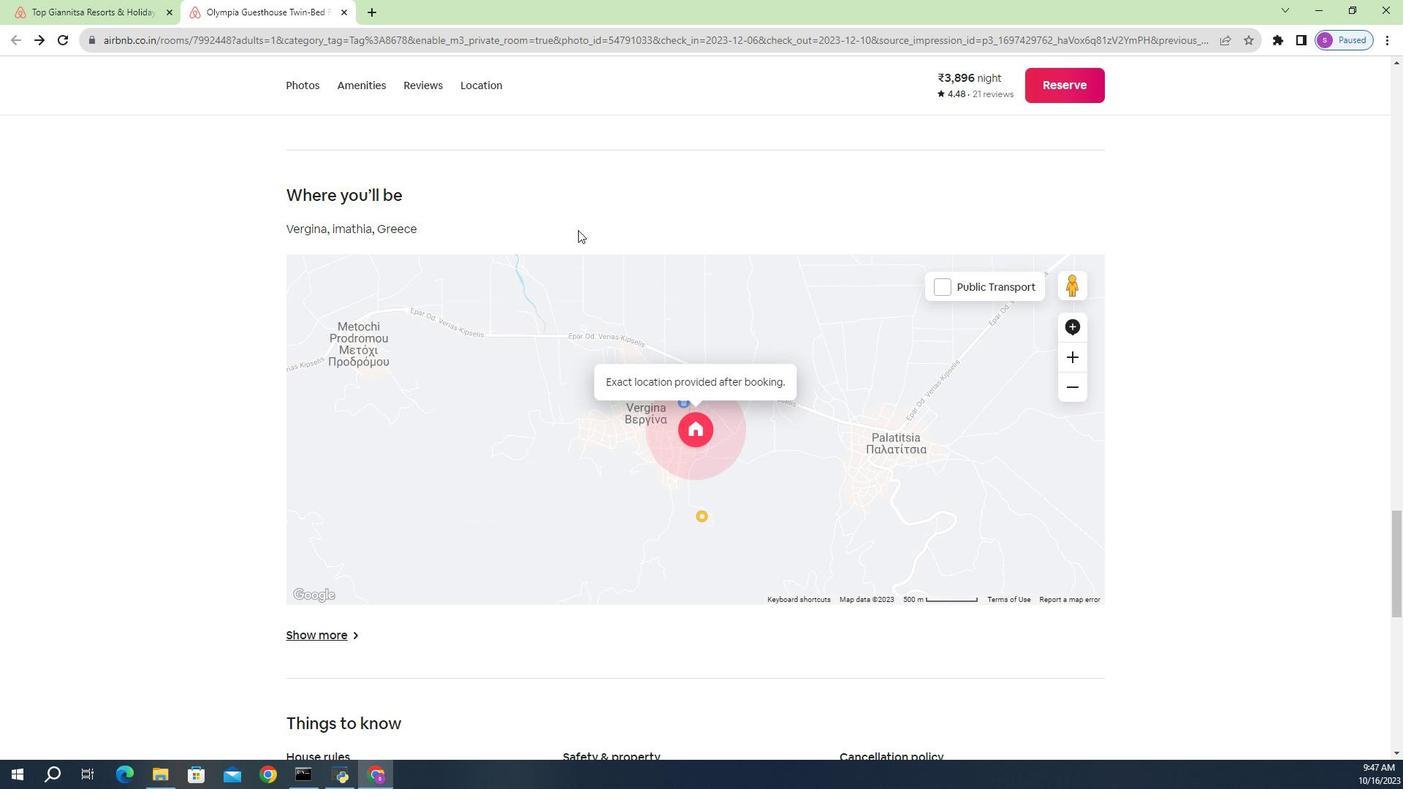 
Action: Mouse scrolled (382, 295) with delta (0, 0)
Screenshot: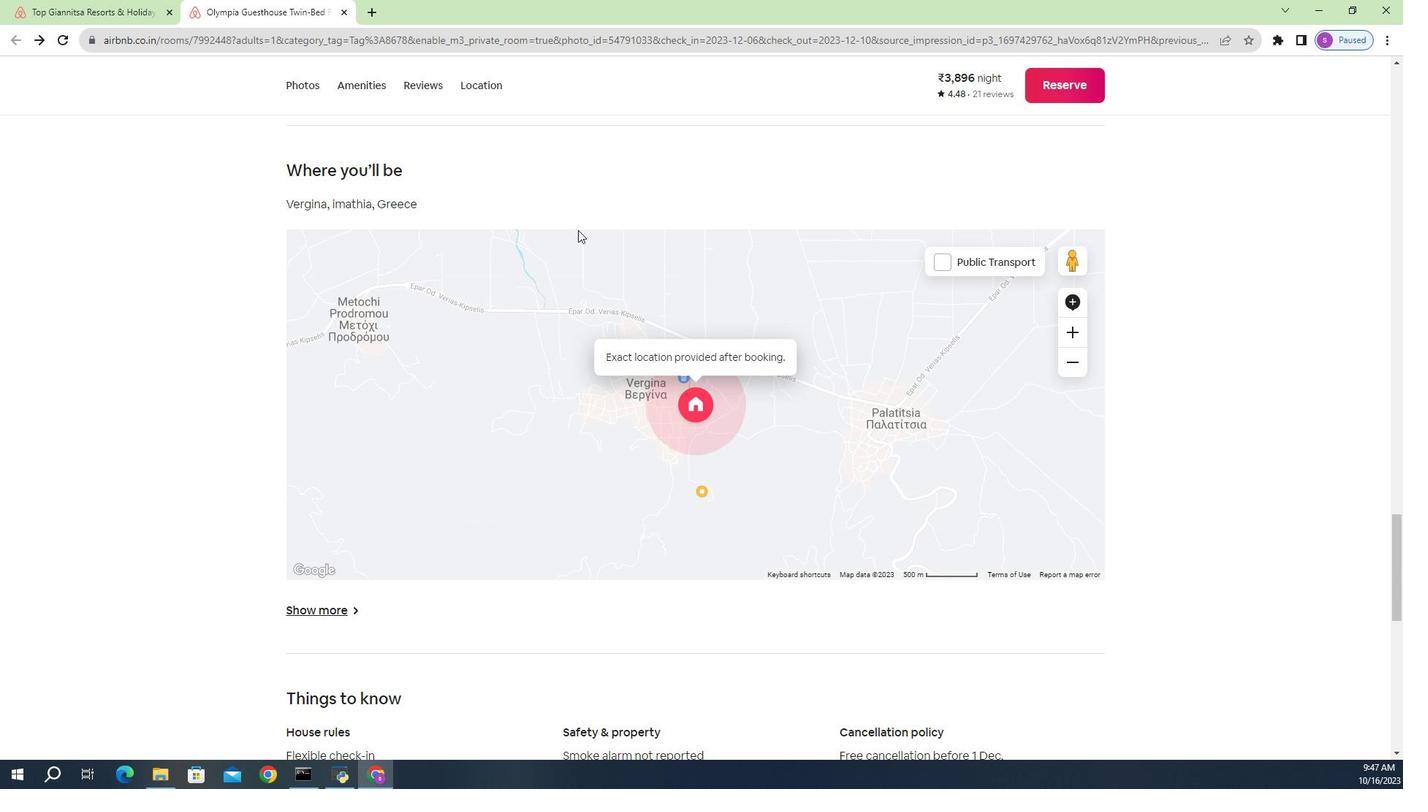 
Action: Mouse moved to (319, 388)
